 Task: Get directions from Jamestown Settlement, Virginia, United States to Petrified Forest National Park, Arizona, United States  and reverse  starting point and destination and check the transit options
Action: Mouse moved to (237, 230)
Screenshot: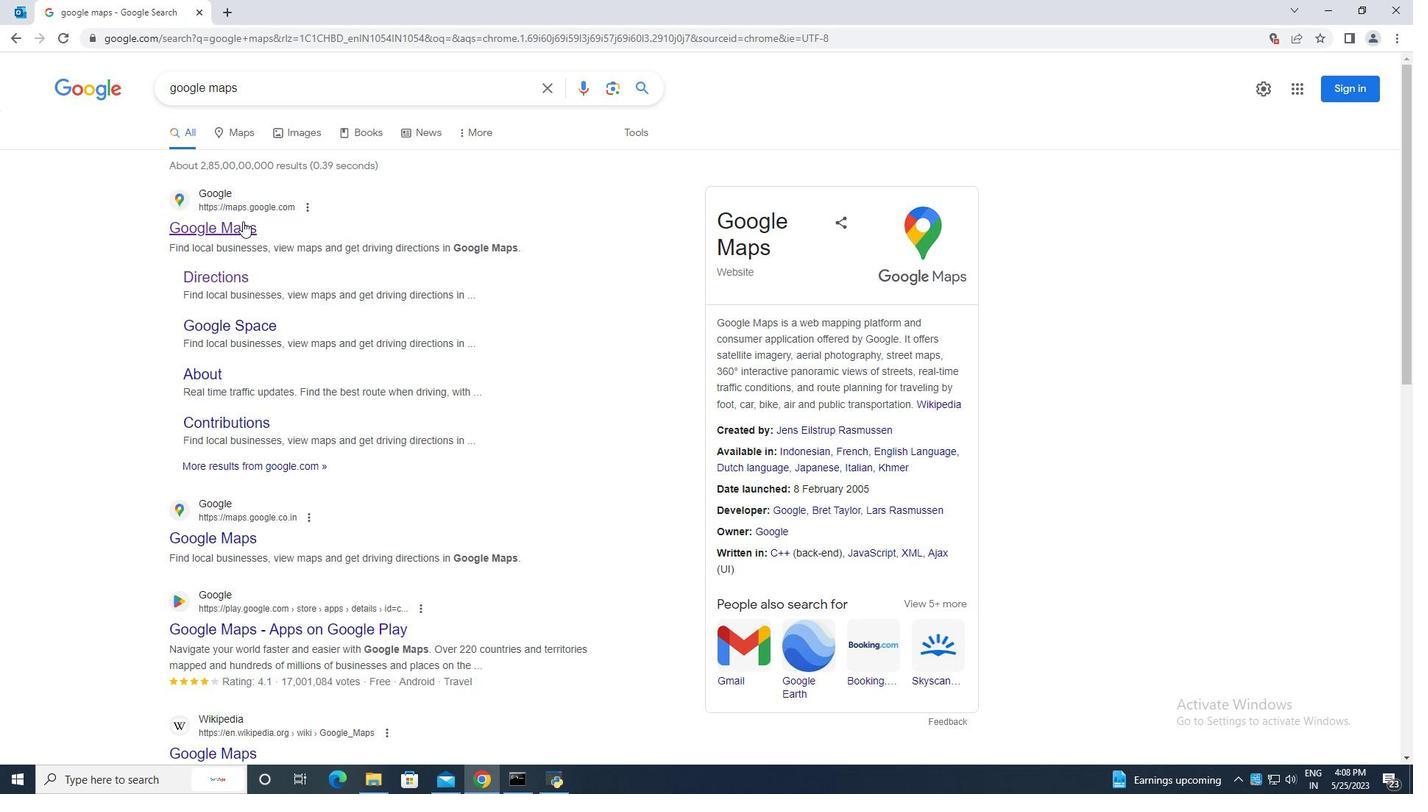 
Action: Mouse pressed left at (237, 230)
Screenshot: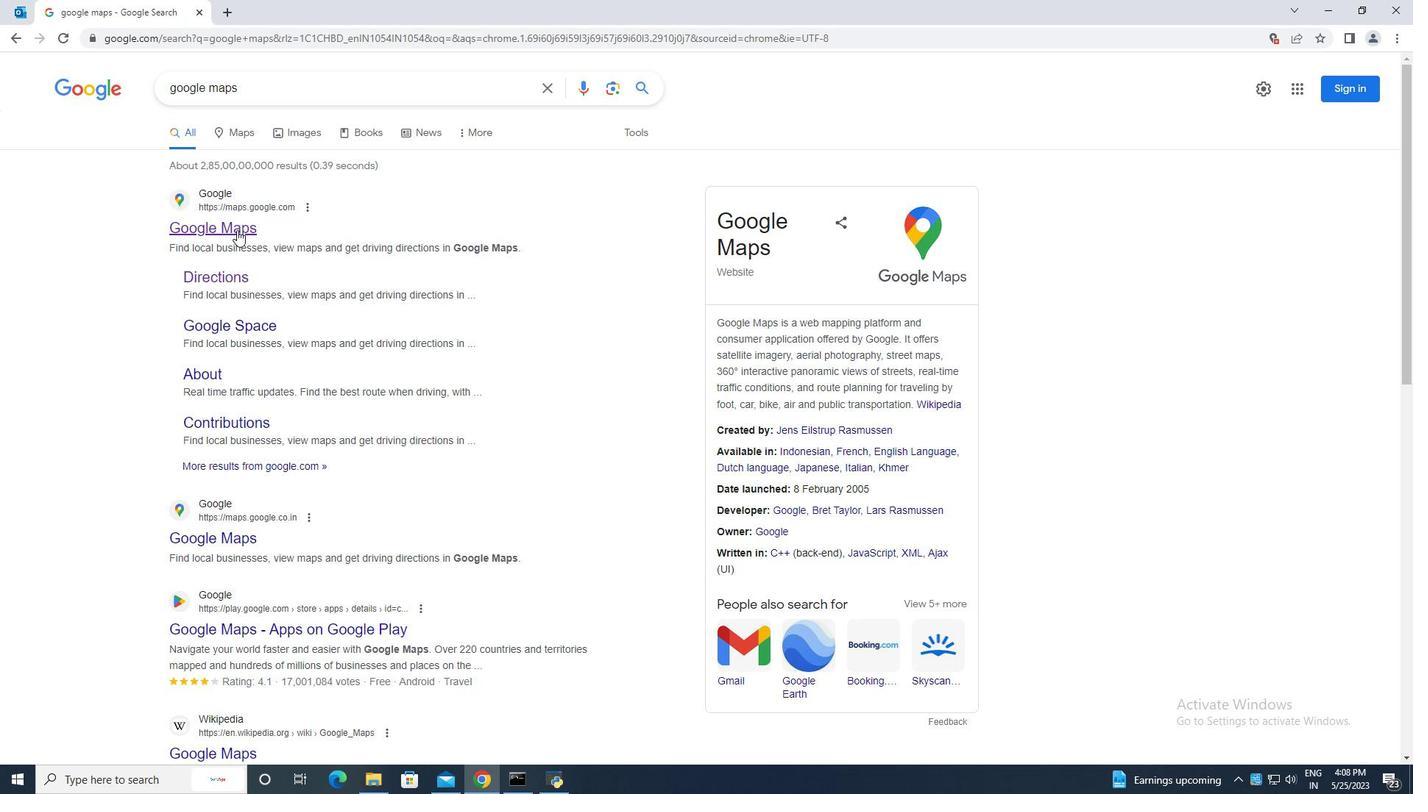 
Action: Mouse moved to (179, 75)
Screenshot: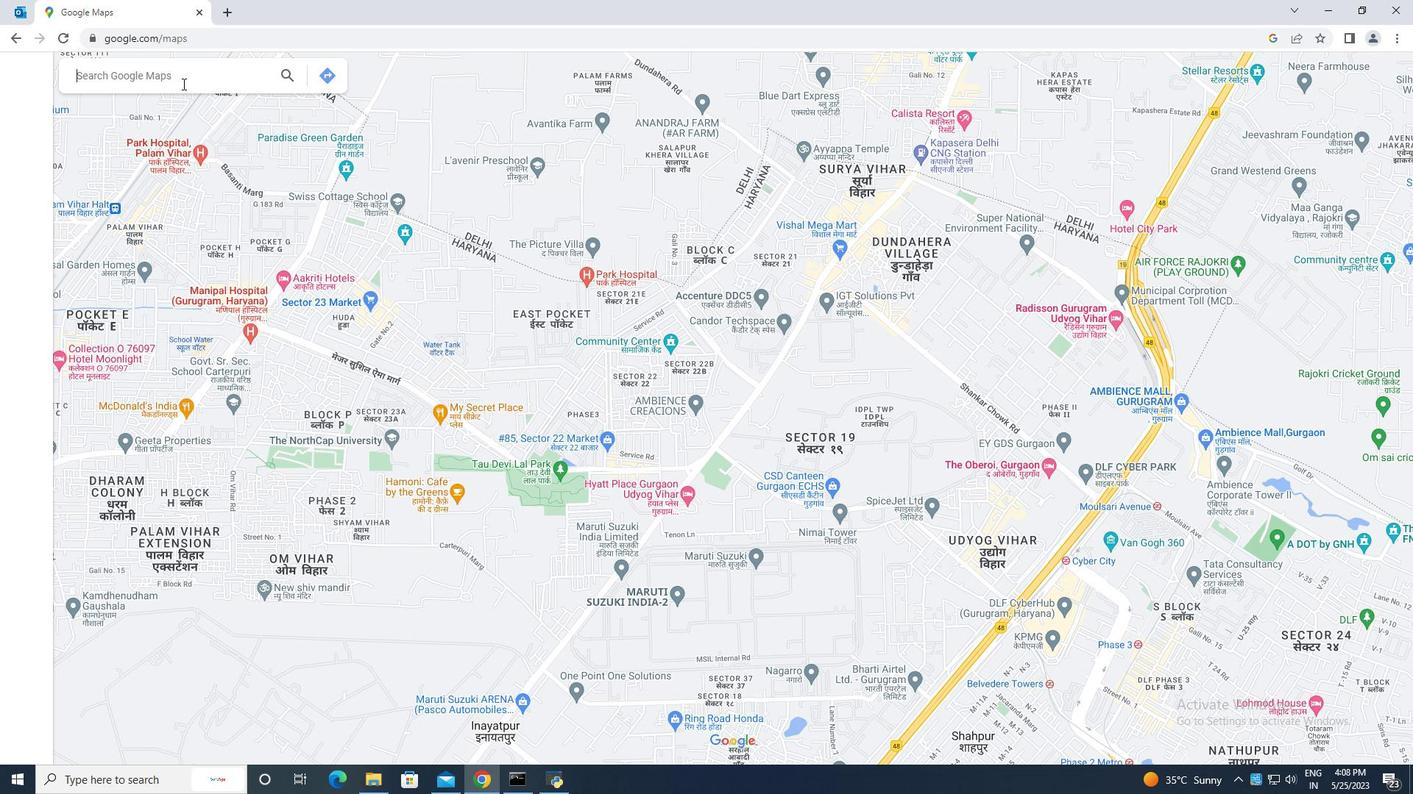 
Action: Mouse pressed left at (179, 75)
Screenshot: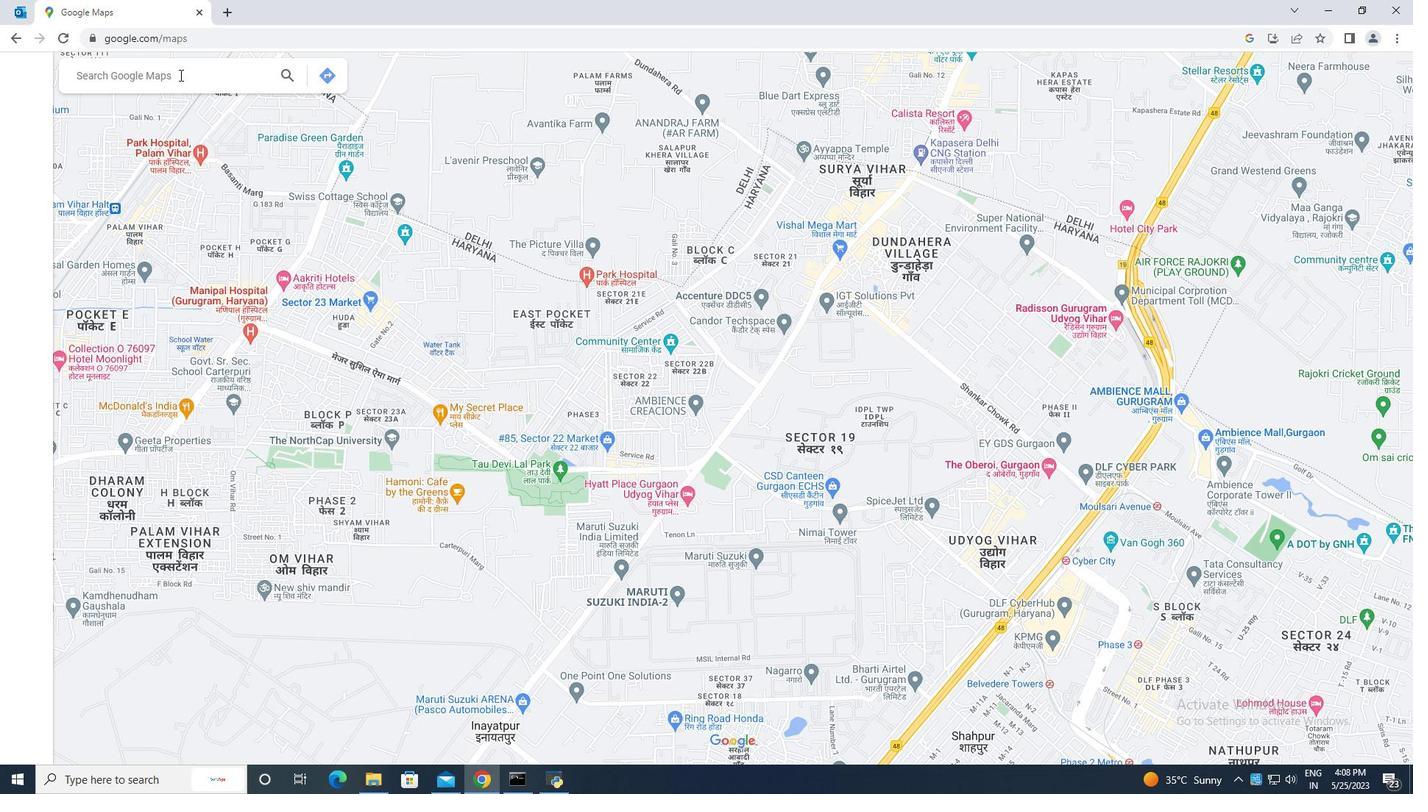 
Action: Key pressed jamestown<Key.space>settlement<Key.space>virginia<Key.space>usa<Key.enter>
Screenshot: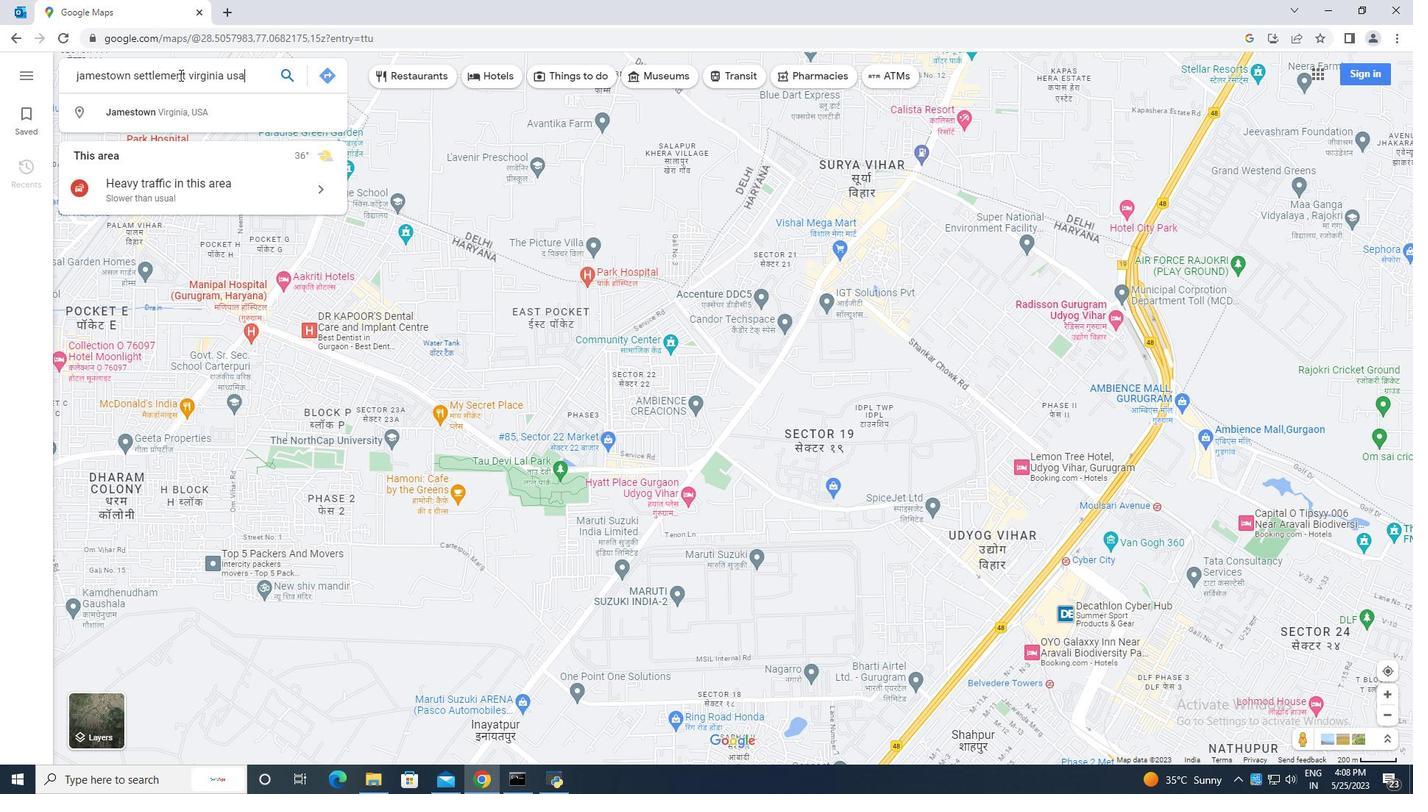 
Action: Mouse moved to (104, 337)
Screenshot: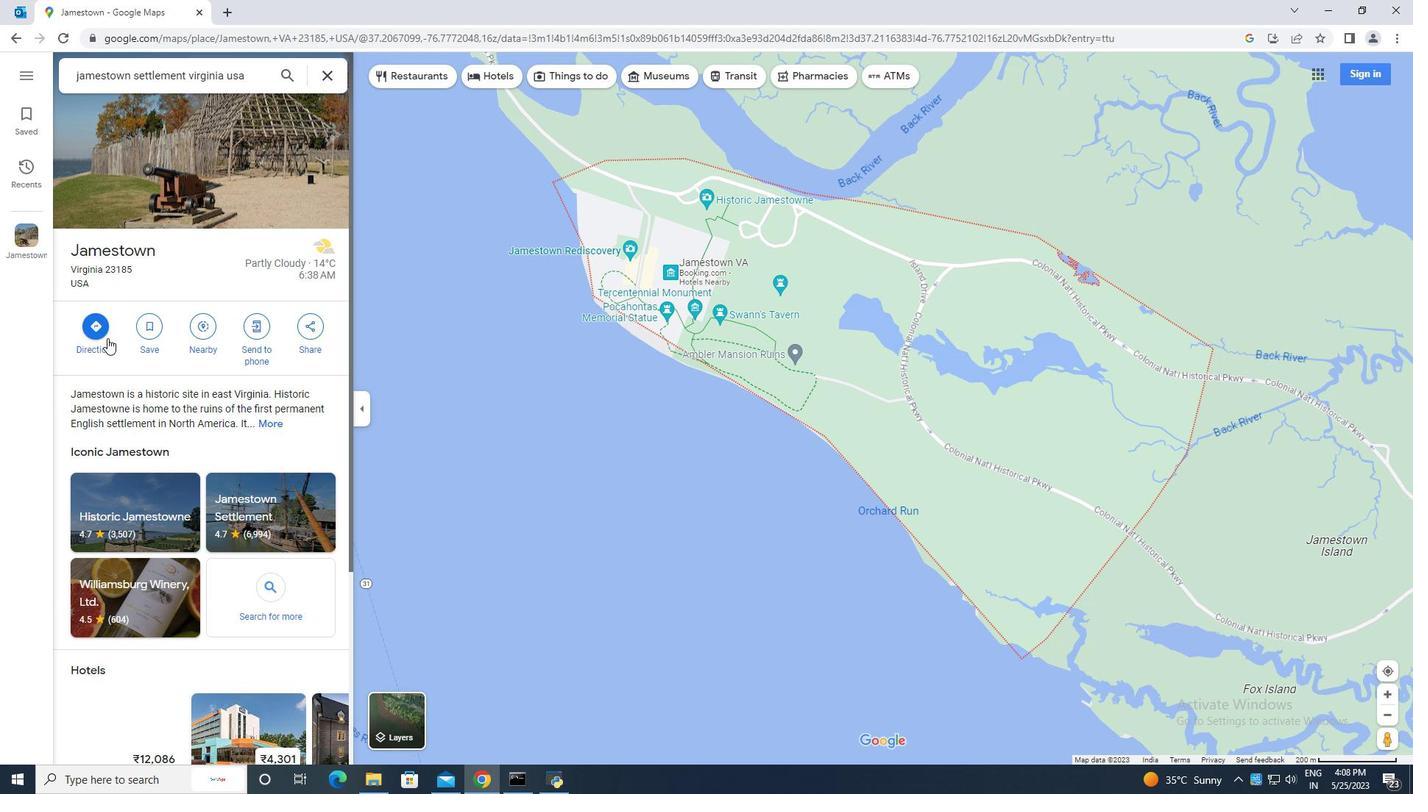 
Action: Mouse pressed left at (104, 337)
Screenshot: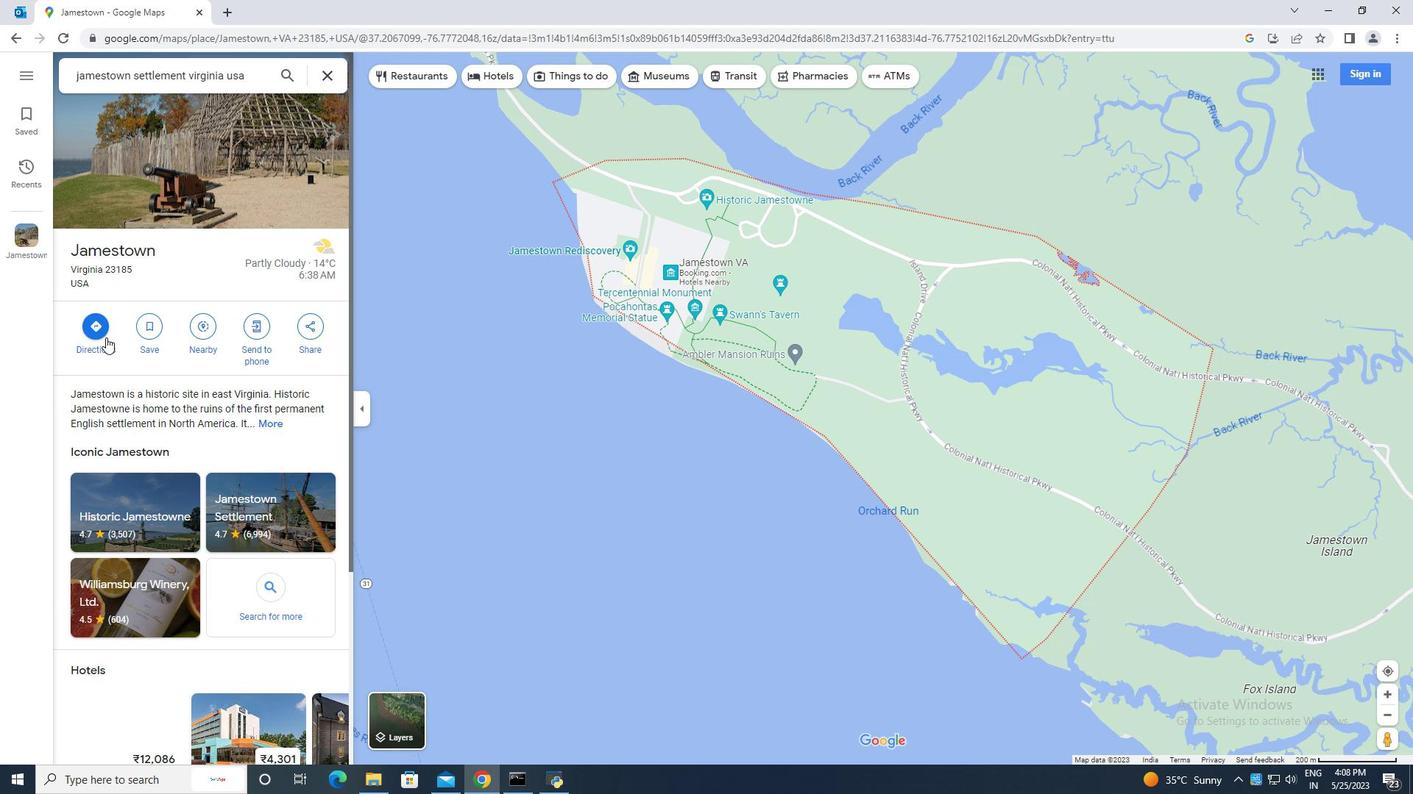 
Action: Mouse moved to (186, 118)
Screenshot: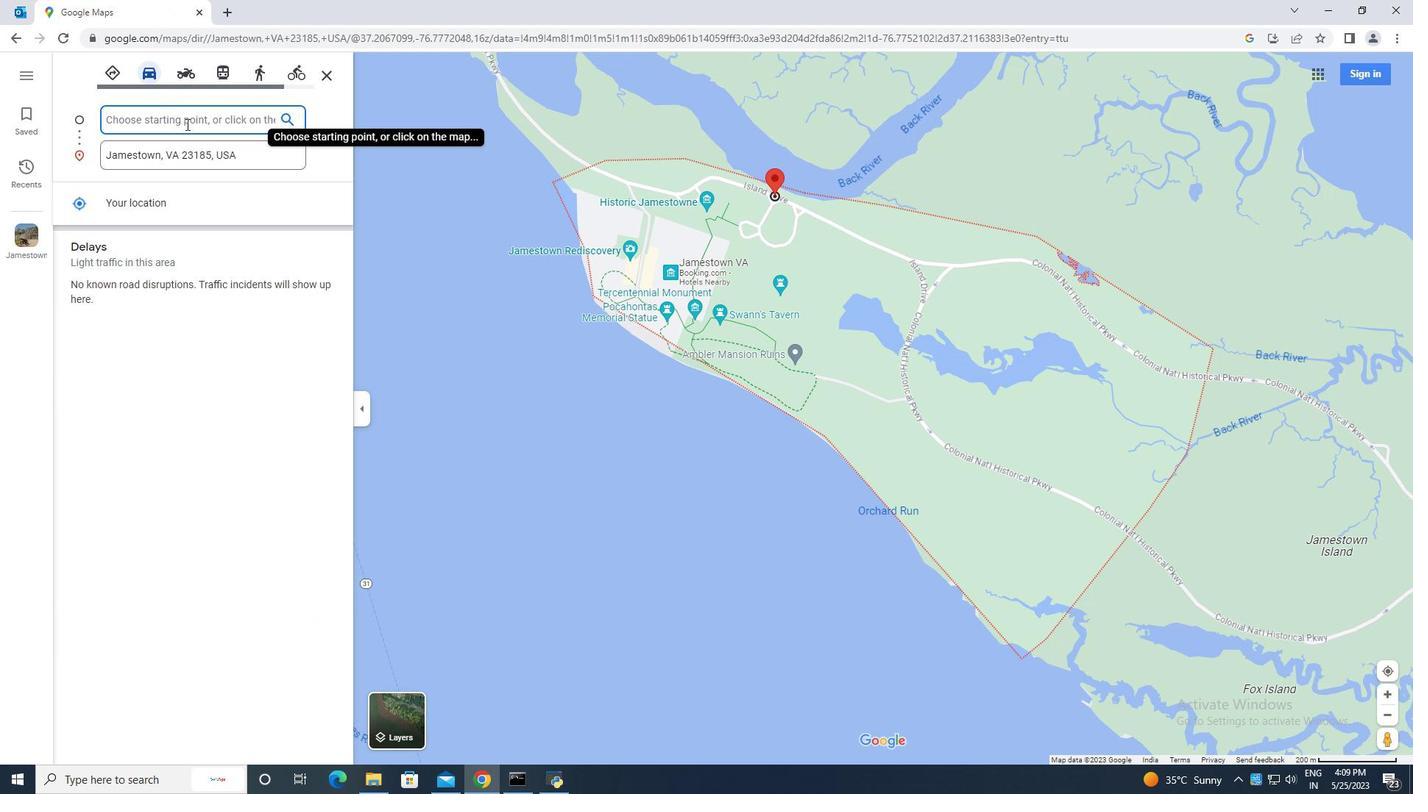 
Action: Mouse pressed left at (186, 118)
Screenshot: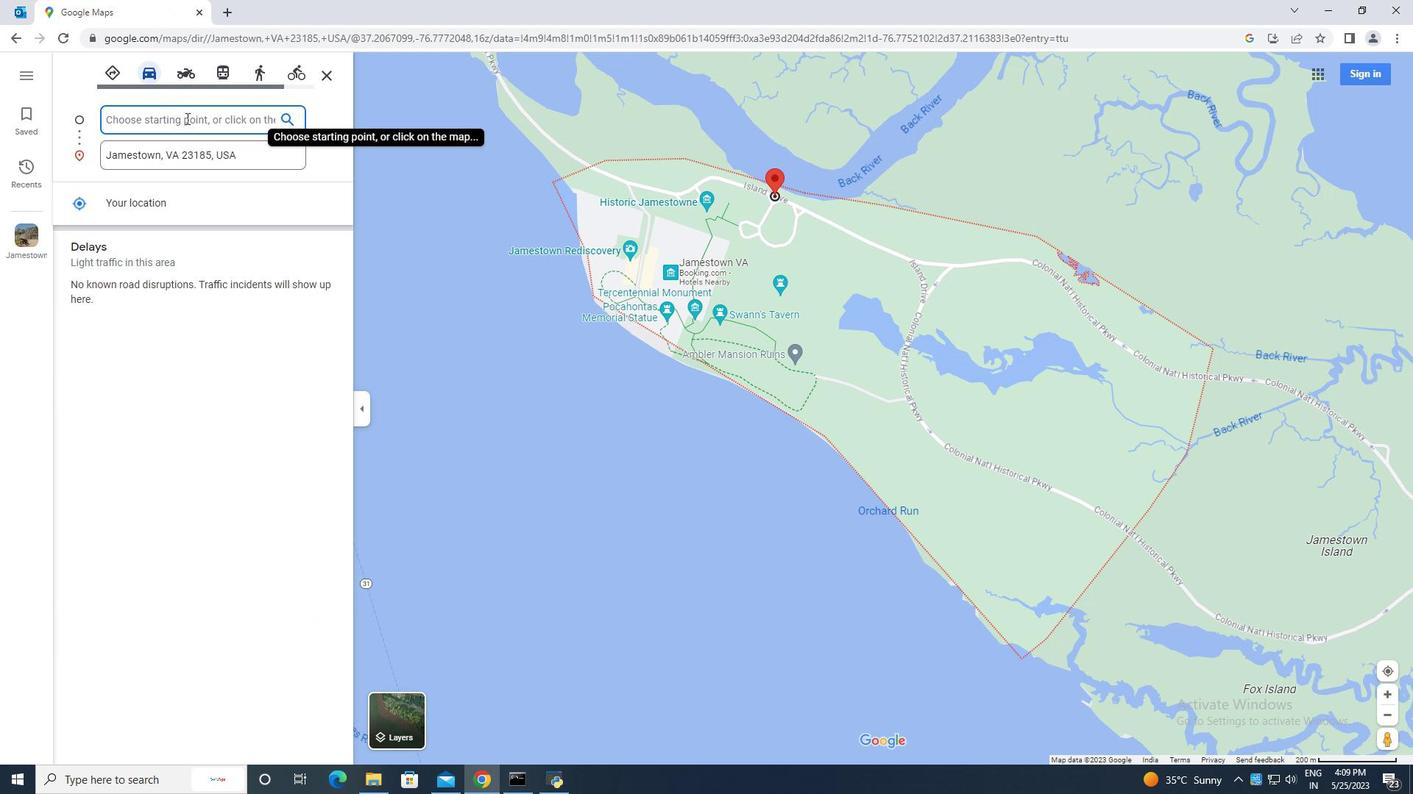 
Action: Mouse moved to (185, 124)
Screenshot: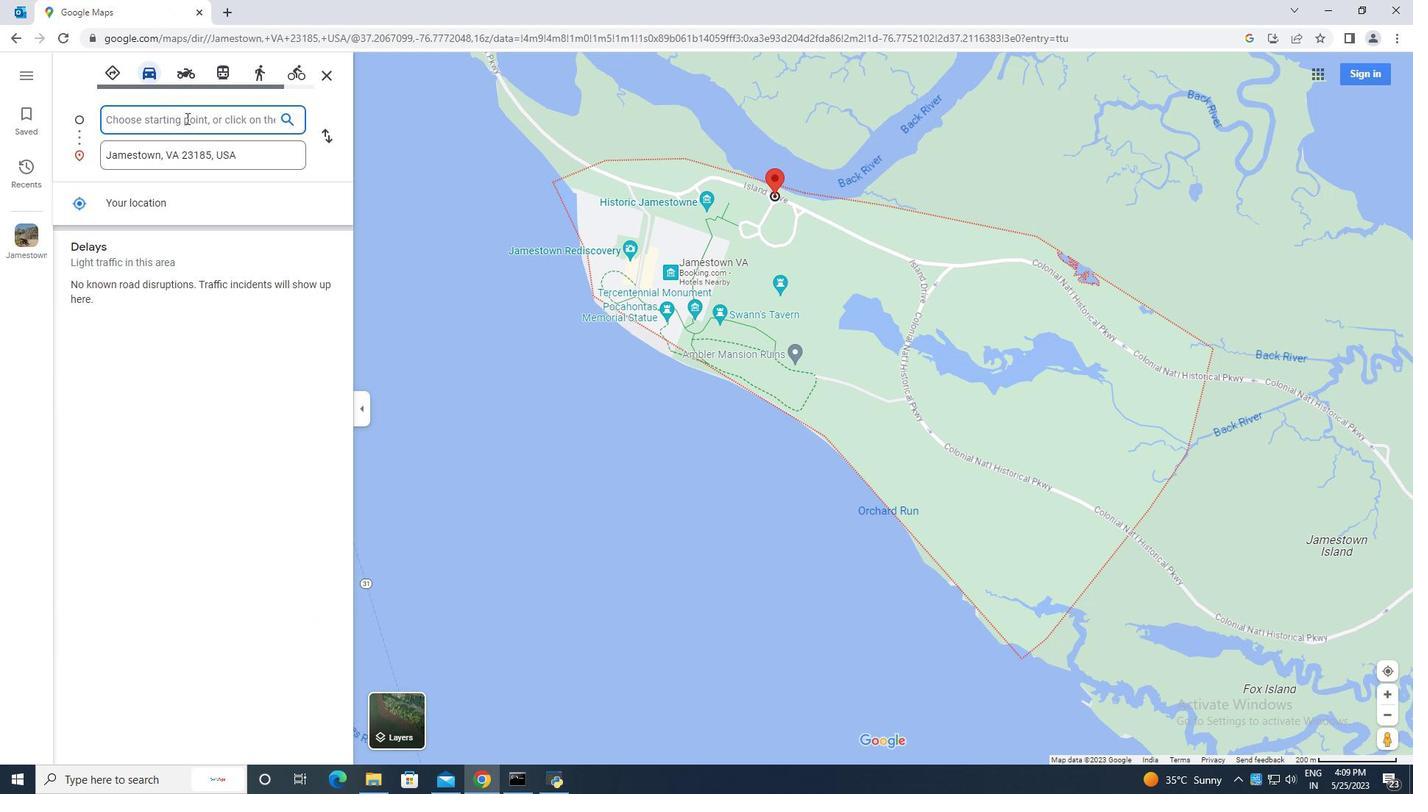 
Action: Key pressed jamestown<Key.space>settlement<Key.space>virjiinia<Key.space>usa
Screenshot: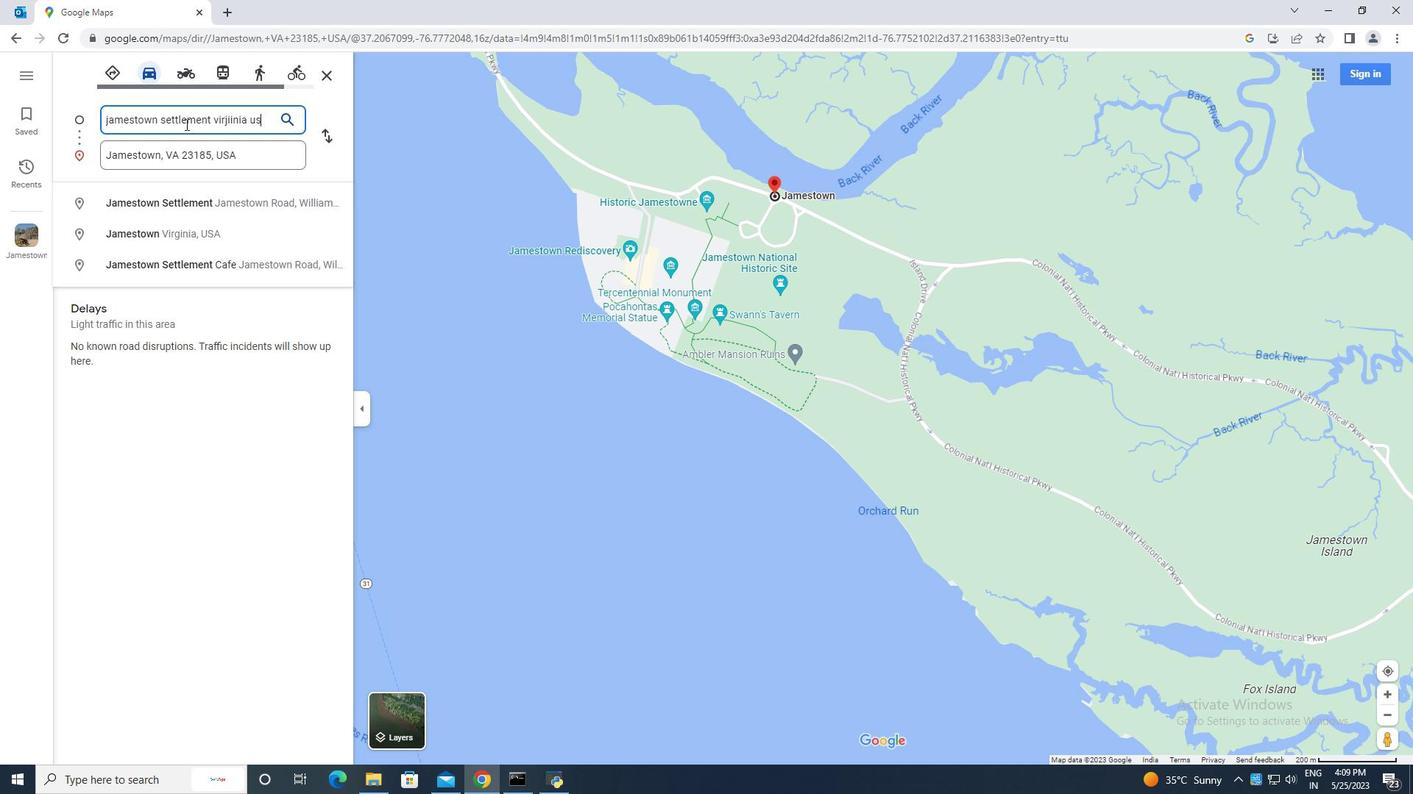 
Action: Mouse moved to (189, 158)
Screenshot: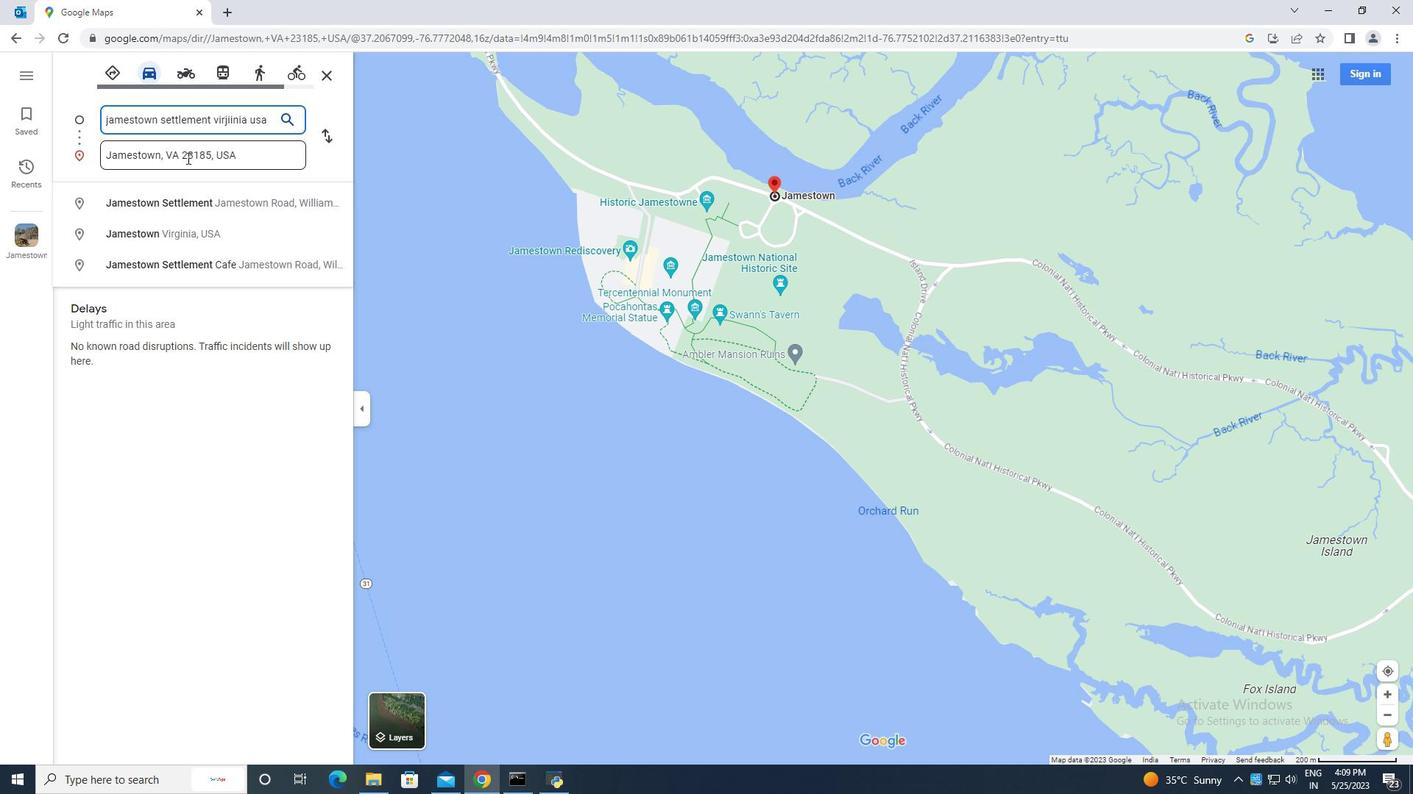 
Action: Mouse pressed left at (189, 158)
Screenshot: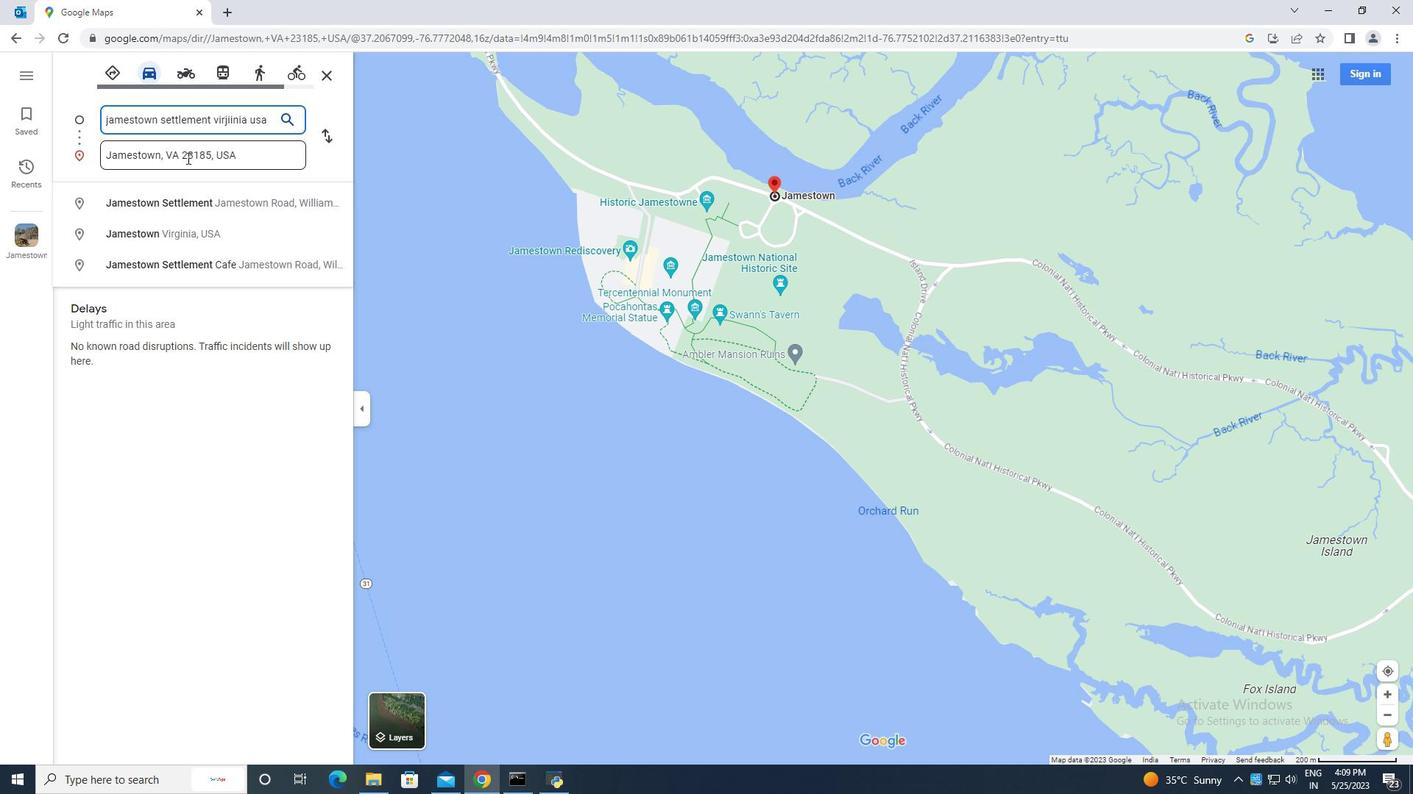 
Action: Mouse moved to (192, 158)
Screenshot: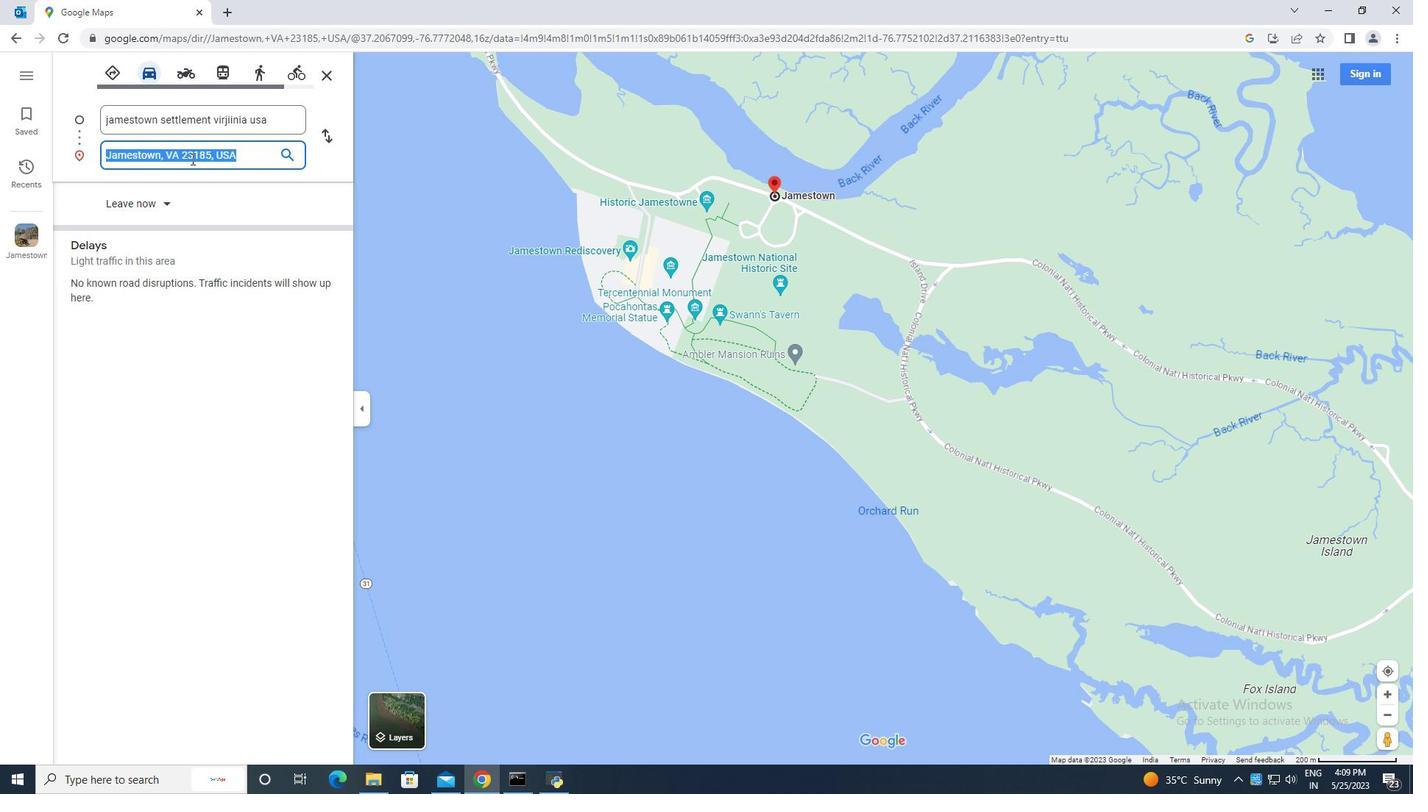 
Action: Key pressed pettrified<Key.space><Key.space>forest<Key.space>national<Key.space>park<Key.space>usa<Key.enter>
Screenshot: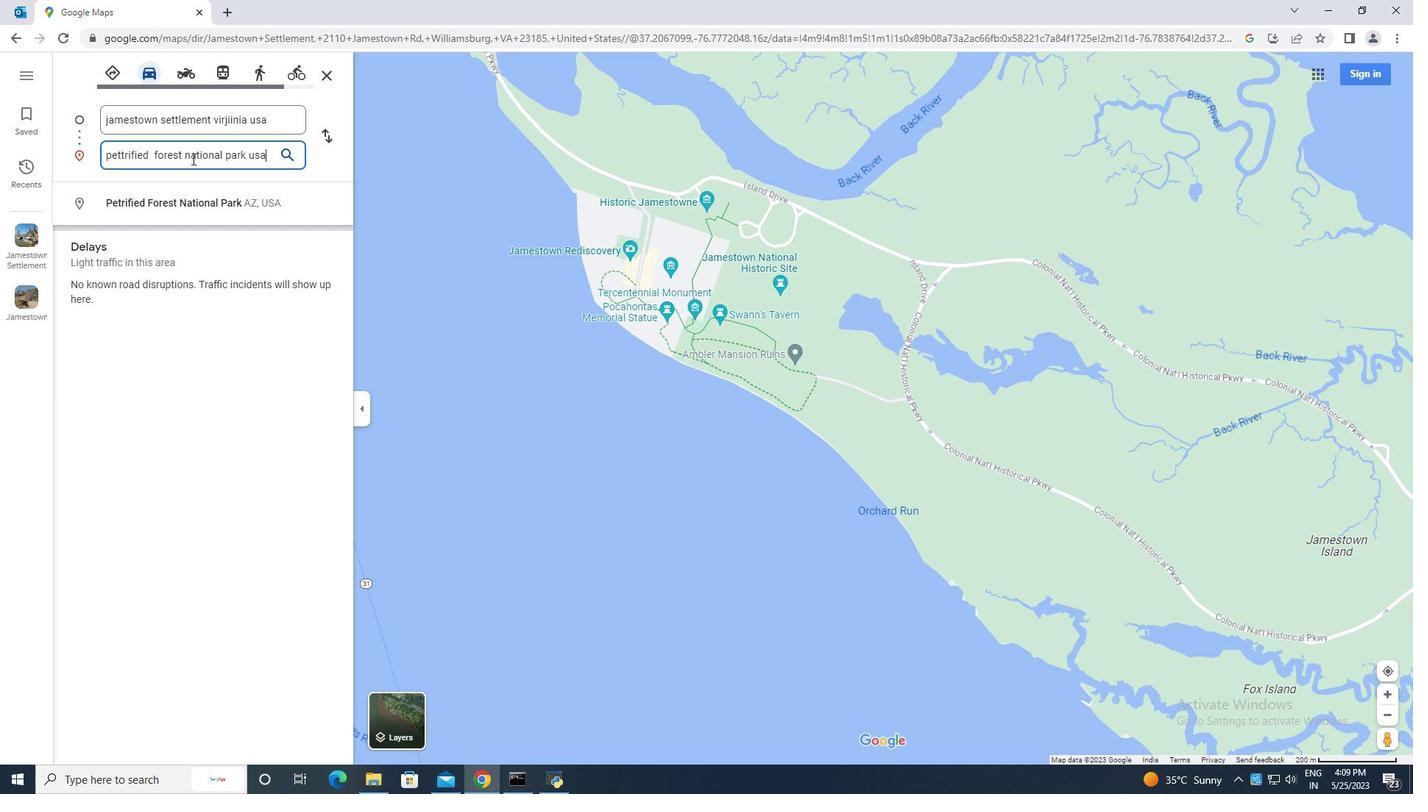 
Action: Mouse moved to (326, 139)
Screenshot: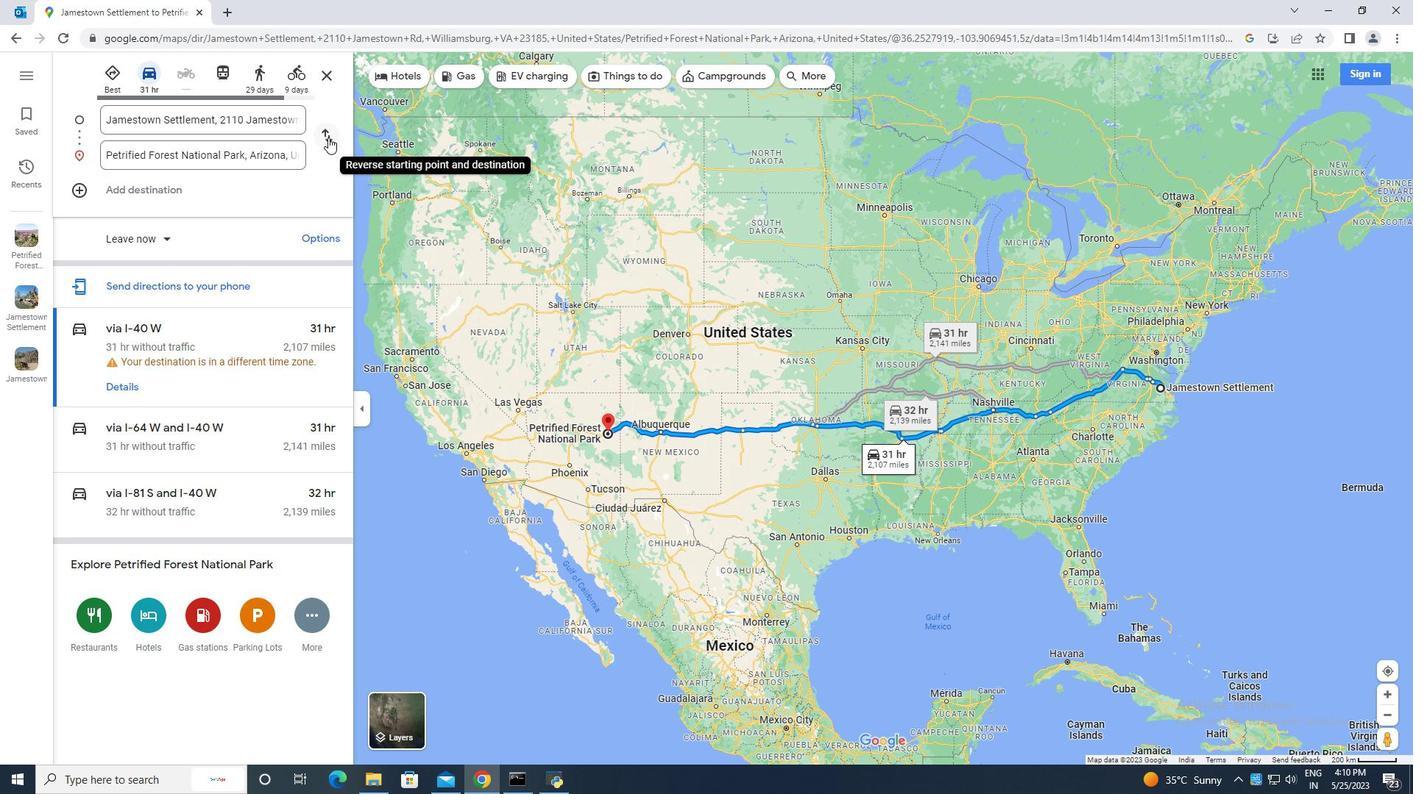 
Action: Mouse pressed left at (326, 139)
Screenshot: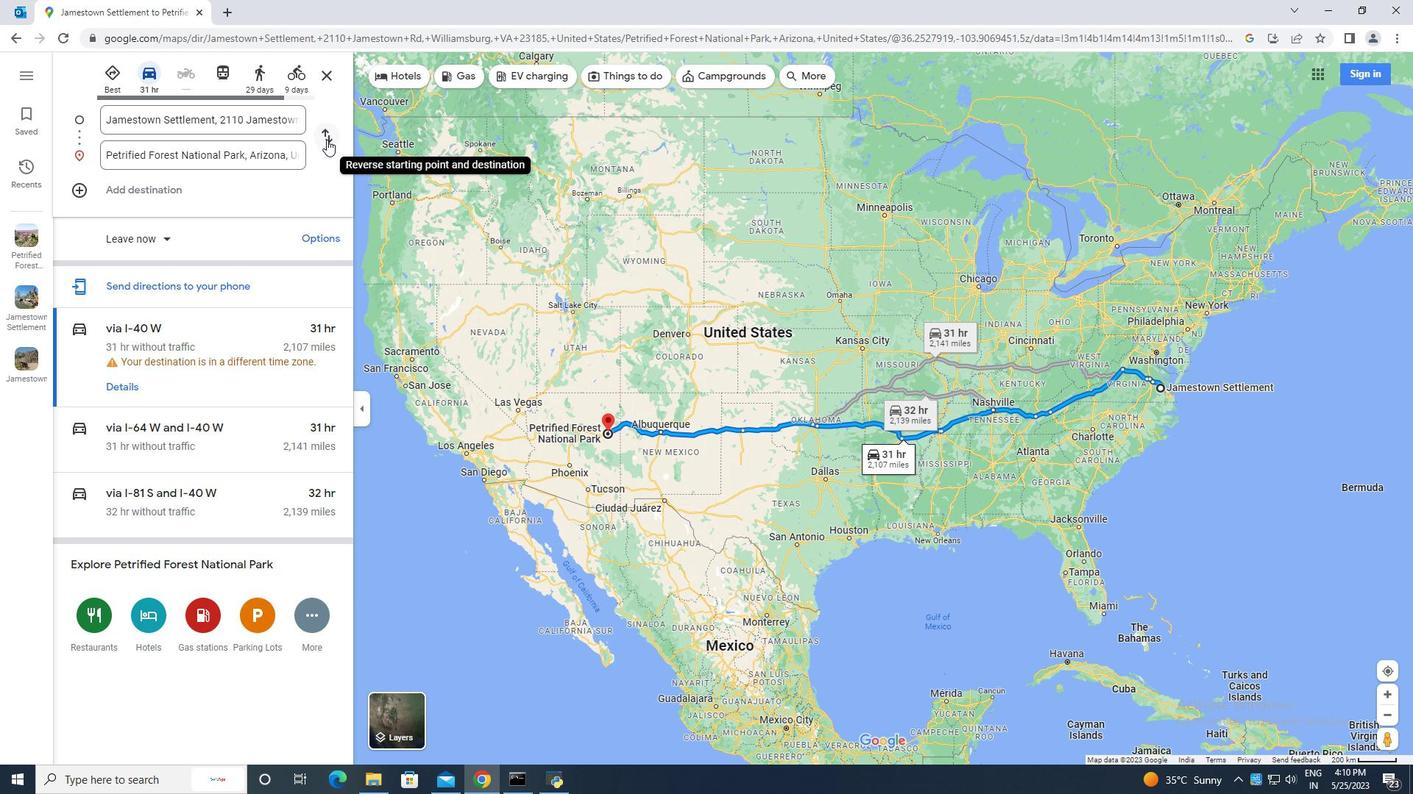 
Action: Mouse moved to (816, 75)
Screenshot: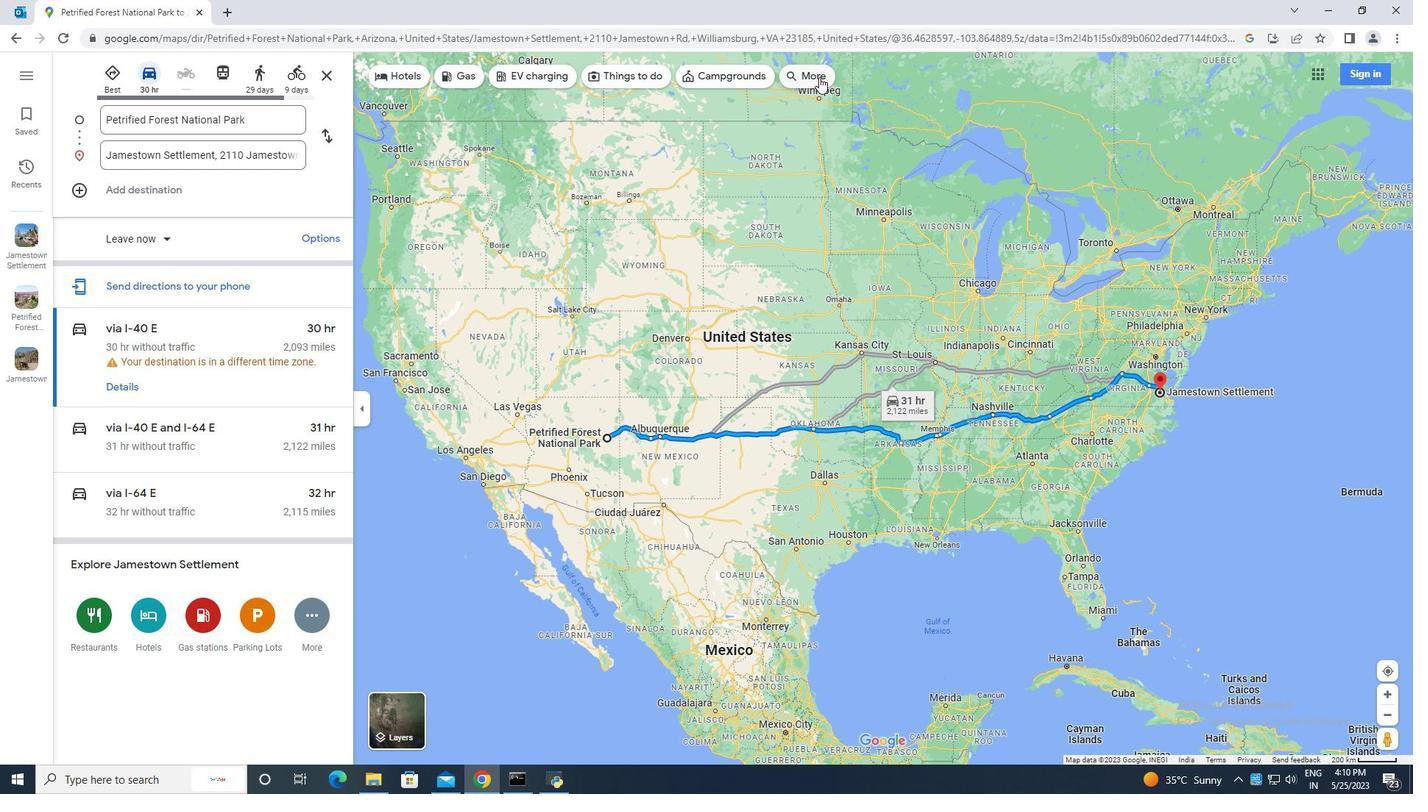 
Action: Mouse pressed left at (816, 75)
Screenshot: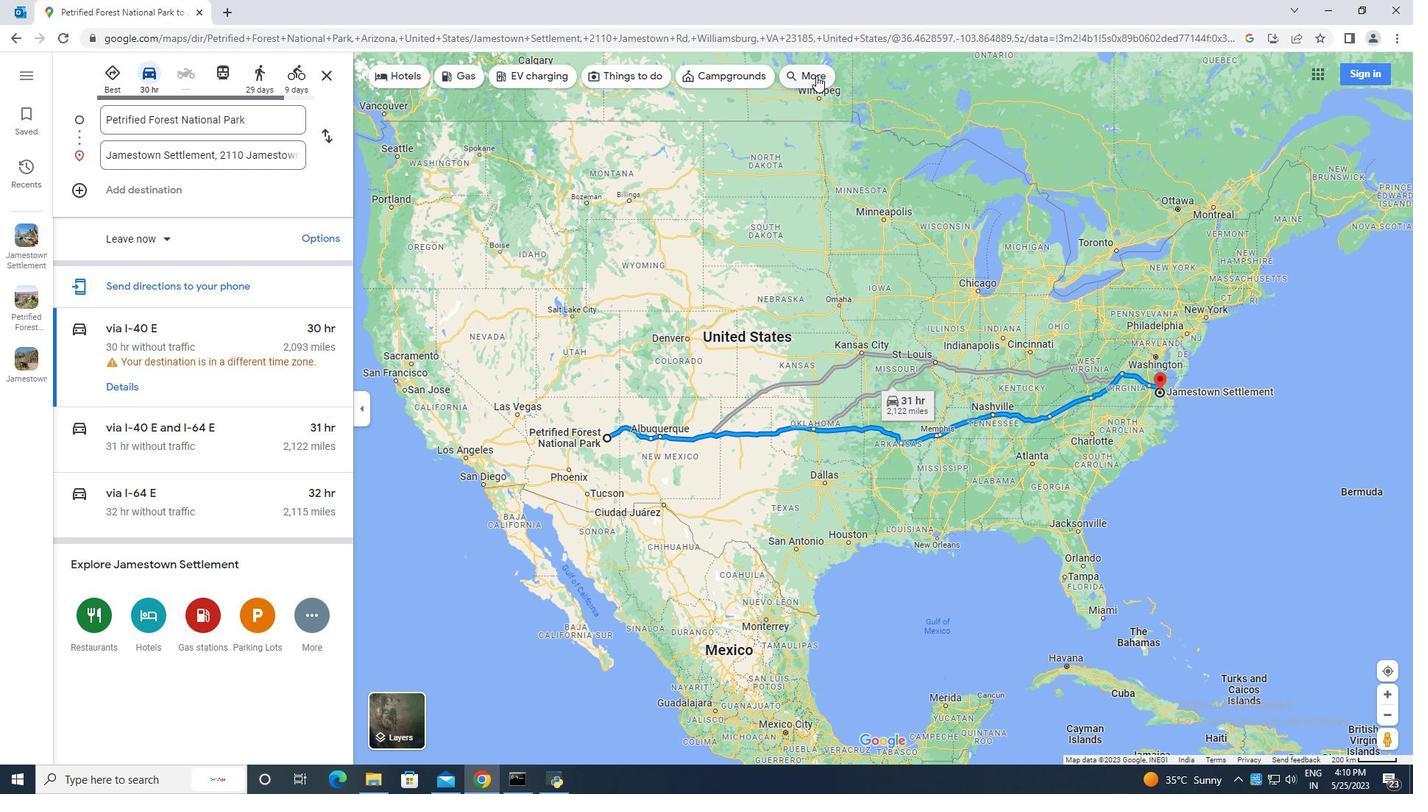 
Action: Mouse moved to (83, 76)
Screenshot: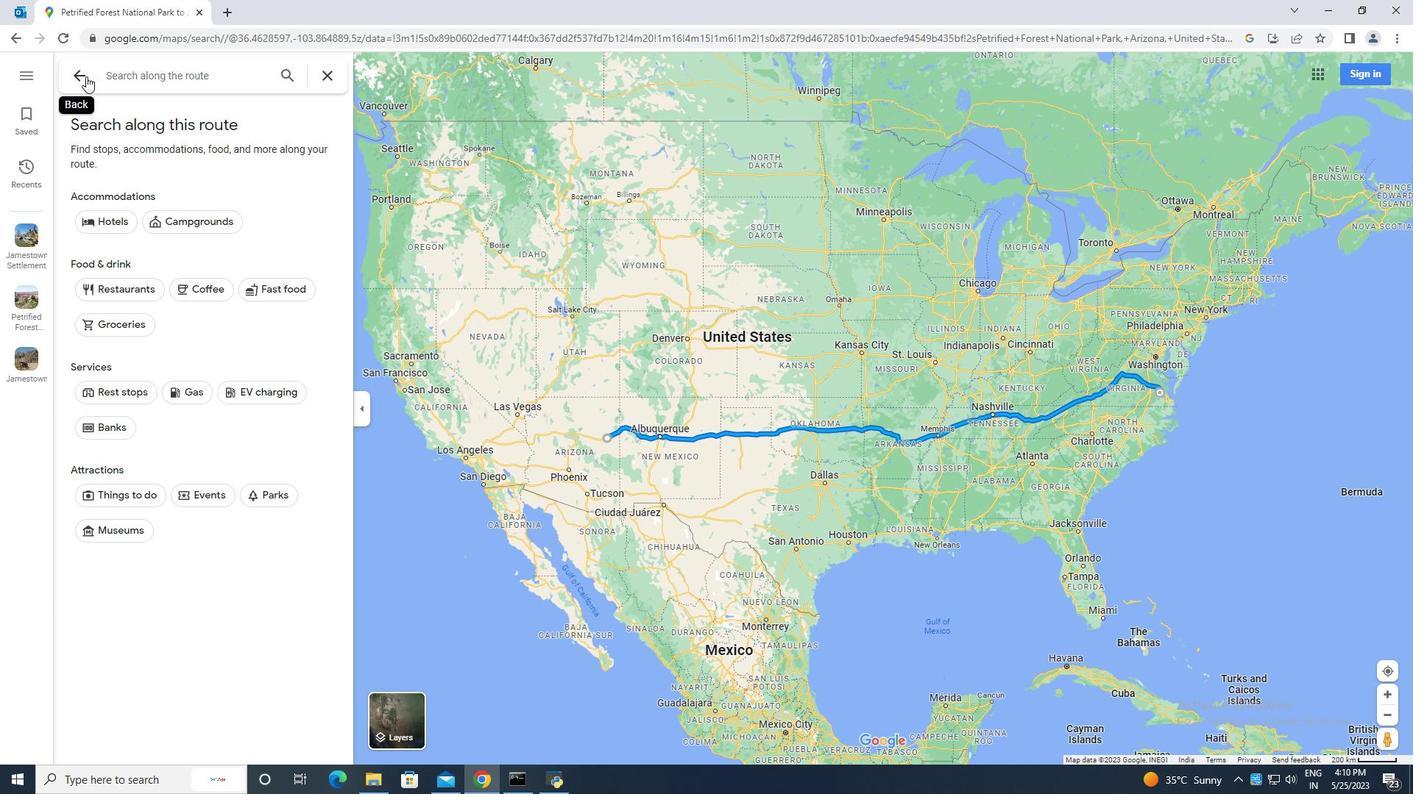 
Action: Mouse pressed left at (83, 76)
Screenshot: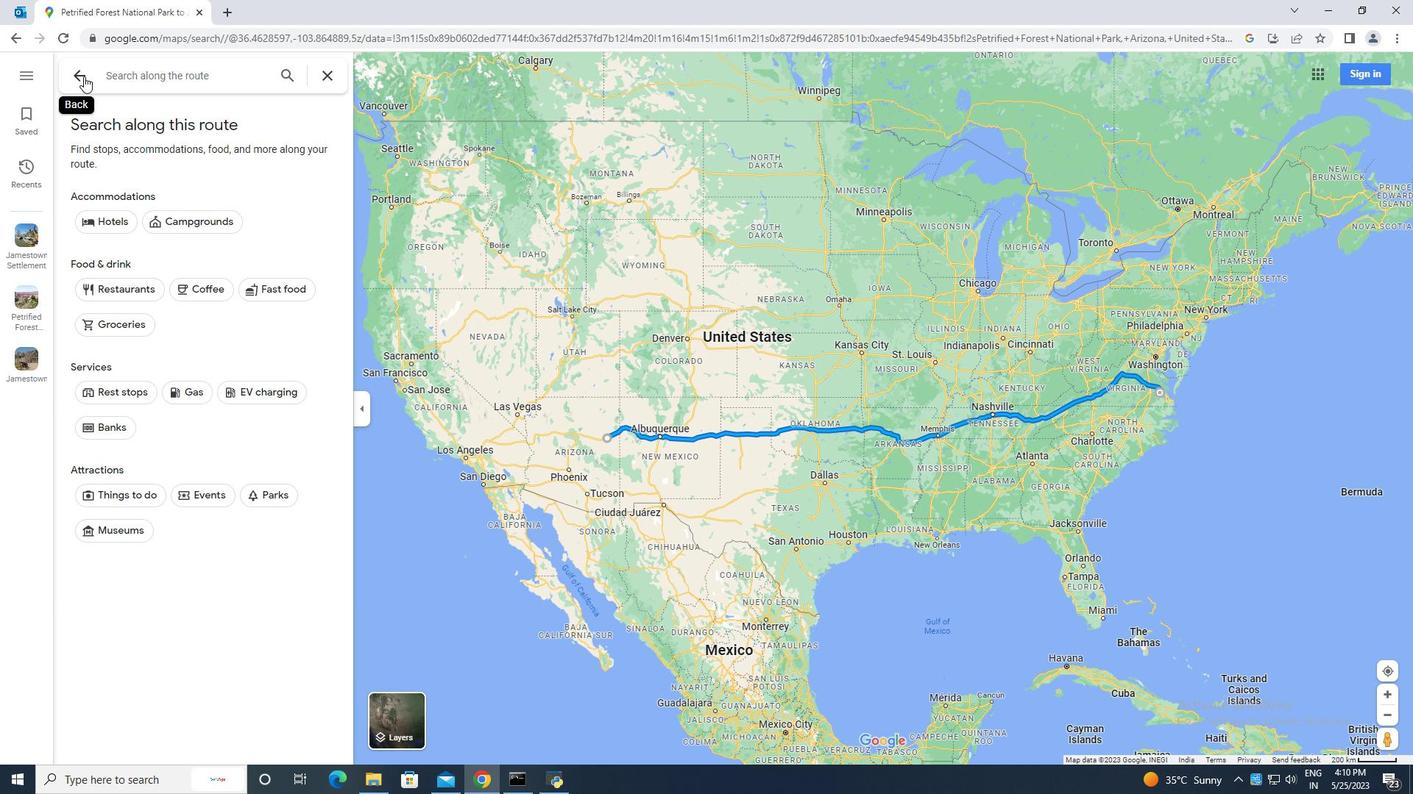 
Action: Mouse moved to (220, 74)
Screenshot: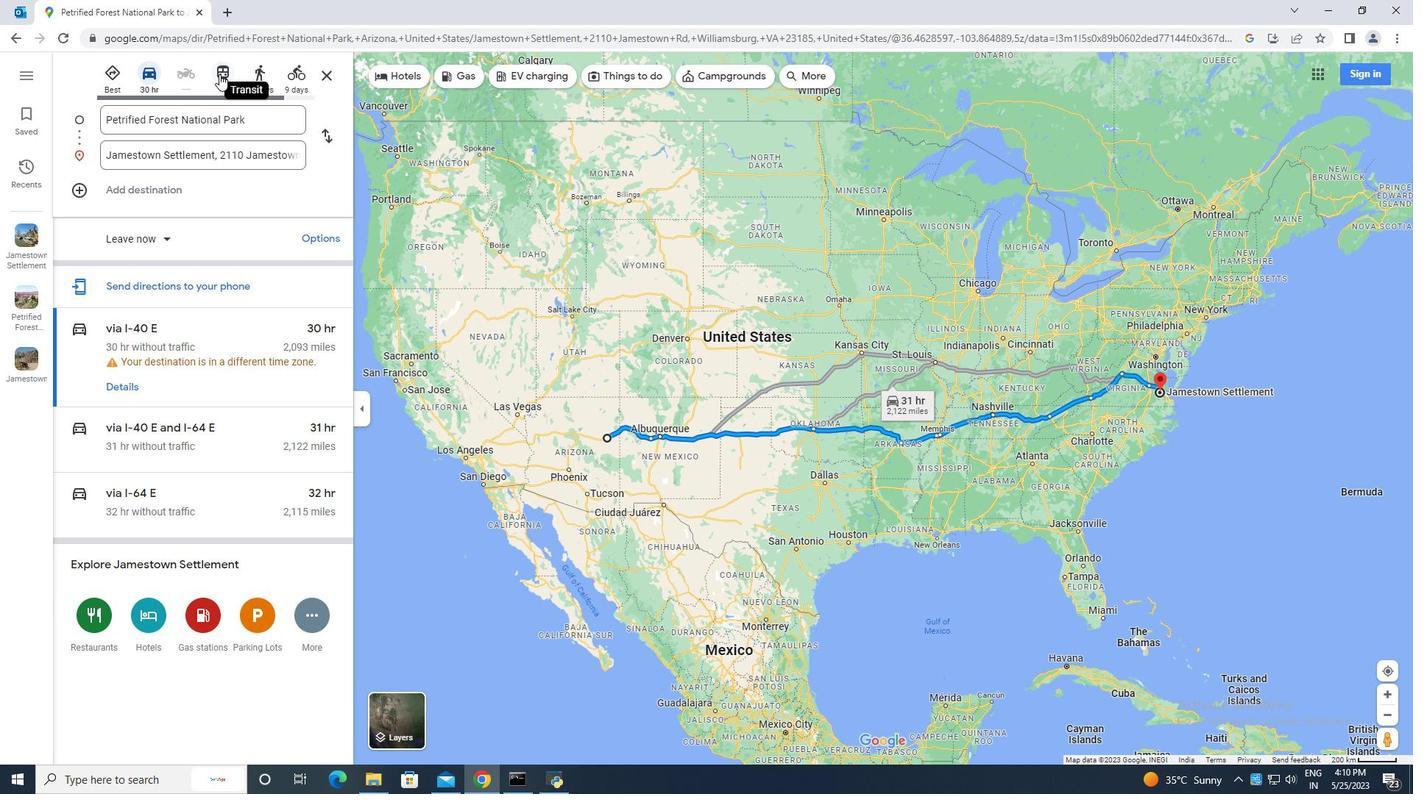 
Action: Mouse pressed left at (220, 74)
Screenshot: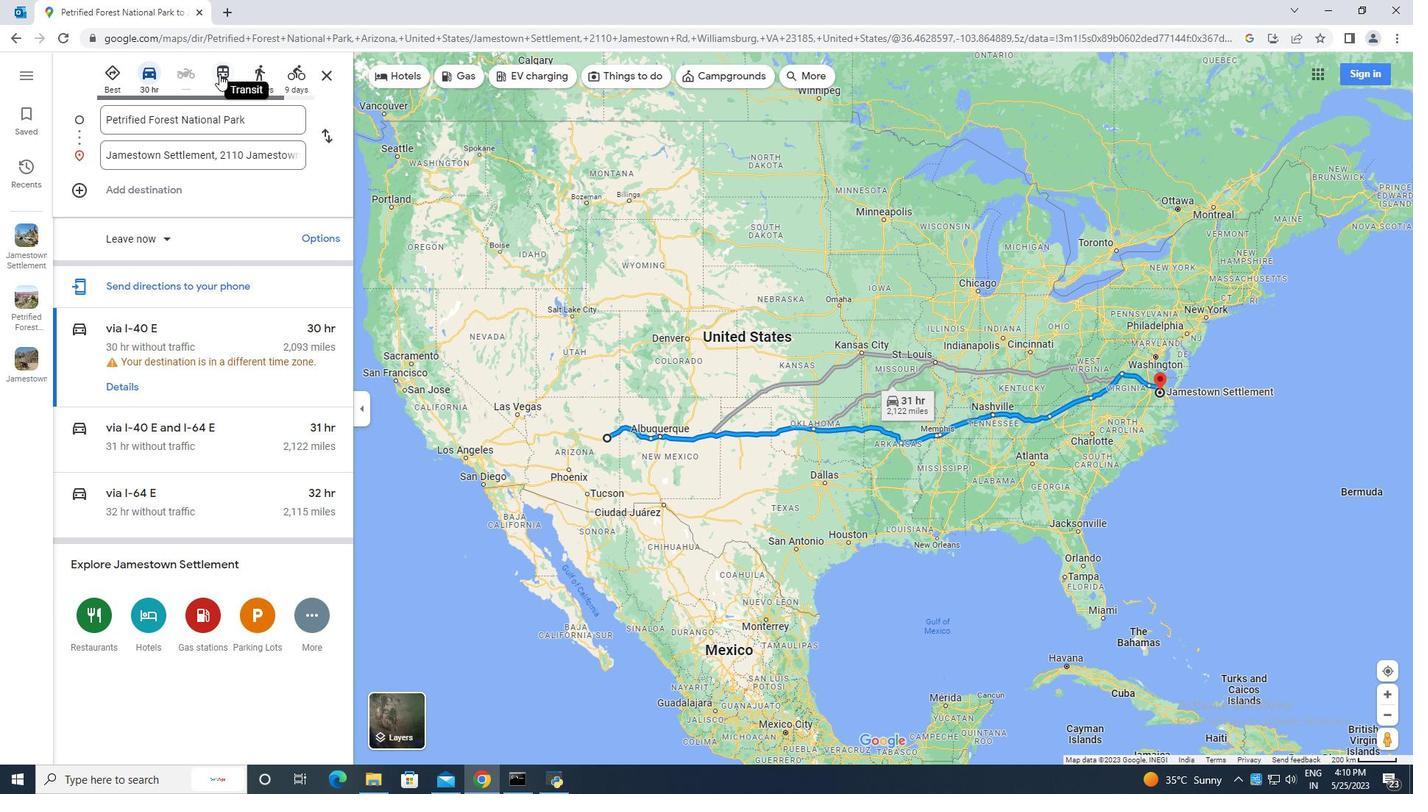 
Action: Mouse moved to (644, 278)
Screenshot: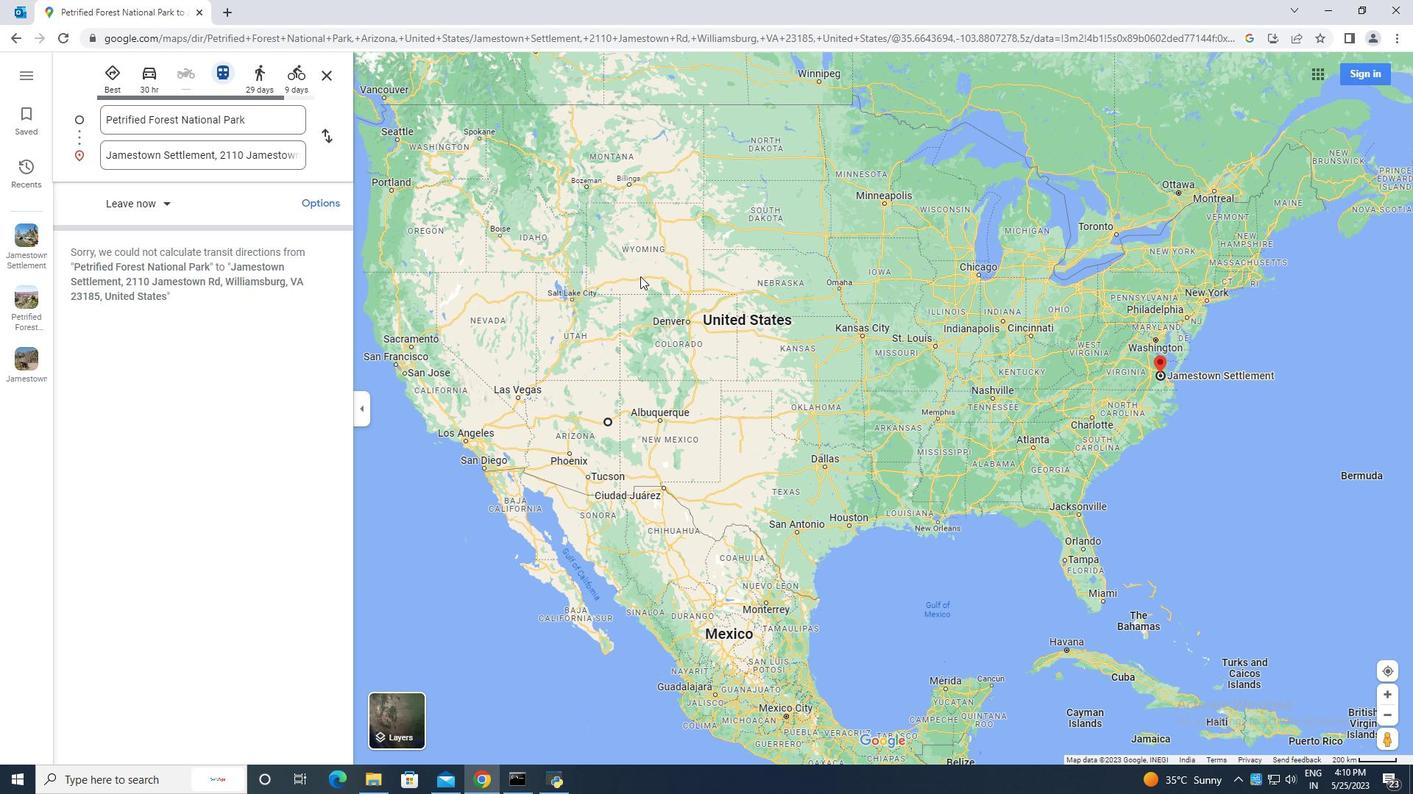 
Action: Mouse scrolled (644, 279) with delta (0, 0)
Screenshot: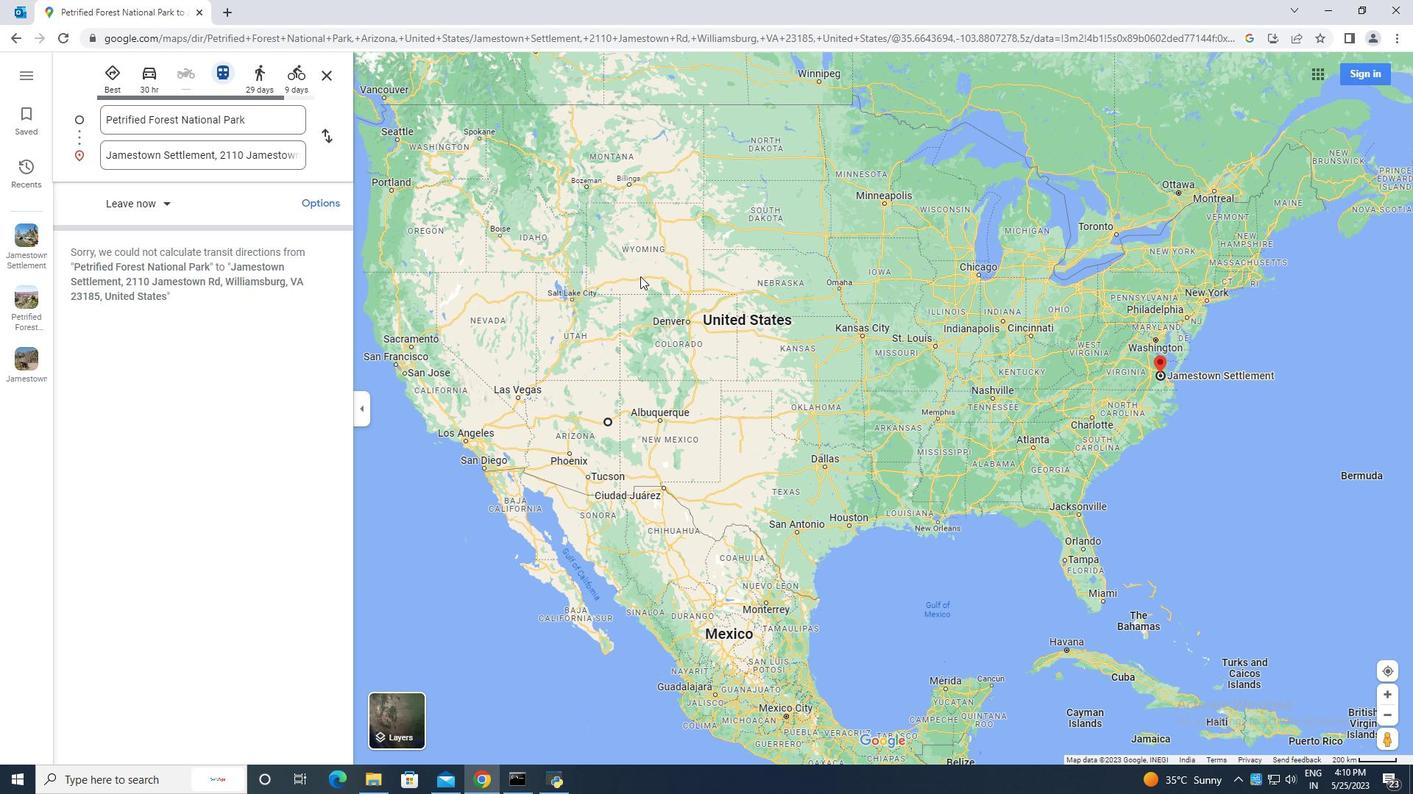 
Action: Mouse moved to (644, 279)
Screenshot: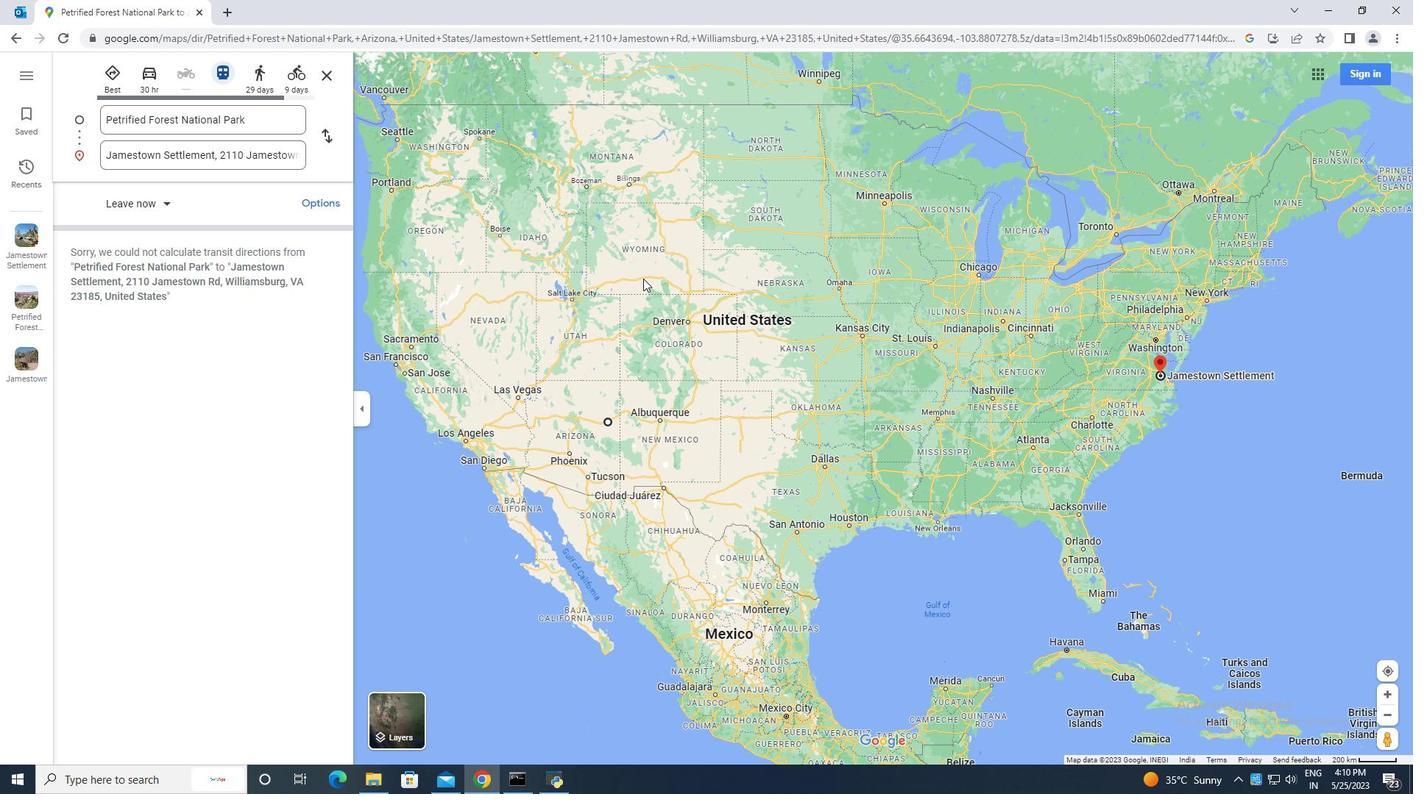 
Action: Mouse scrolled (644, 280) with delta (0, 0)
Screenshot: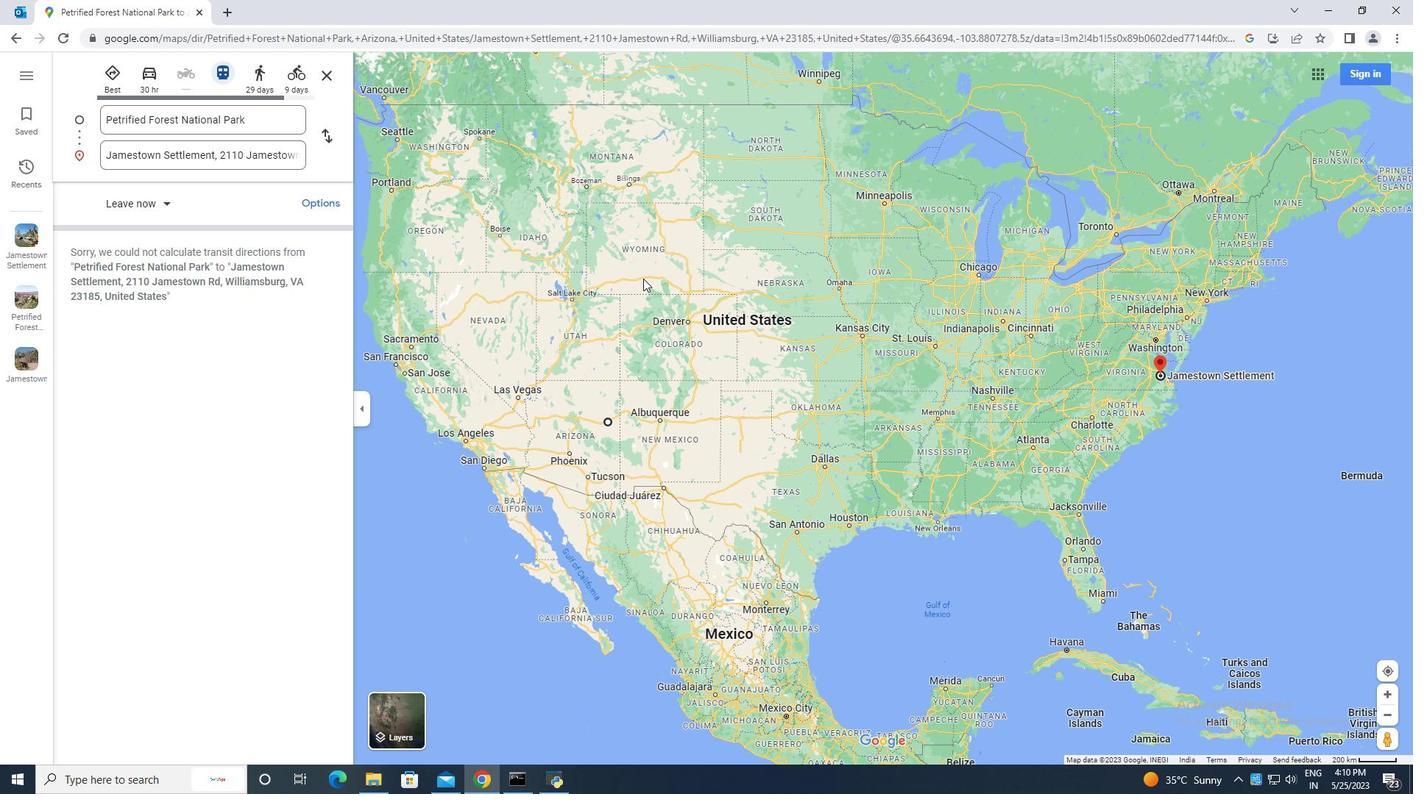 
Action: Mouse moved to (645, 279)
Screenshot: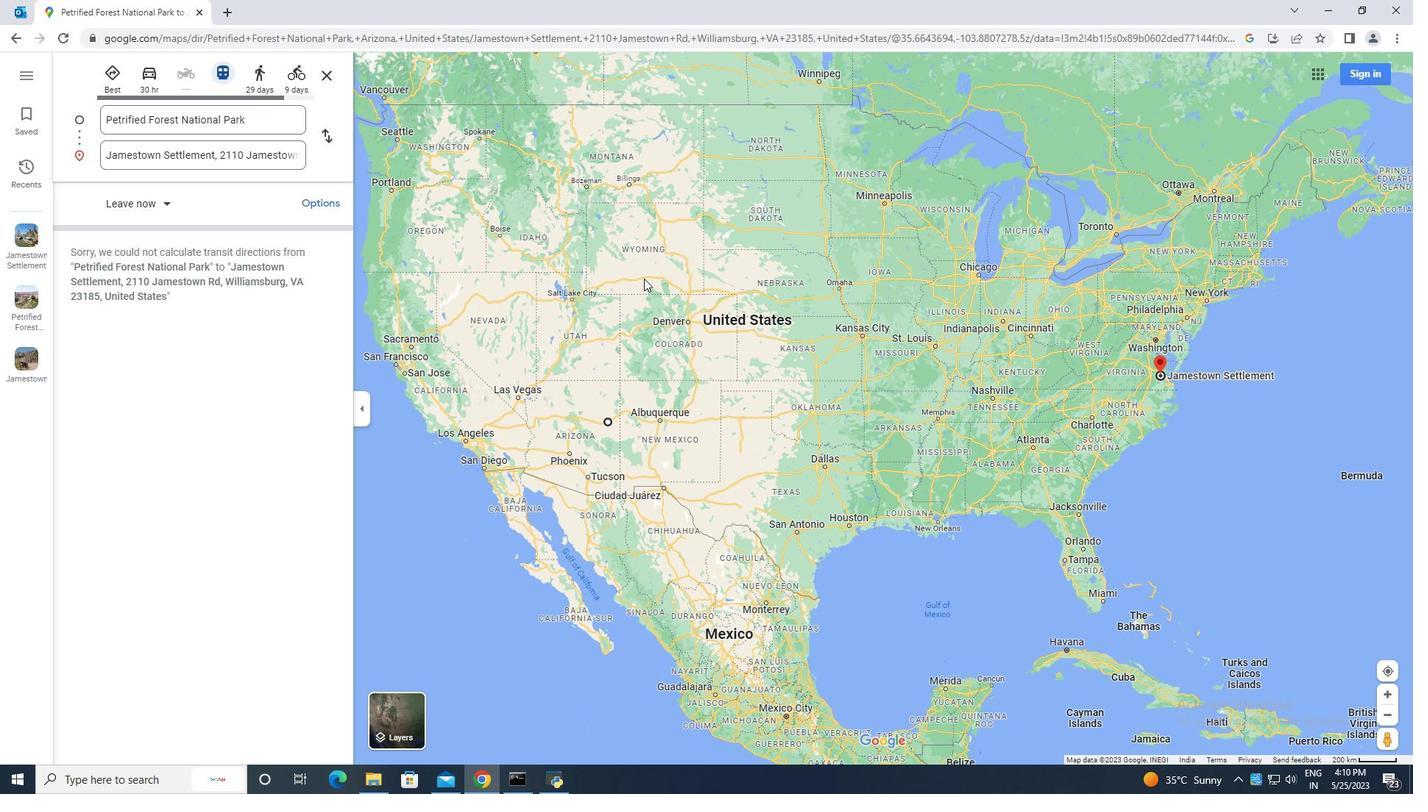 
Action: Mouse scrolled (645, 280) with delta (0, 0)
Screenshot: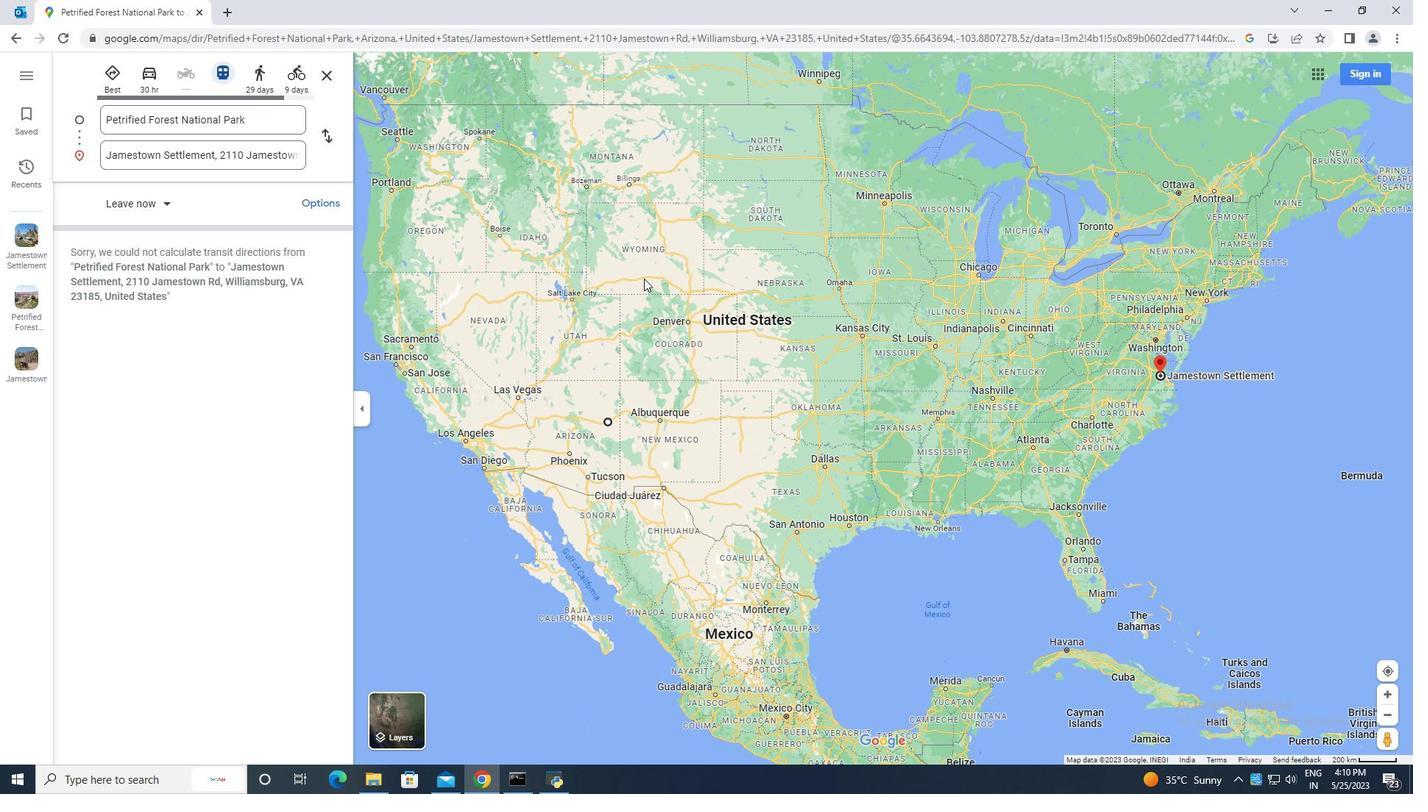 
Action: Mouse moved to (645, 279)
Screenshot: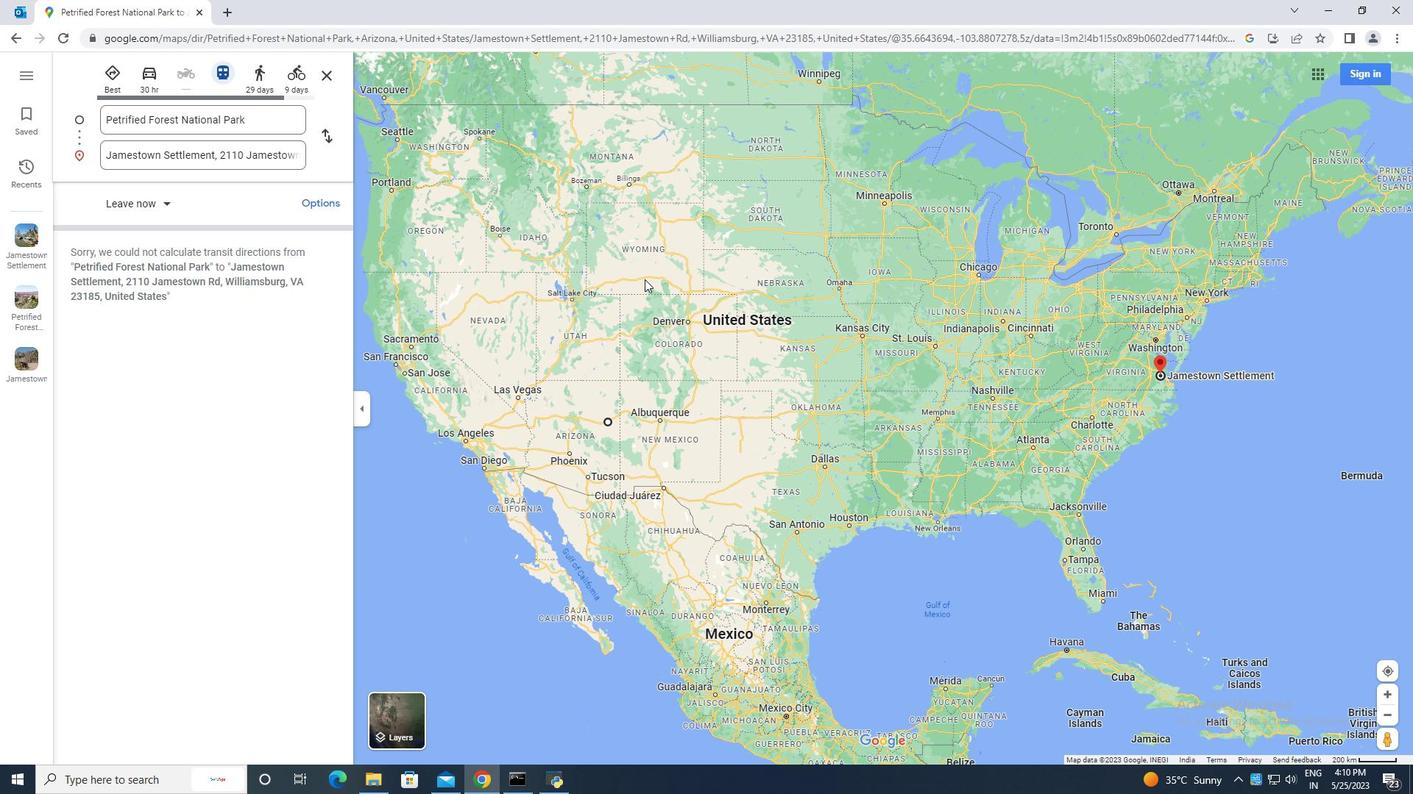
Action: Mouse scrolled (645, 280) with delta (0, 0)
Screenshot: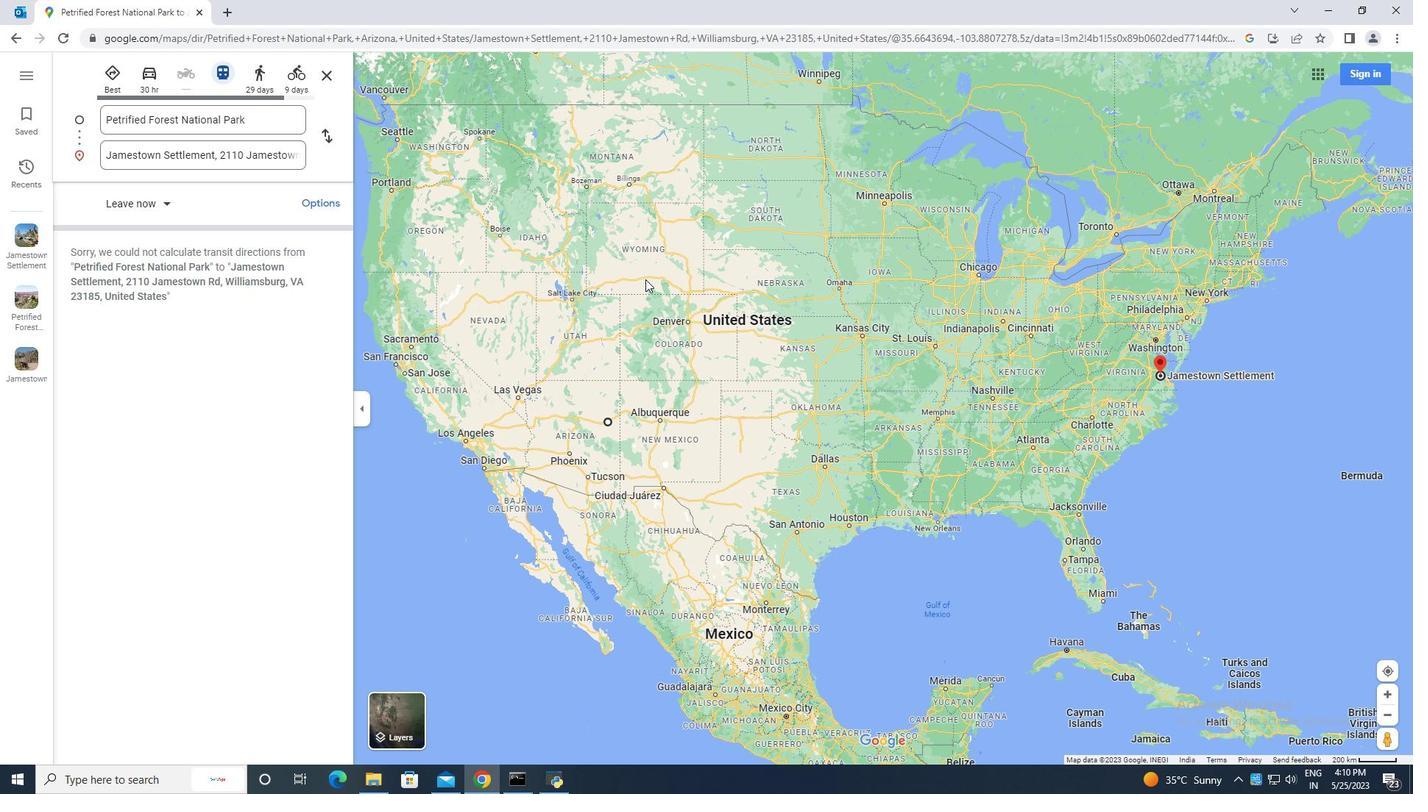 
Action: Mouse moved to (649, 277)
Screenshot: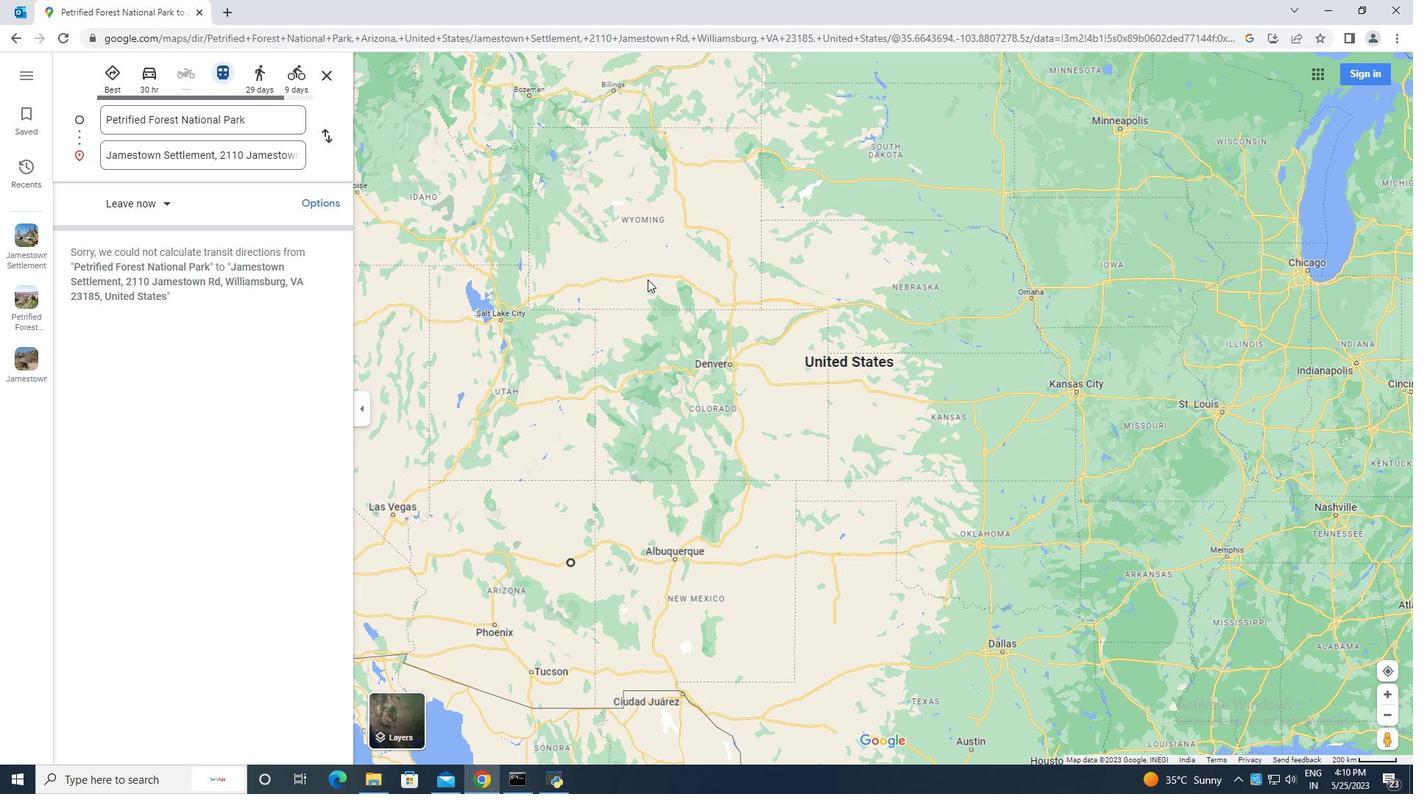 
Action: Mouse scrolled (649, 276) with delta (0, 0)
Screenshot: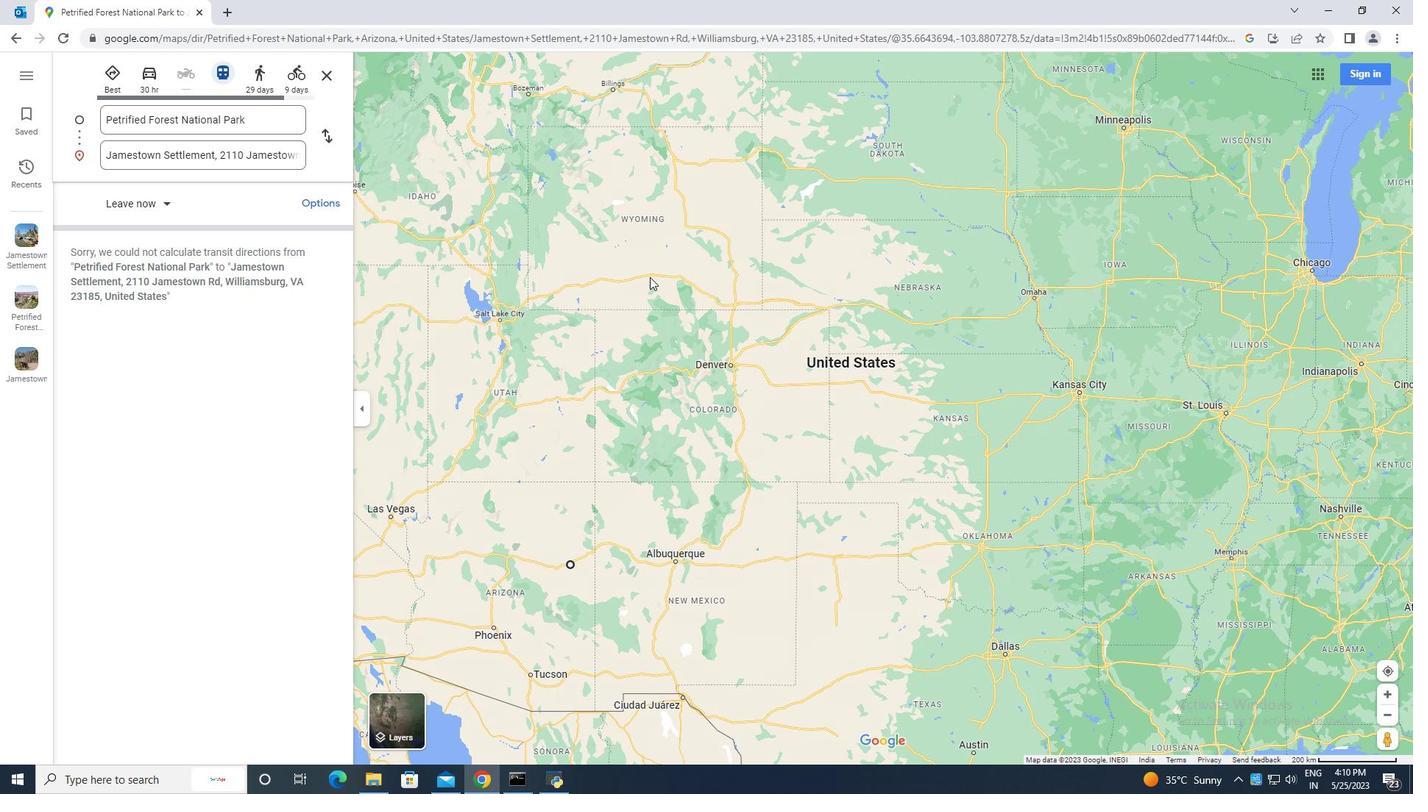 
Action: Mouse moved to (650, 276)
Screenshot: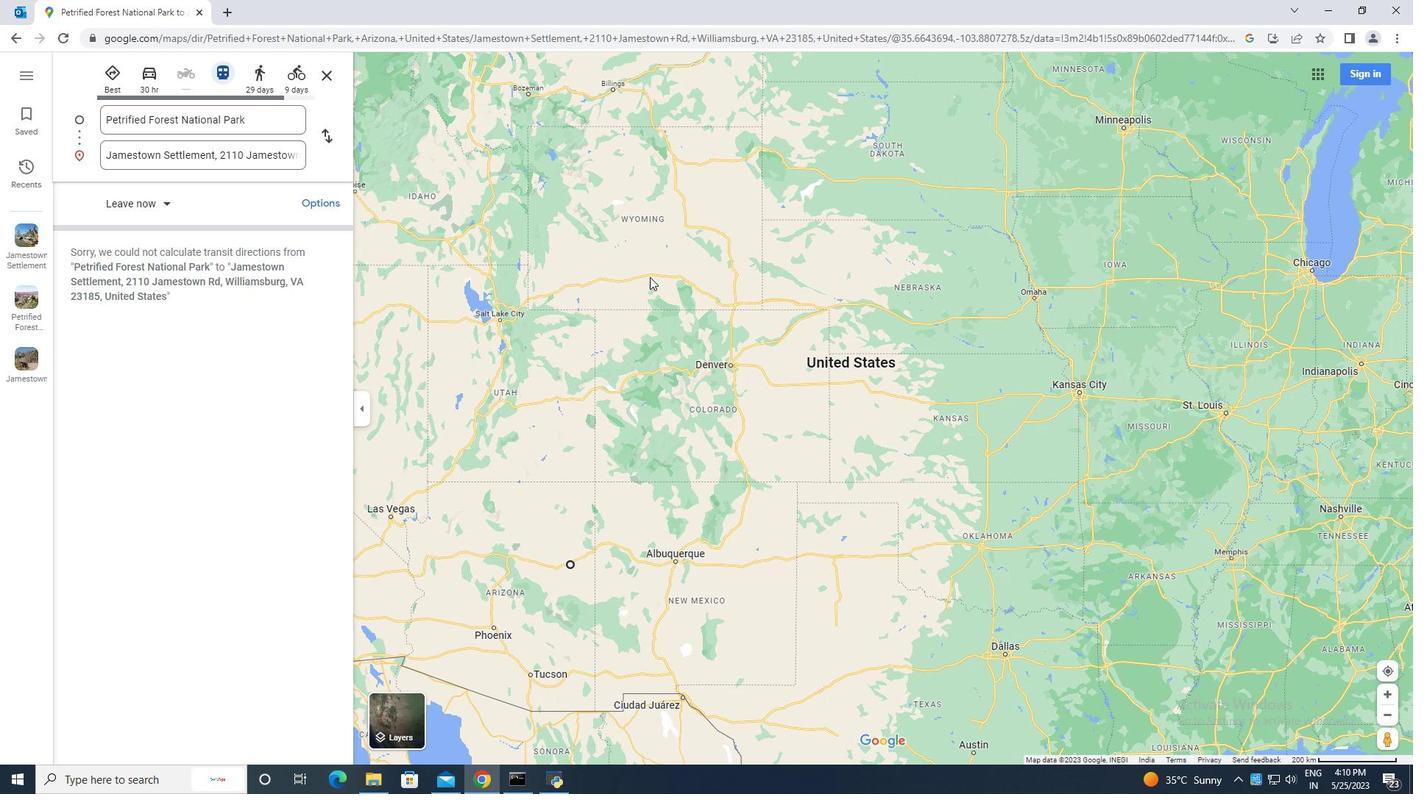 
Action: Mouse scrolled (650, 276) with delta (0, 0)
Screenshot: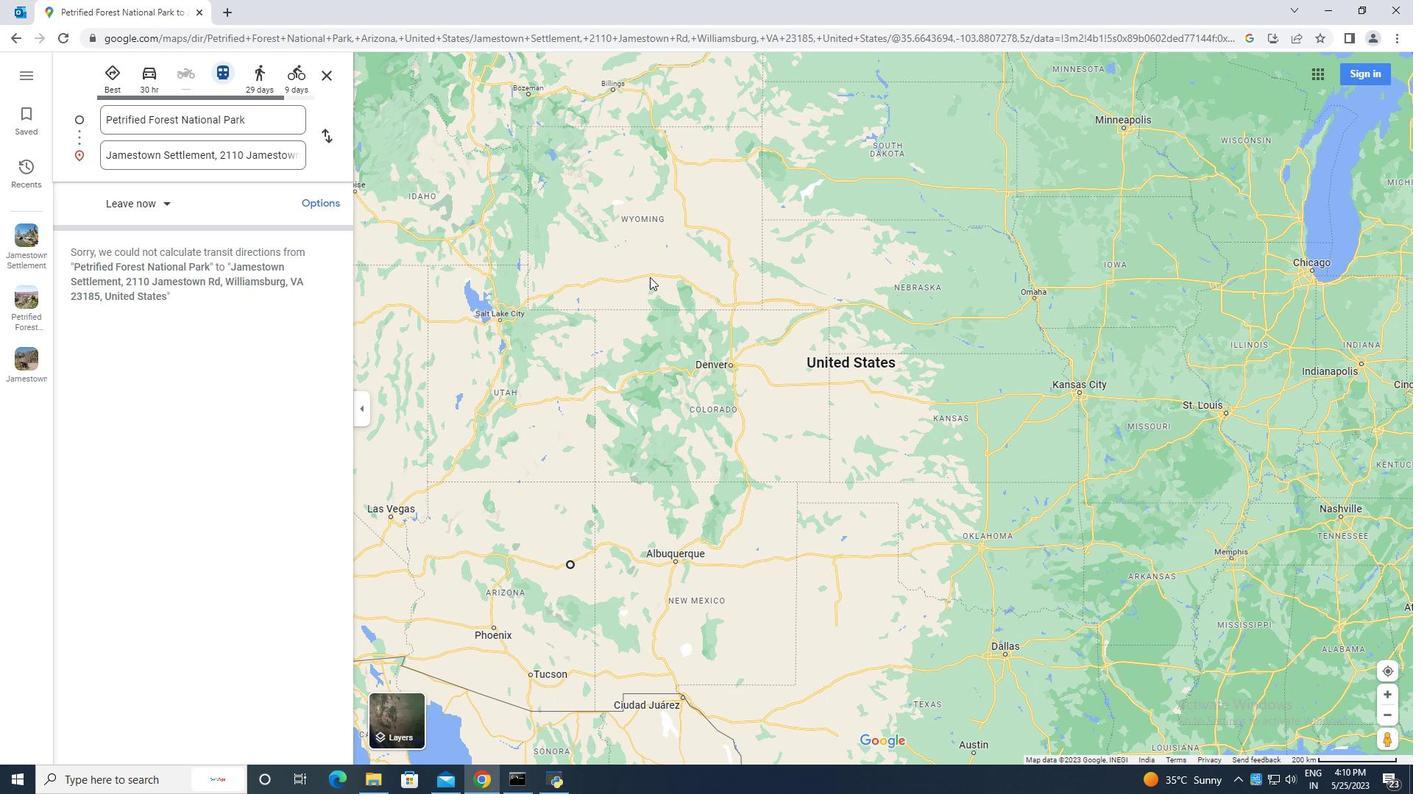 
Action: Mouse scrolled (650, 276) with delta (0, 0)
Screenshot: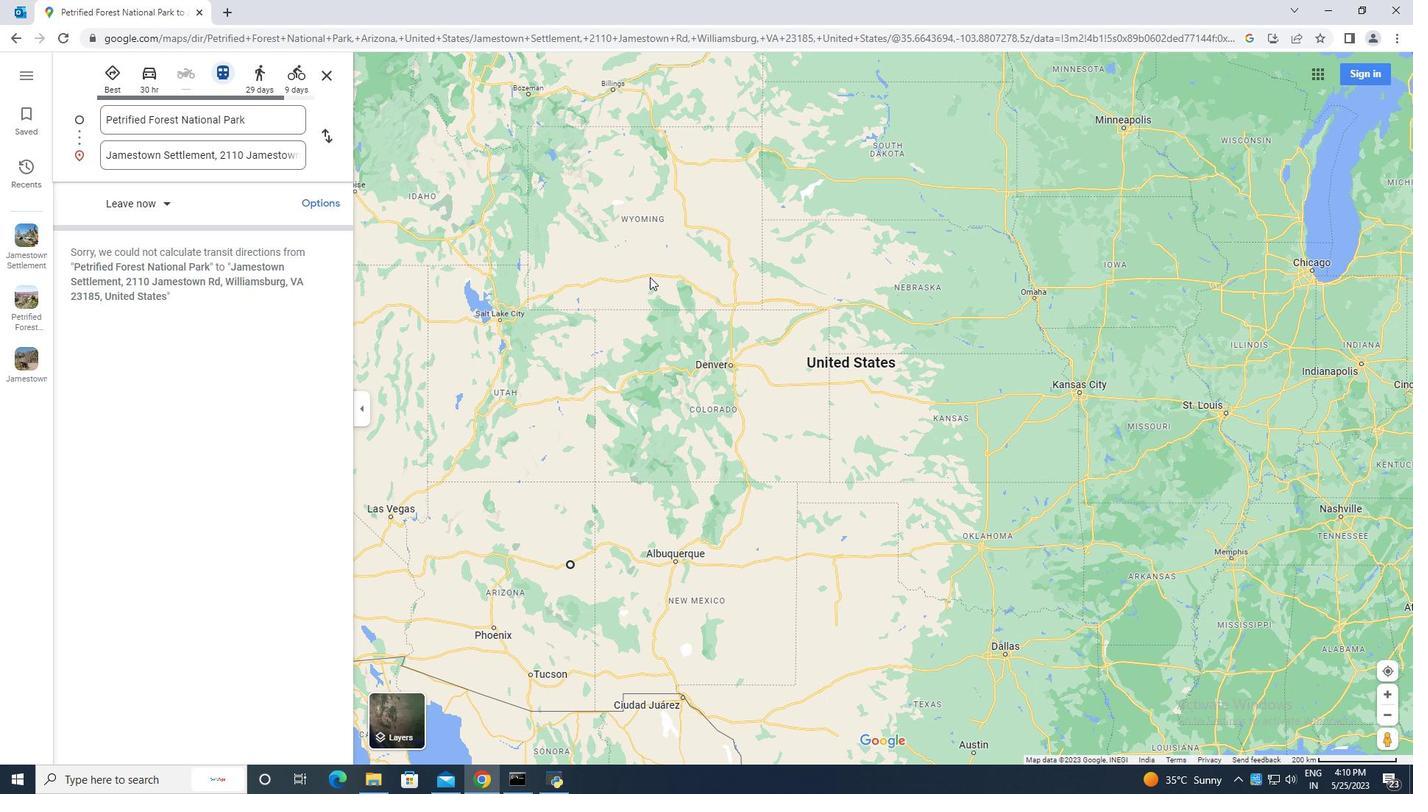 
Action: Mouse scrolled (650, 276) with delta (0, 0)
Screenshot: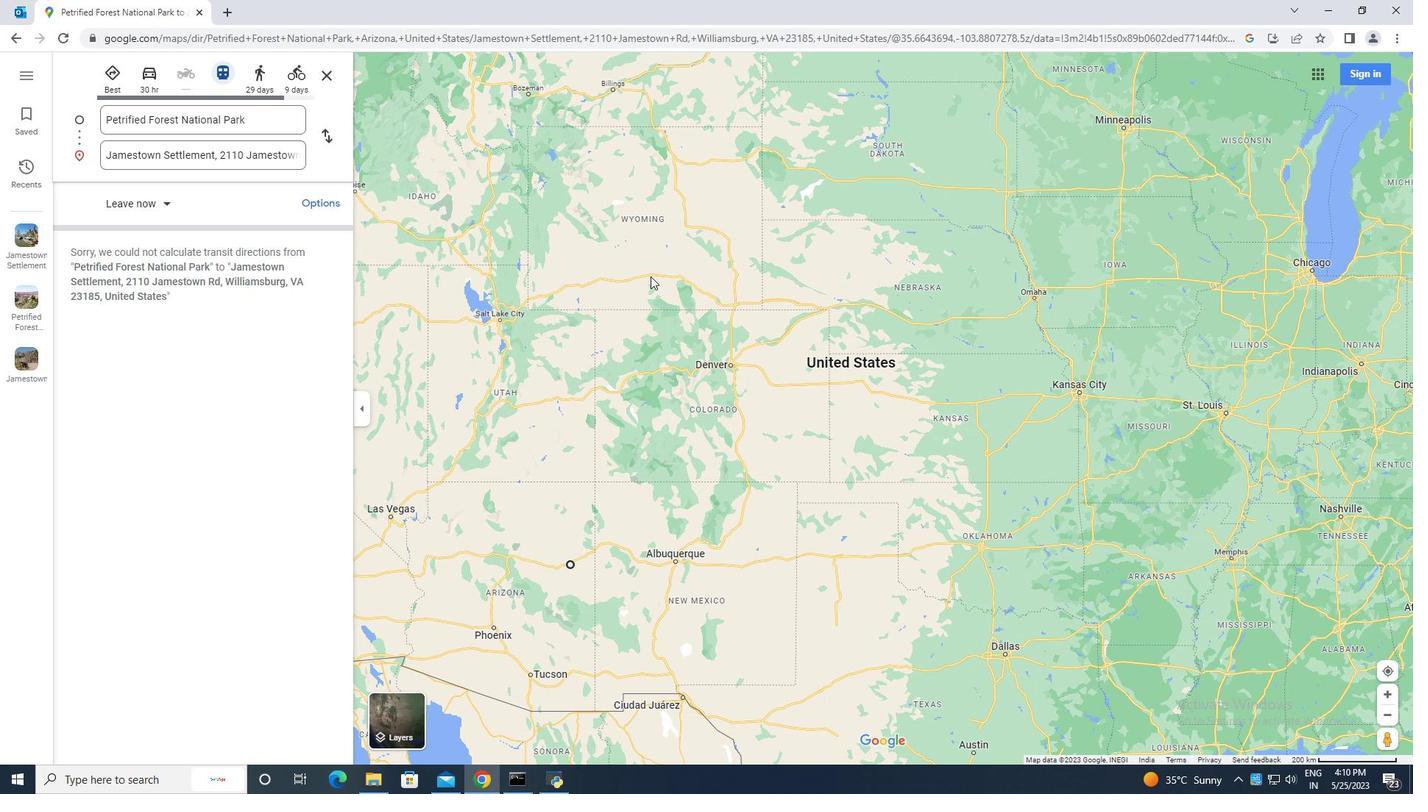 
Action: Mouse moved to (16, 38)
Screenshot: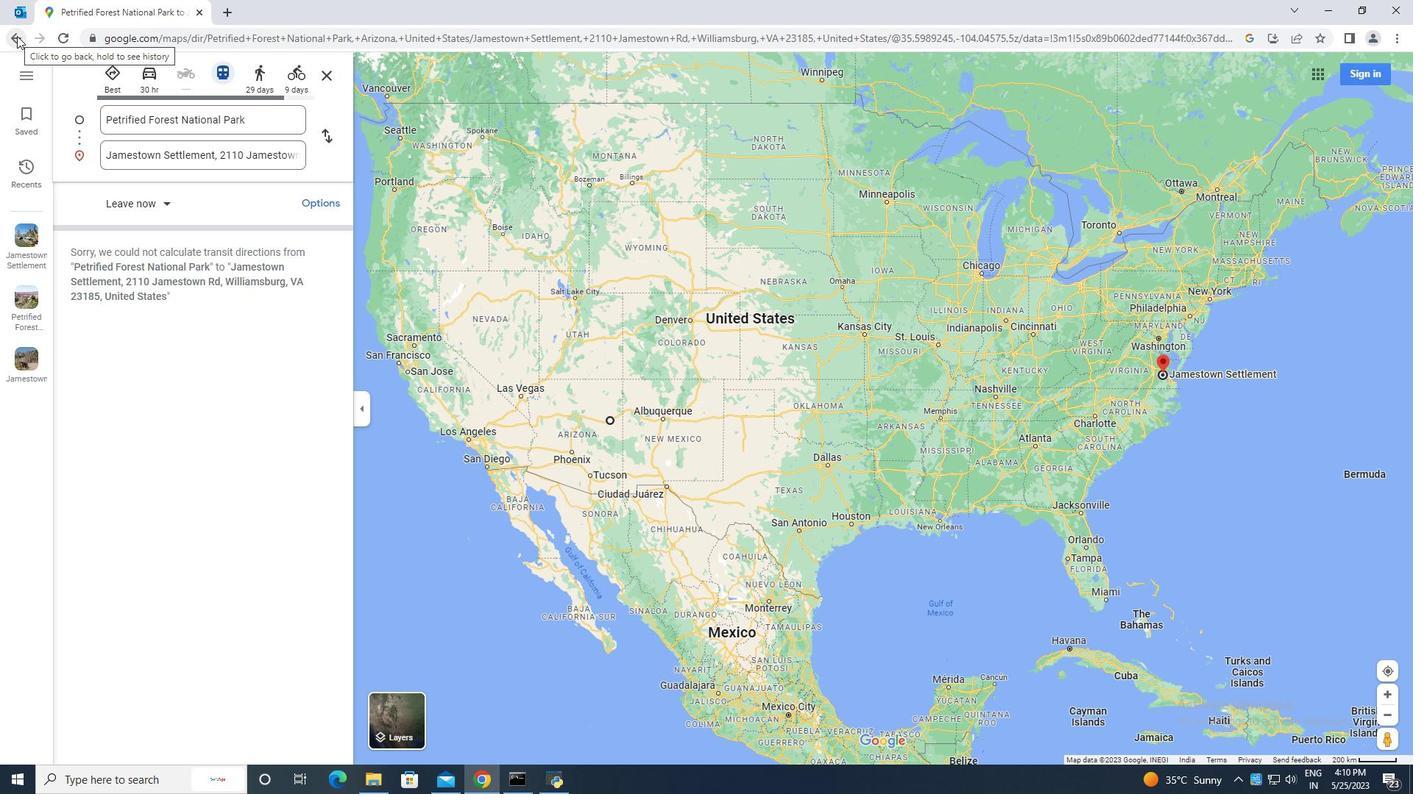 
Action: Mouse pressed left at (16, 38)
Screenshot: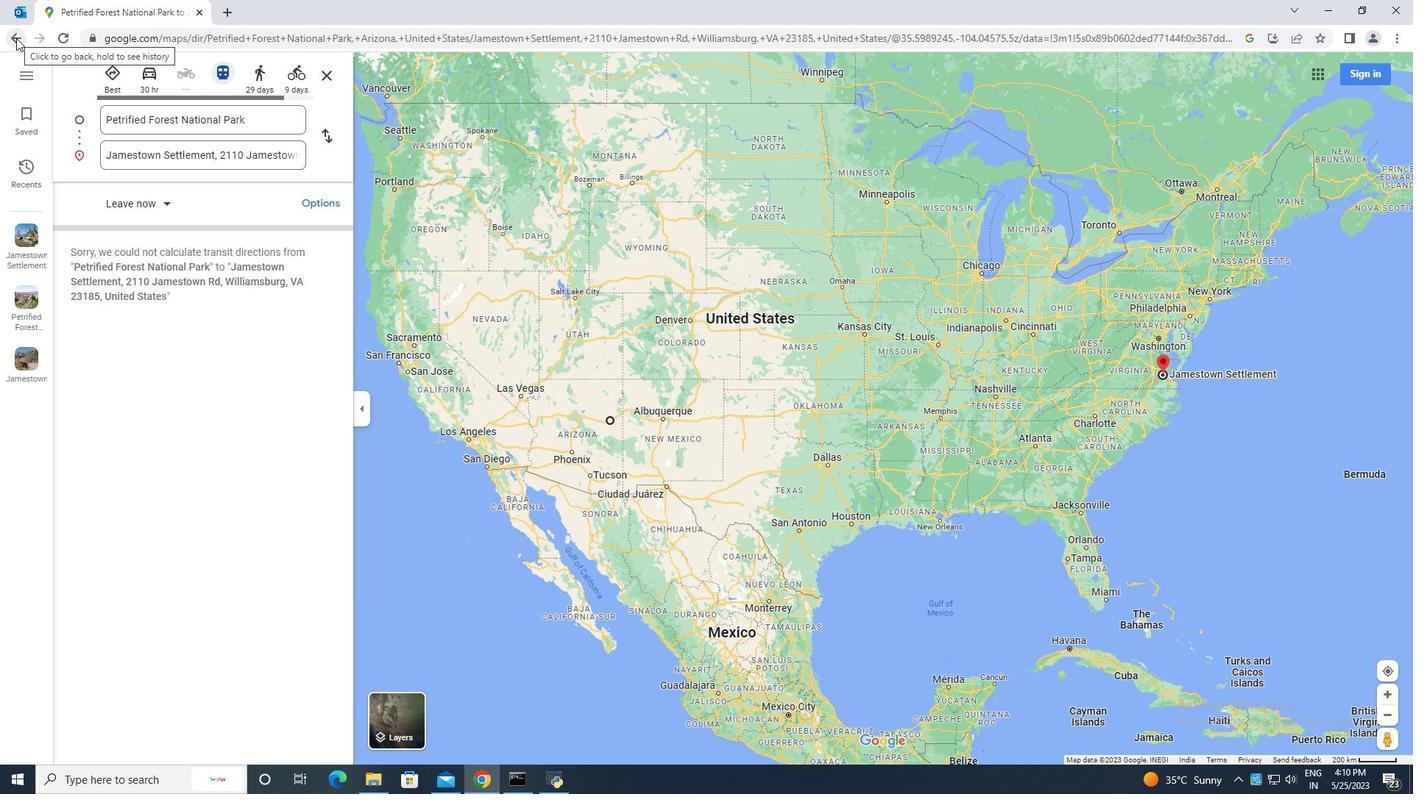 
Action: Mouse moved to (15, 41)
Screenshot: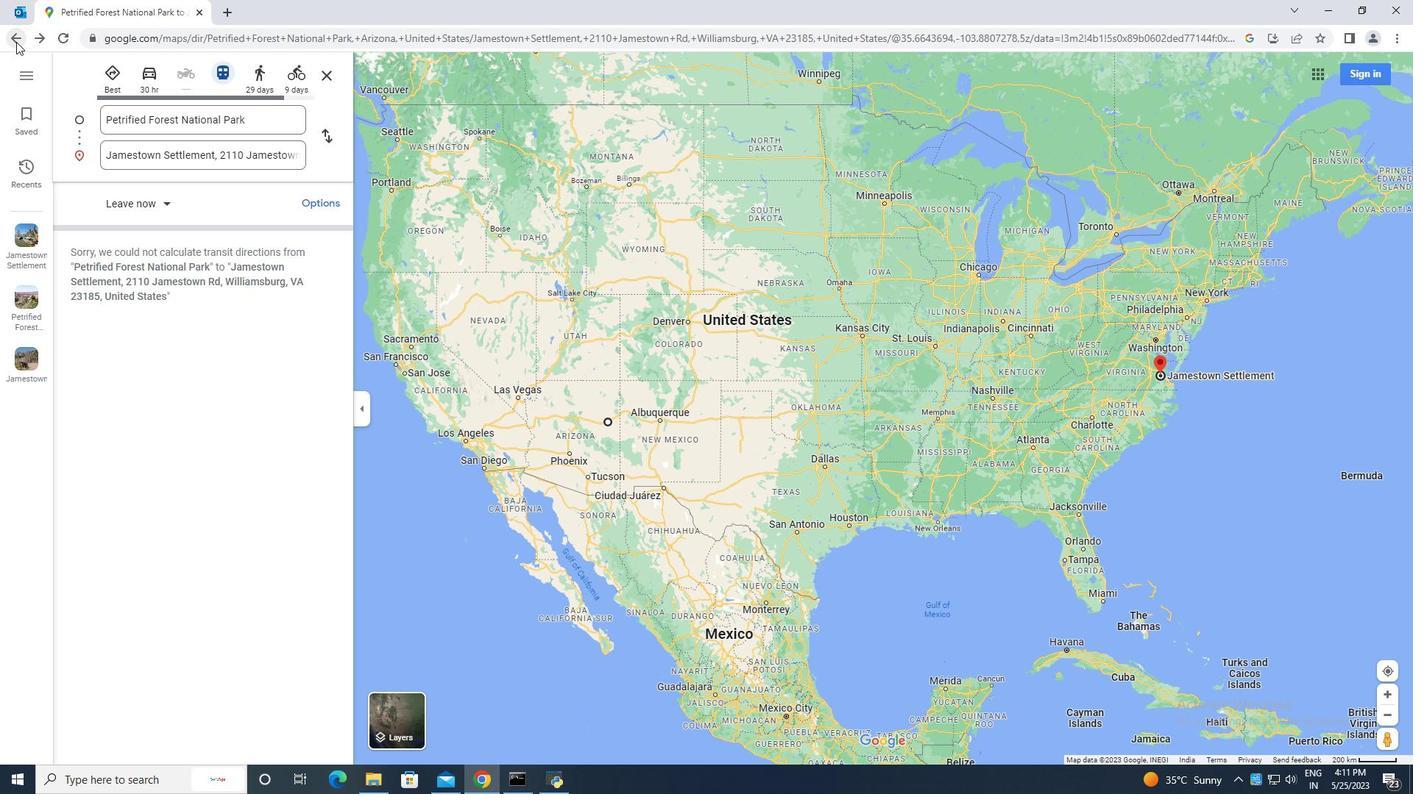 
Action: Mouse pressed left at (15, 41)
Screenshot: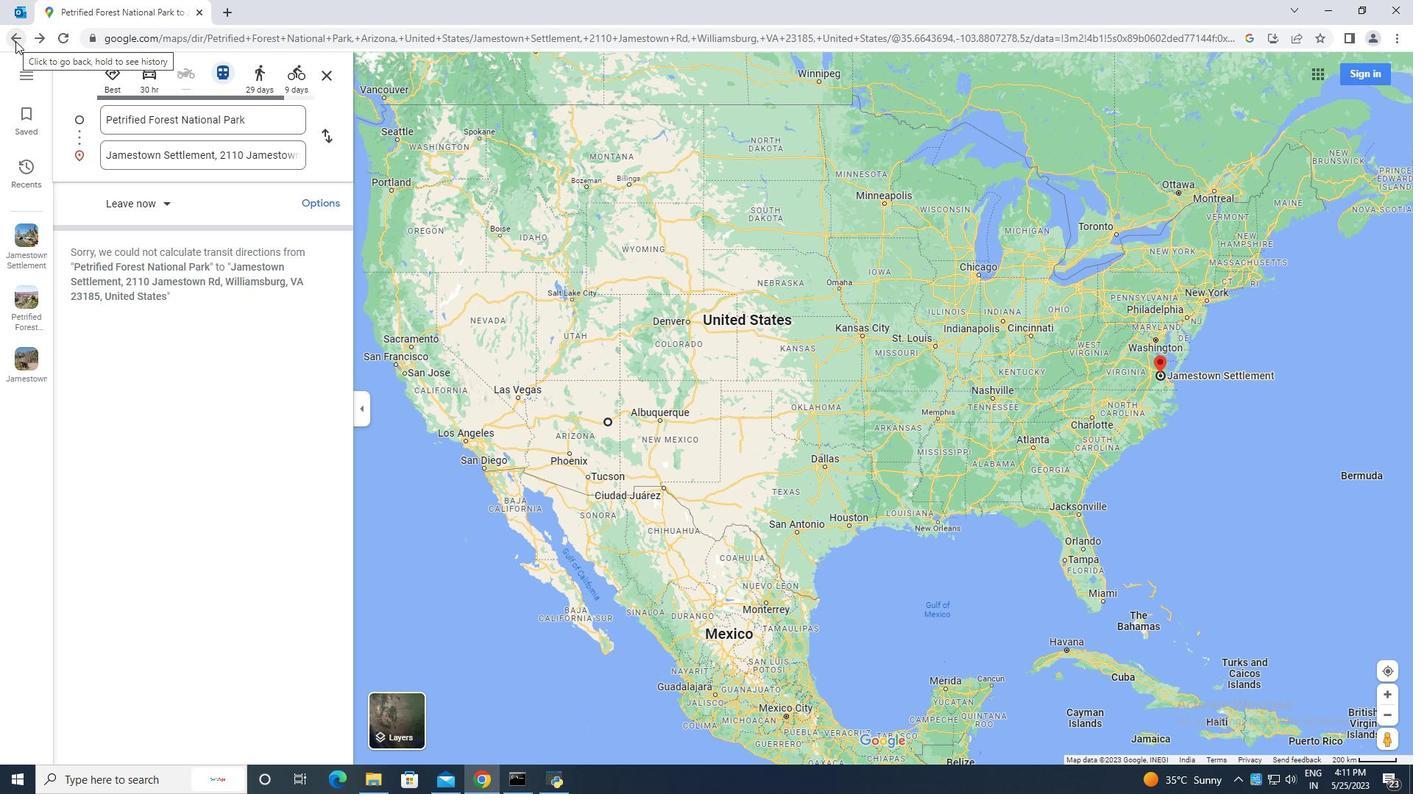 
Action: Mouse moved to (808, 76)
Screenshot: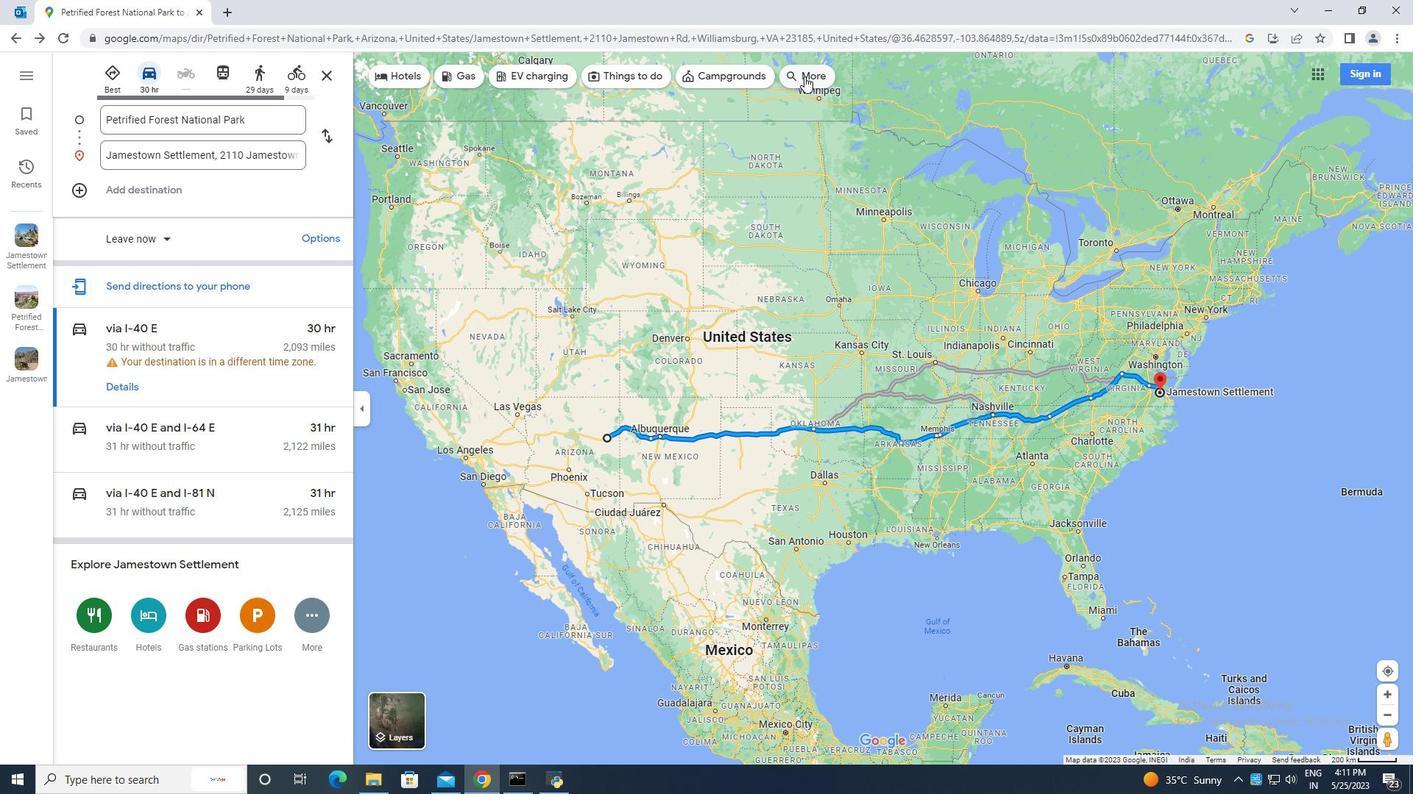 
Action: Mouse pressed left at (808, 76)
Screenshot: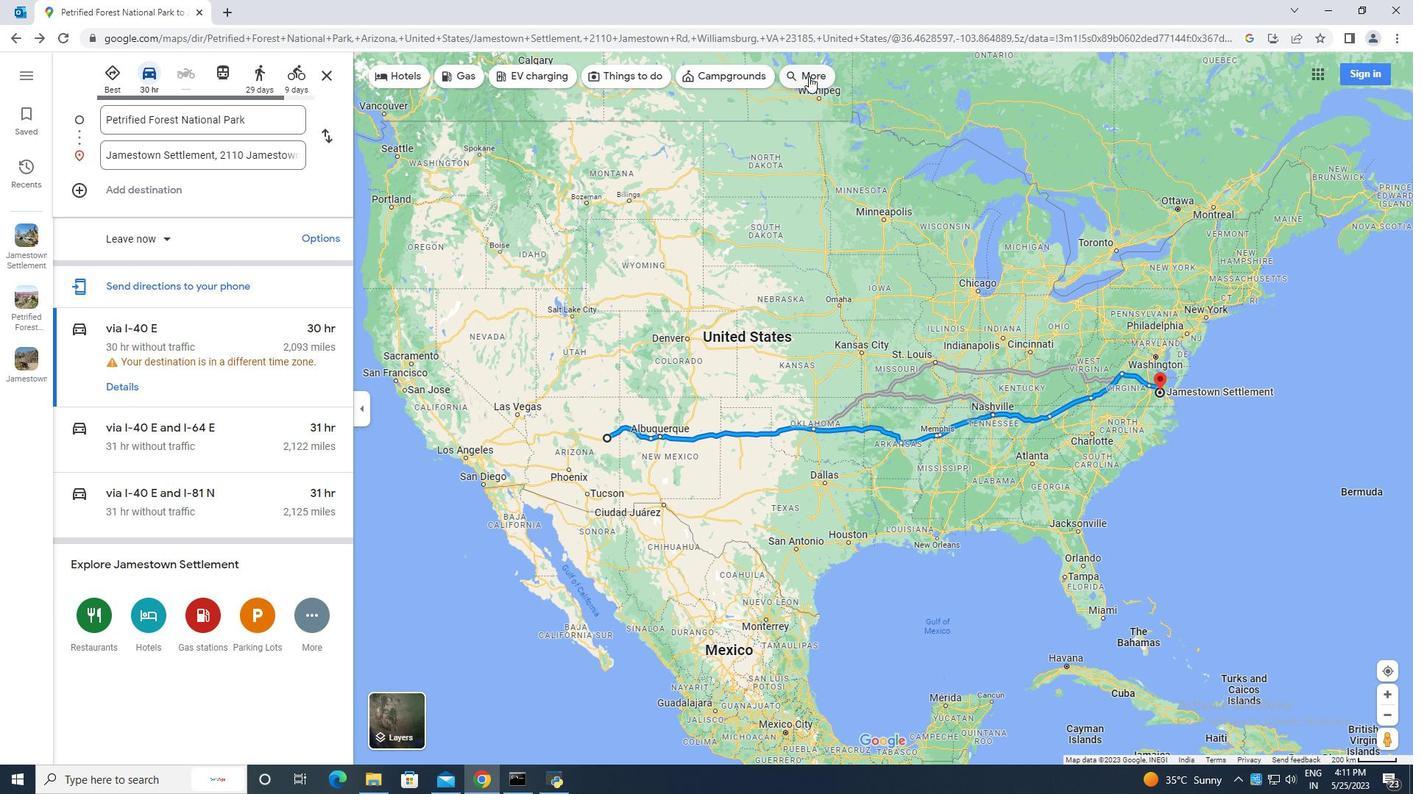 
Action: Mouse moved to (244, 592)
Screenshot: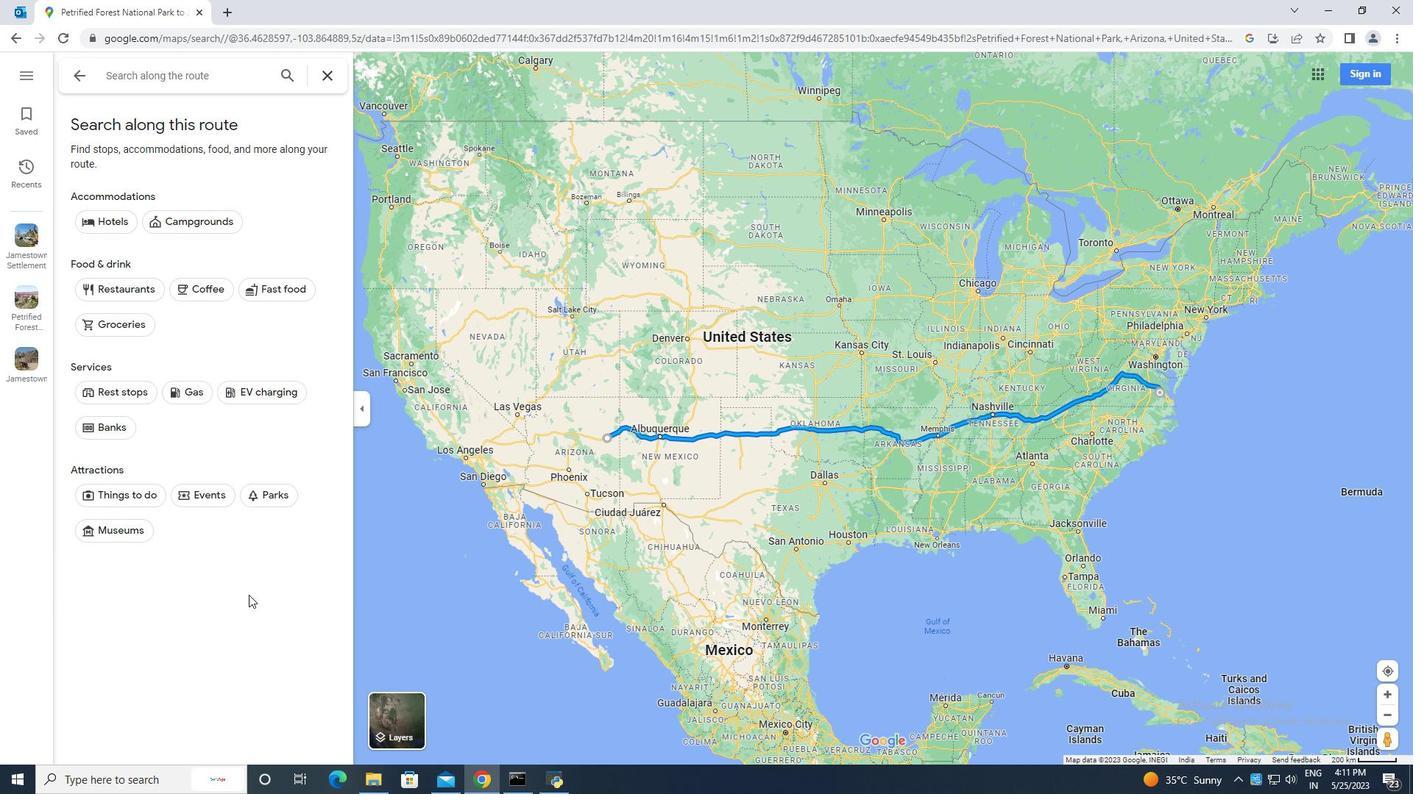 
Action: Mouse scrolled (244, 593) with delta (0, 0)
Screenshot: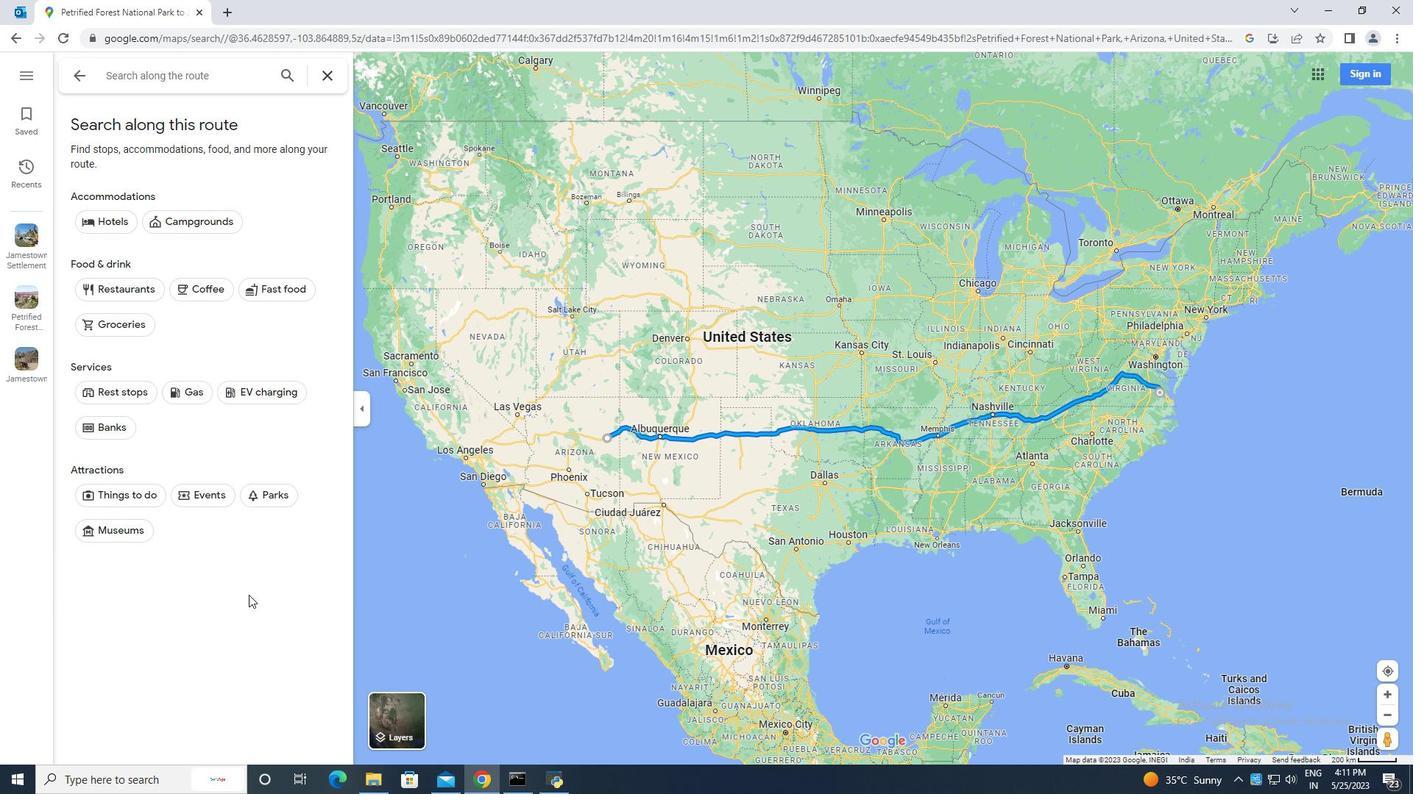 
Action: Mouse scrolled (244, 593) with delta (0, 0)
Screenshot: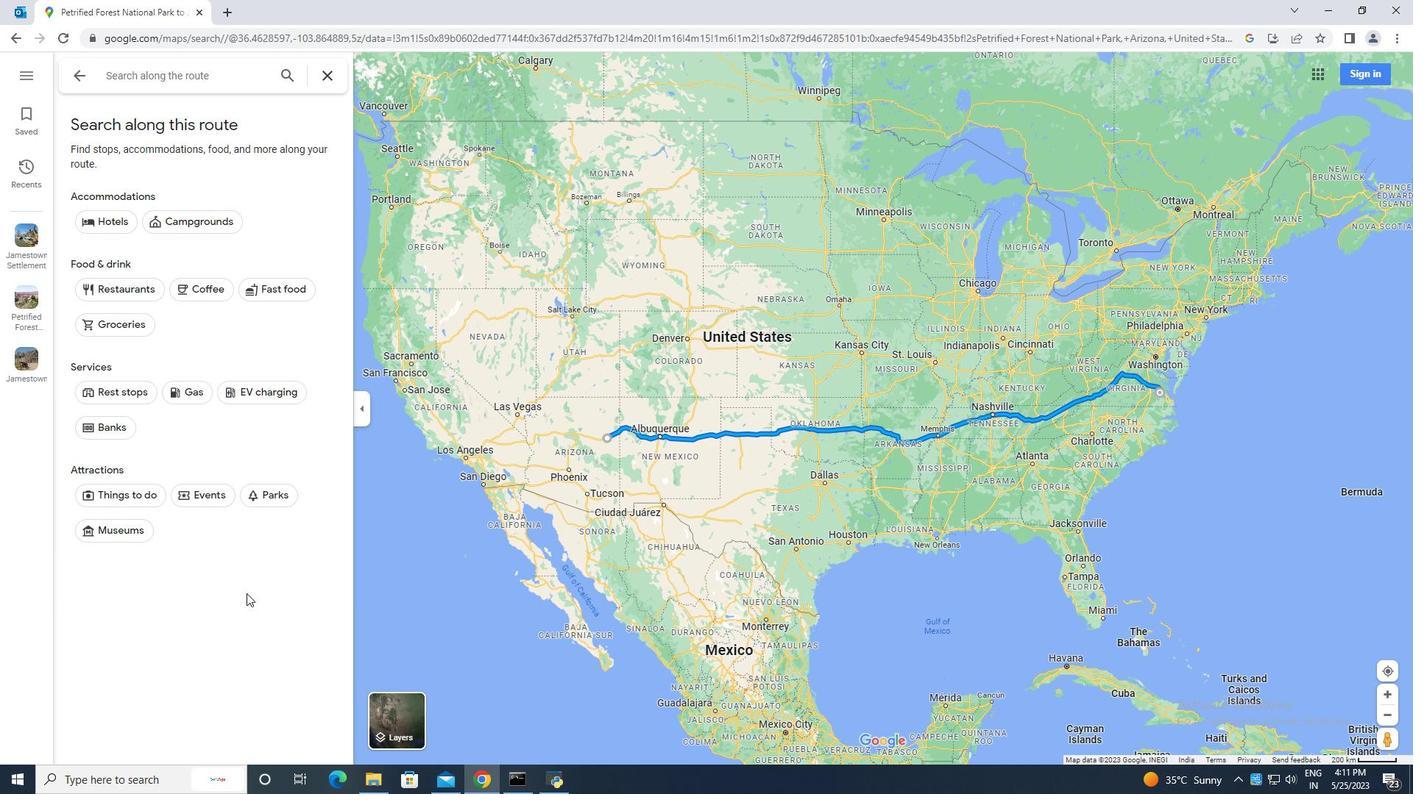 
Action: Mouse moved to (243, 591)
Screenshot: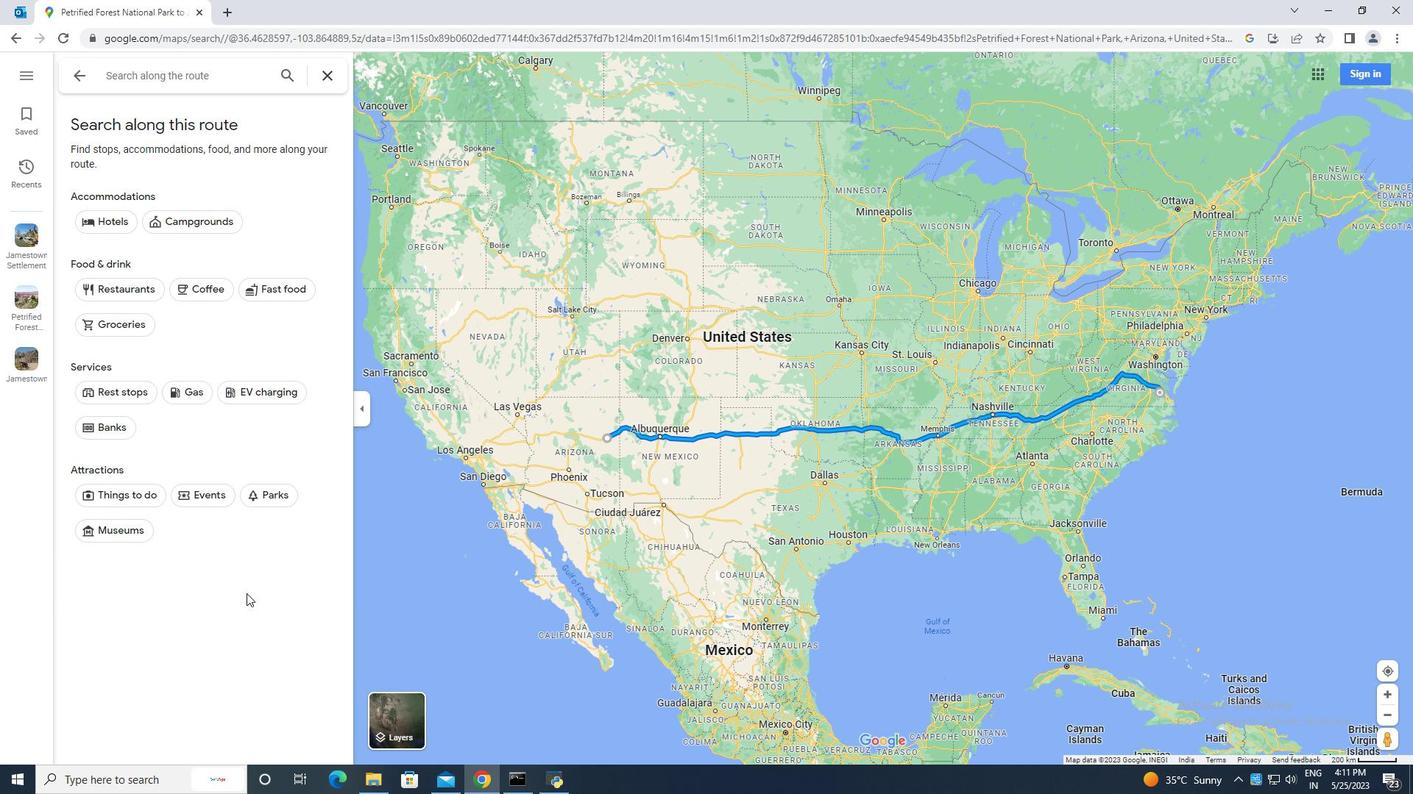 
Action: Mouse scrolled (243, 592) with delta (0, 0)
Screenshot: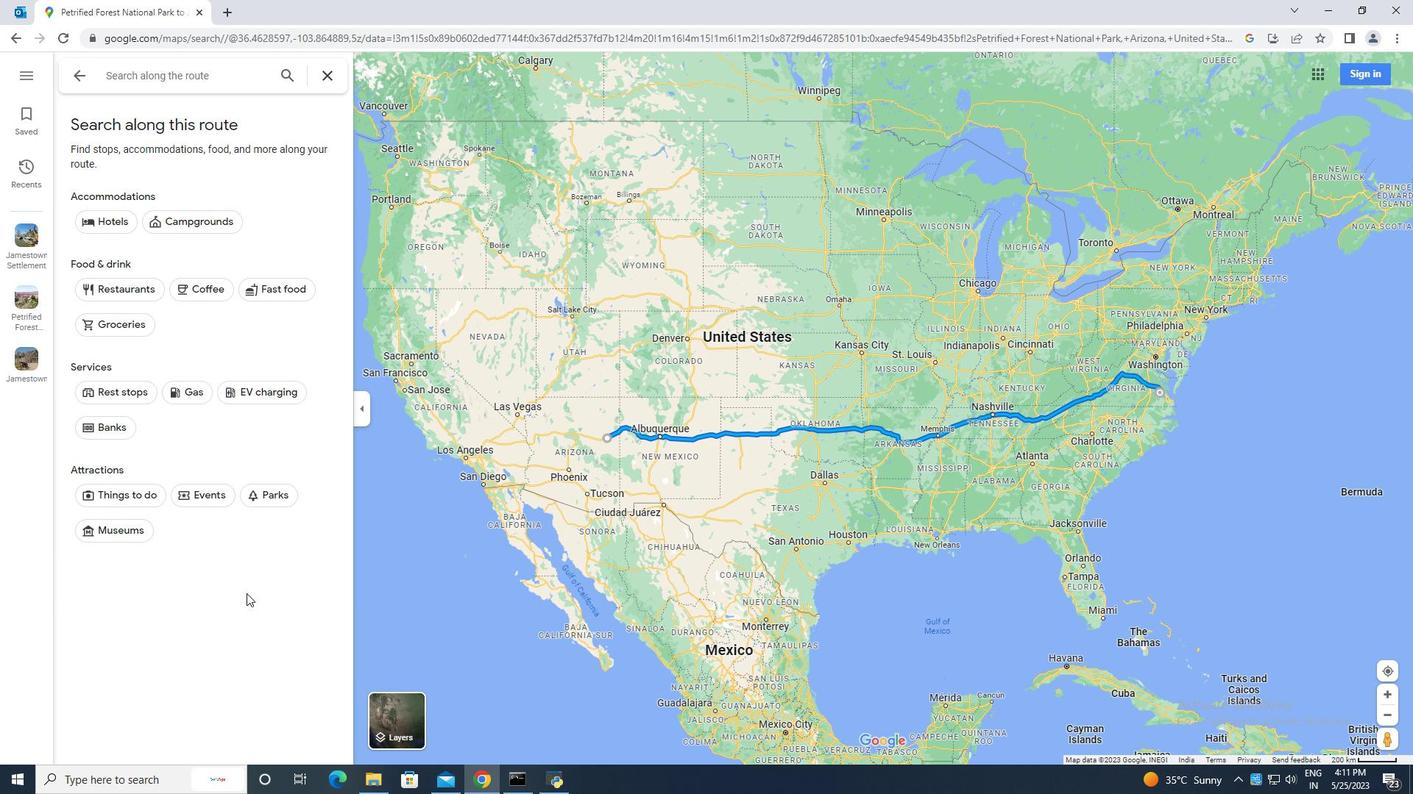 
Action: Mouse moved to (214, 538)
Screenshot: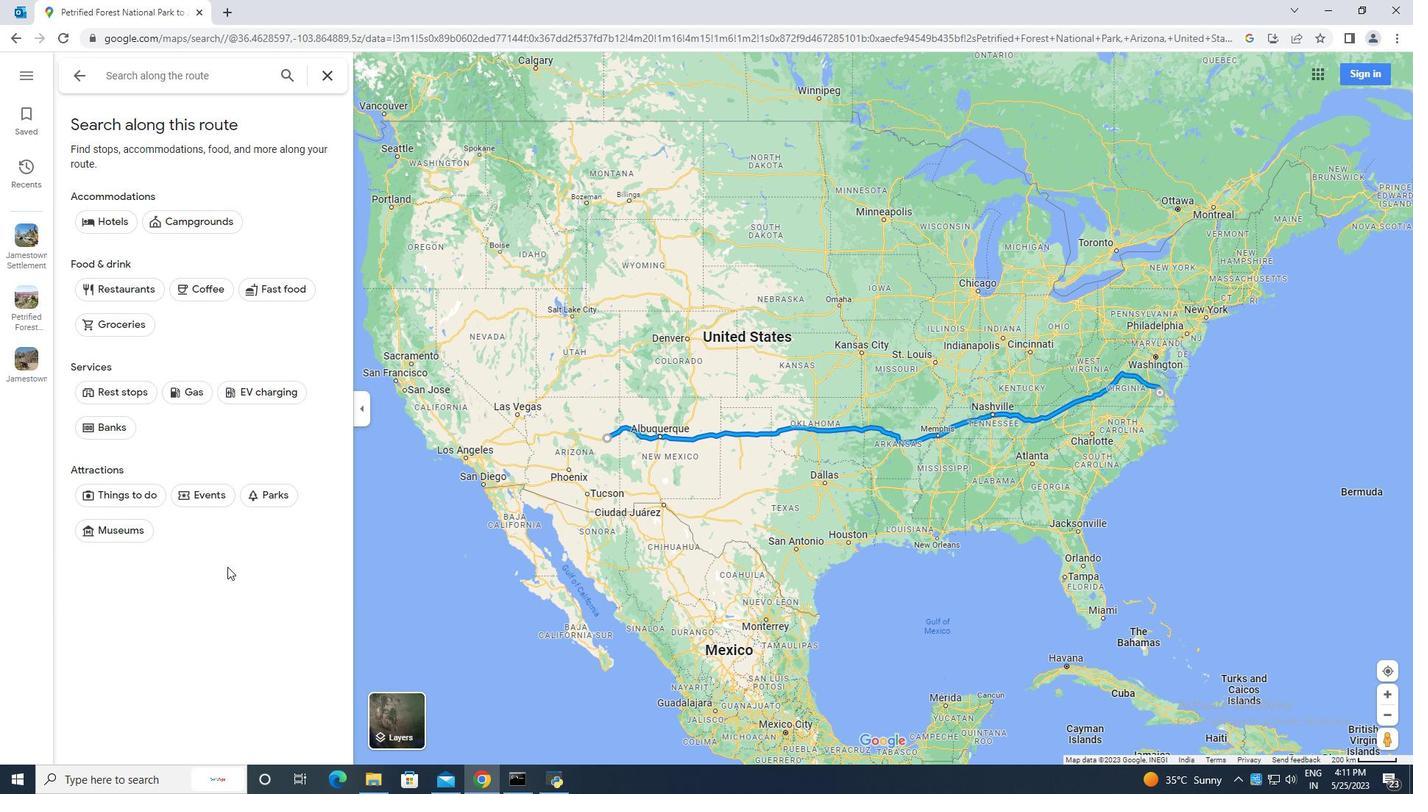 
Action: Mouse scrolled (214, 539) with delta (0, 0)
Screenshot: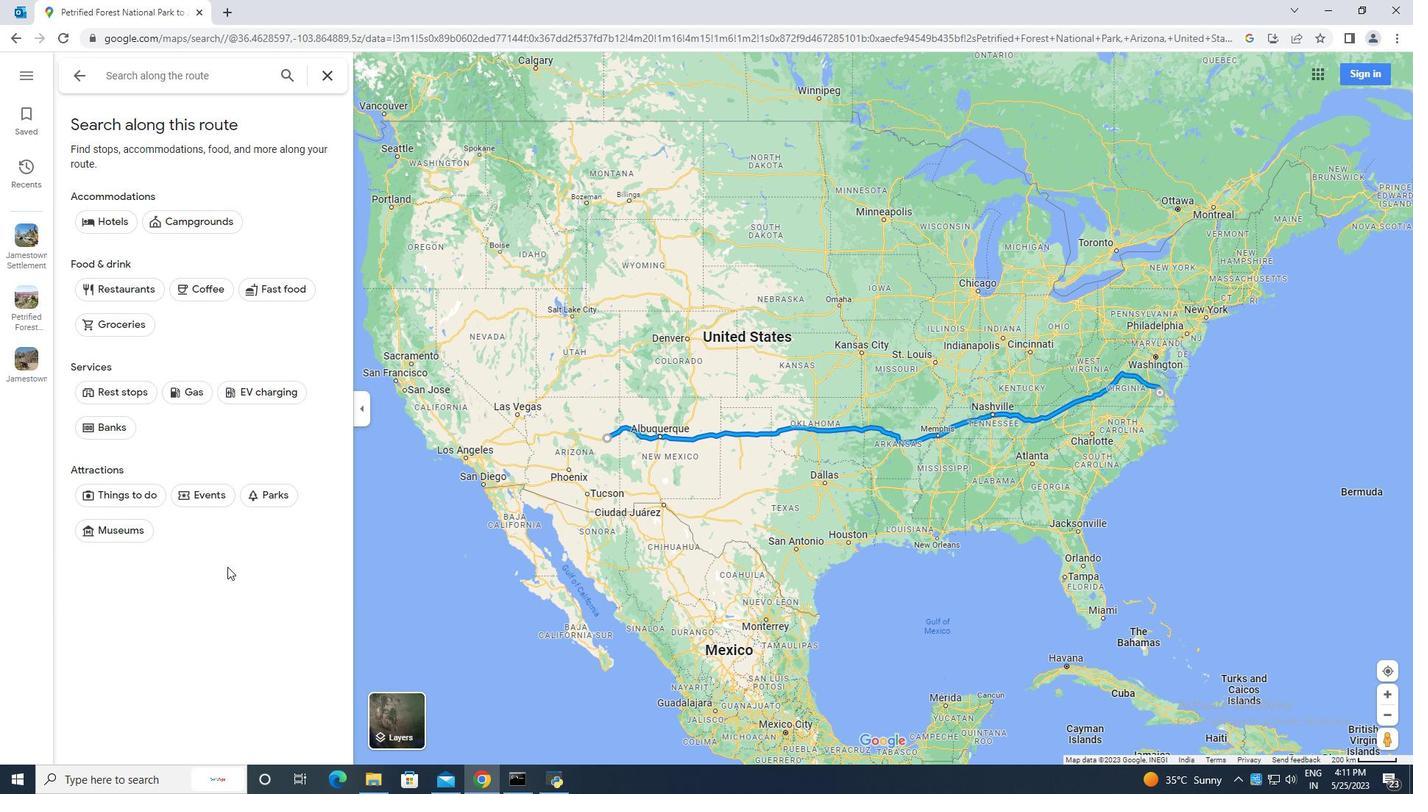 
Action: Mouse moved to (212, 536)
Screenshot: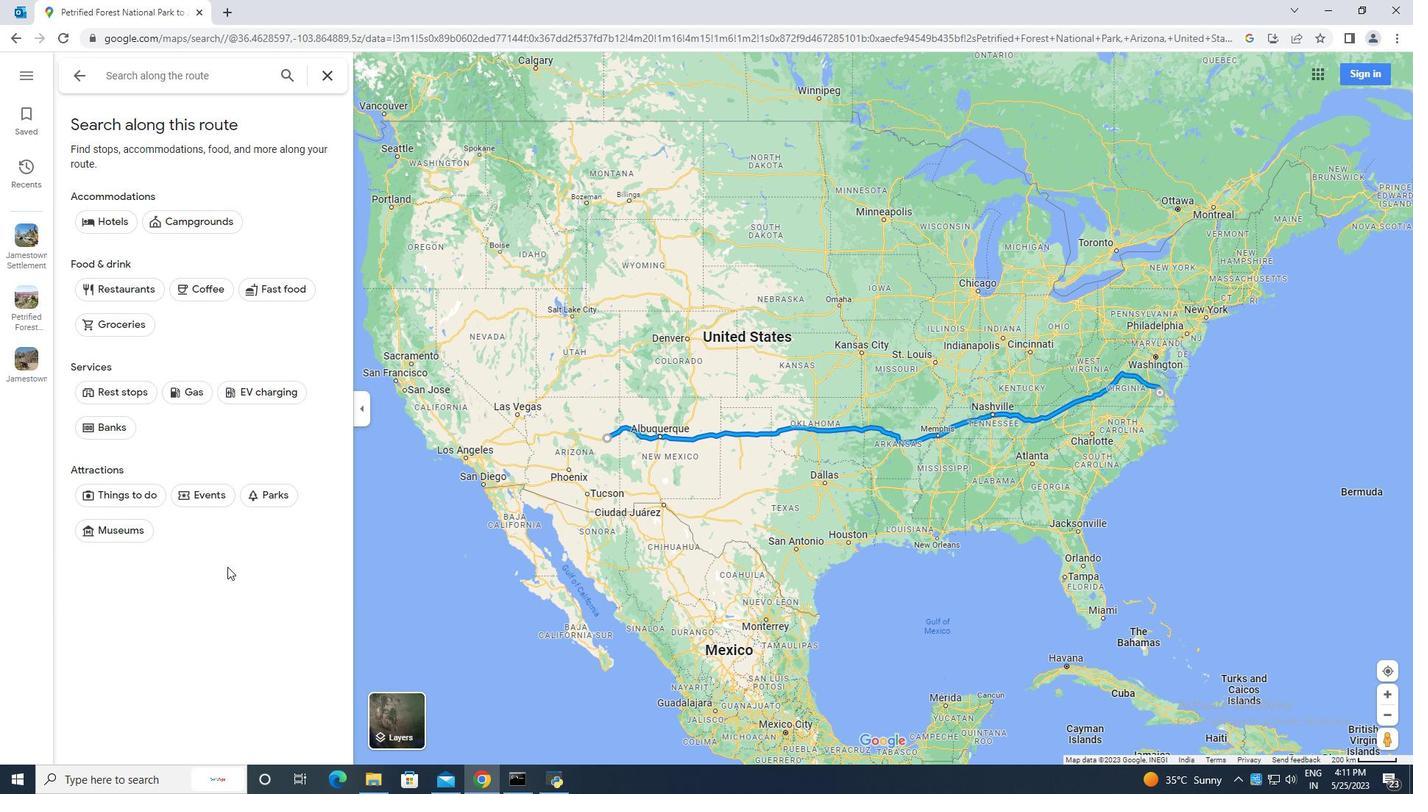 
Action: Mouse scrolled (212, 537) with delta (0, 0)
Screenshot: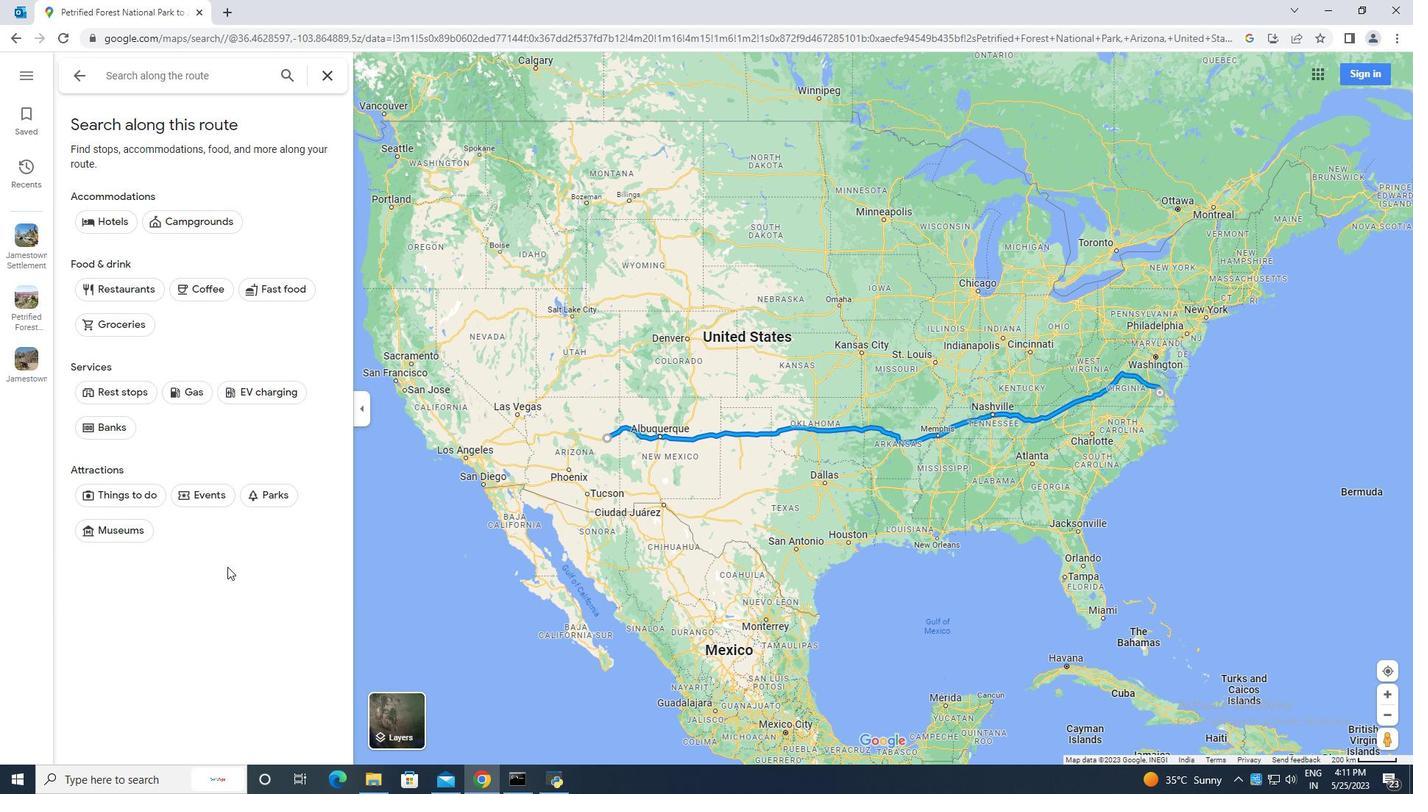 
Action: Mouse moved to (210, 529)
Screenshot: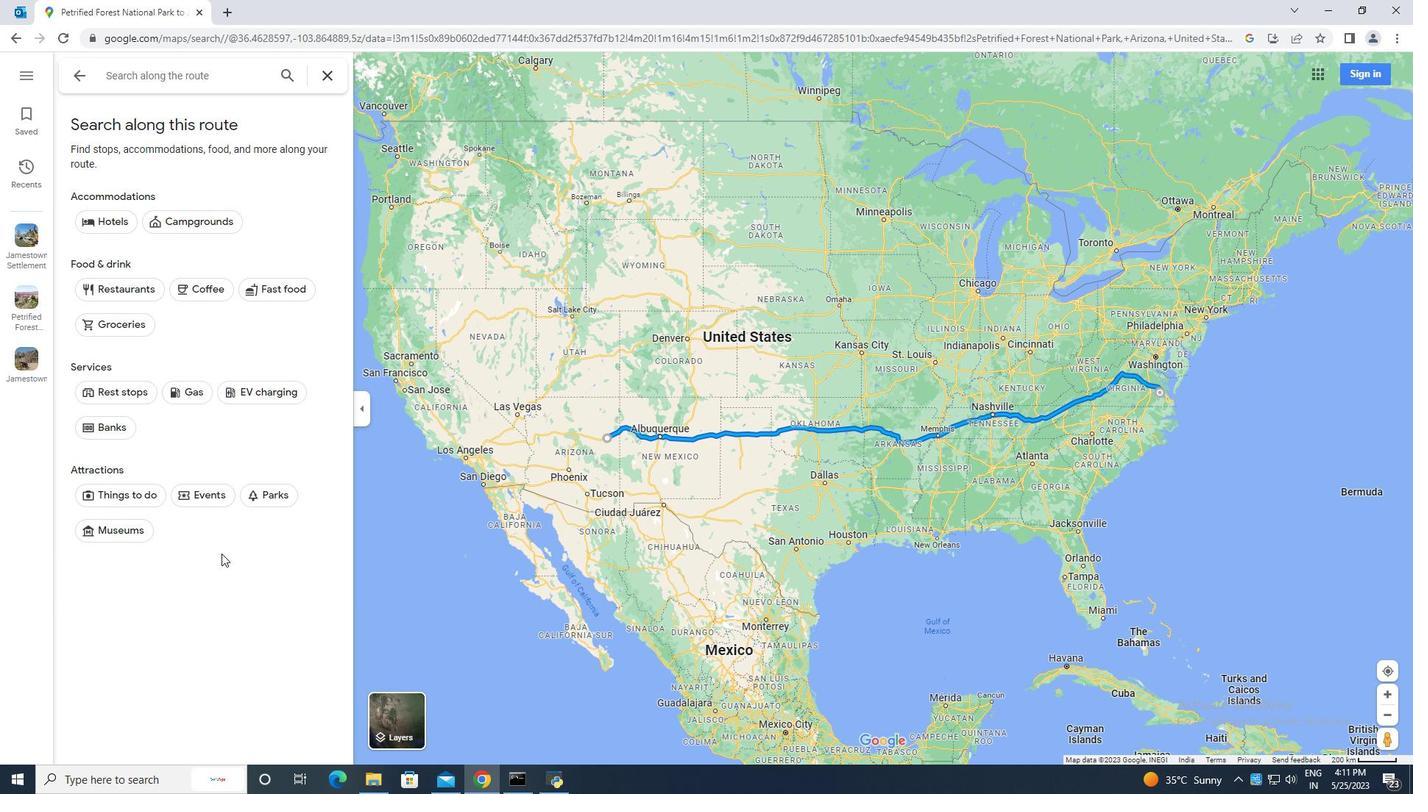 
Action: Mouse scrolled (210, 530) with delta (0, 0)
Screenshot: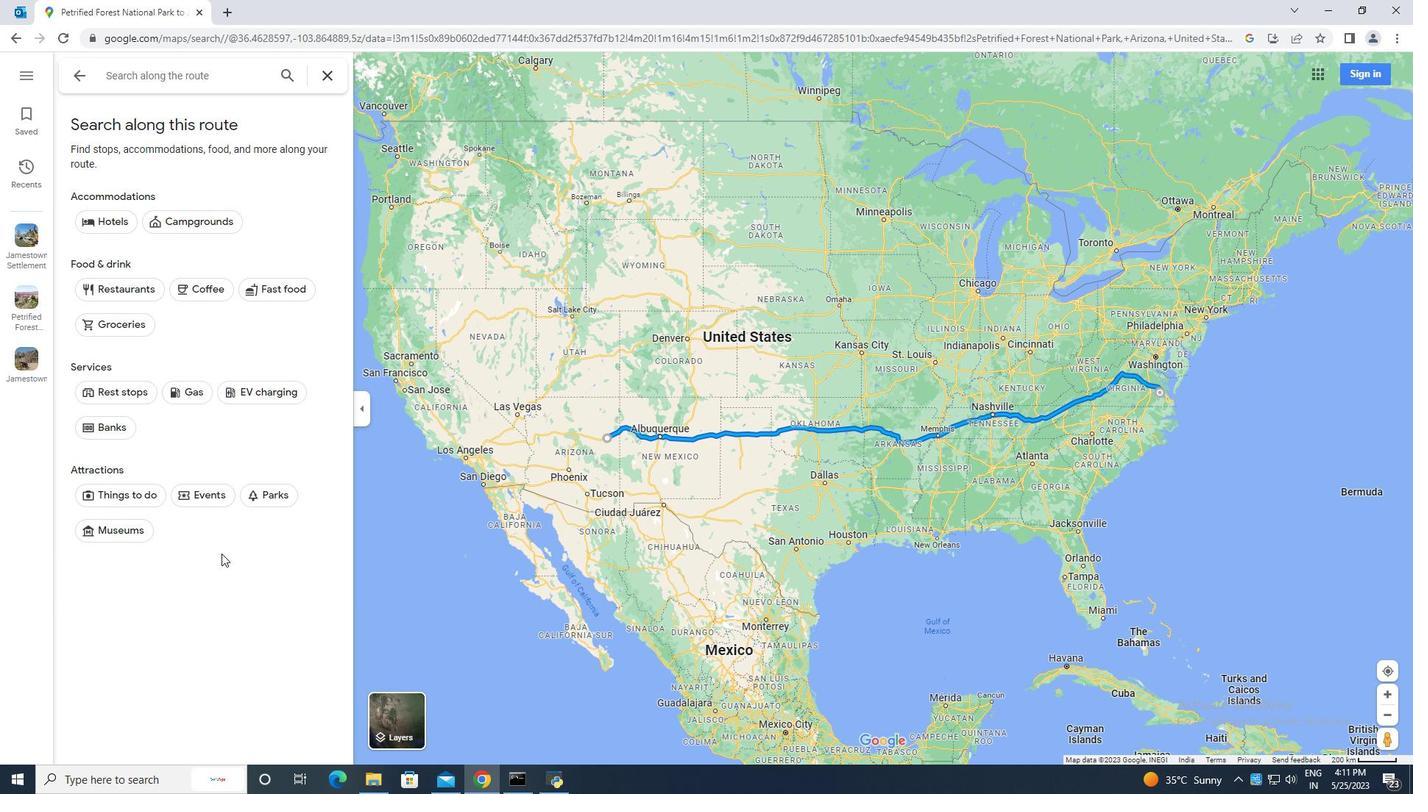 
Action: Mouse moved to (76, 77)
Screenshot: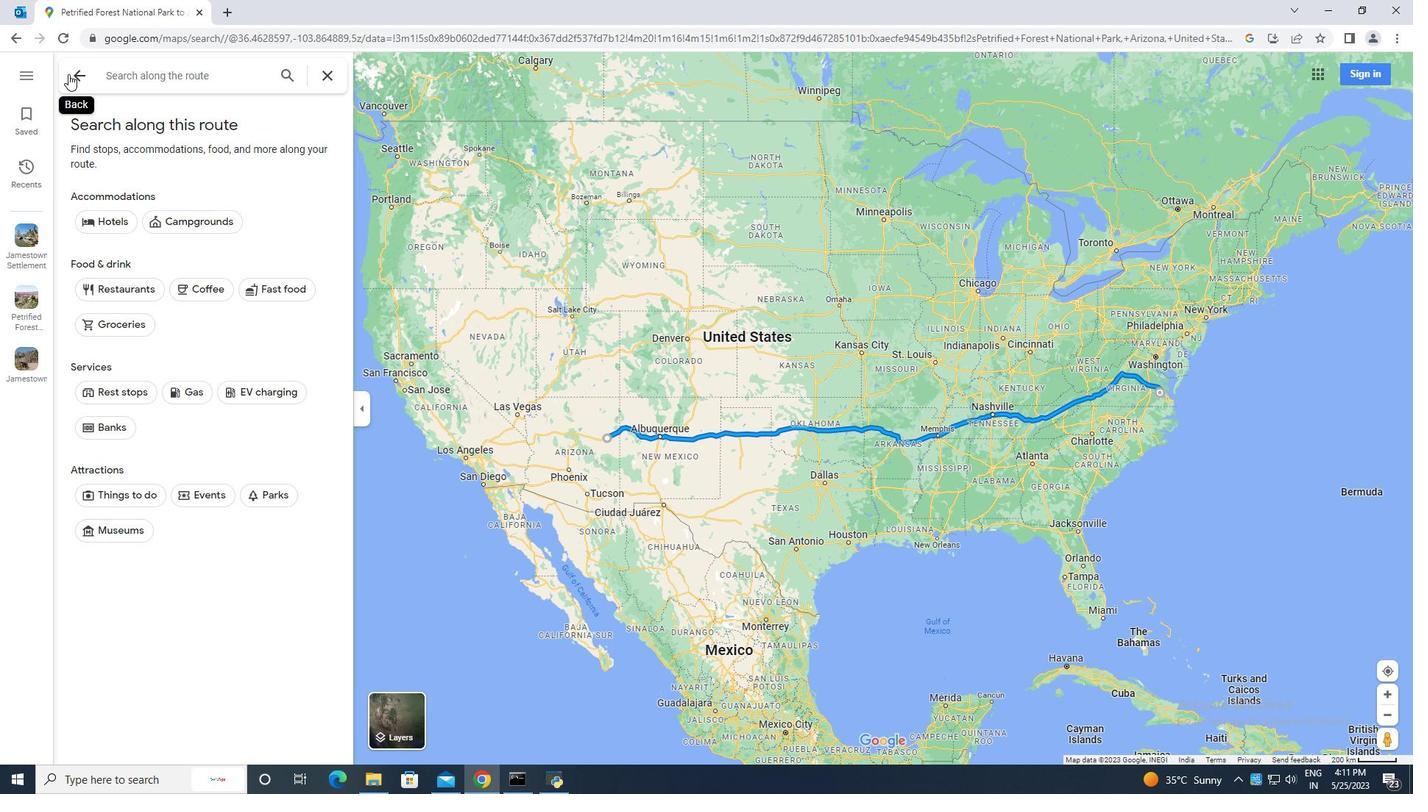 
Action: Mouse pressed left at (76, 77)
Screenshot: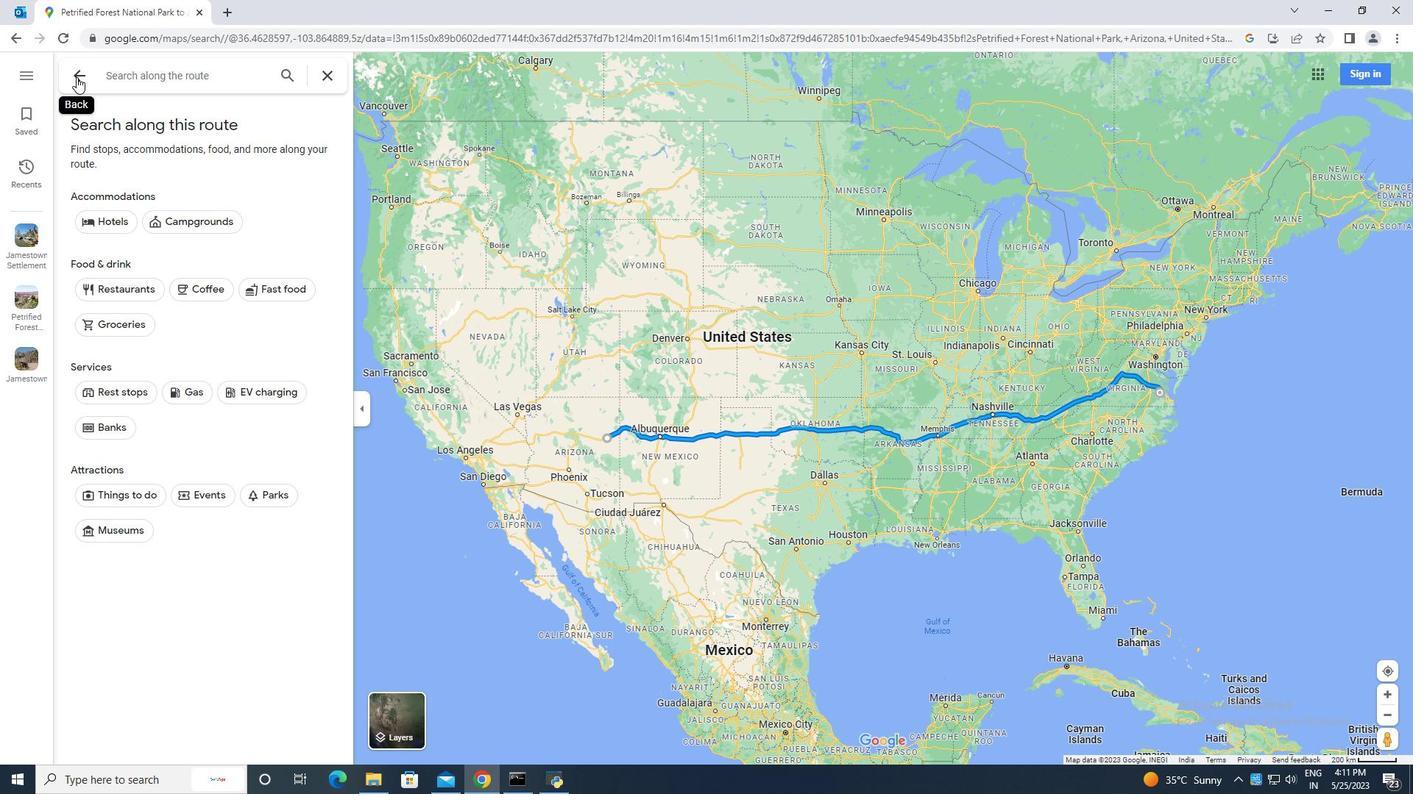 
Action: Mouse moved to (276, 470)
Screenshot: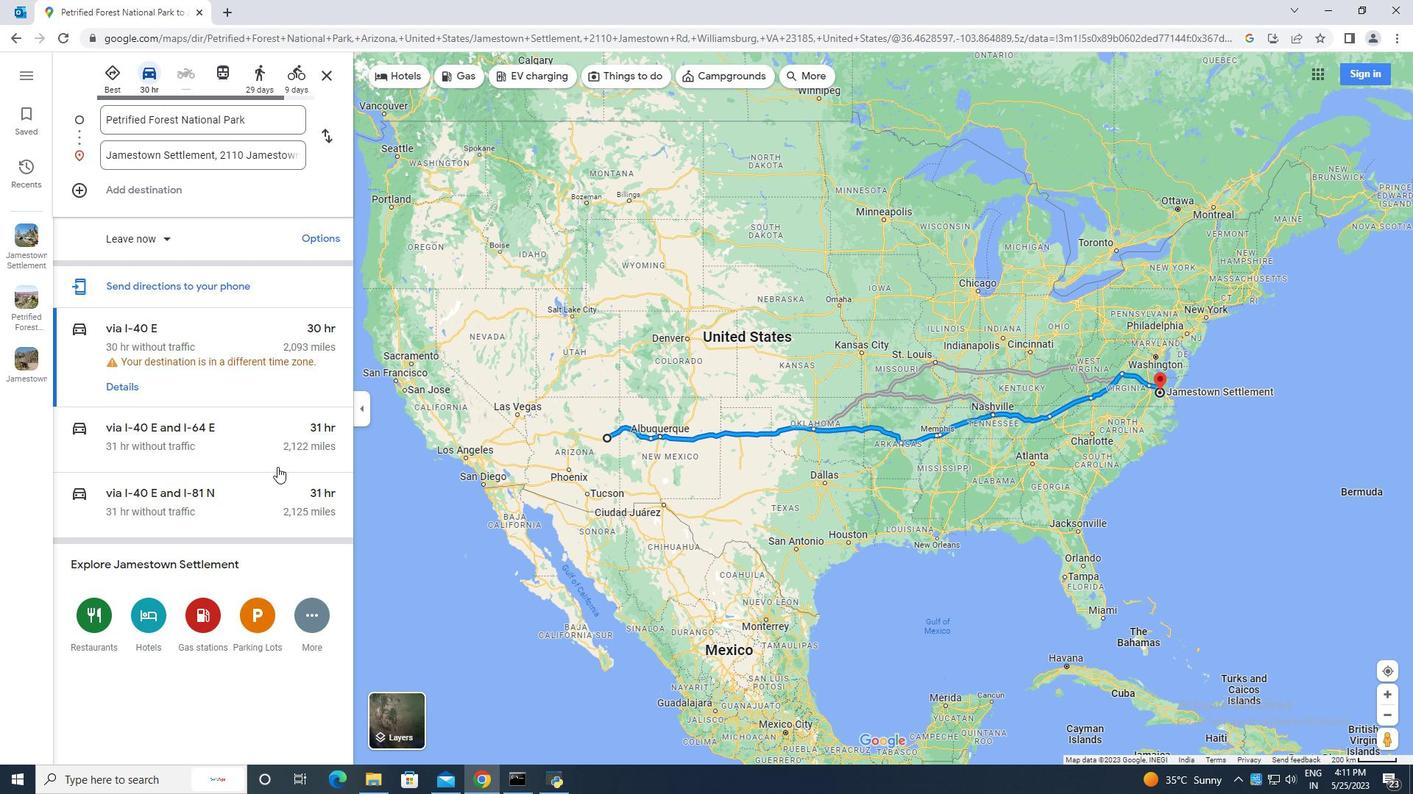 
Action: Mouse scrolled (276, 469) with delta (0, 0)
Screenshot: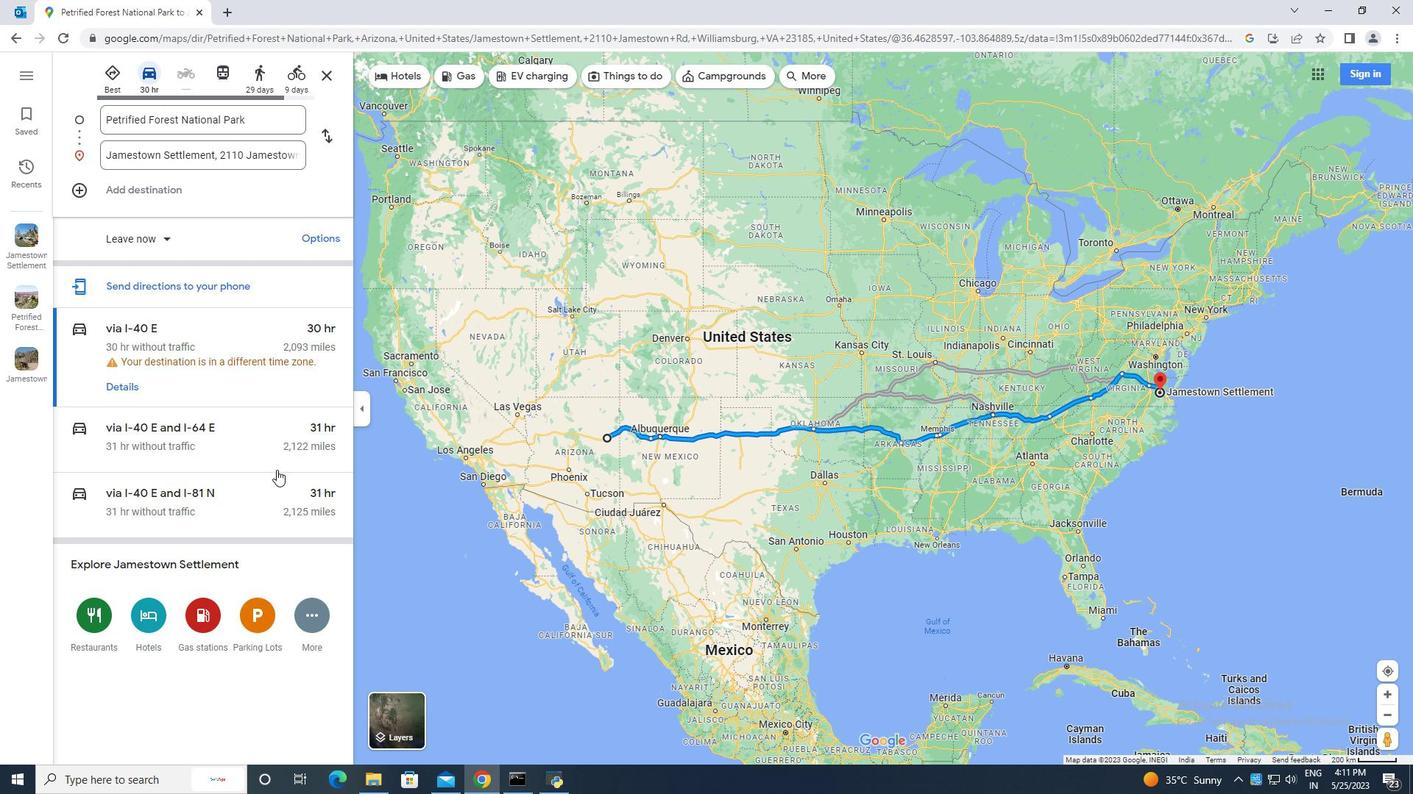 
Action: Mouse scrolled (276, 469) with delta (0, 0)
Screenshot: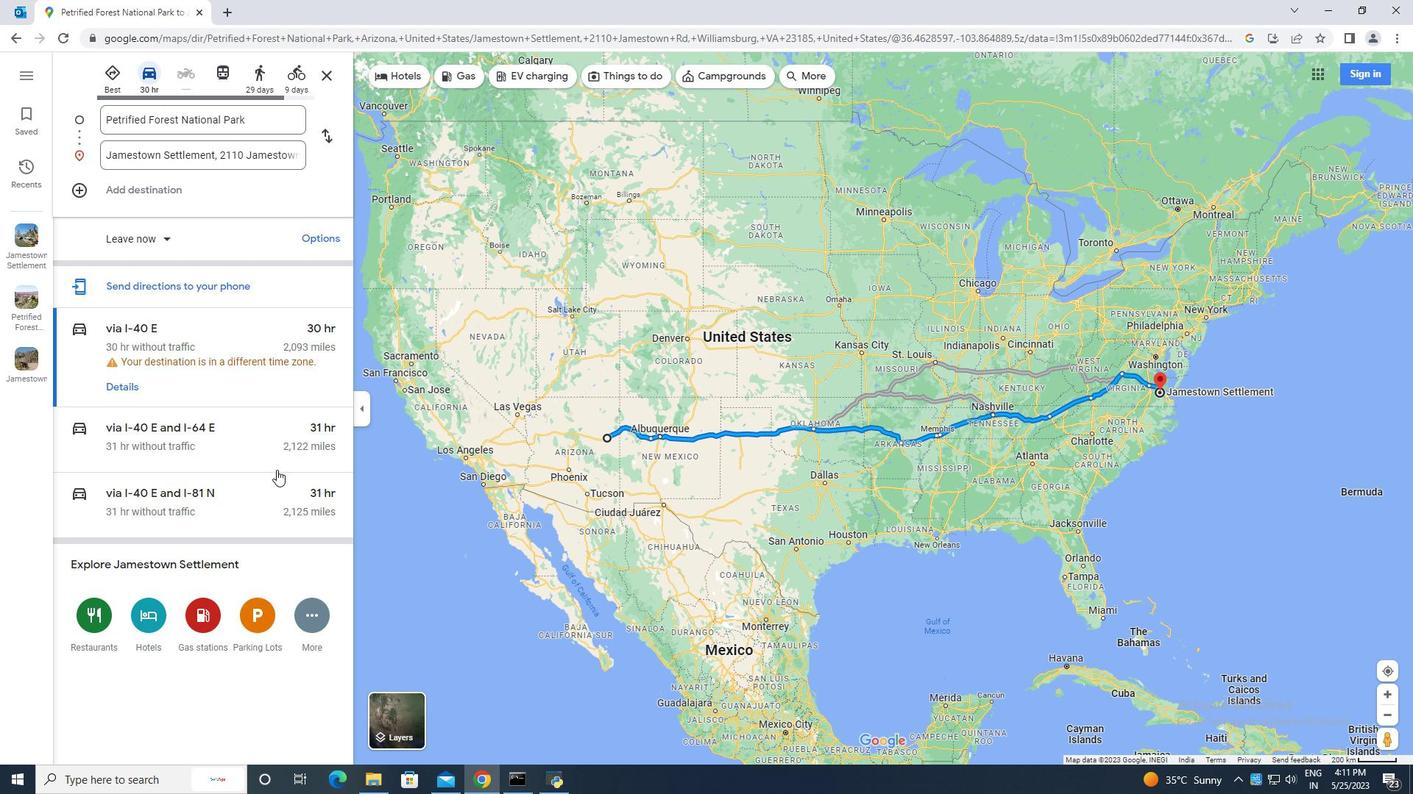 
Action: Mouse moved to (276, 470)
Screenshot: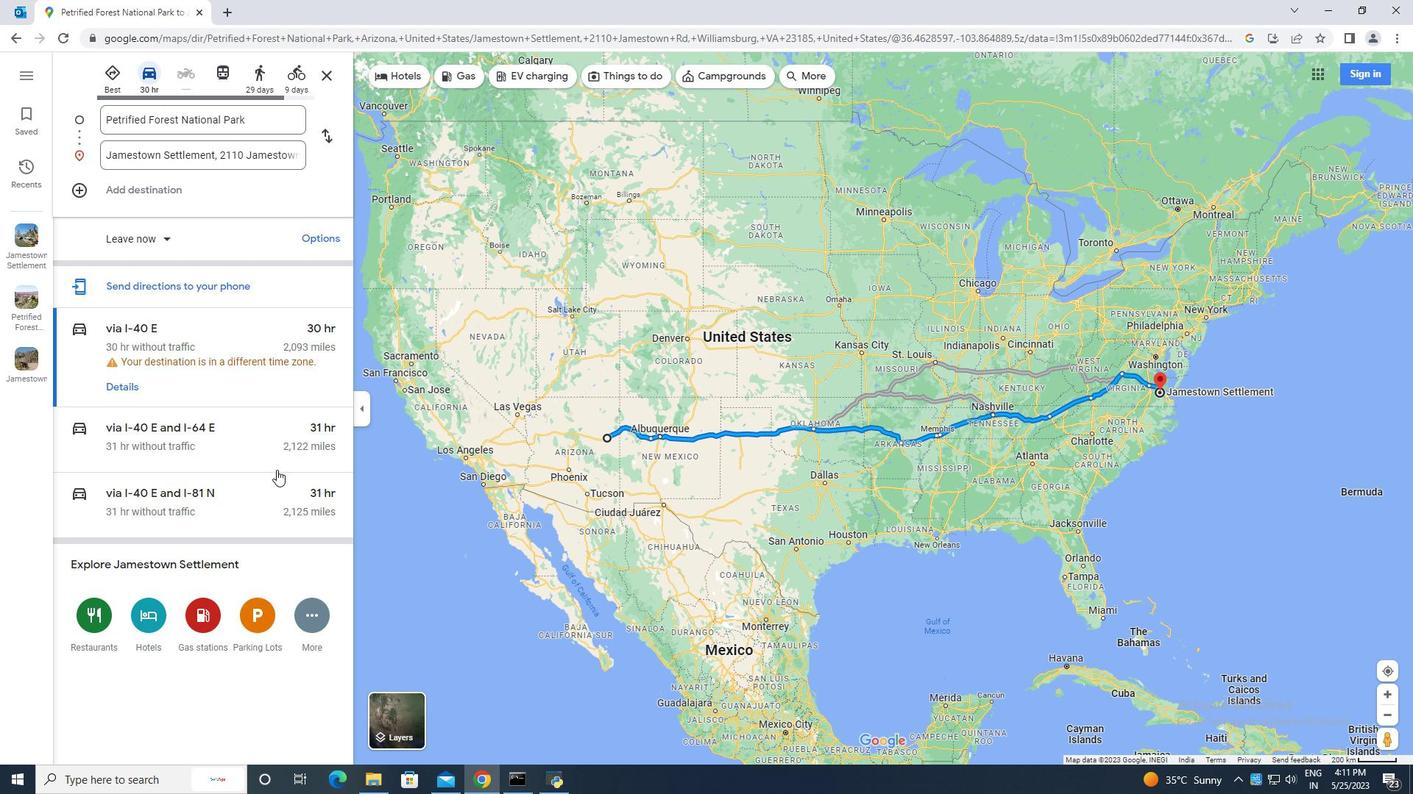 
Action: Mouse scrolled (276, 469) with delta (0, 0)
Screenshot: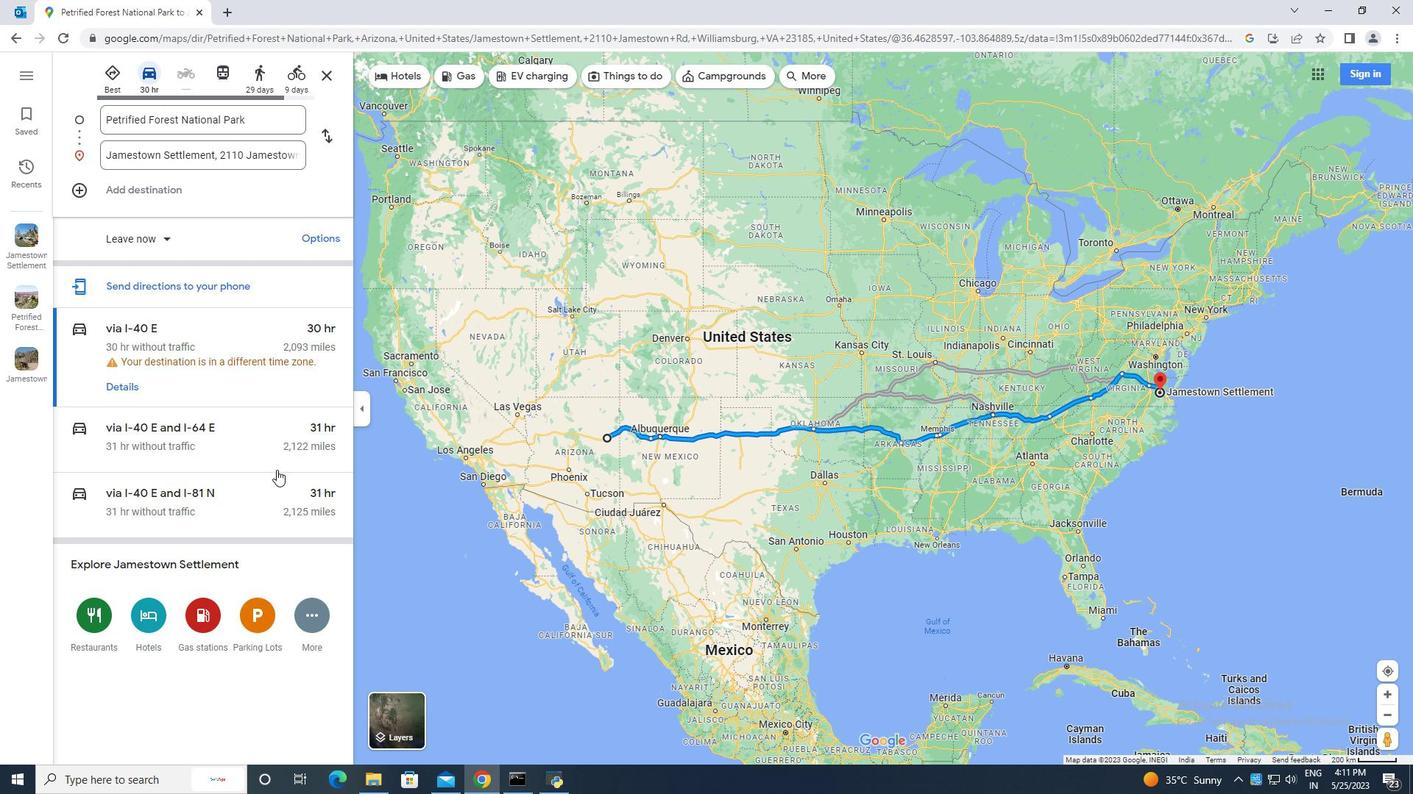 
Action: Mouse moved to (277, 471)
Screenshot: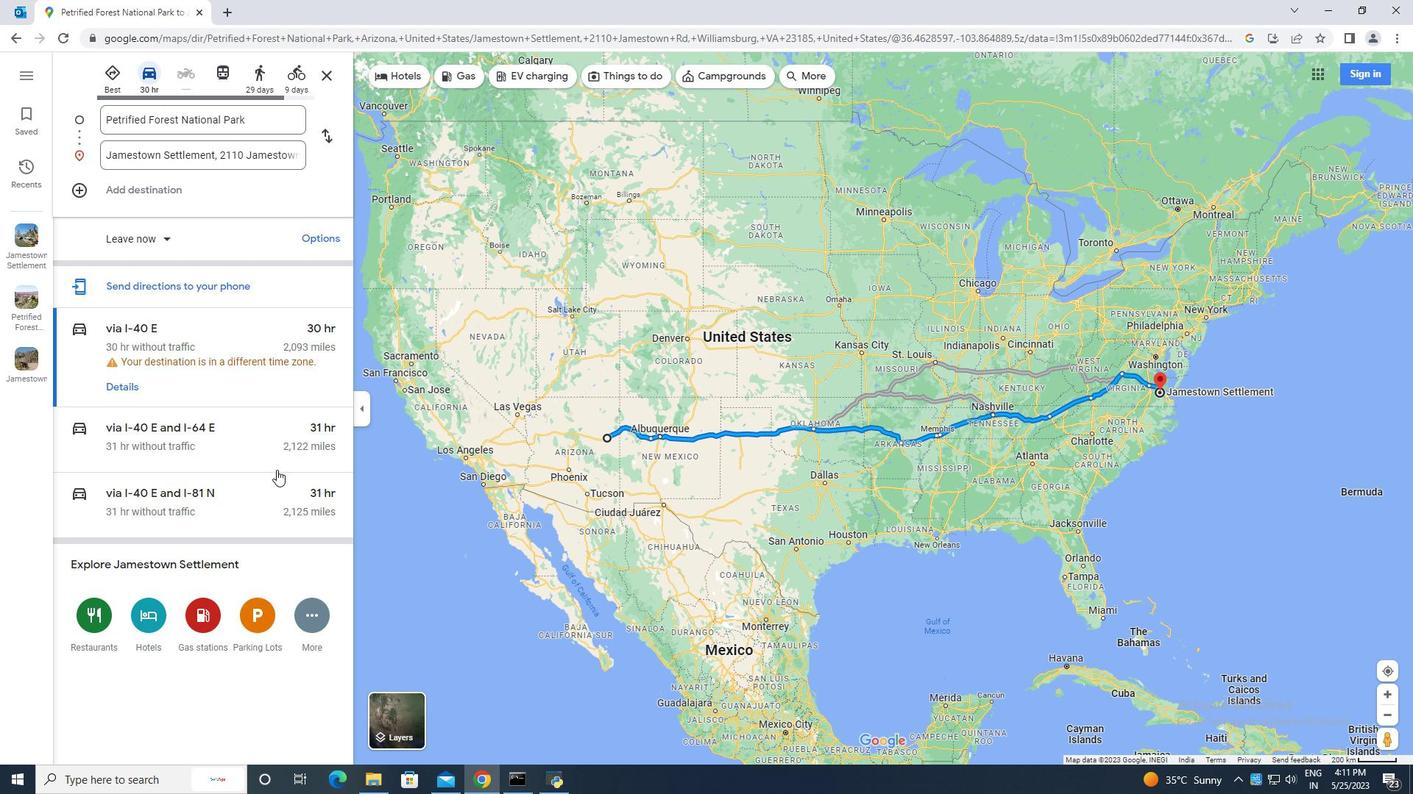 
Action: Mouse scrolled (277, 471) with delta (0, 0)
Screenshot: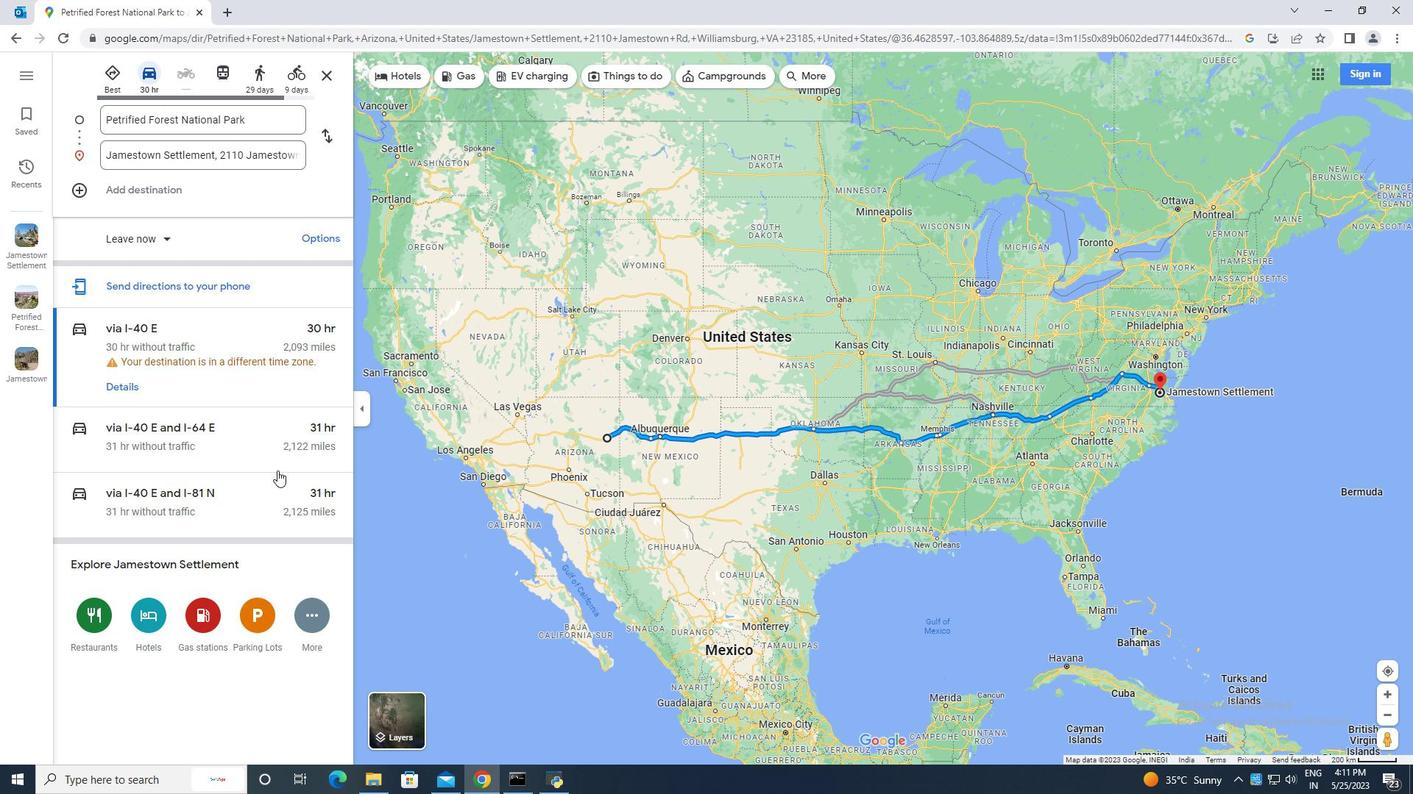
Action: Mouse scrolled (277, 471) with delta (0, 0)
Screenshot: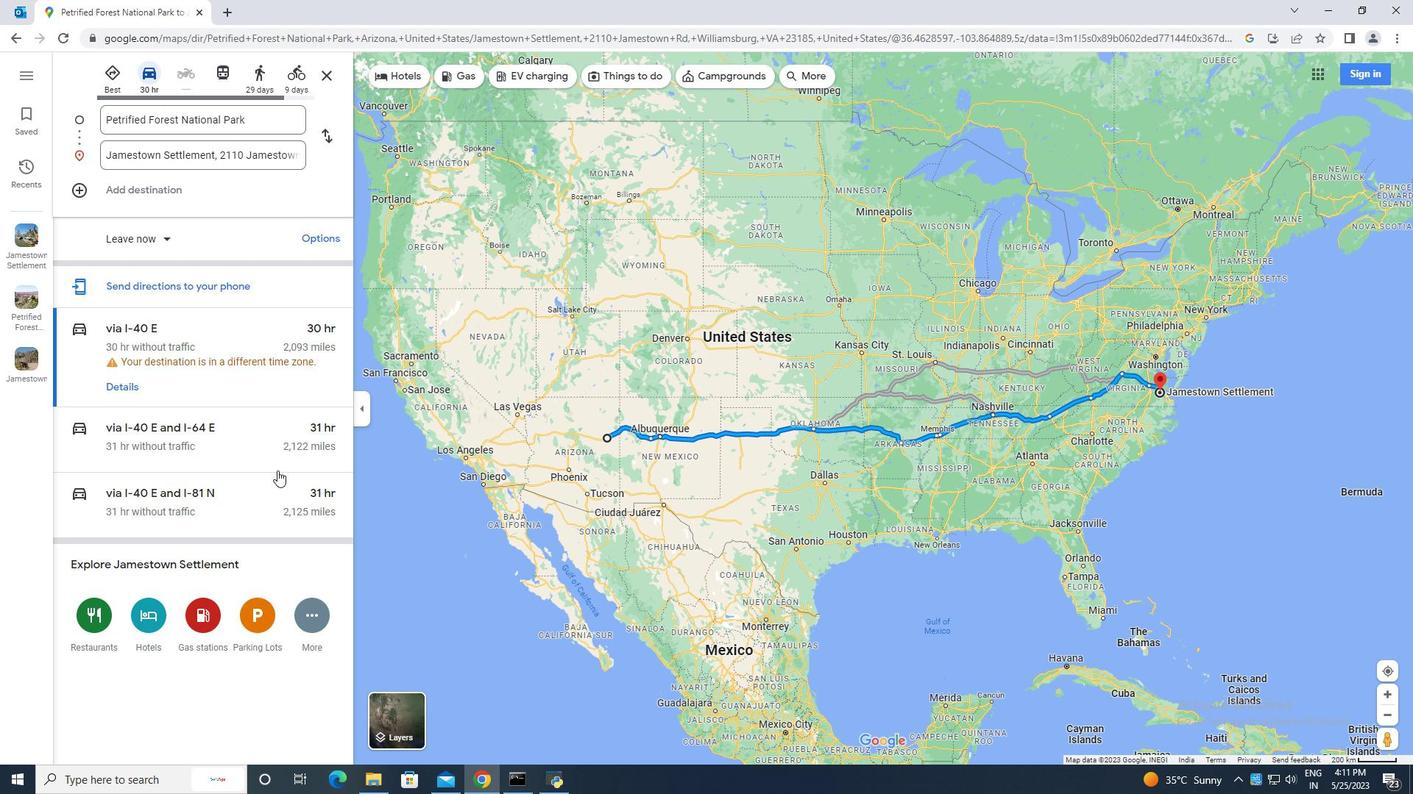 
Action: Mouse scrolled (277, 471) with delta (0, 0)
Screenshot: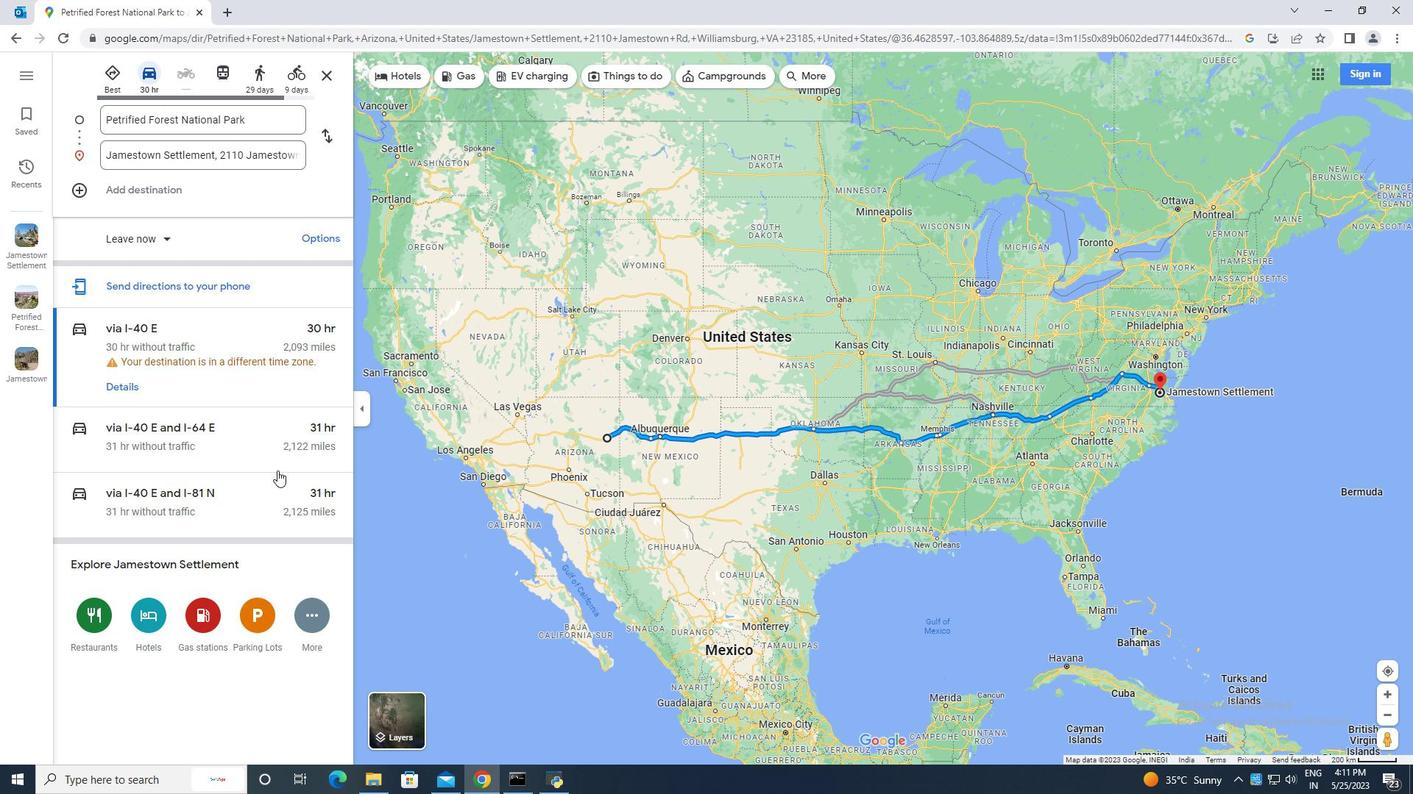 
Action: Mouse scrolled (277, 471) with delta (0, 0)
Screenshot: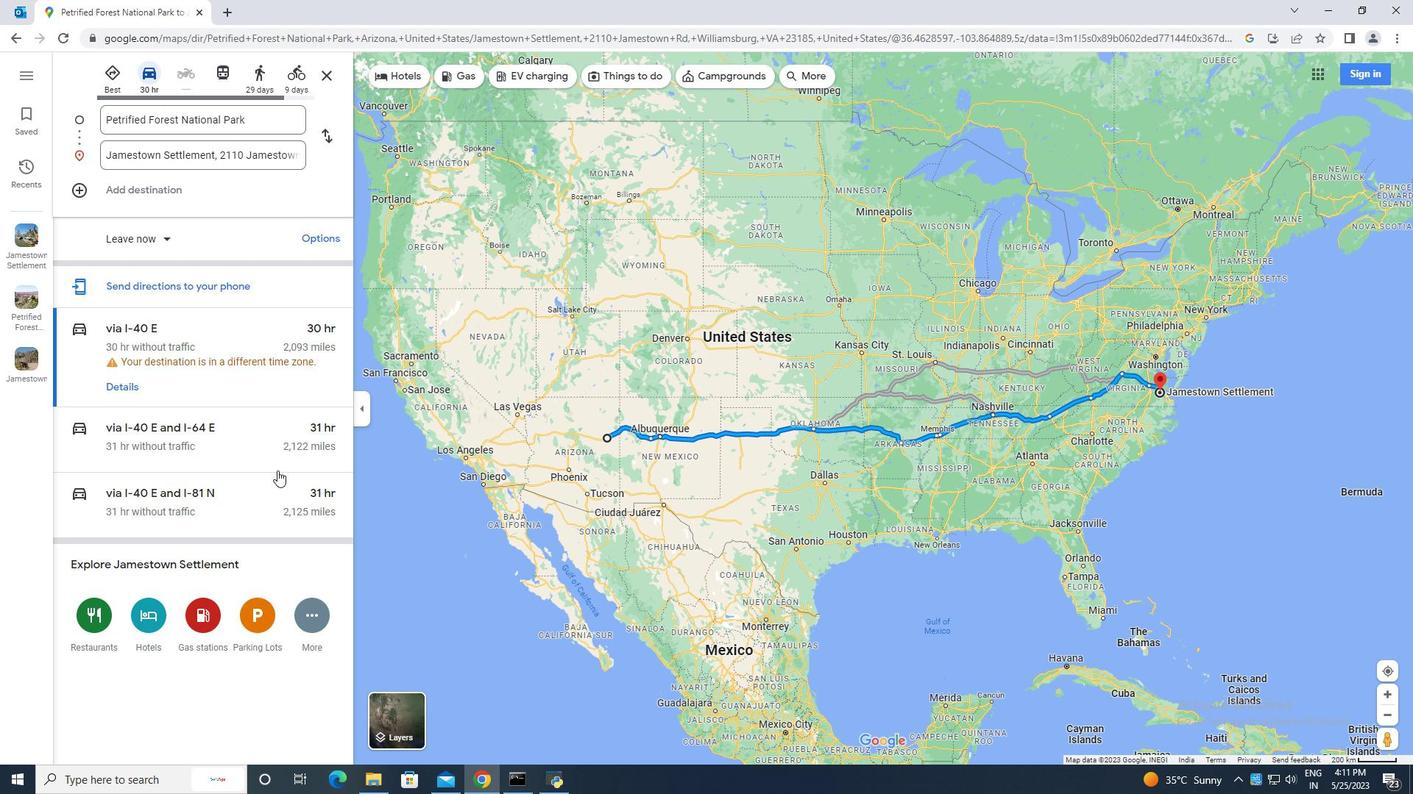 
Action: Mouse scrolled (277, 470) with delta (0, 0)
Screenshot: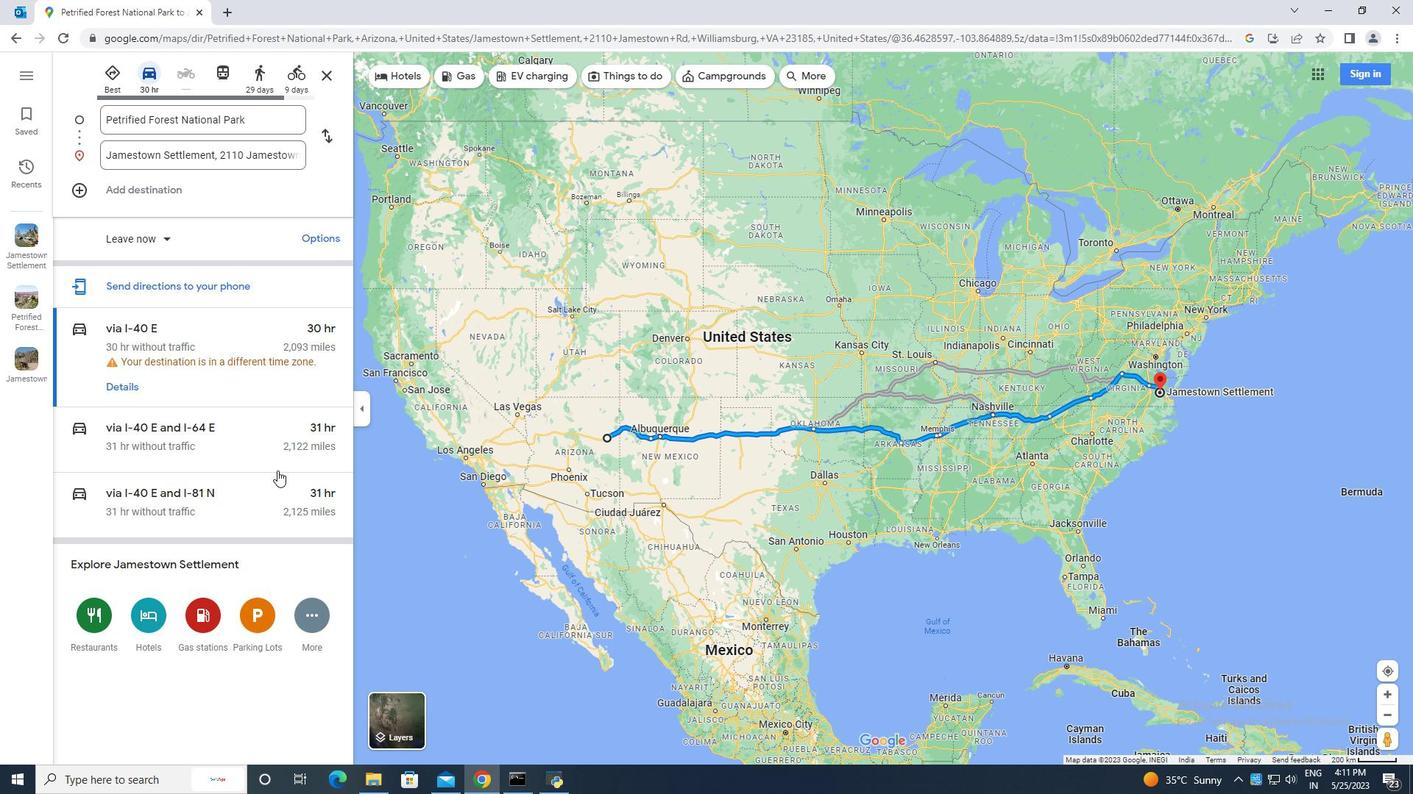 
Action: Mouse moved to (313, 618)
Screenshot: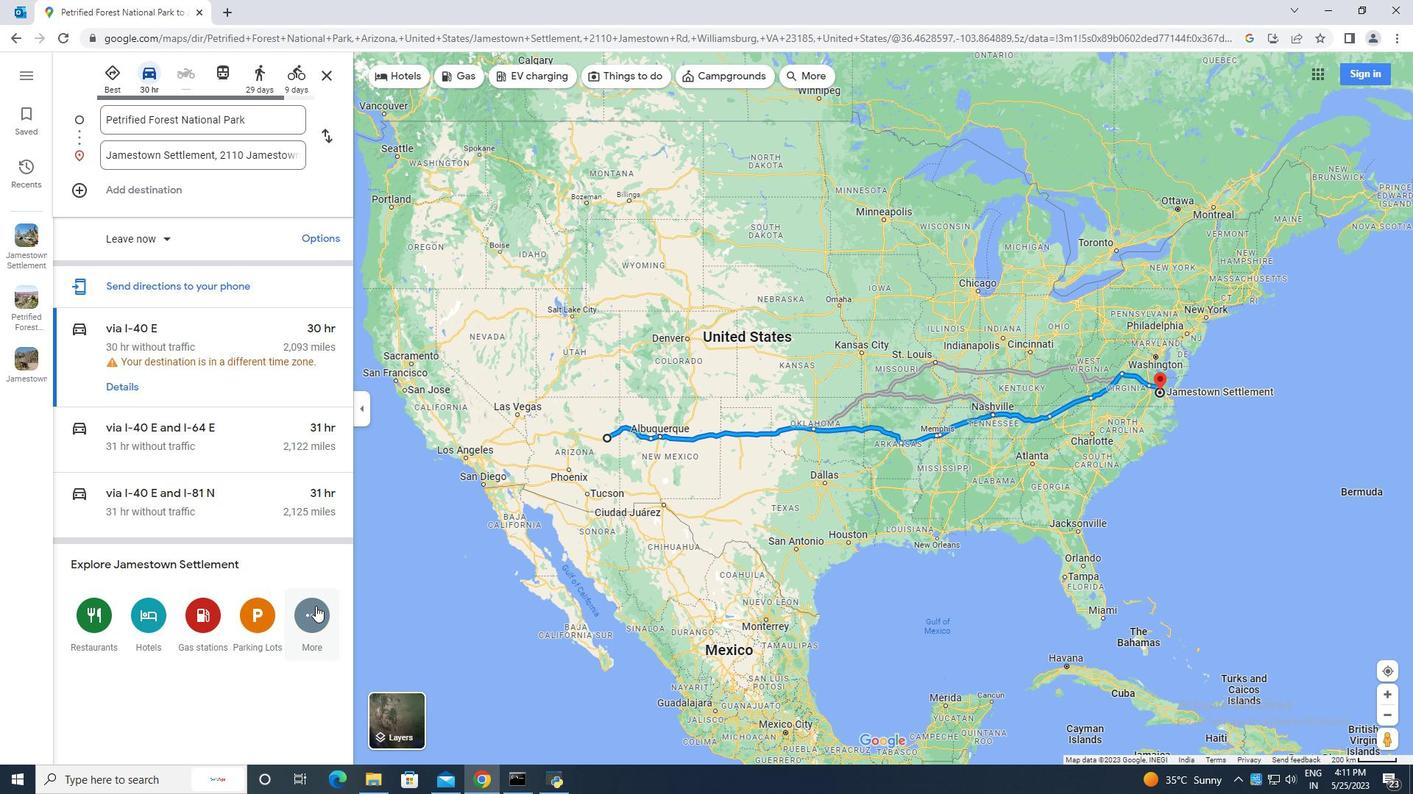 
Action: Mouse pressed left at (313, 618)
Screenshot: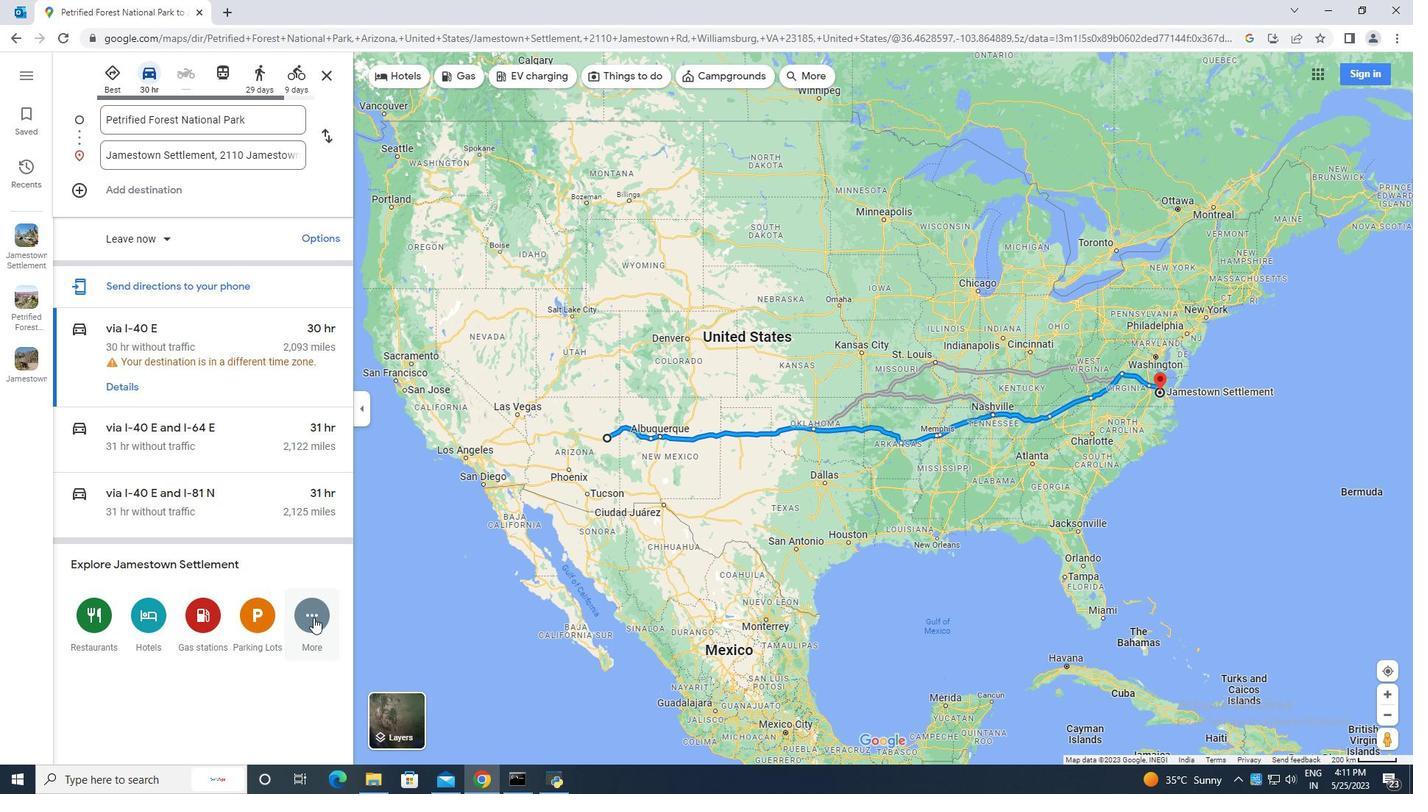 
Action: Mouse moved to (265, 594)
Screenshot: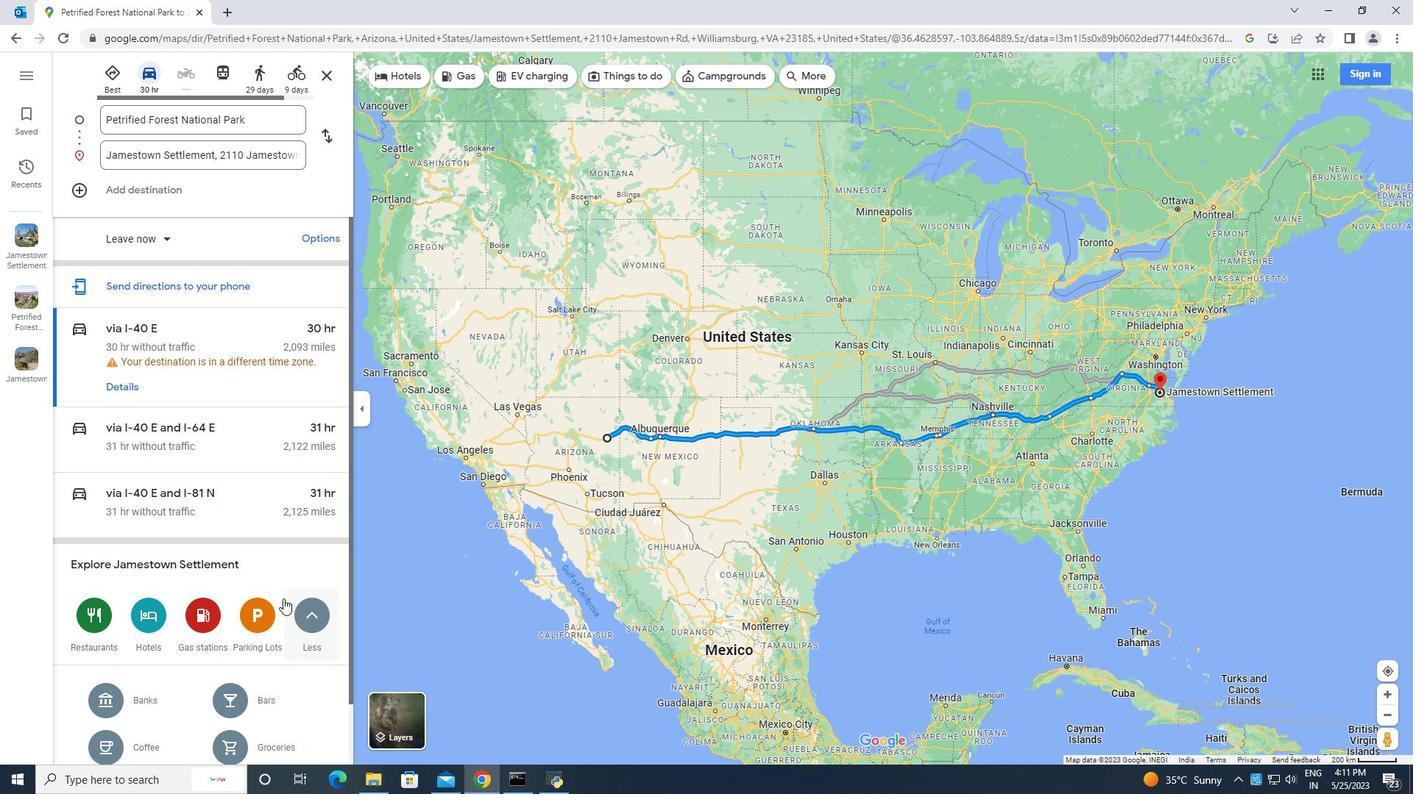 
Action: Mouse scrolled (265, 593) with delta (0, 0)
Screenshot: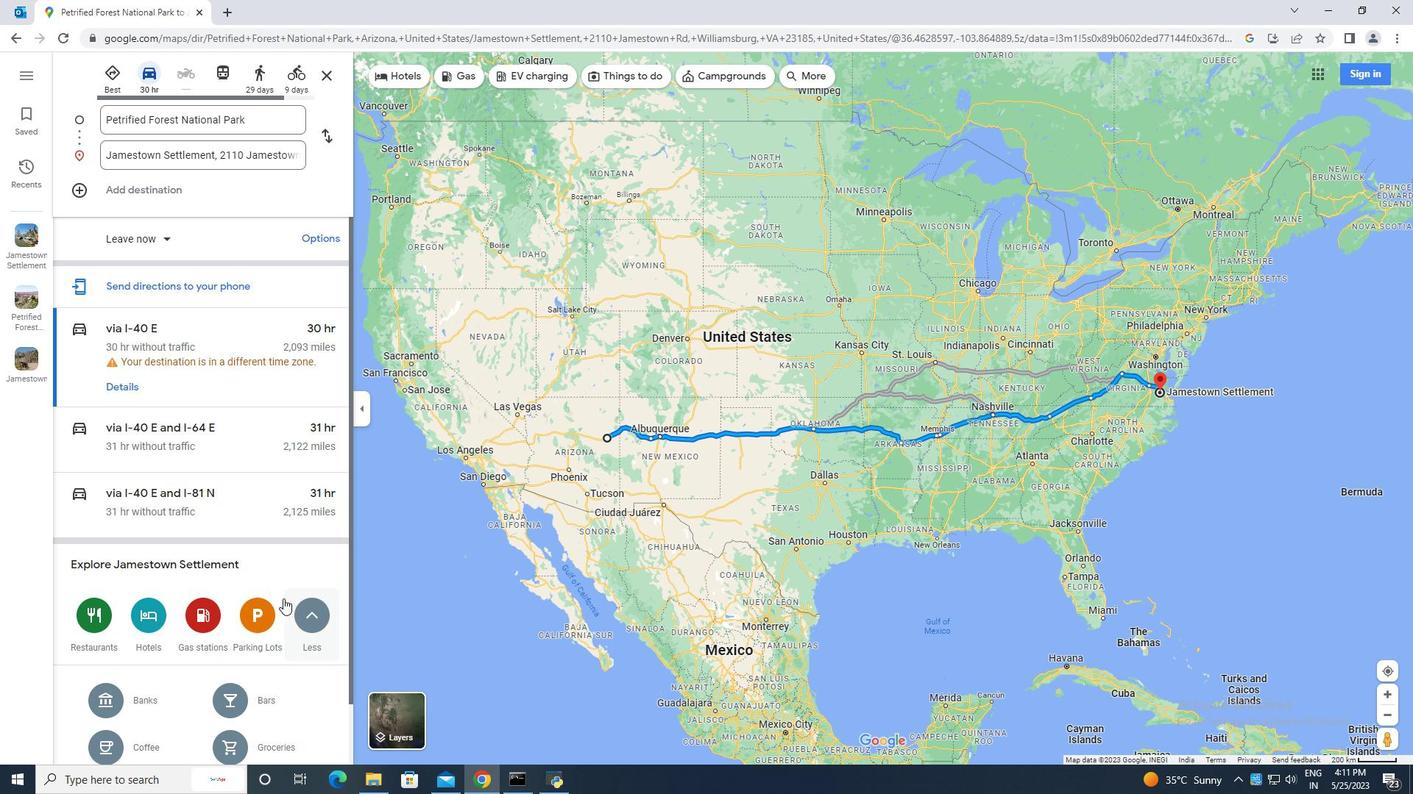 
Action: Mouse scrolled (265, 593) with delta (0, 0)
Screenshot: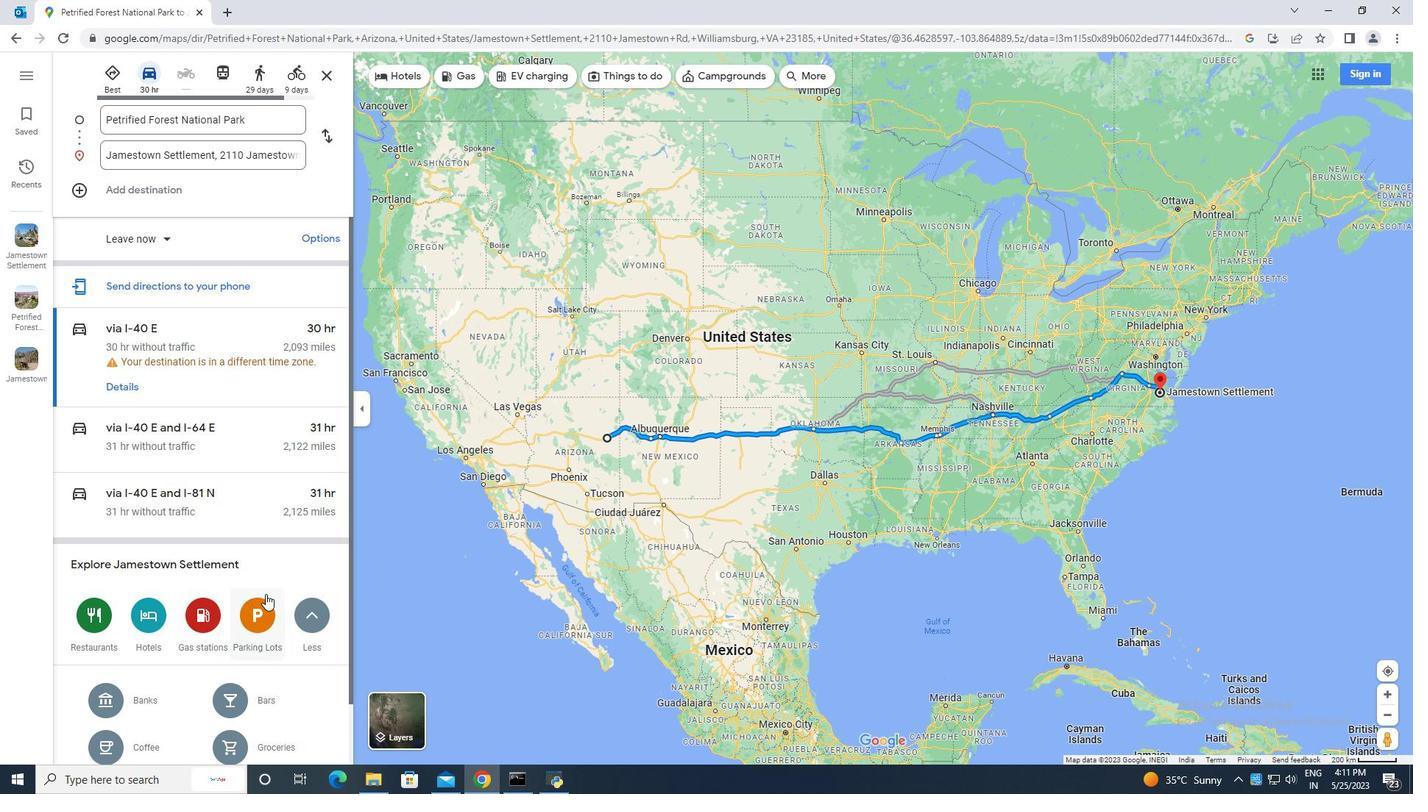
Action: Mouse scrolled (265, 593) with delta (0, 0)
Screenshot: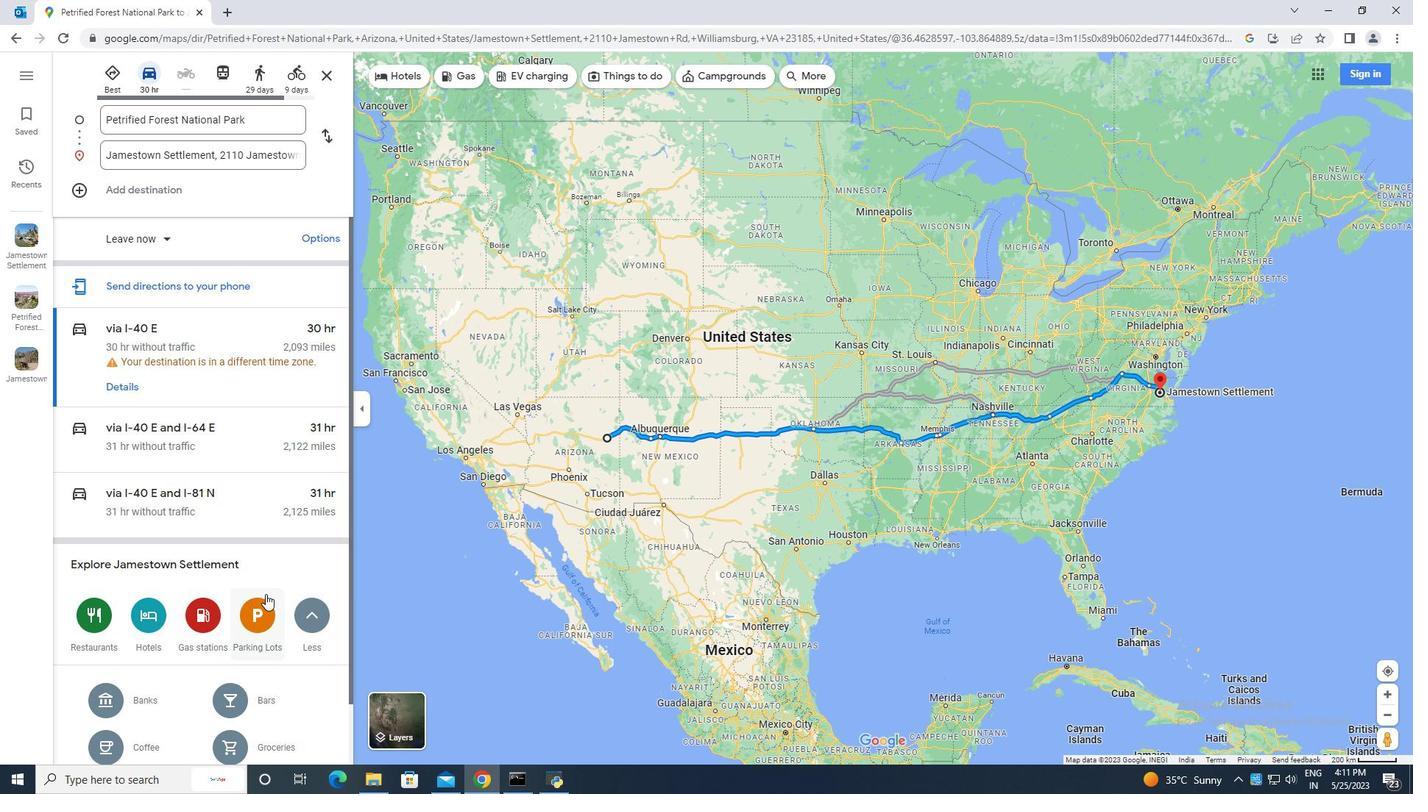 
Action: Mouse scrolled (265, 593) with delta (0, 0)
Screenshot: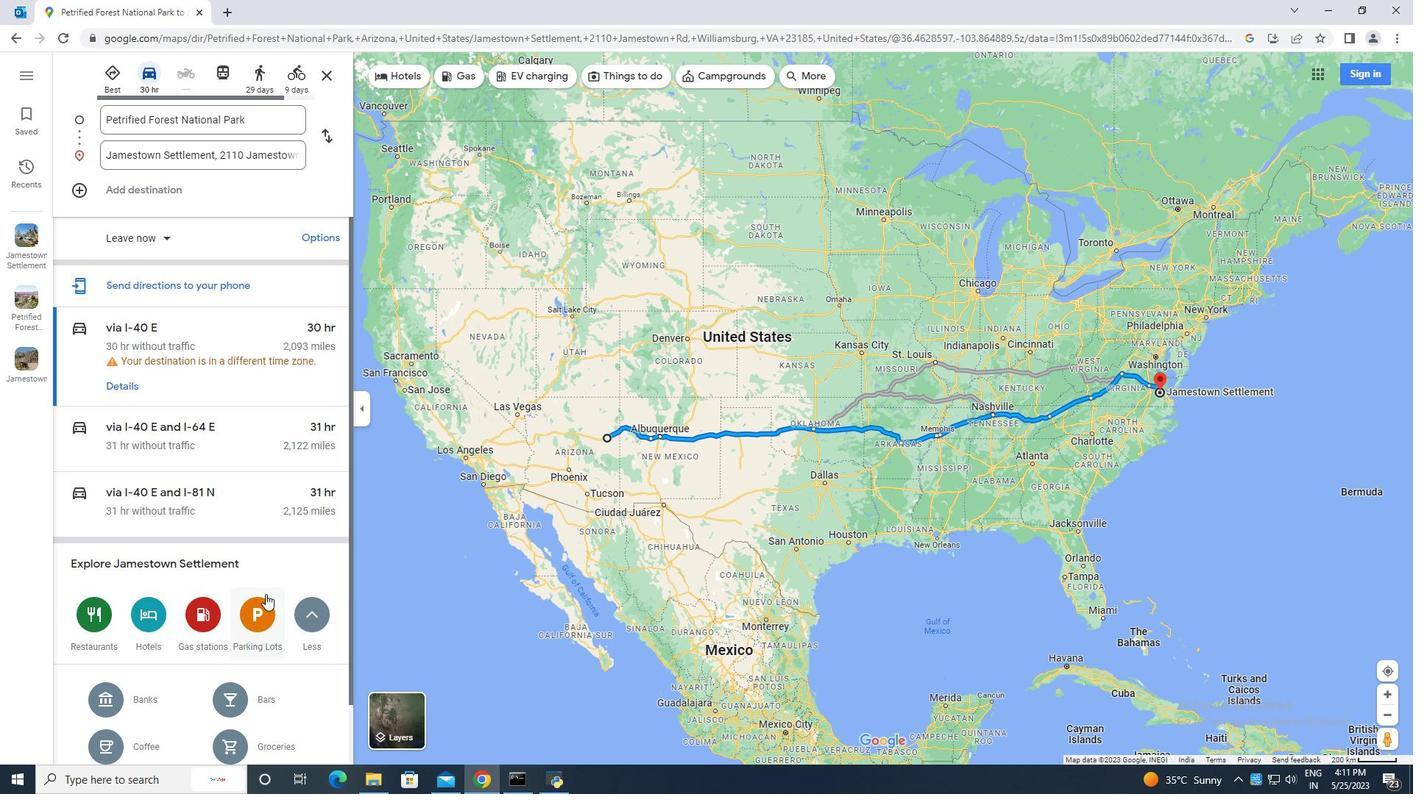 
Action: Mouse scrolled (265, 593) with delta (0, 0)
Screenshot: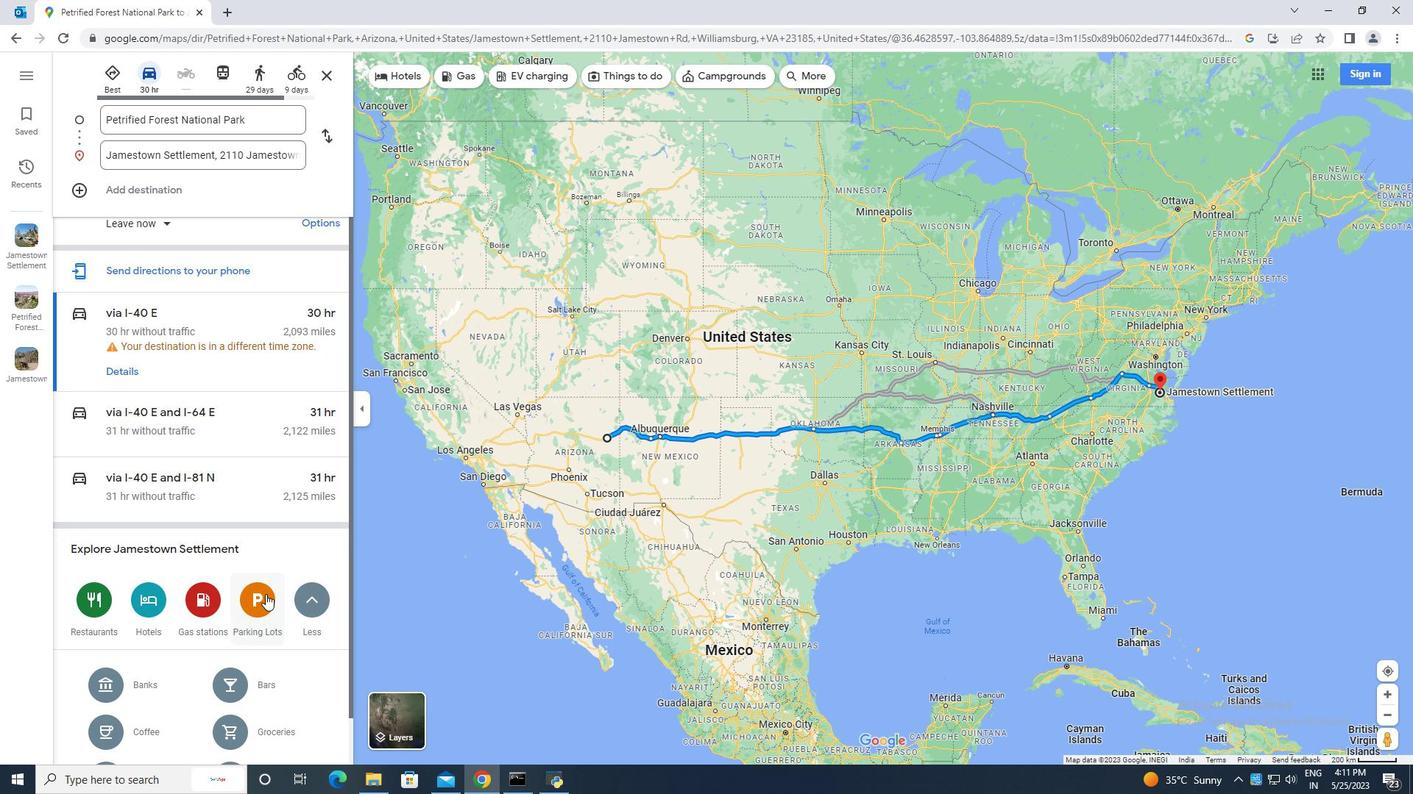 
Action: Mouse moved to (264, 594)
Screenshot: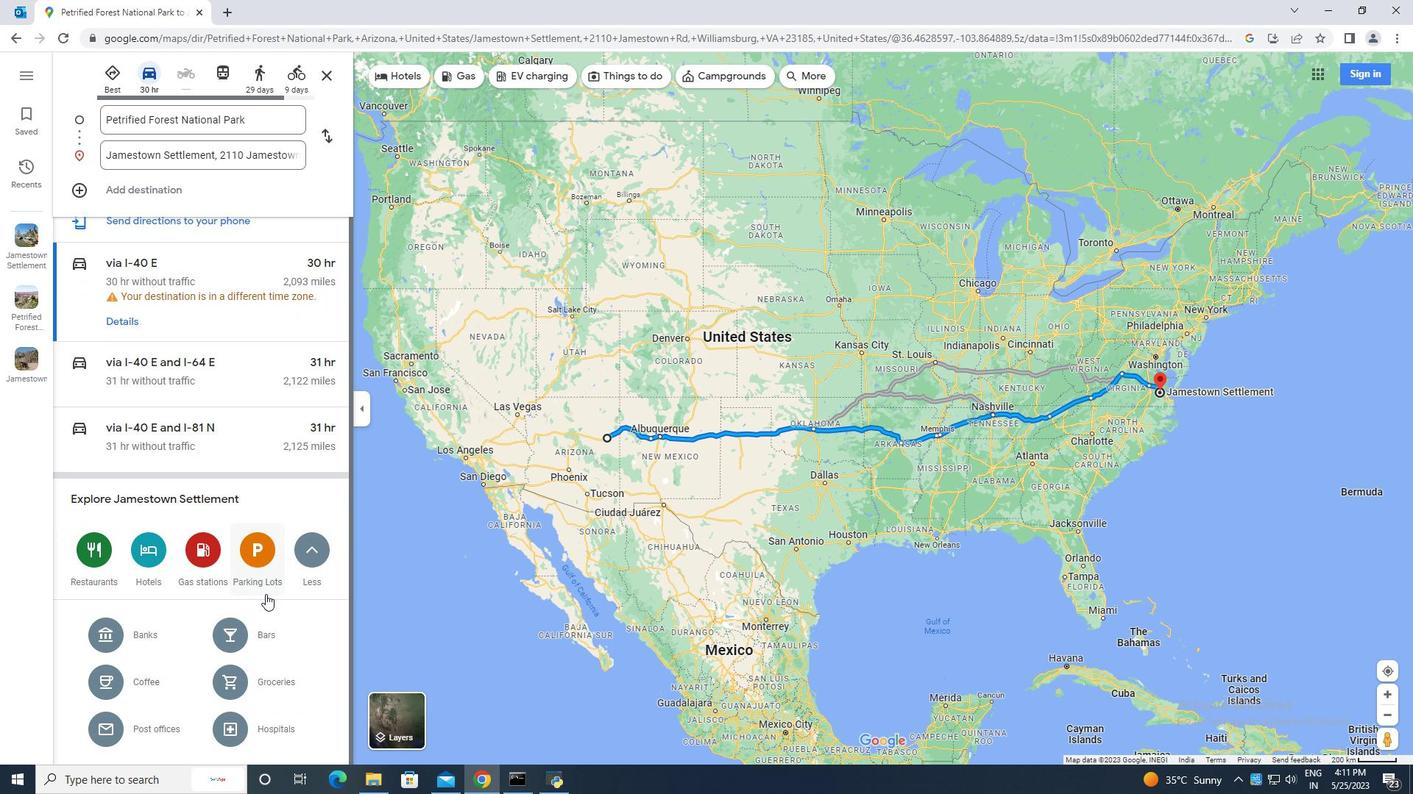
Action: Mouse scrolled (264, 593) with delta (0, 0)
Screenshot: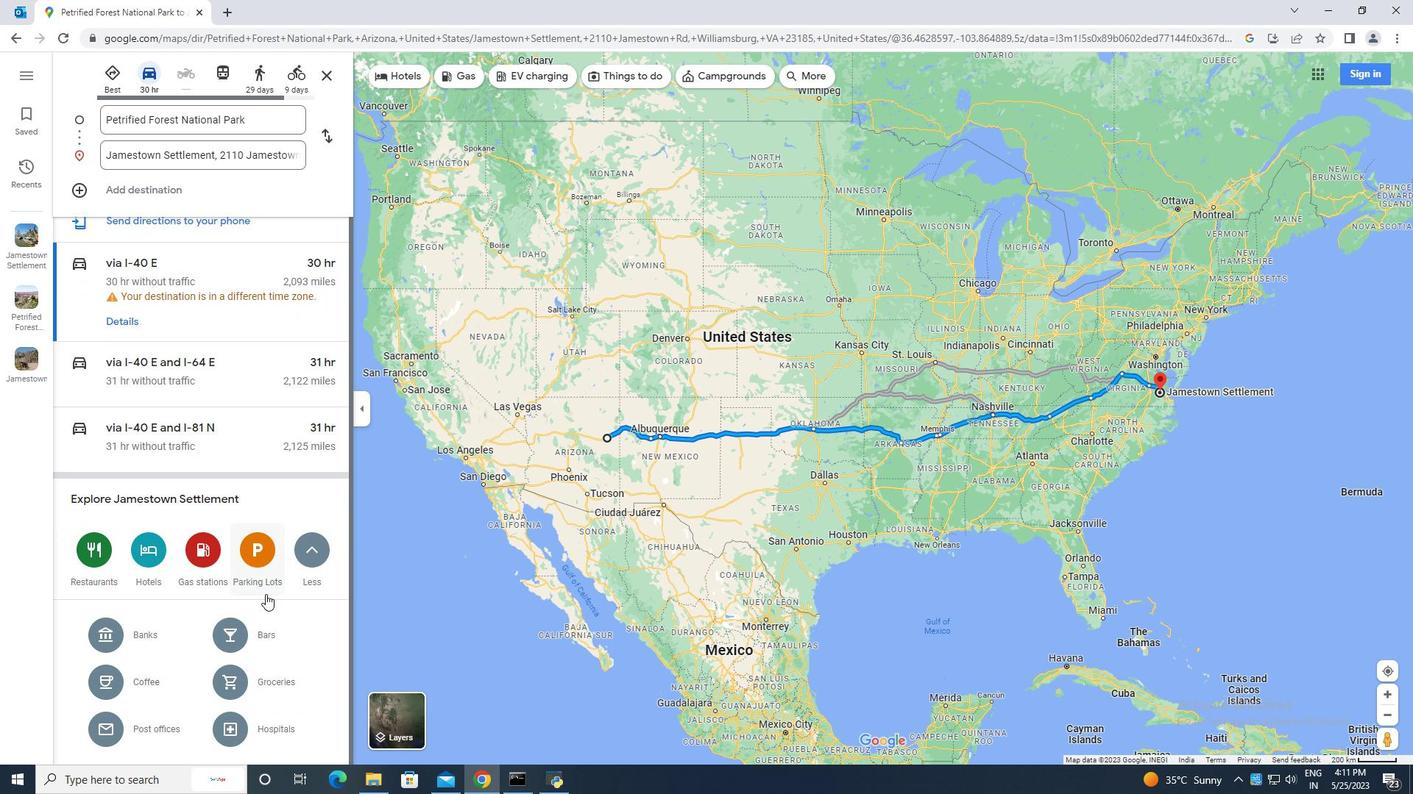 
Action: Mouse moved to (264, 593)
Screenshot: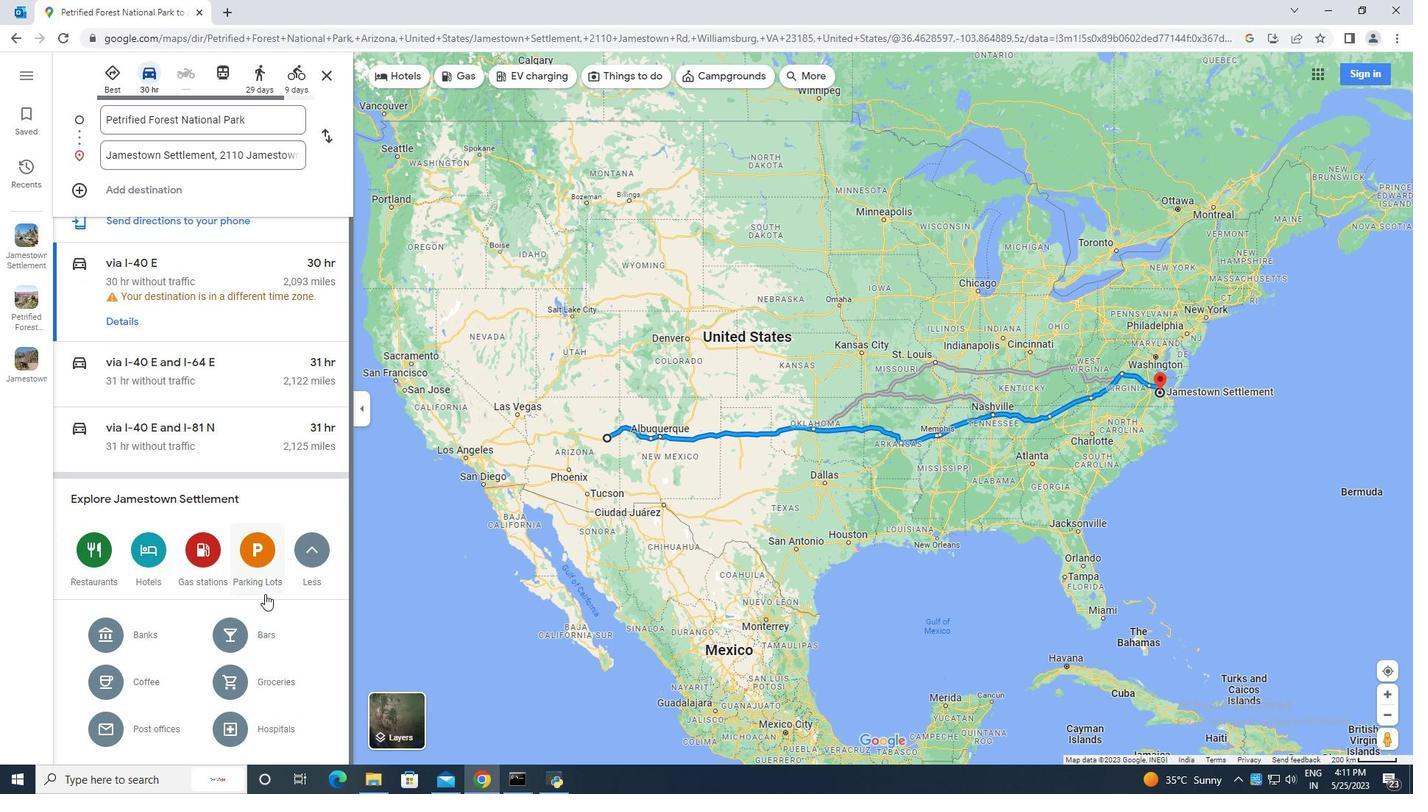 
Action: Mouse scrolled (264, 594) with delta (0, 0)
Screenshot: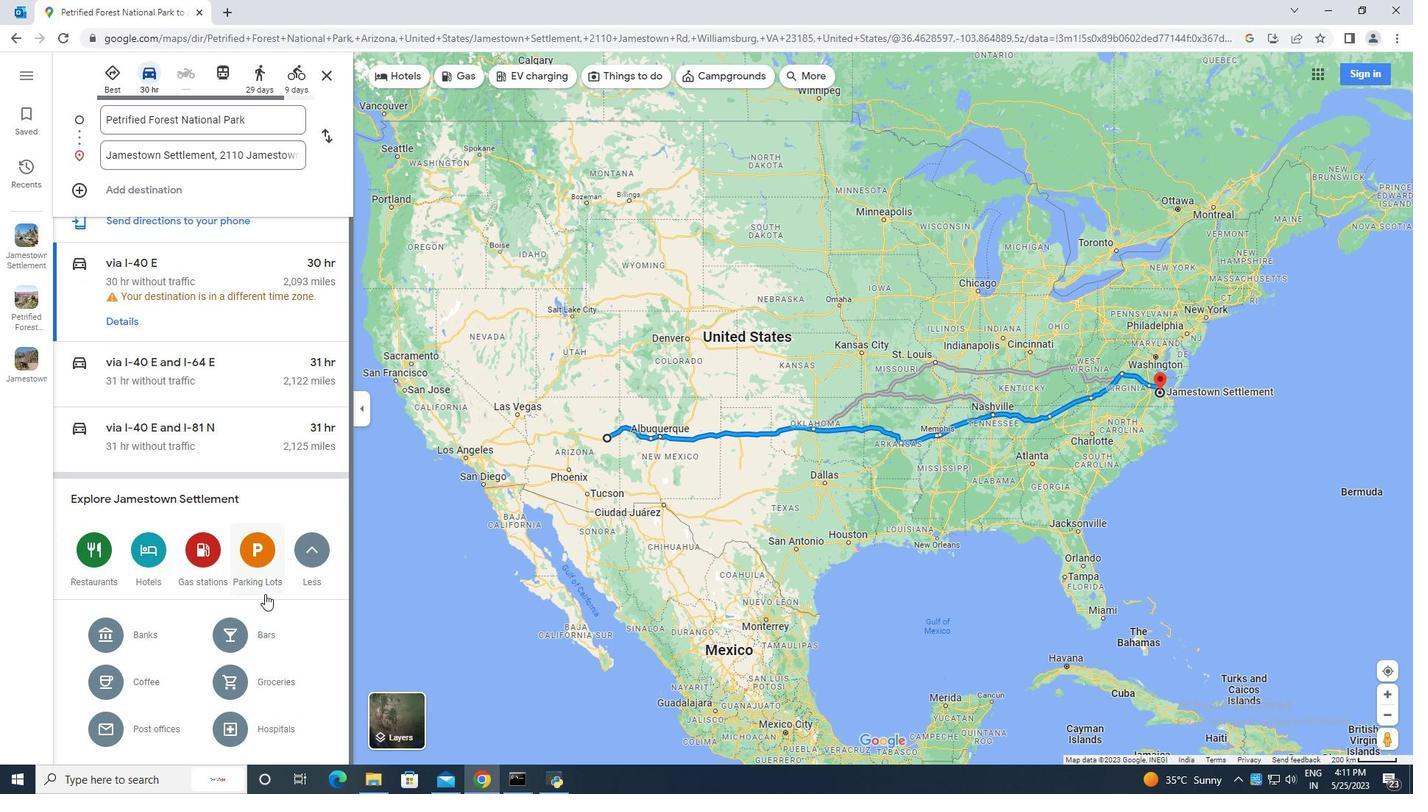 
Action: Mouse moved to (264, 593)
Screenshot: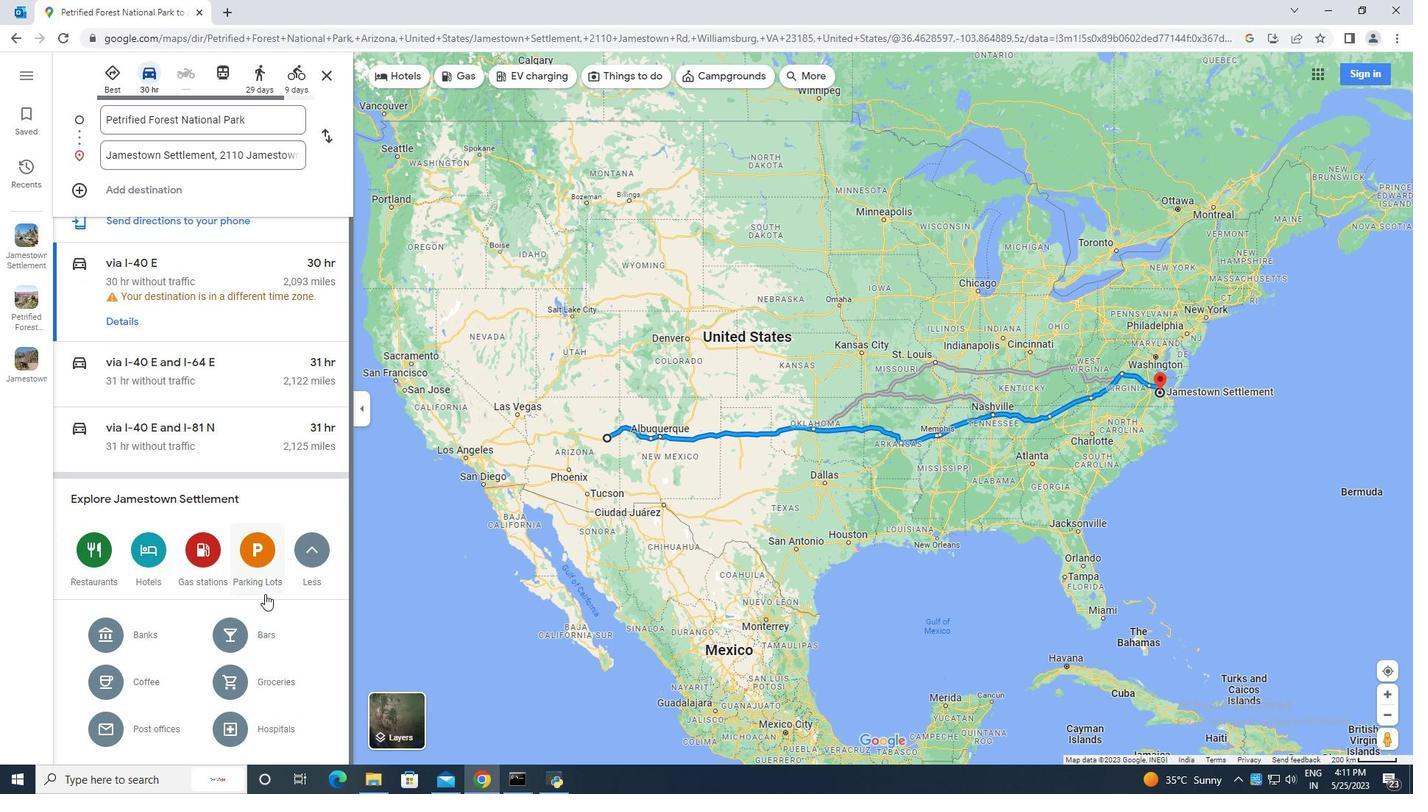 
Action: Mouse scrolled (264, 594) with delta (0, 0)
Screenshot: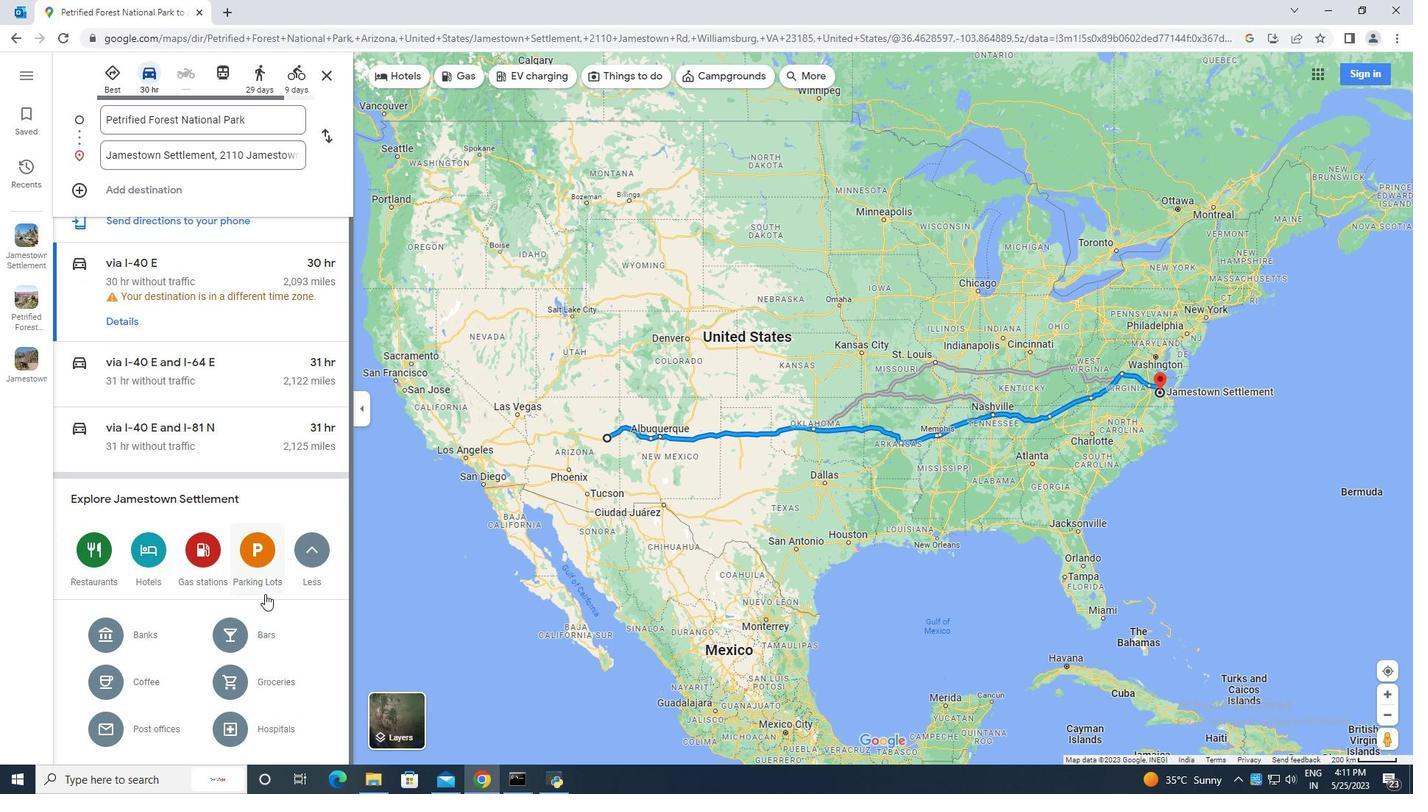 
Action: Mouse scrolled (264, 594) with delta (0, 0)
Screenshot: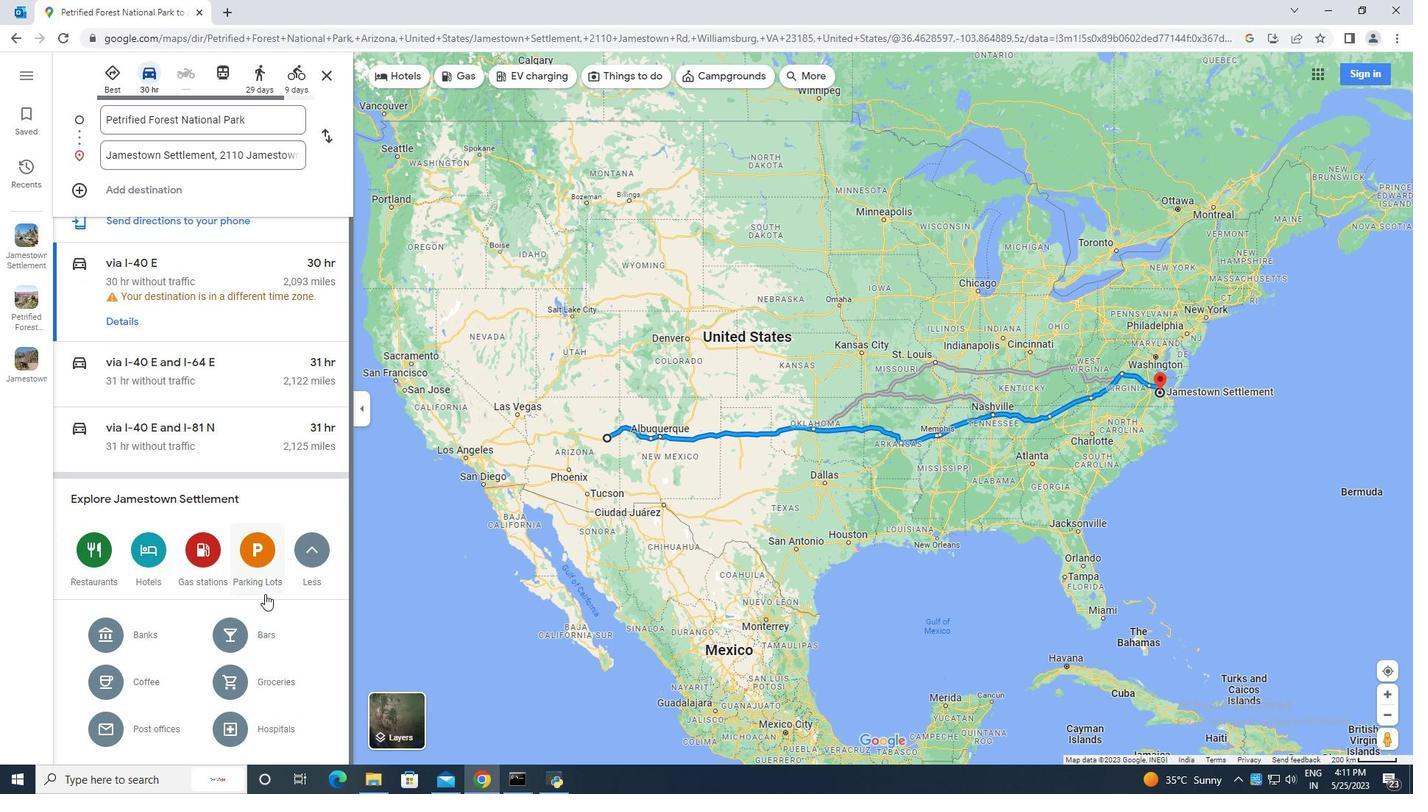 
Action: Mouse scrolled (264, 594) with delta (0, 0)
Screenshot: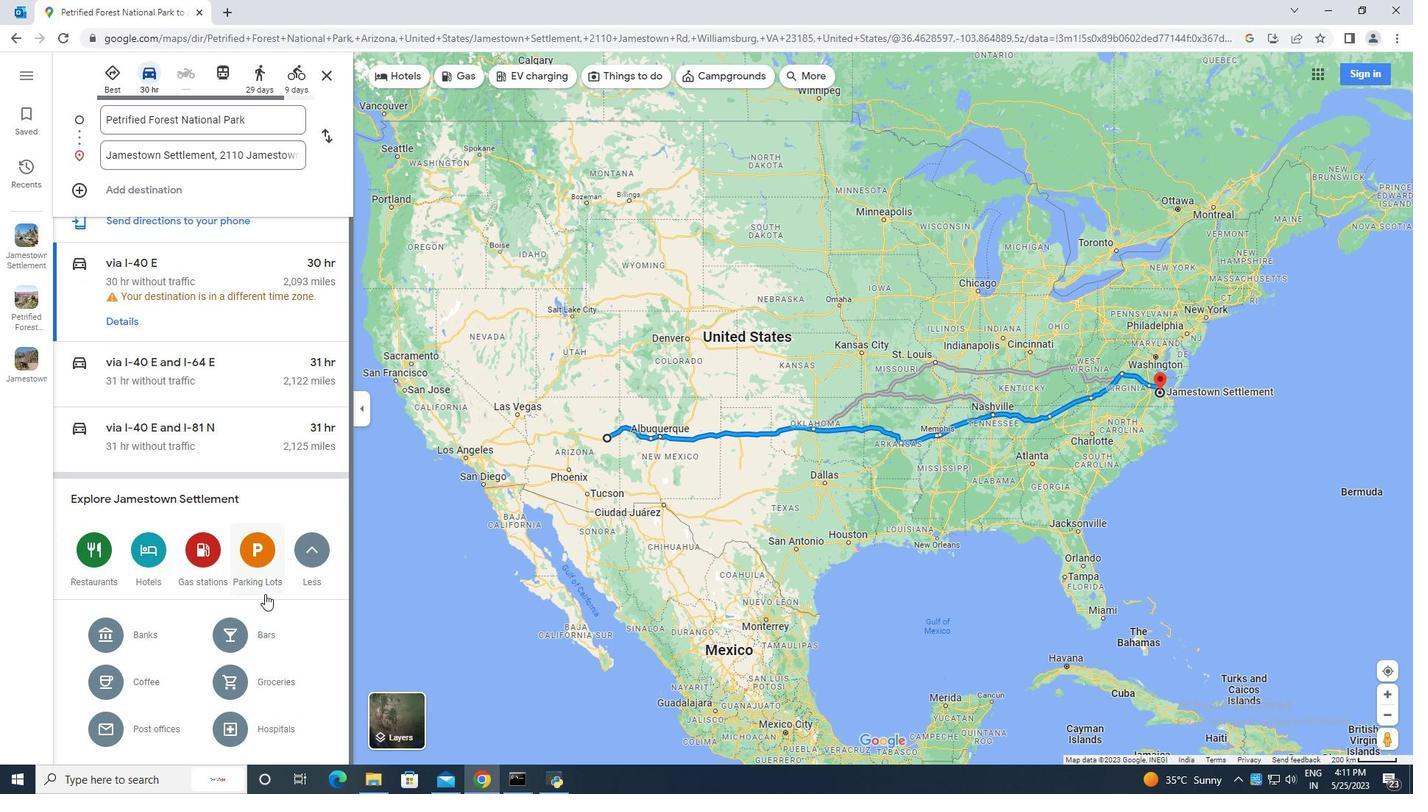 
Action: Mouse scrolled (264, 594) with delta (0, 0)
Screenshot: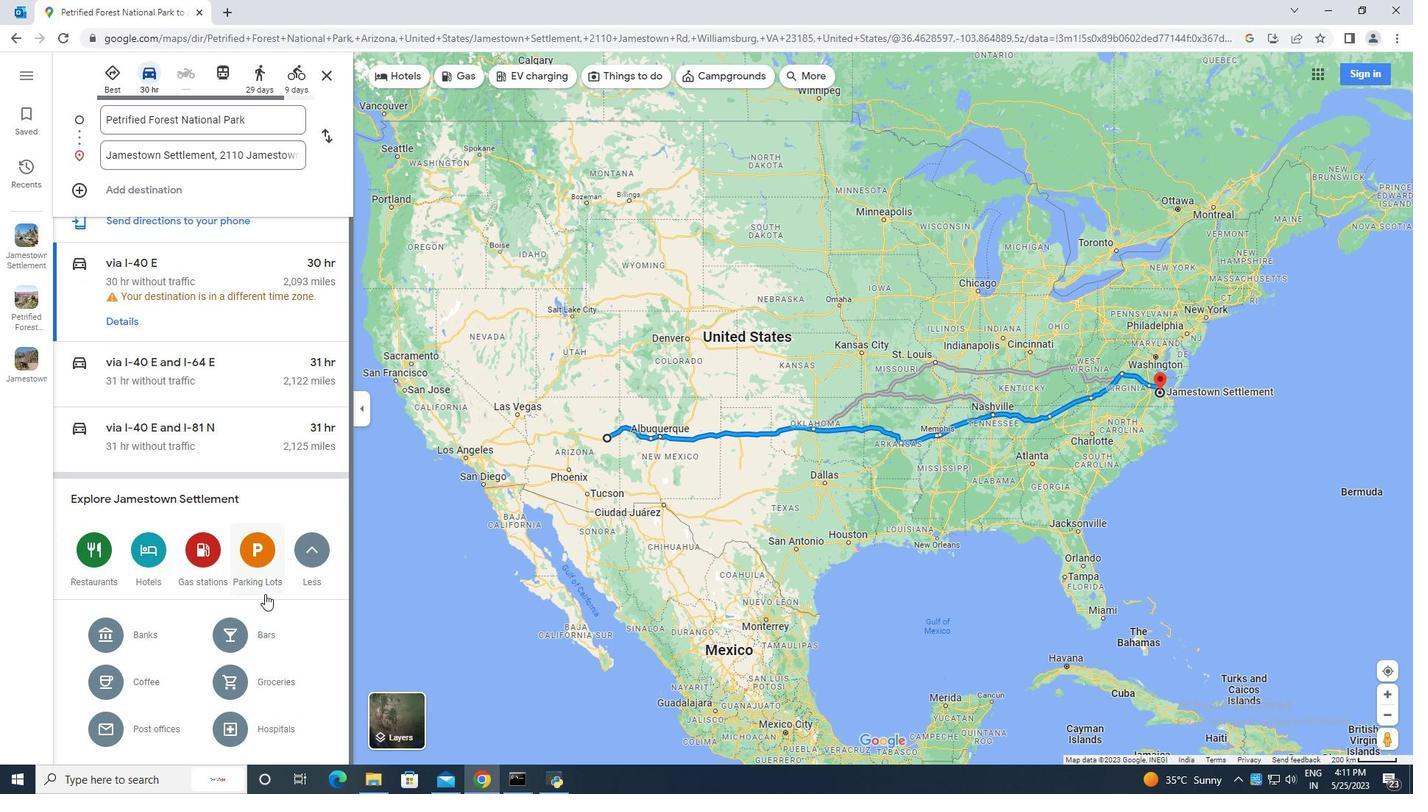 
Action: Mouse moved to (277, 398)
Screenshot: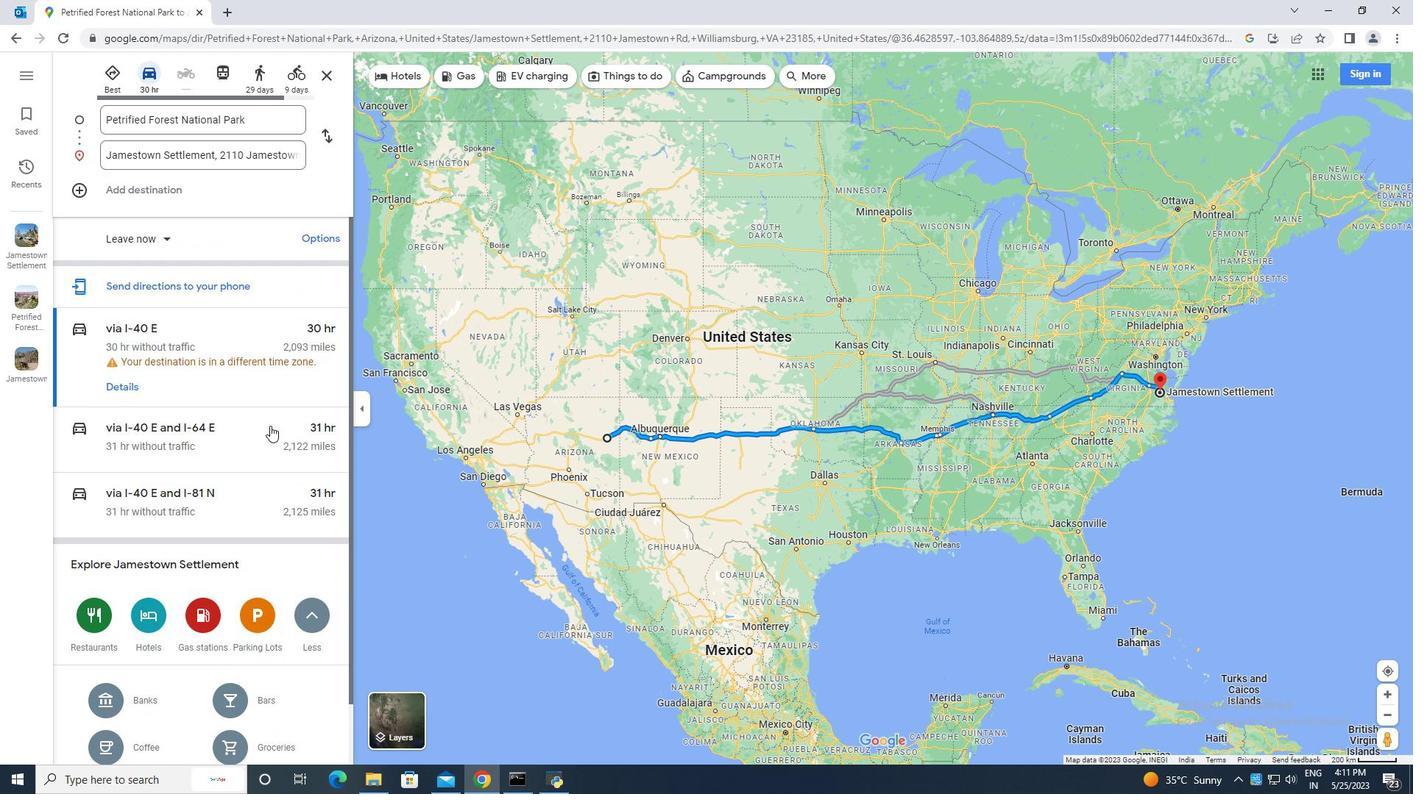 
Action: Mouse scrolled (277, 399) with delta (0, 0)
Screenshot: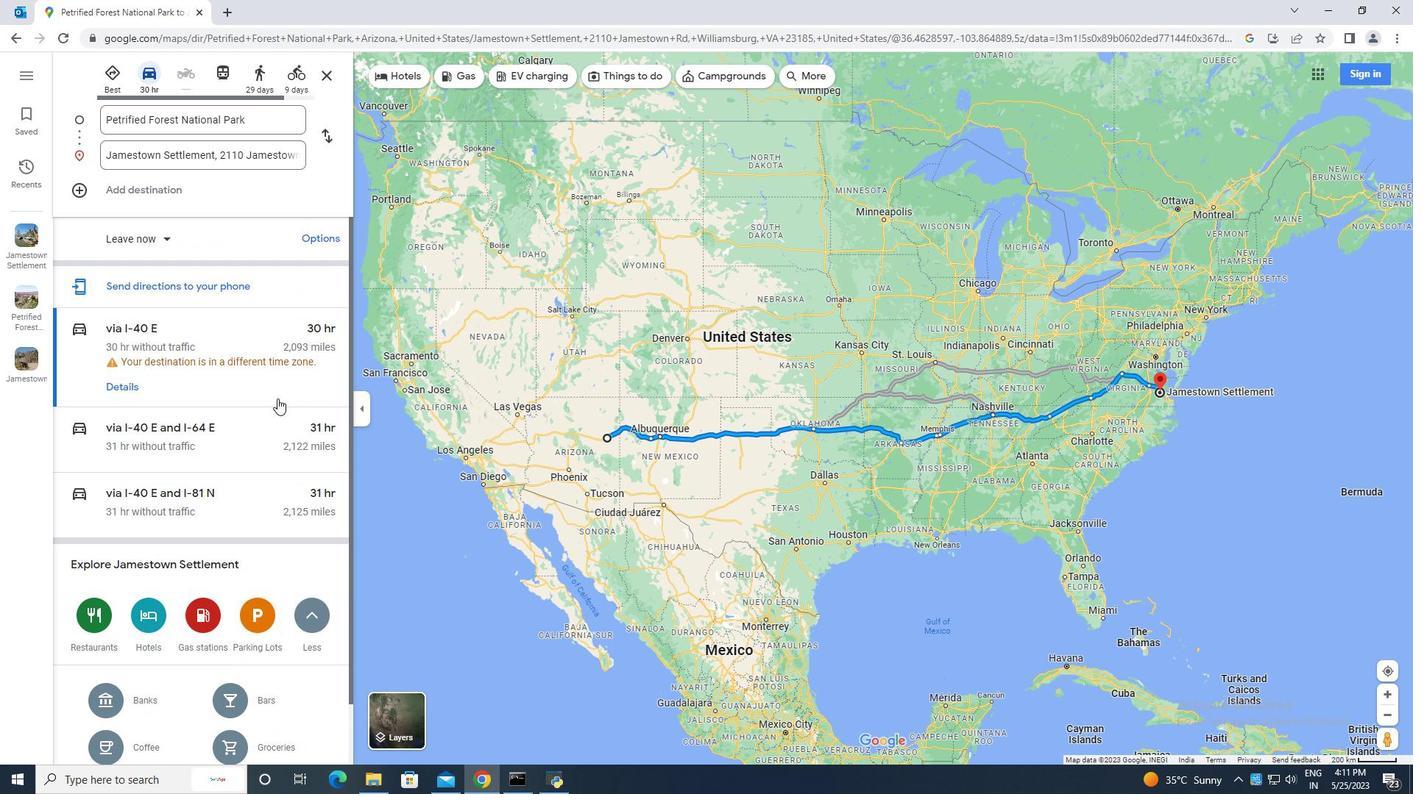 
Action: Mouse scrolled (277, 399) with delta (0, 0)
Screenshot: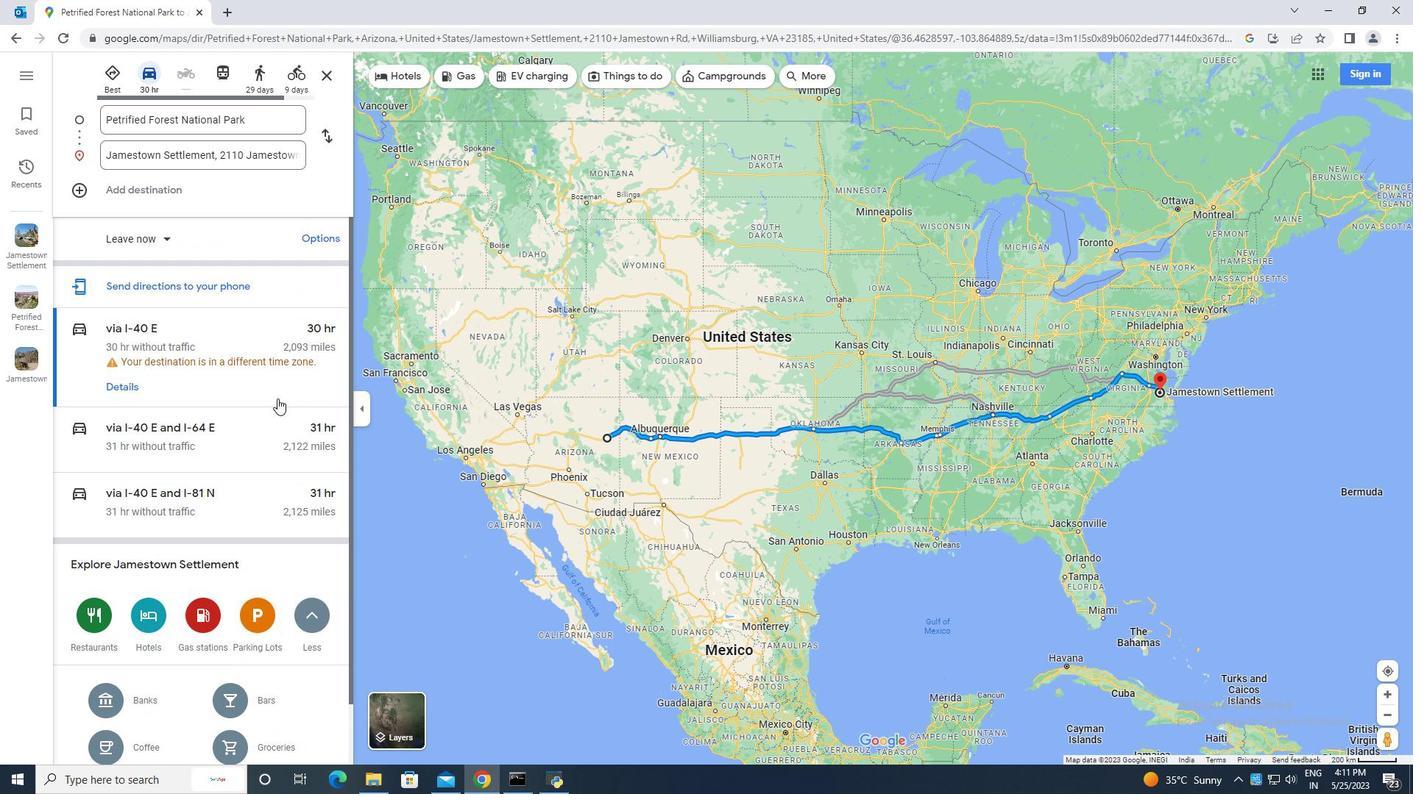 
Action: Mouse scrolled (277, 399) with delta (0, 0)
Screenshot: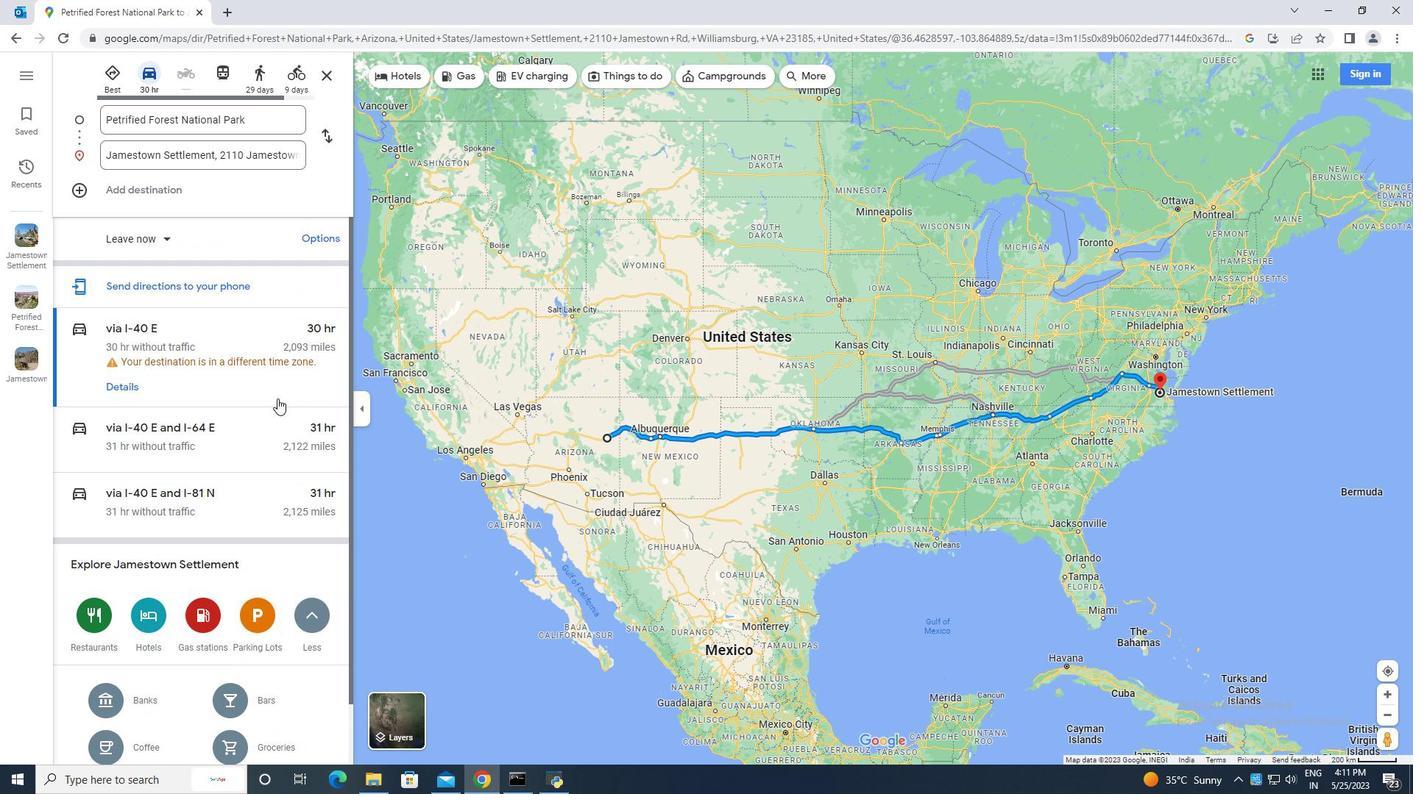 
Action: Mouse moved to (819, 75)
Screenshot: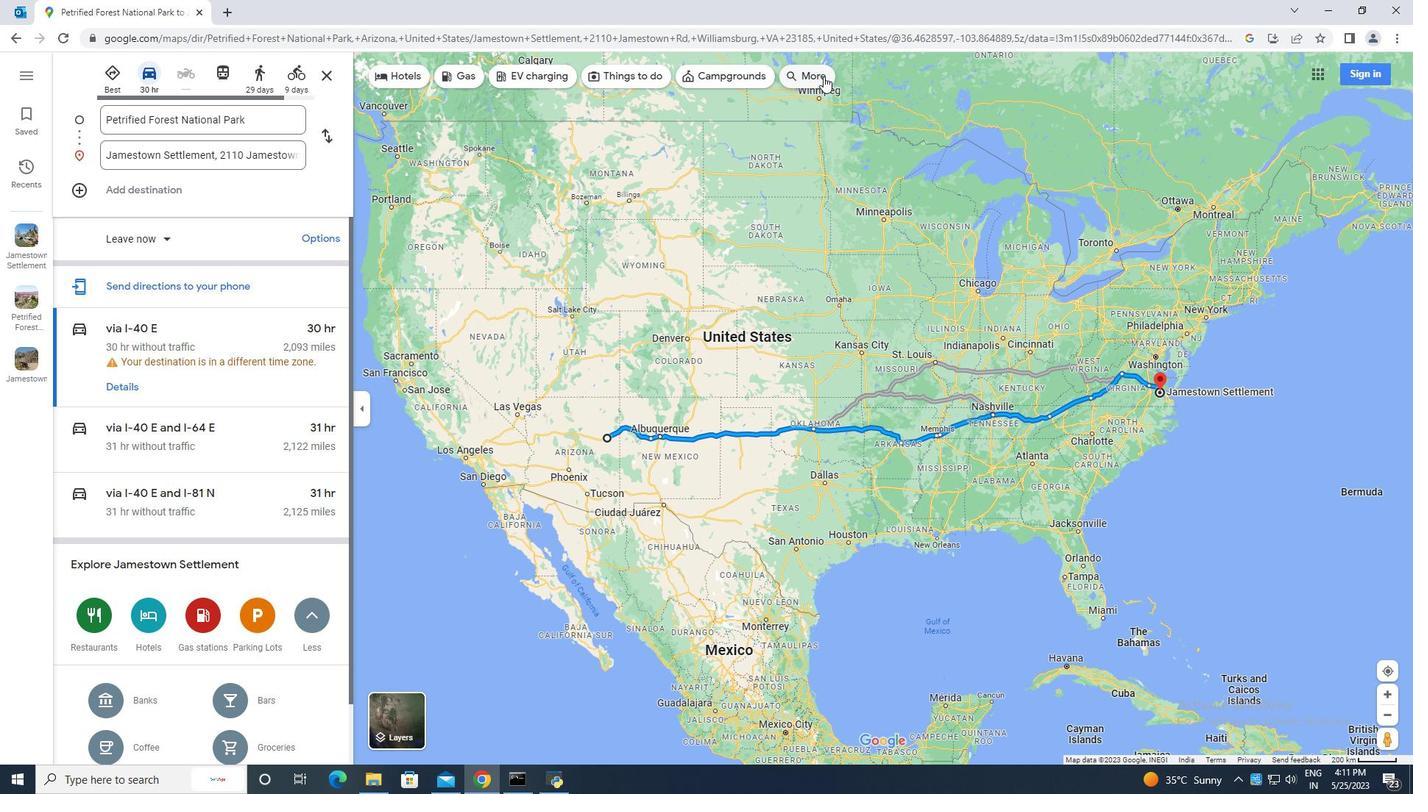 
Action: Mouse pressed left at (819, 75)
Screenshot: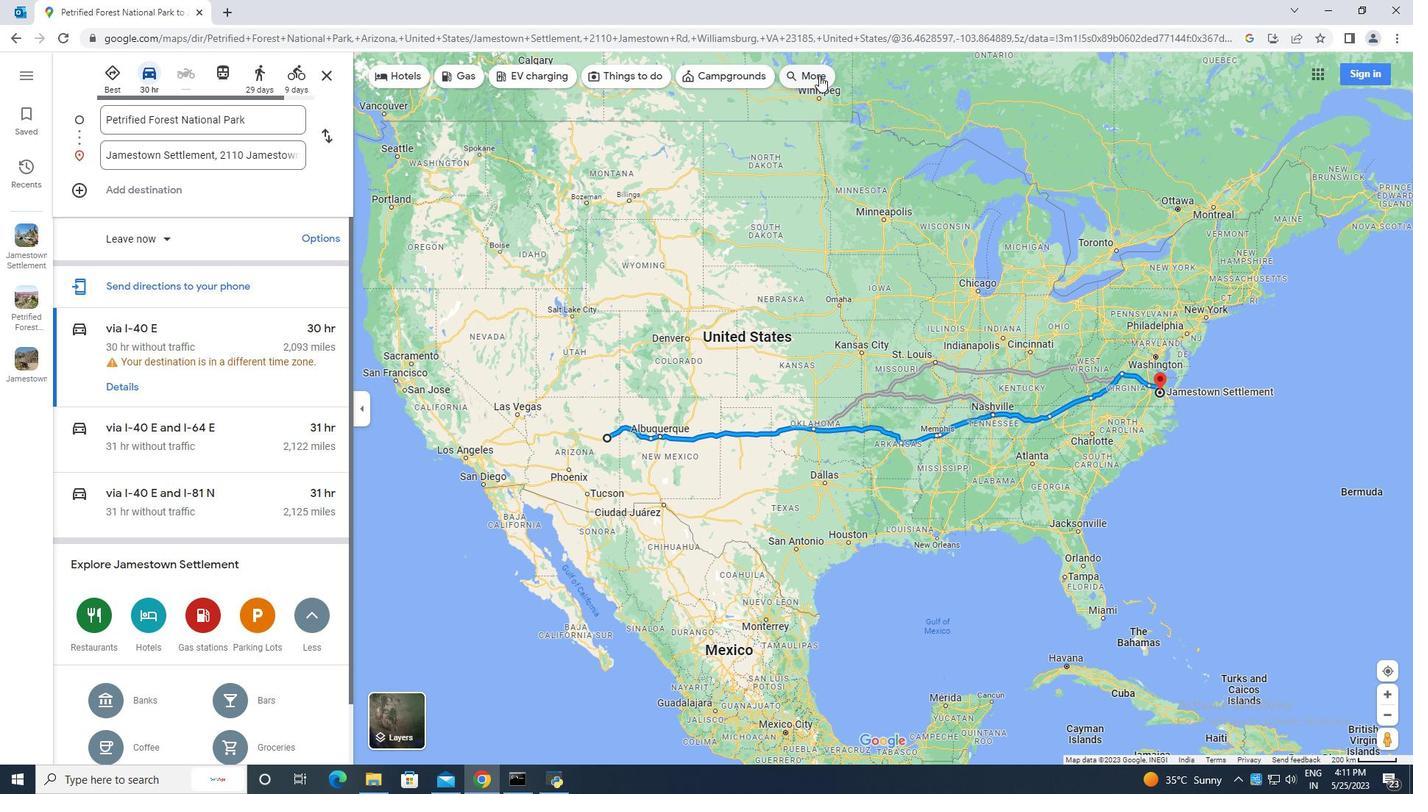 
Action: Mouse moved to (75, 72)
Screenshot: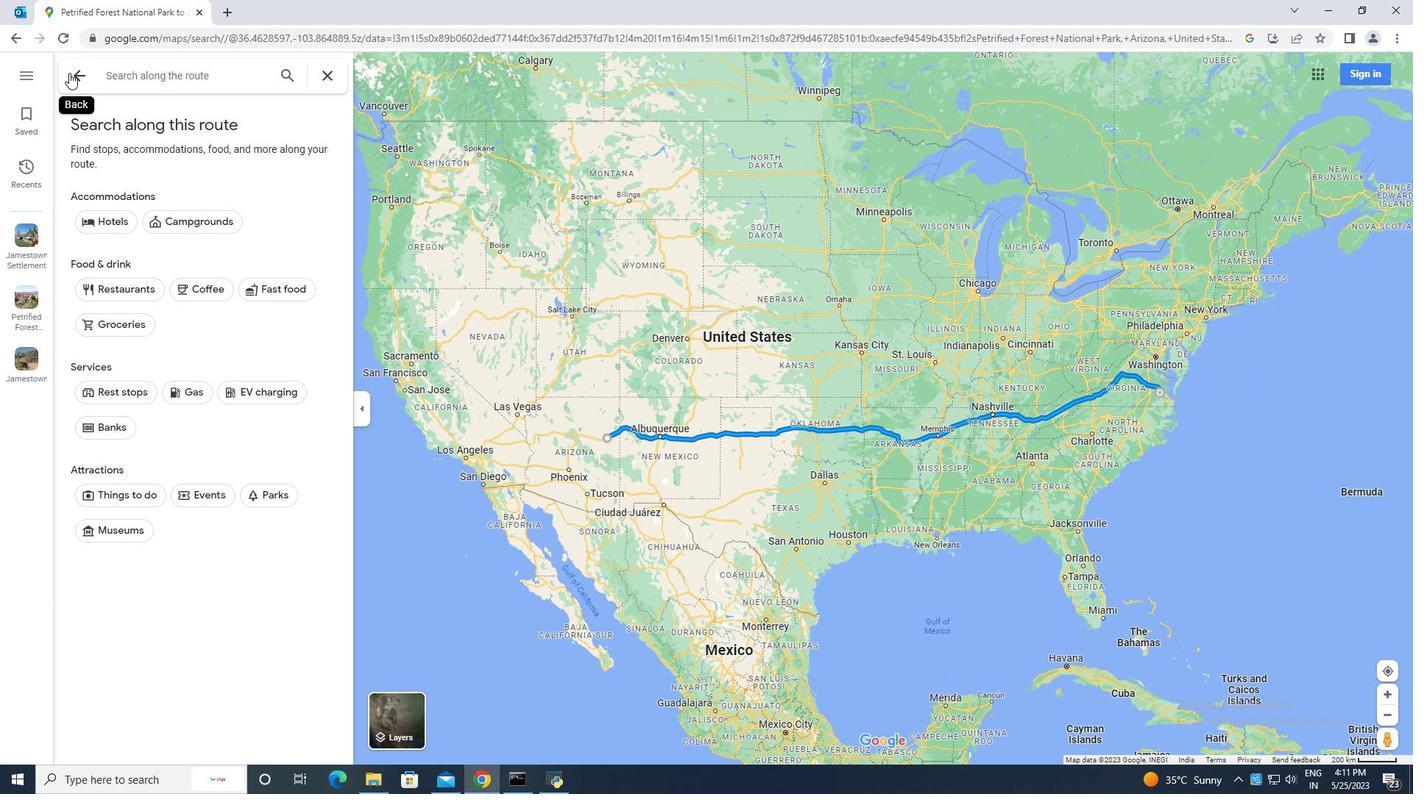 
Action: Mouse pressed left at (75, 72)
Screenshot: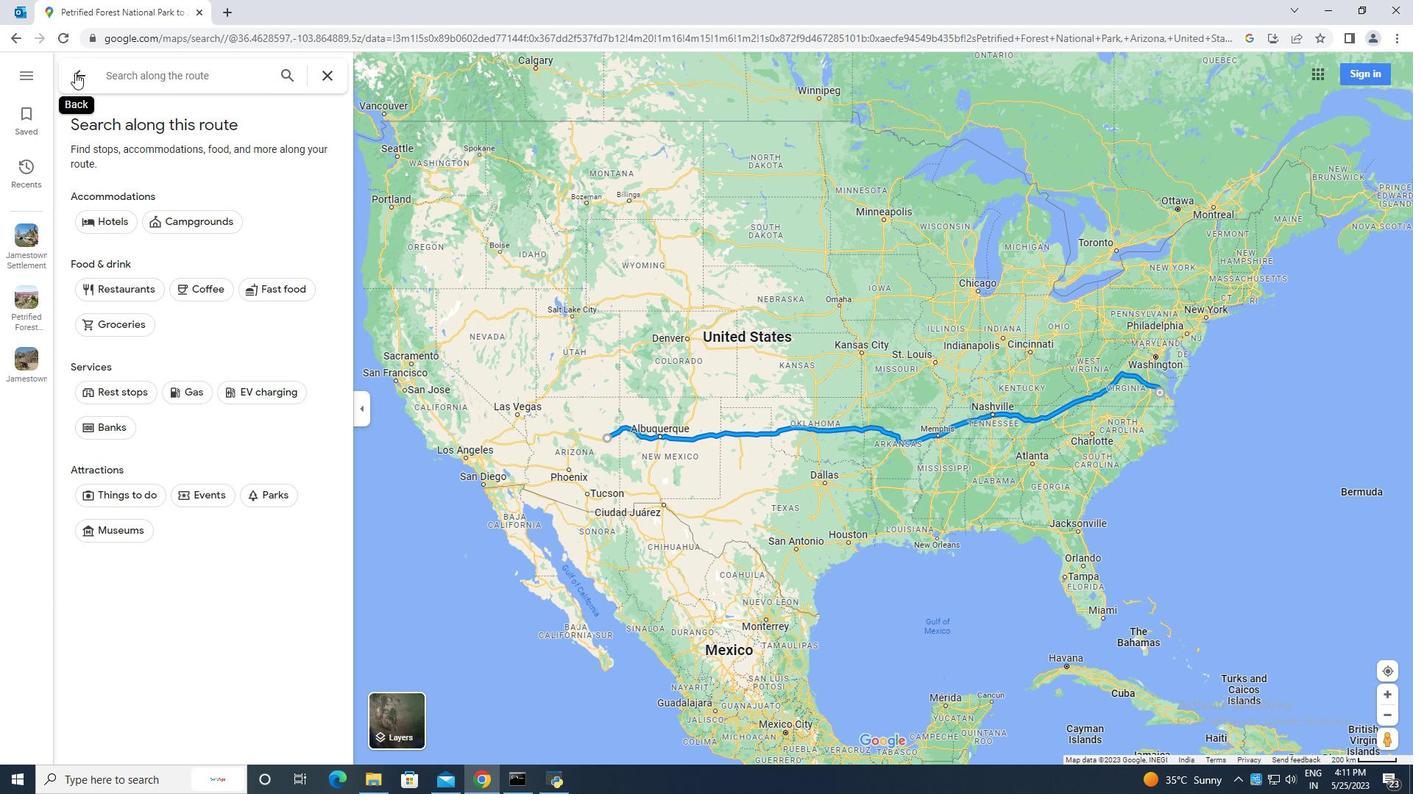 
Action: Mouse moved to (789, 335)
Screenshot: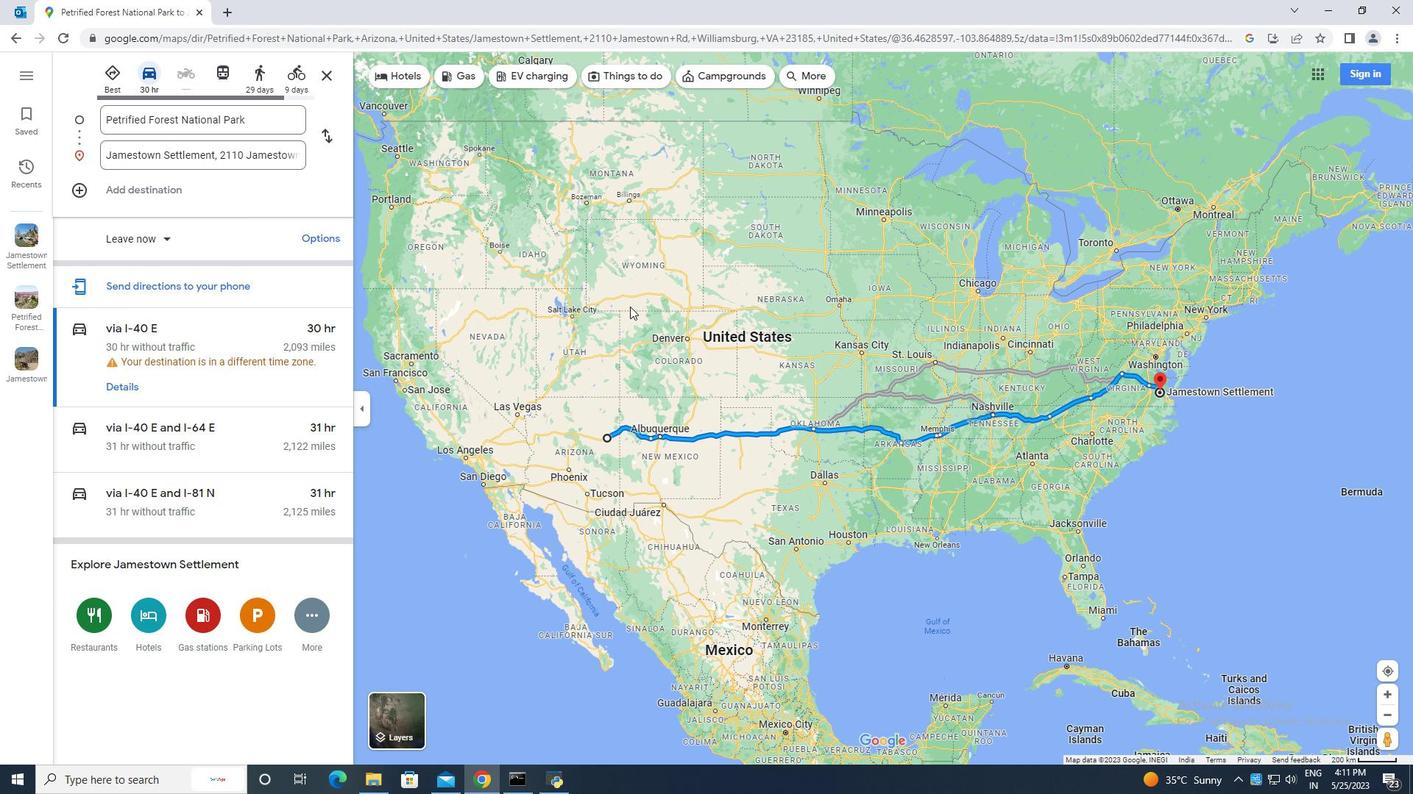 
Action: Mouse scrolled (789, 336) with delta (0, 0)
Screenshot: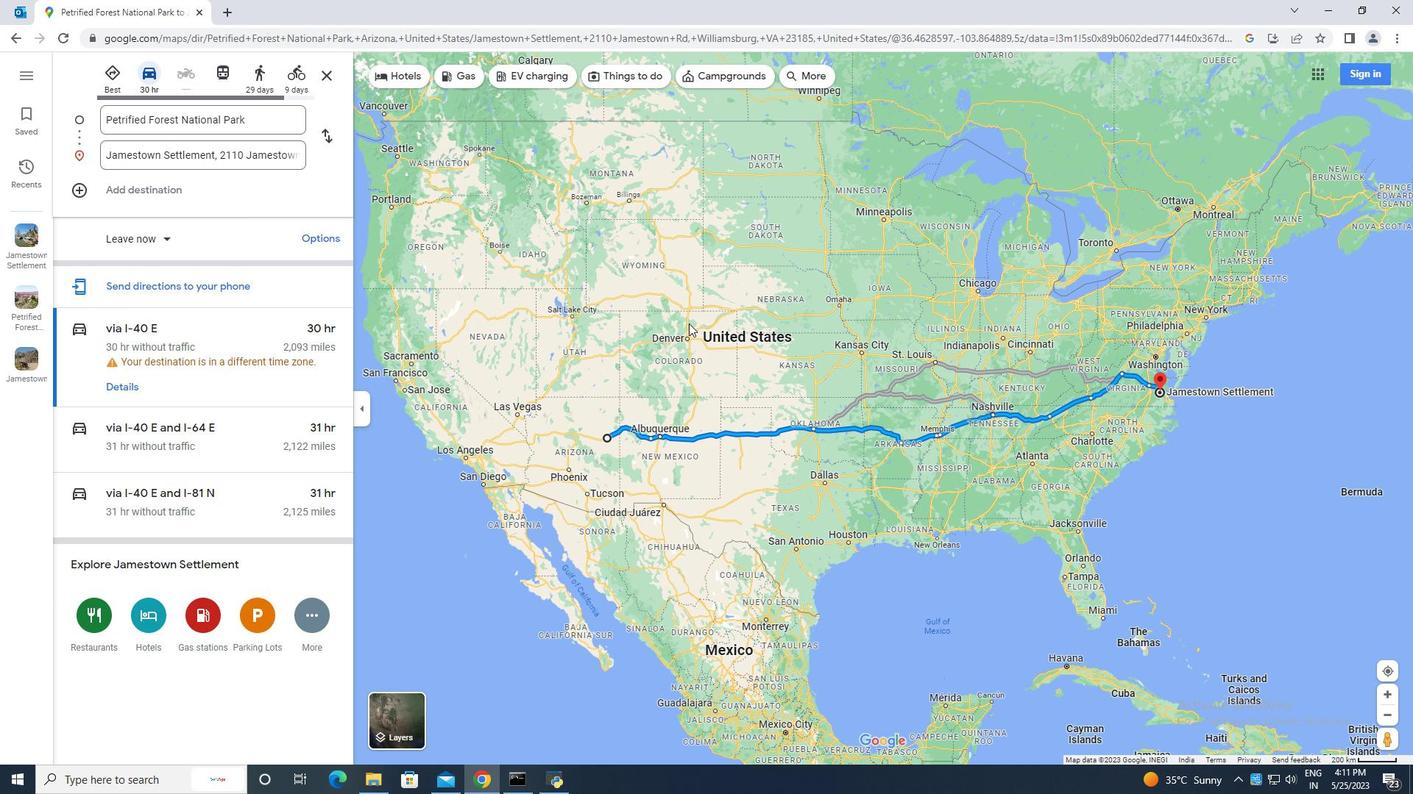 
Action: Mouse moved to (789, 335)
Screenshot: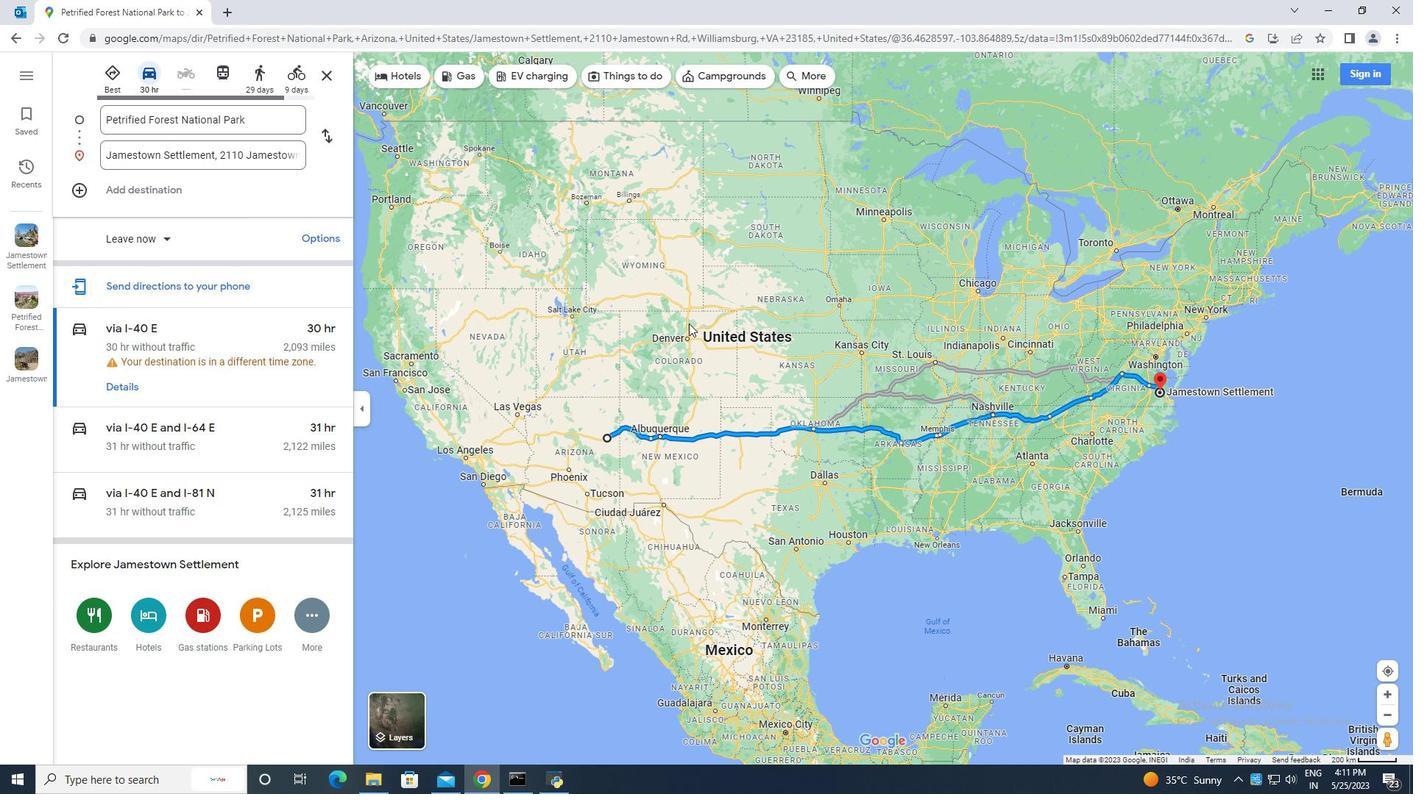 
Action: Mouse scrolled (789, 336) with delta (0, 0)
Screenshot: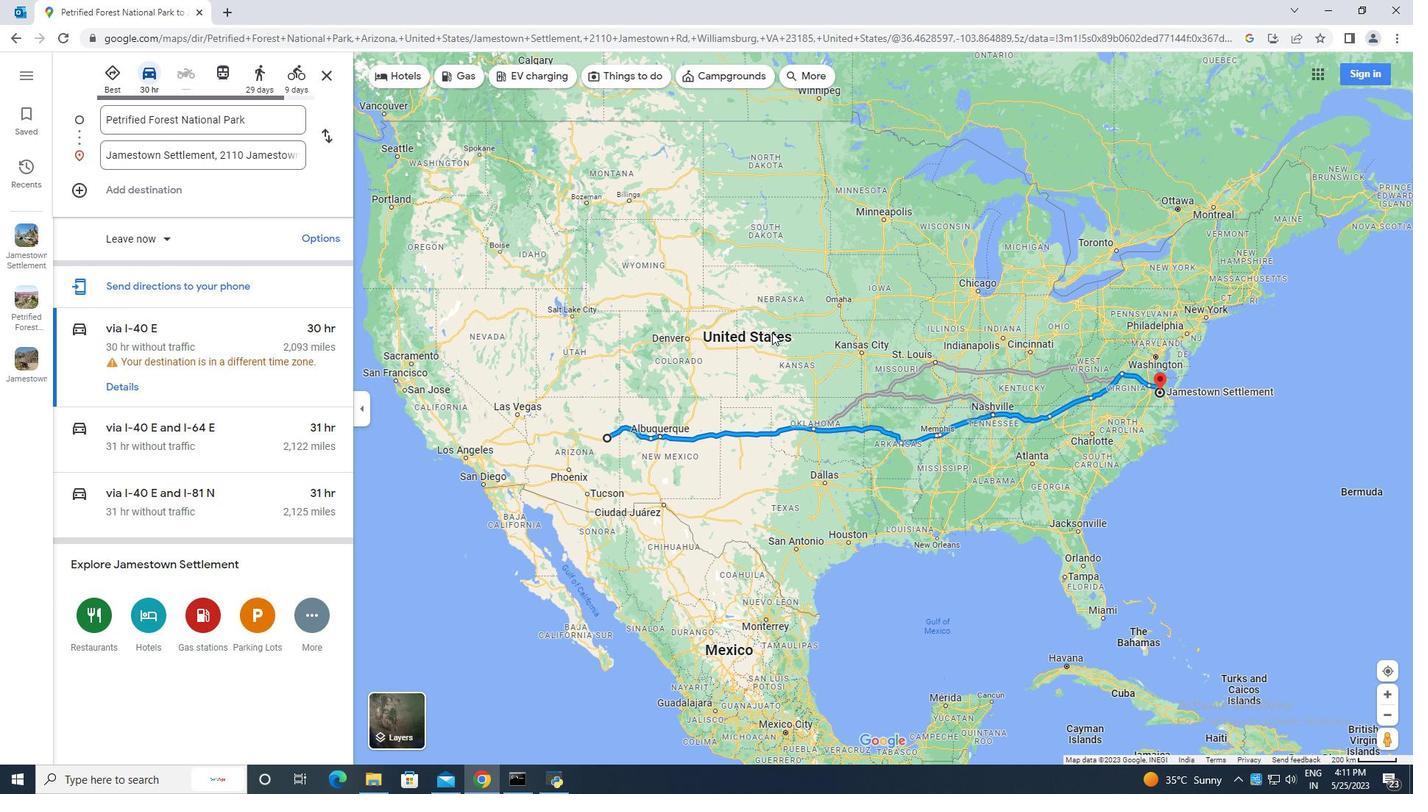 
Action: Mouse scrolled (789, 336) with delta (0, 0)
Screenshot: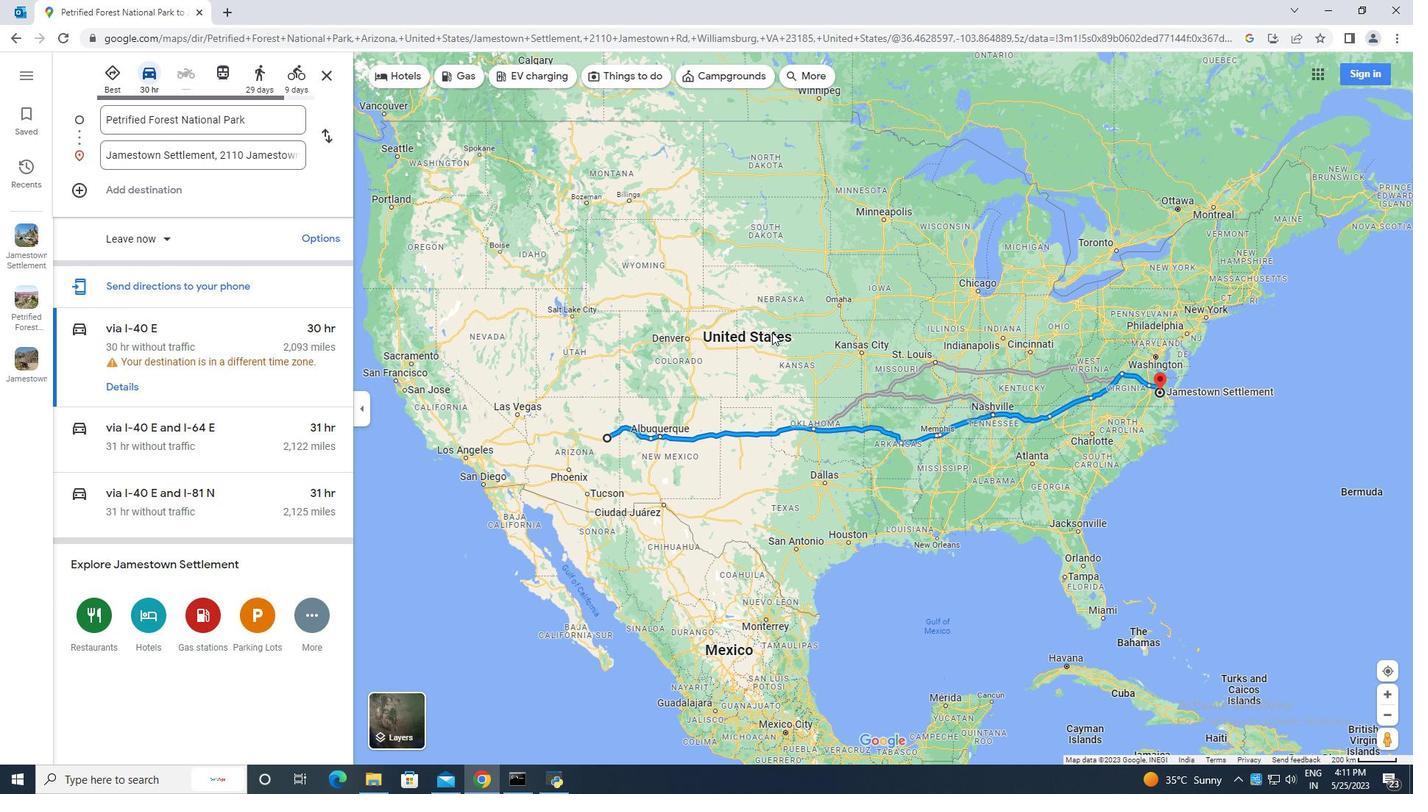 
Action: Mouse scrolled (789, 336) with delta (0, 0)
Screenshot: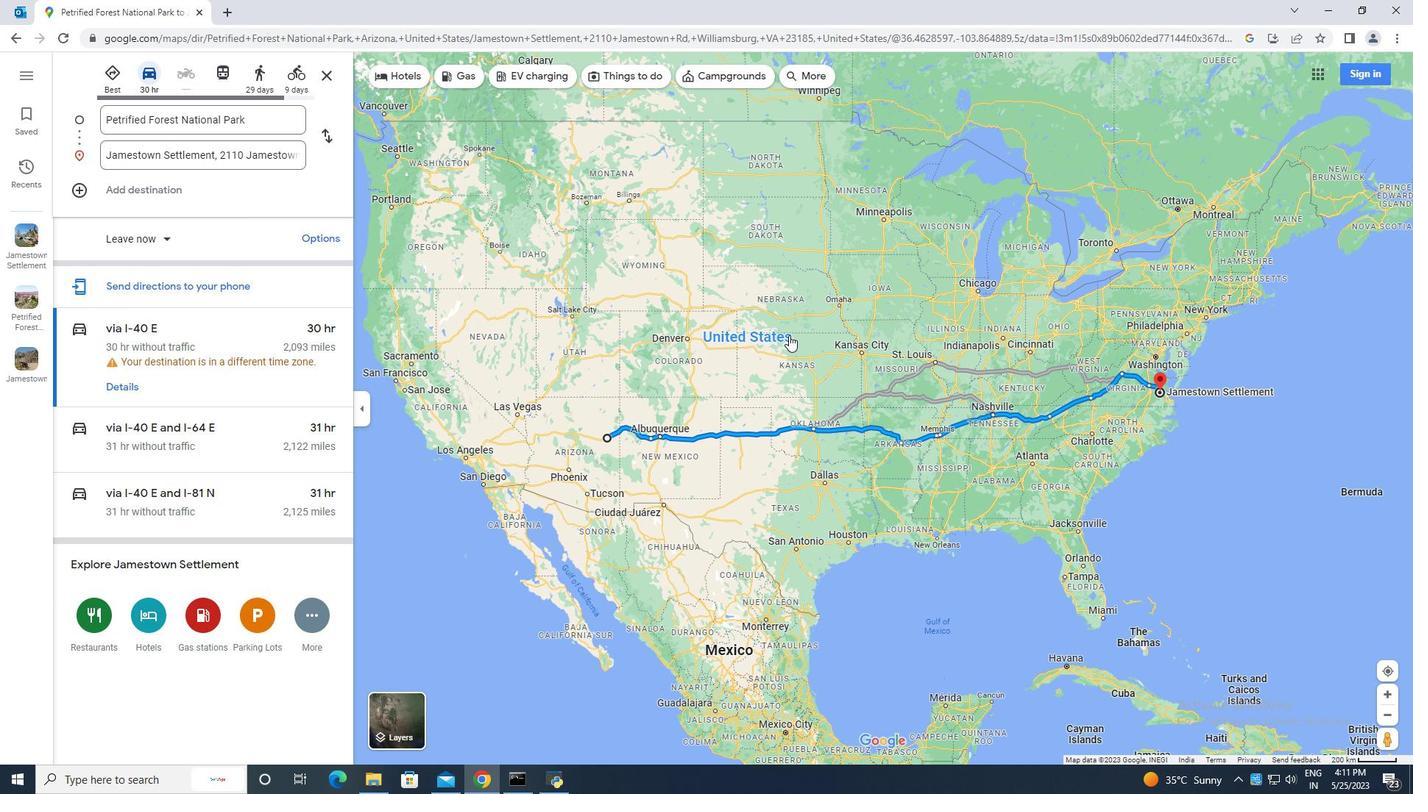
Action: Mouse moved to (740, 328)
Screenshot: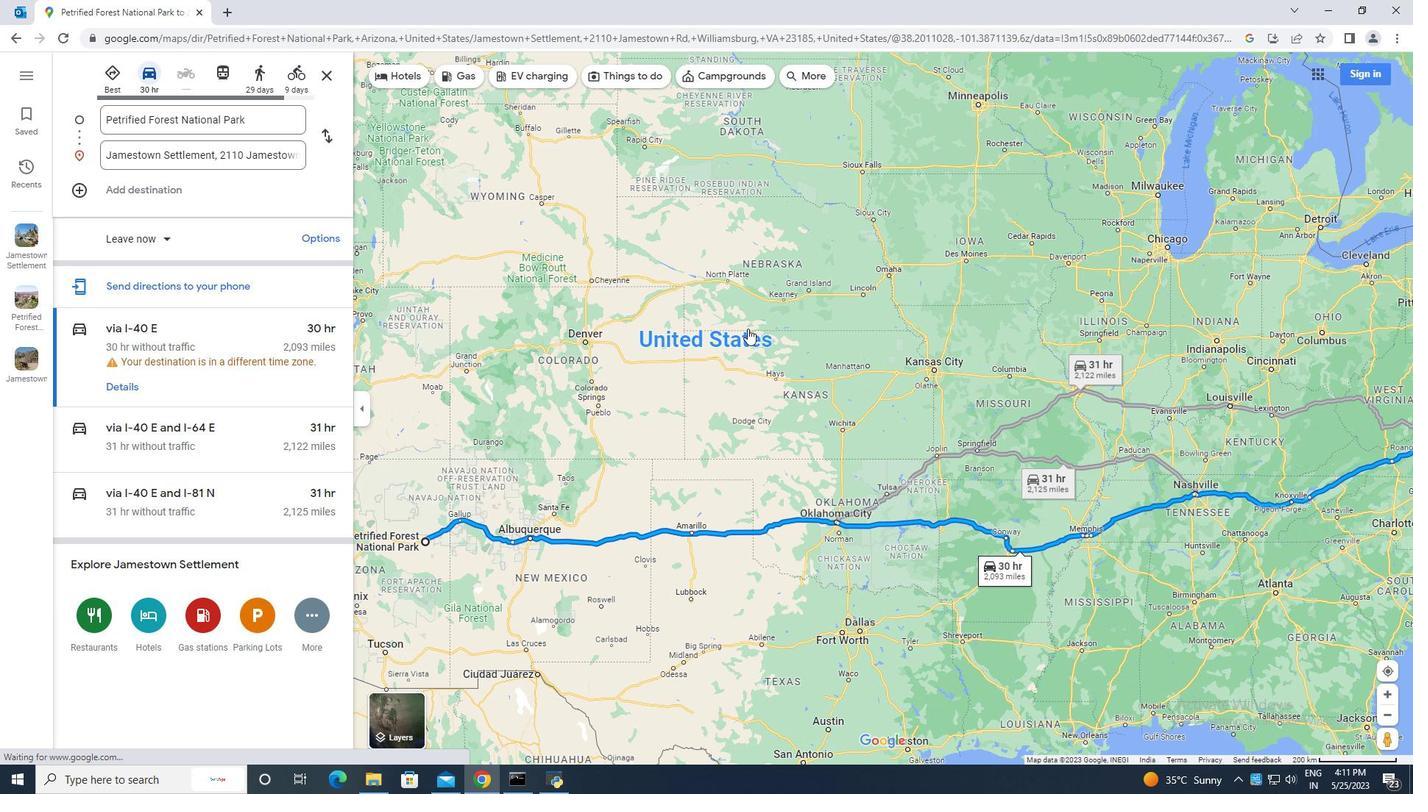
Action: Mouse scrolled (740, 329) with delta (0, 0)
Screenshot: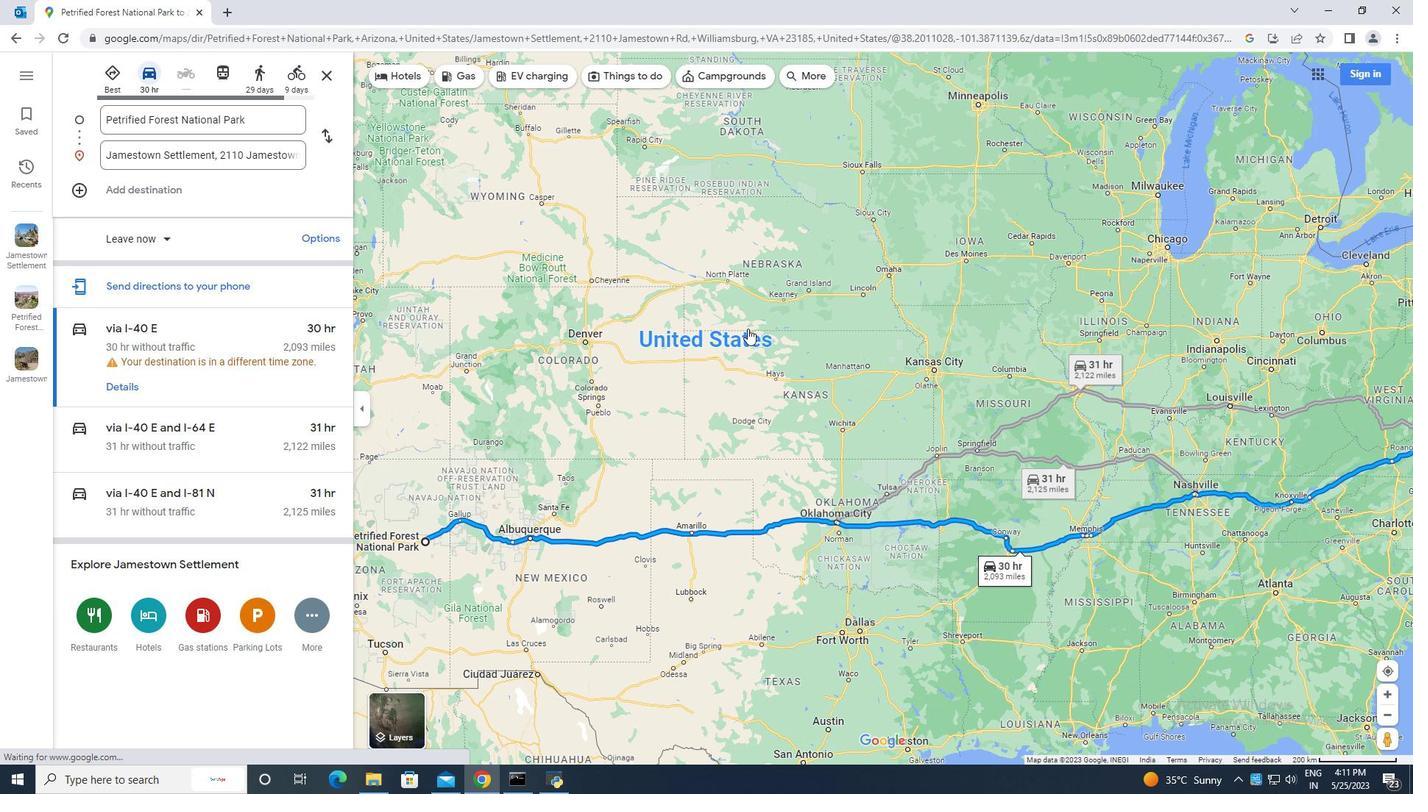 
Action: Mouse scrolled (740, 329) with delta (0, 0)
Screenshot: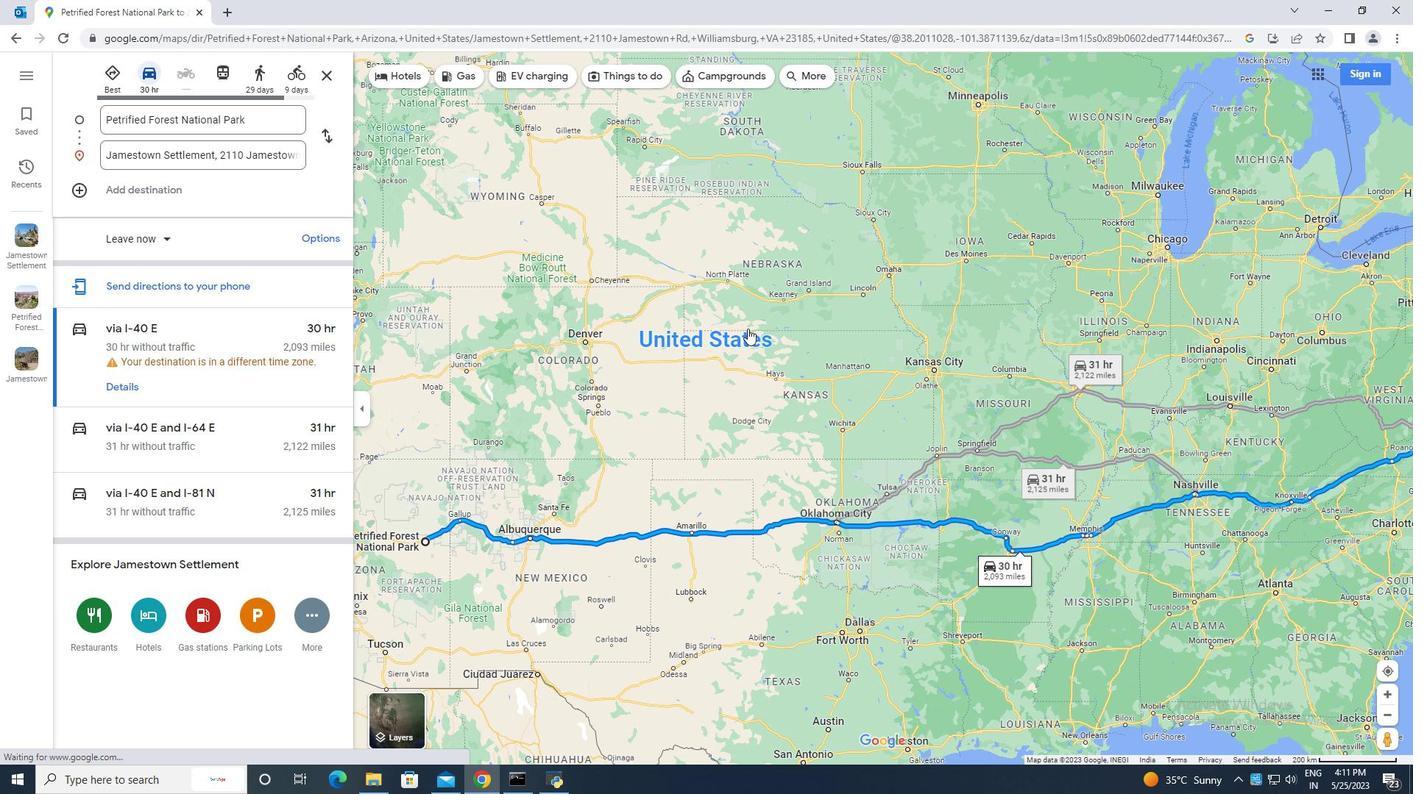 
Action: Mouse moved to (722, 324)
Screenshot: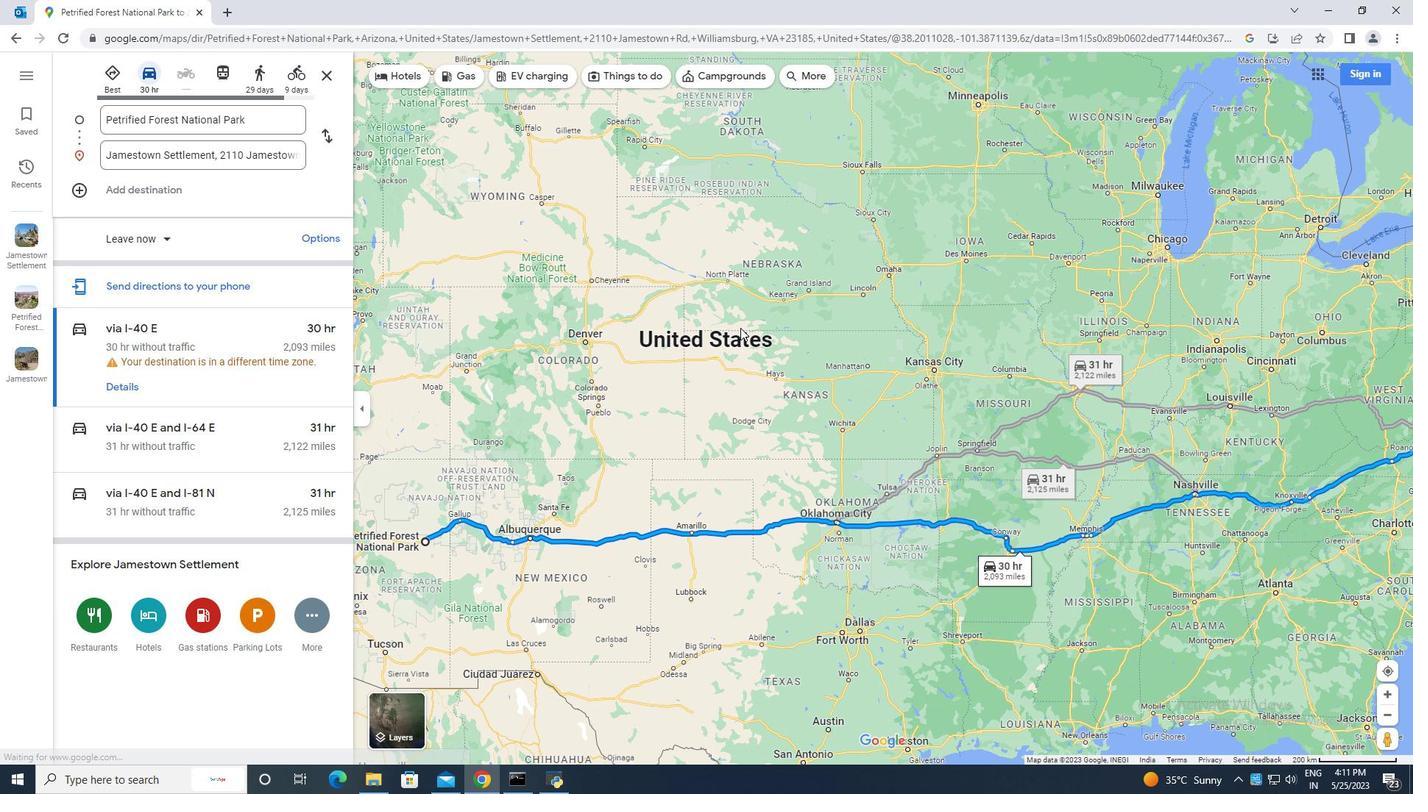 
Action: Mouse scrolled (722, 325) with delta (0, 0)
Screenshot: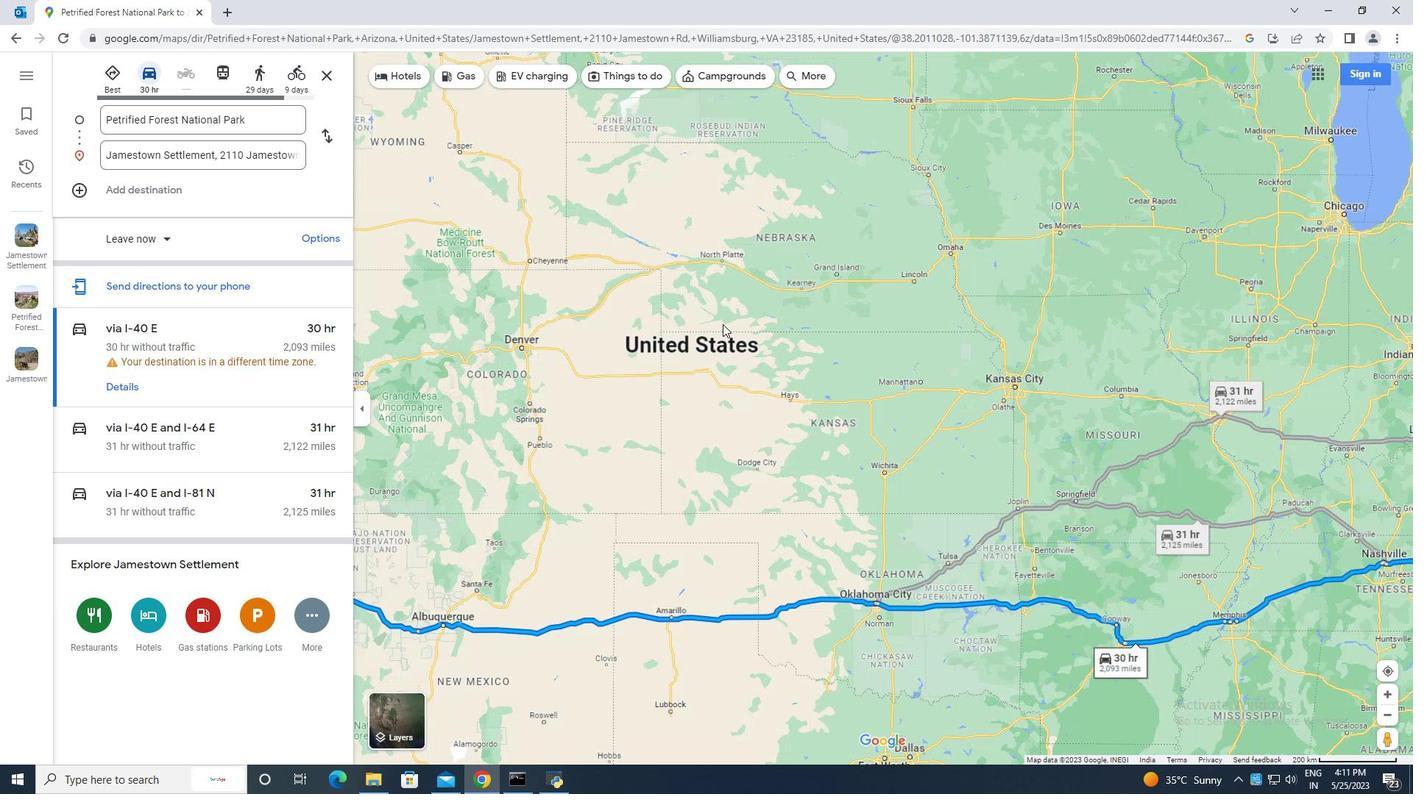 
Action: Mouse scrolled (722, 325) with delta (0, 0)
Screenshot: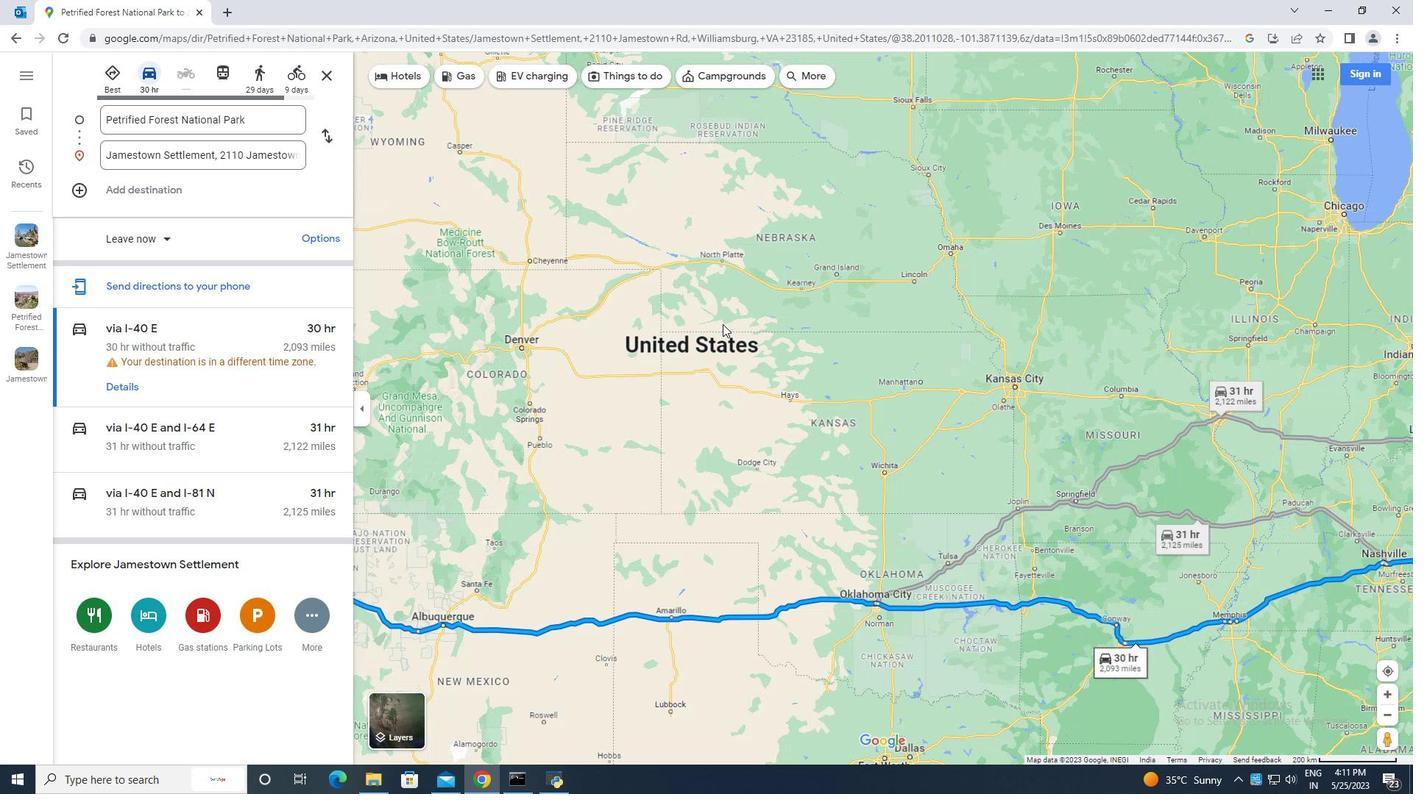
Action: Mouse scrolled (722, 325) with delta (0, 0)
Screenshot: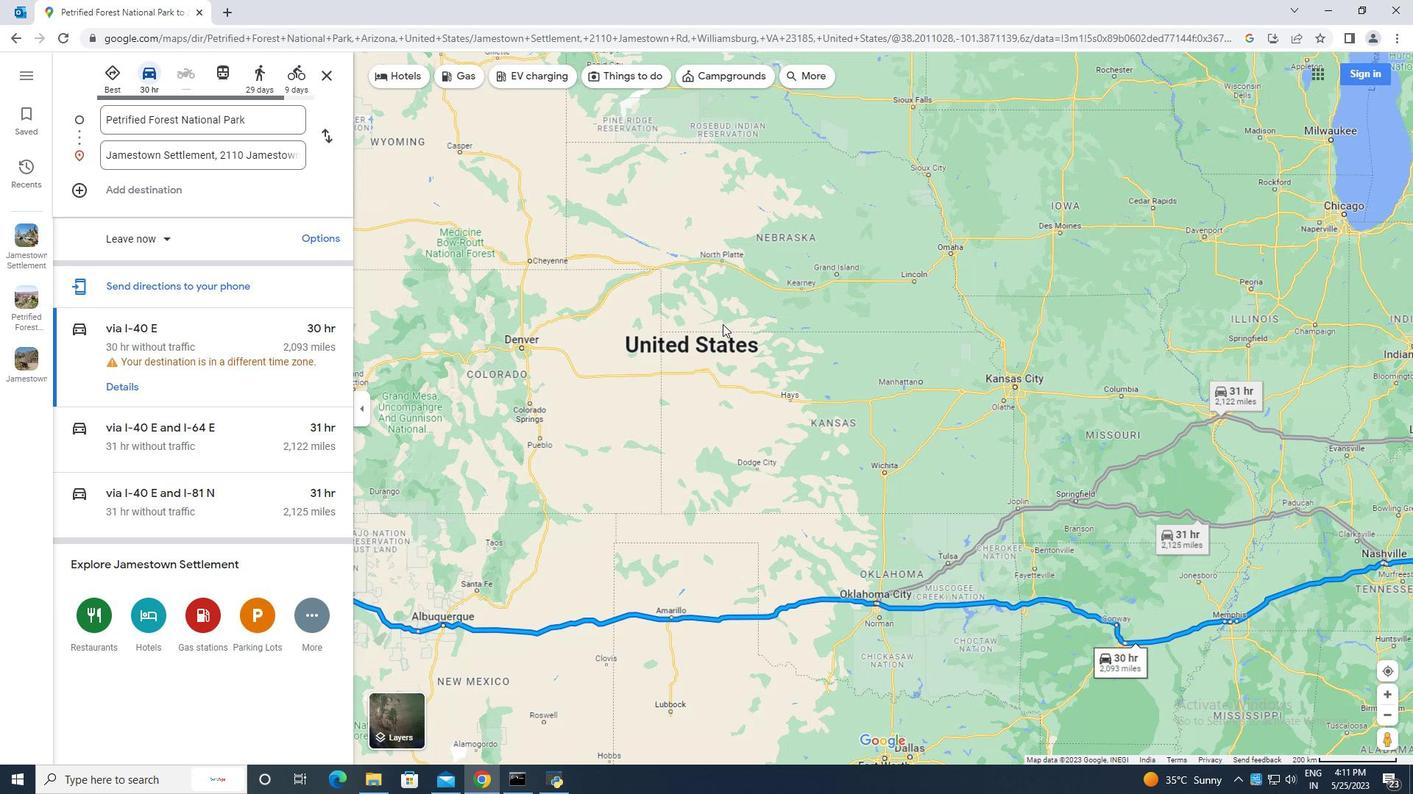 
Action: Mouse moved to (691, 323)
Screenshot: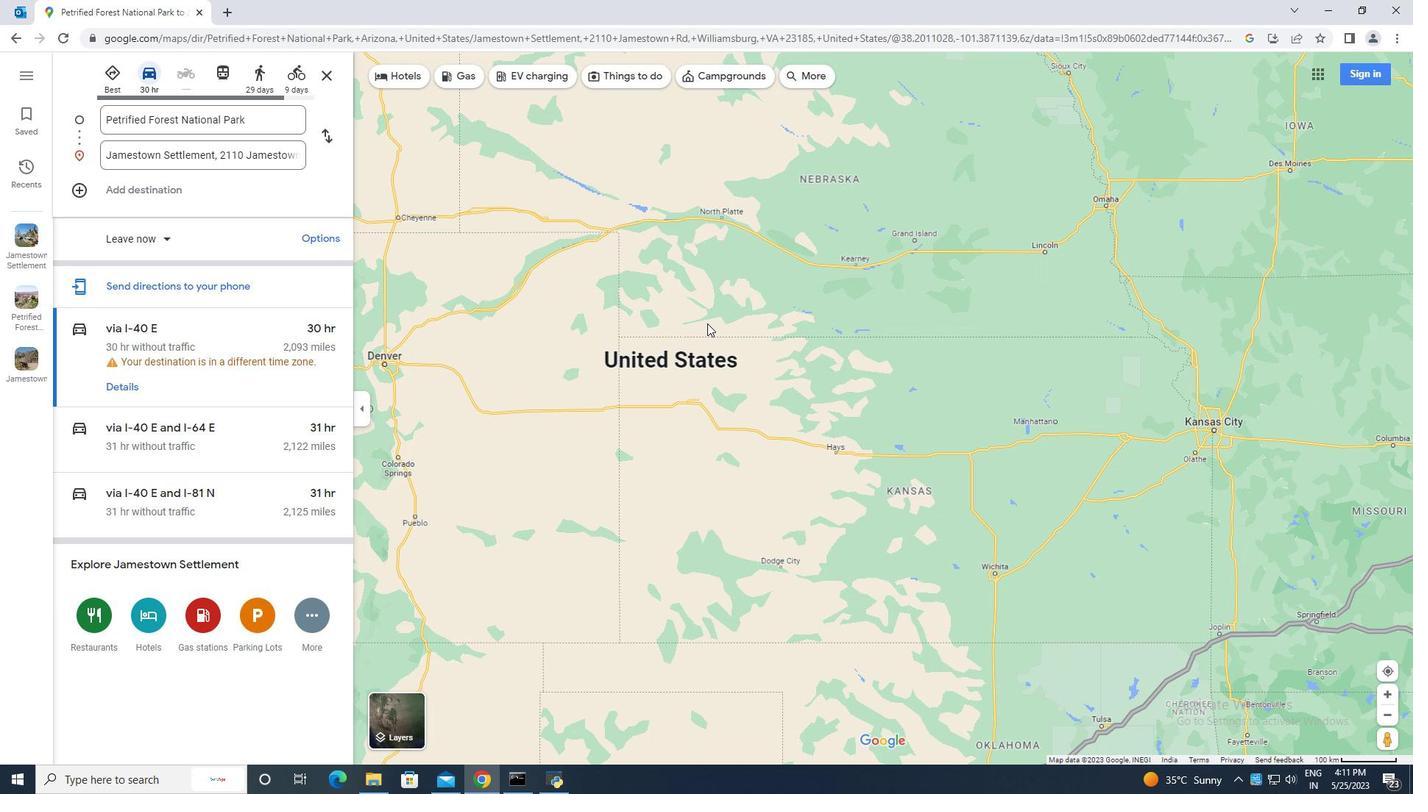 
Action: Mouse scrolled (691, 324) with delta (0, 0)
Screenshot: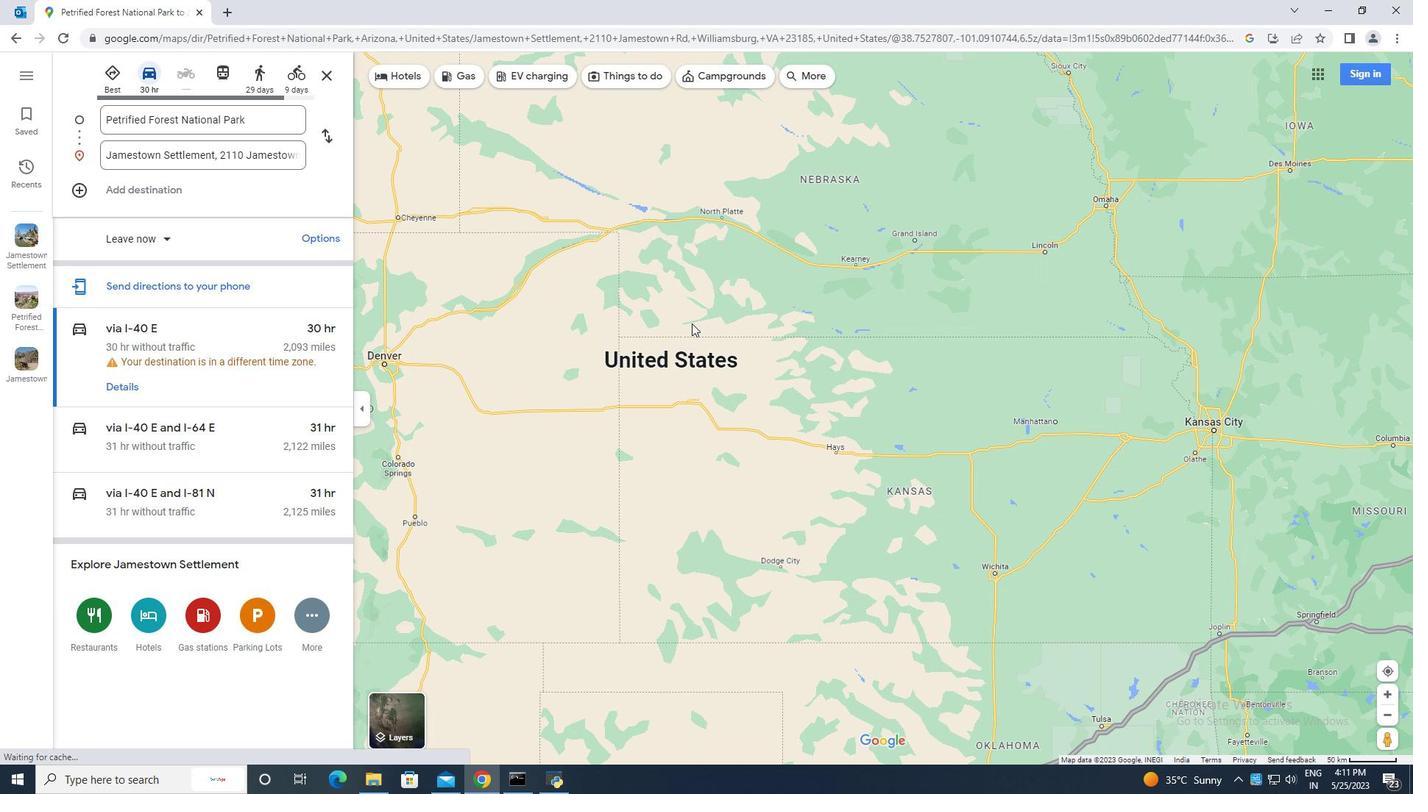 
Action: Mouse scrolled (691, 324) with delta (0, 0)
Screenshot: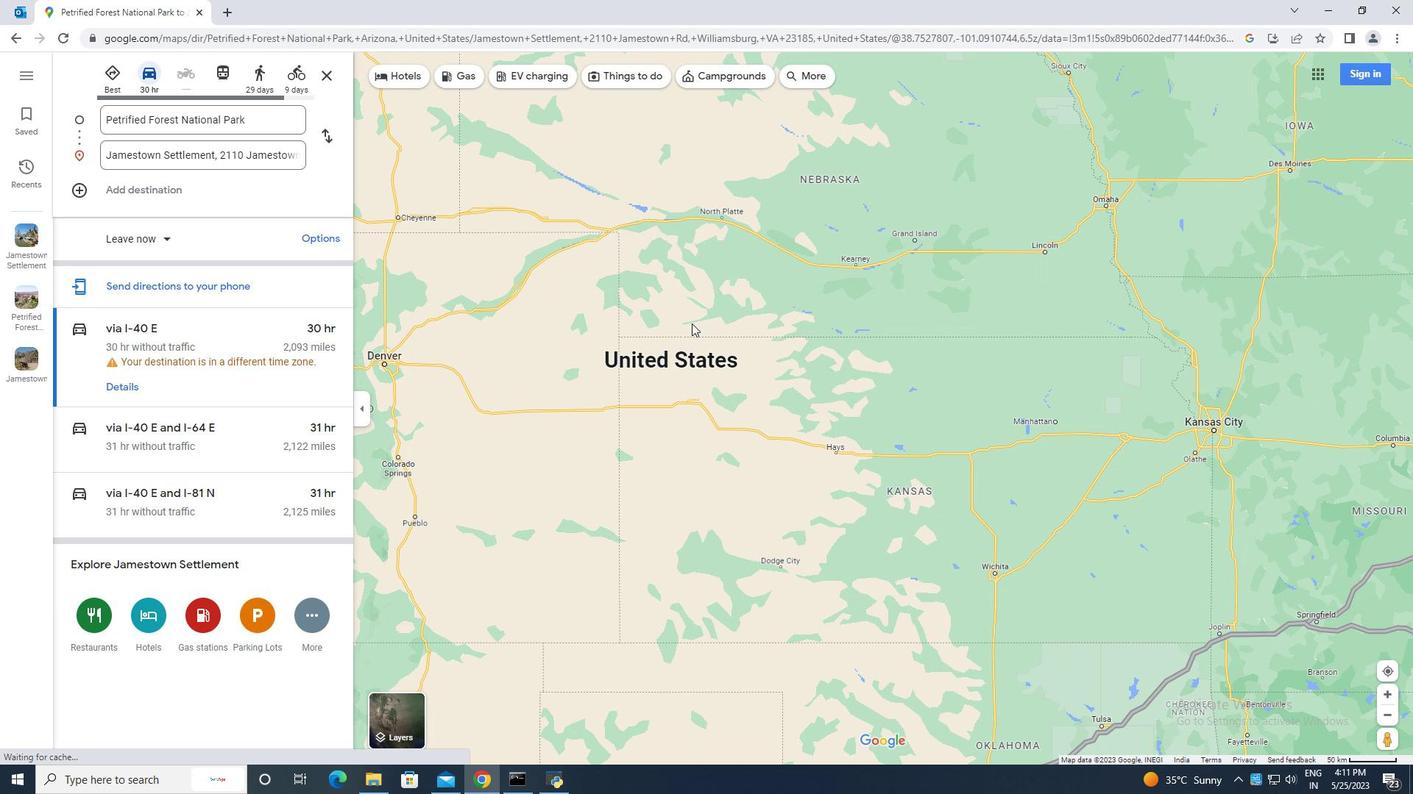 
Action: Mouse scrolled (691, 324) with delta (0, 0)
Screenshot: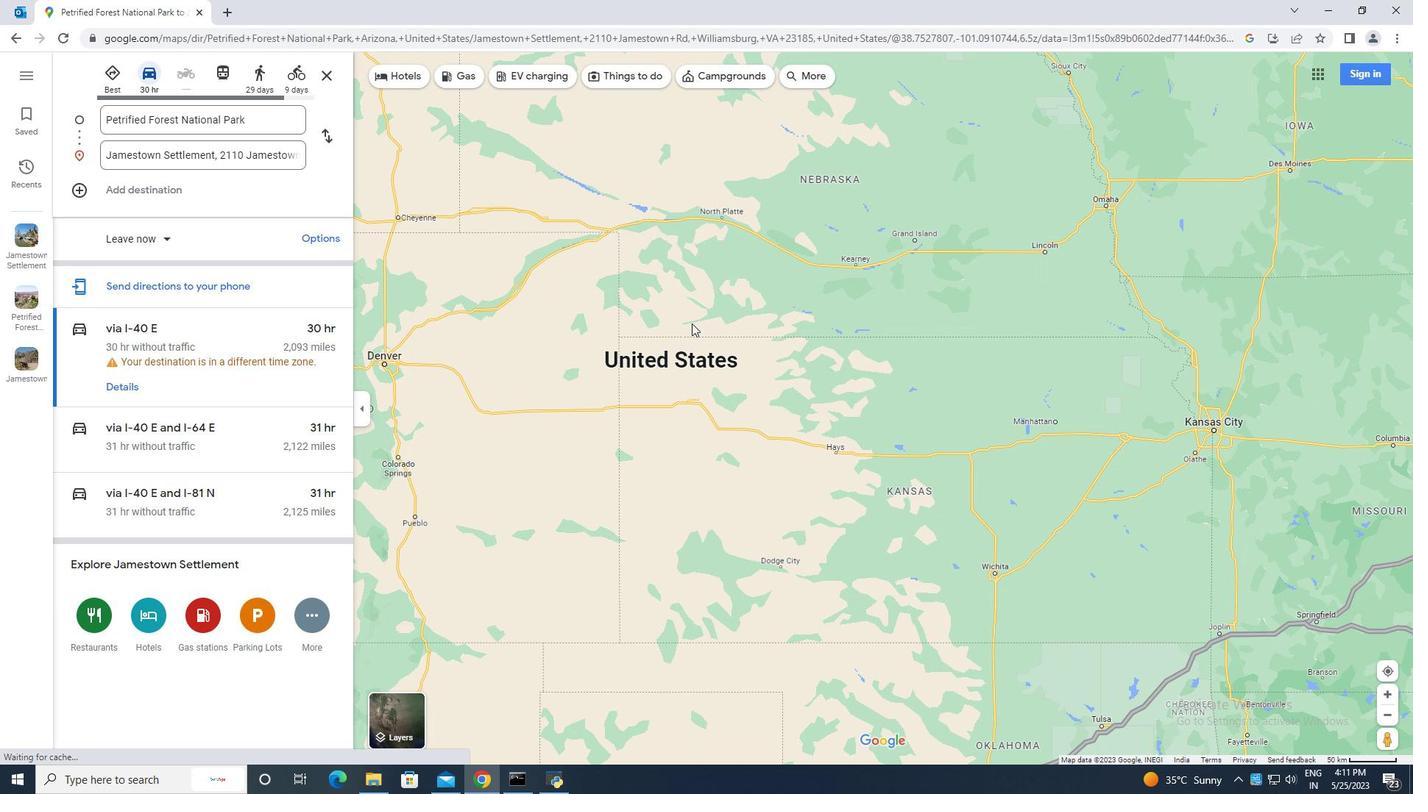 
Action: Mouse scrolled (691, 324) with delta (0, 0)
Screenshot: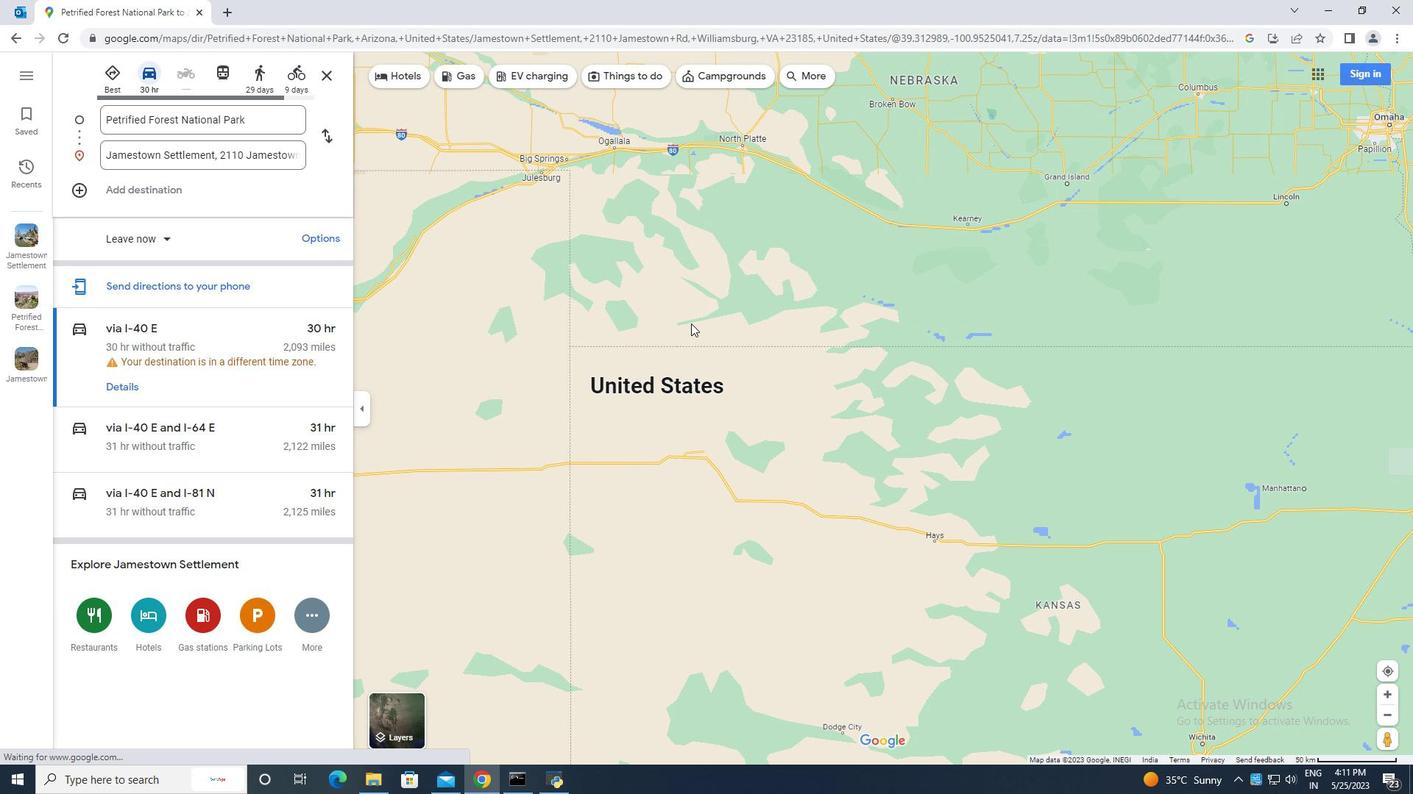 
Action: Mouse scrolled (691, 324) with delta (0, 0)
Screenshot: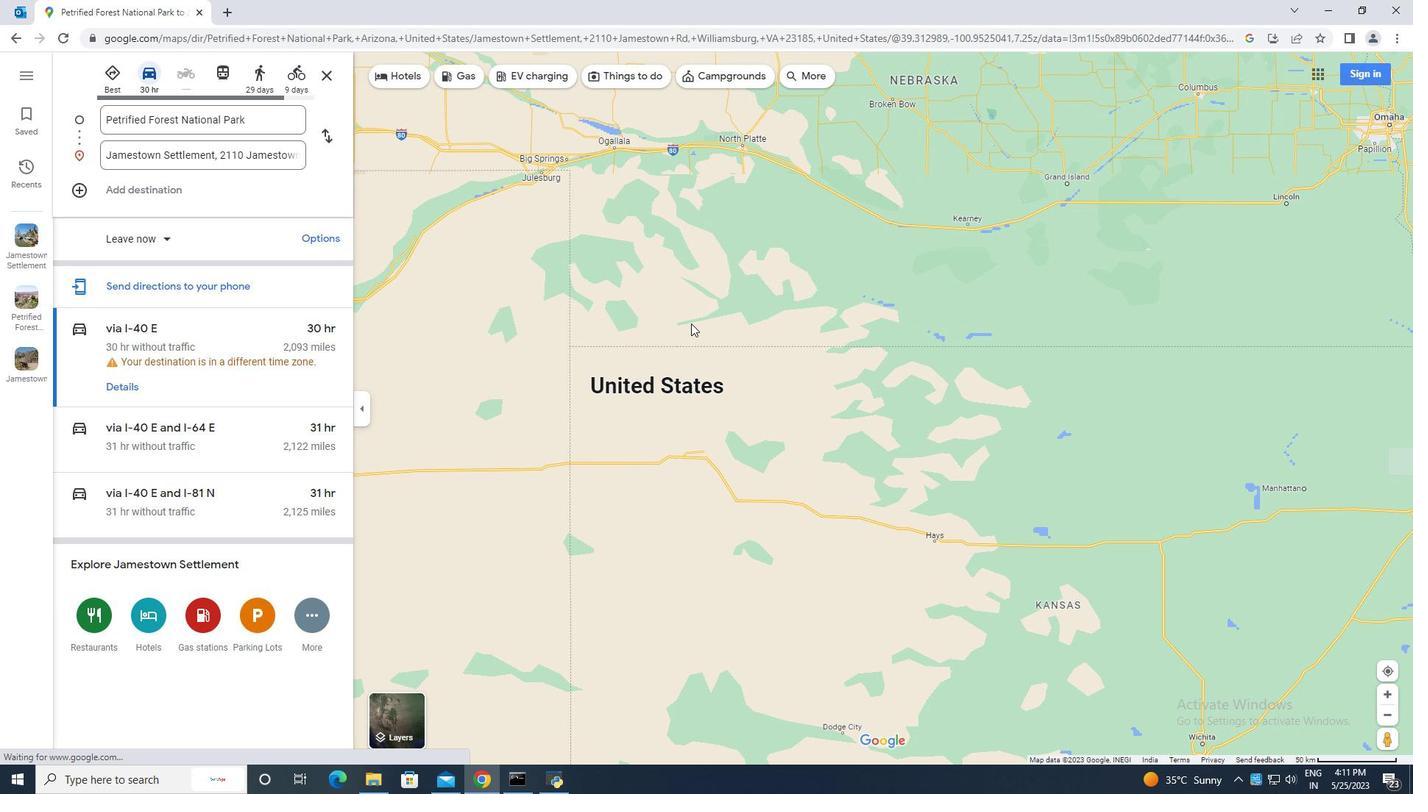
Action: Mouse scrolled (691, 324) with delta (0, 0)
Screenshot: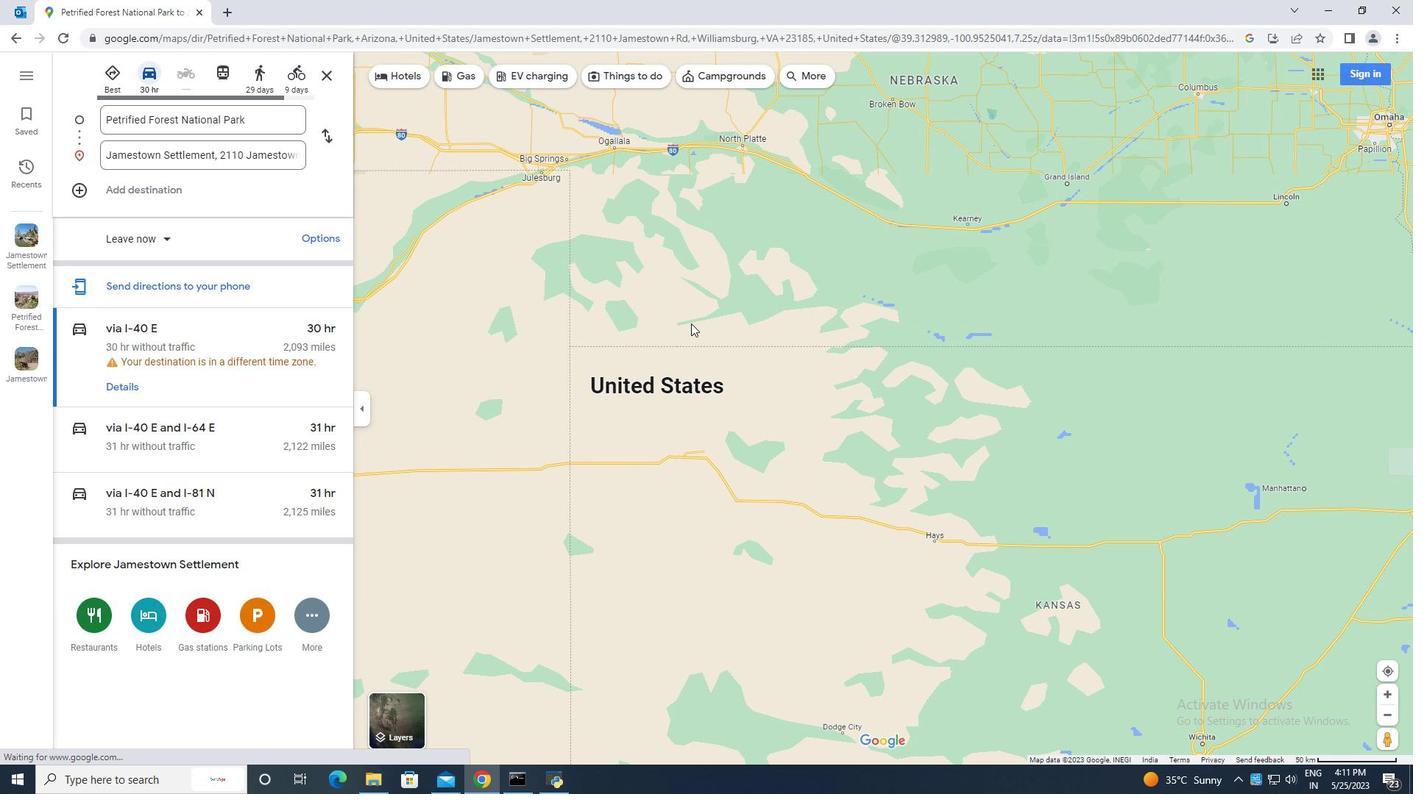 
Action: Mouse scrolled (691, 323) with delta (0, 0)
Screenshot: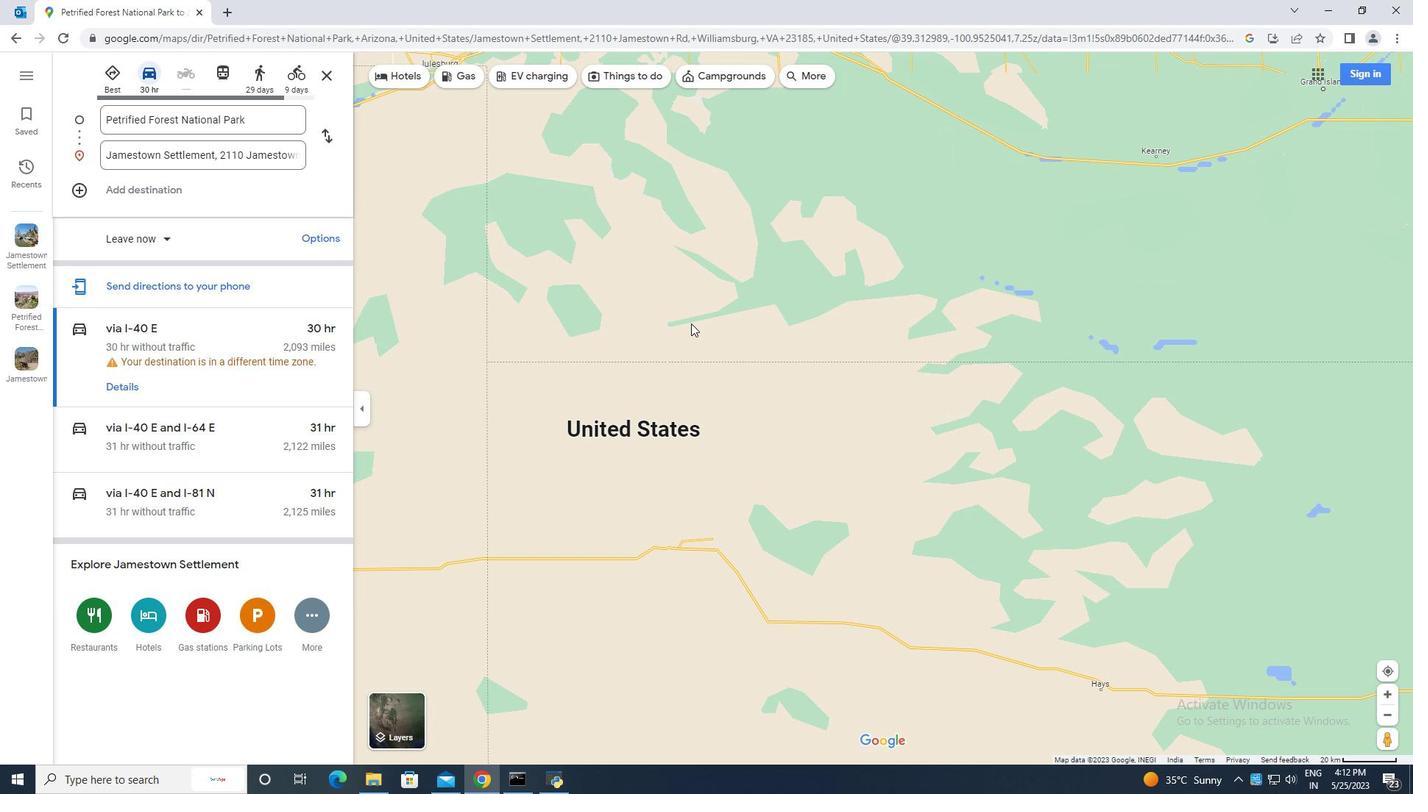 
Action: Mouse scrolled (691, 323) with delta (0, 0)
Screenshot: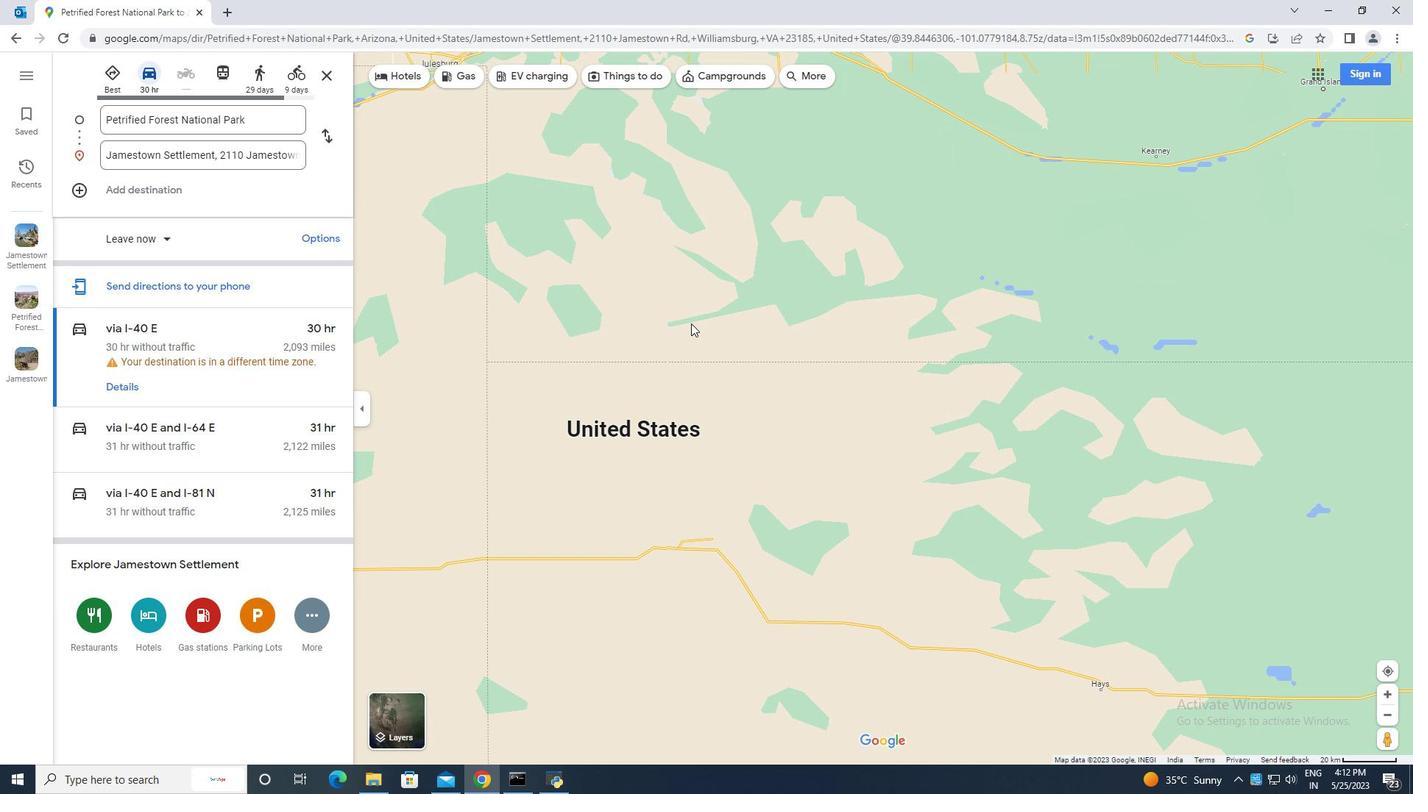
Action: Mouse scrolled (691, 323) with delta (0, 0)
Screenshot: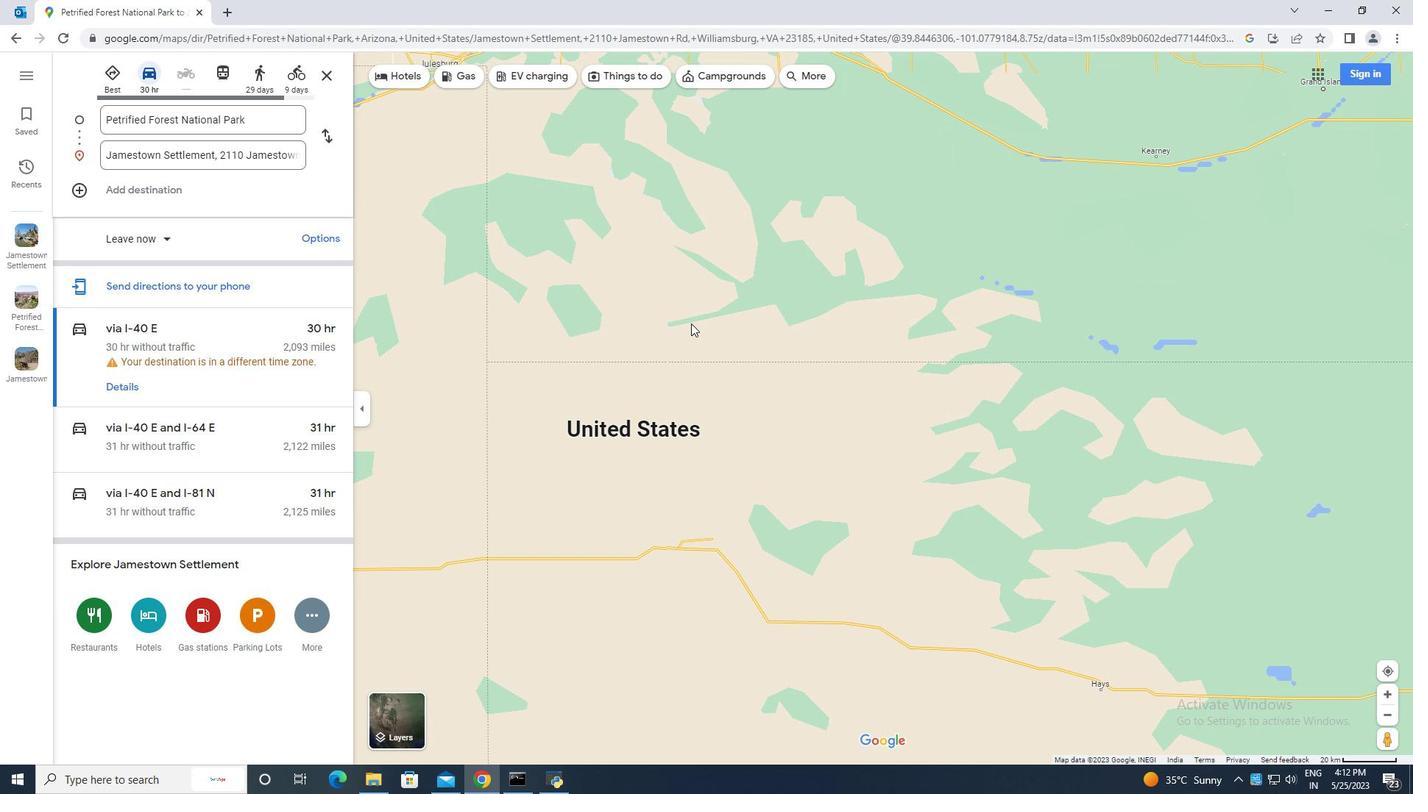 
Action: Mouse scrolled (691, 323) with delta (0, 0)
Screenshot: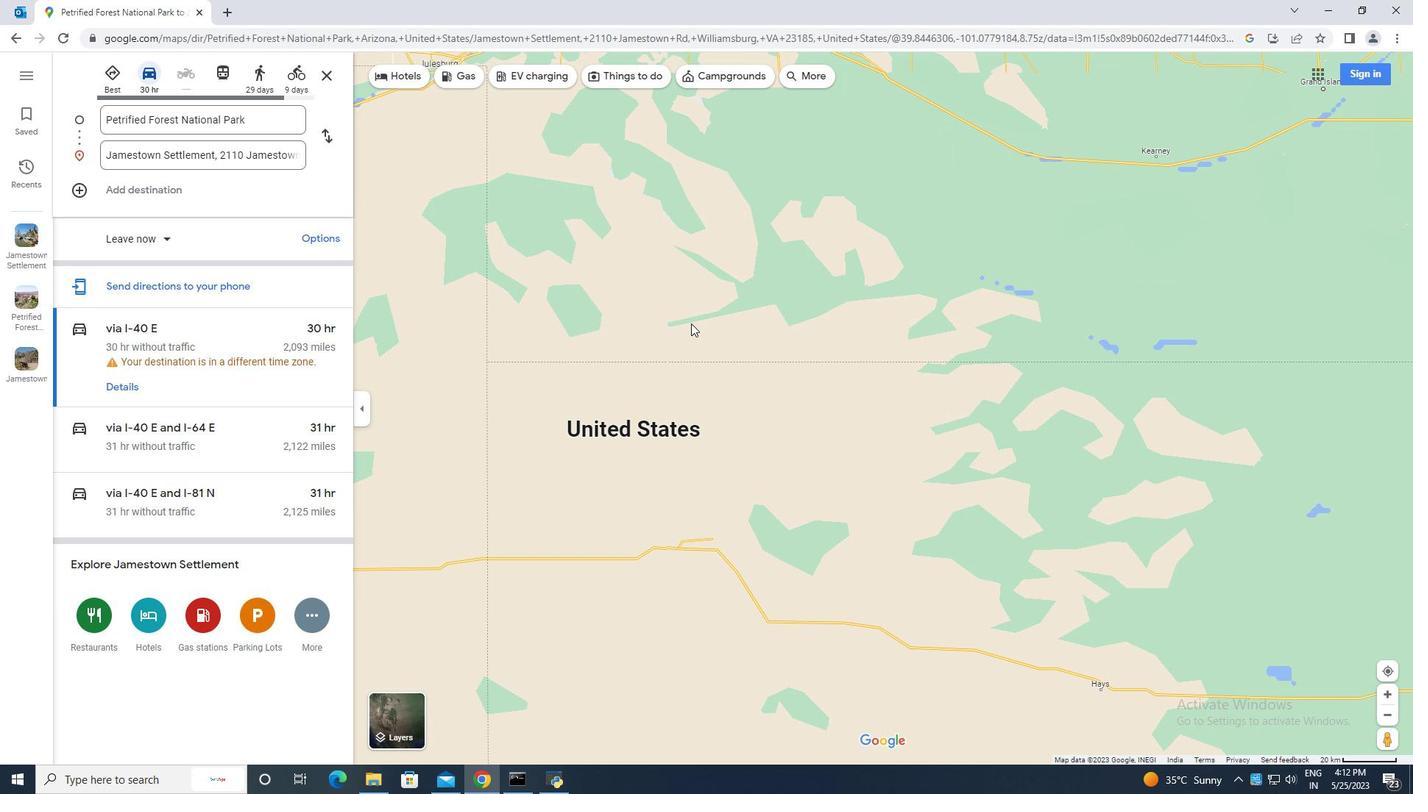 
Action: Mouse scrolled (691, 323) with delta (0, 0)
Screenshot: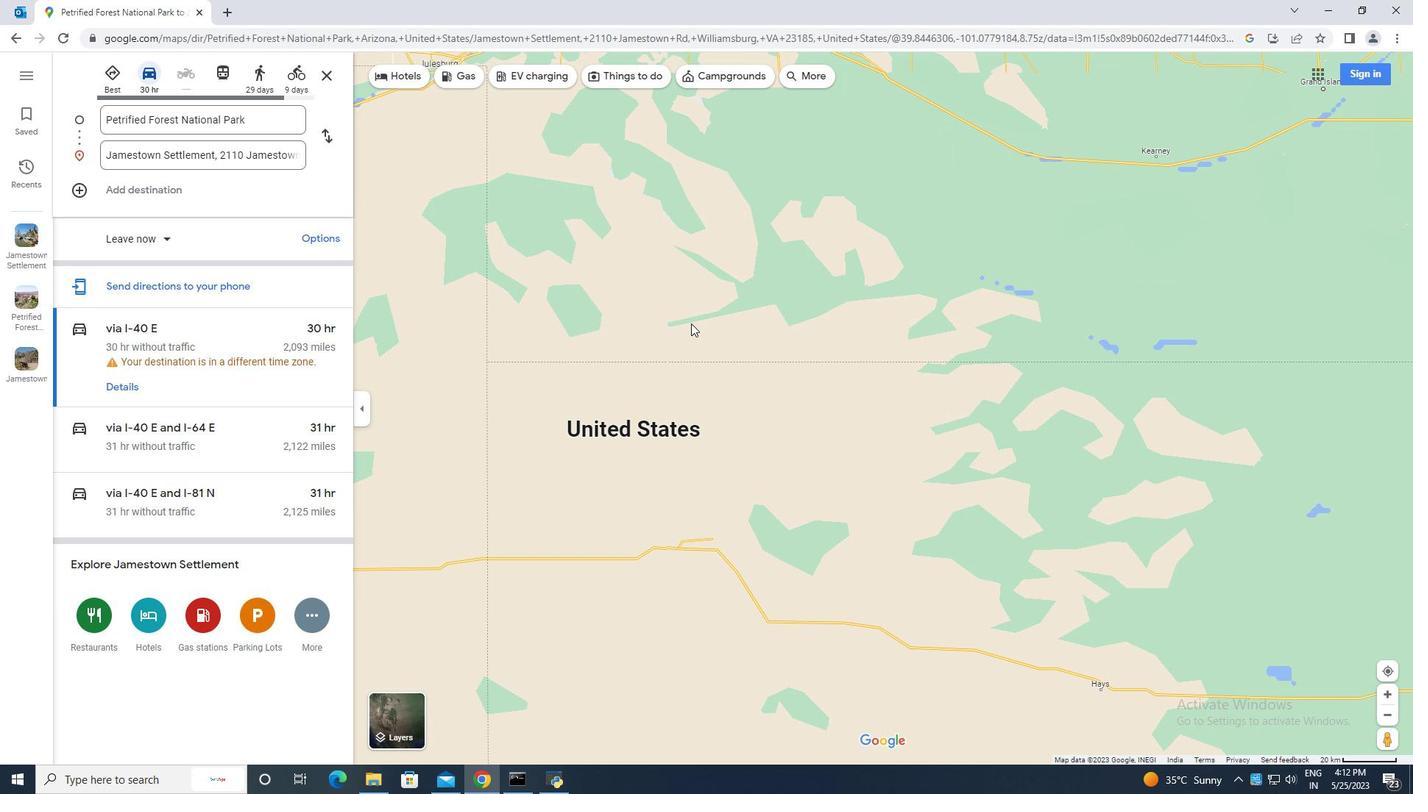 
Action: Mouse scrolled (691, 323) with delta (0, 0)
Screenshot: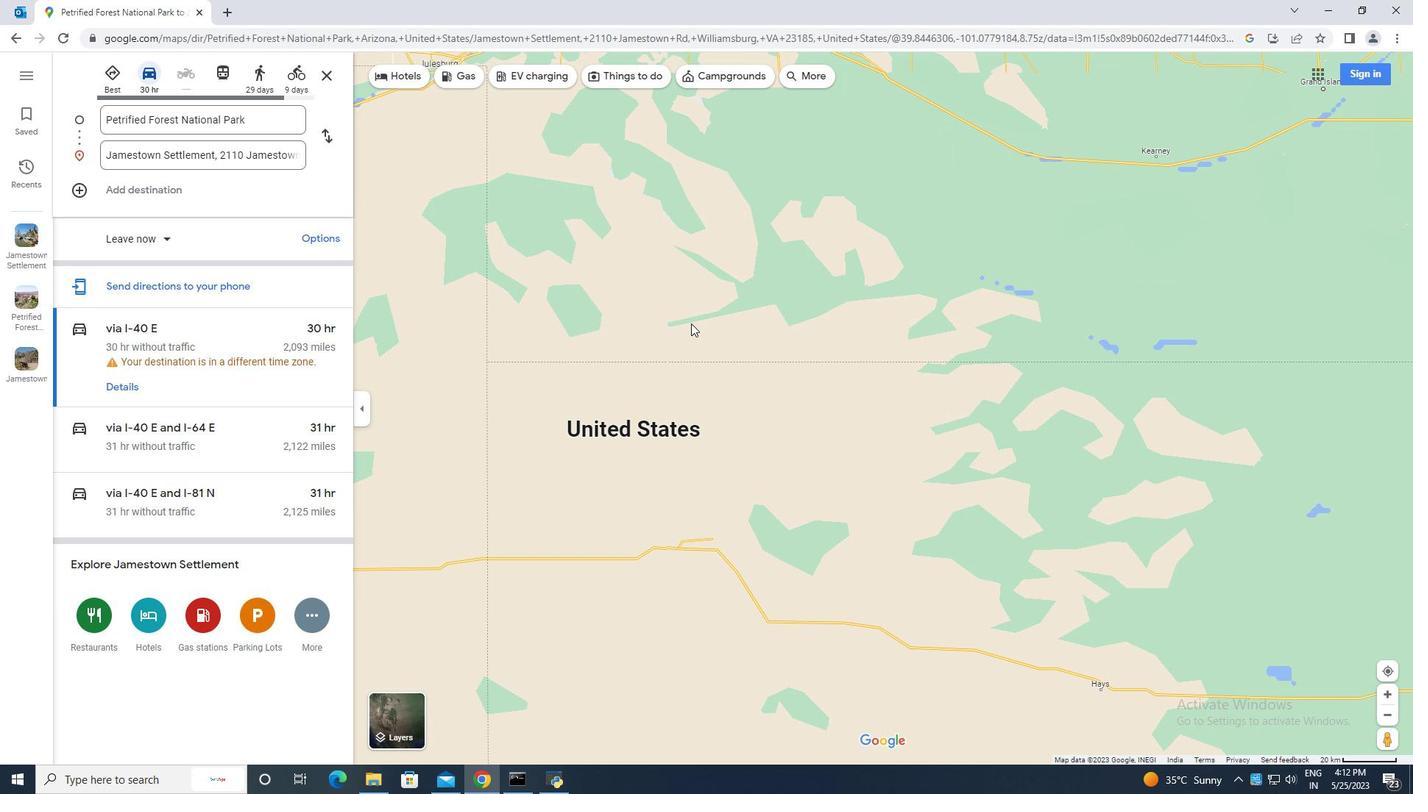 
Action: Mouse scrolled (691, 323) with delta (0, 0)
Screenshot: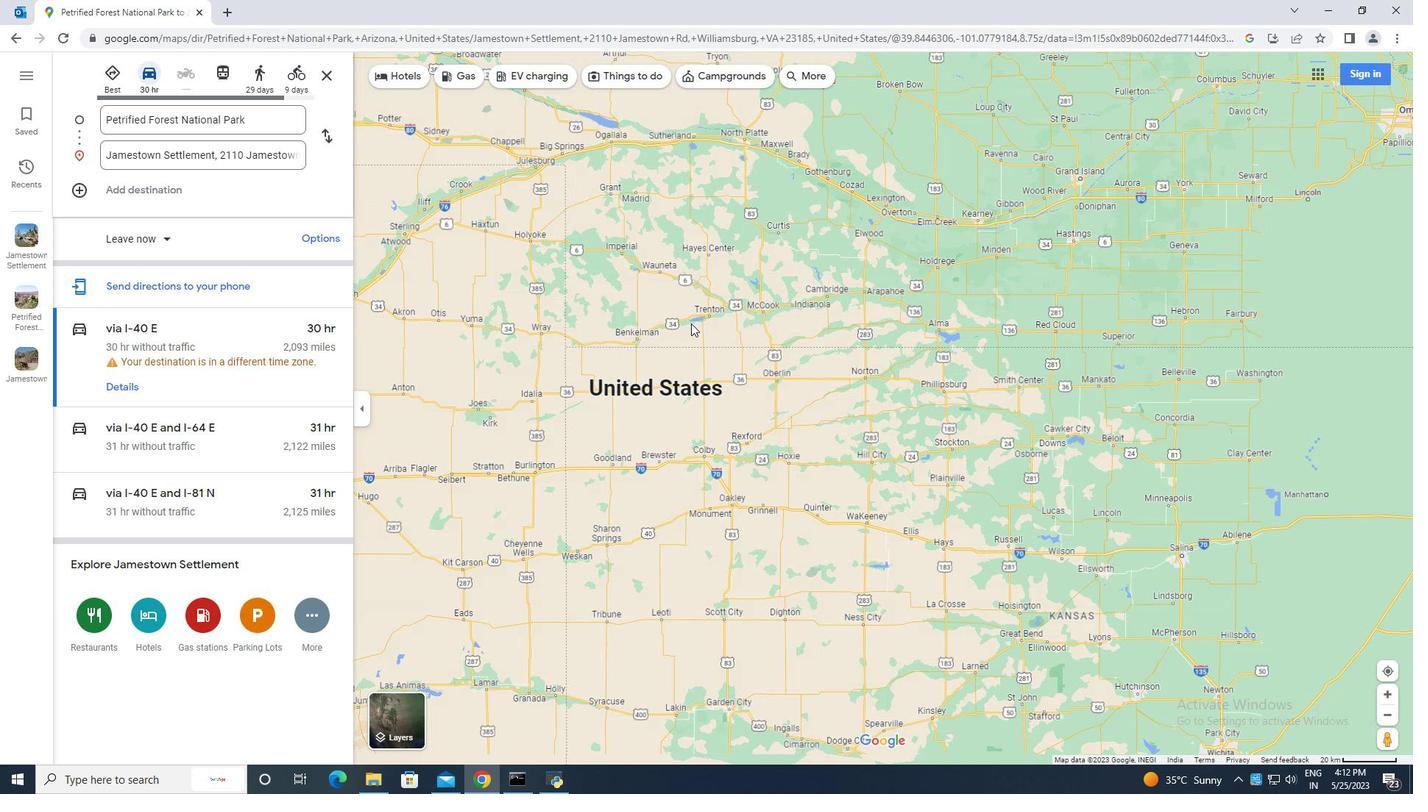 
Action: Mouse scrolled (691, 323) with delta (0, 0)
Screenshot: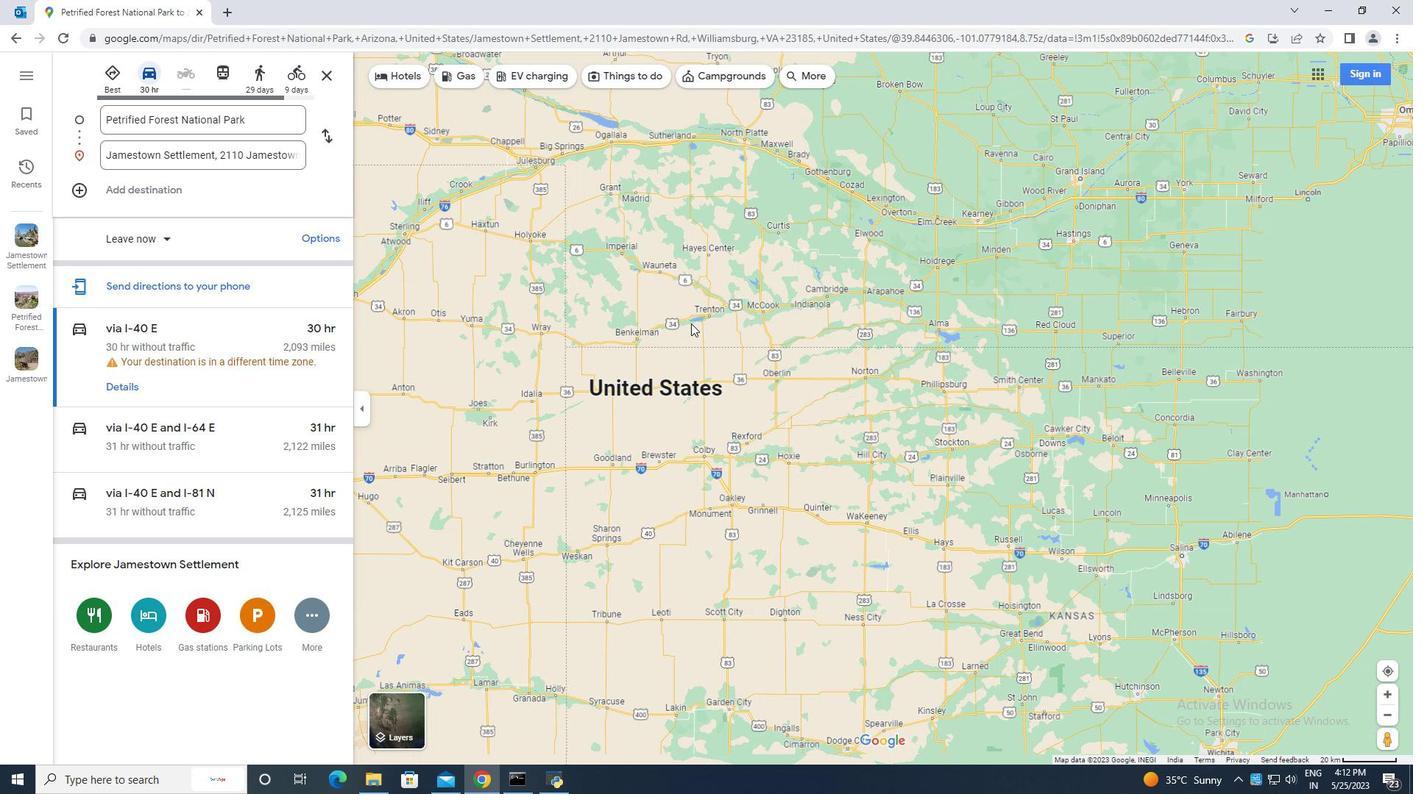 
Action: Mouse scrolled (691, 323) with delta (0, 0)
Screenshot: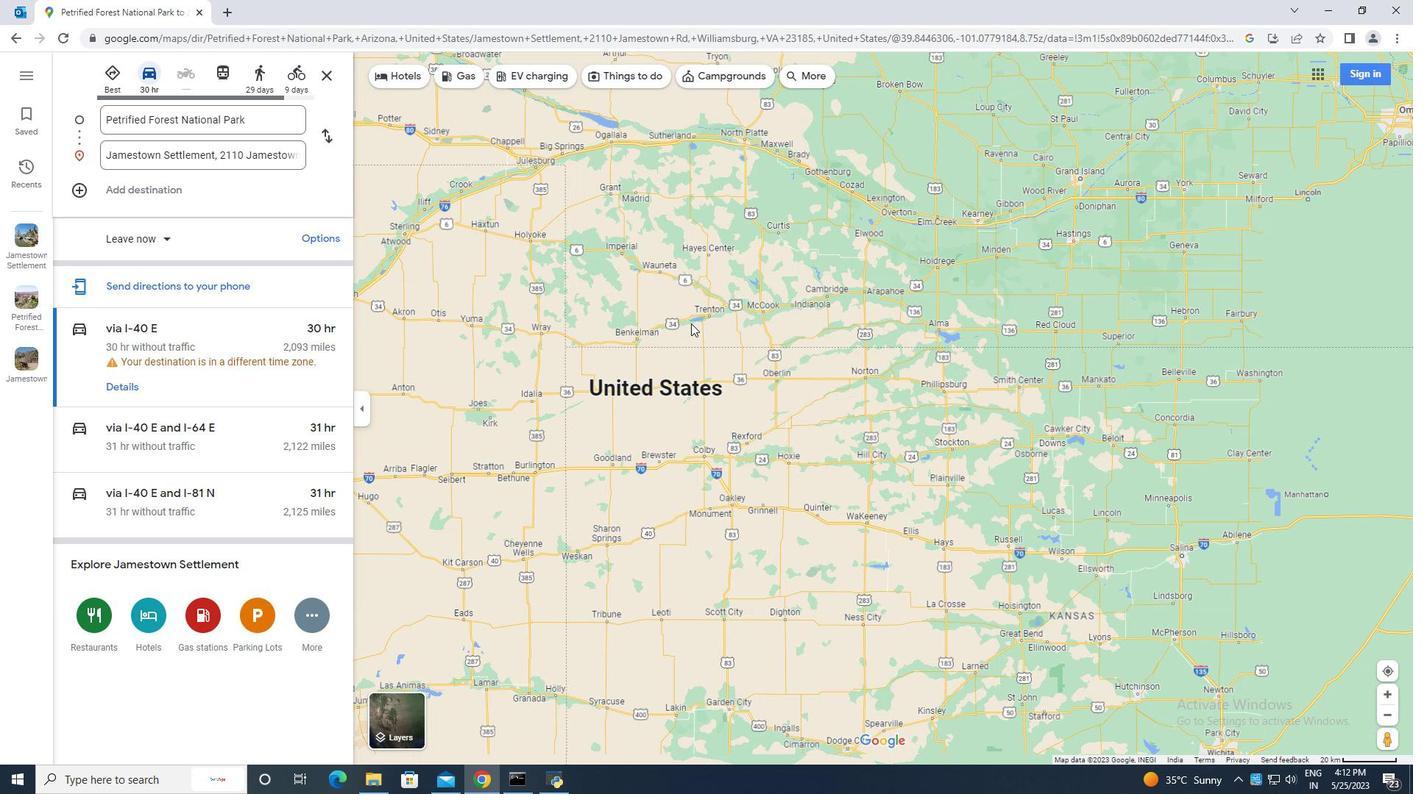 
Action: Mouse scrolled (691, 323) with delta (0, 0)
Screenshot: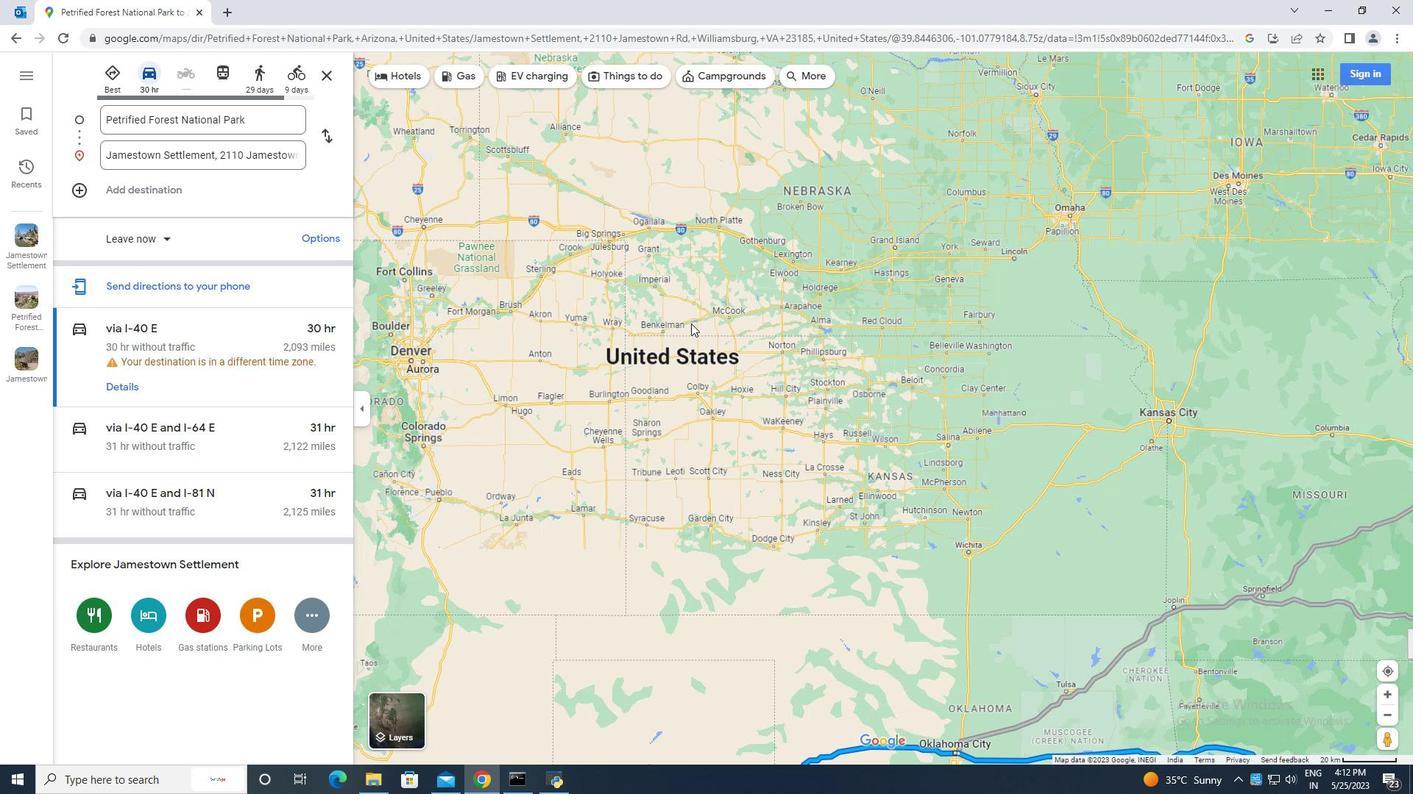 
Action: Mouse scrolled (691, 323) with delta (0, 0)
Screenshot: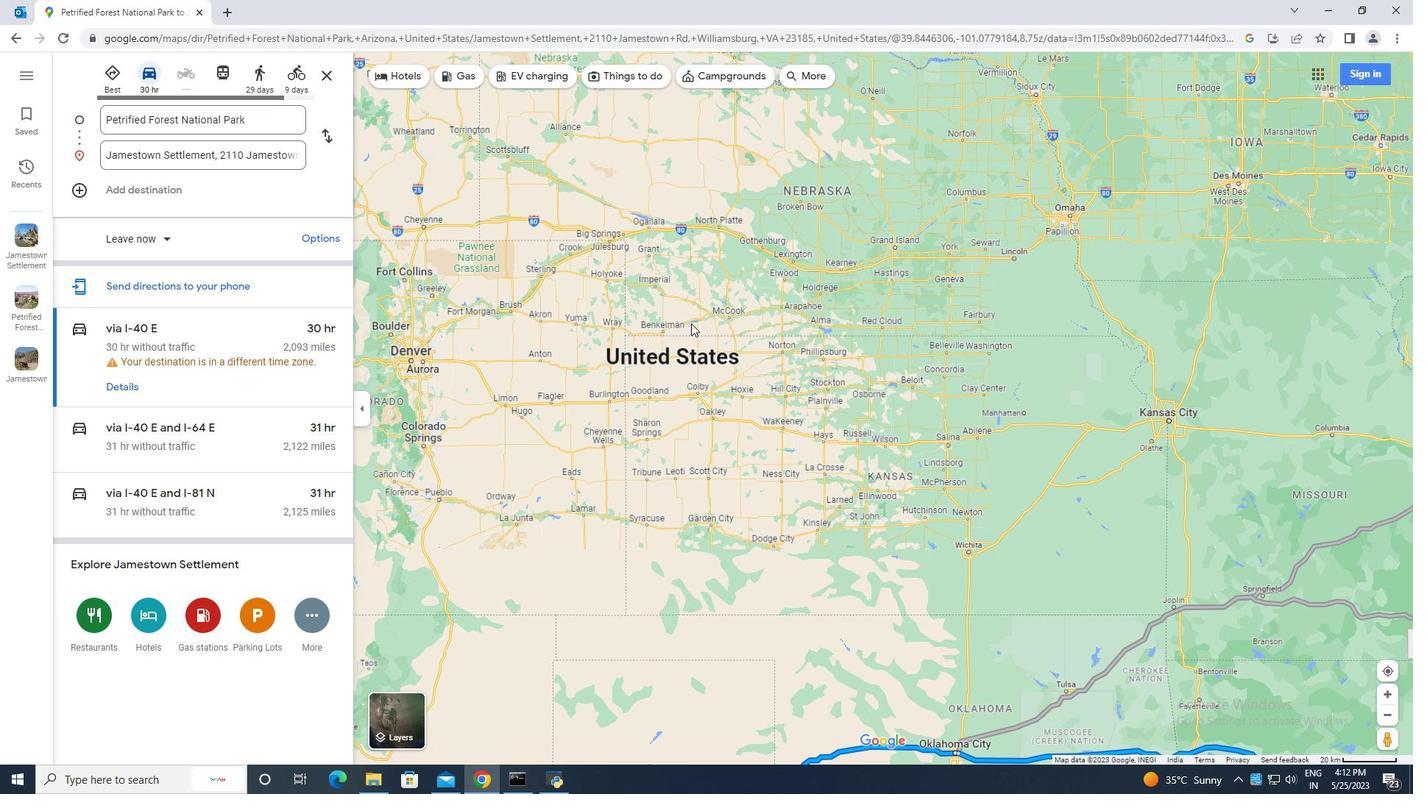 
Action: Mouse scrolled (691, 323) with delta (0, 0)
Screenshot: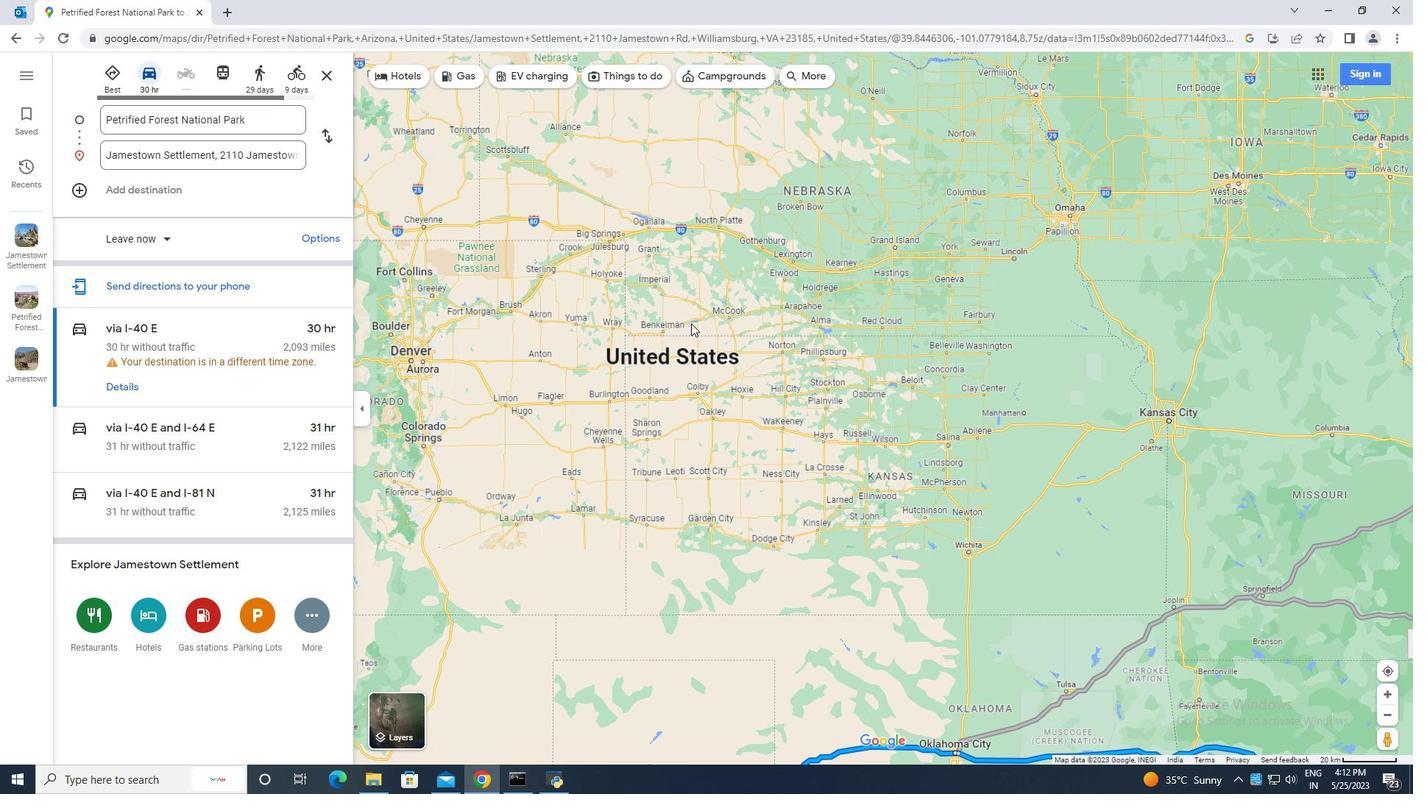 
Action: Mouse scrolled (691, 323) with delta (0, 0)
Screenshot: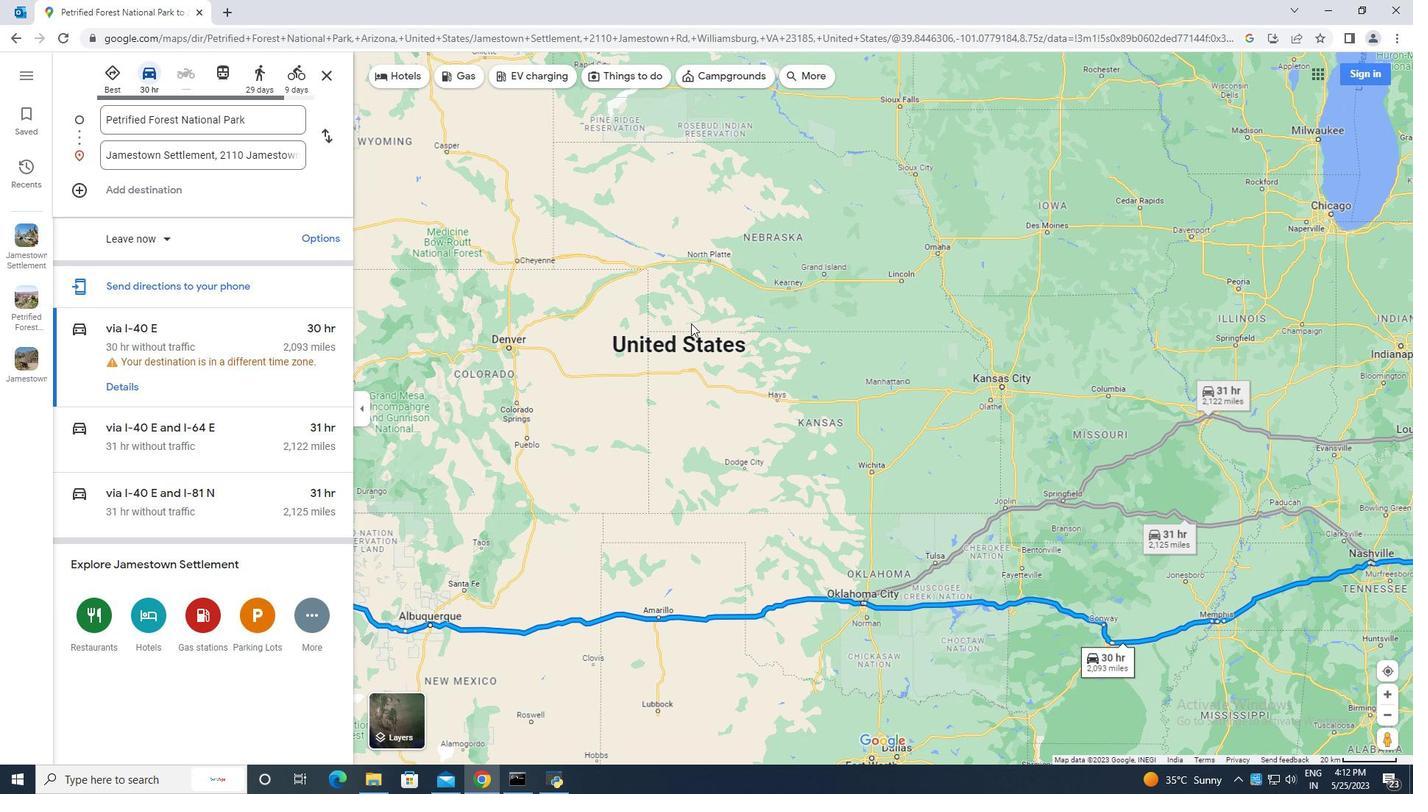 
Action: Mouse scrolled (691, 323) with delta (0, 0)
Screenshot: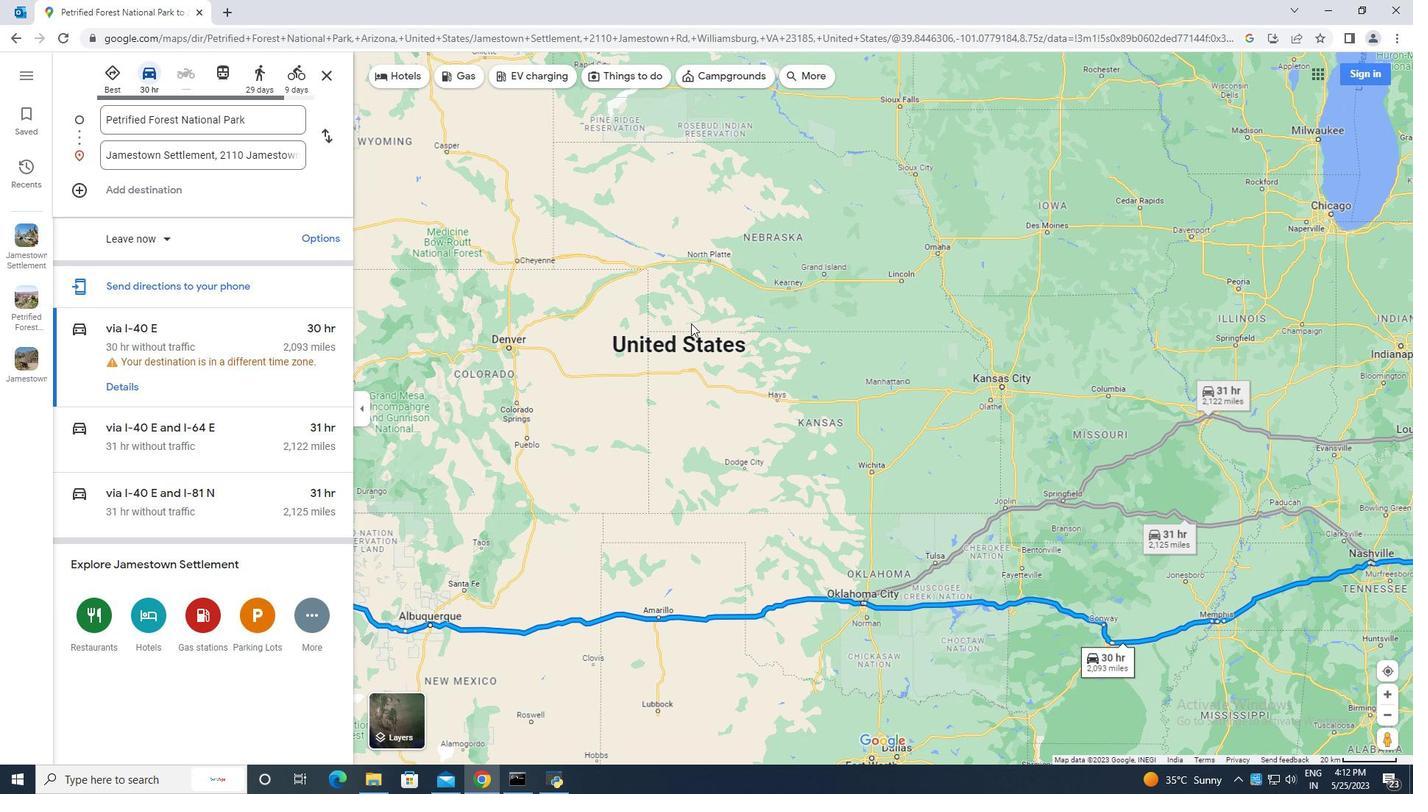 
Action: Mouse moved to (555, 527)
Screenshot: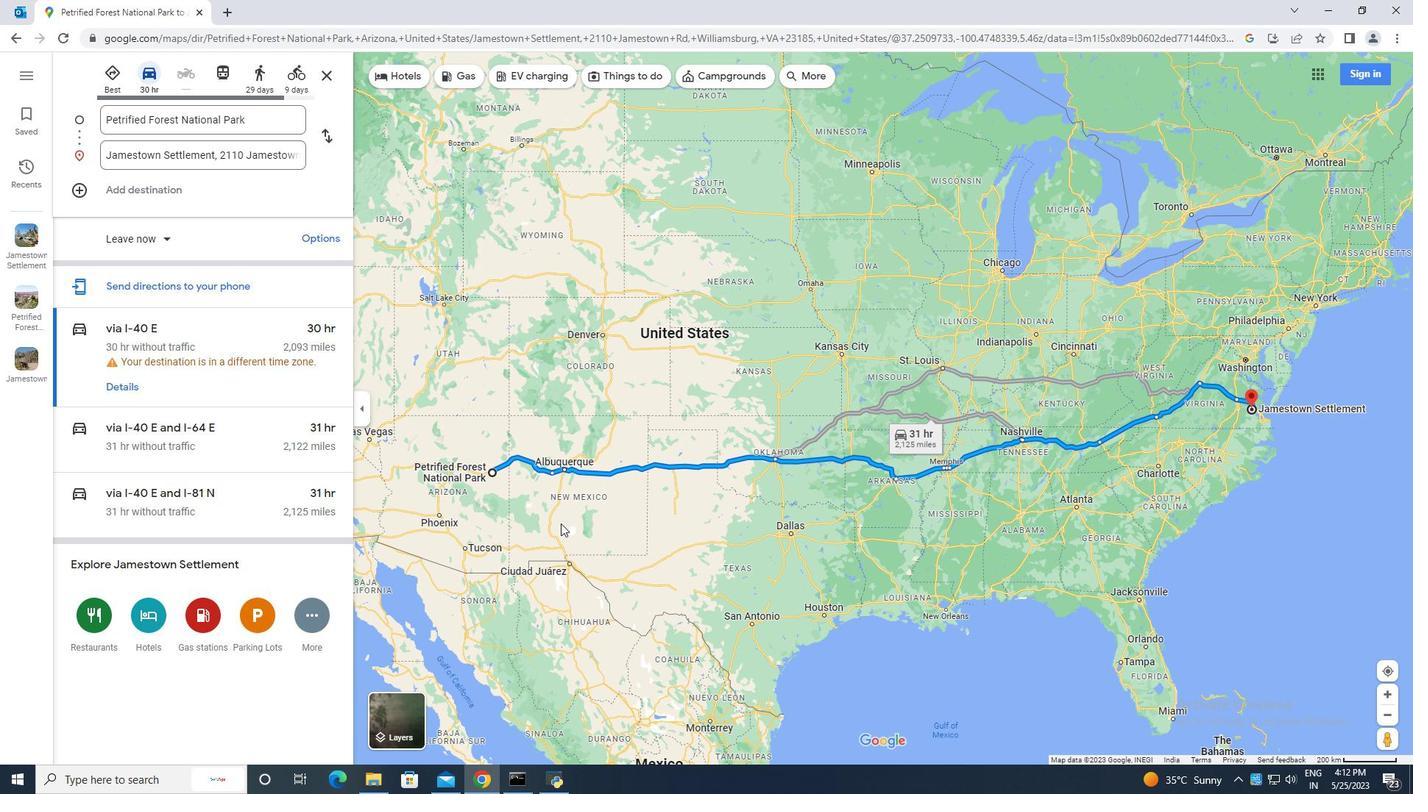 
Action: Mouse scrolled (555, 527) with delta (0, 0)
Screenshot: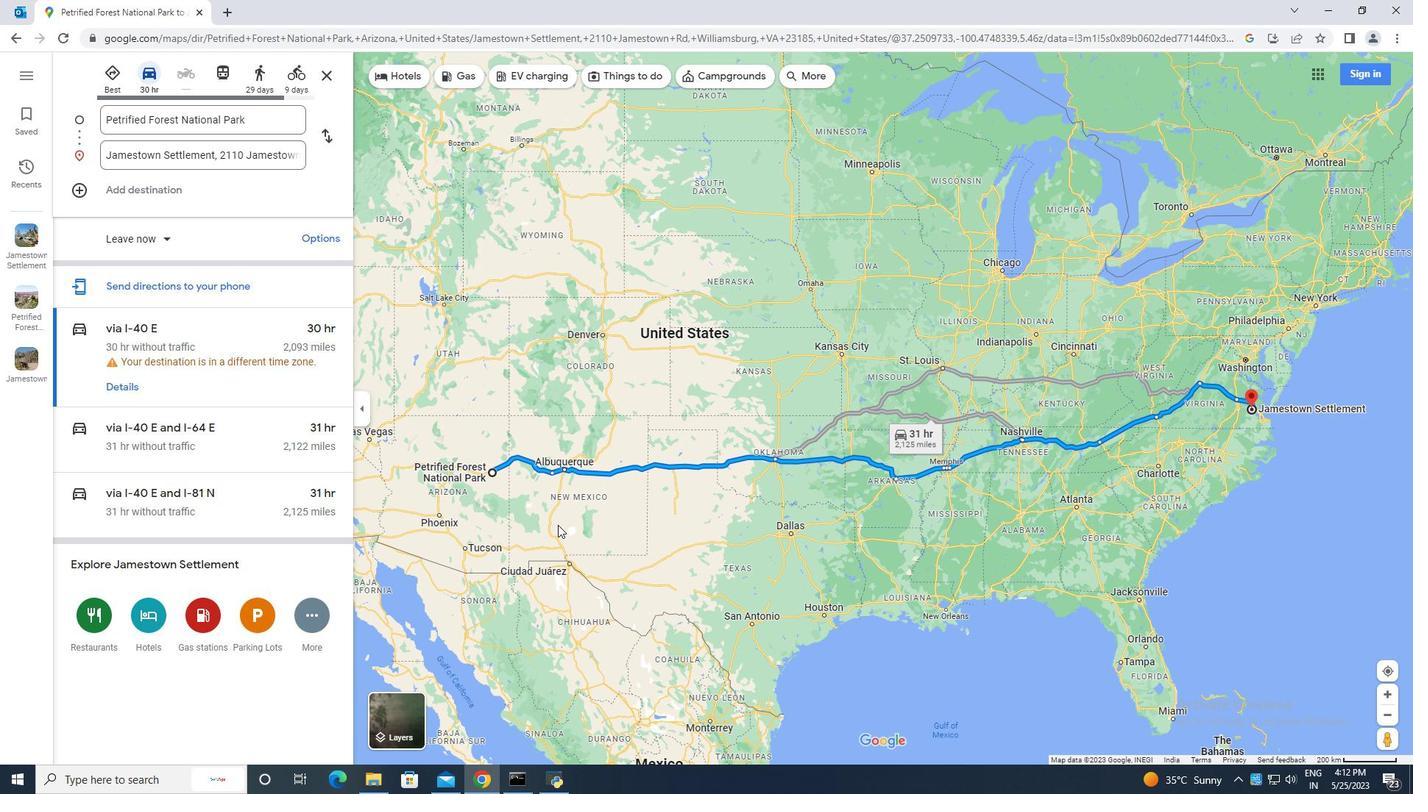 
Action: Mouse moved to (553, 531)
Screenshot: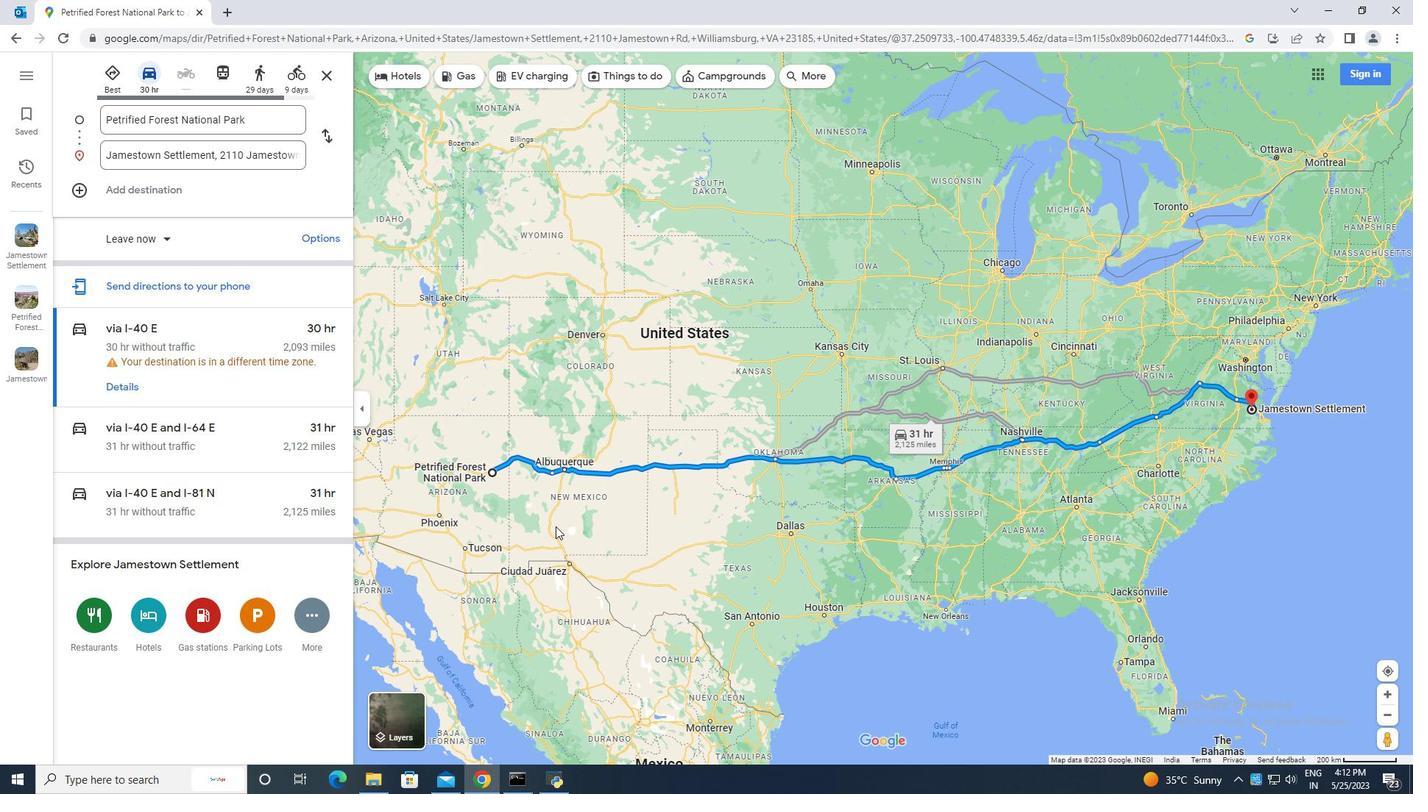 
Action: Mouse scrolled (553, 530) with delta (0, 0)
Screenshot: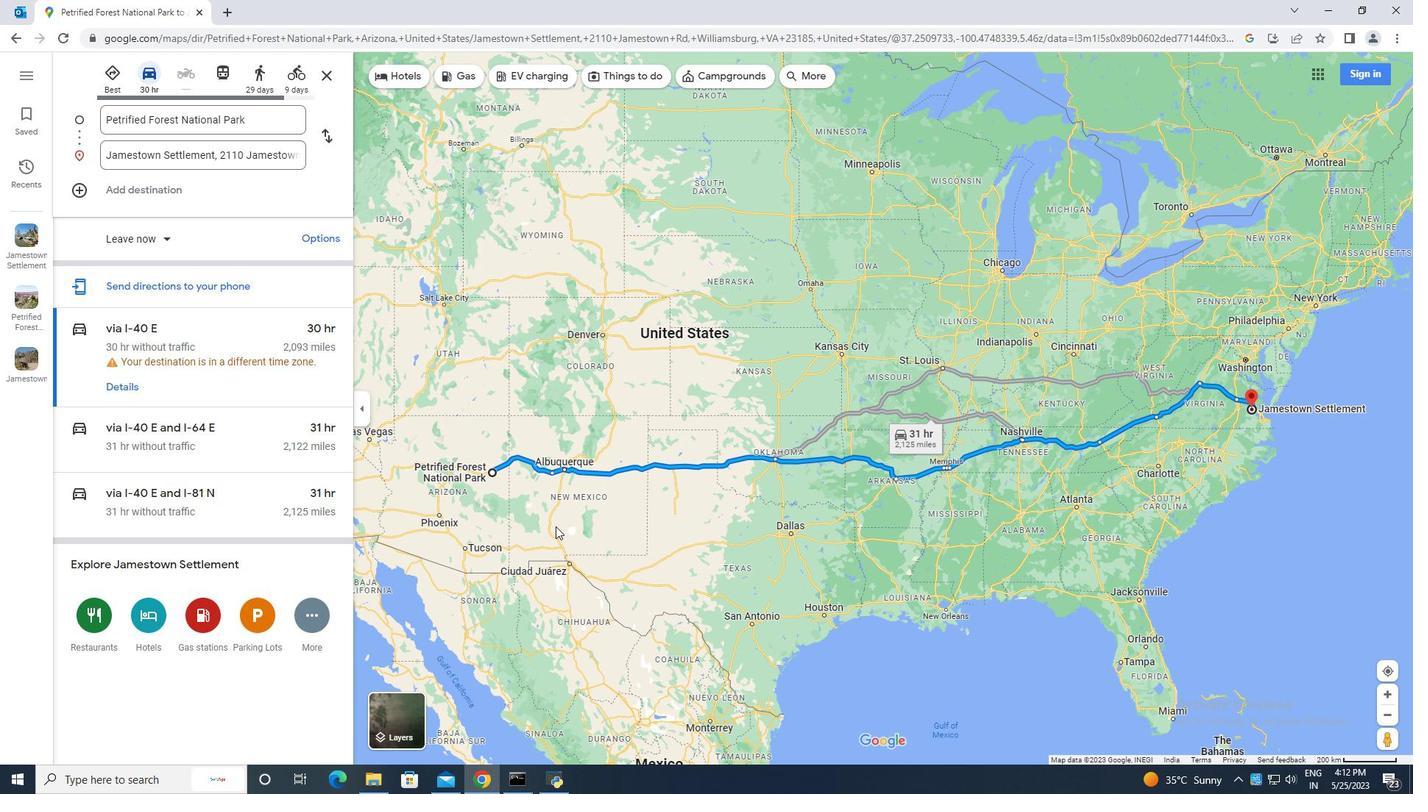 
Action: Mouse moved to (554, 539)
Screenshot: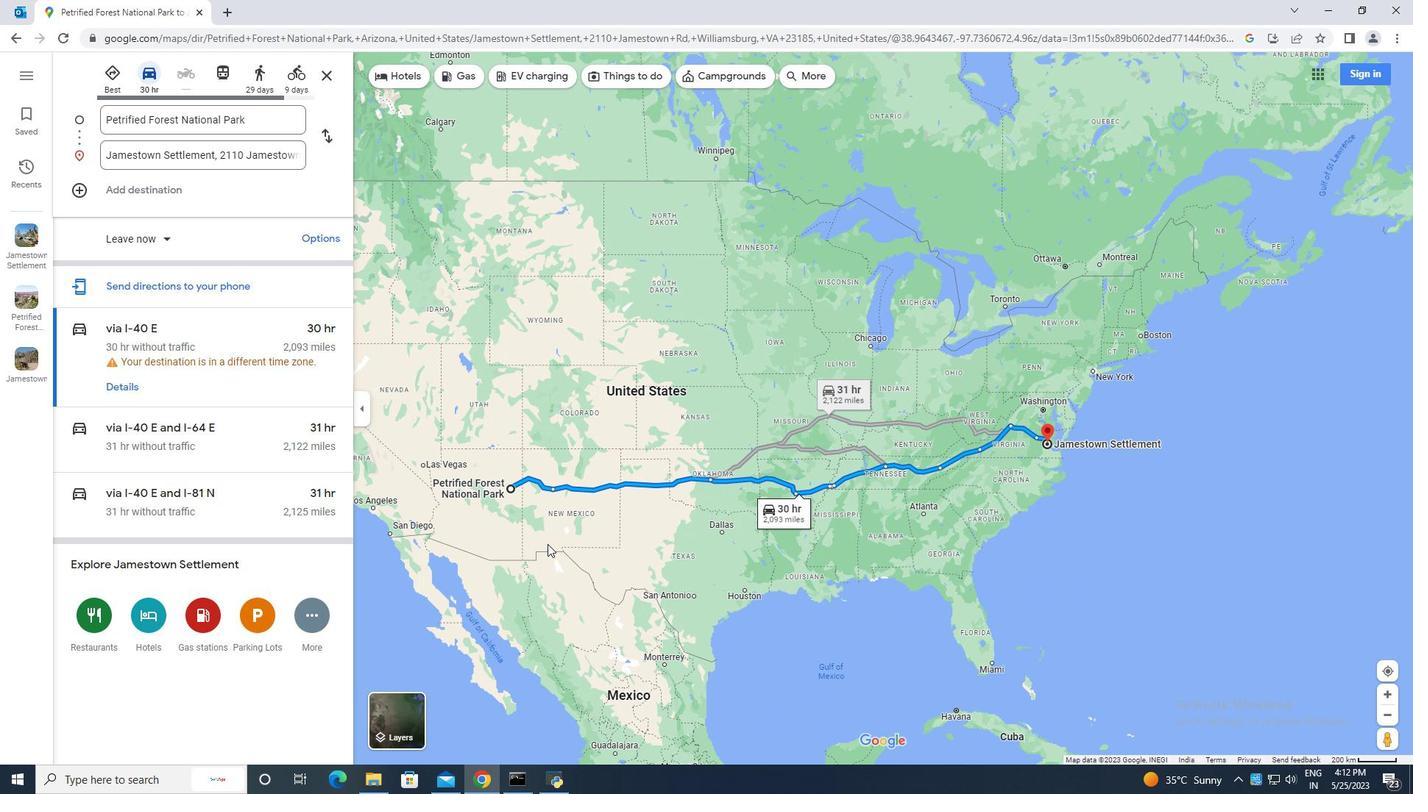 
Action: Mouse scrolled (554, 538) with delta (0, 0)
Screenshot: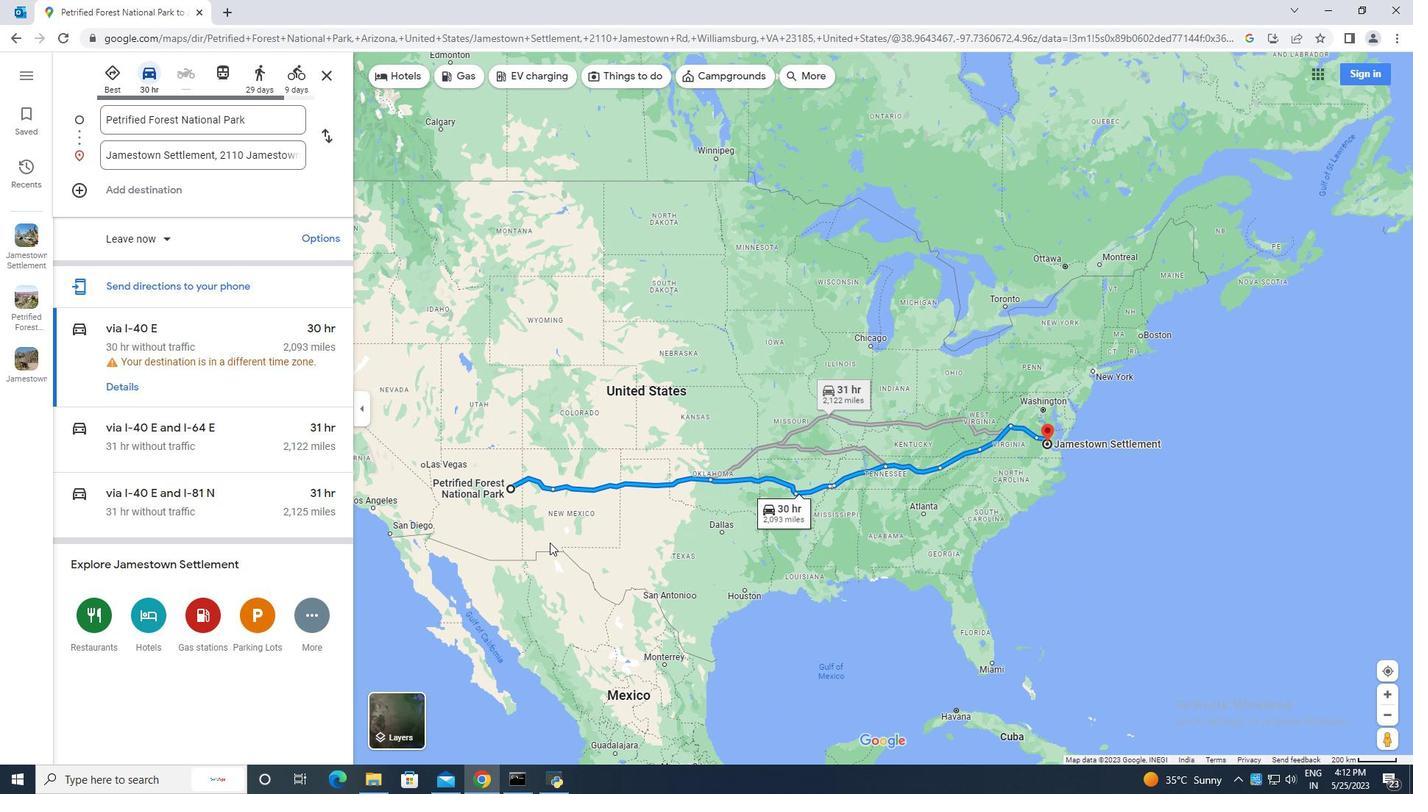 
Action: Mouse scrolled (554, 538) with delta (0, 0)
Screenshot: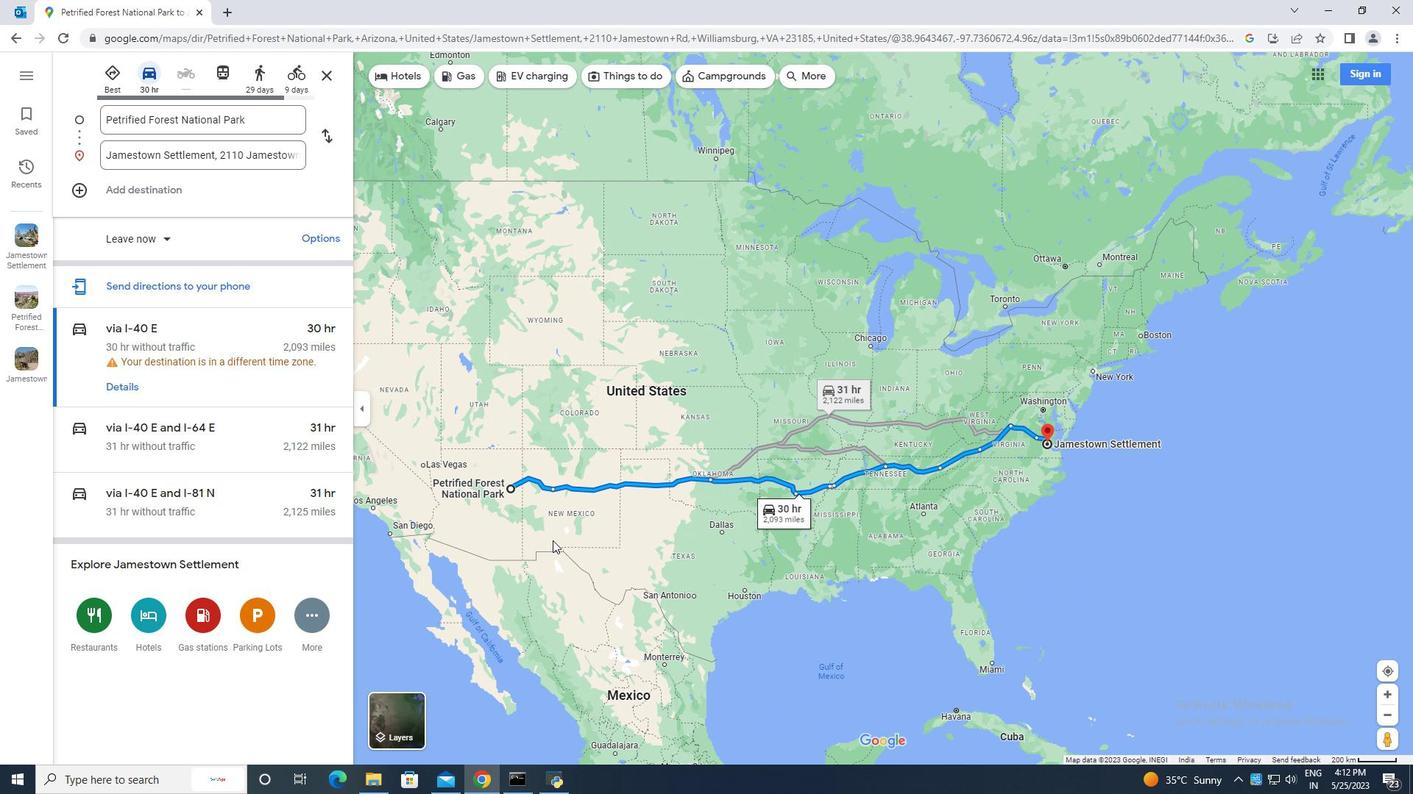 
Action: Mouse moved to (554, 542)
Screenshot: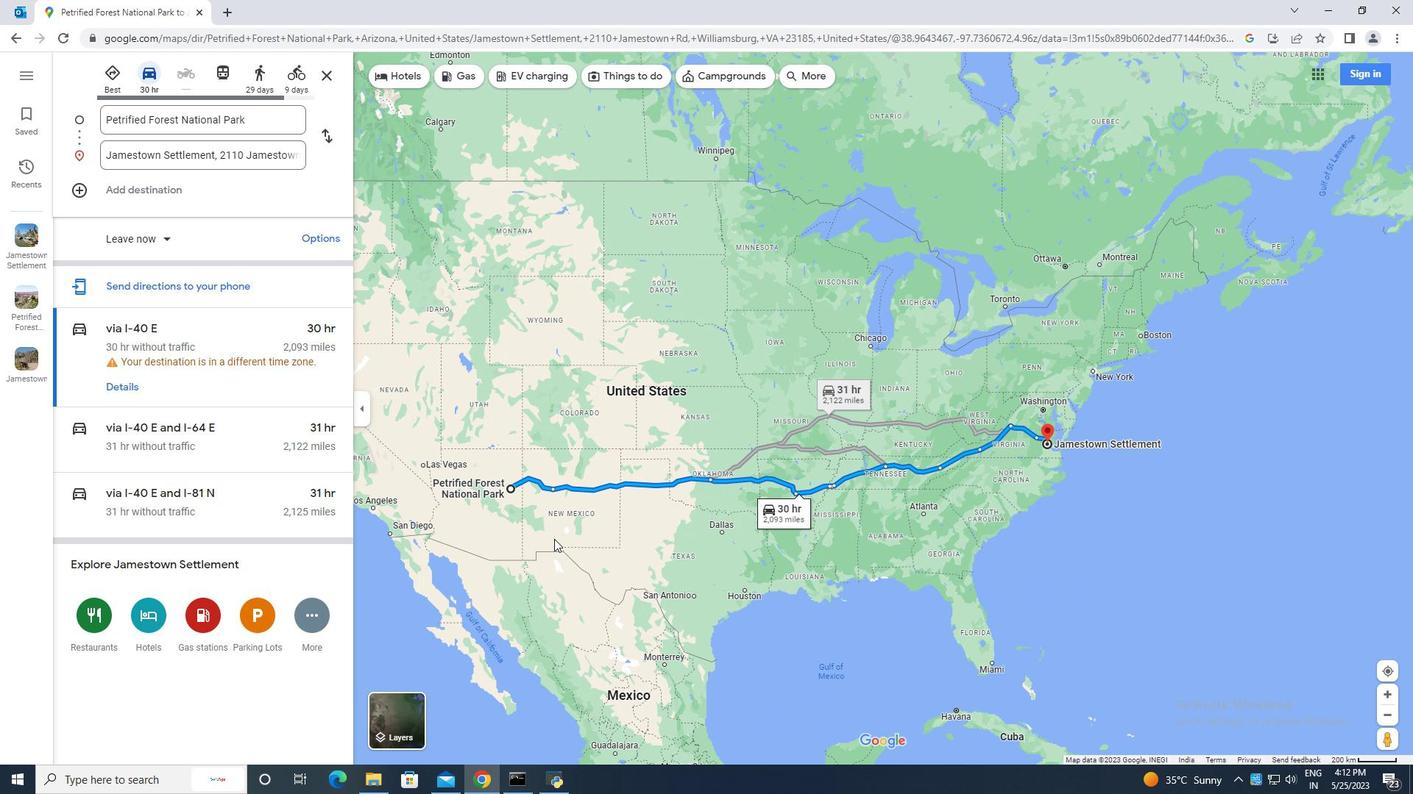 
Action: Mouse scrolled (554, 541) with delta (0, 0)
Screenshot: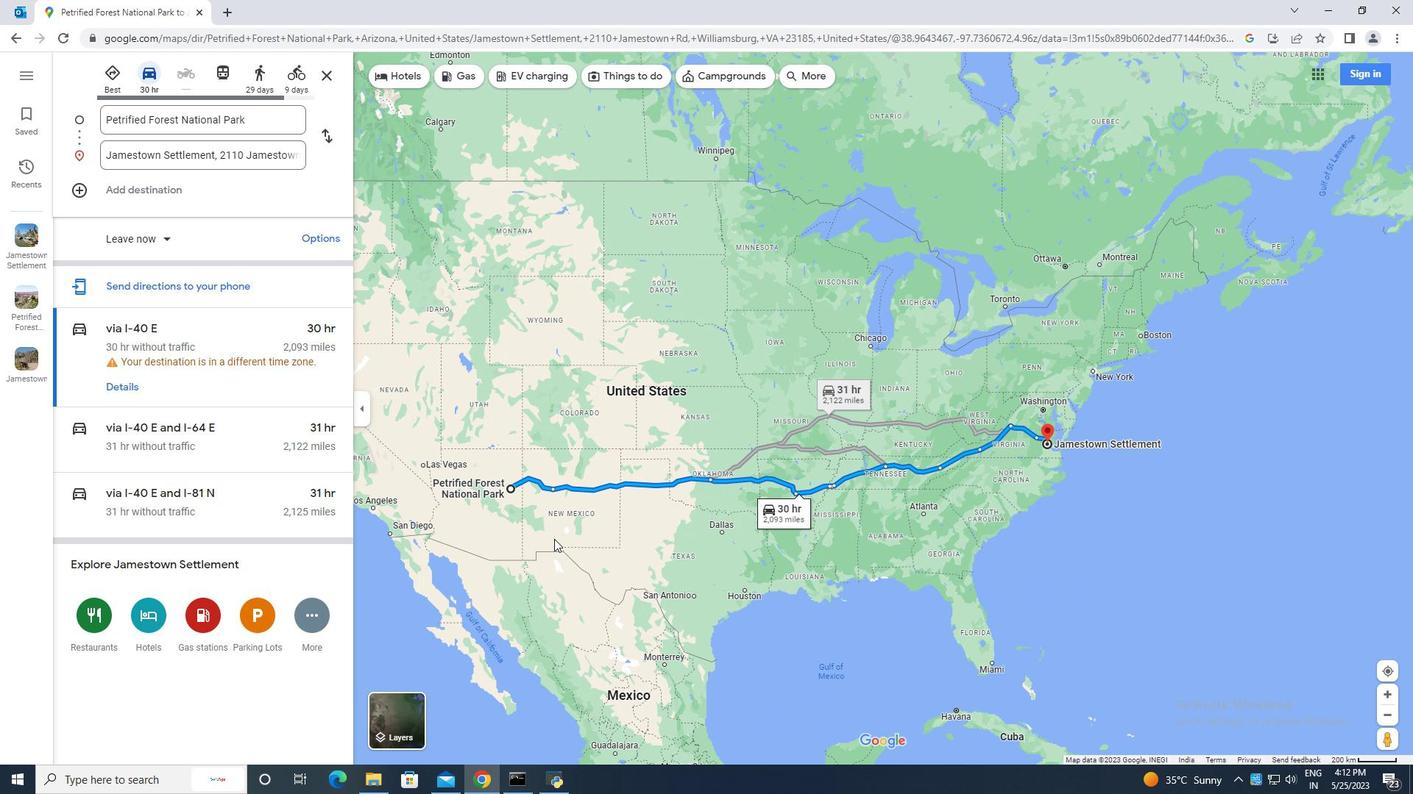 
Action: Mouse moved to (554, 550)
Screenshot: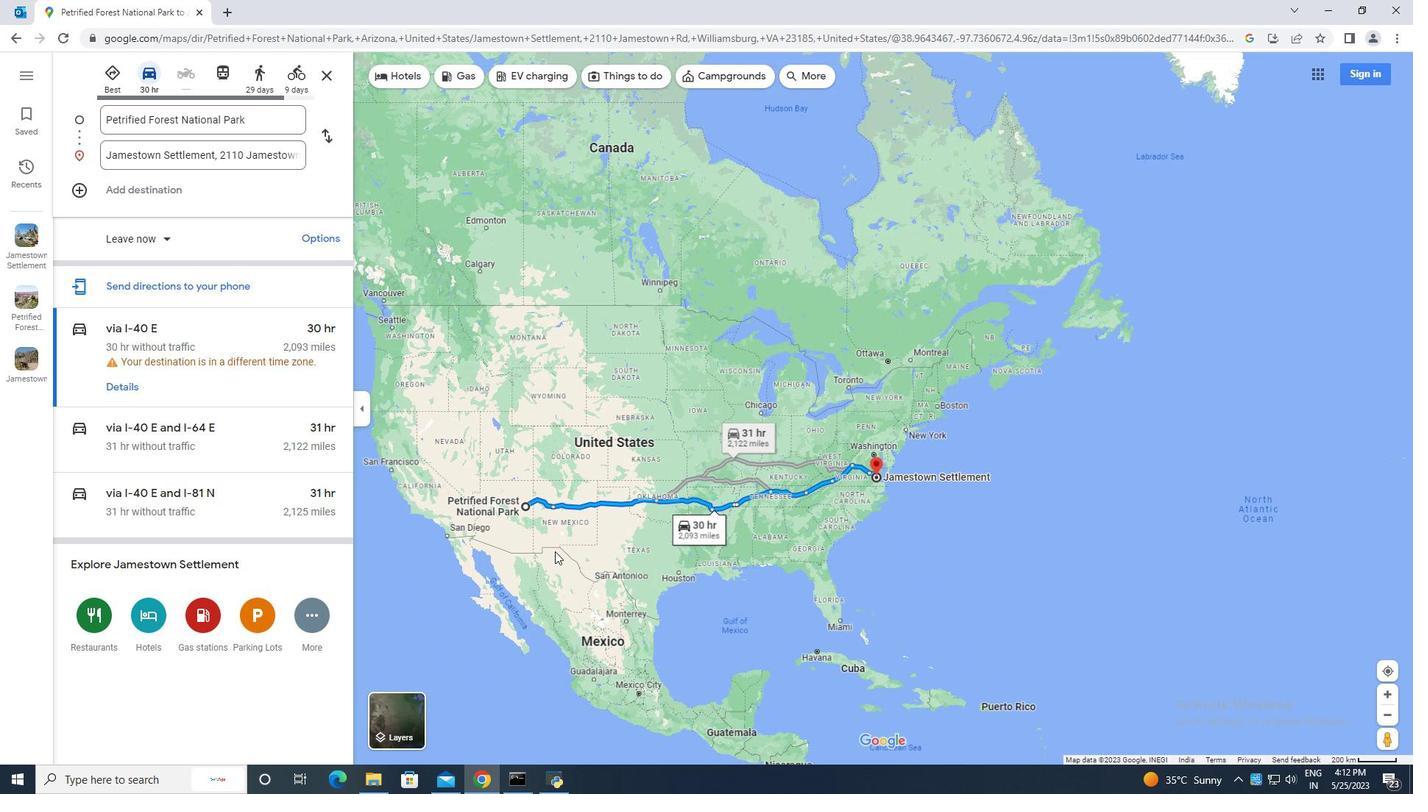 
Action: Mouse scrolled (554, 549) with delta (0, 0)
Screenshot: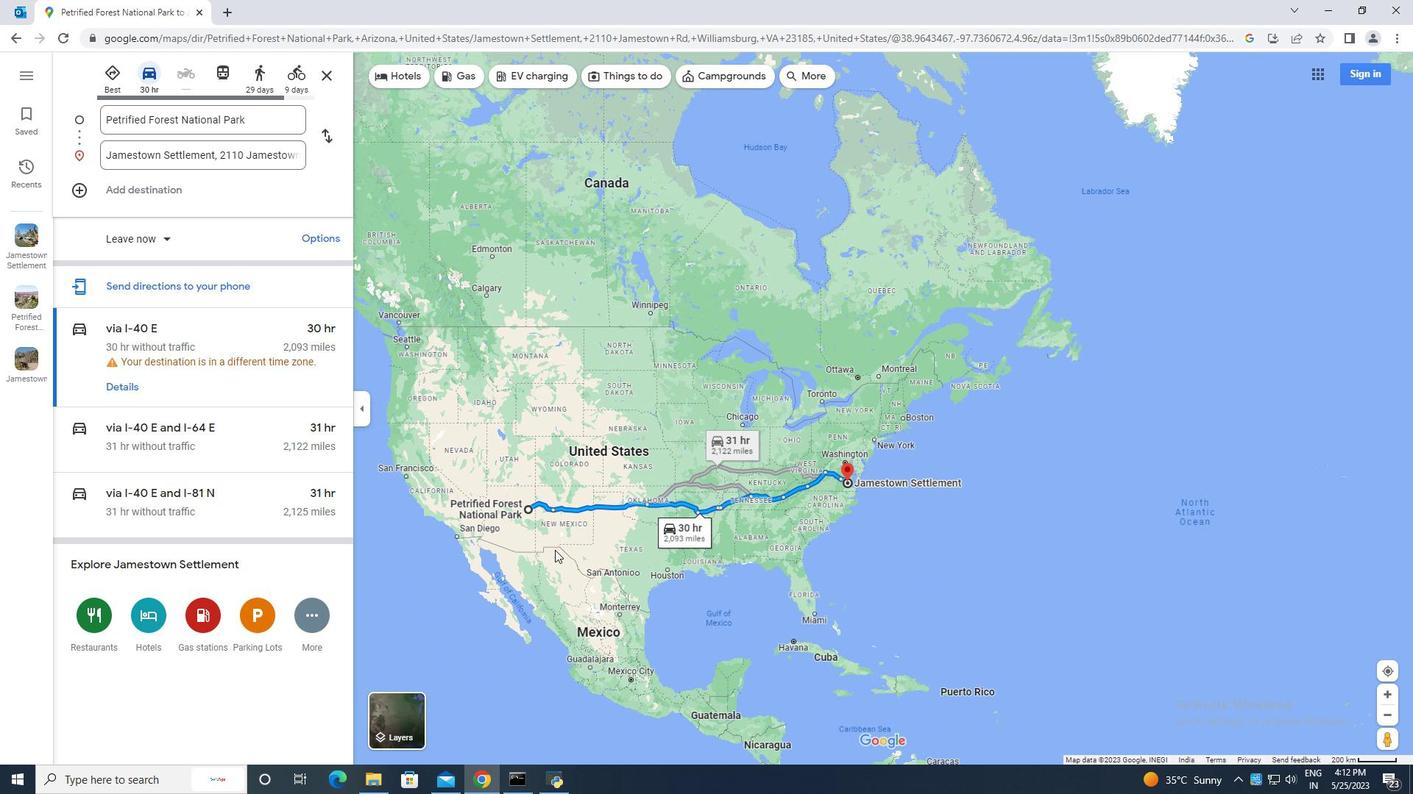
Action: Mouse moved to (557, 560)
Screenshot: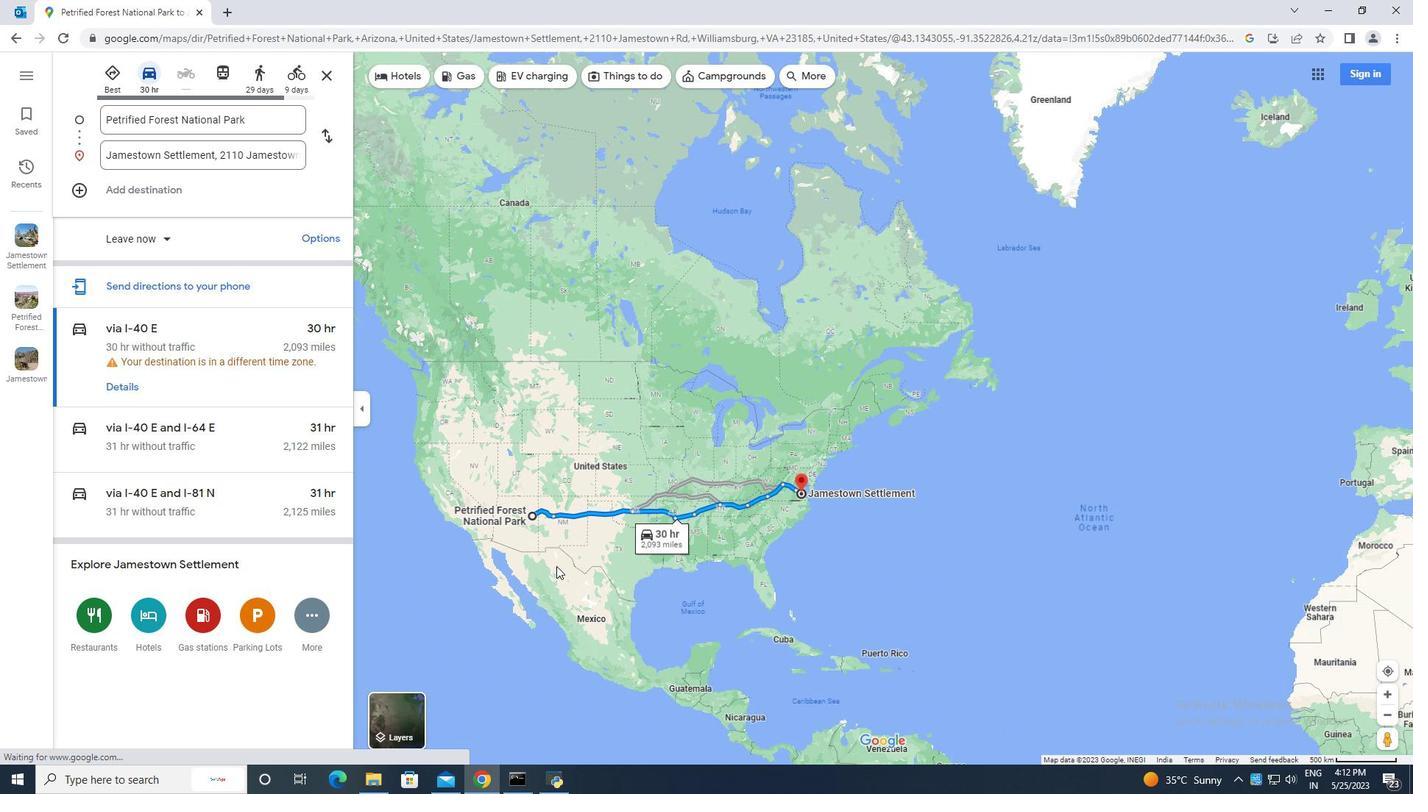 
Action: Mouse scrolled (557, 559) with delta (0, 0)
Screenshot: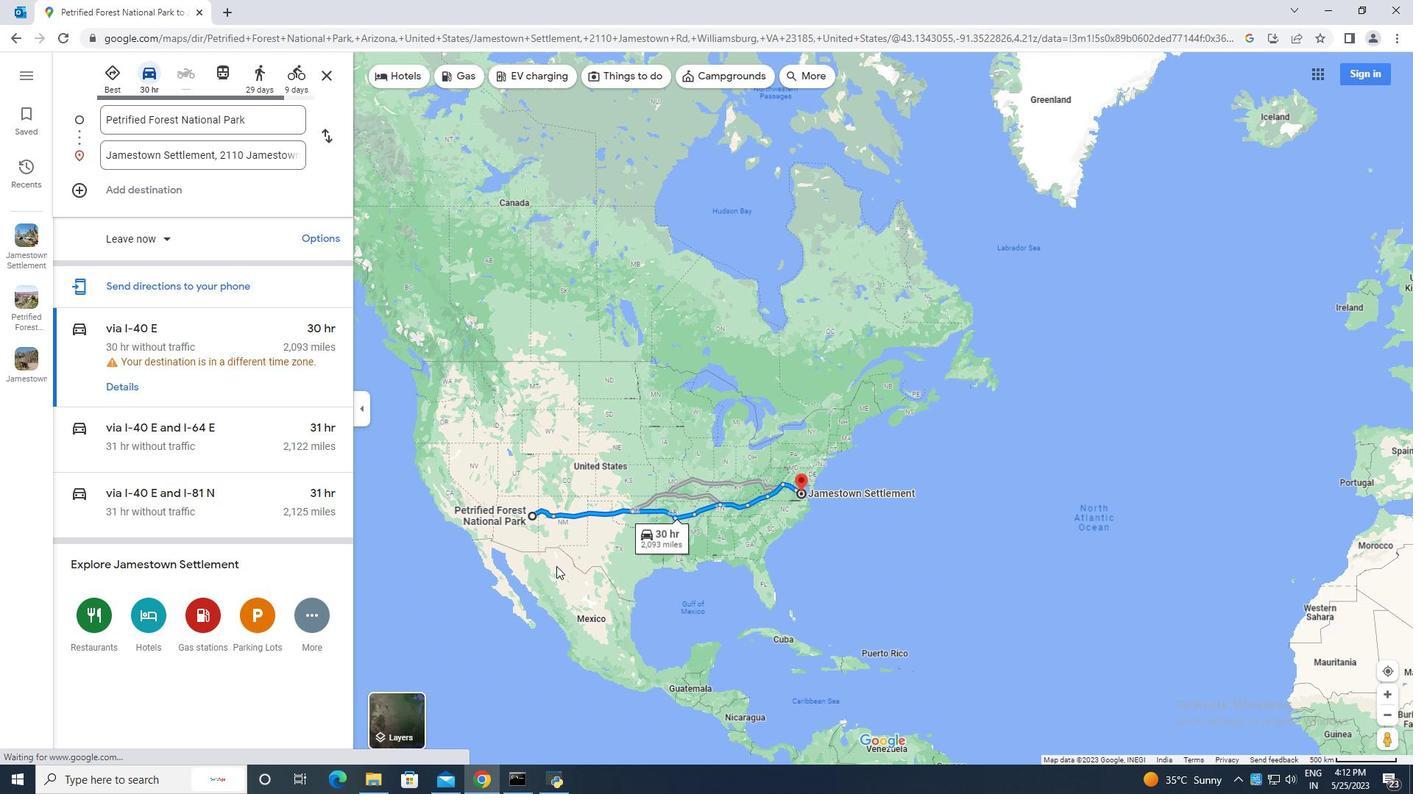 
Action: Mouse scrolled (557, 559) with delta (0, 0)
Screenshot: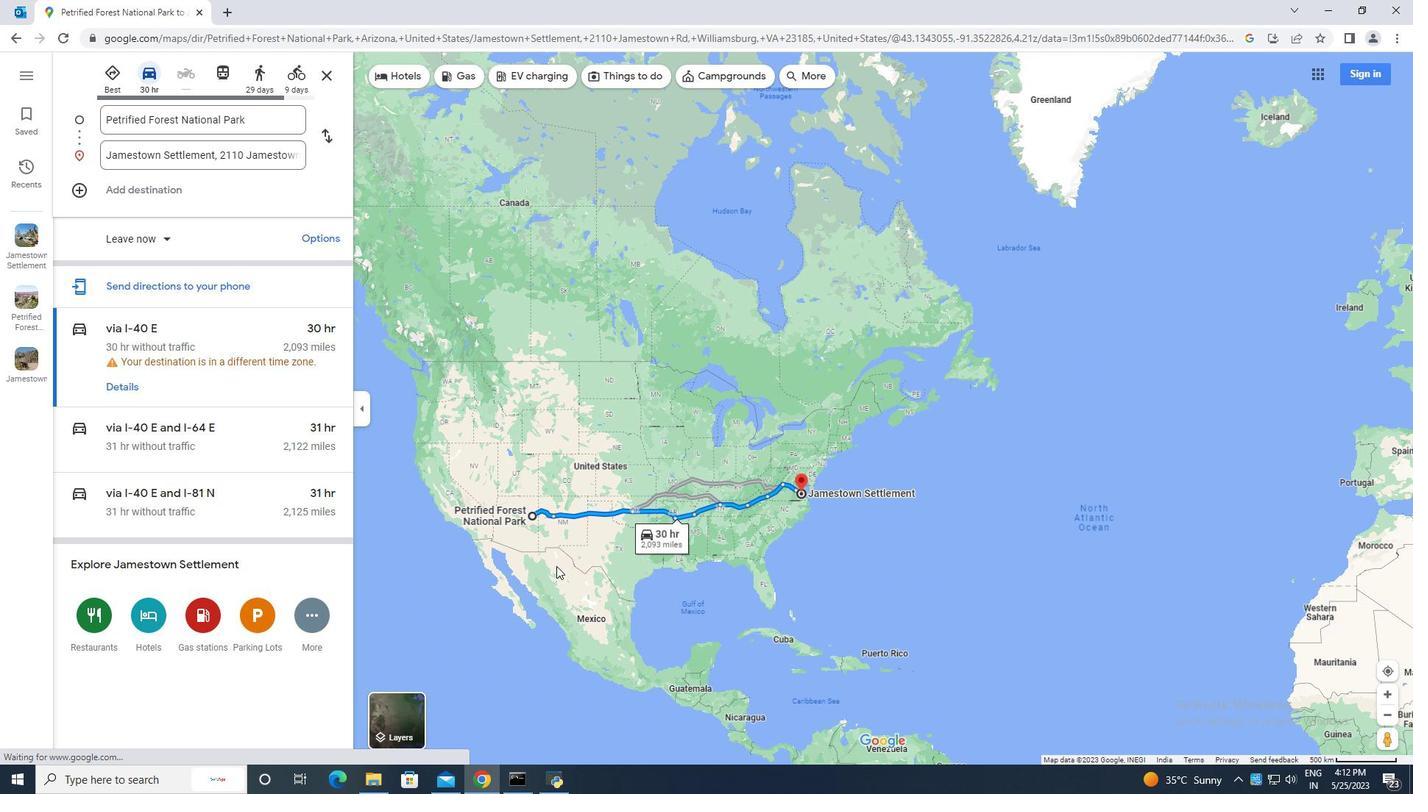 
Action: Mouse moved to (863, 640)
Screenshot: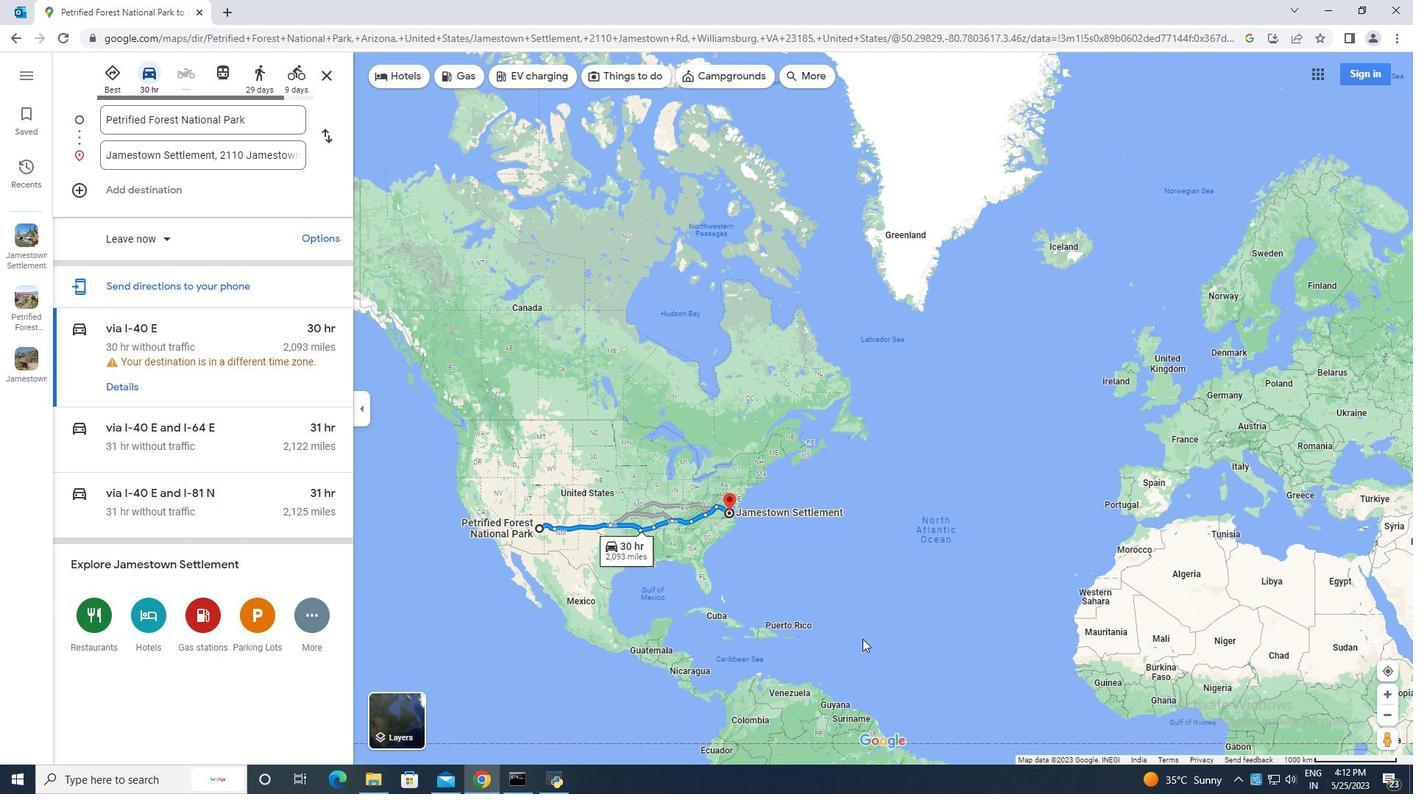 
Action: Mouse scrolled (863, 641) with delta (0, 0)
Screenshot: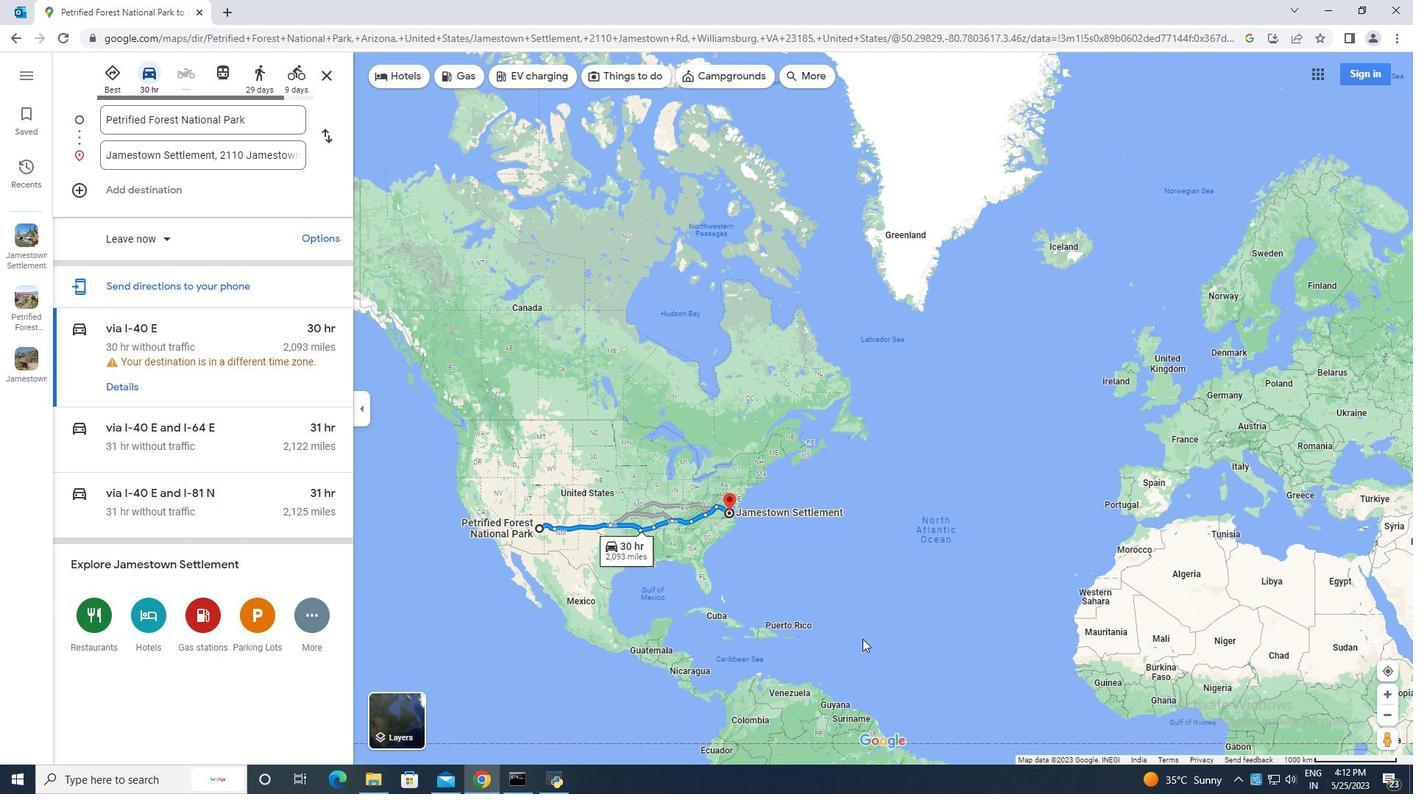 
Action: Mouse scrolled (863, 641) with delta (0, 0)
Screenshot: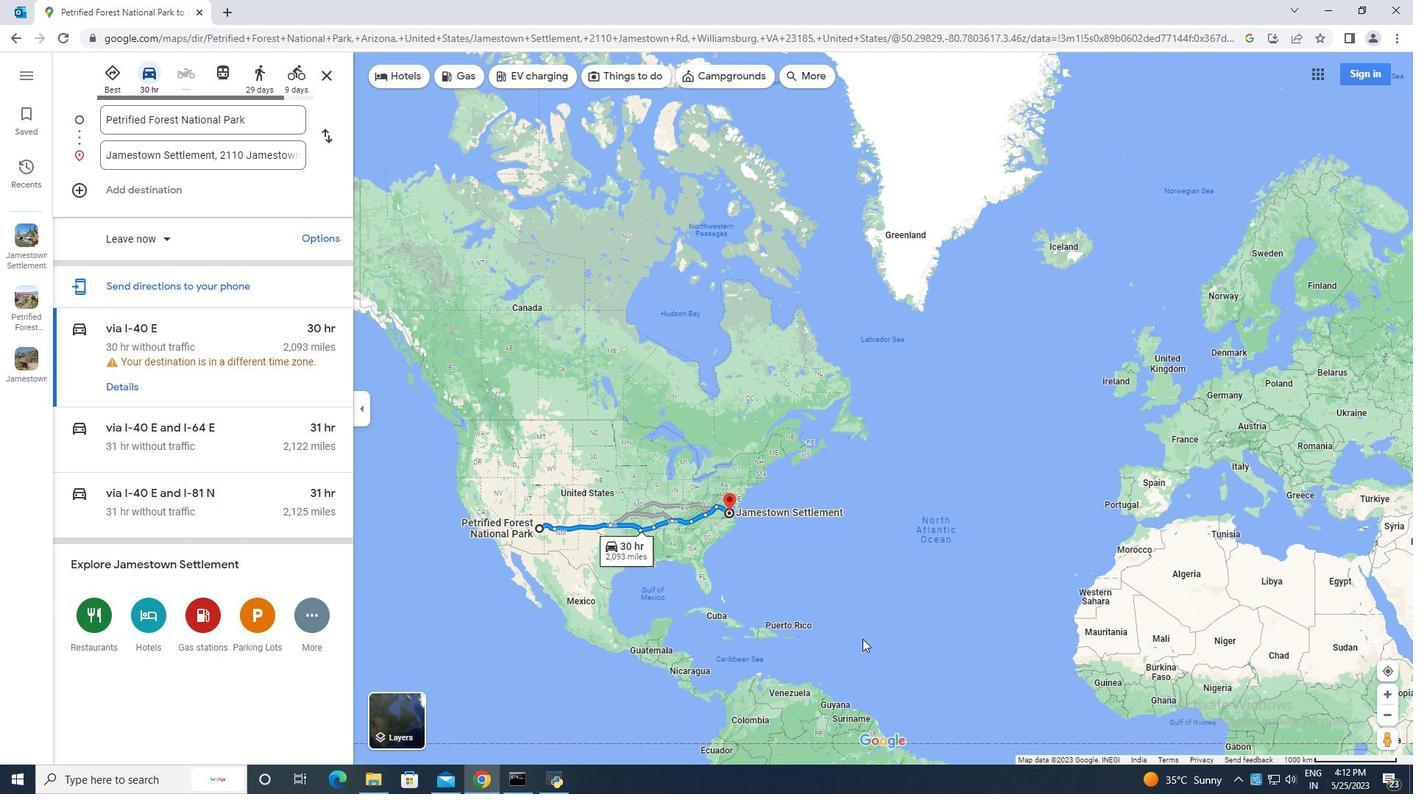 
Action: Mouse scrolled (863, 641) with delta (0, 0)
Screenshot: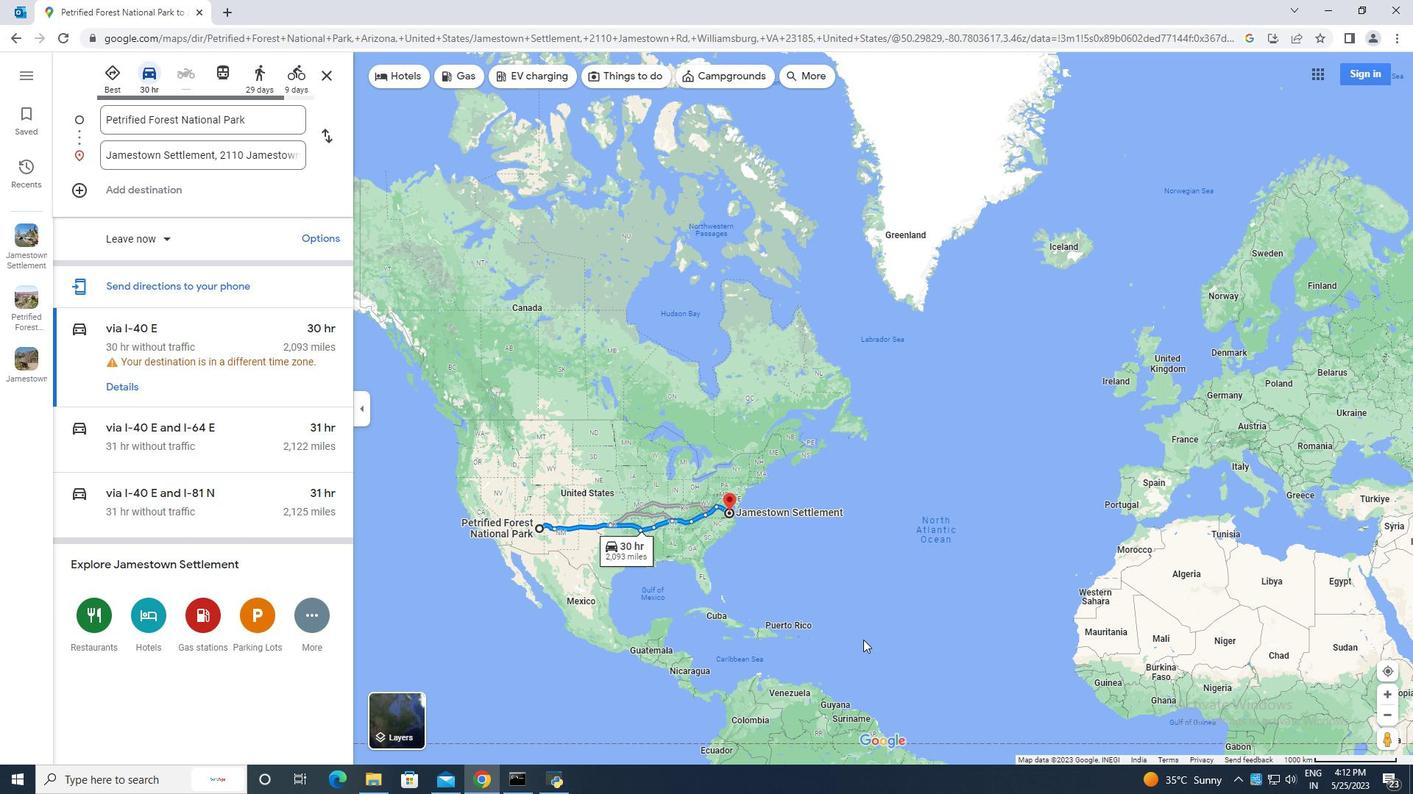 
Action: Mouse moved to (644, 554)
Screenshot: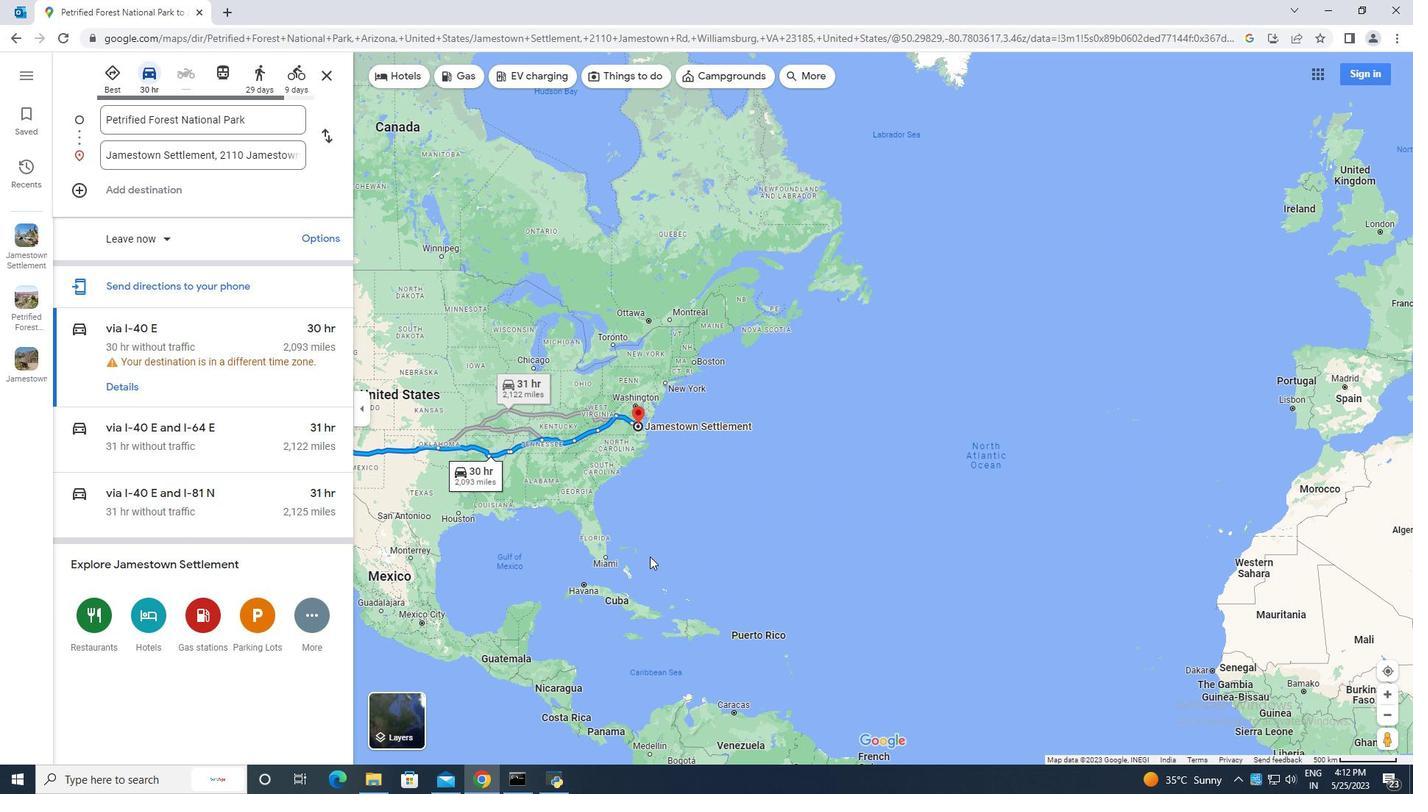 
Action: Mouse scrolled (644, 555) with delta (0, 0)
Screenshot: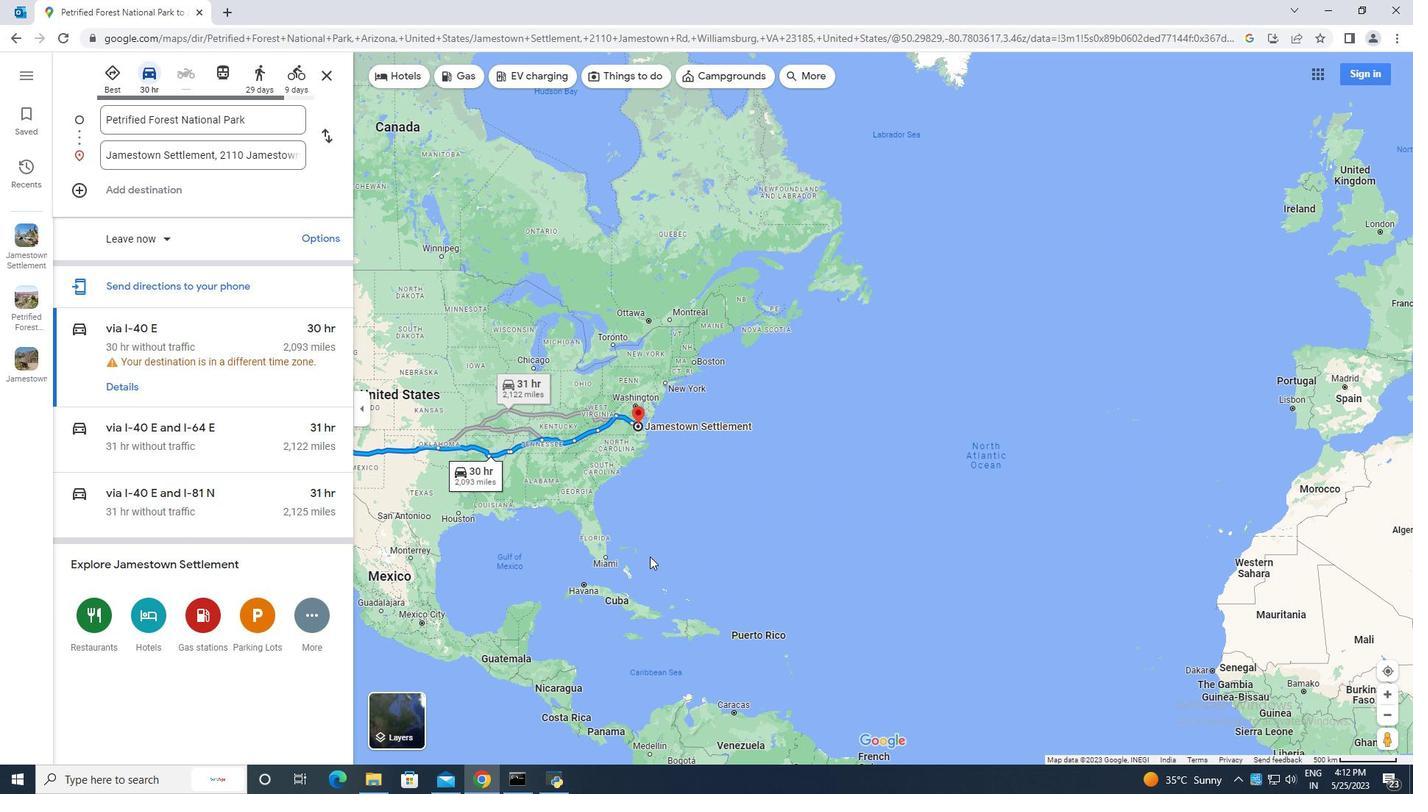 
Action: Mouse scrolled (644, 555) with delta (0, 0)
Screenshot: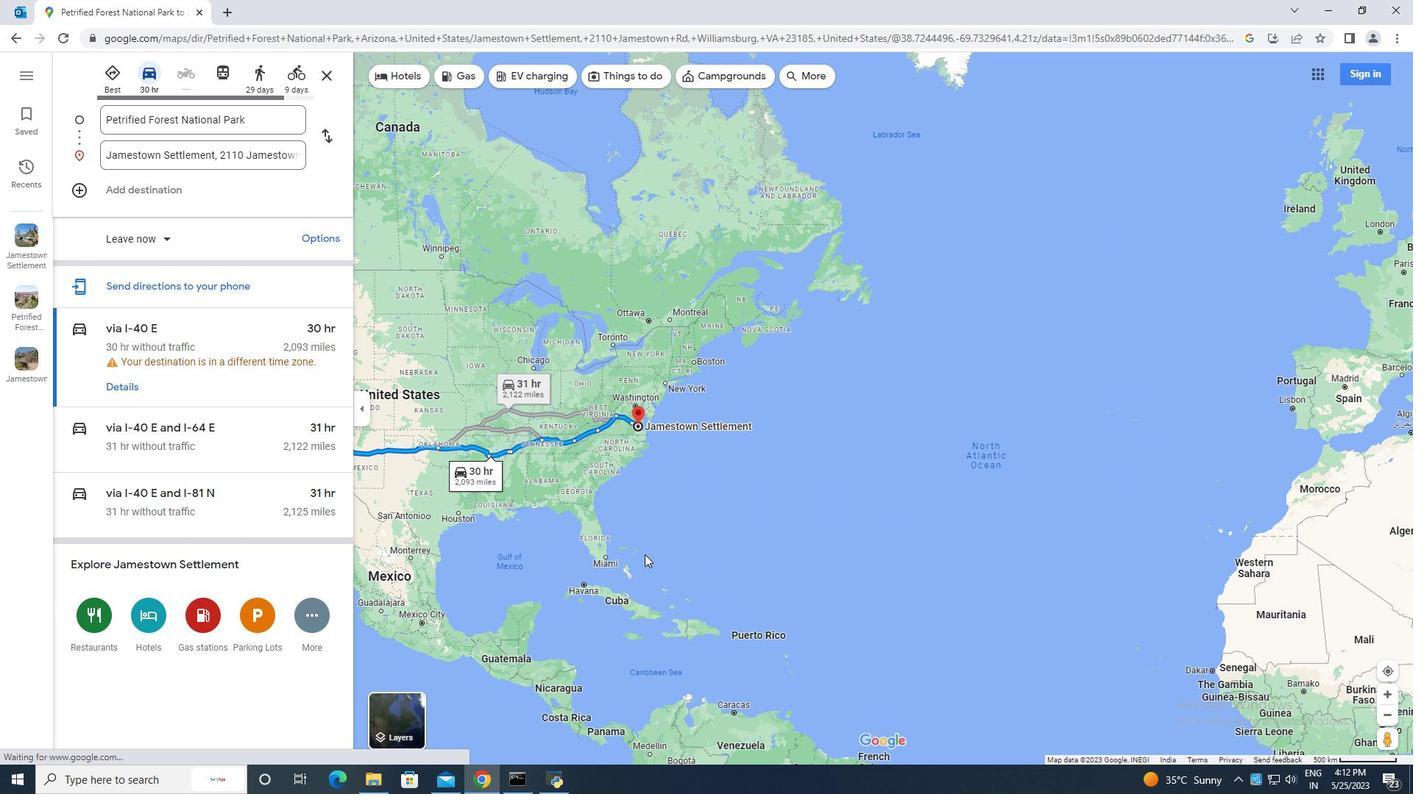 
Action: Mouse moved to (521, 557)
Screenshot: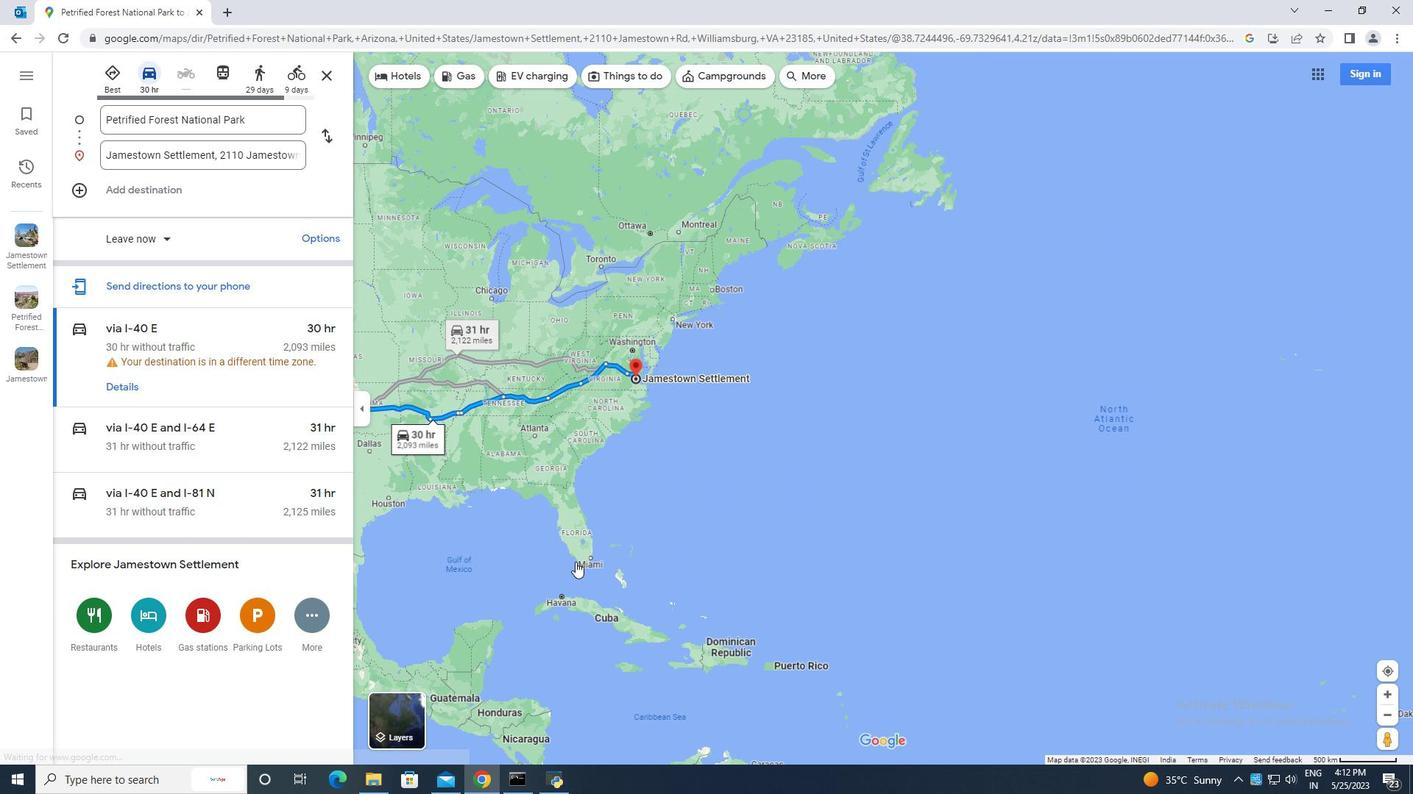 
Action: Mouse pressed left at (521, 557)
Screenshot: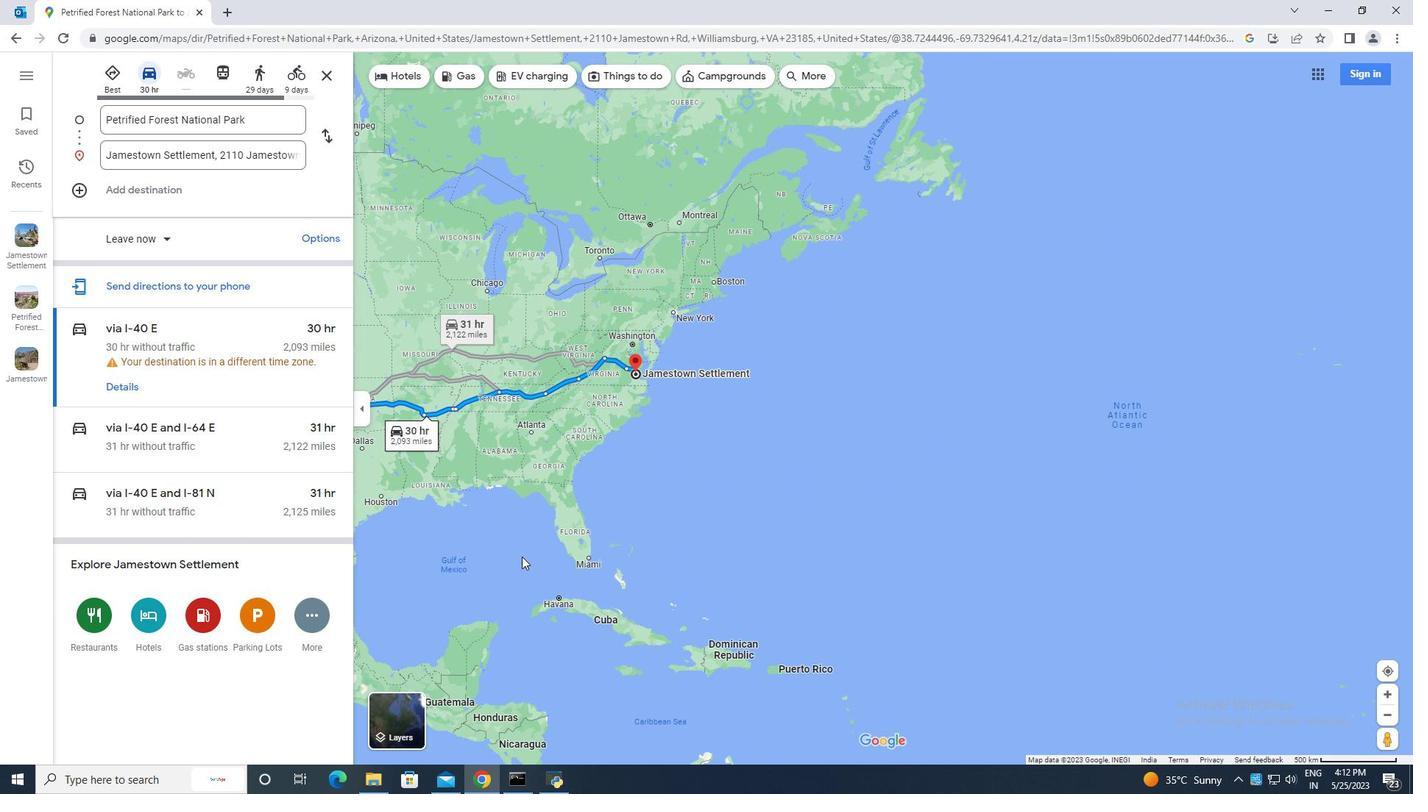 
Action: Mouse moved to (920, 546)
Screenshot: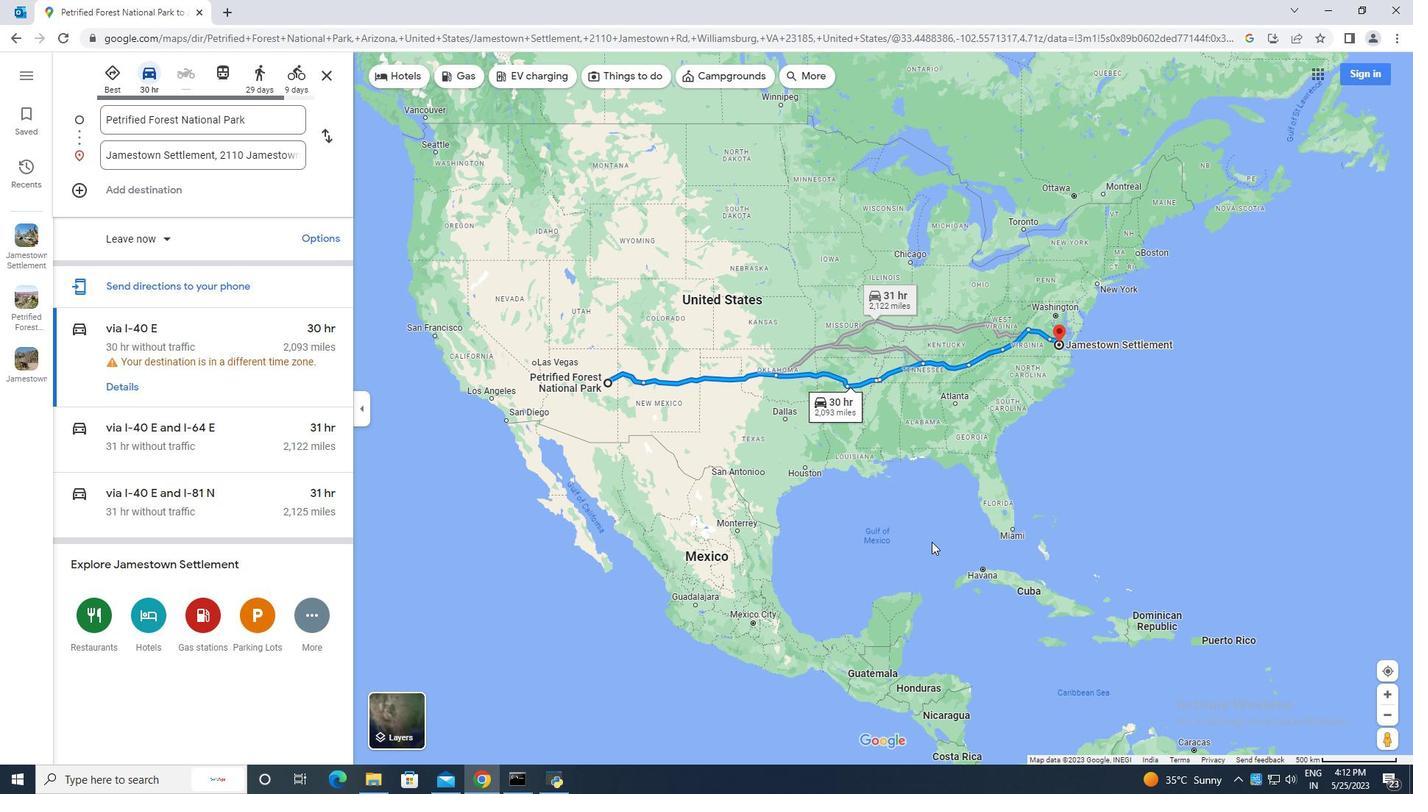 
Action: Mouse scrolled (920, 545) with delta (0, 0)
Screenshot: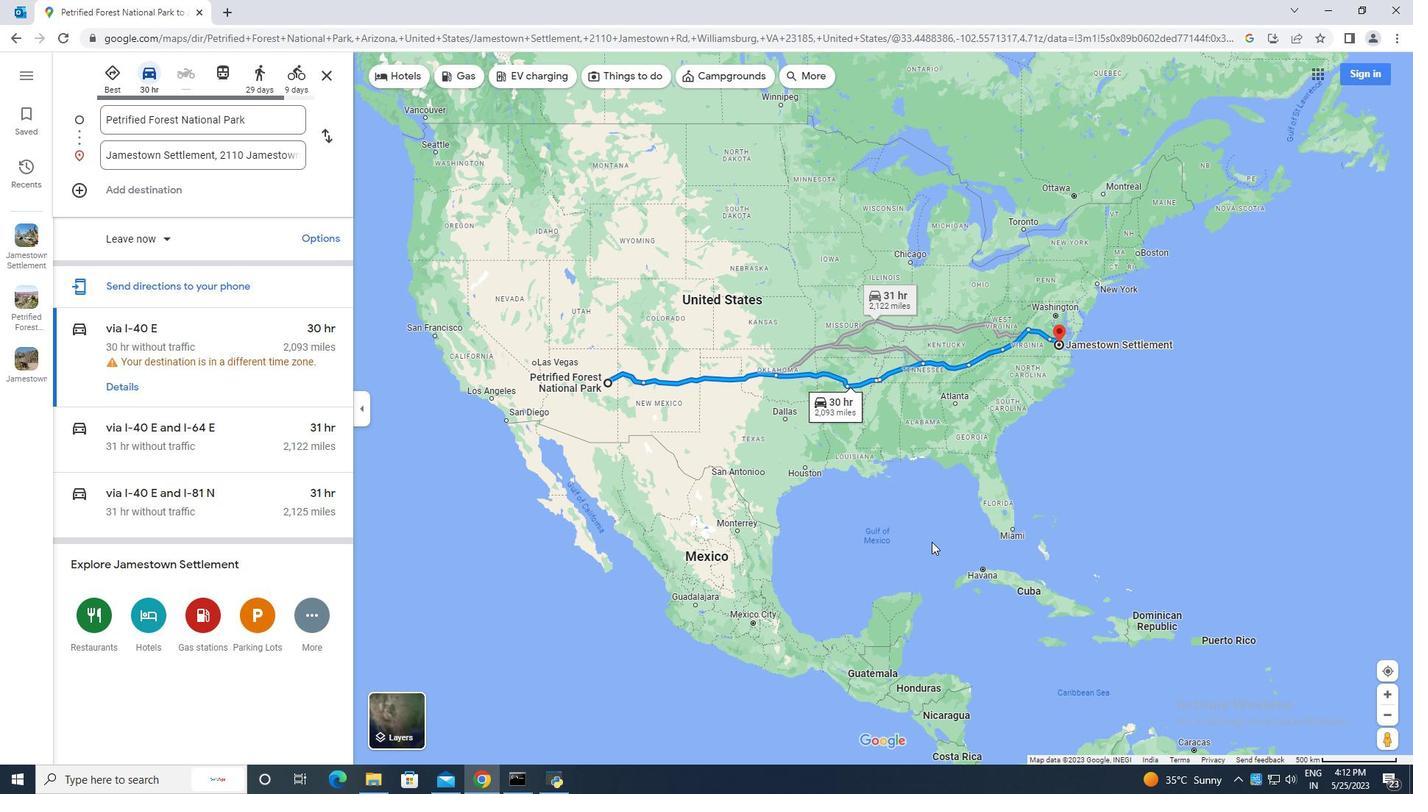 
Action: Mouse moved to (919, 546)
Screenshot: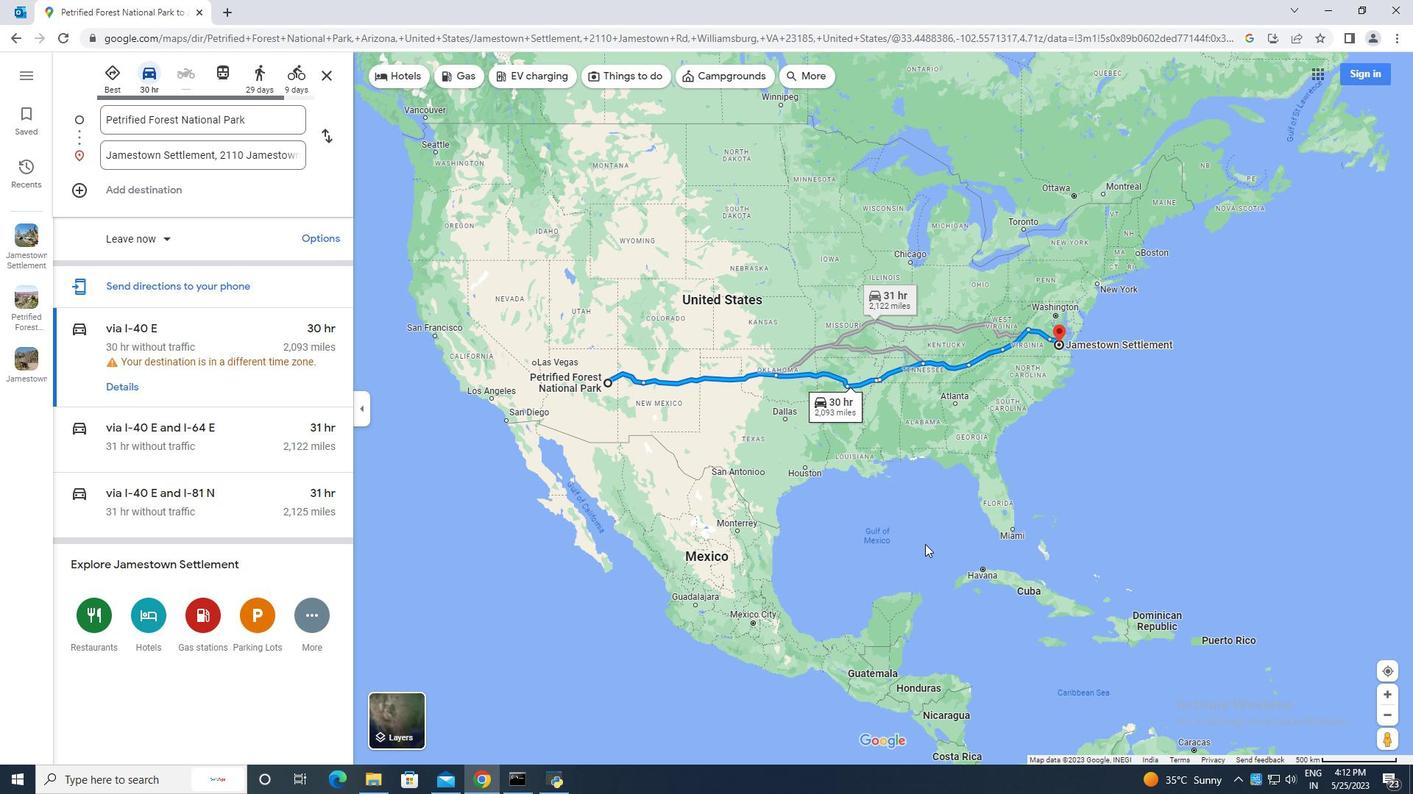 
Action: Mouse scrolled (919, 545) with delta (0, 0)
Screenshot: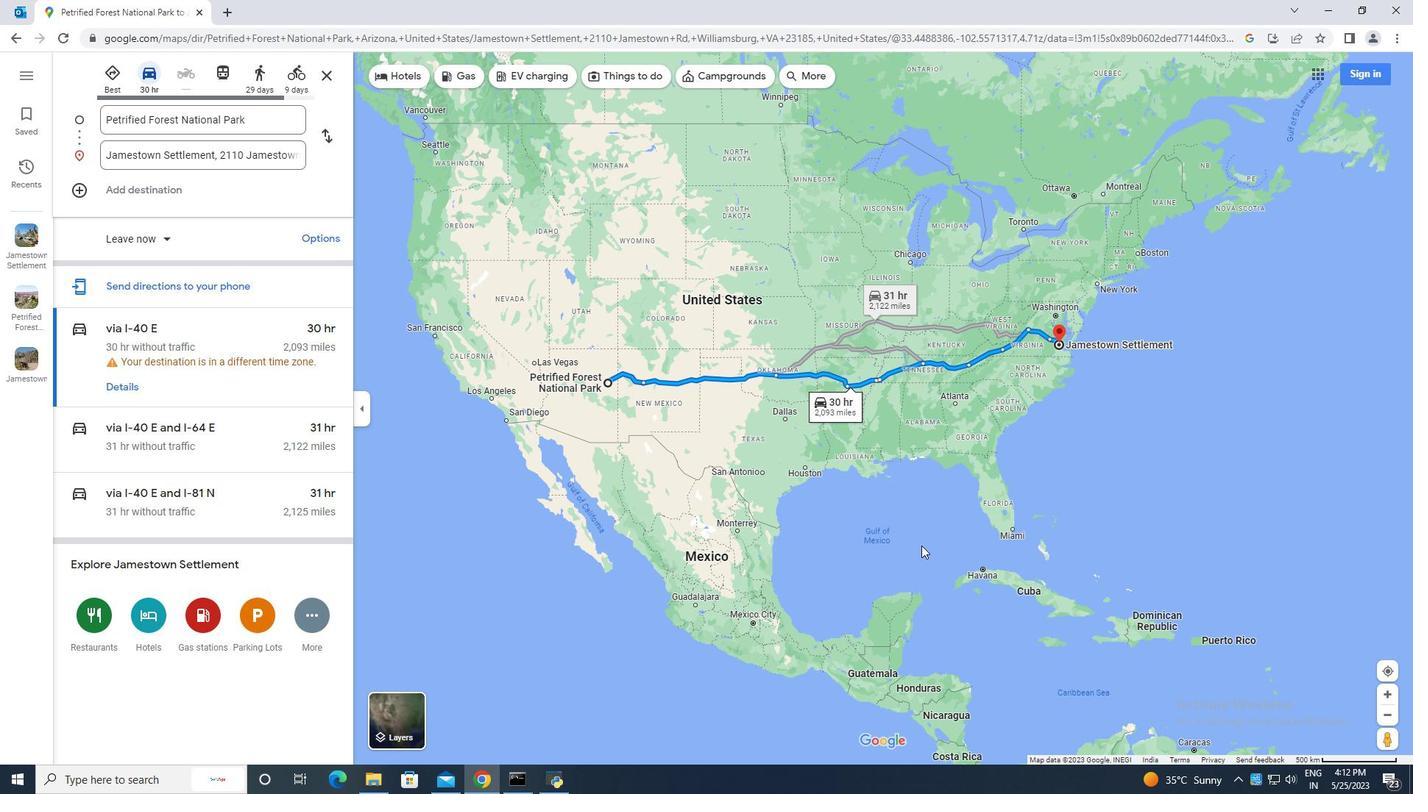 
Action: Mouse moved to (882, 527)
Screenshot: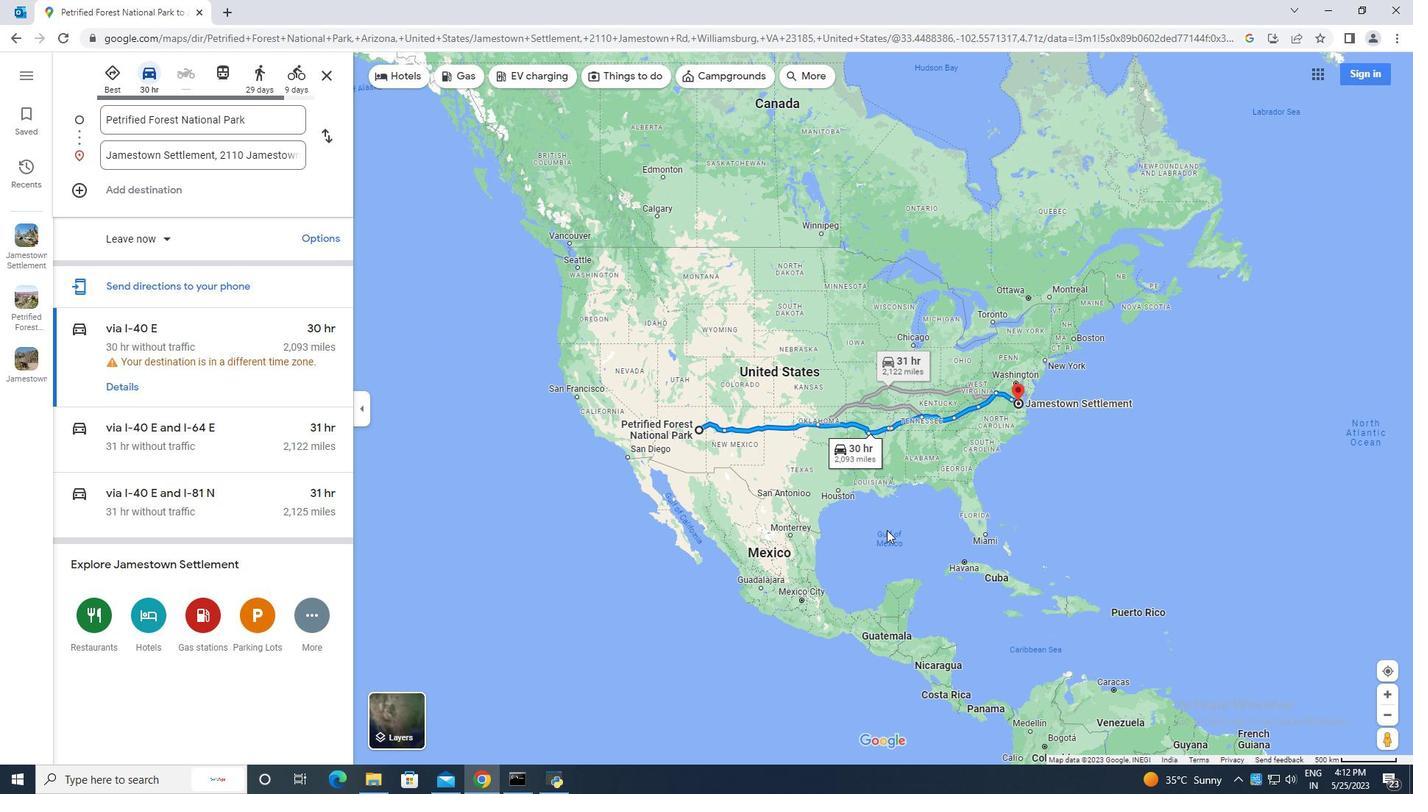 
Action: Mouse scrolled (882, 528) with delta (0, 0)
Screenshot: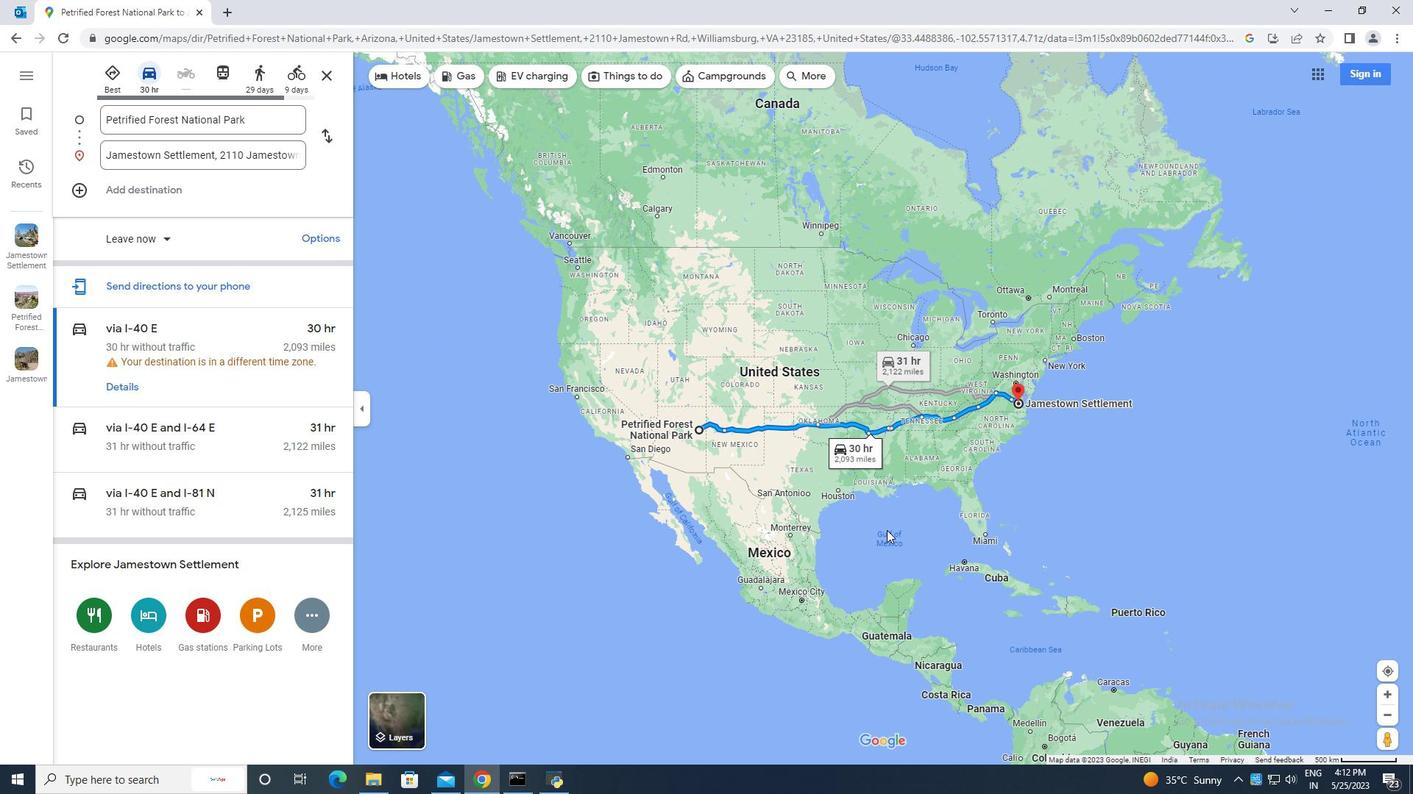
Action: Mouse scrolled (882, 528) with delta (0, 0)
Screenshot: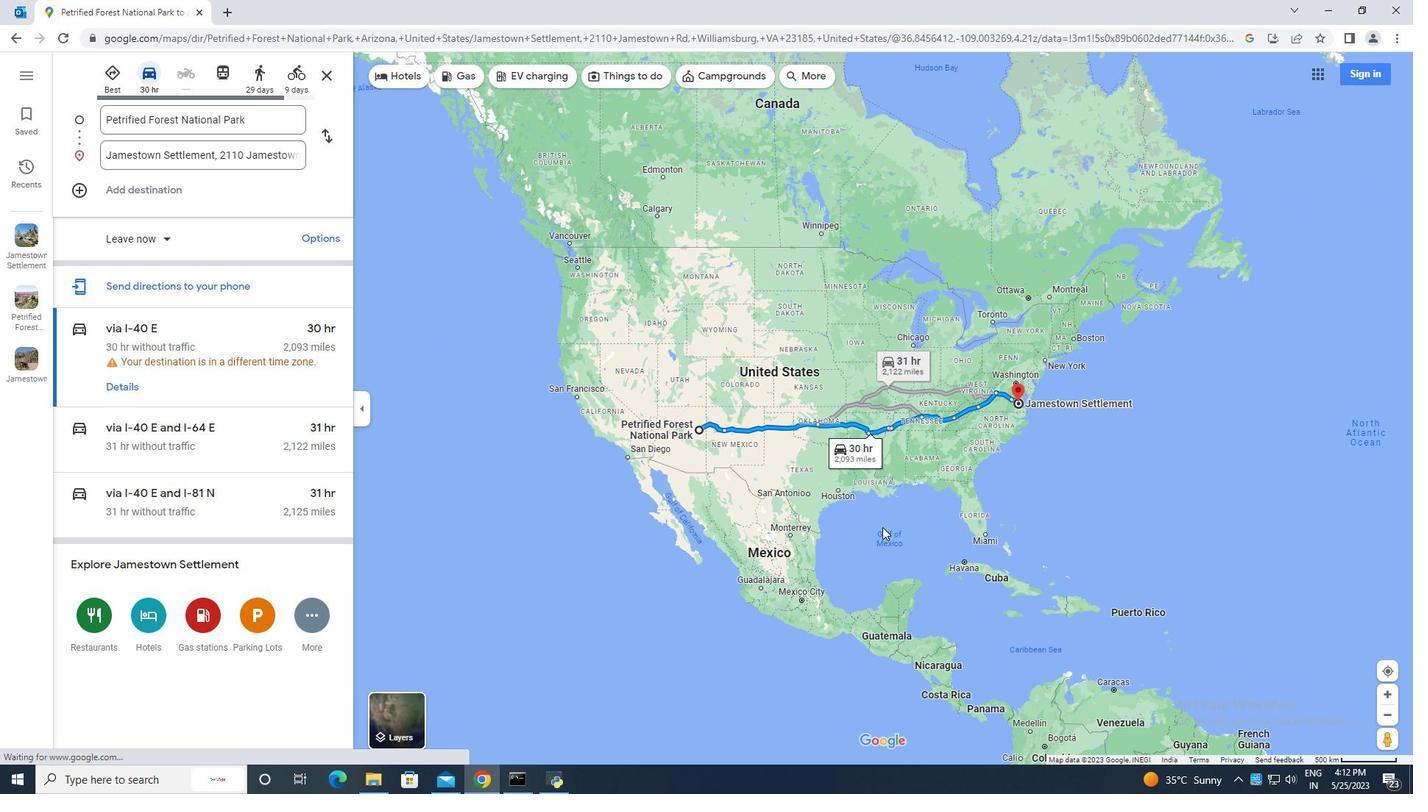 
Action: Mouse scrolled (882, 528) with delta (0, 0)
Screenshot: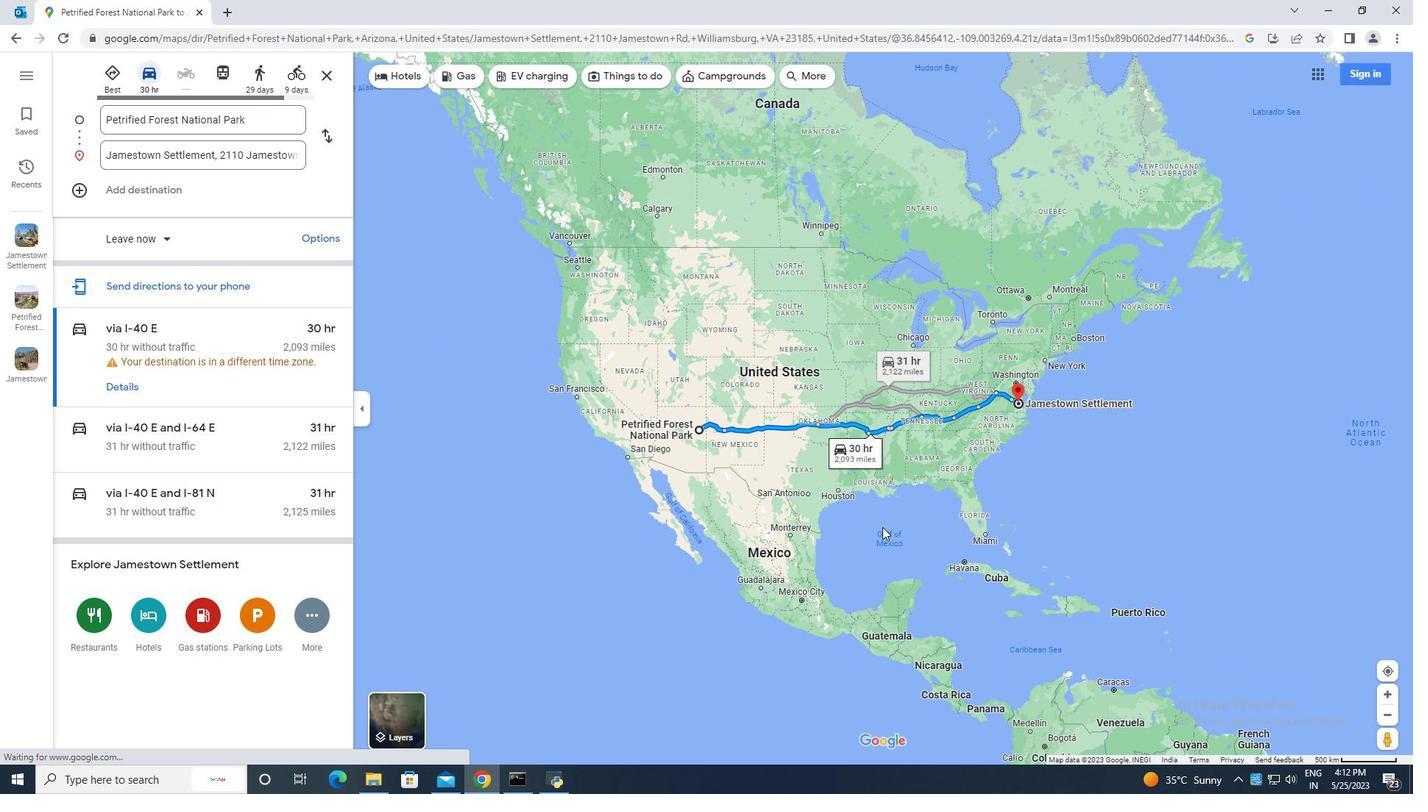 
Action: Mouse moved to (882, 523)
Screenshot: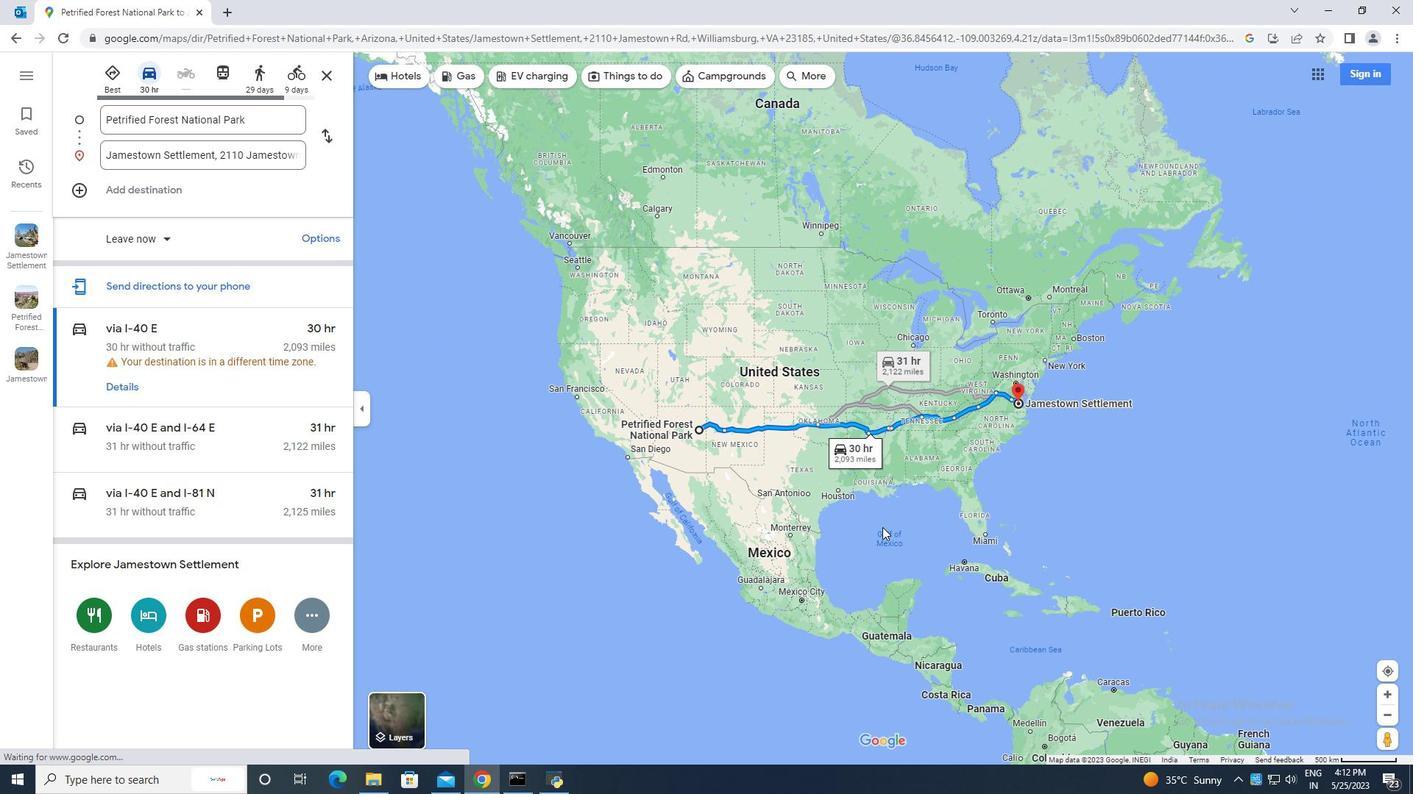 
Action: Mouse scrolled (882, 524) with delta (0, 0)
Screenshot: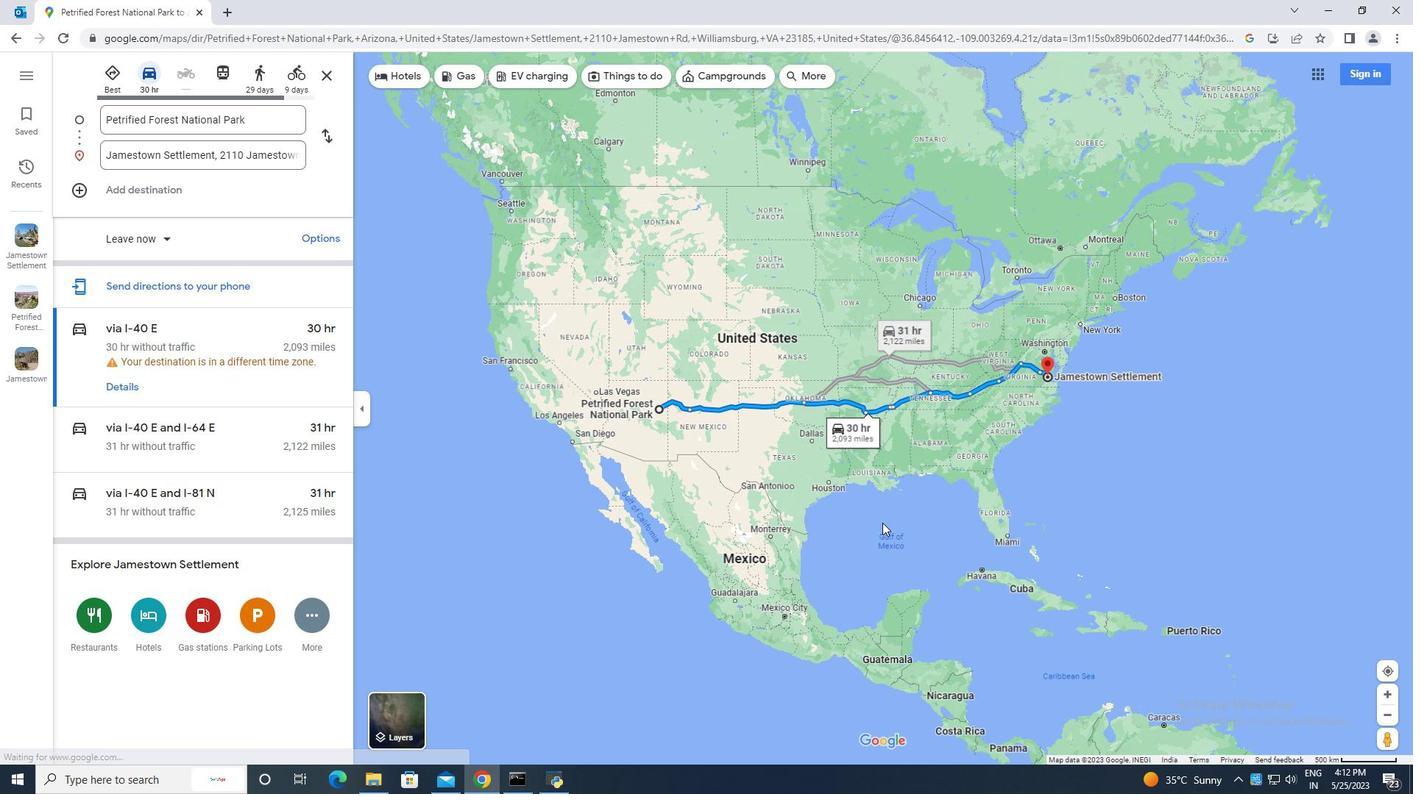 
Action: Mouse scrolled (882, 524) with delta (0, 0)
Screenshot: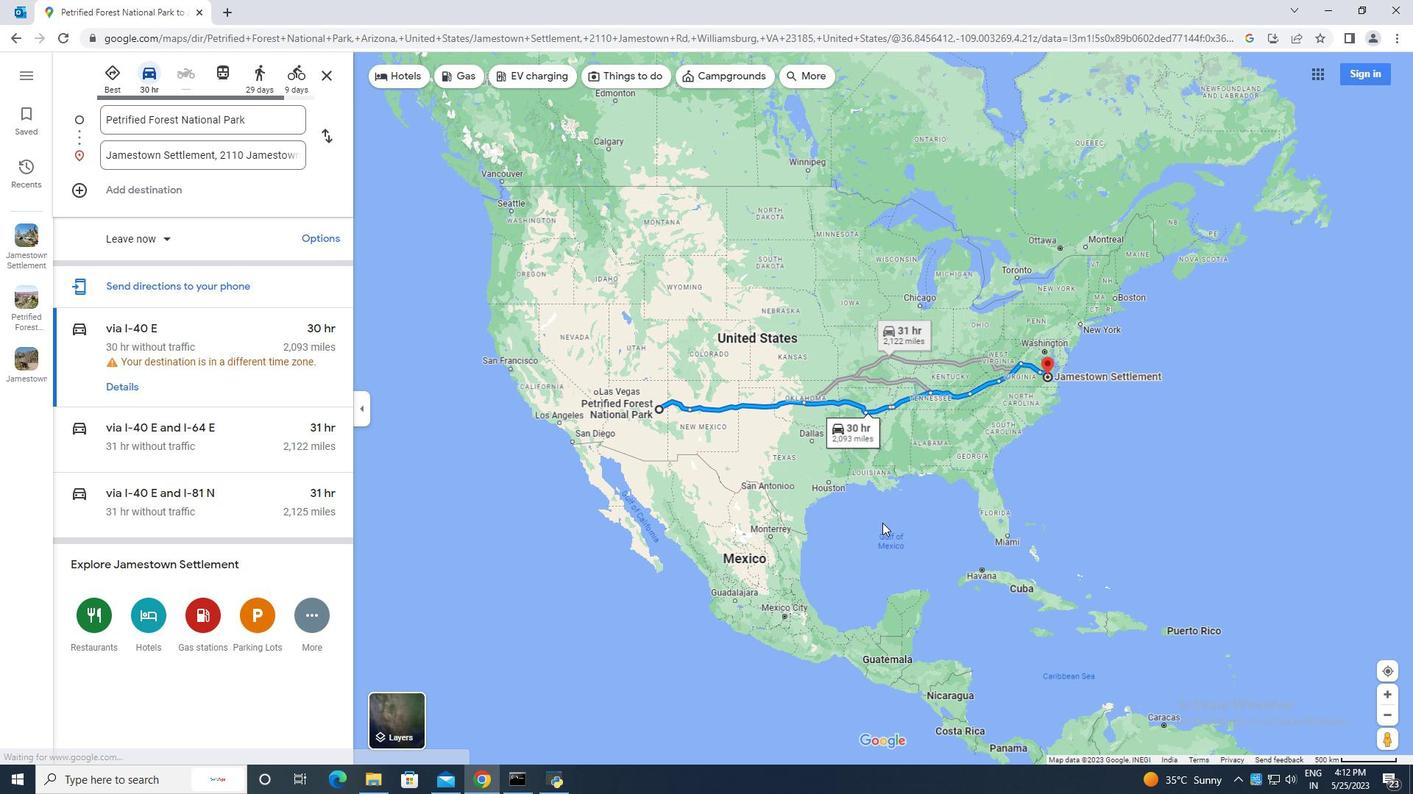 
Action: Mouse moved to (882, 511)
Screenshot: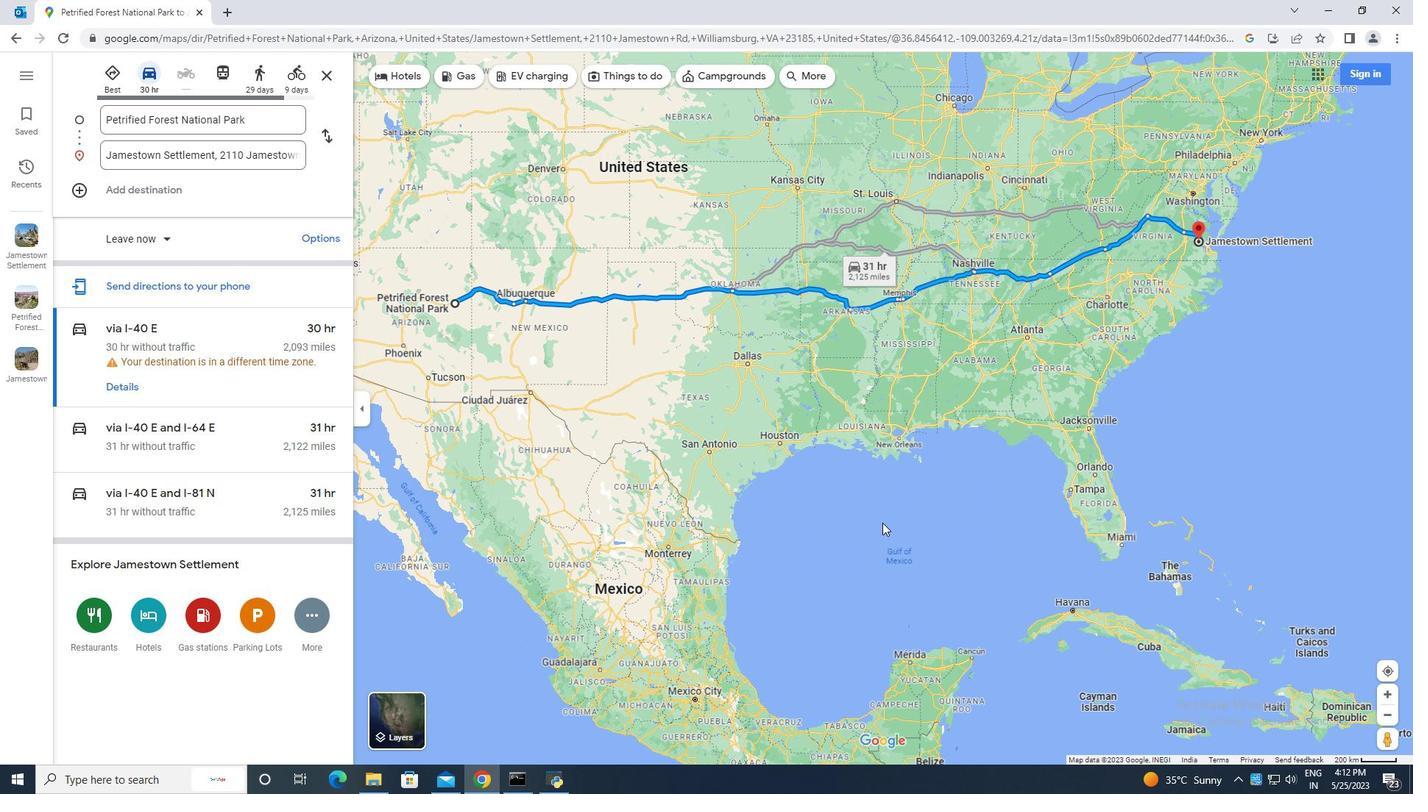 
Action: Mouse pressed left at (882, 511)
Screenshot: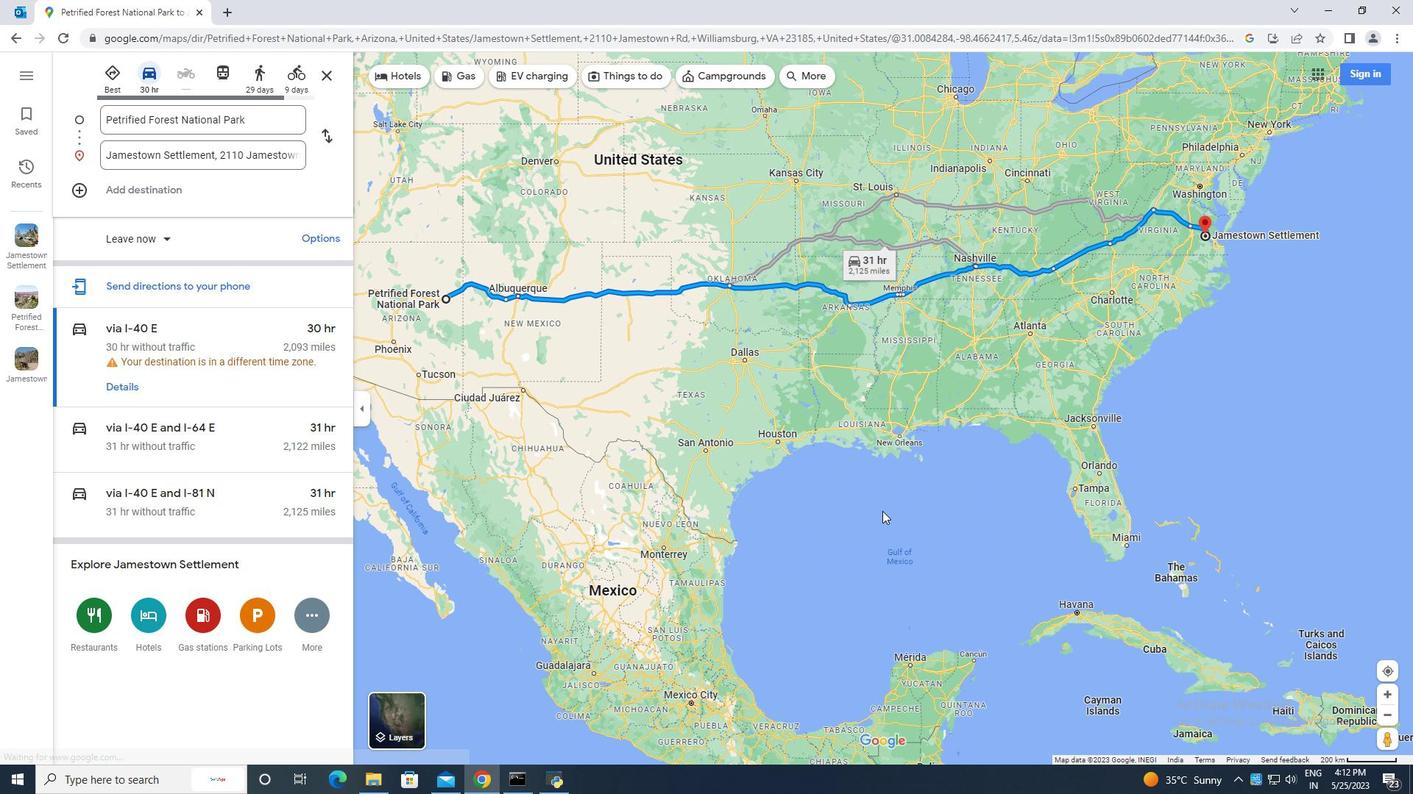 
Action: Mouse moved to (775, 193)
Screenshot: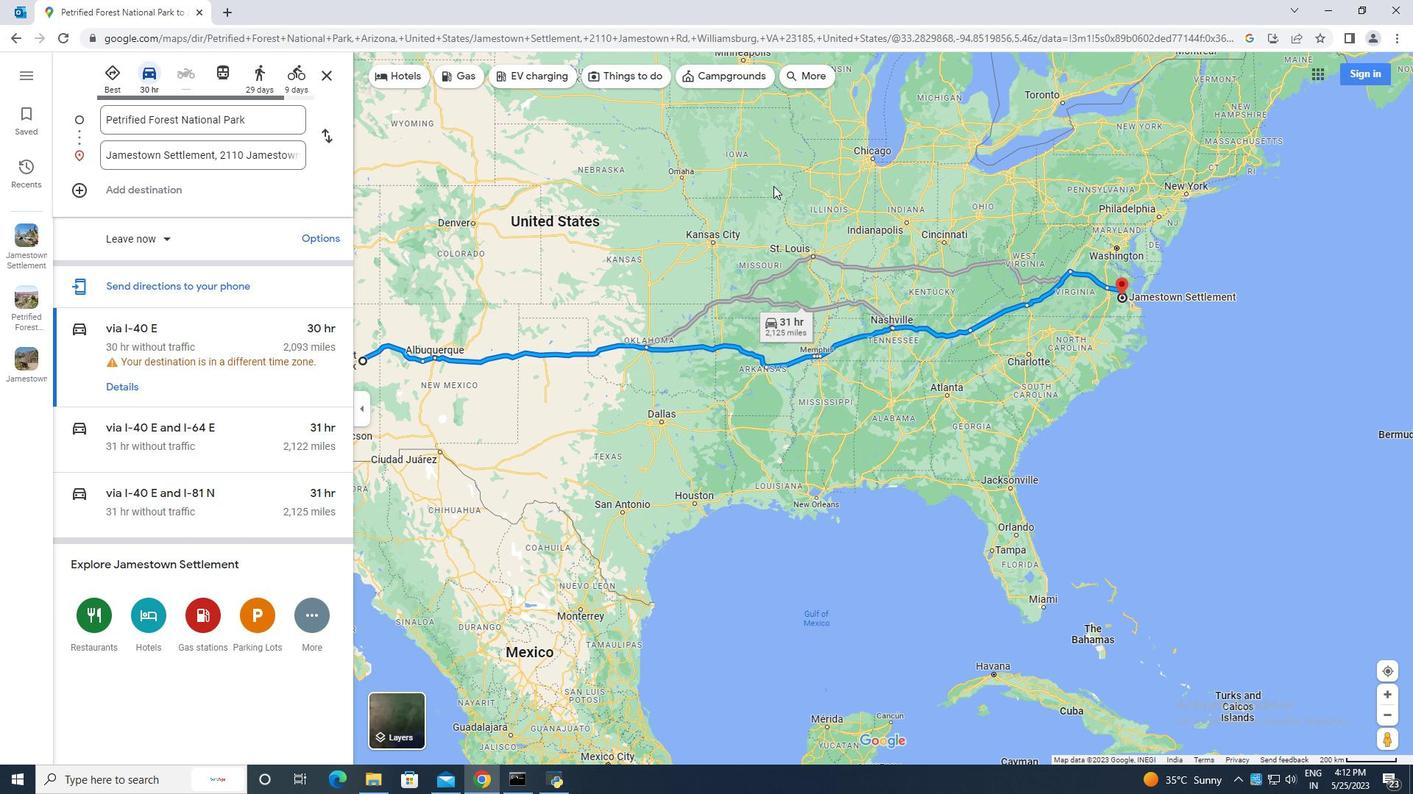 
Action: Mouse scrolled (775, 194) with delta (0, 0)
Screenshot: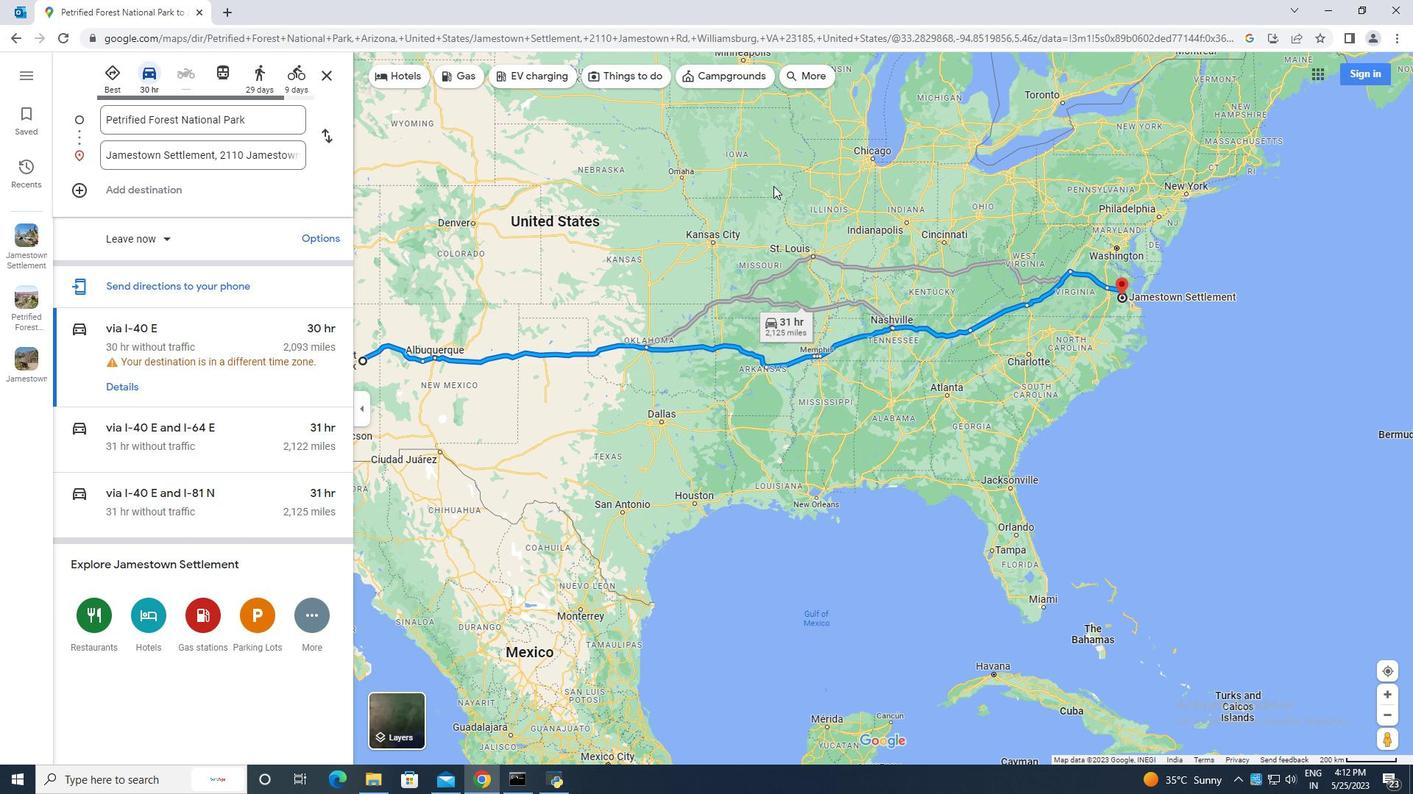 
Action: Mouse moved to (775, 193)
Screenshot: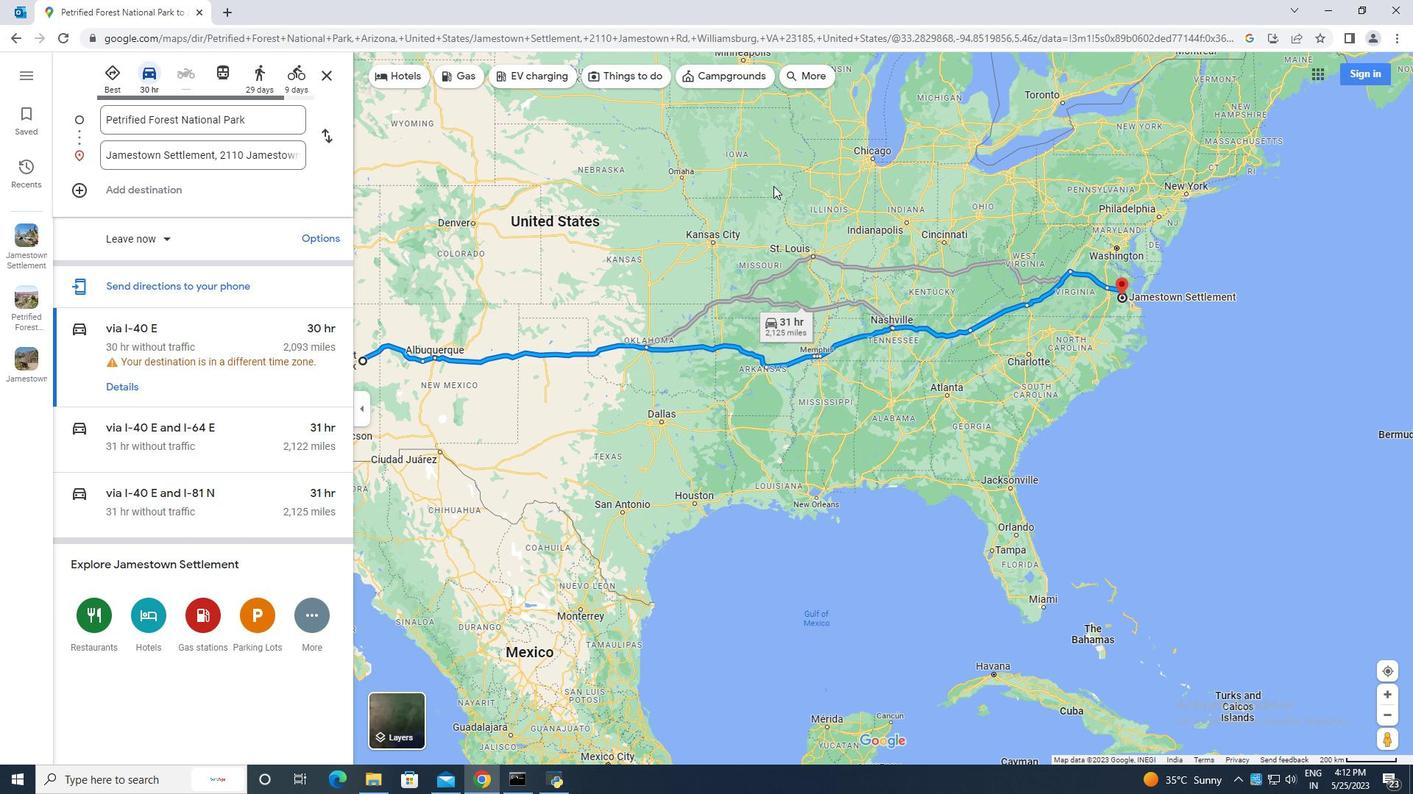 
Action: Mouse scrolled (775, 194) with delta (0, 0)
Screenshot: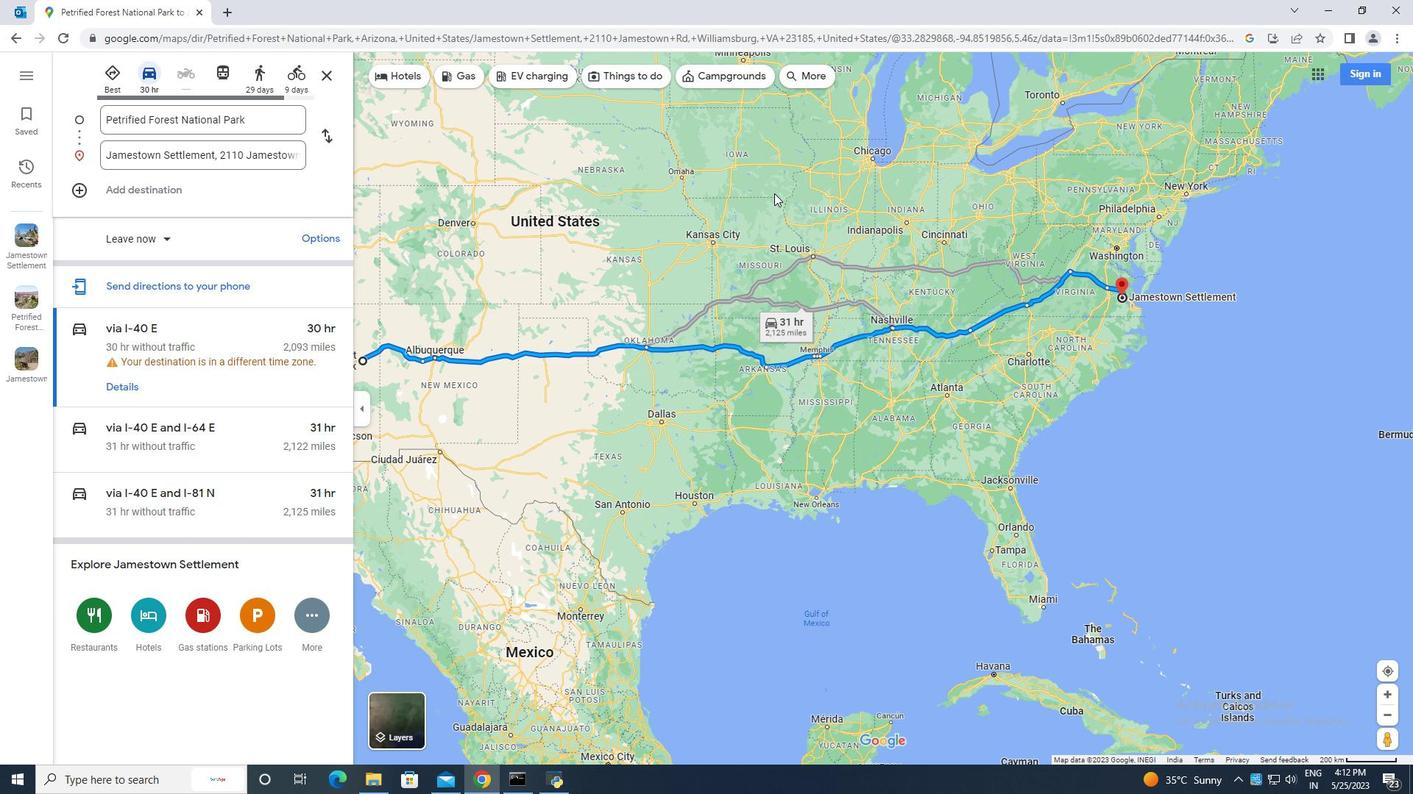 
Action: Mouse moved to (770, 191)
Screenshot: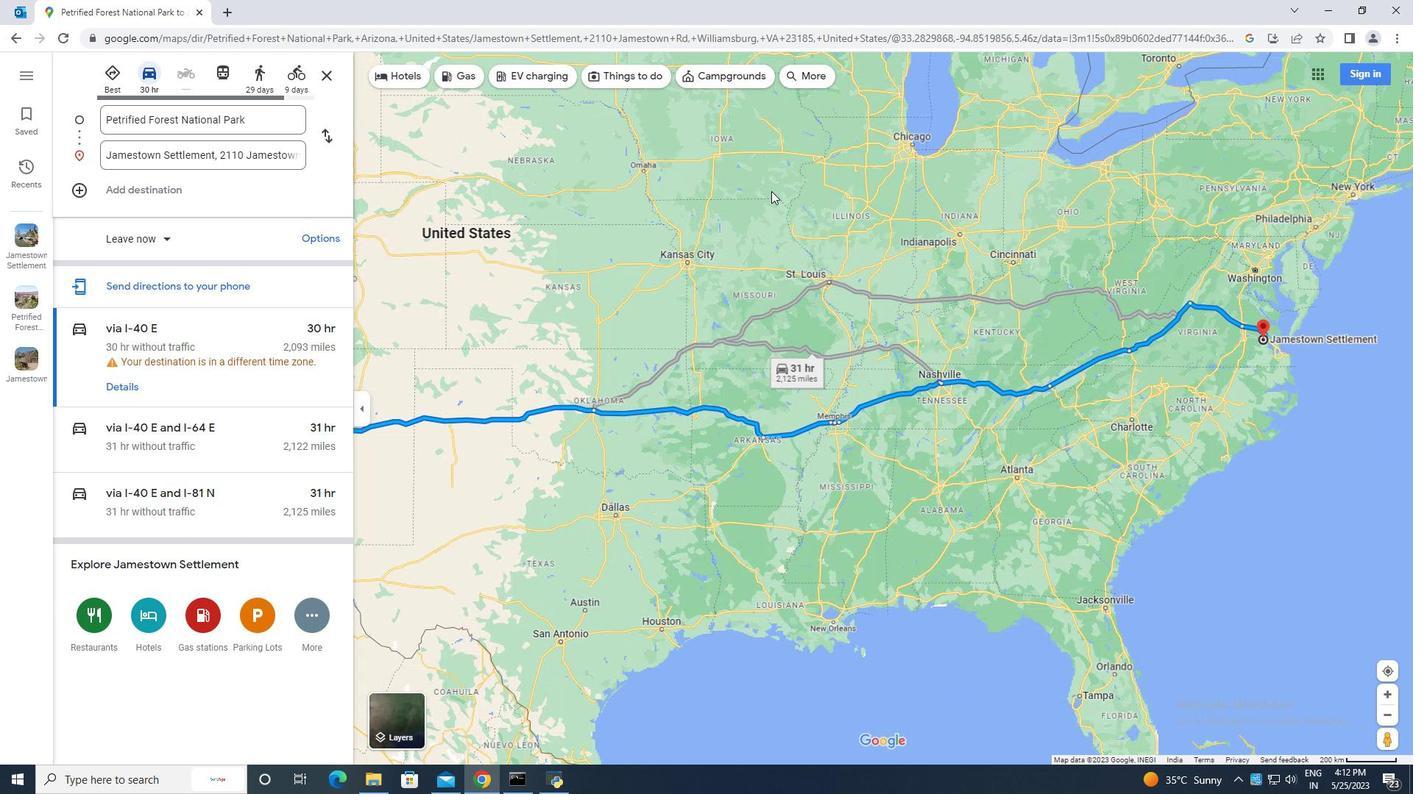 
Action: Mouse scrolled (770, 190) with delta (0, 0)
Screenshot: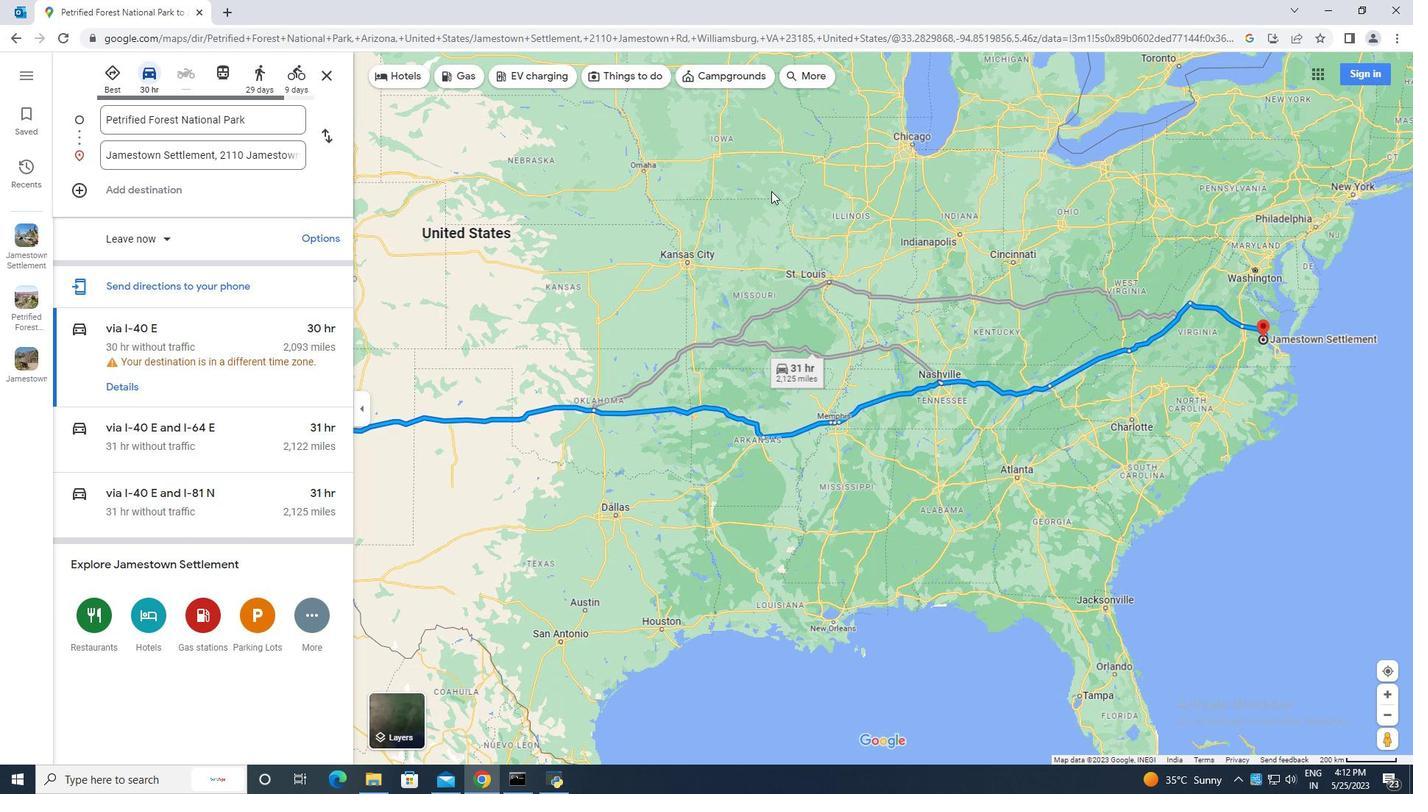 
Action: Mouse scrolled (770, 190) with delta (0, 0)
Screenshot: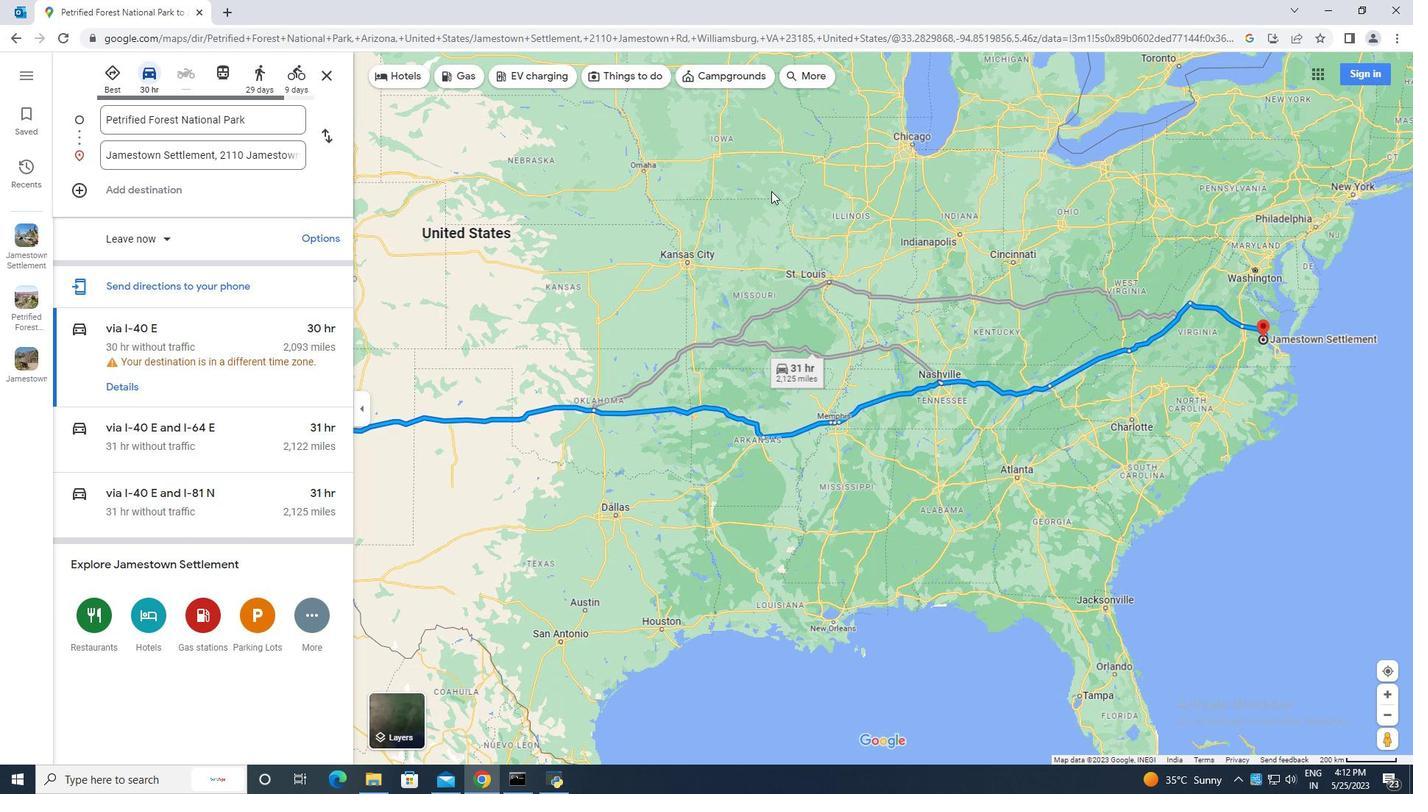 
Action: Mouse scrolled (770, 190) with delta (0, 0)
Screenshot: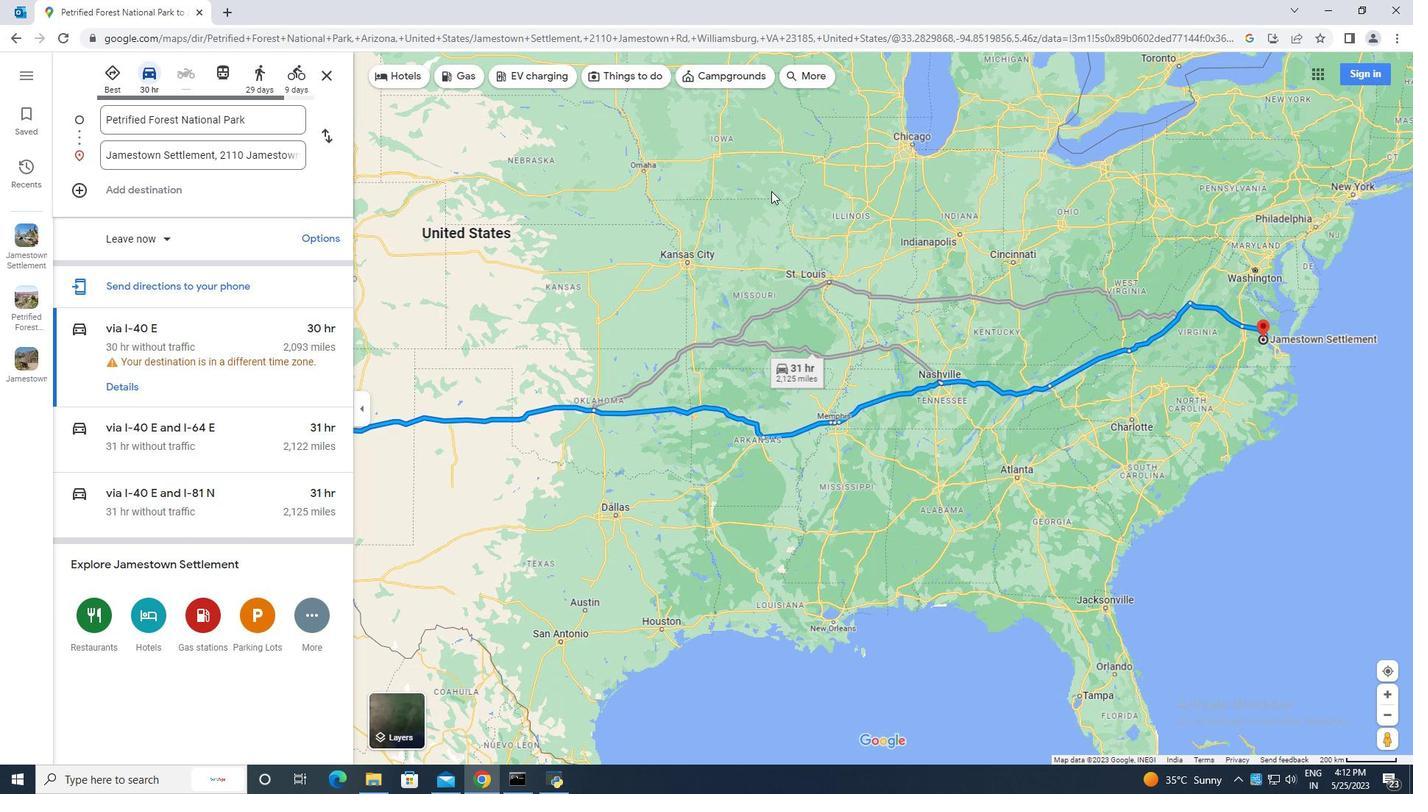 
Action: Mouse scrolled (770, 190) with delta (0, 0)
Screenshot: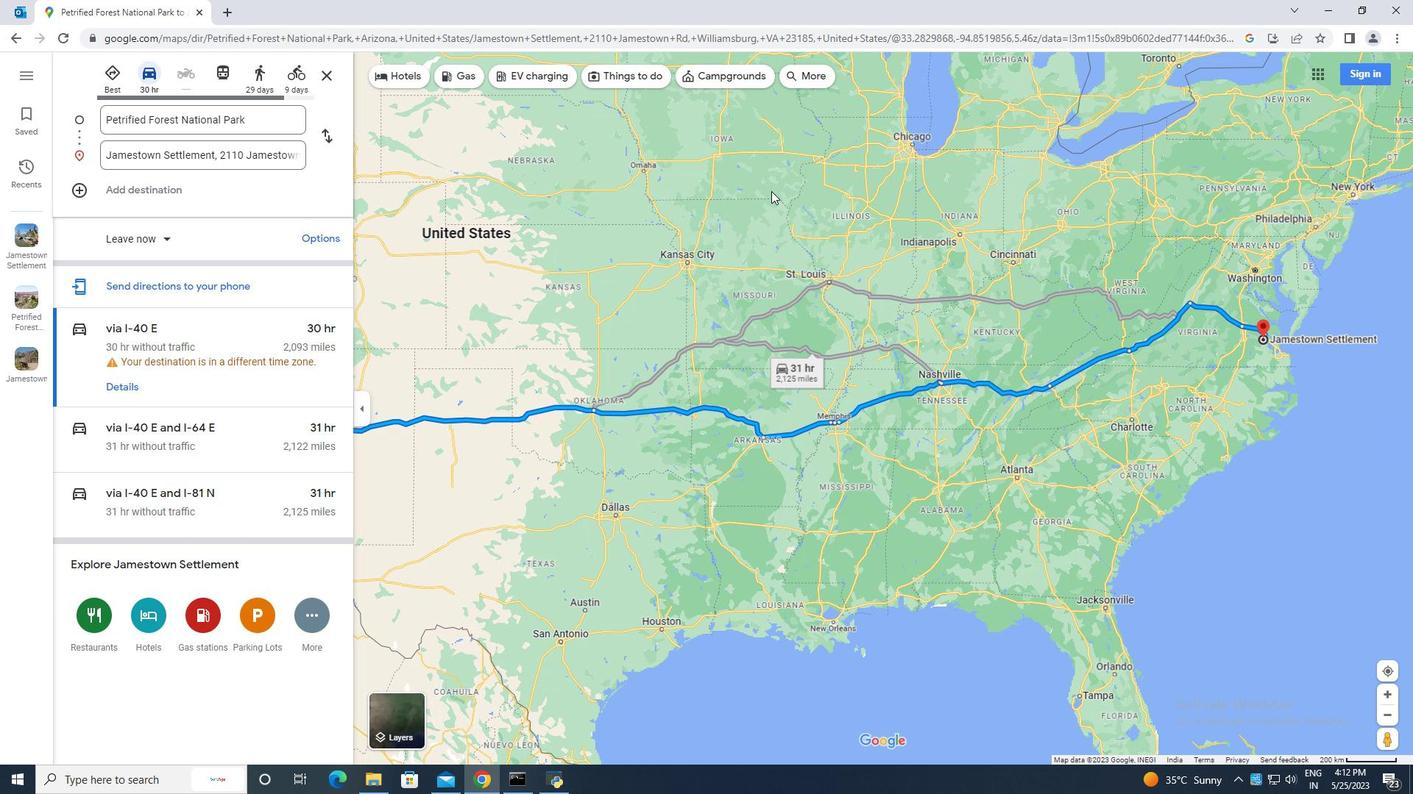 
Action: Mouse scrolled (770, 190) with delta (0, 0)
Screenshot: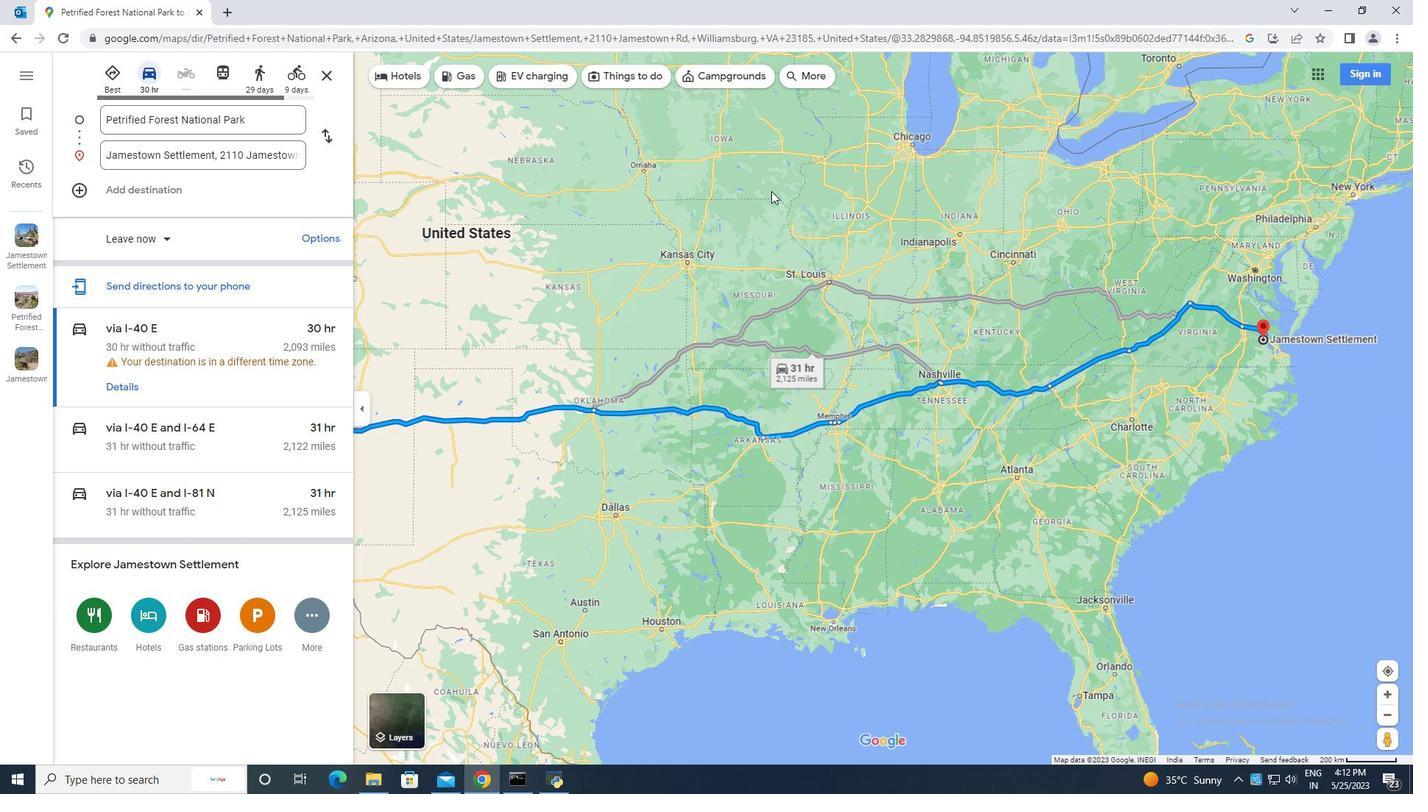 
Action: Mouse moved to (772, 178)
Screenshot: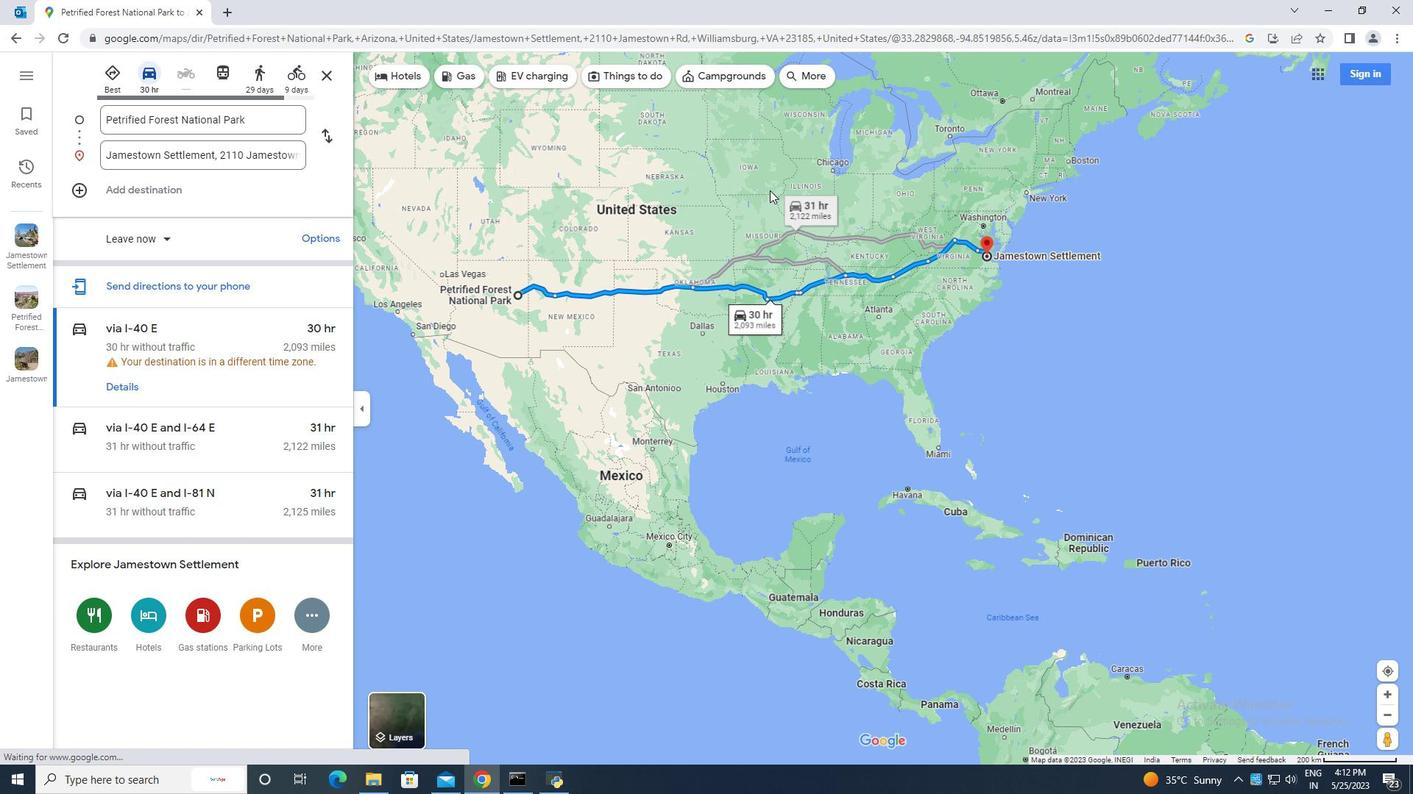 
Action: Mouse pressed left at (772, 178)
Screenshot: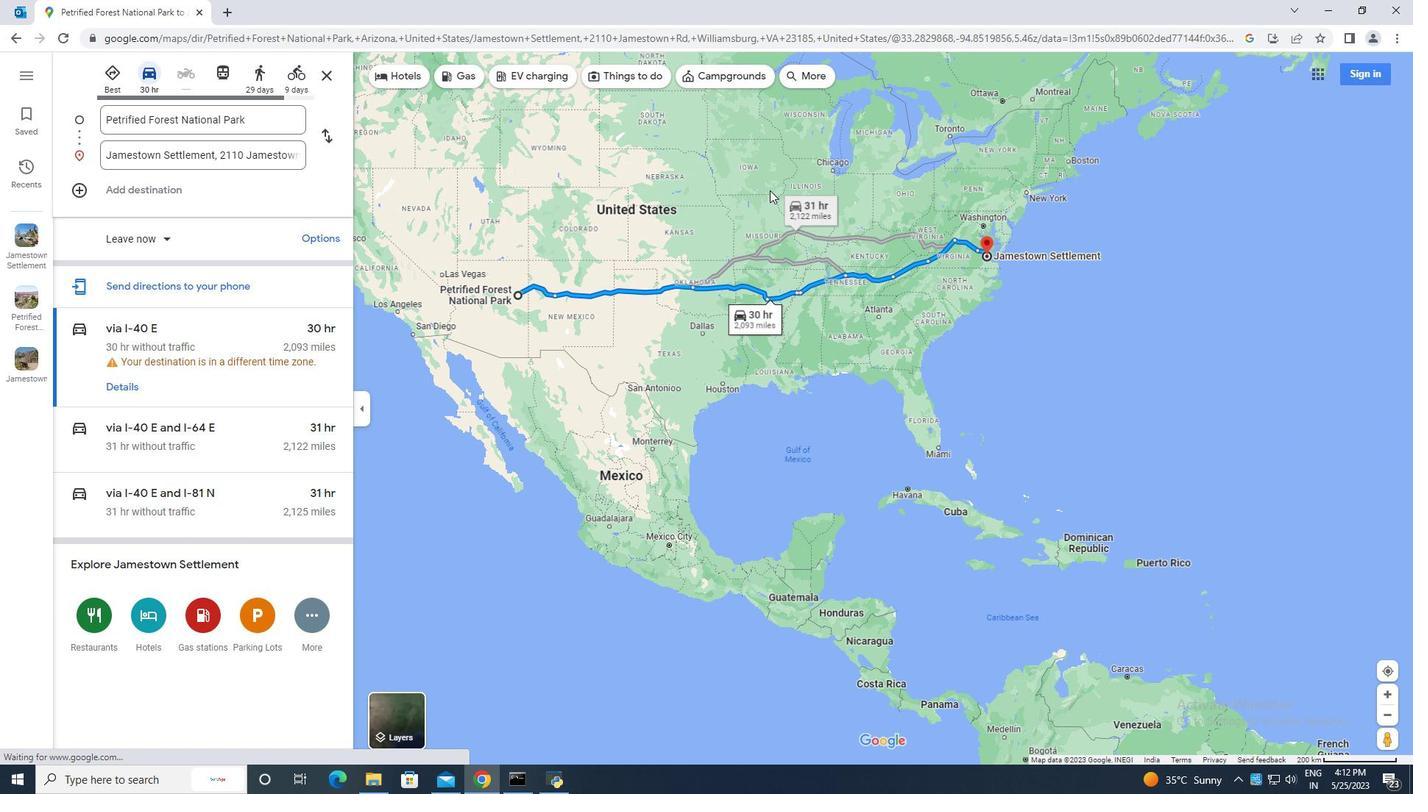 
Action: Mouse moved to (225, 71)
Screenshot: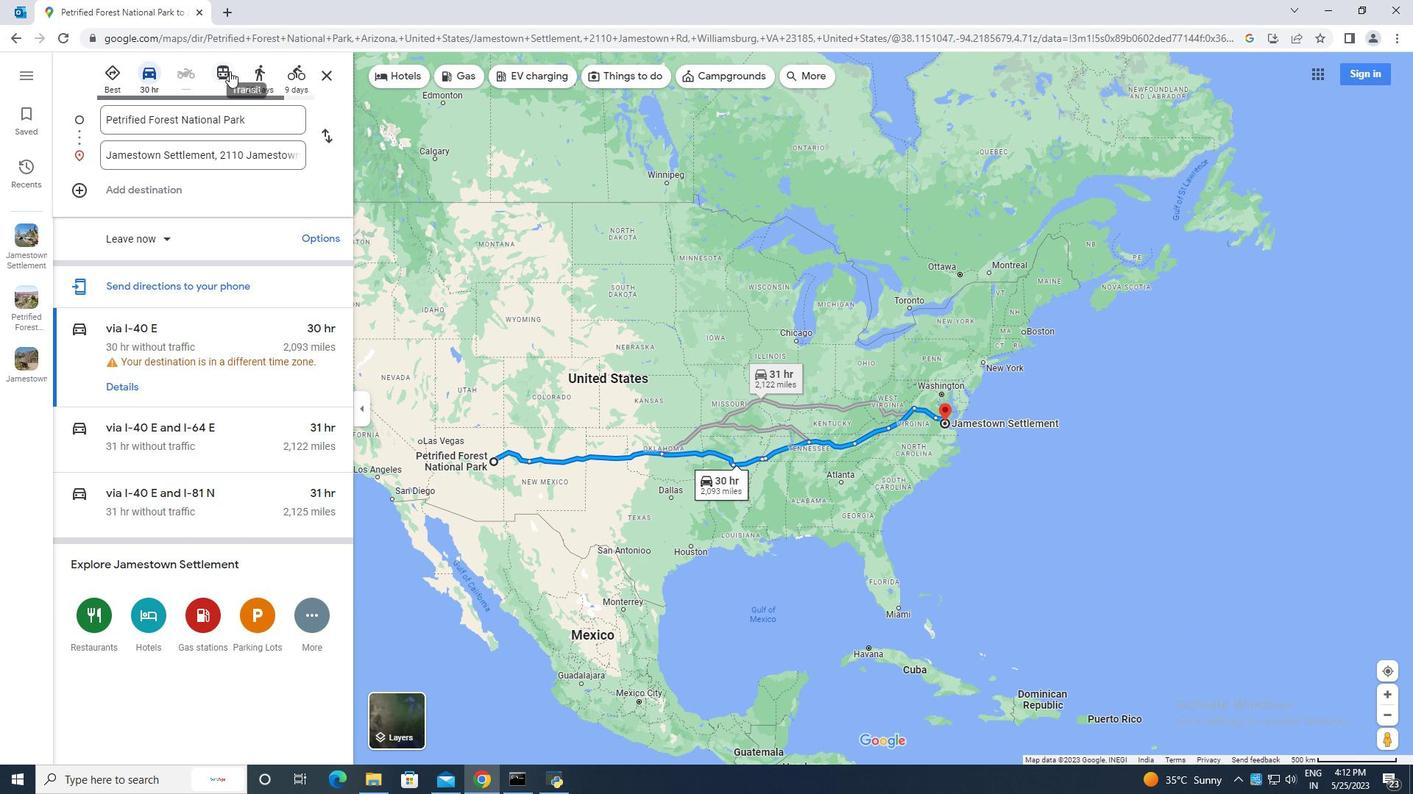 
Action: Mouse pressed left at (225, 71)
Screenshot: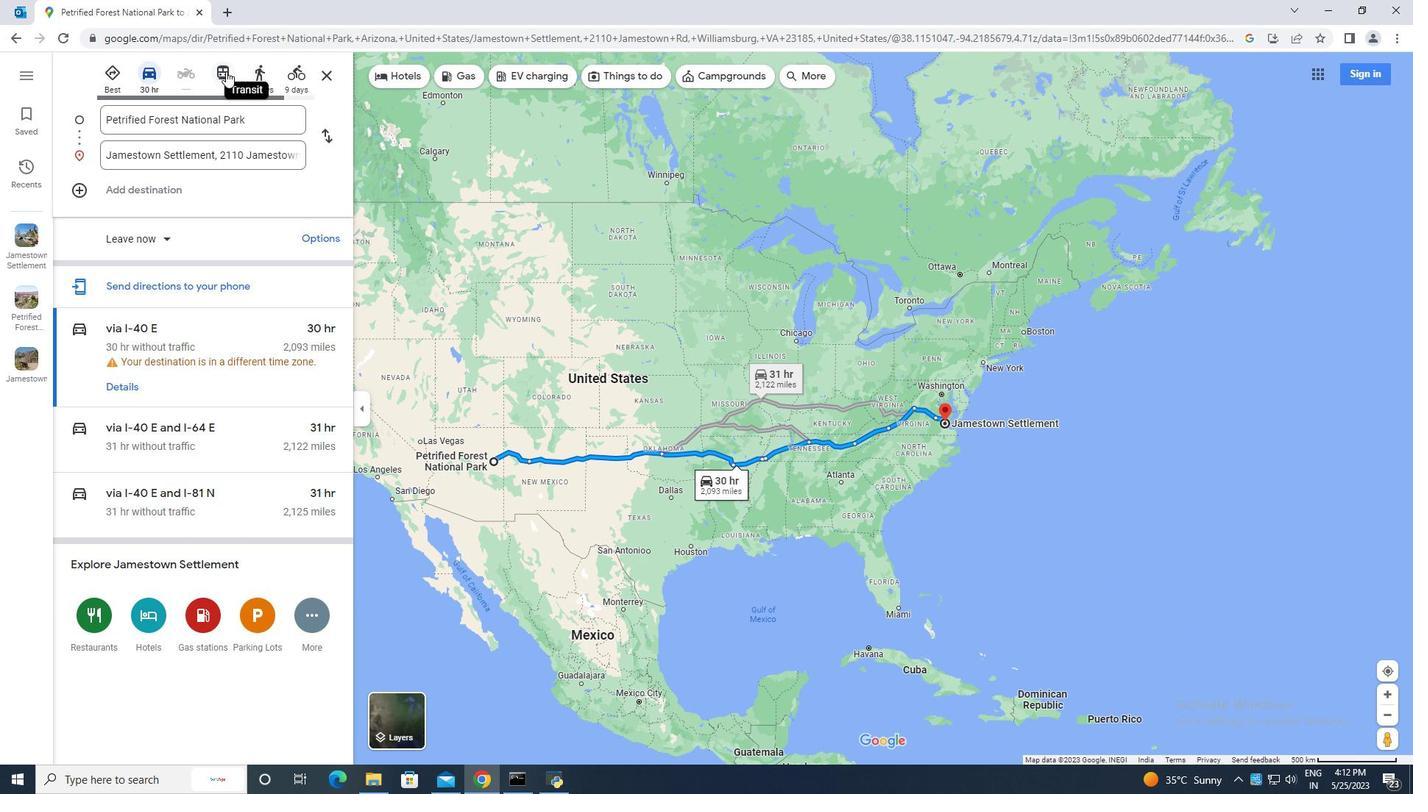 
Action: Mouse moved to (255, 378)
Screenshot: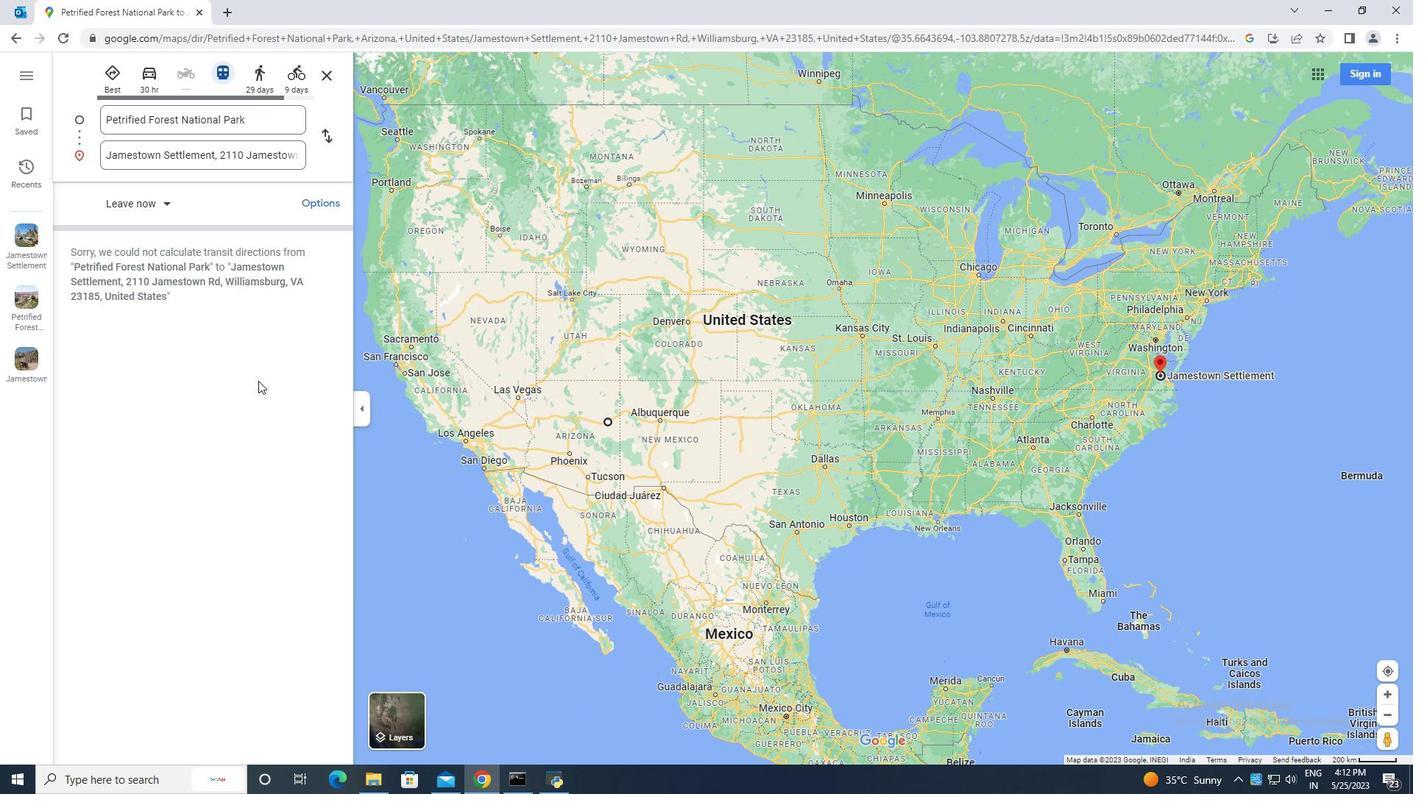 
Action: Mouse scrolled (255, 379) with delta (0, 0)
Screenshot: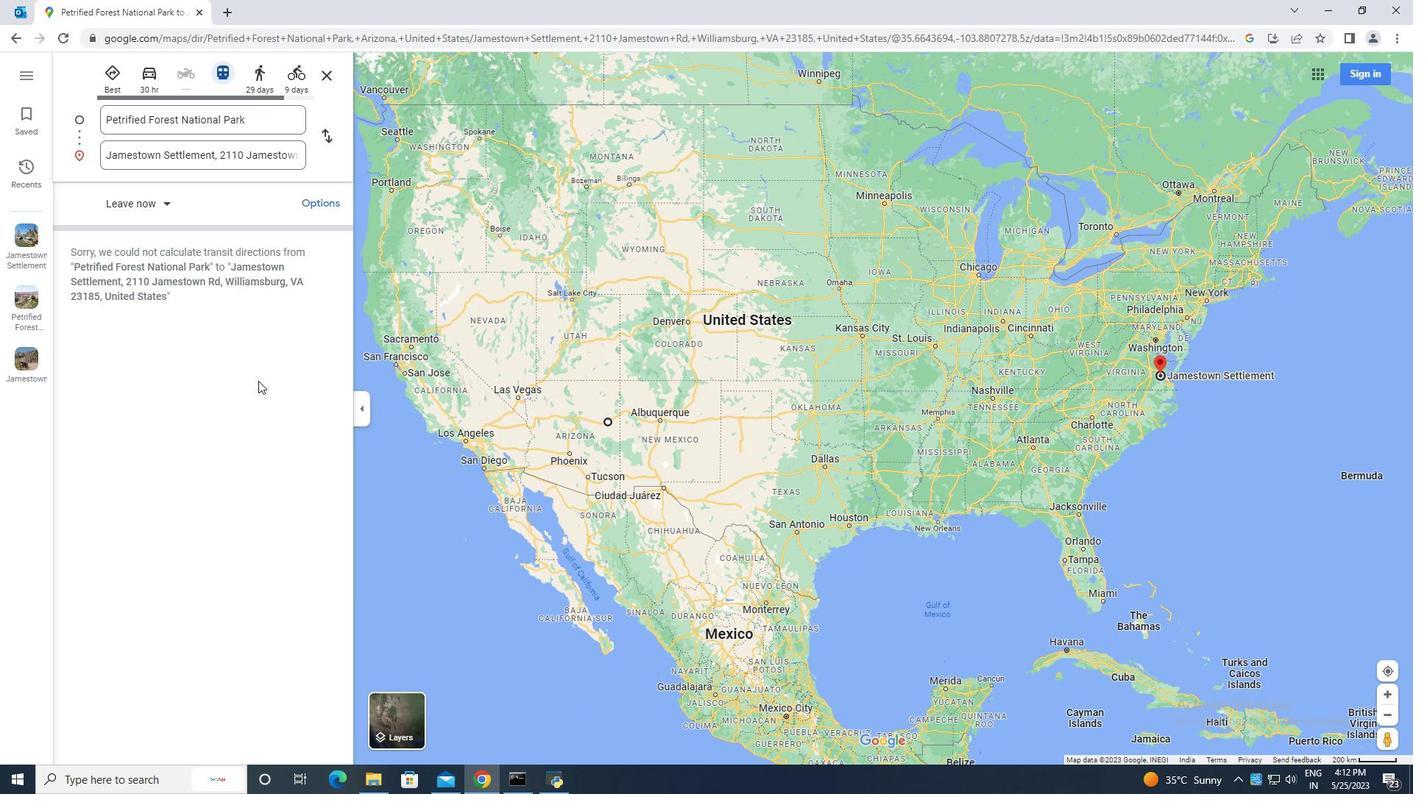 
Action: Mouse moved to (255, 377)
Screenshot: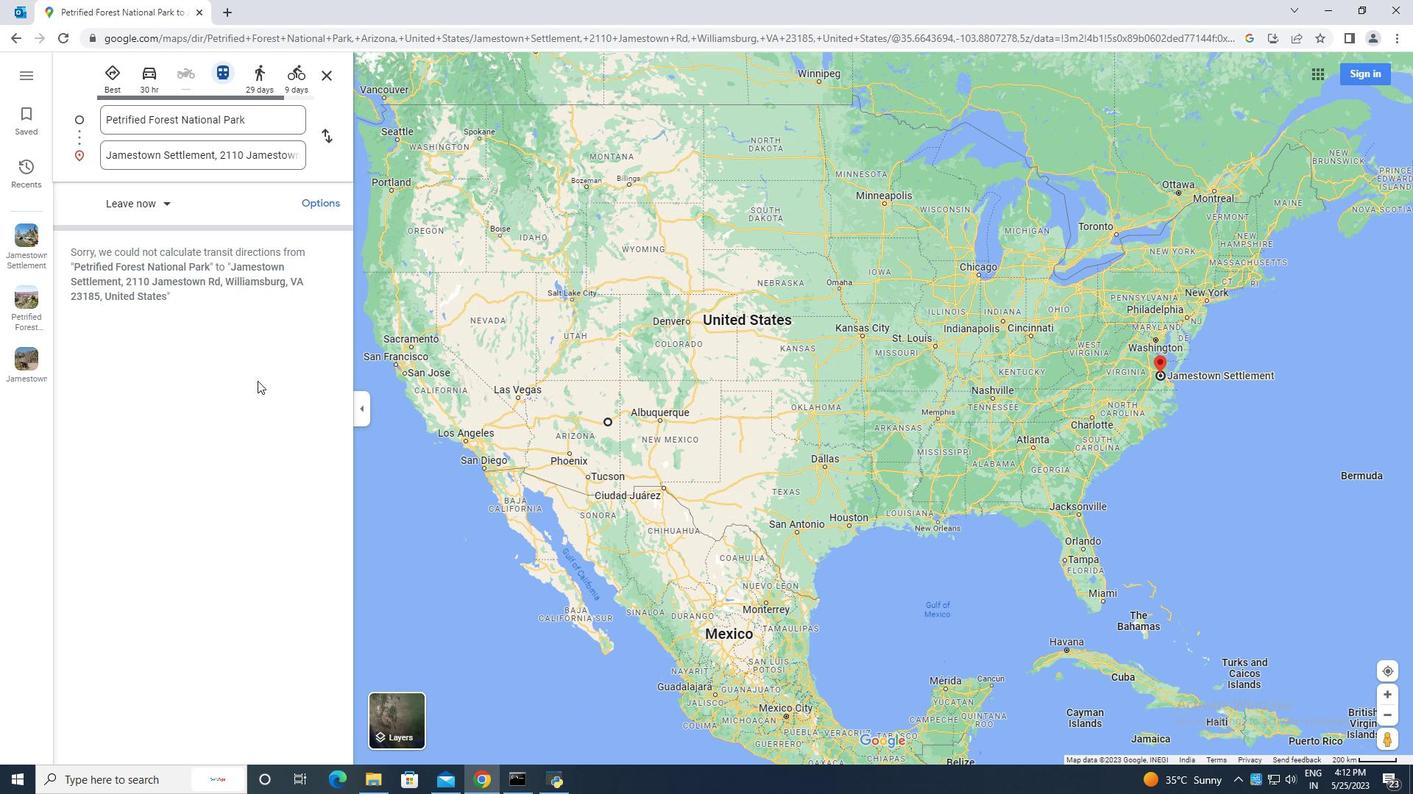 
Action: Mouse scrolled (255, 378) with delta (0, 0)
Screenshot: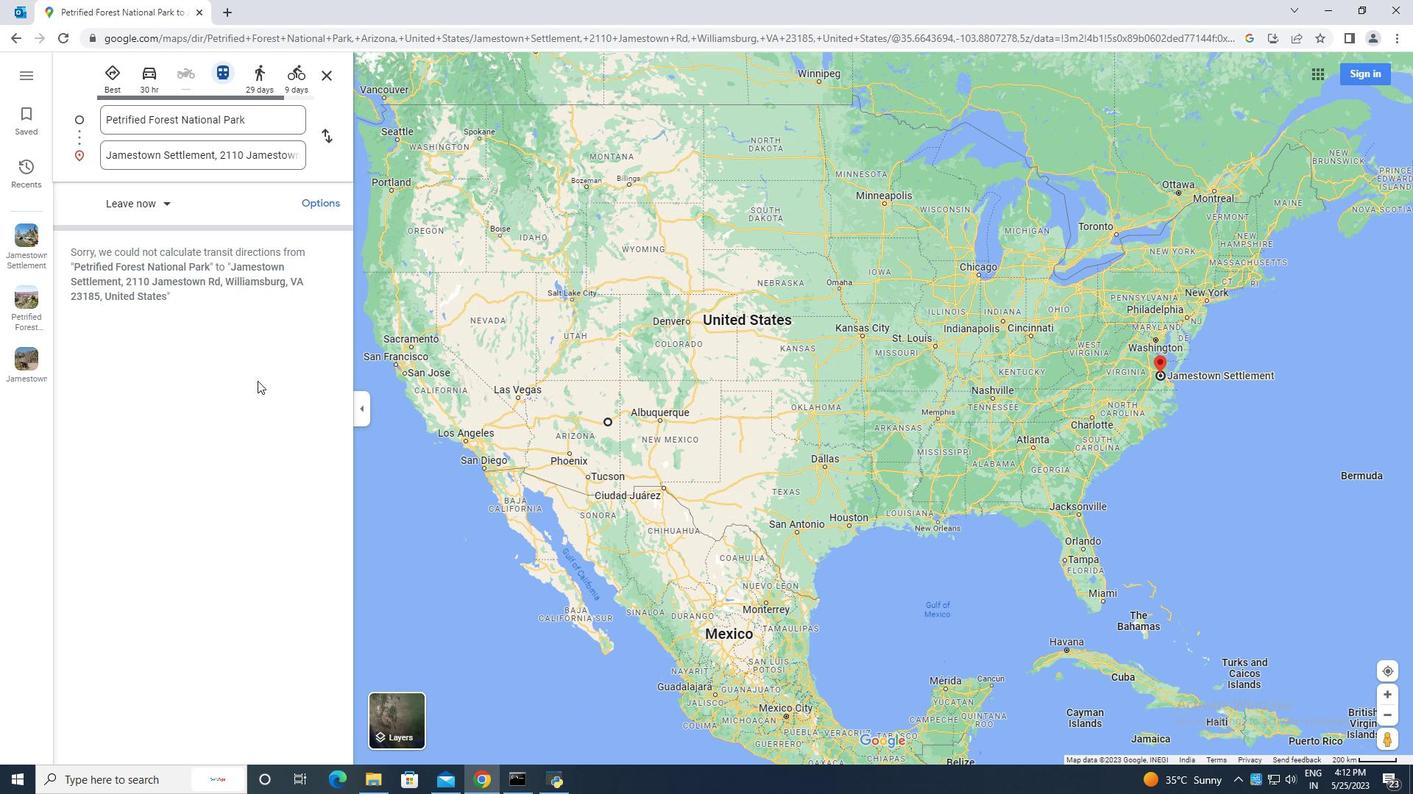 
Action: Mouse scrolled (255, 378) with delta (0, 0)
Screenshot: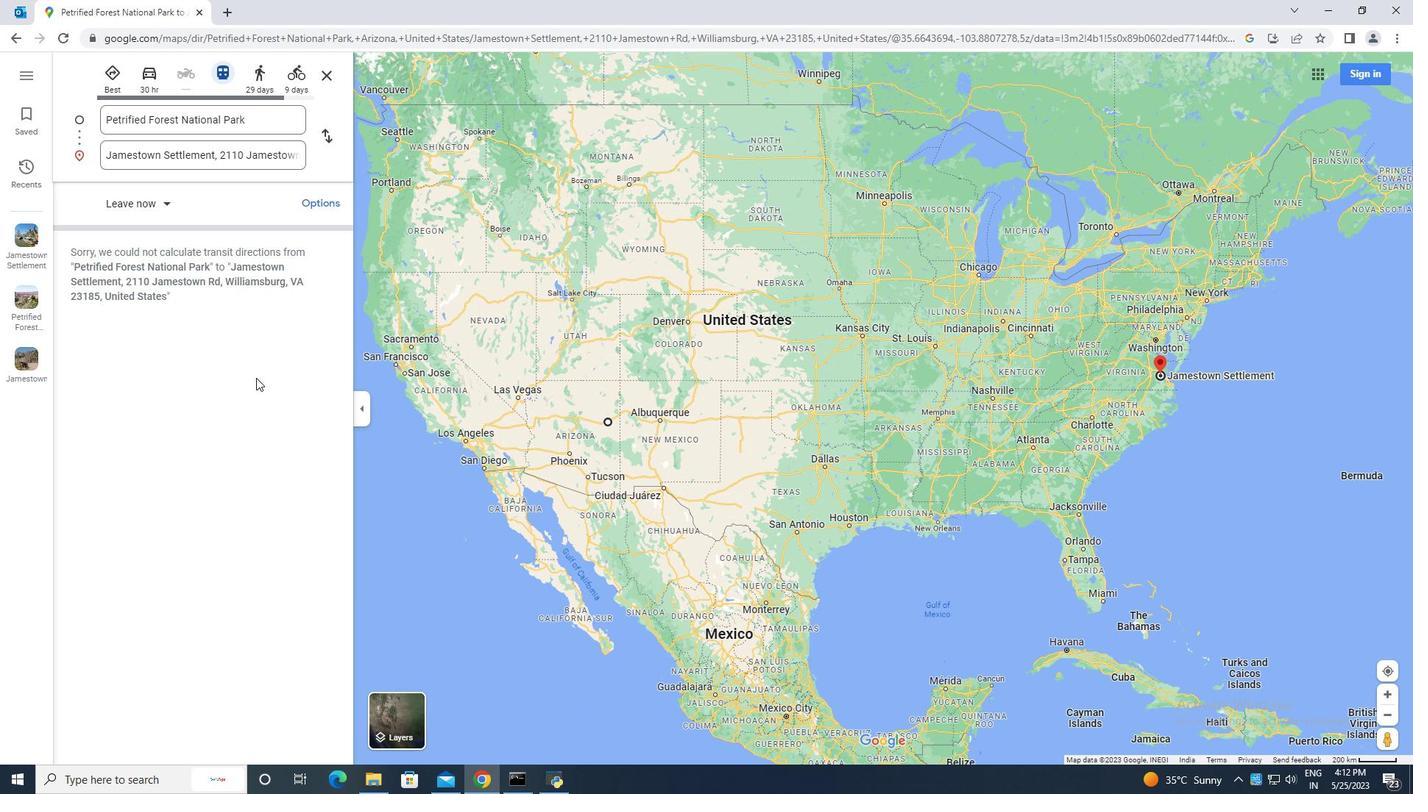 
Action: Mouse moved to (222, 338)
Screenshot: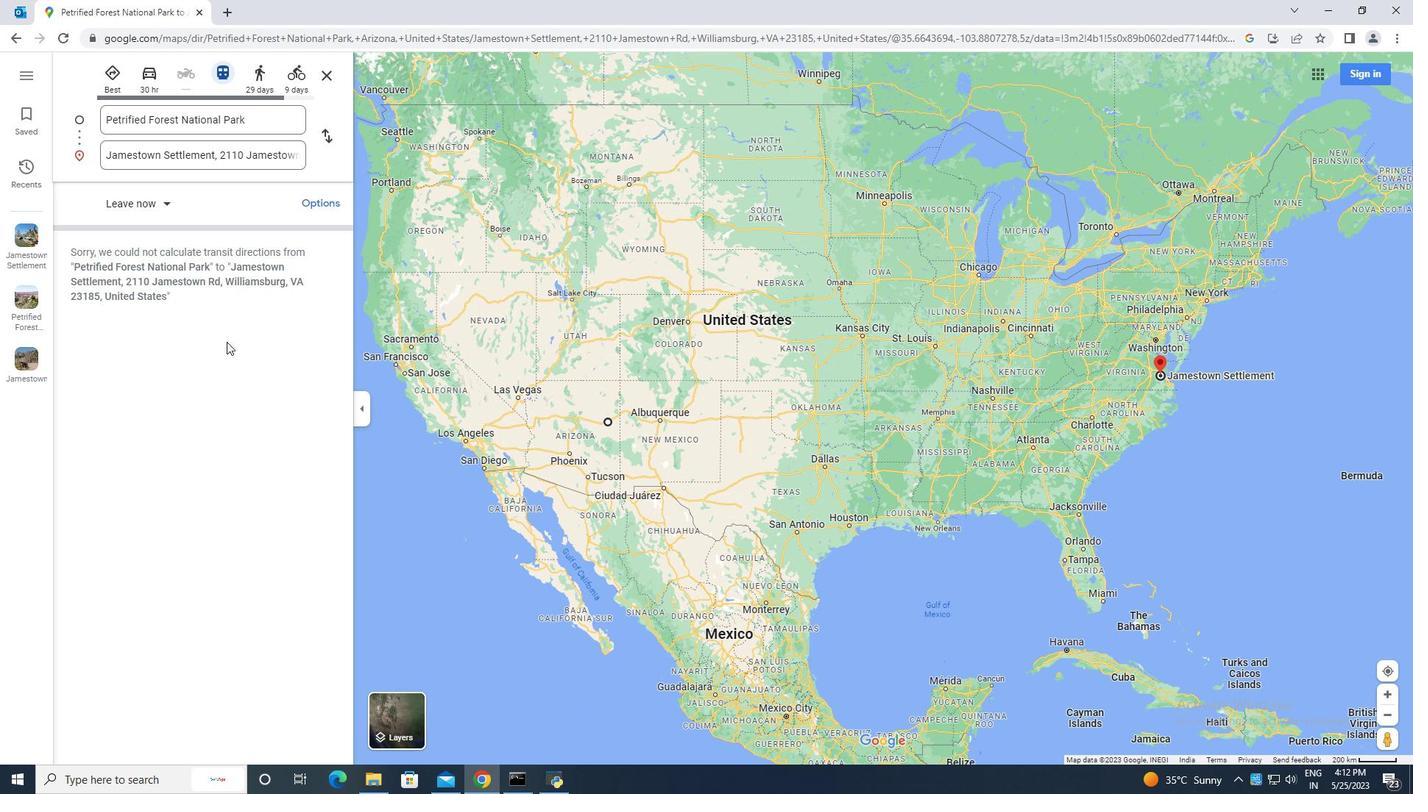 
Action: Mouse scrolled (222, 337) with delta (0, 0)
Screenshot: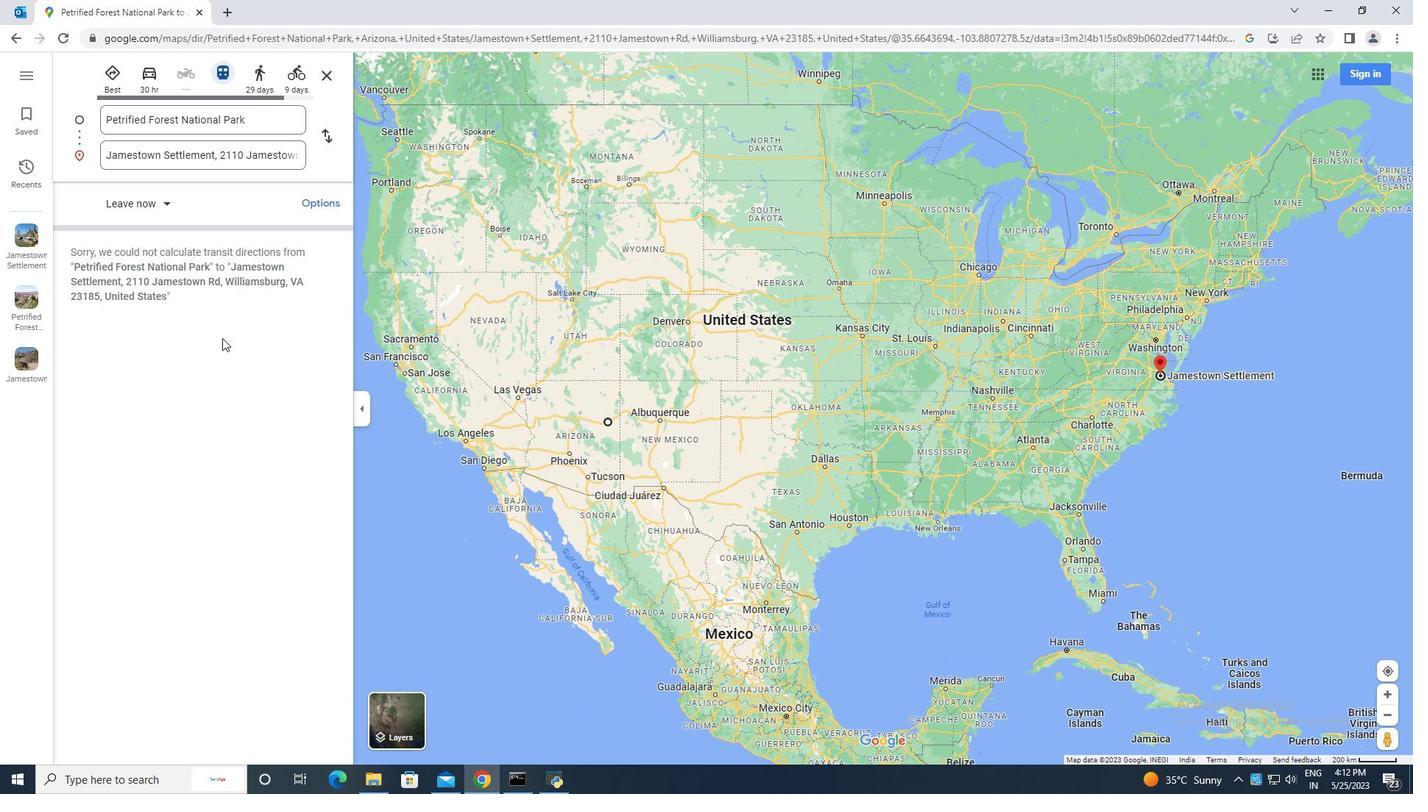 
Action: Mouse scrolled (222, 337) with delta (0, 0)
Screenshot: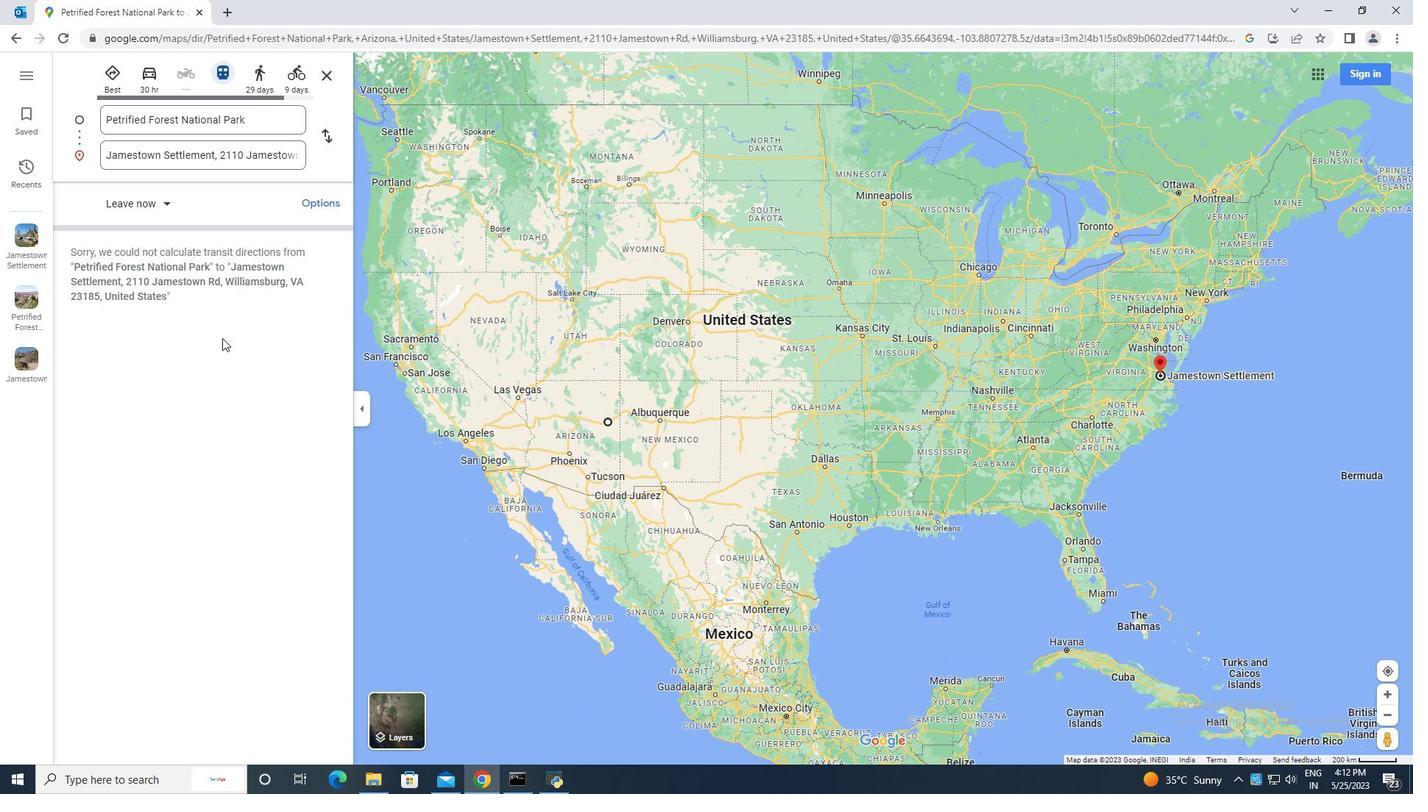 
Action: Mouse scrolled (222, 337) with delta (0, 0)
Screenshot: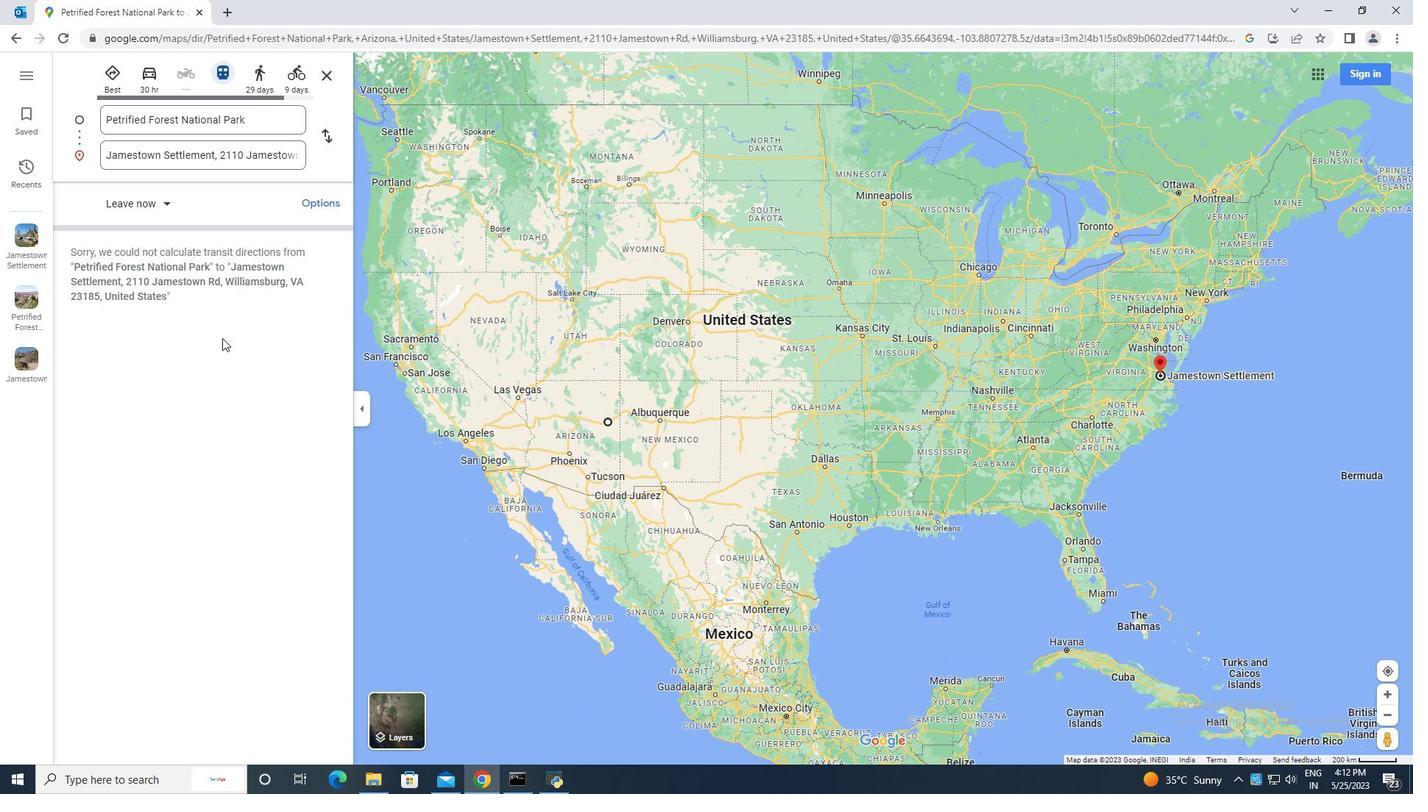 
Action: Mouse moved to (730, 337)
Screenshot: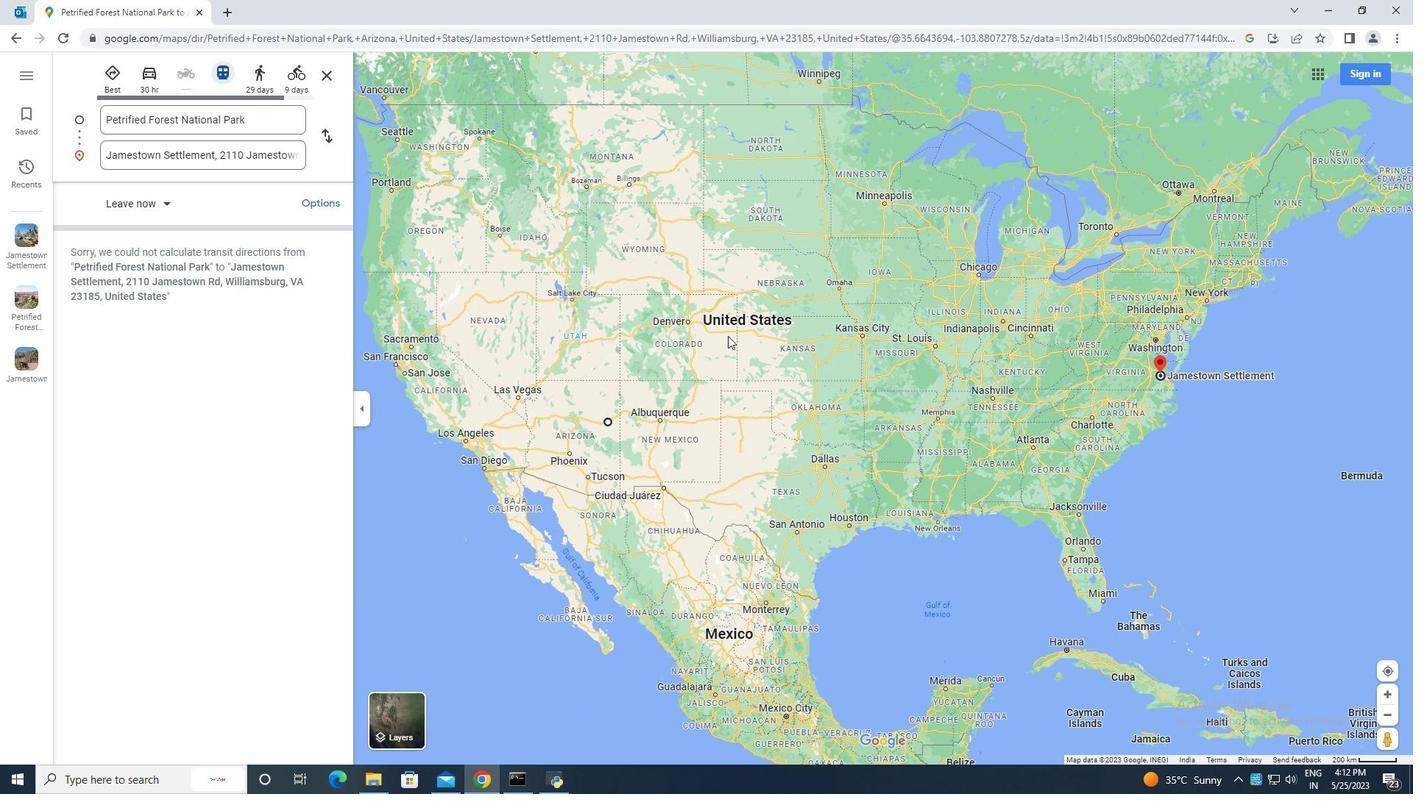 
Action: Mouse scrolled (730, 336) with delta (0, 0)
Screenshot: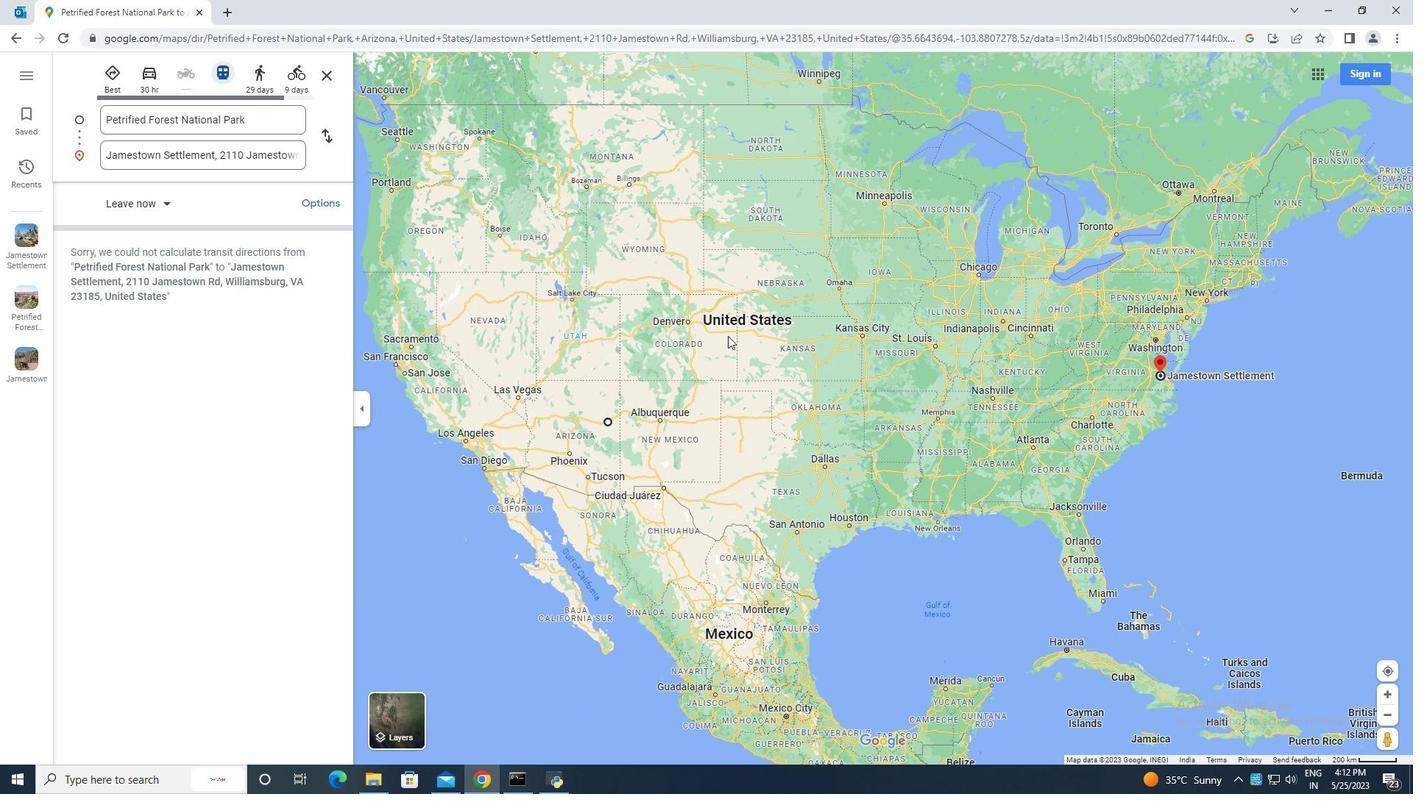 
Action: Mouse scrolled (730, 336) with delta (0, 0)
Screenshot: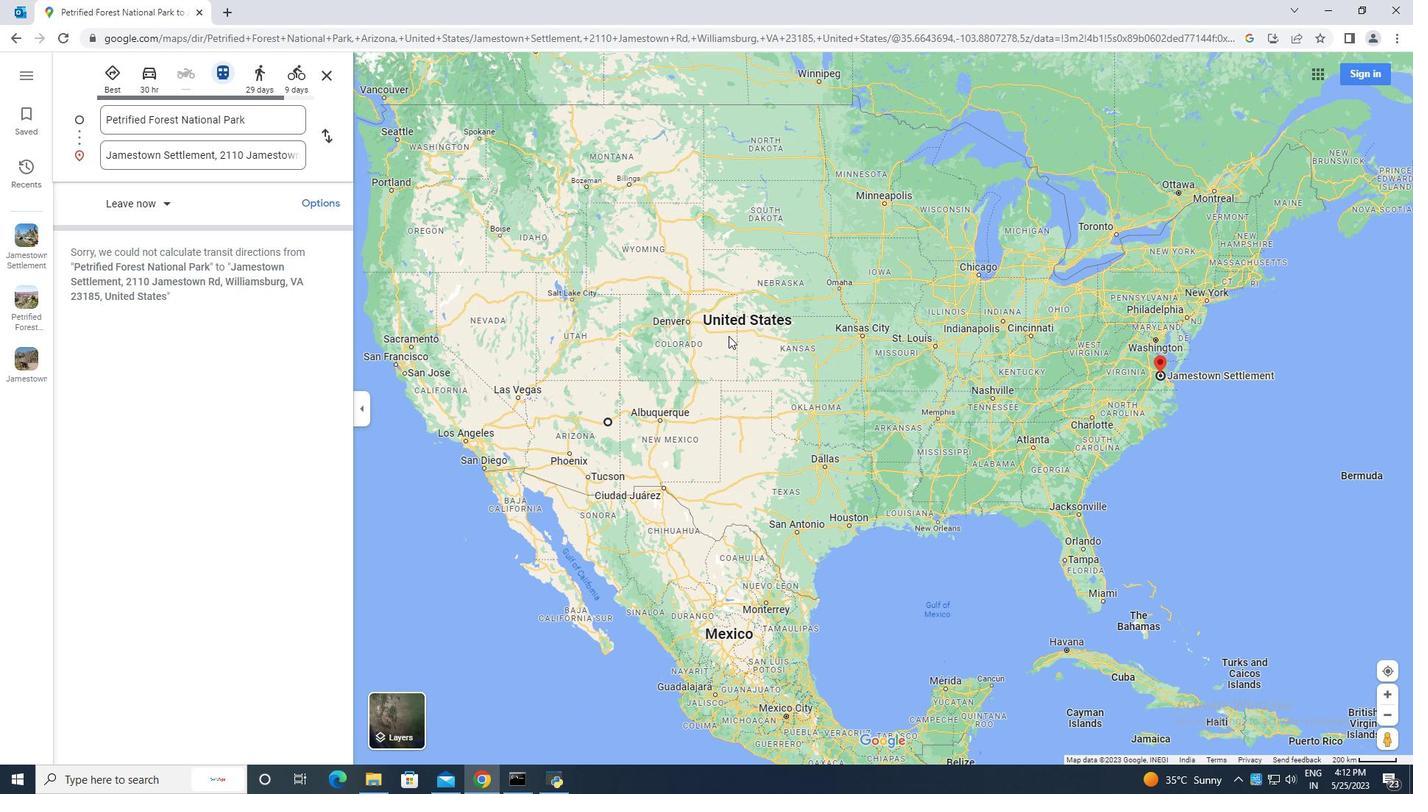 
Action: Mouse moved to (229, 323)
Screenshot: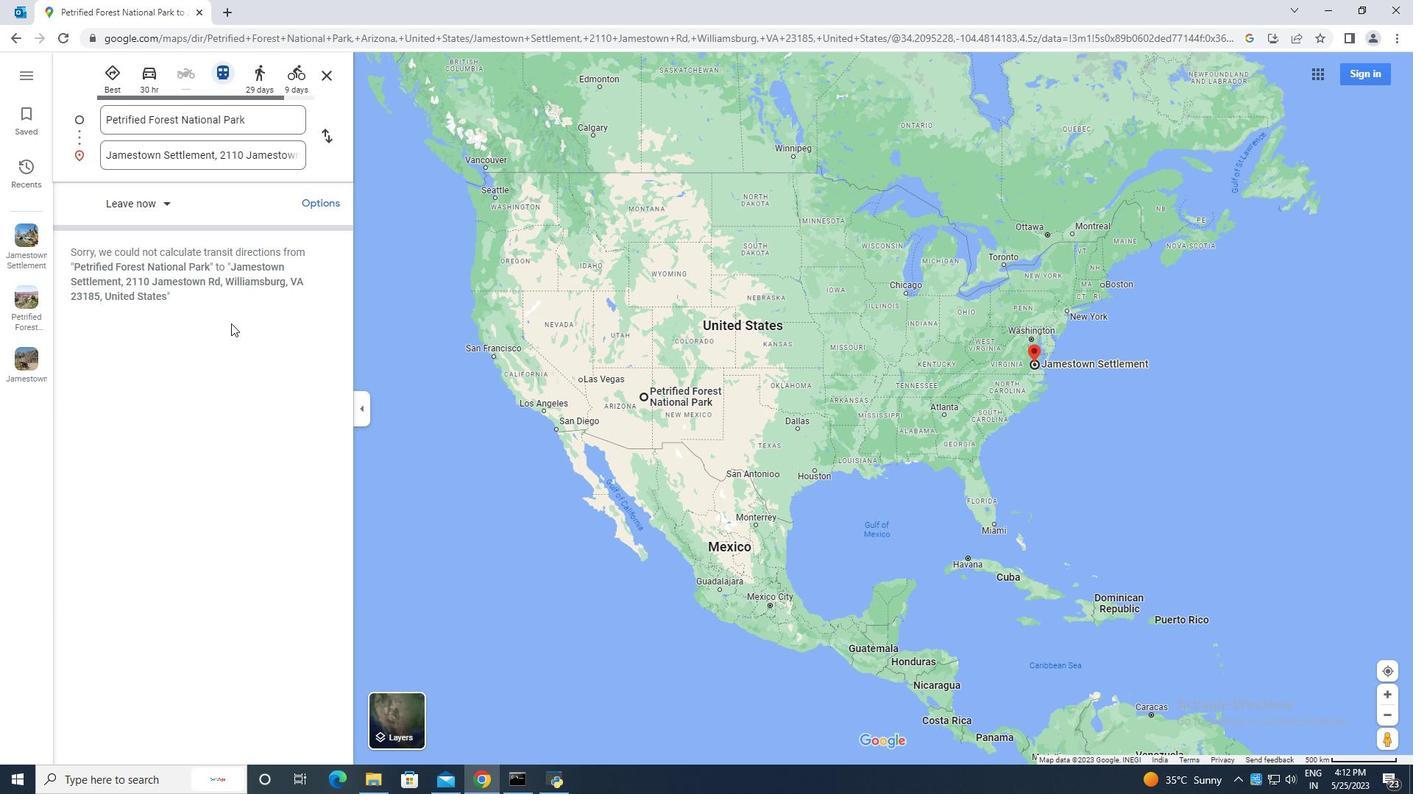 
Action: Mouse scrolled (229, 323) with delta (0, 0)
Screenshot: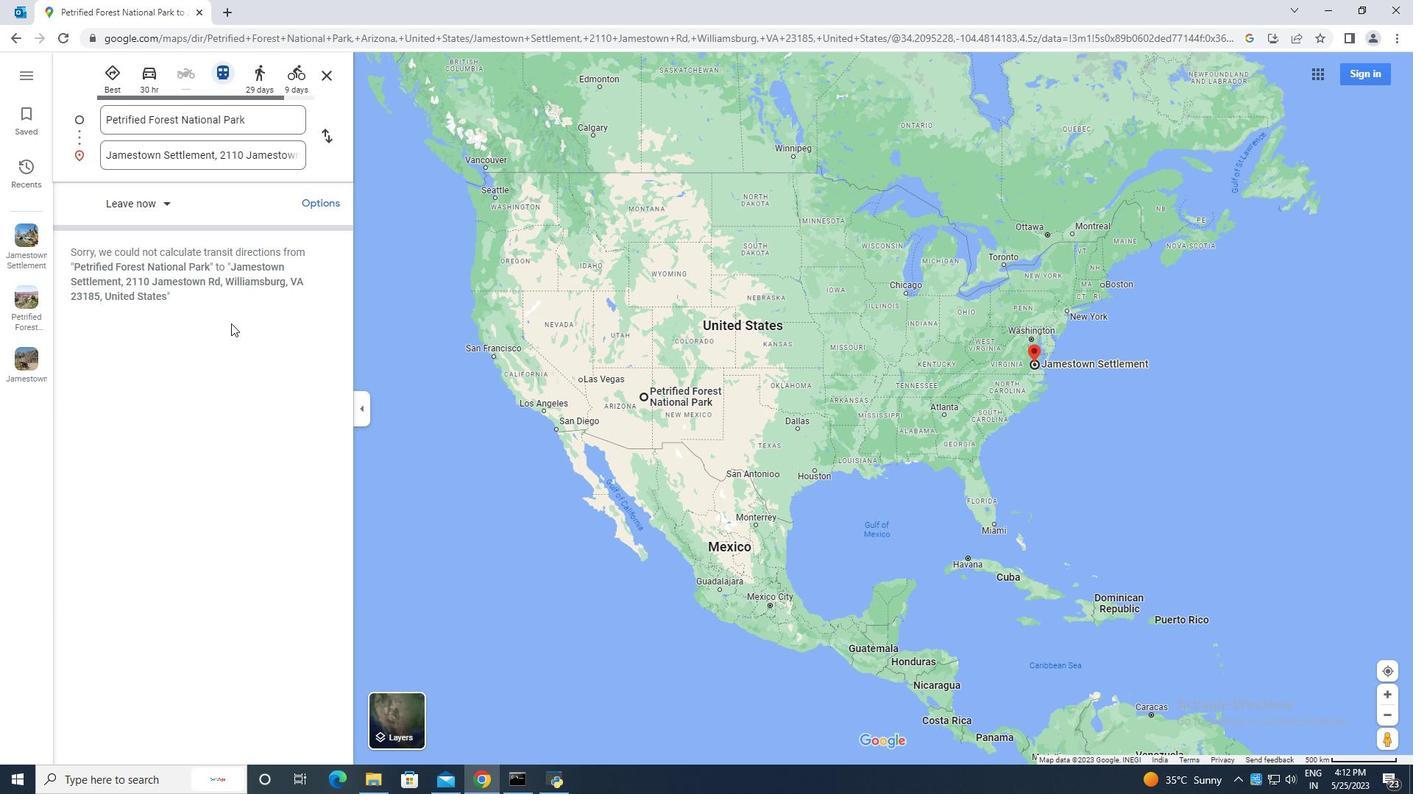 
Action: Mouse moved to (228, 322)
Screenshot: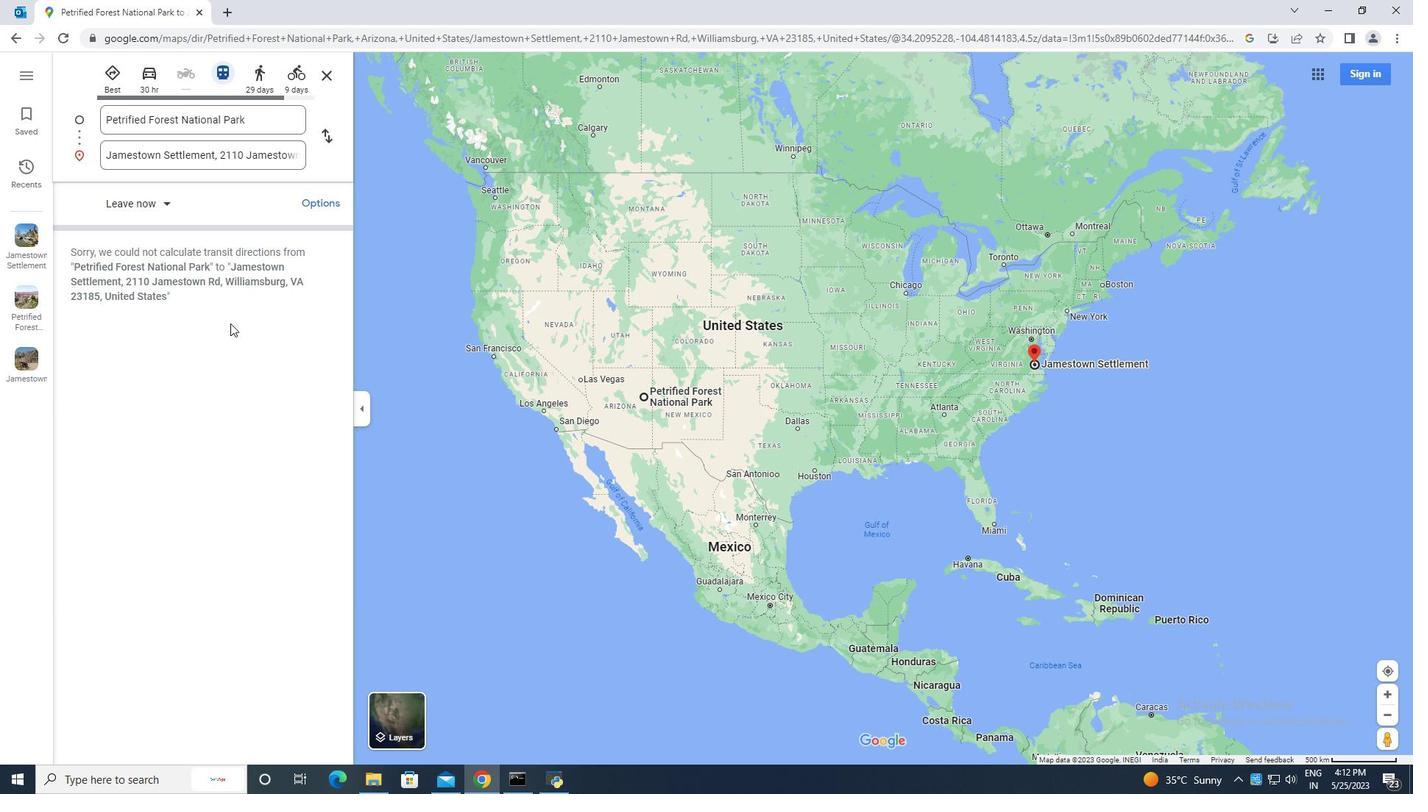 
Action: Mouse scrolled (228, 323) with delta (0, 0)
Screenshot: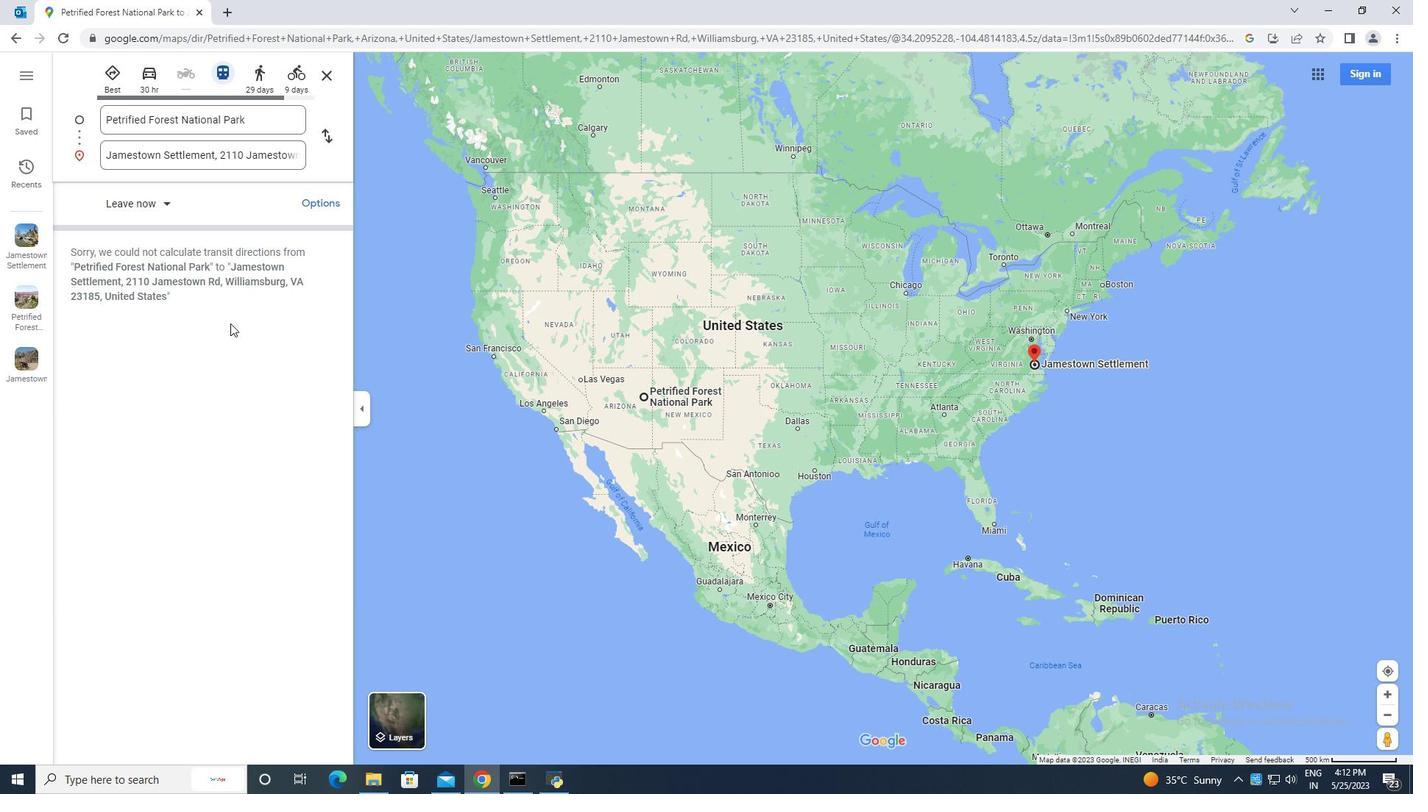 
Action: Mouse scrolled (228, 323) with delta (0, 0)
Screenshot: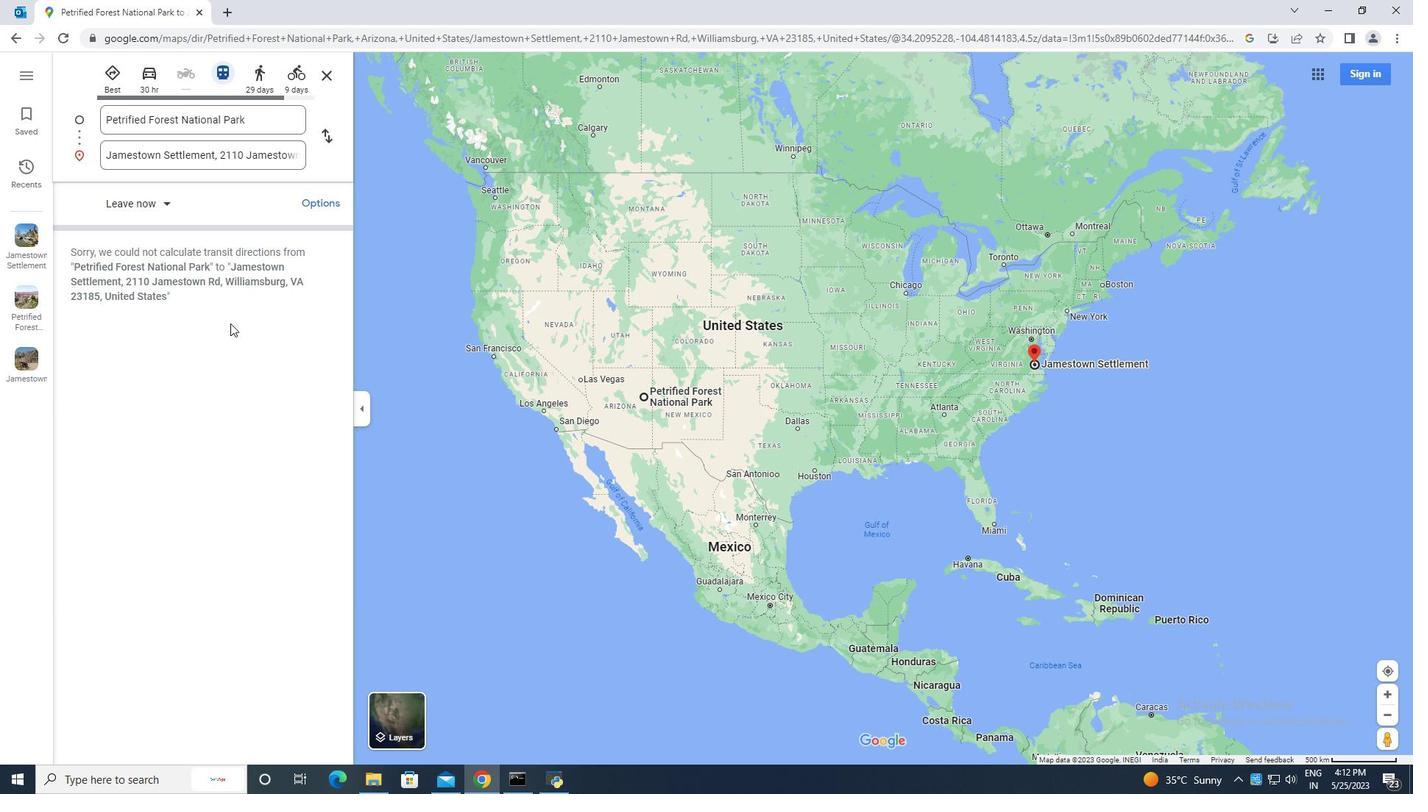 
Action: Mouse moved to (225, 317)
Screenshot: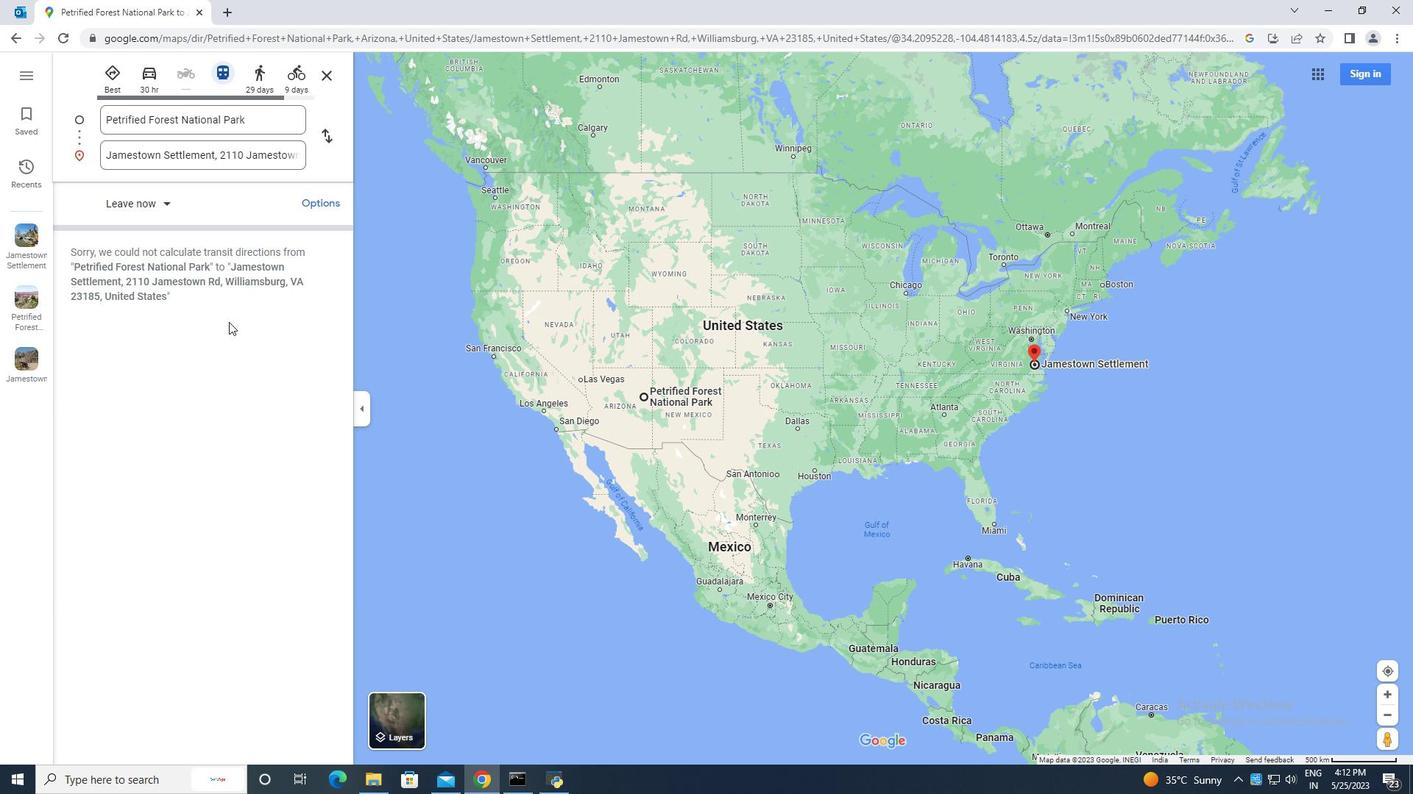 
Action: Mouse scrolled (225, 316) with delta (0, 0)
Screenshot: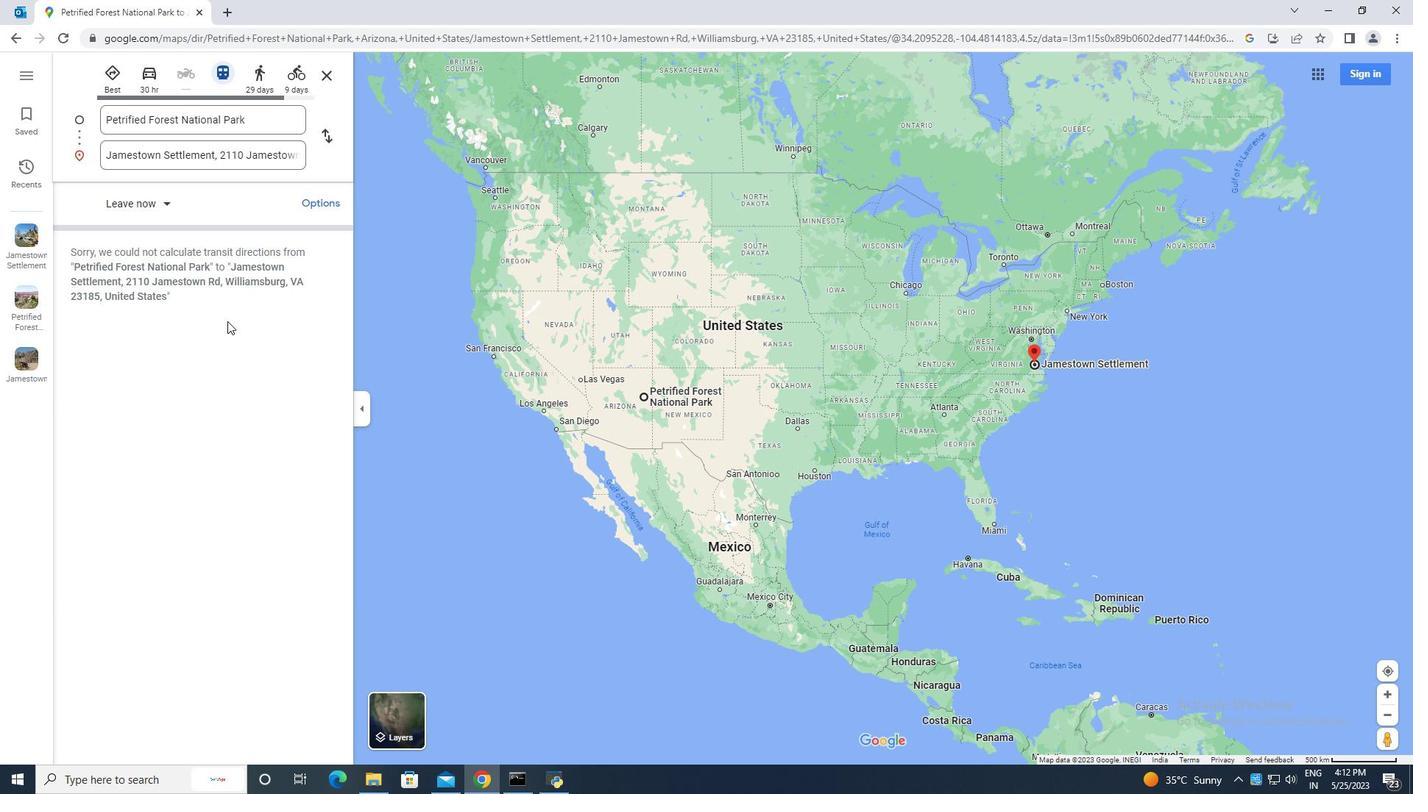 
Action: Mouse scrolled (225, 316) with delta (0, 0)
Screenshot: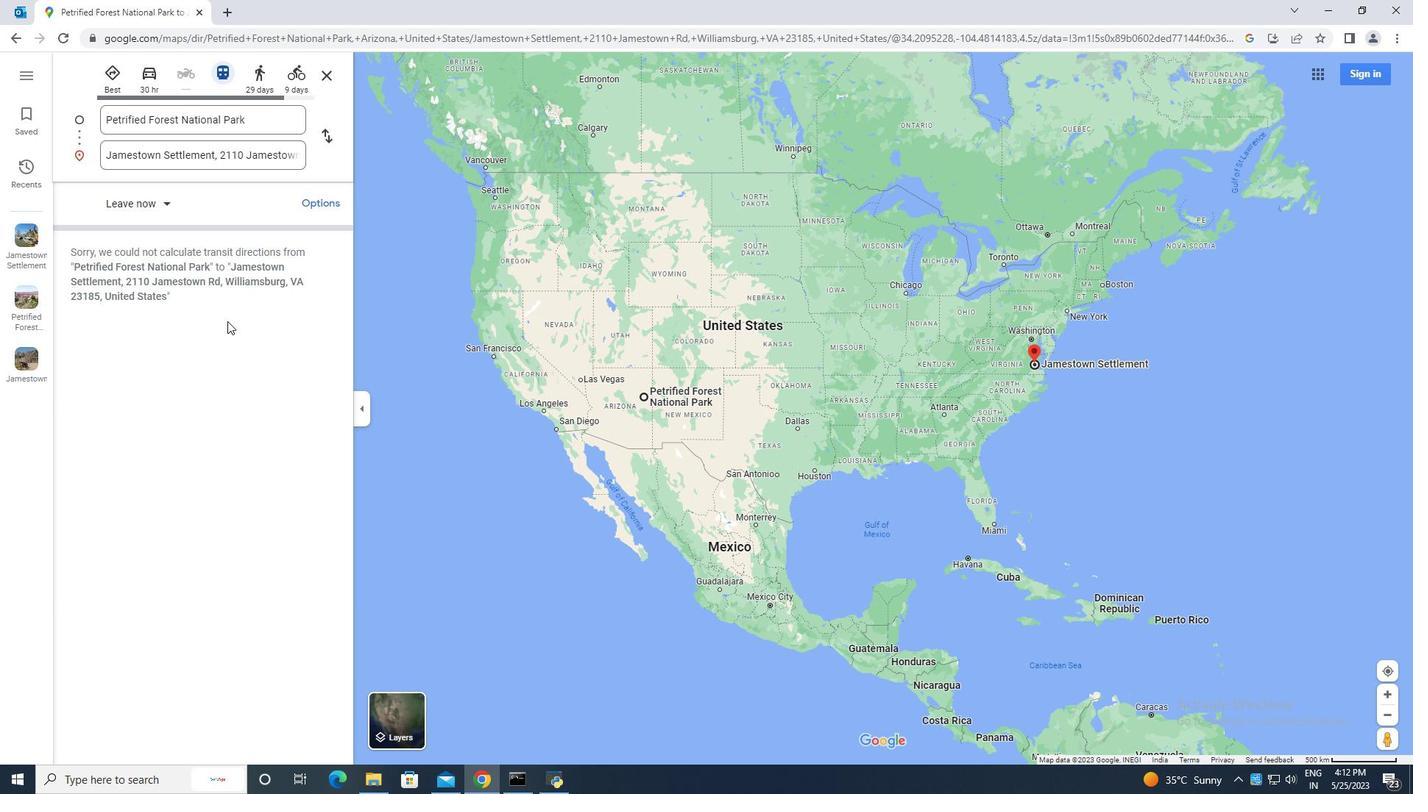 
Action: Mouse scrolled (225, 316) with delta (0, 0)
Screenshot: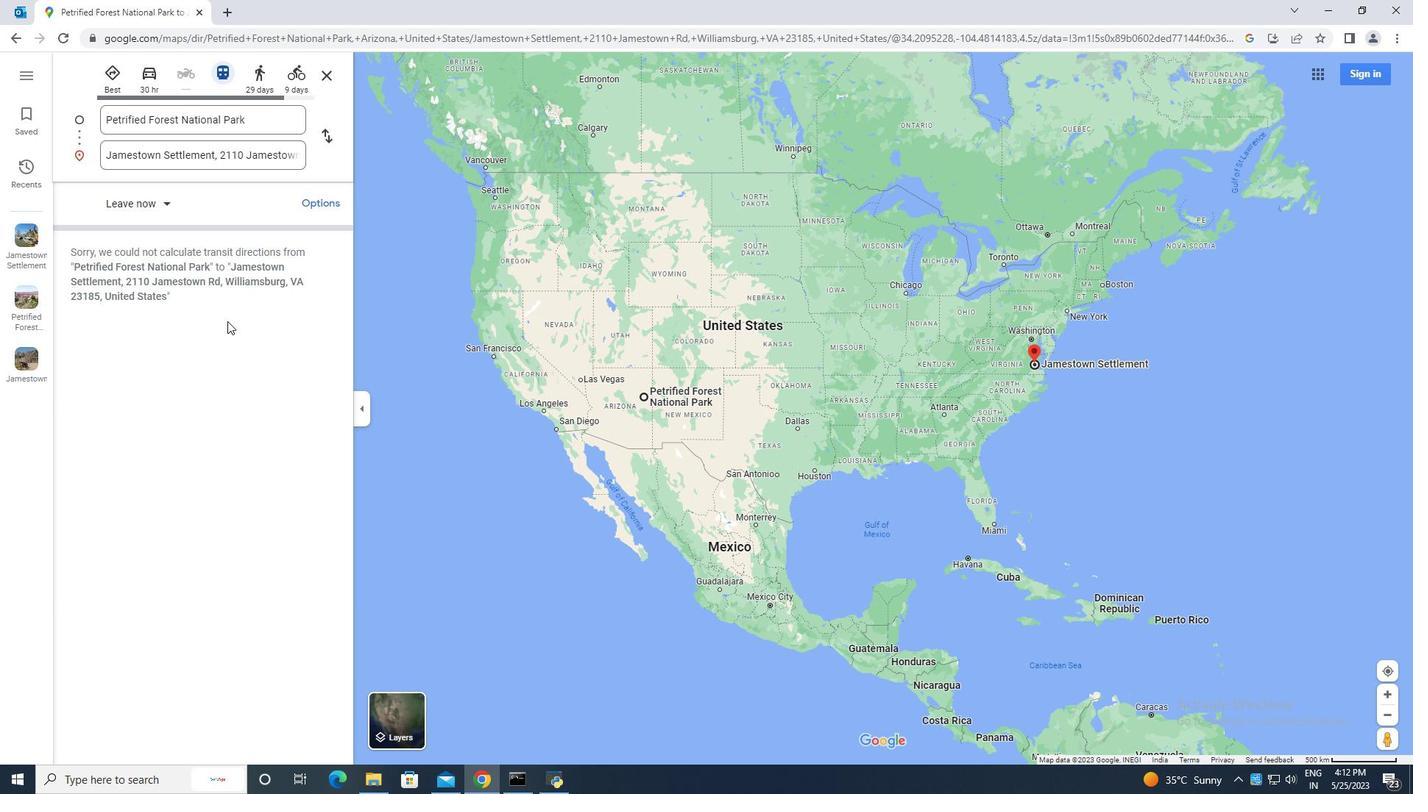 
Action: Mouse scrolled (225, 316) with delta (0, 0)
Screenshot: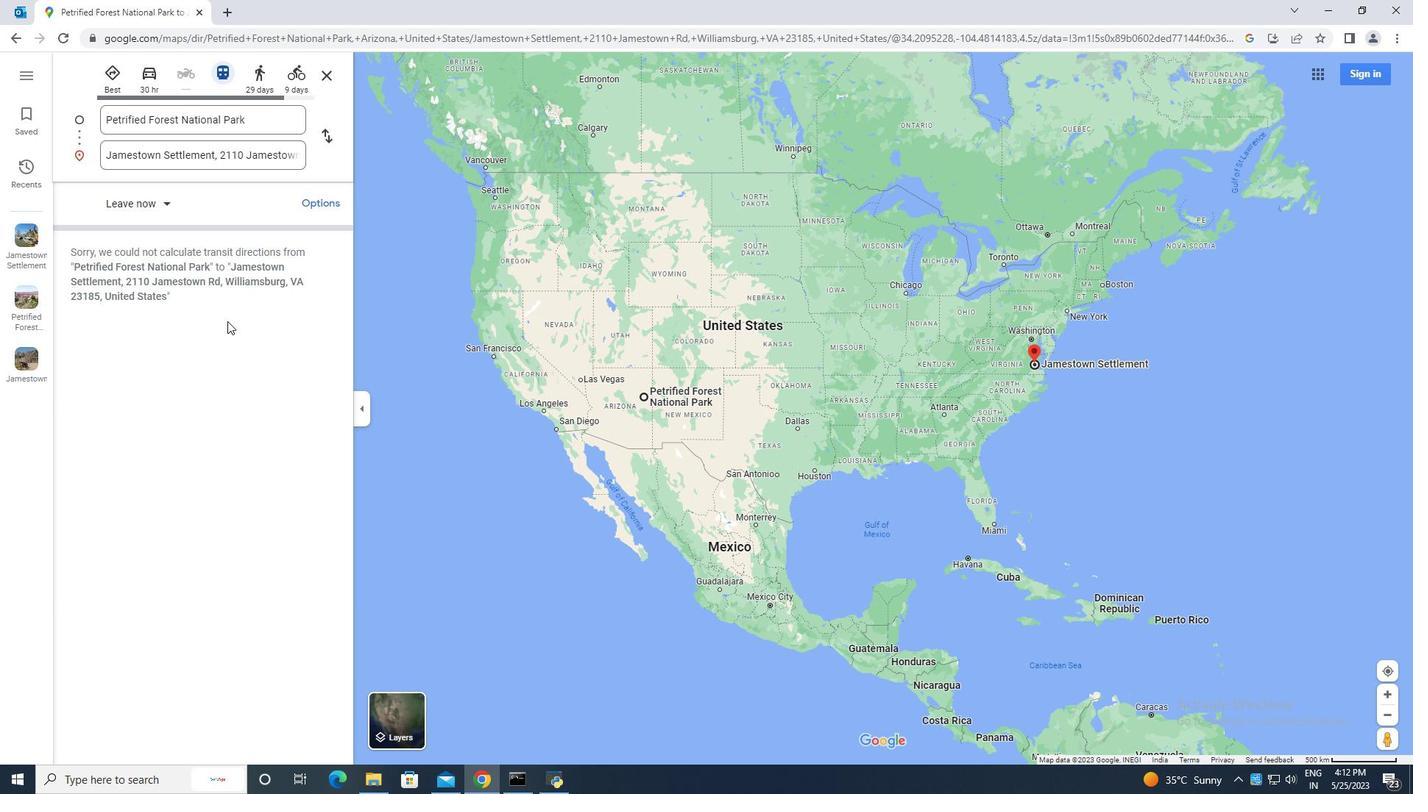 
Action: Mouse moved to (224, 309)
Screenshot: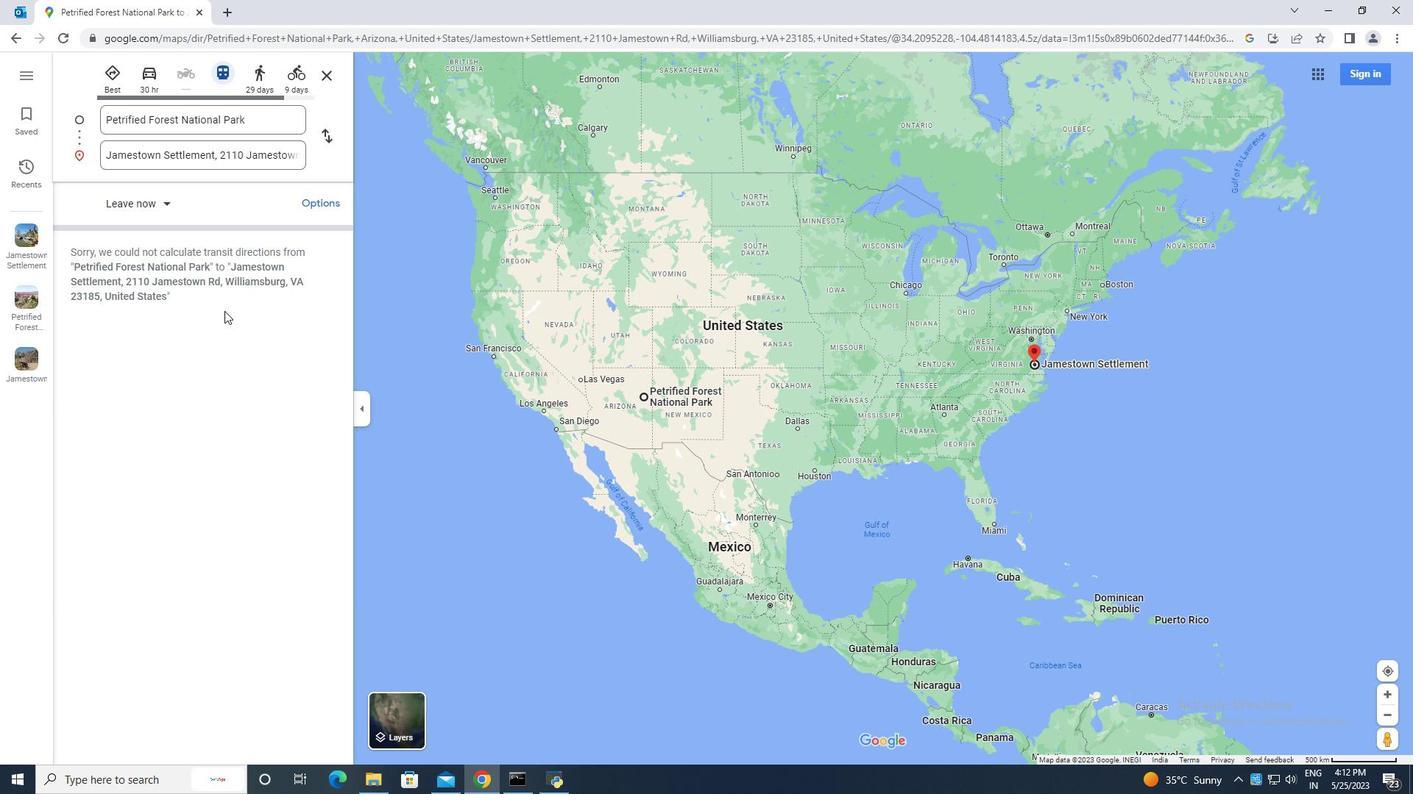 
Action: Mouse scrolled (224, 309) with delta (0, 0)
Screenshot: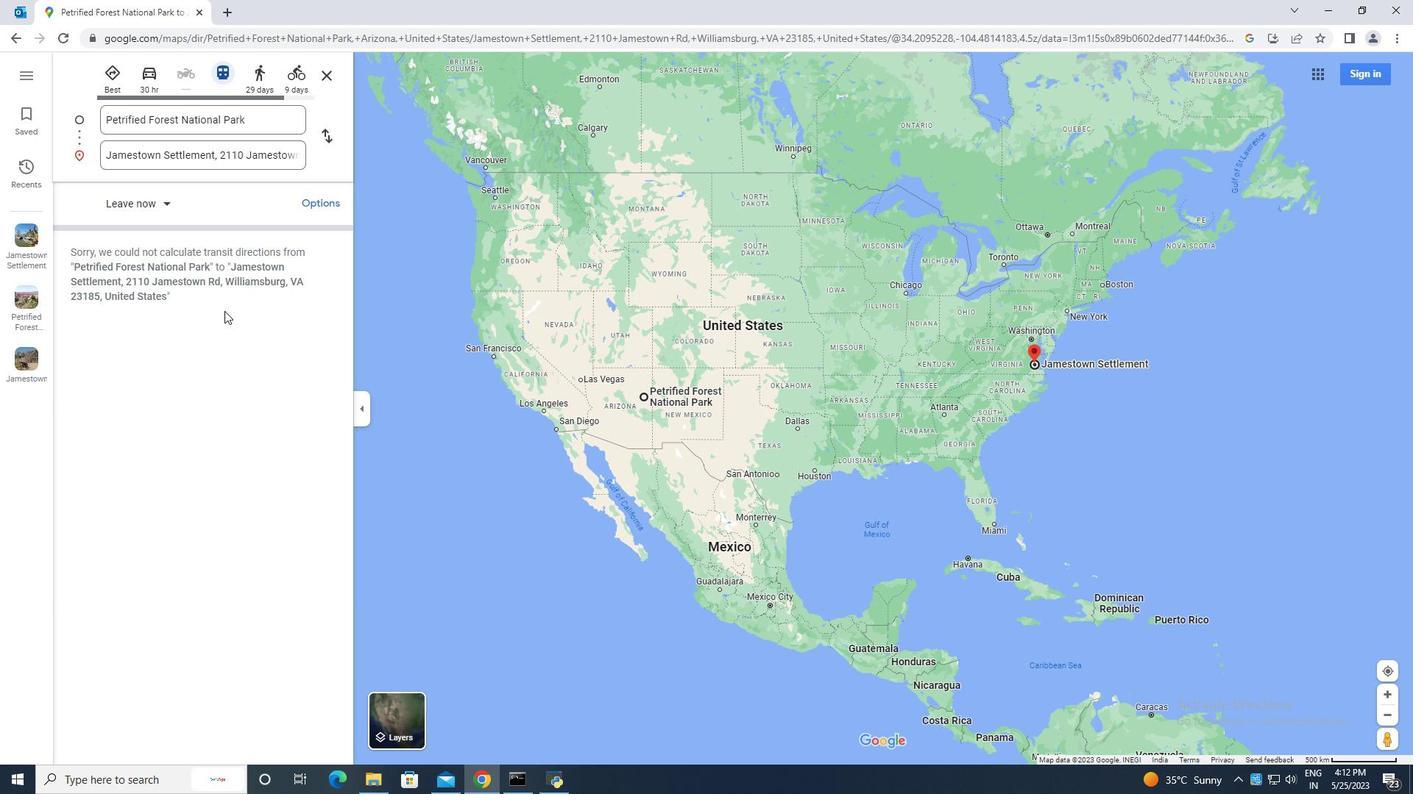 
Action: Mouse scrolled (224, 309) with delta (0, 0)
Screenshot: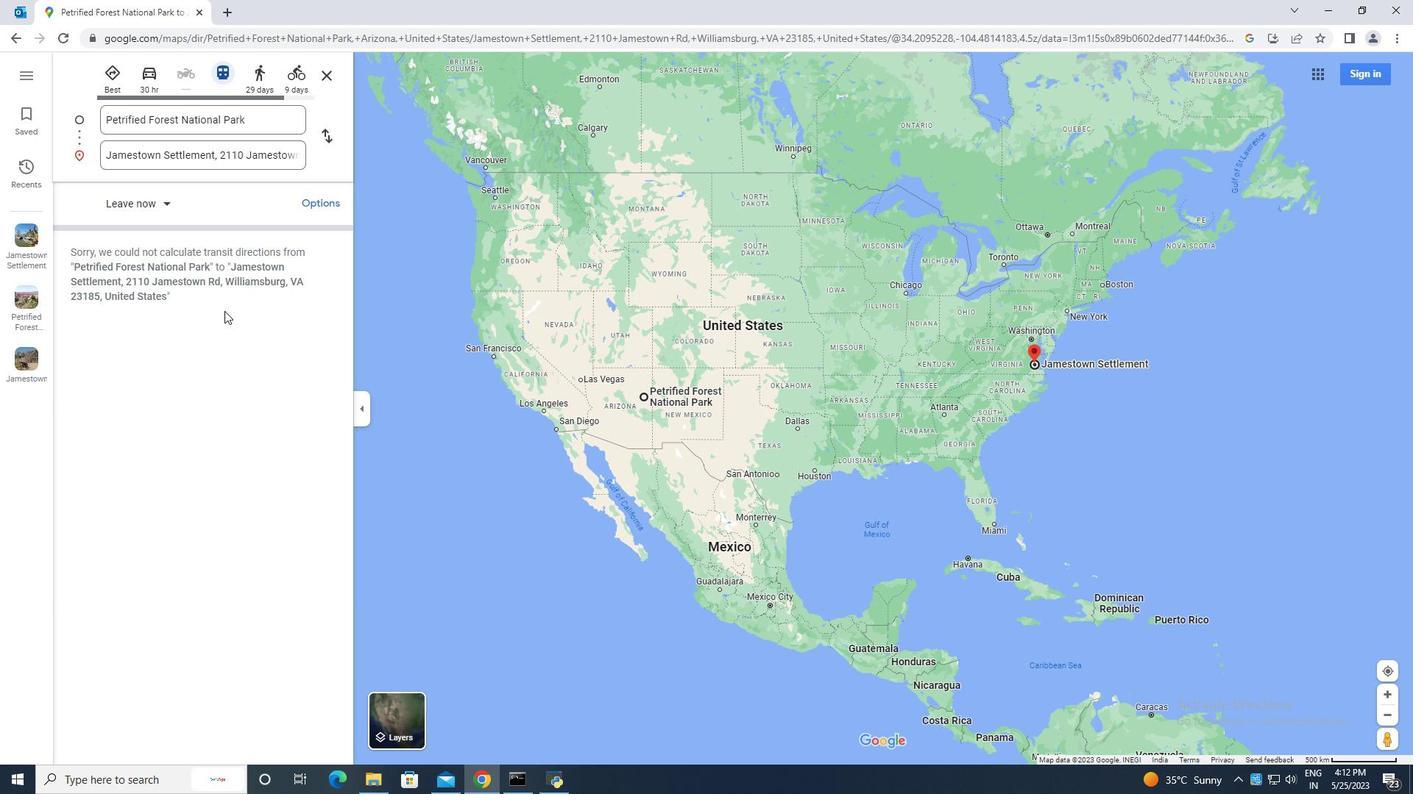 
Action: Mouse scrolled (224, 309) with delta (0, 0)
Screenshot: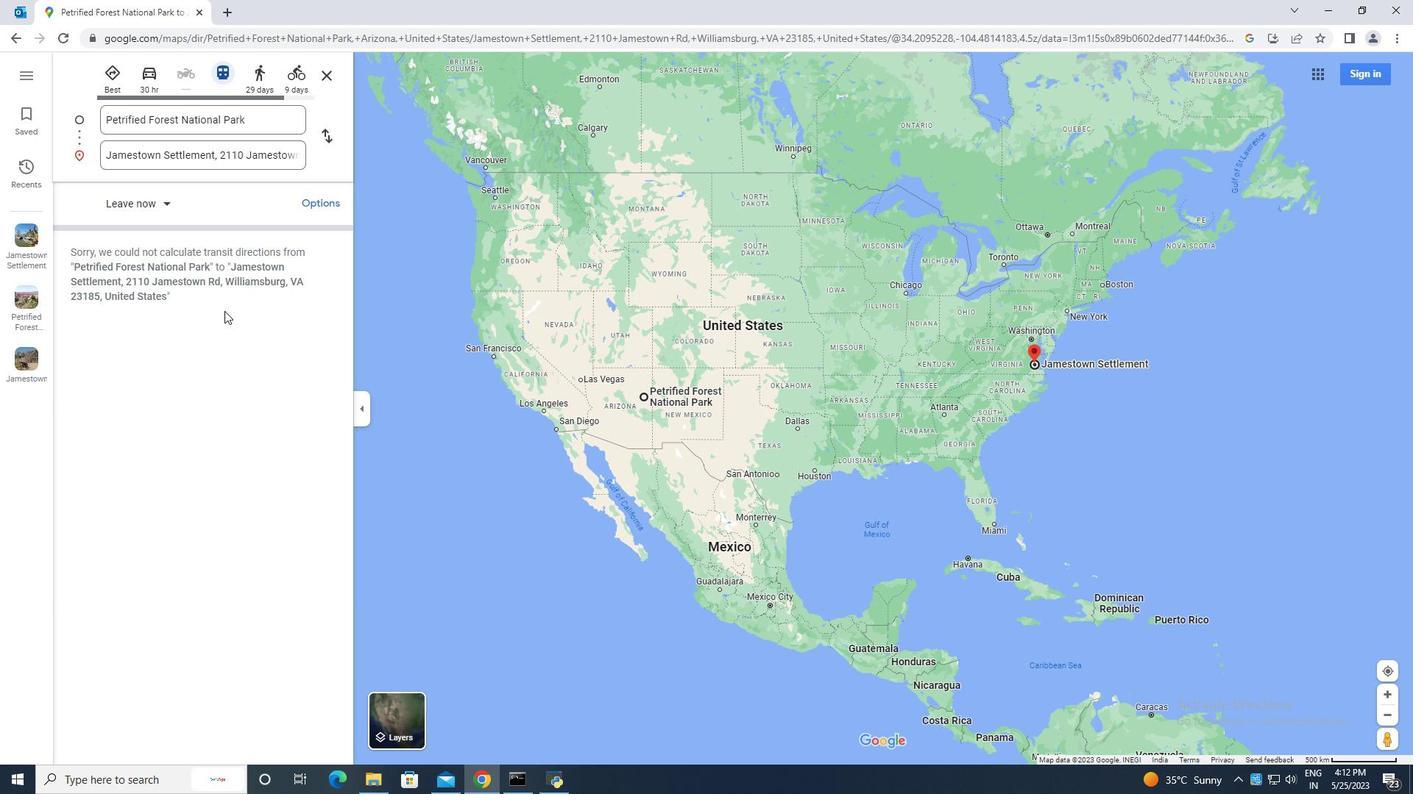 
Action: Mouse scrolled (224, 309) with delta (0, 0)
Screenshot: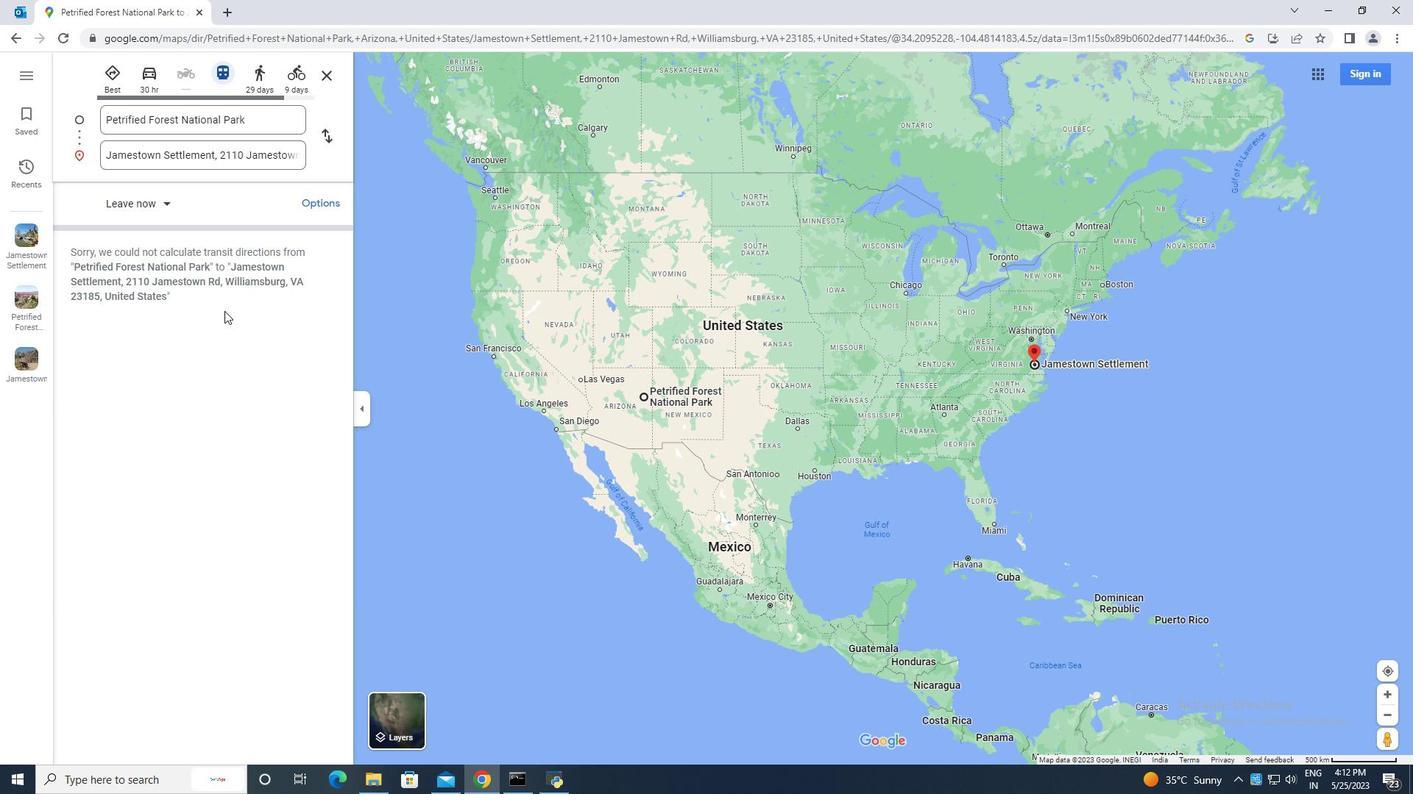 
Action: Mouse moved to (230, 287)
Screenshot: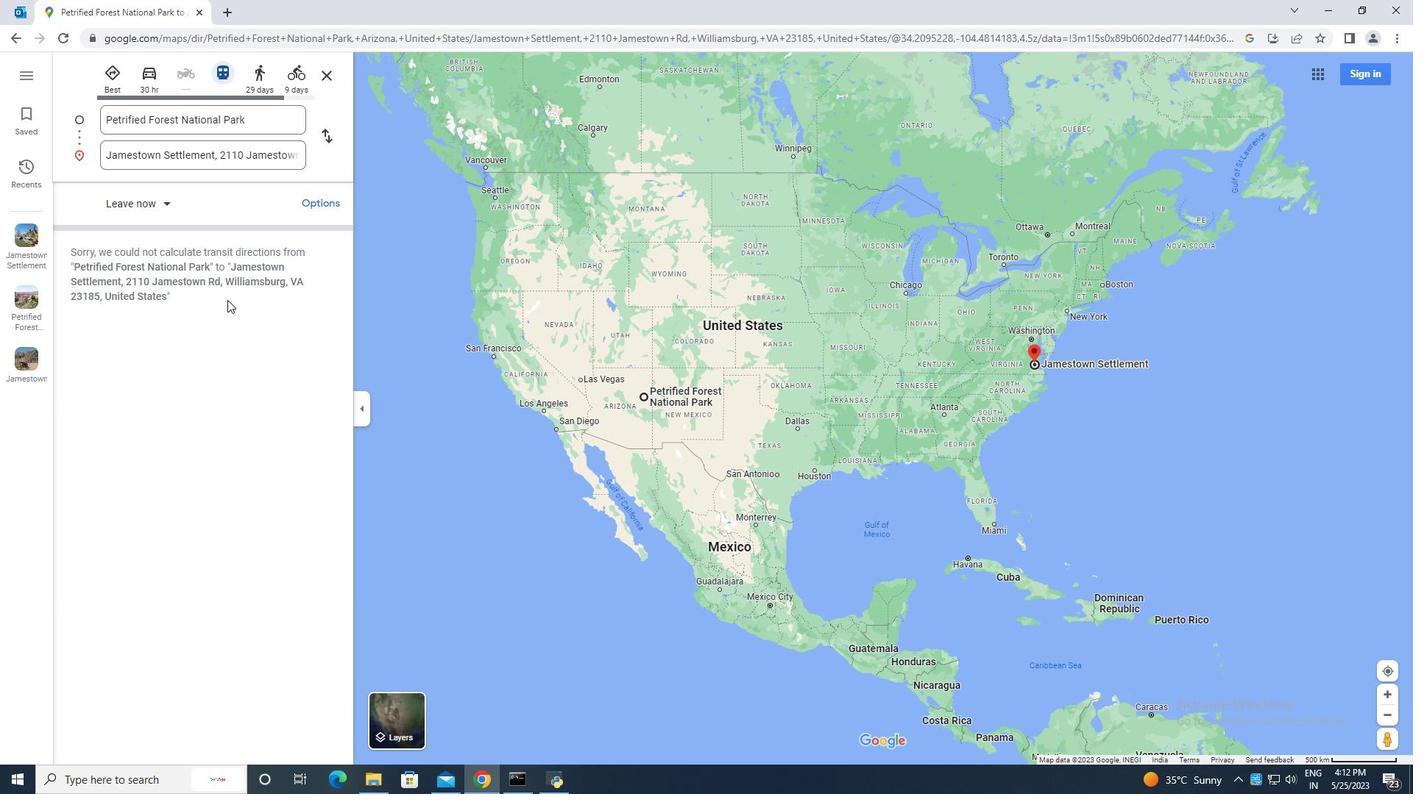 
Action: Mouse scrolled (230, 287) with delta (0, 0)
Screenshot: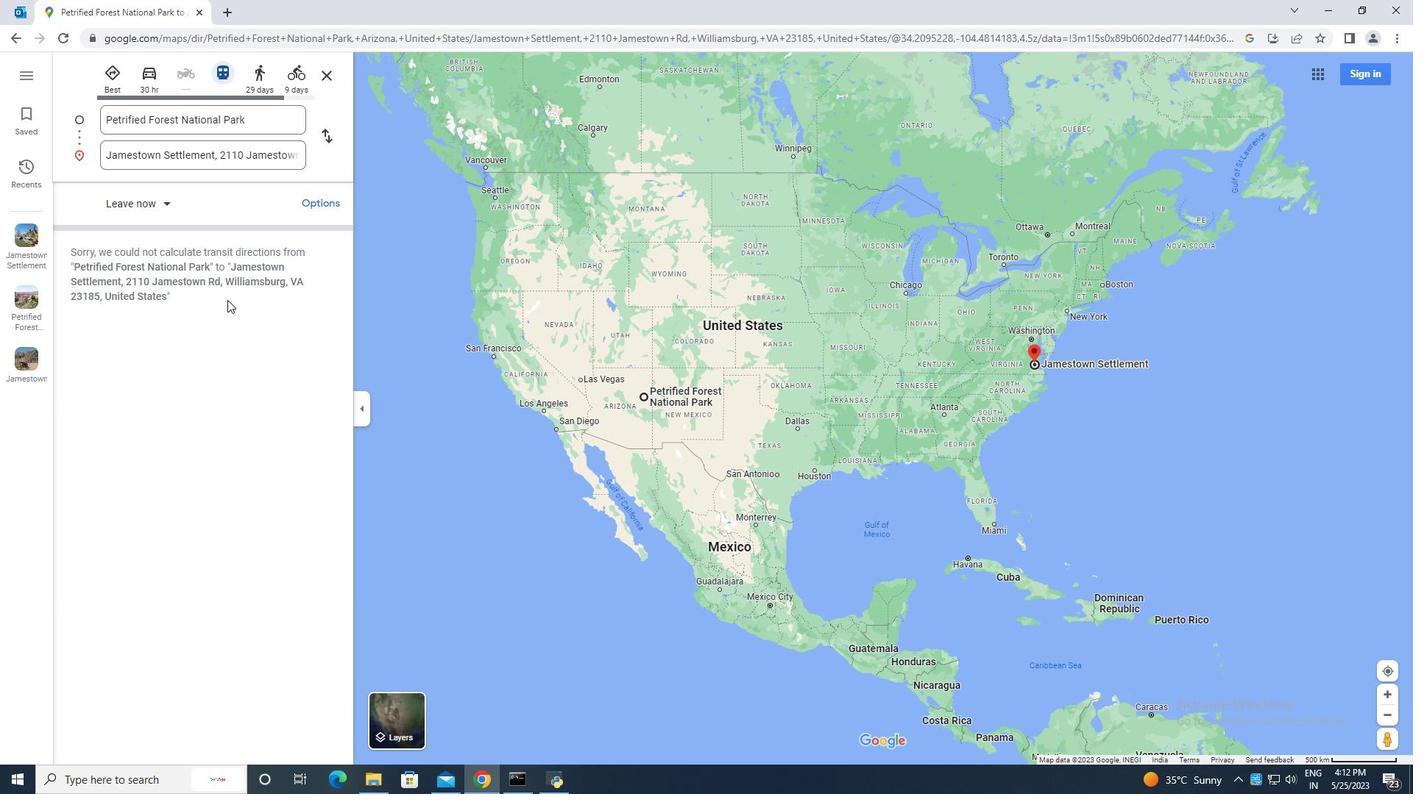 
Action: Mouse moved to (230, 287)
Screenshot: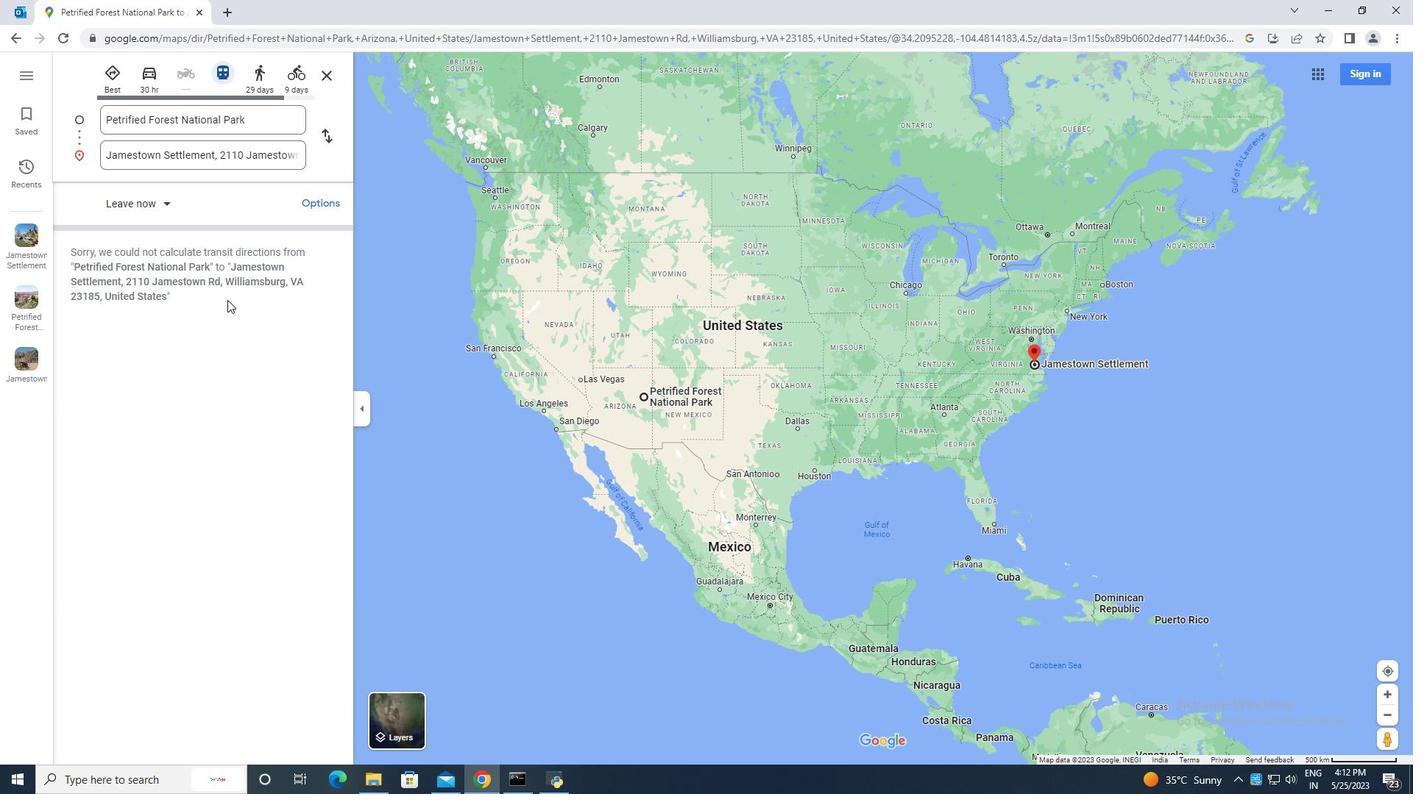 
Action: Mouse scrolled (230, 287) with delta (0, 0)
Screenshot: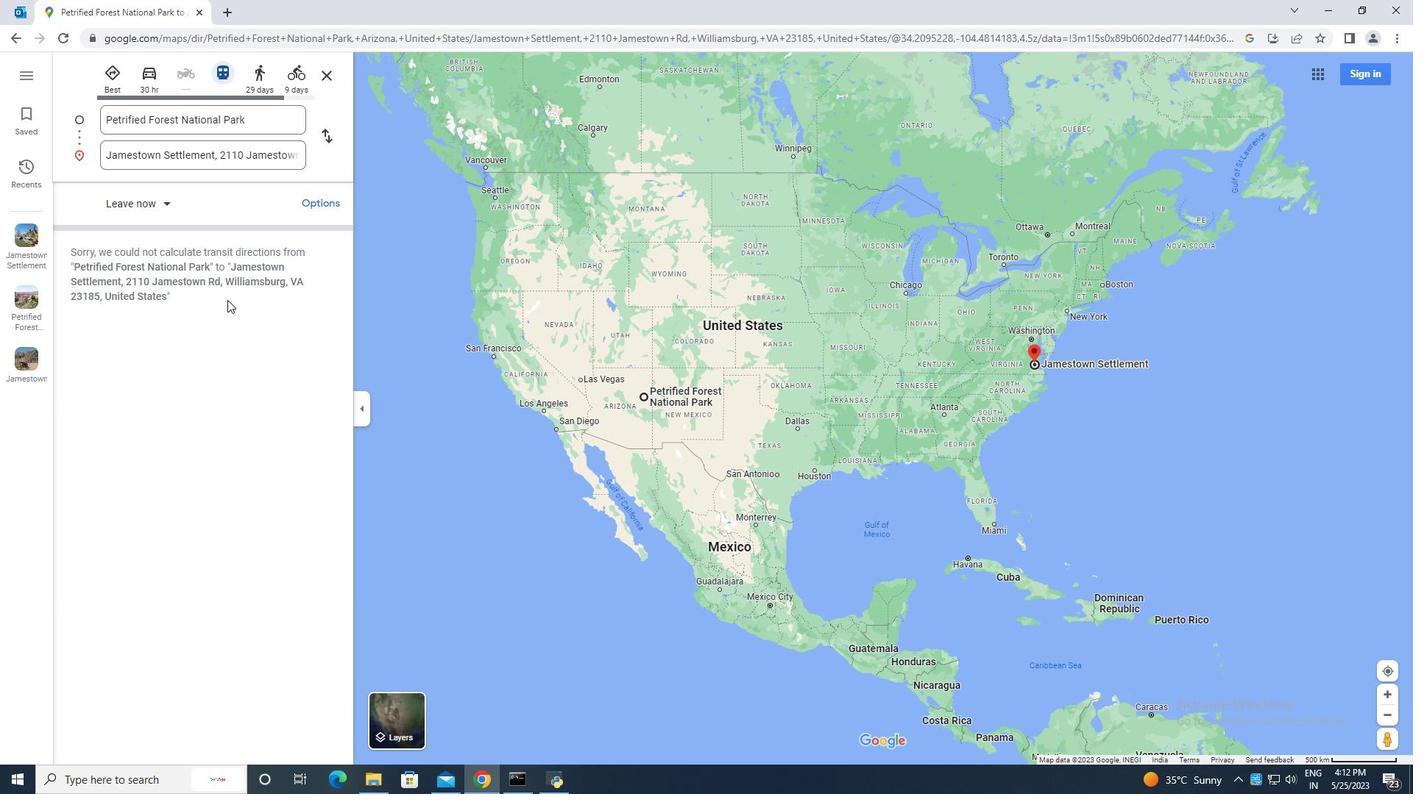 
Action: Mouse scrolled (230, 287) with delta (0, 0)
Screenshot: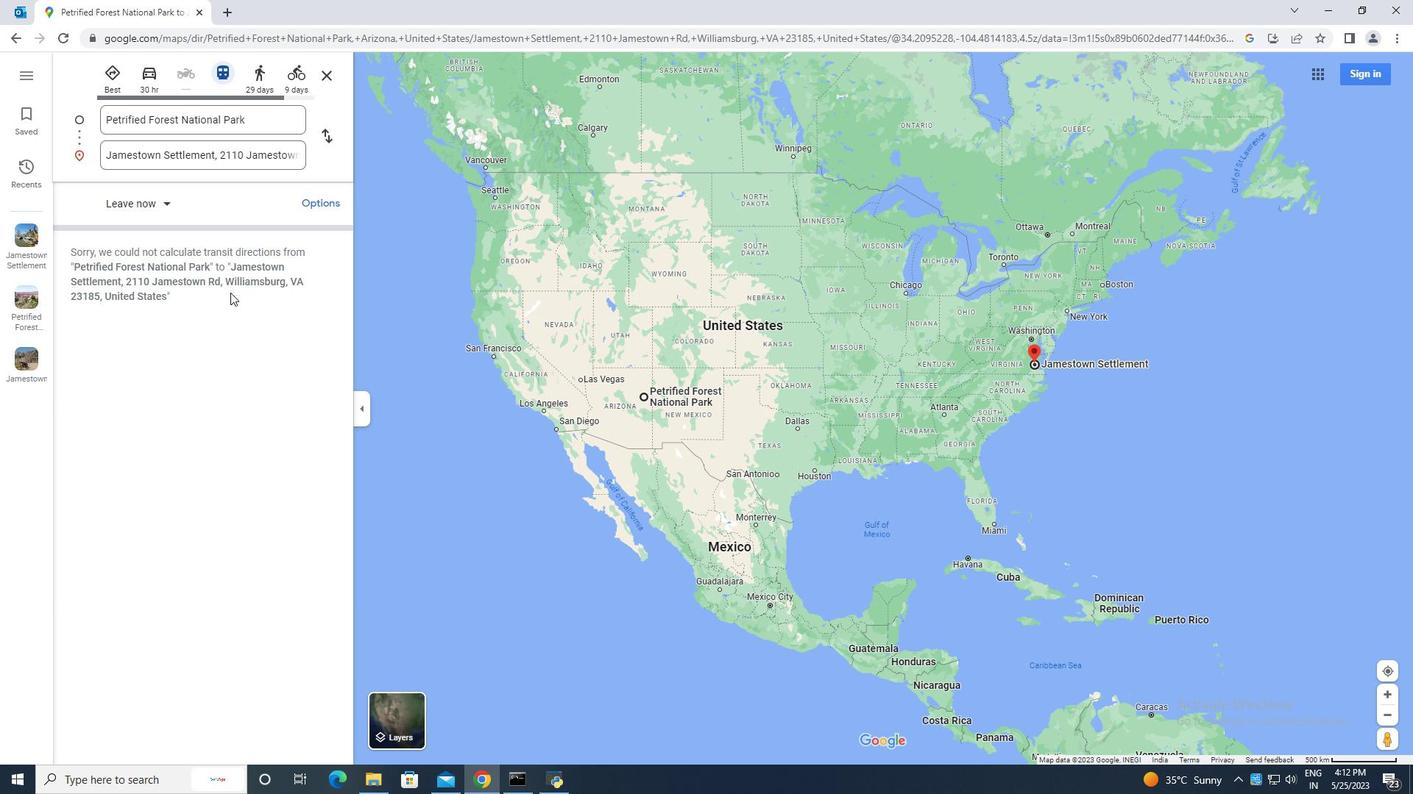 
Action: Mouse scrolled (230, 287) with delta (0, 0)
Screenshot: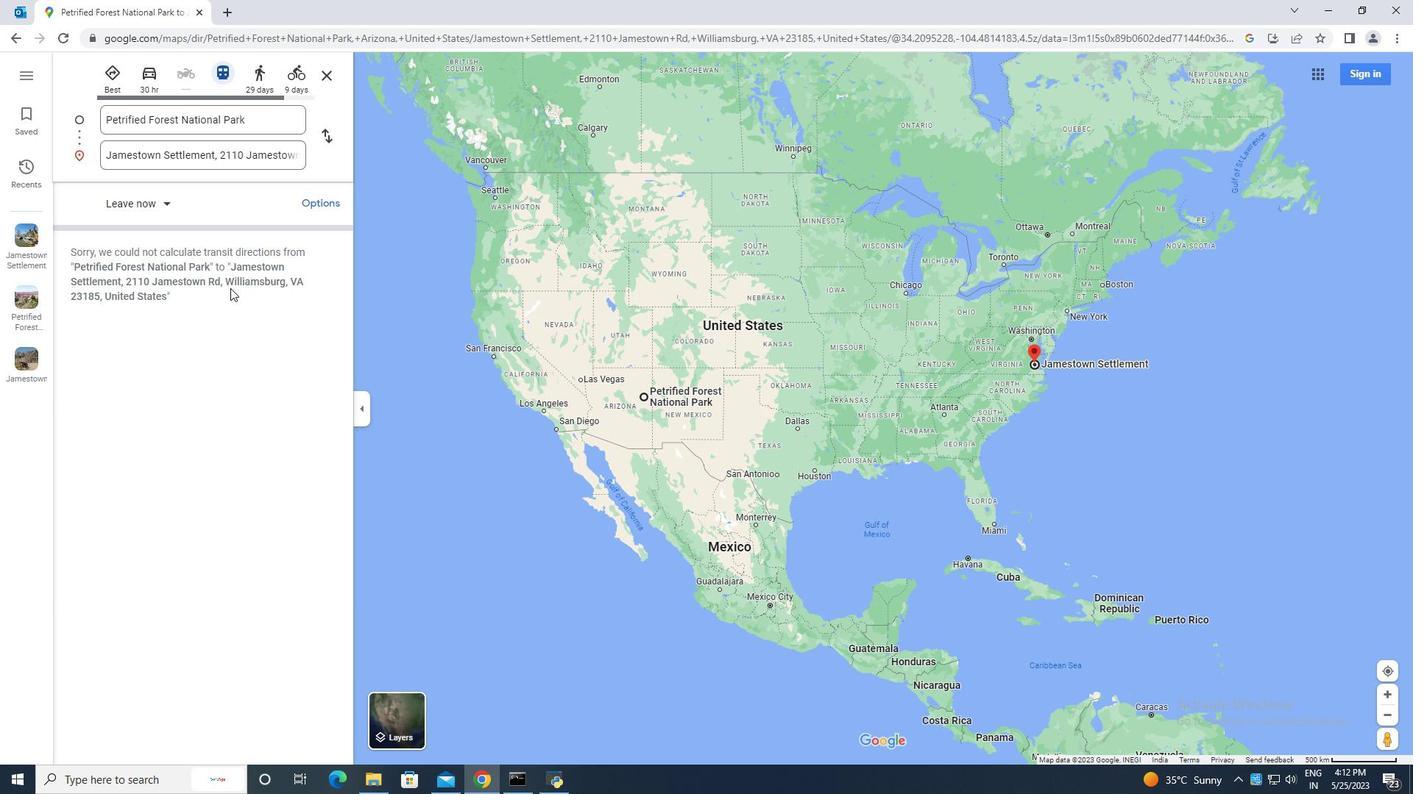 
Action: Mouse moved to (19, 42)
Screenshot: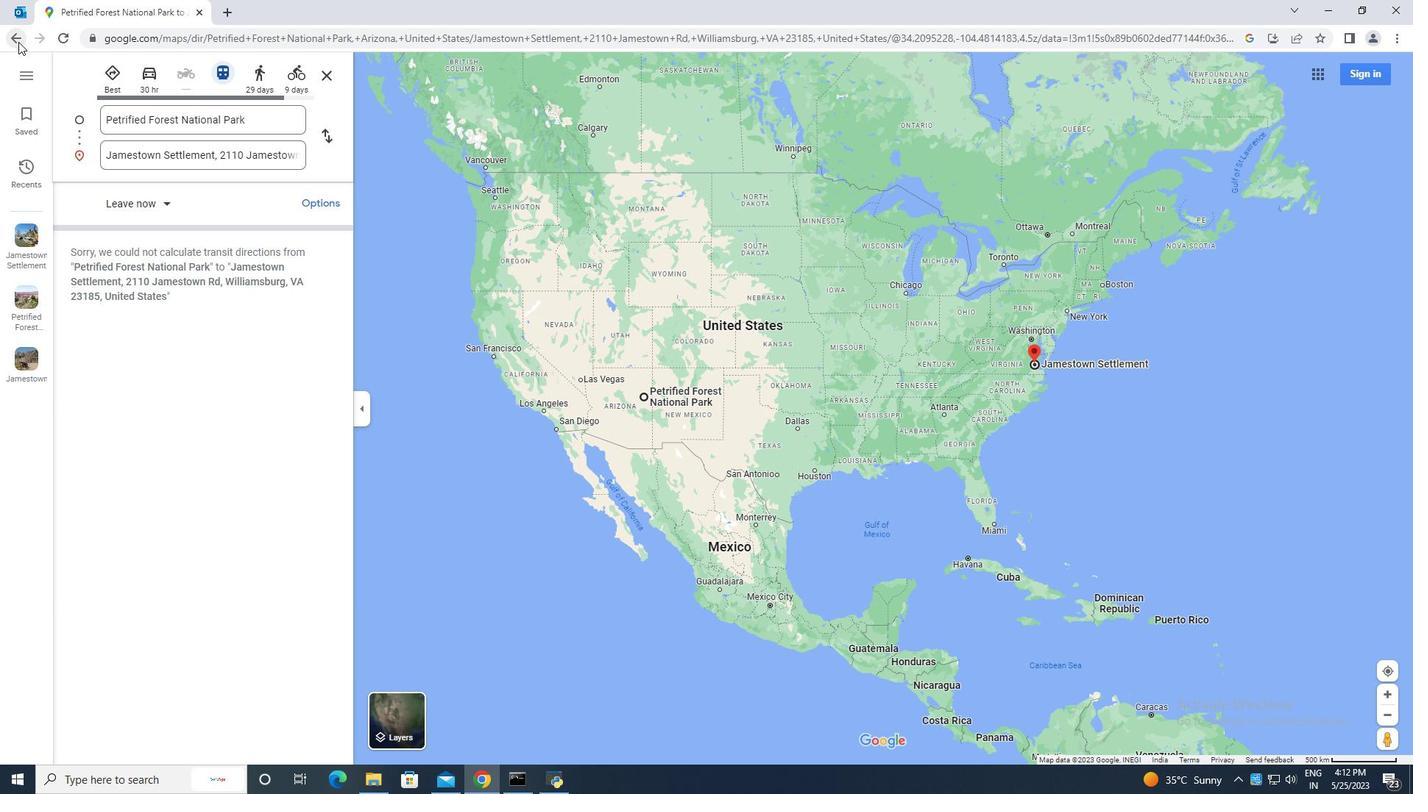 
Action: Mouse pressed left at (19, 42)
Screenshot: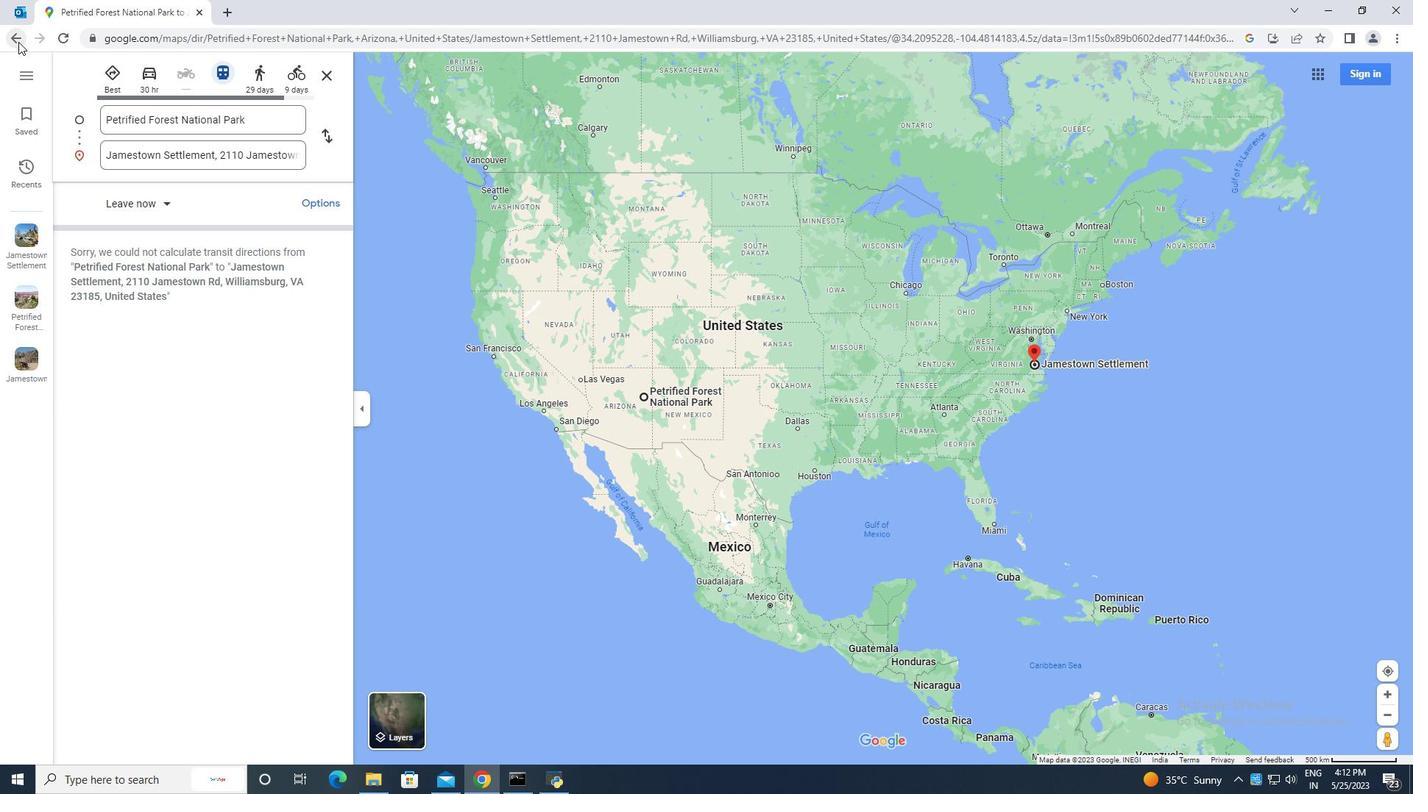 
Action: Mouse moved to (639, 395)
Screenshot: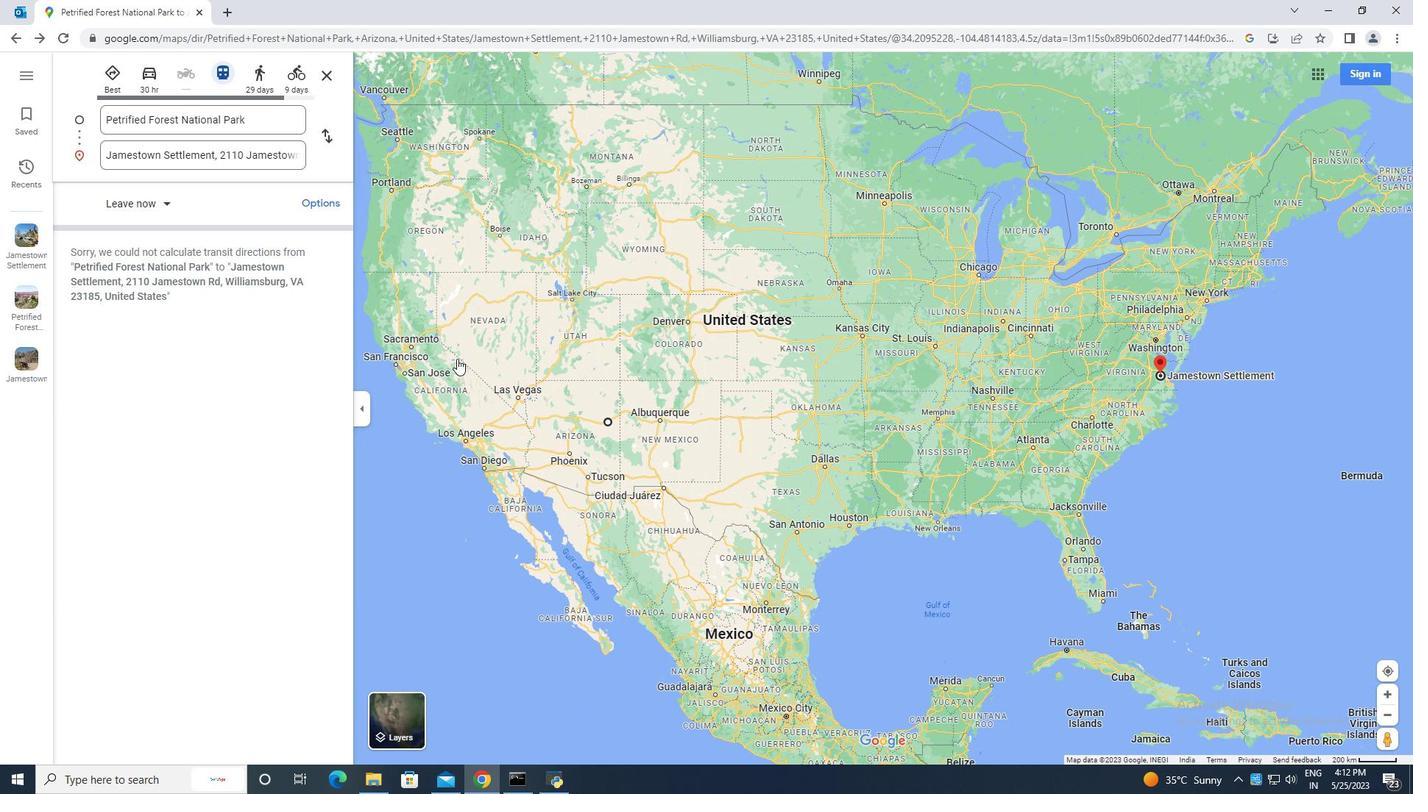 
Action: Mouse scrolled (639, 396) with delta (0, 0)
Screenshot: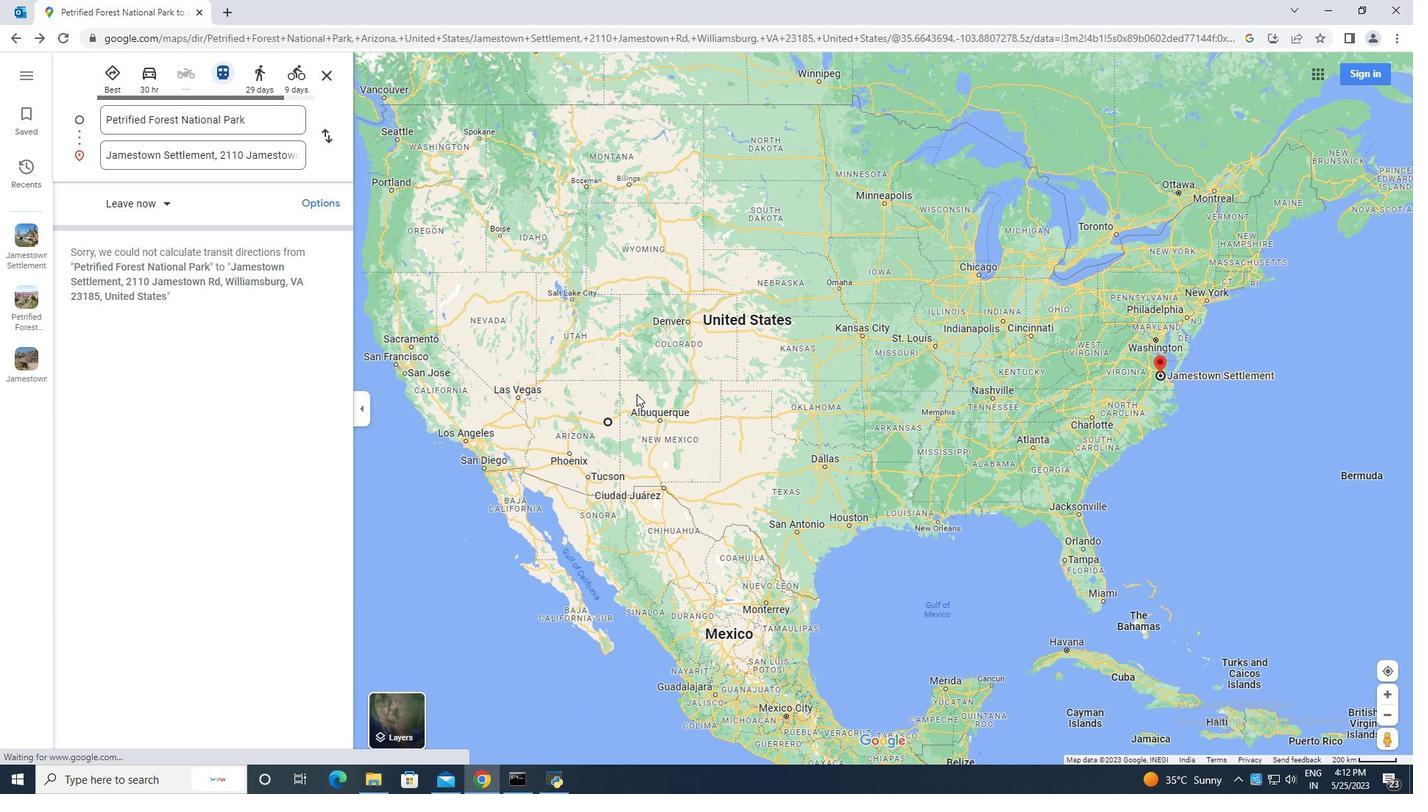 
Action: Mouse moved to (639, 395)
Screenshot: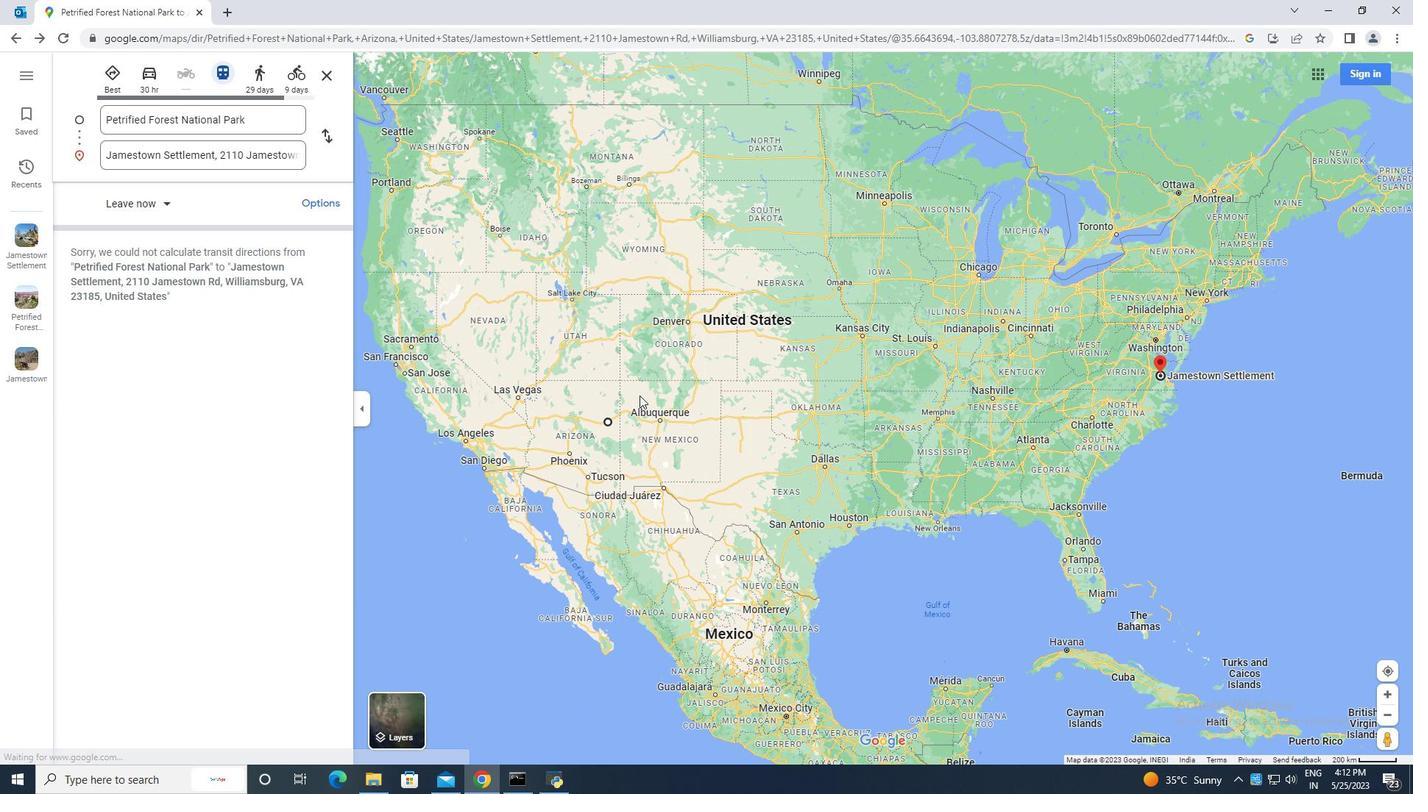 
Action: Mouse scrolled (639, 396) with delta (0, 0)
Screenshot: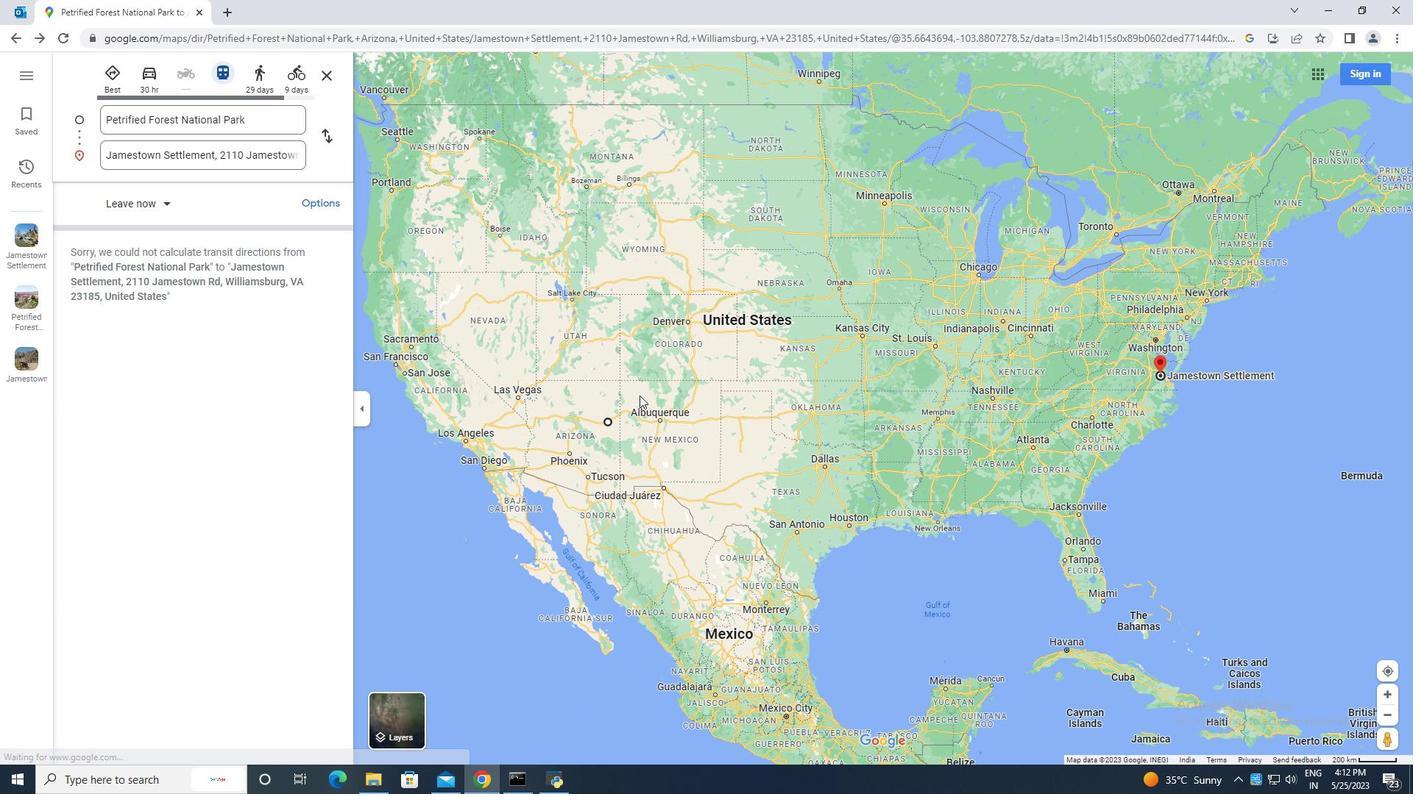 
Action: Mouse moved to (641, 398)
Screenshot: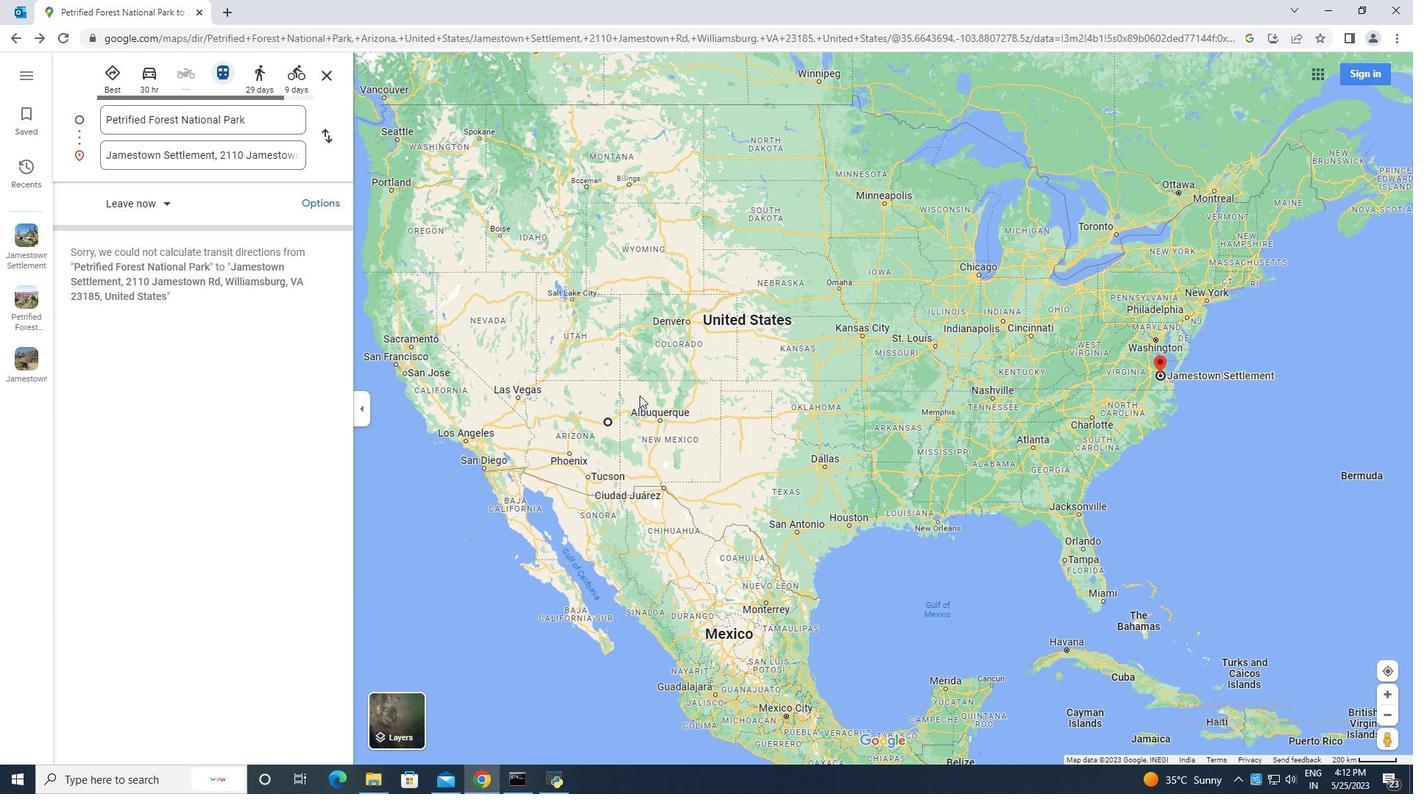 
Action: Mouse scrolled (638, 396) with delta (0, 0)
Screenshot: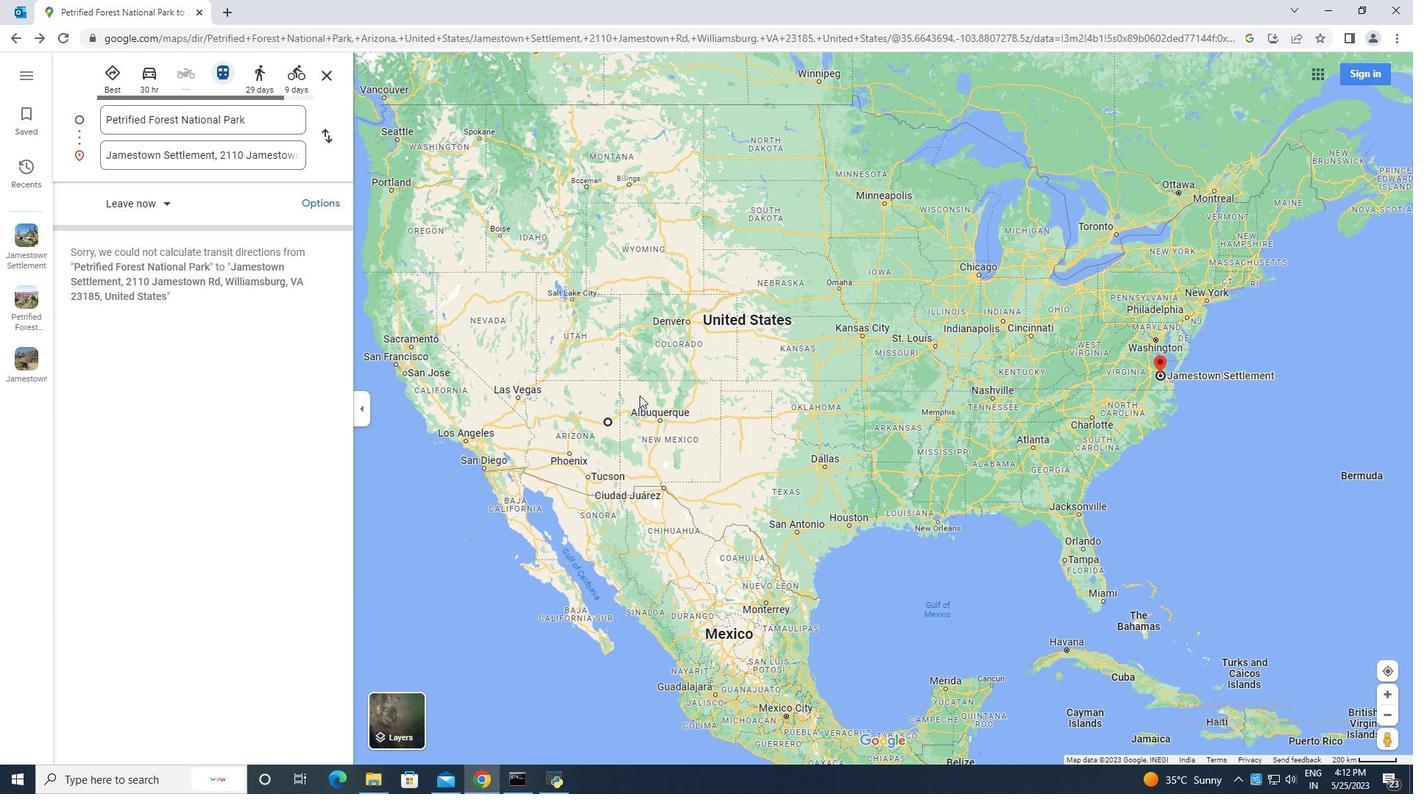
Action: Mouse scrolled (641, 397) with delta (0, 0)
Screenshot: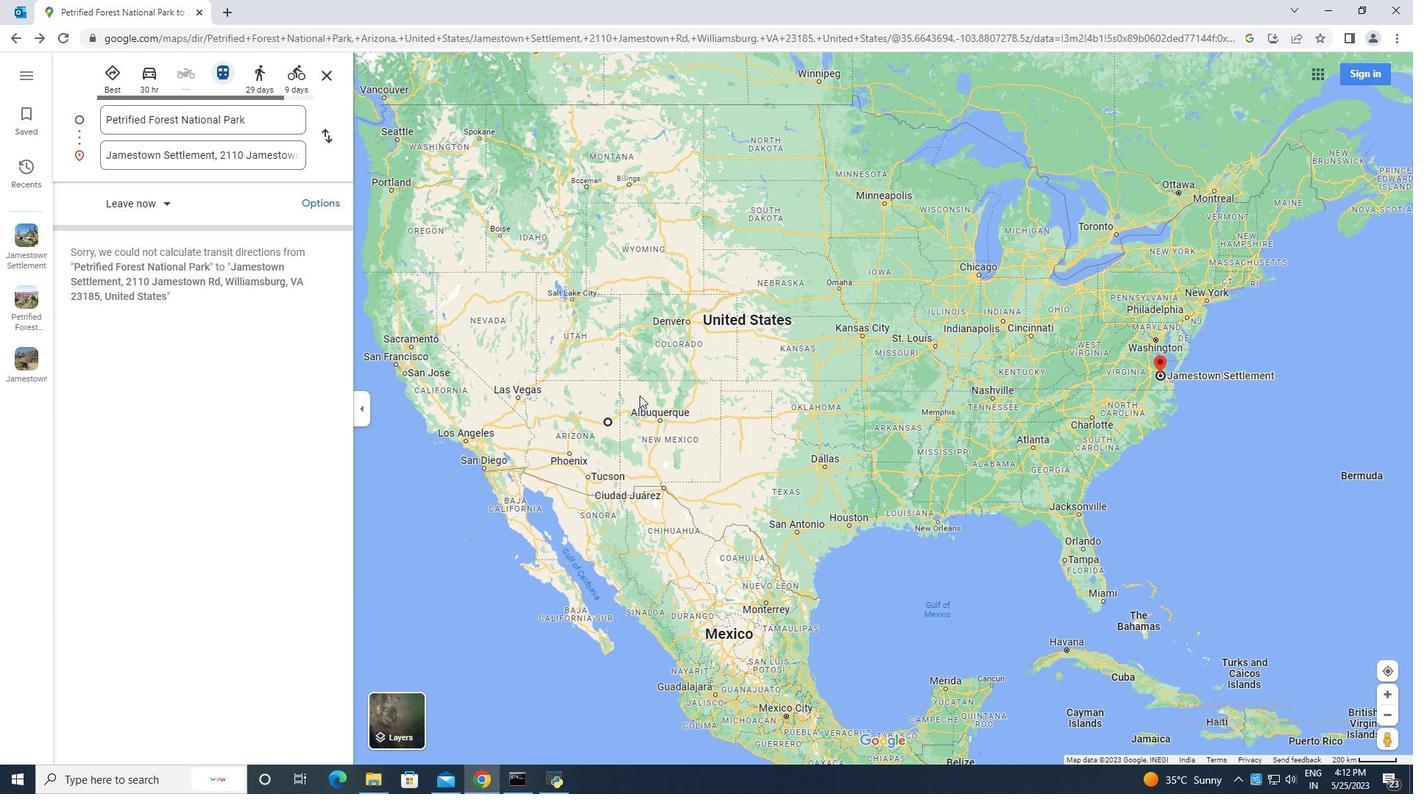 
Action: Mouse scrolled (641, 397) with delta (0, 0)
Screenshot: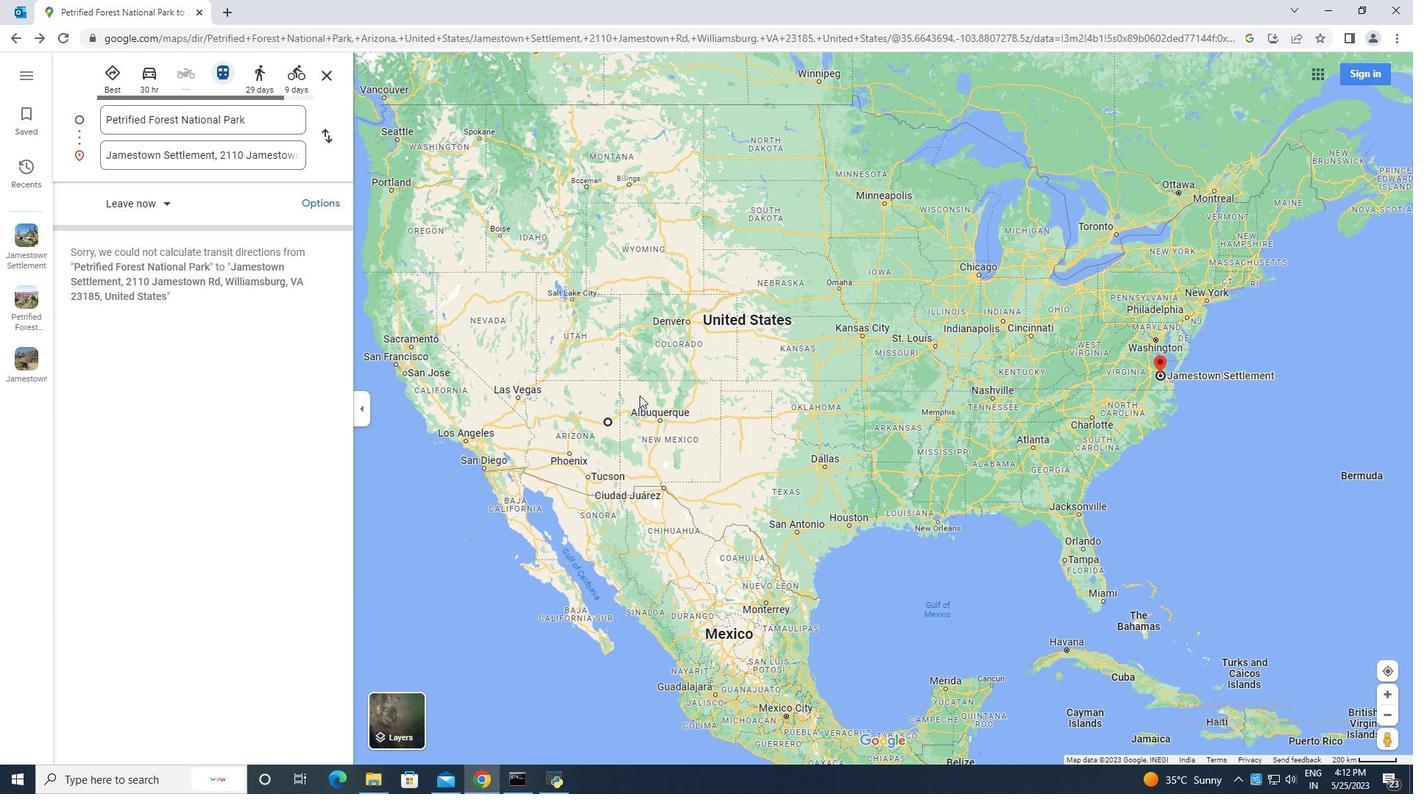 
Action: Mouse scrolled (641, 397) with delta (0, 0)
Screenshot: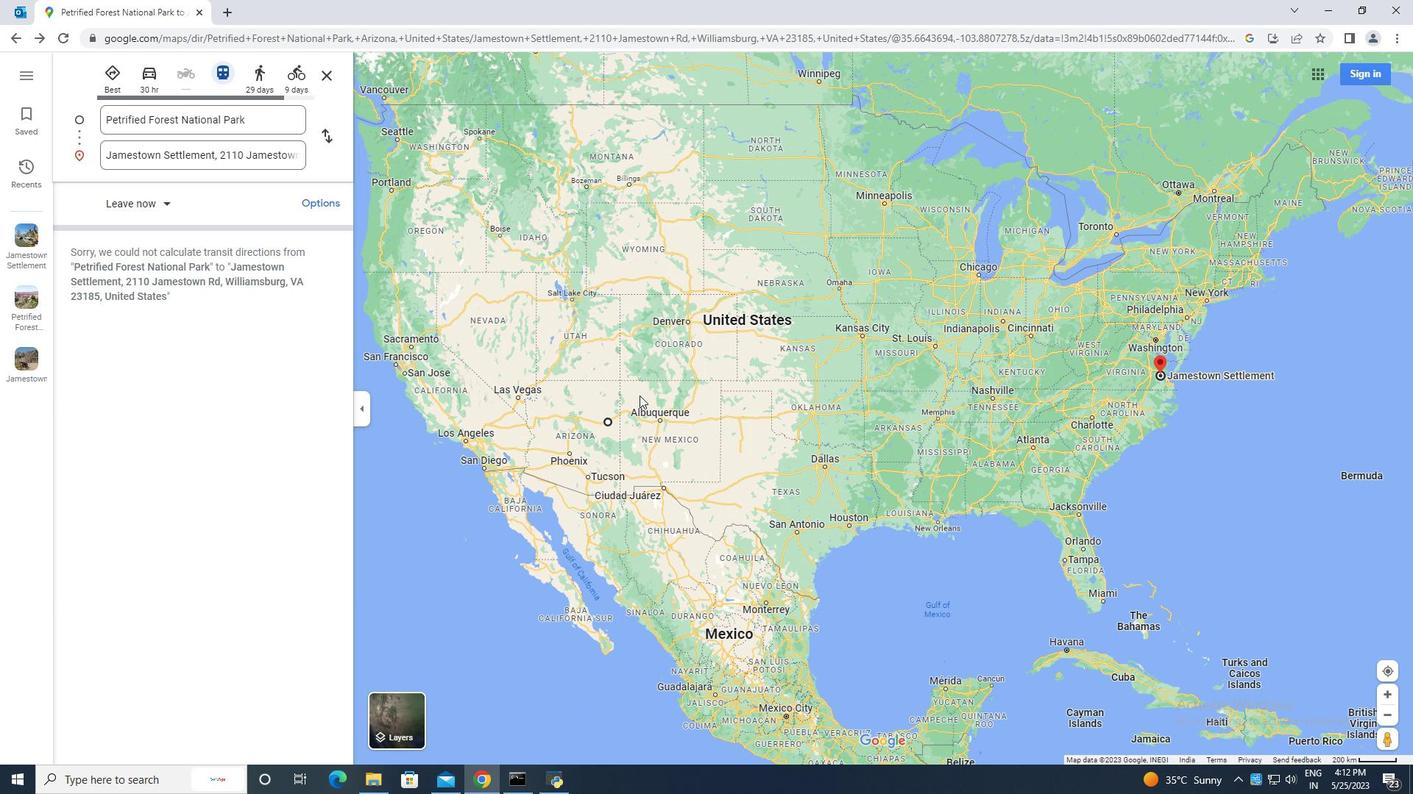 
Action: Mouse scrolled (641, 397) with delta (0, 0)
Screenshot: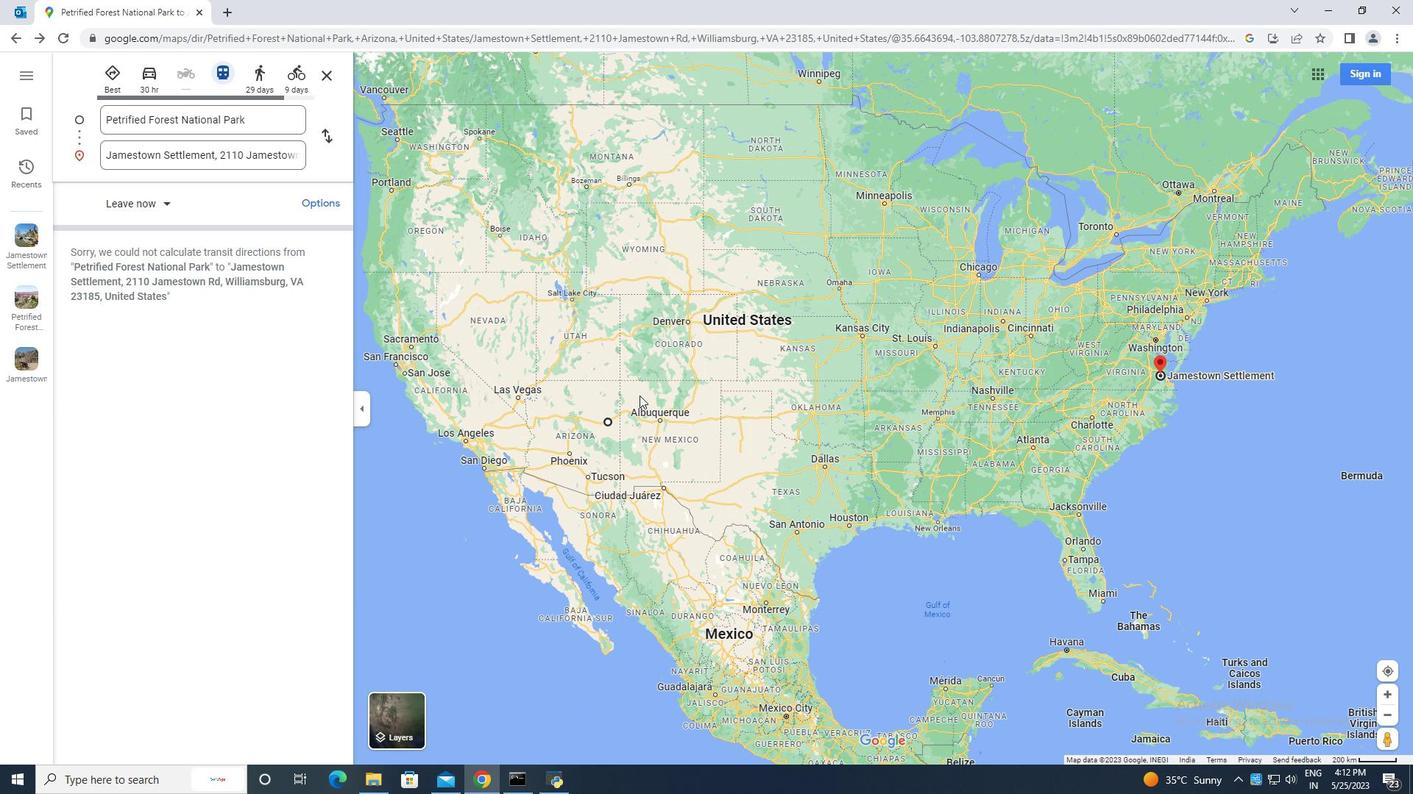 
Action: Mouse scrolled (641, 397) with delta (0, 0)
Screenshot: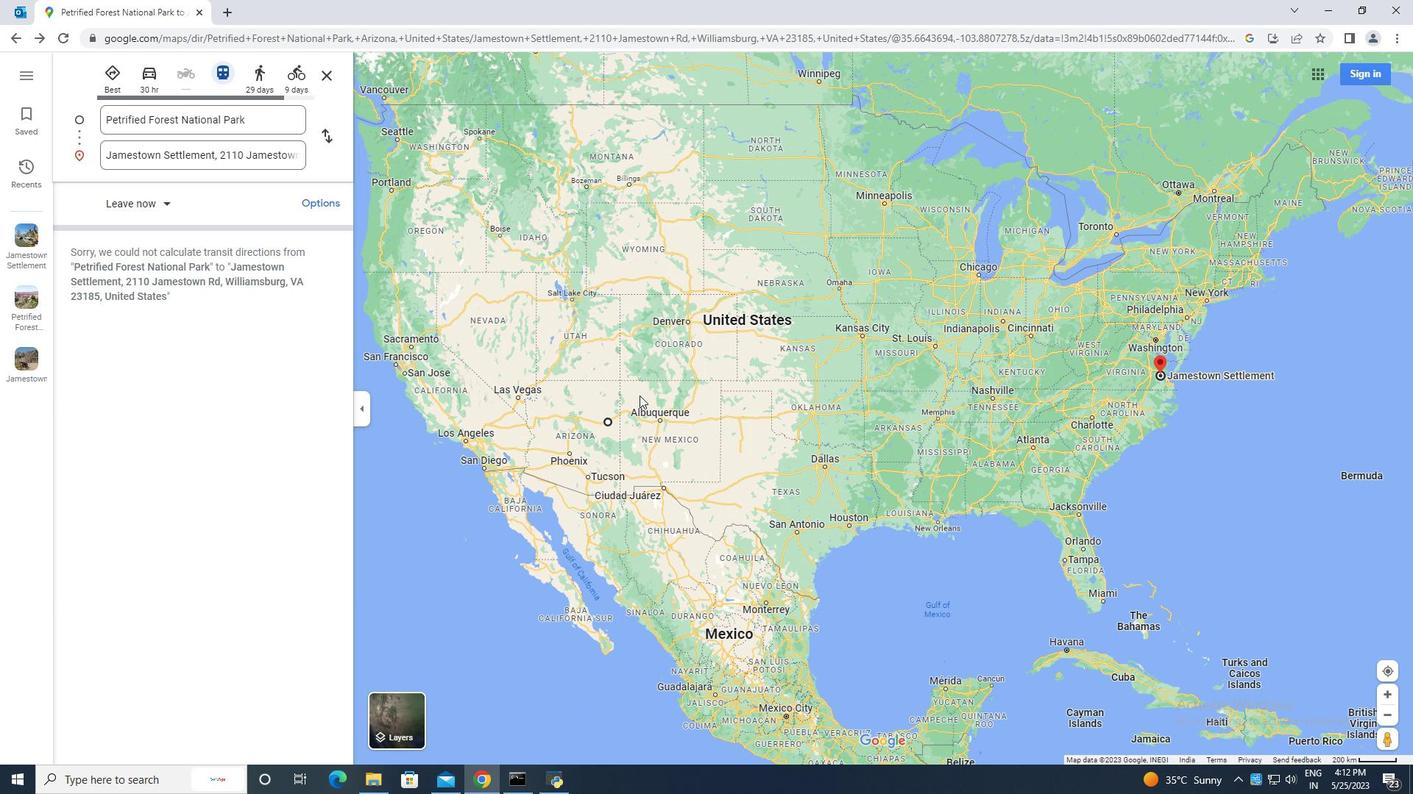 
Action: Mouse scrolled (641, 397) with delta (0, 0)
Screenshot: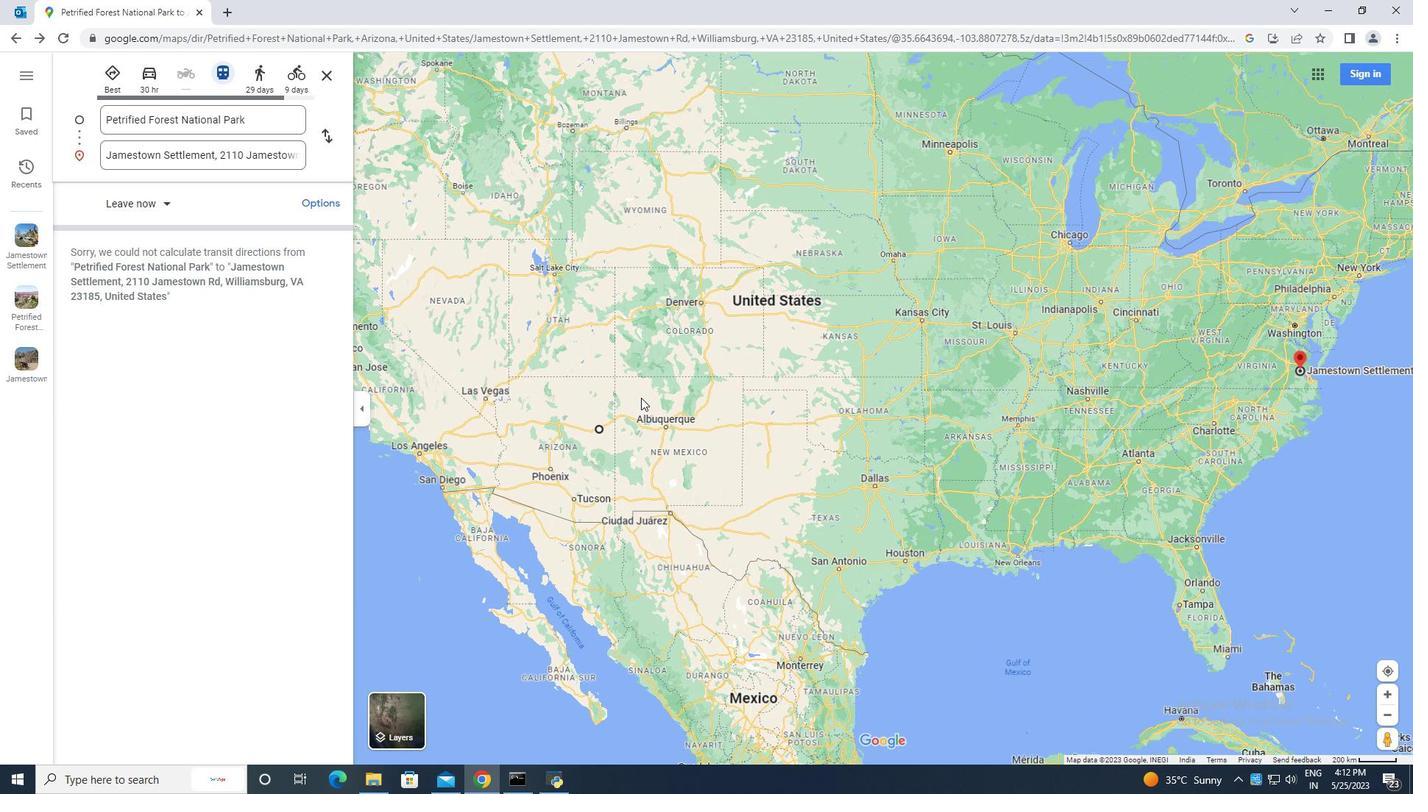 
Action: Mouse scrolled (641, 397) with delta (0, 0)
Screenshot: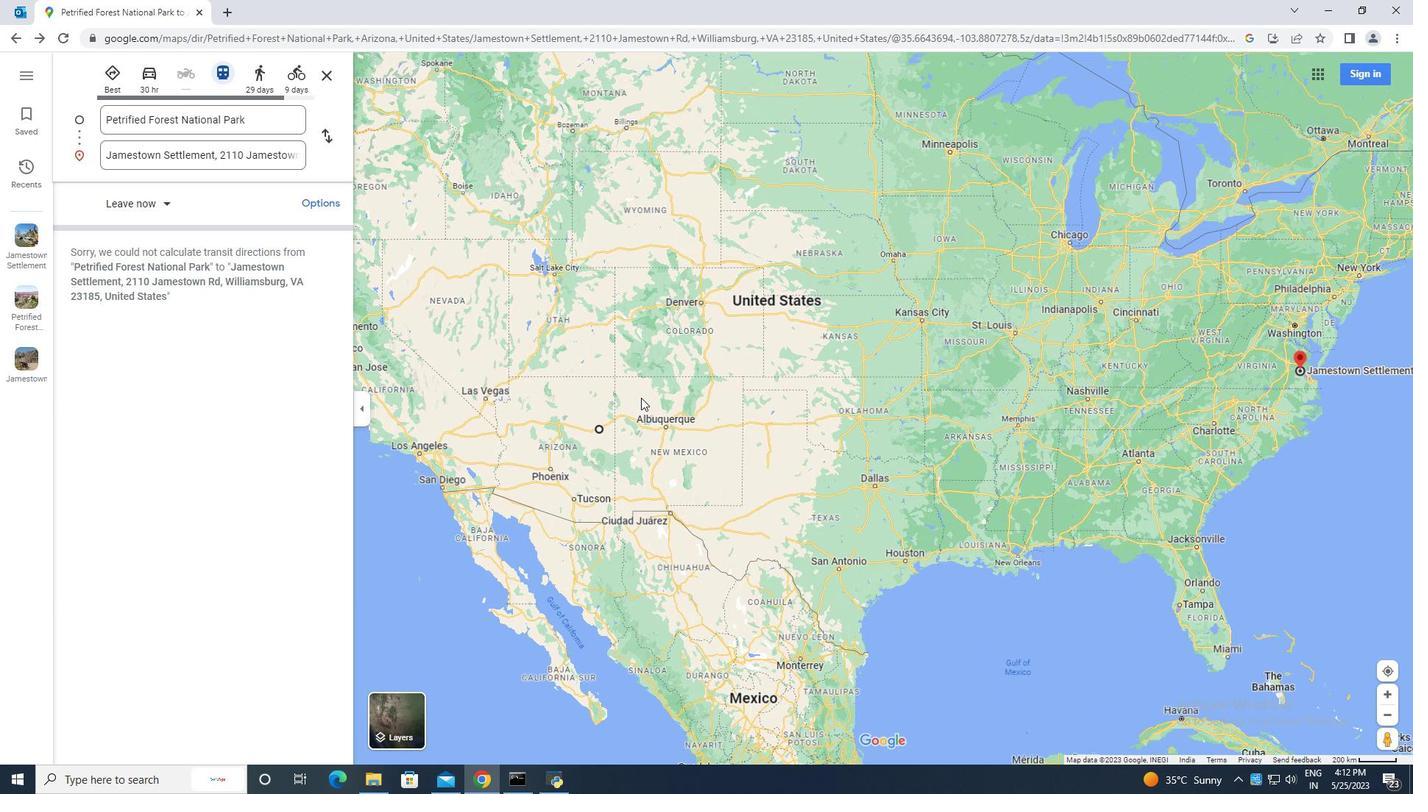 
Action: Mouse moved to (641, 398)
Screenshot: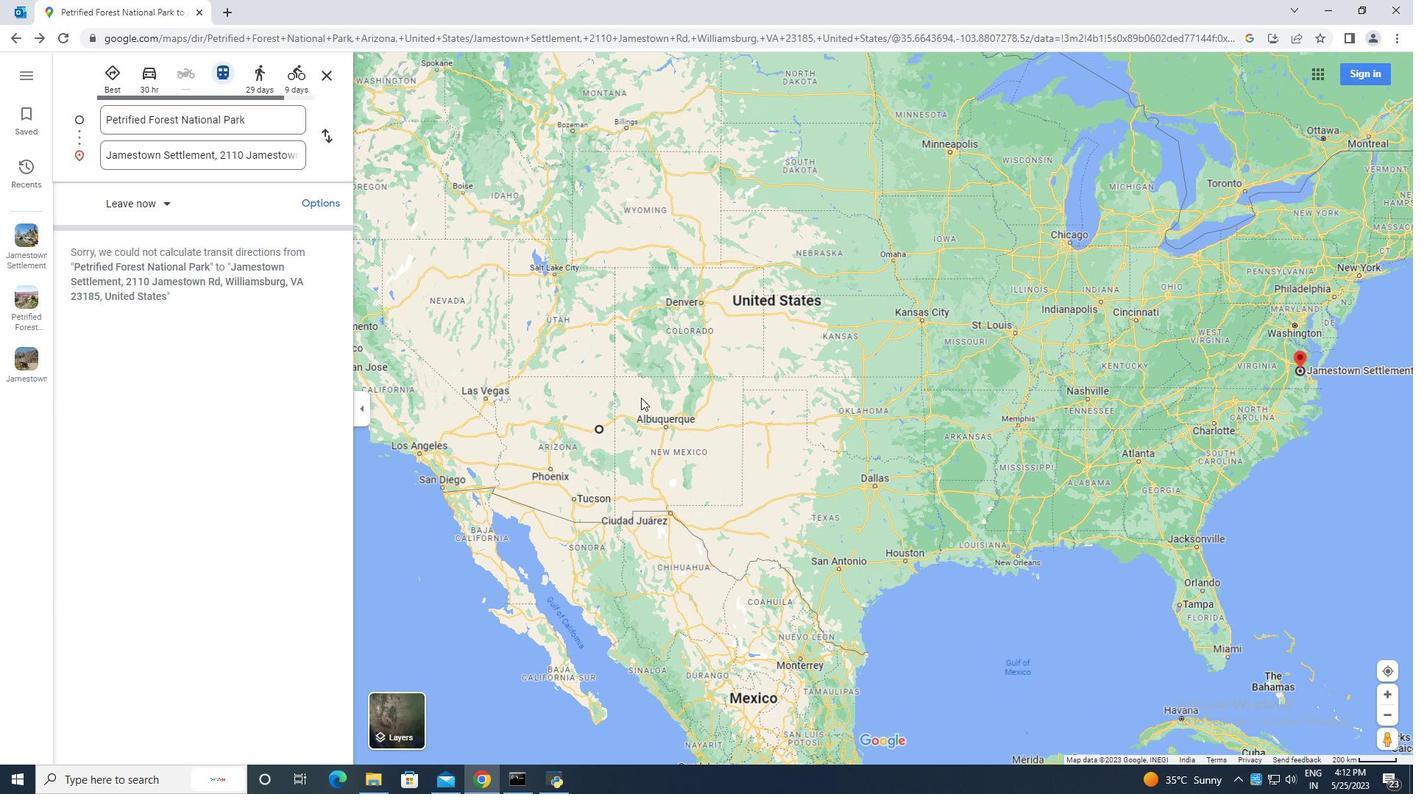 
Action: Mouse scrolled (641, 397) with delta (0, 0)
Screenshot: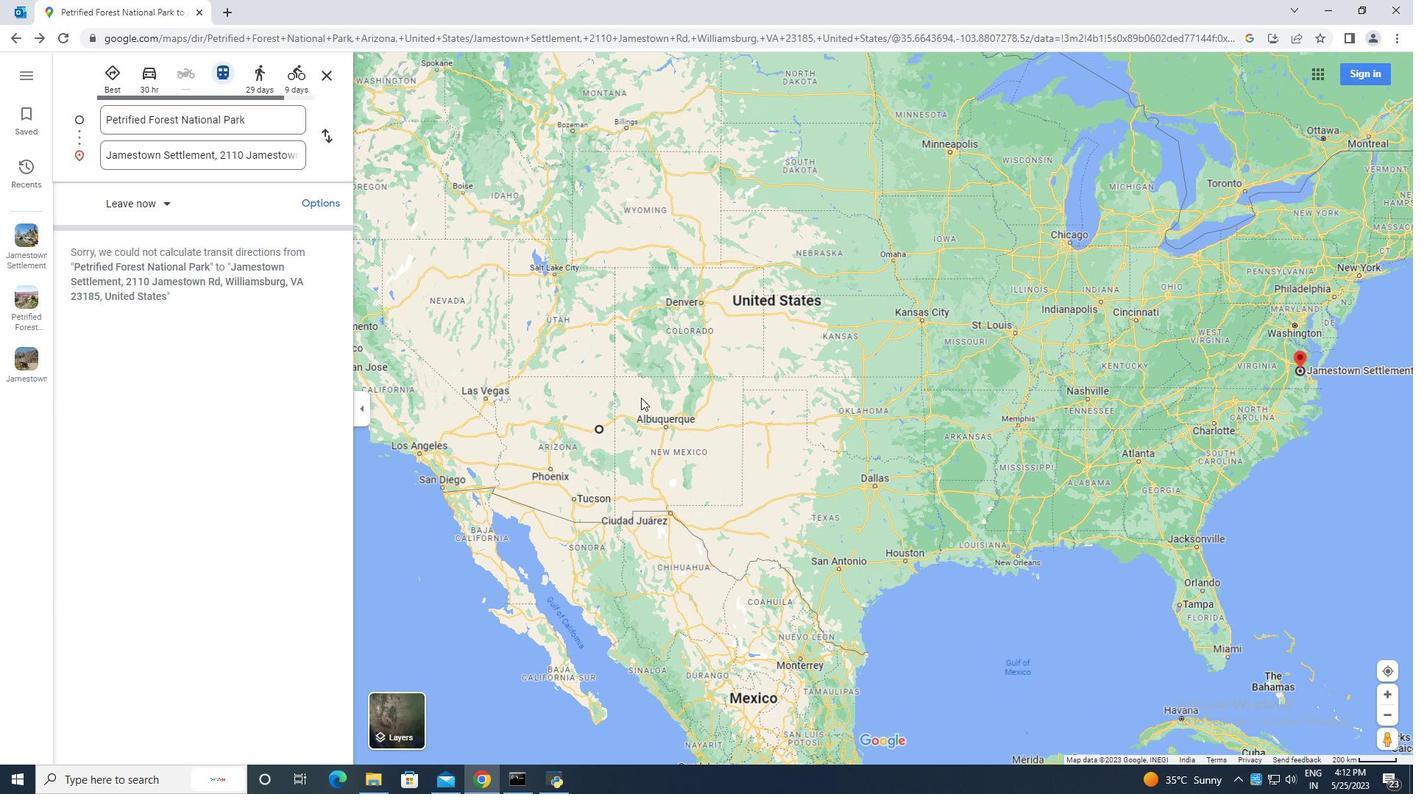 
Action: Mouse scrolled (641, 397) with delta (0, 0)
Screenshot: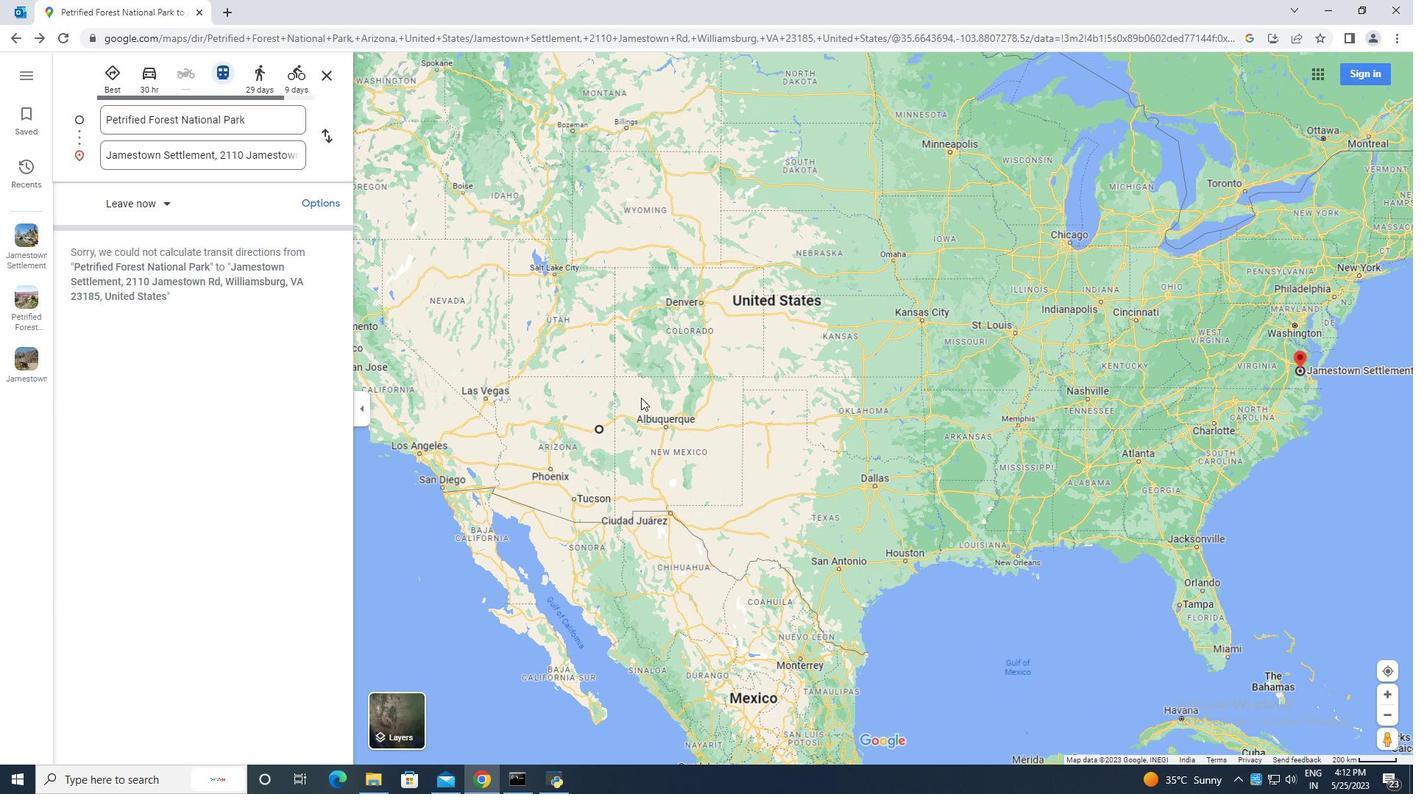 
Action: Mouse scrolled (641, 397) with delta (0, 0)
Screenshot: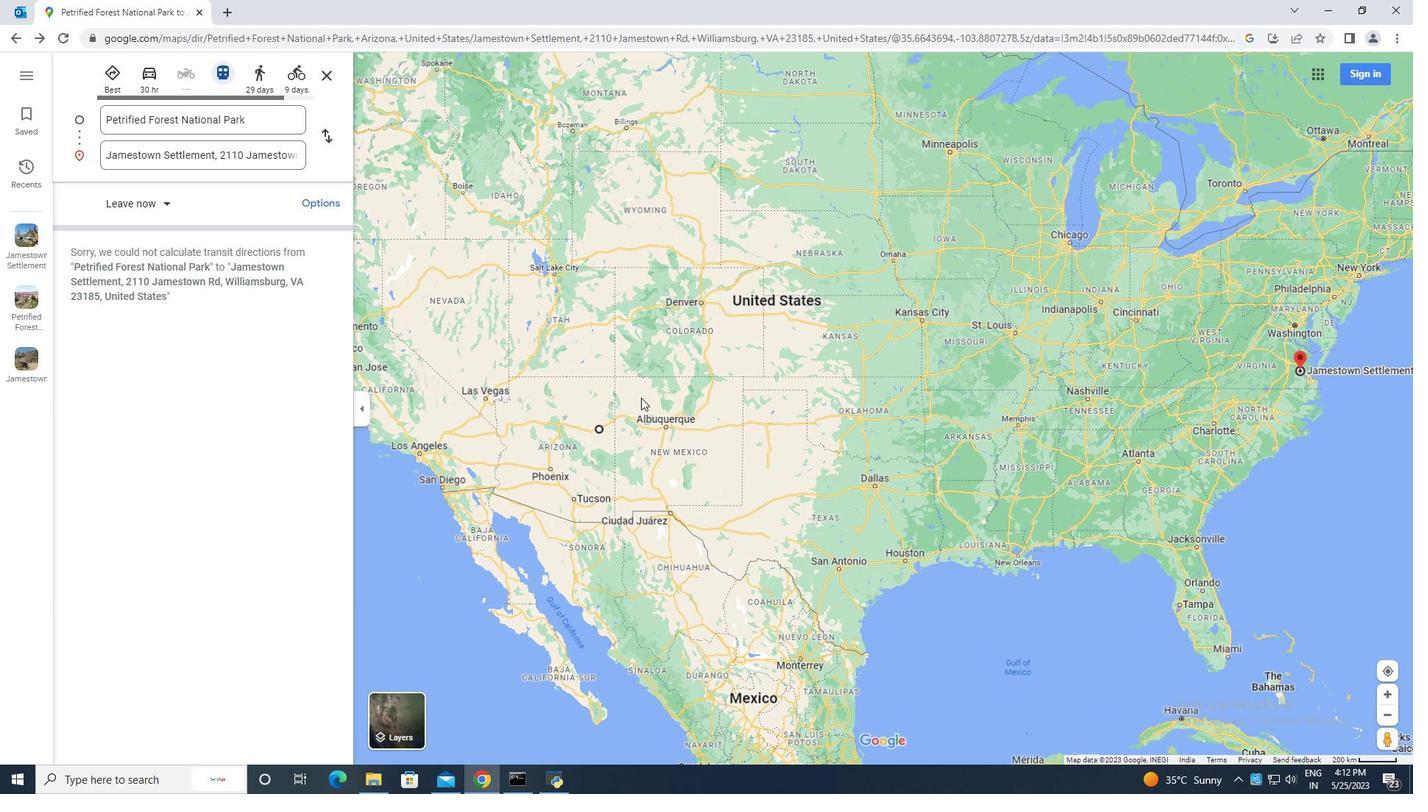 
Action: Mouse scrolled (641, 397) with delta (0, 0)
Screenshot: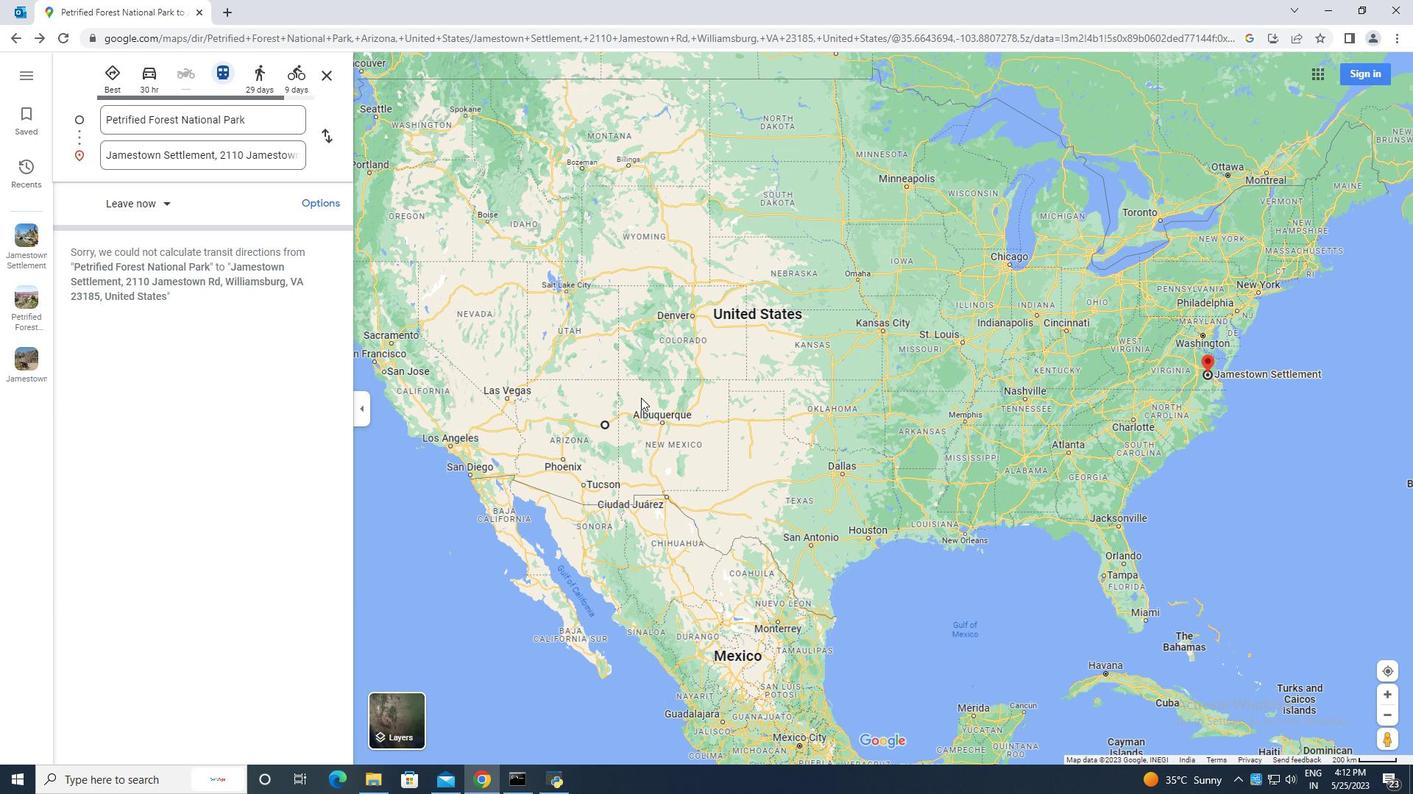 
Action: Mouse scrolled (641, 397) with delta (0, 0)
Screenshot: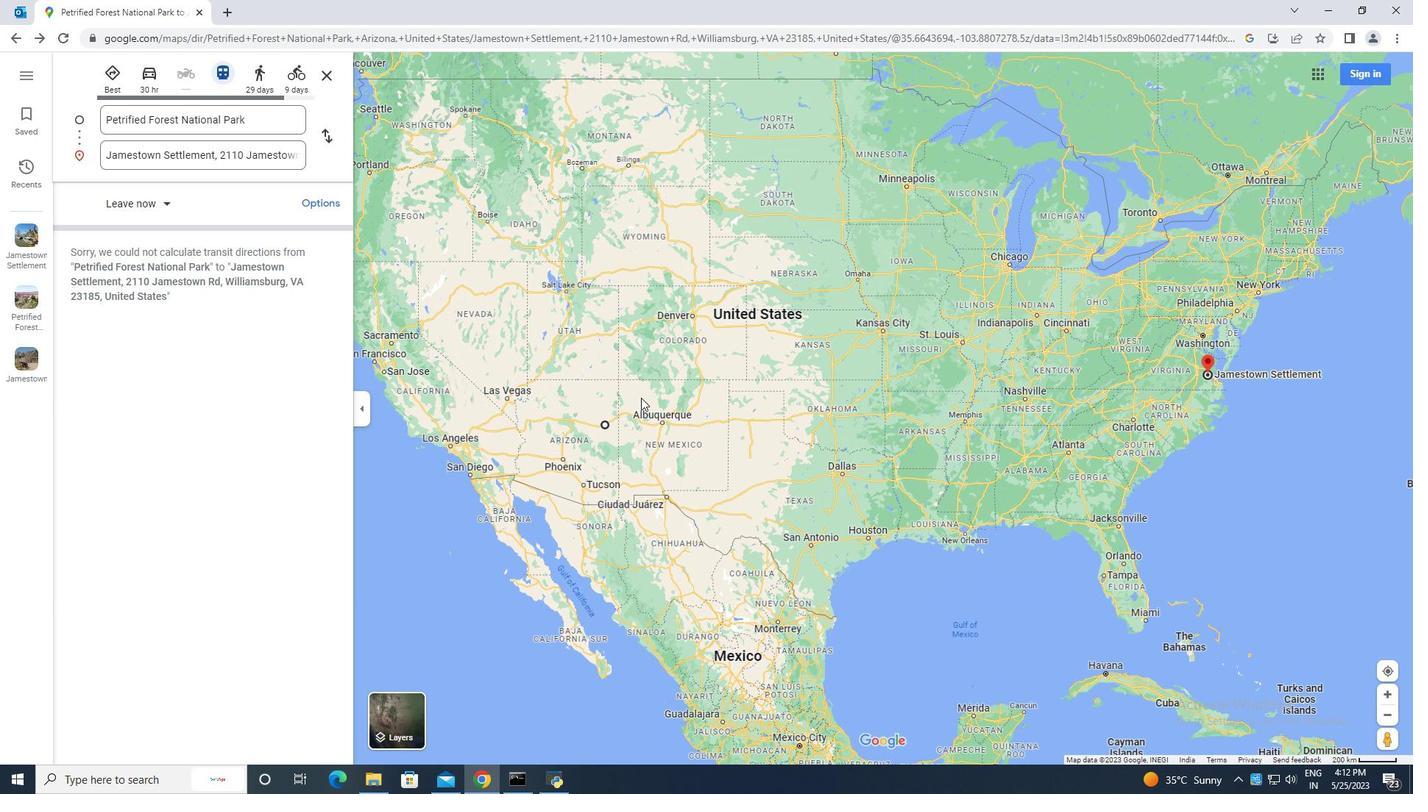 
Action: Mouse scrolled (641, 397) with delta (0, 0)
Screenshot: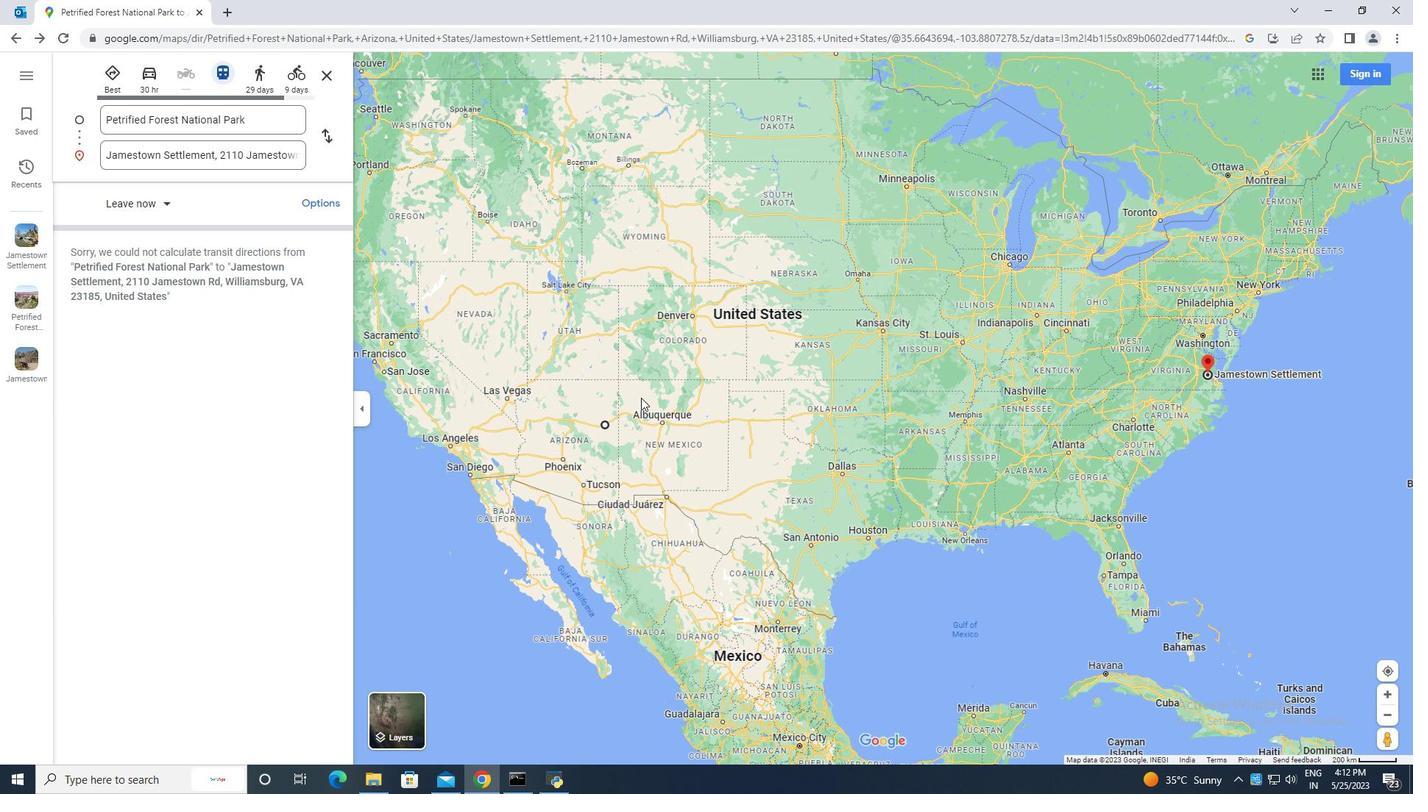 
Action: Mouse scrolled (641, 397) with delta (0, 0)
Screenshot: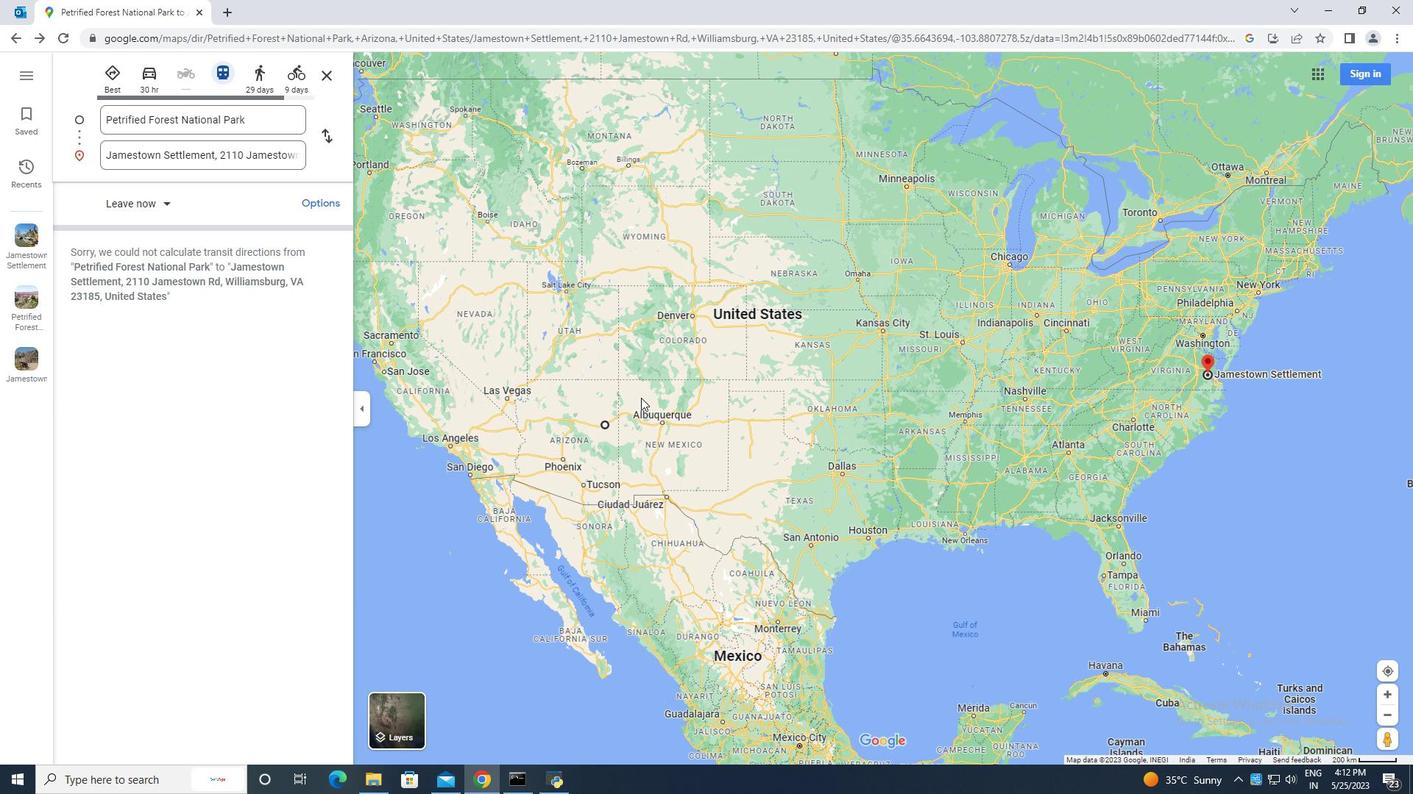 
Action: Mouse scrolled (641, 397) with delta (0, 0)
Screenshot: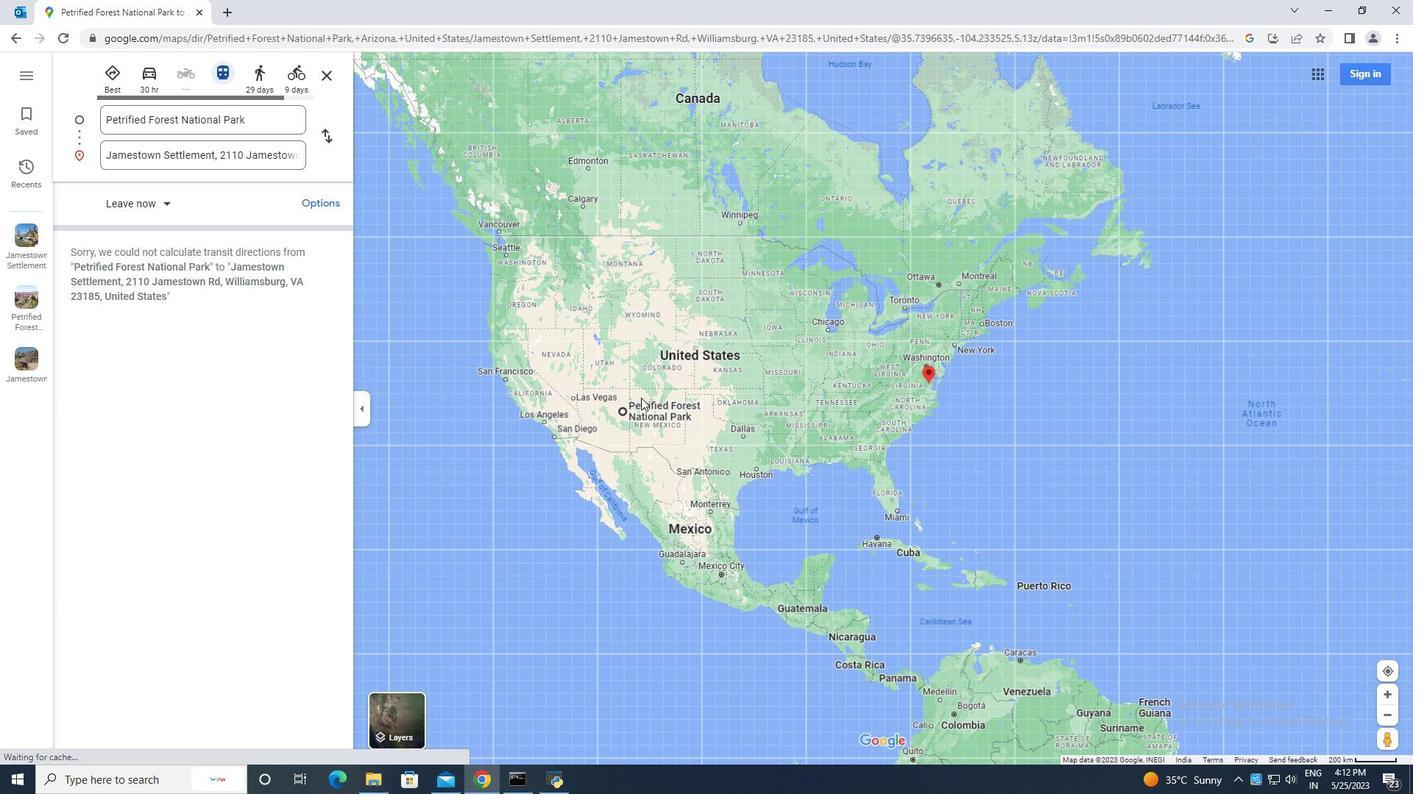 
Action: Mouse scrolled (641, 397) with delta (0, 0)
Screenshot: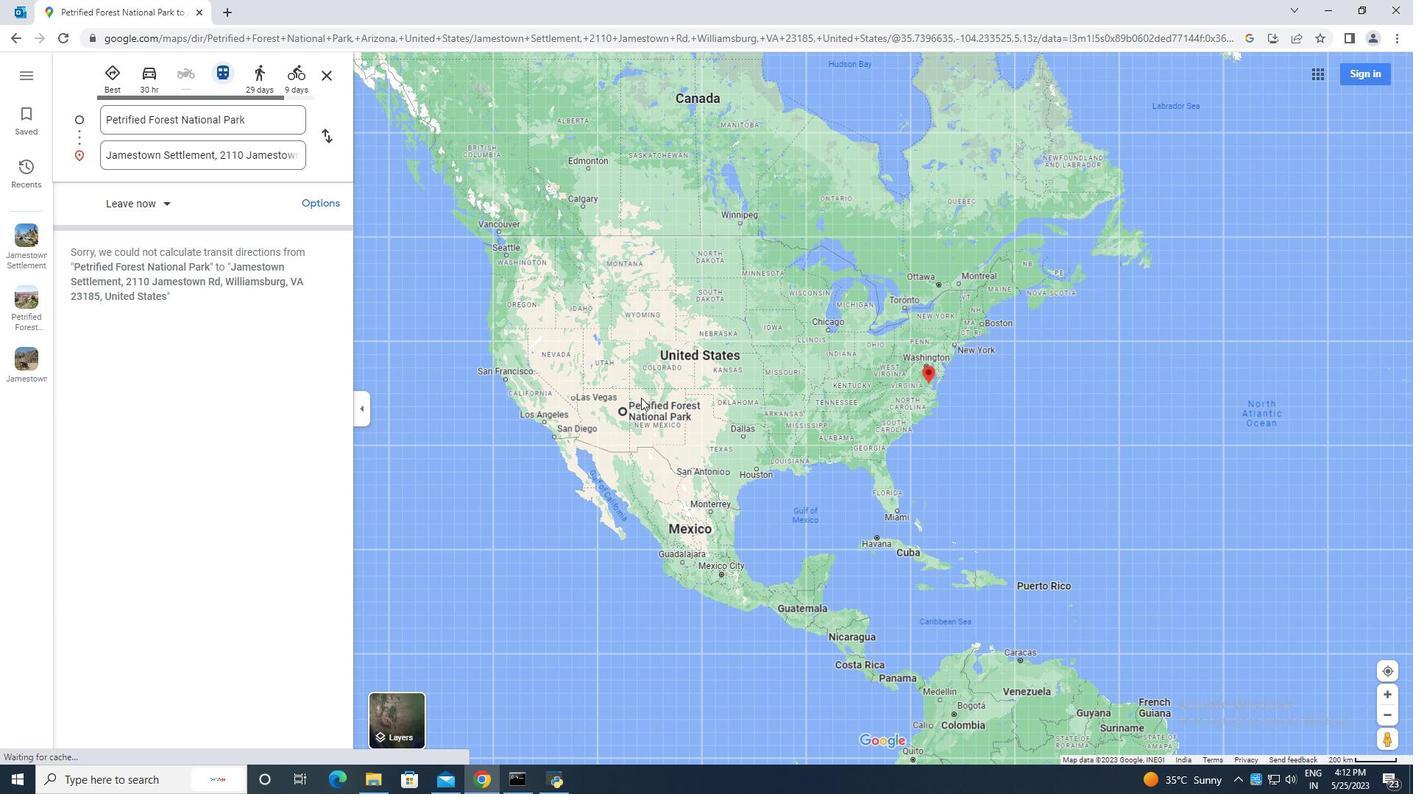 
Action: Mouse scrolled (641, 397) with delta (0, 0)
Screenshot: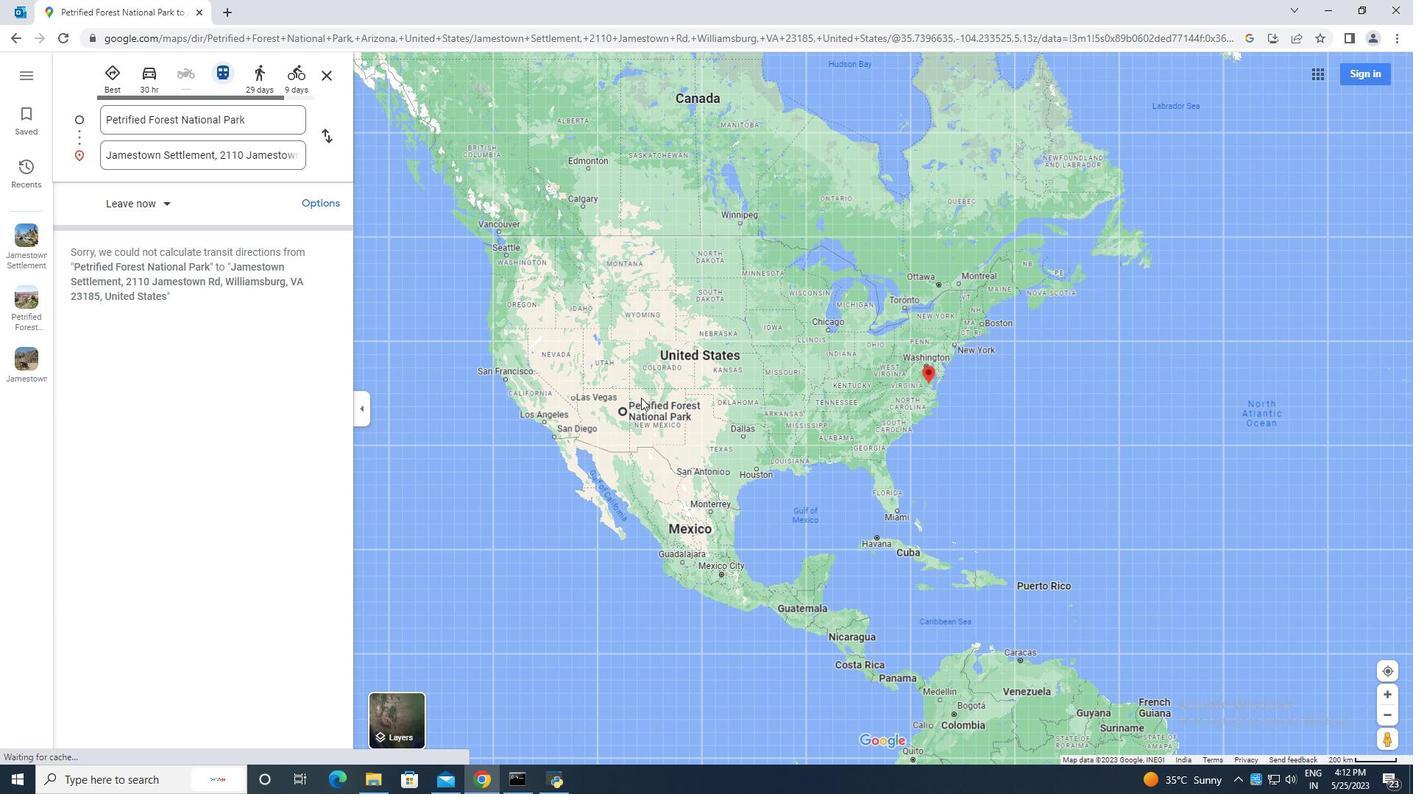 
Action: Mouse scrolled (641, 397) with delta (0, 0)
Screenshot: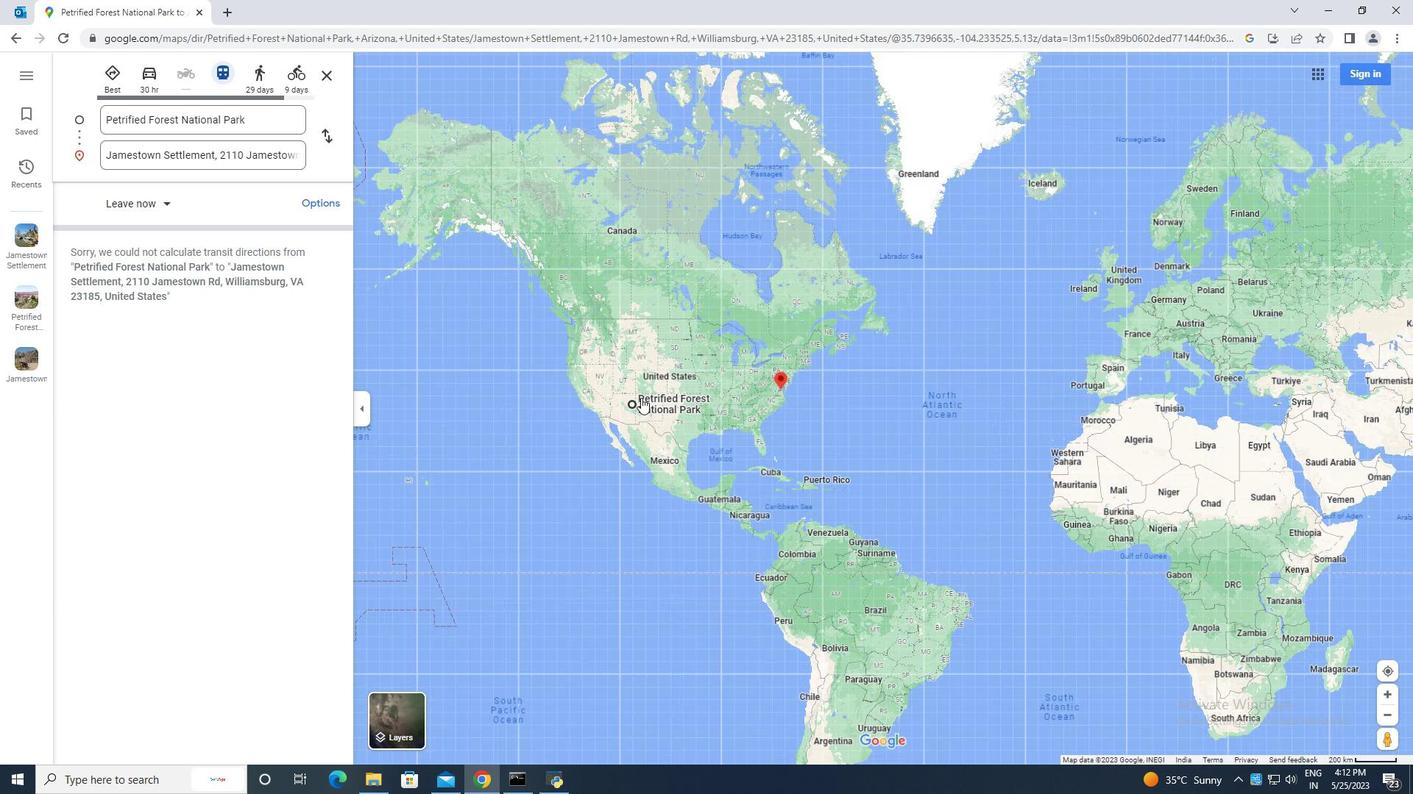
Action: Mouse scrolled (641, 397) with delta (0, 0)
Screenshot: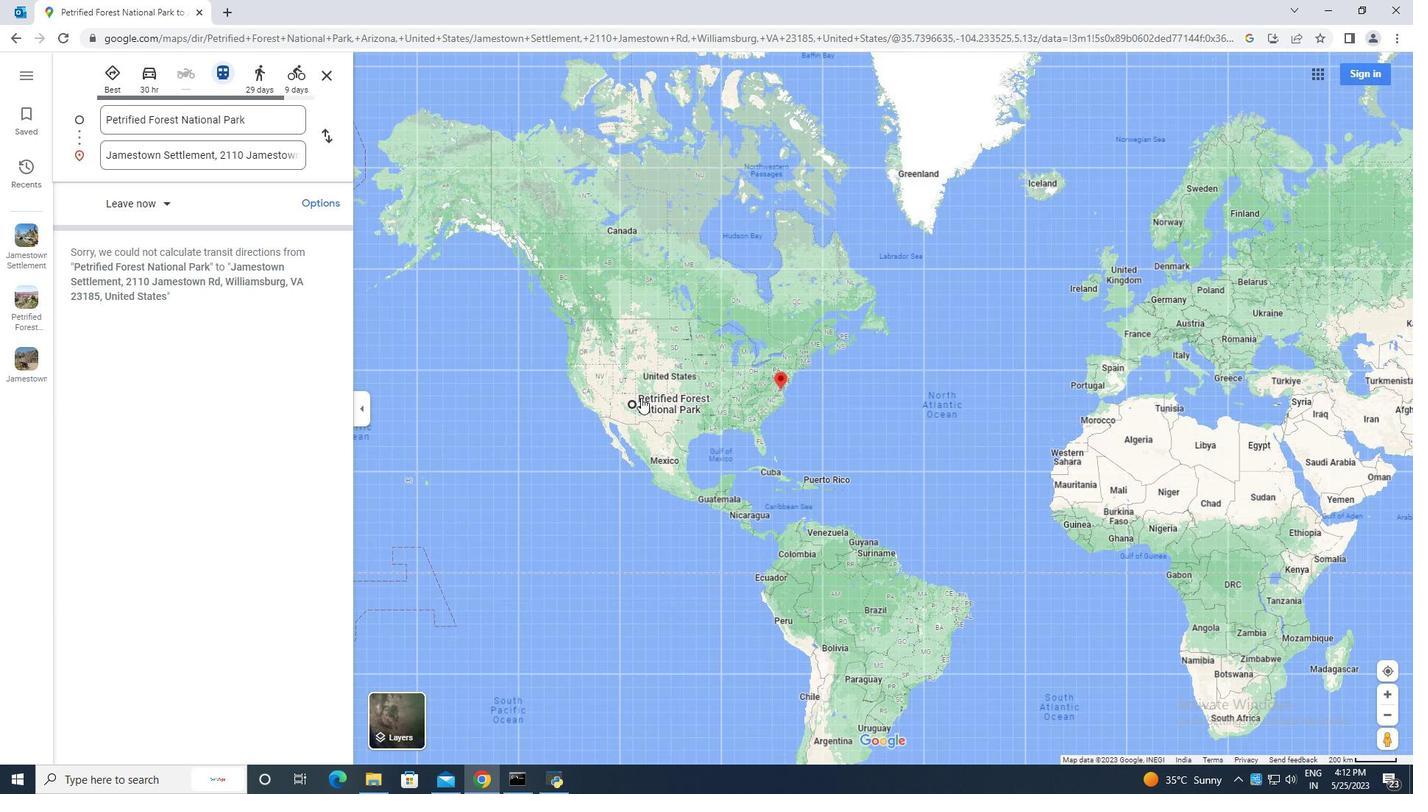 
Action: Mouse scrolled (641, 397) with delta (0, 0)
Screenshot: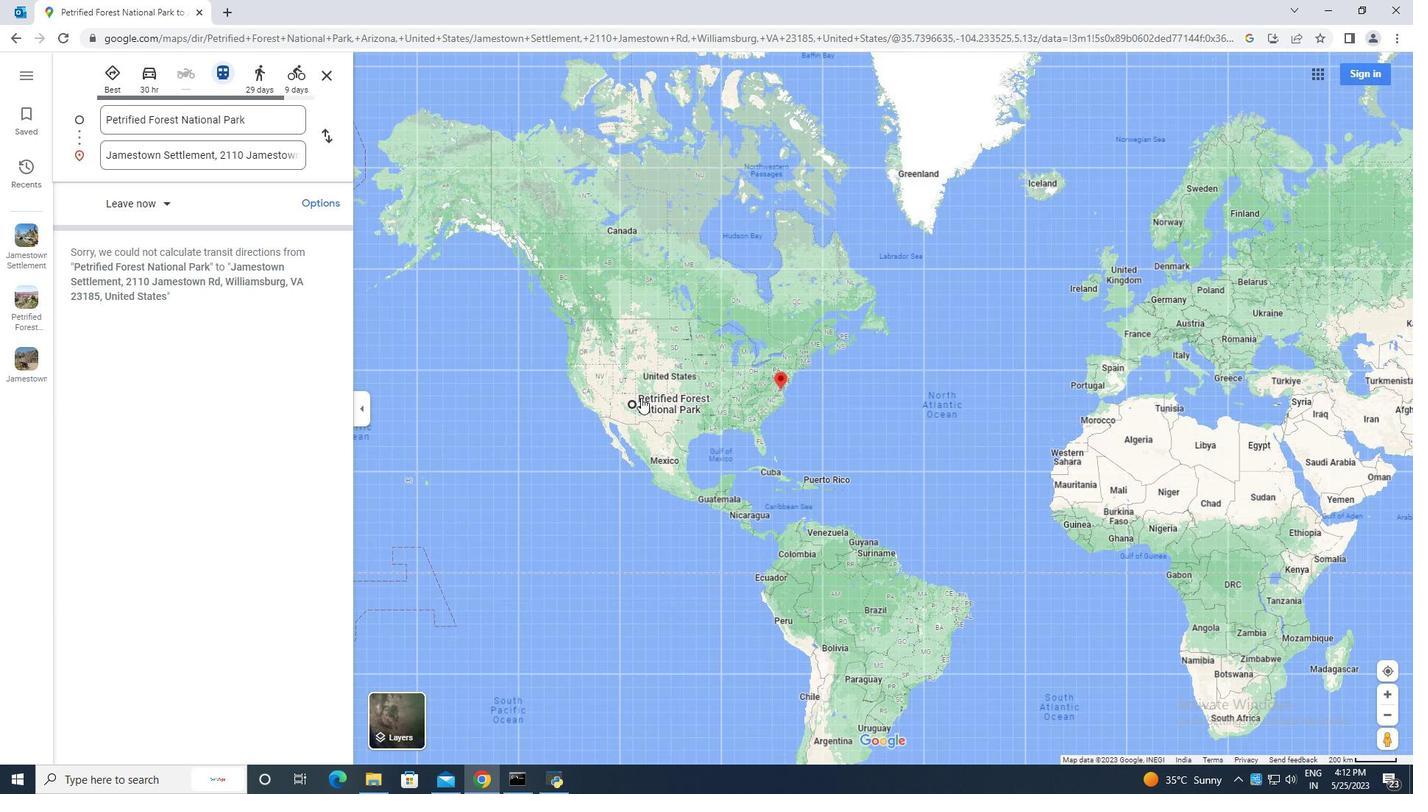 
Action: Mouse moved to (705, 362)
Screenshot: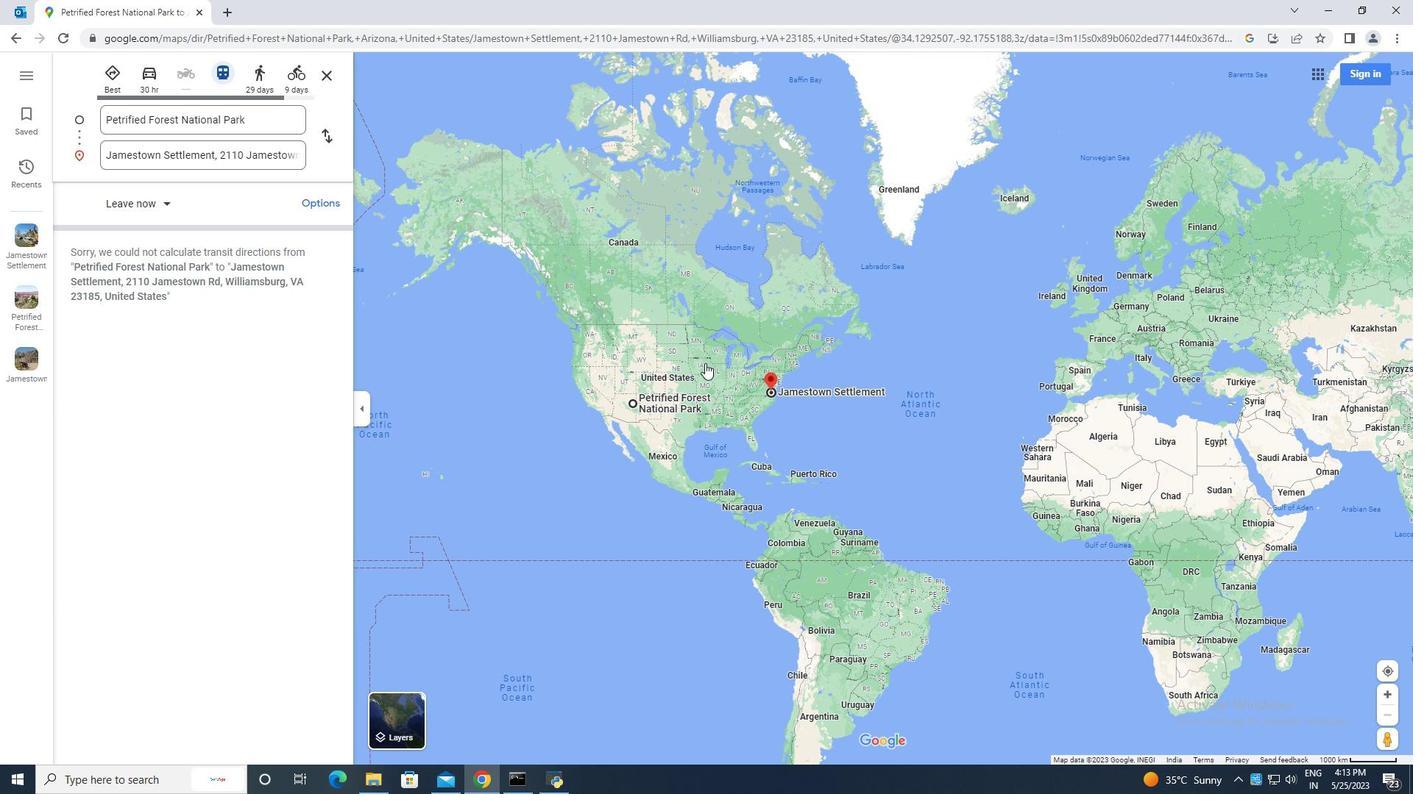 
Action: Mouse scrolled (705, 363) with delta (0, 0)
Screenshot: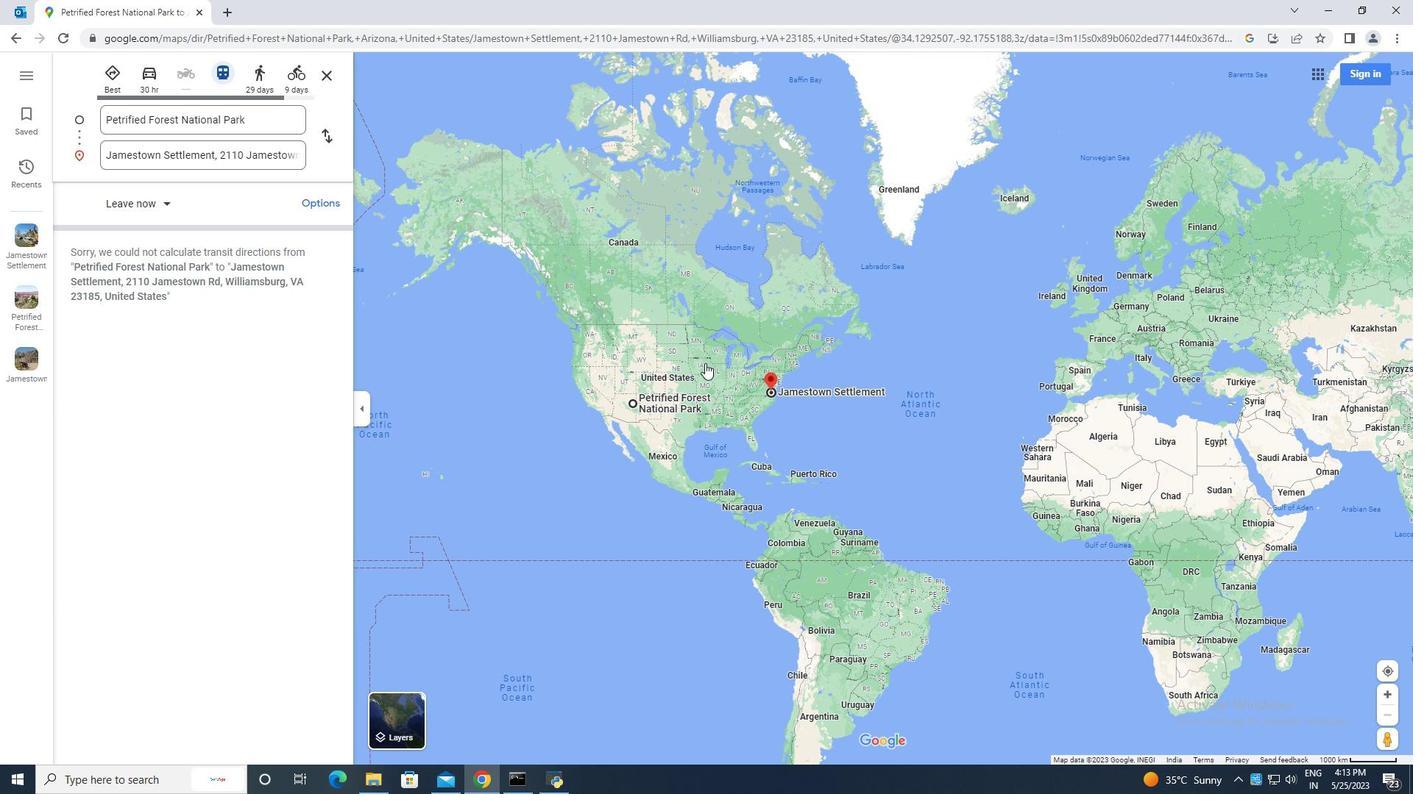 
Action: Mouse scrolled (705, 363) with delta (0, 0)
Screenshot: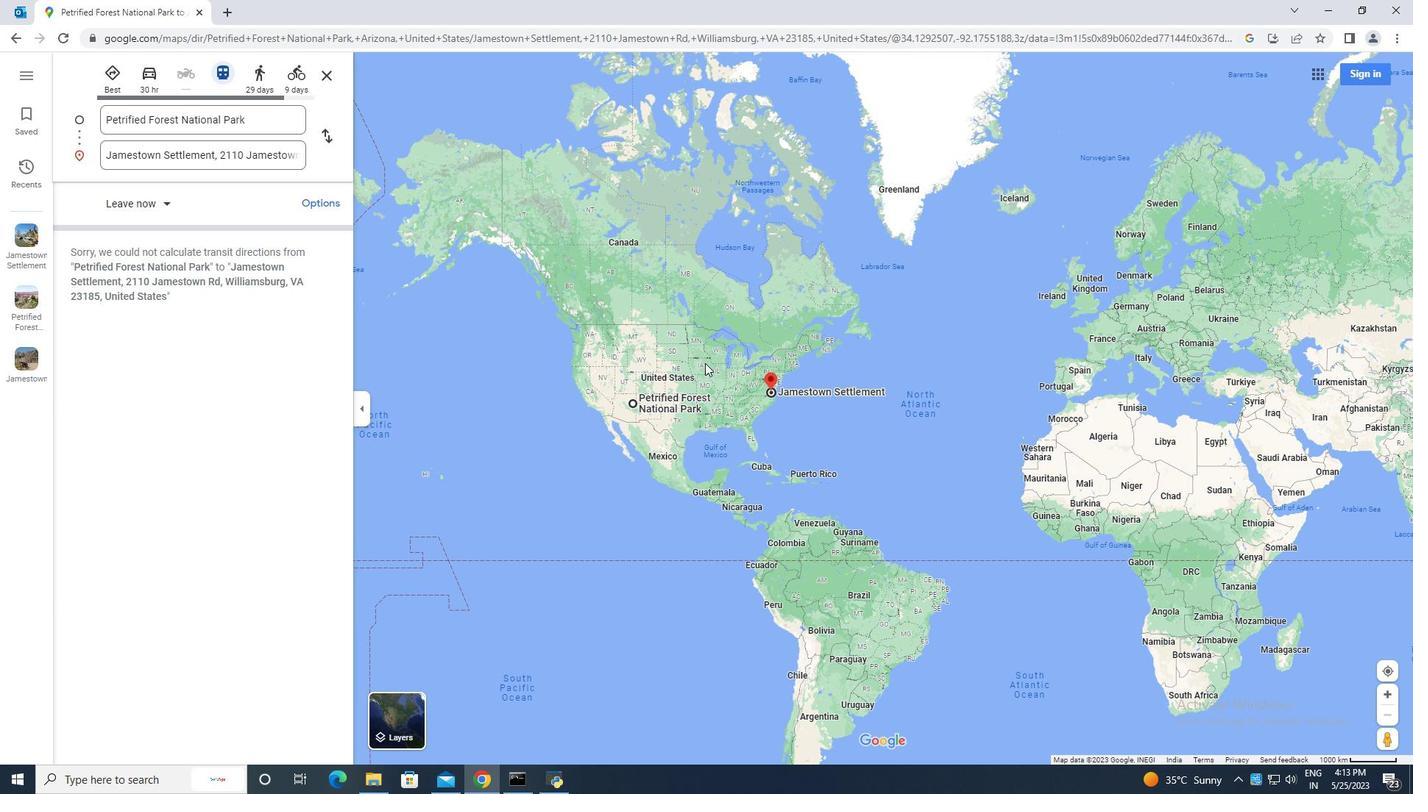 
Action: Mouse moved to (694, 350)
Screenshot: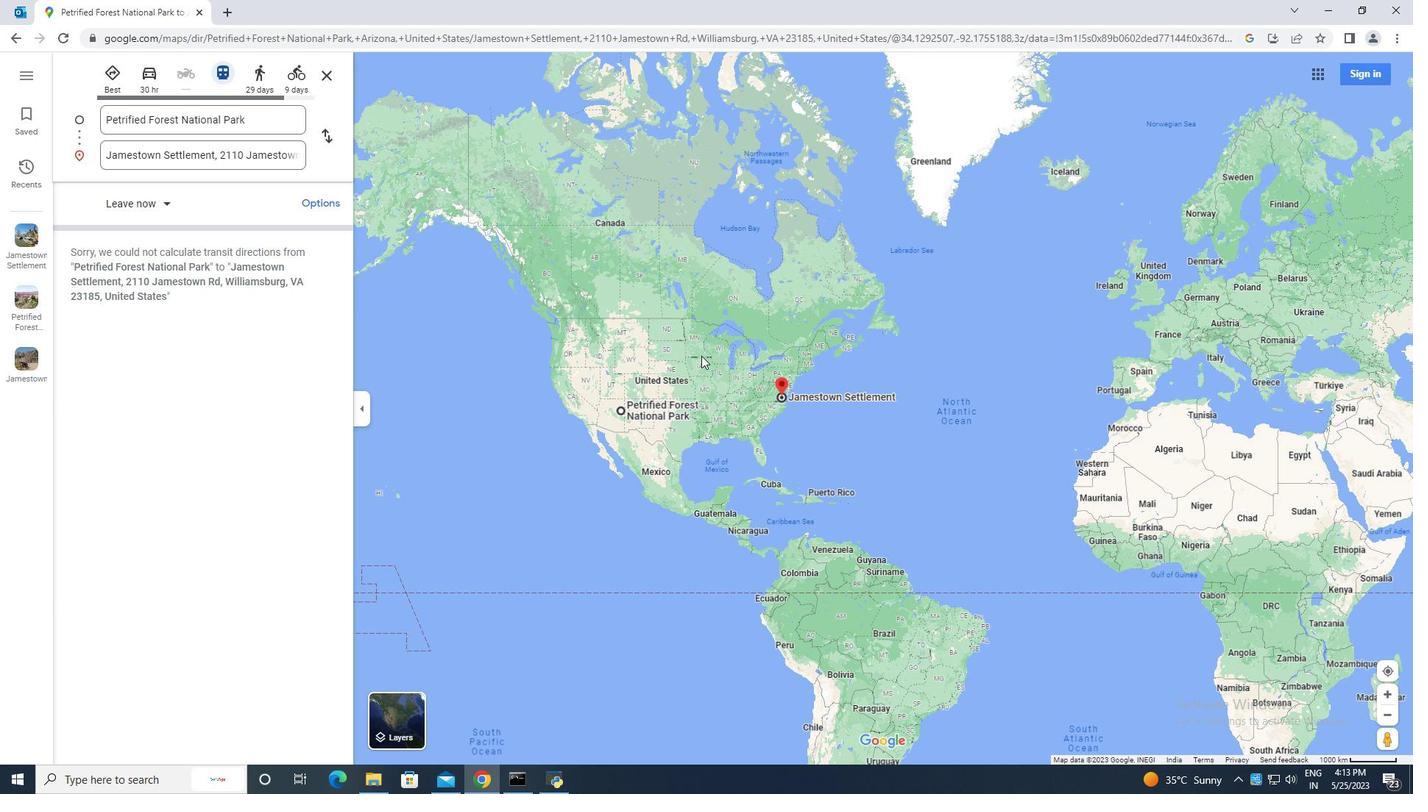 
Action: Mouse scrolled (694, 349) with delta (0, 0)
Screenshot: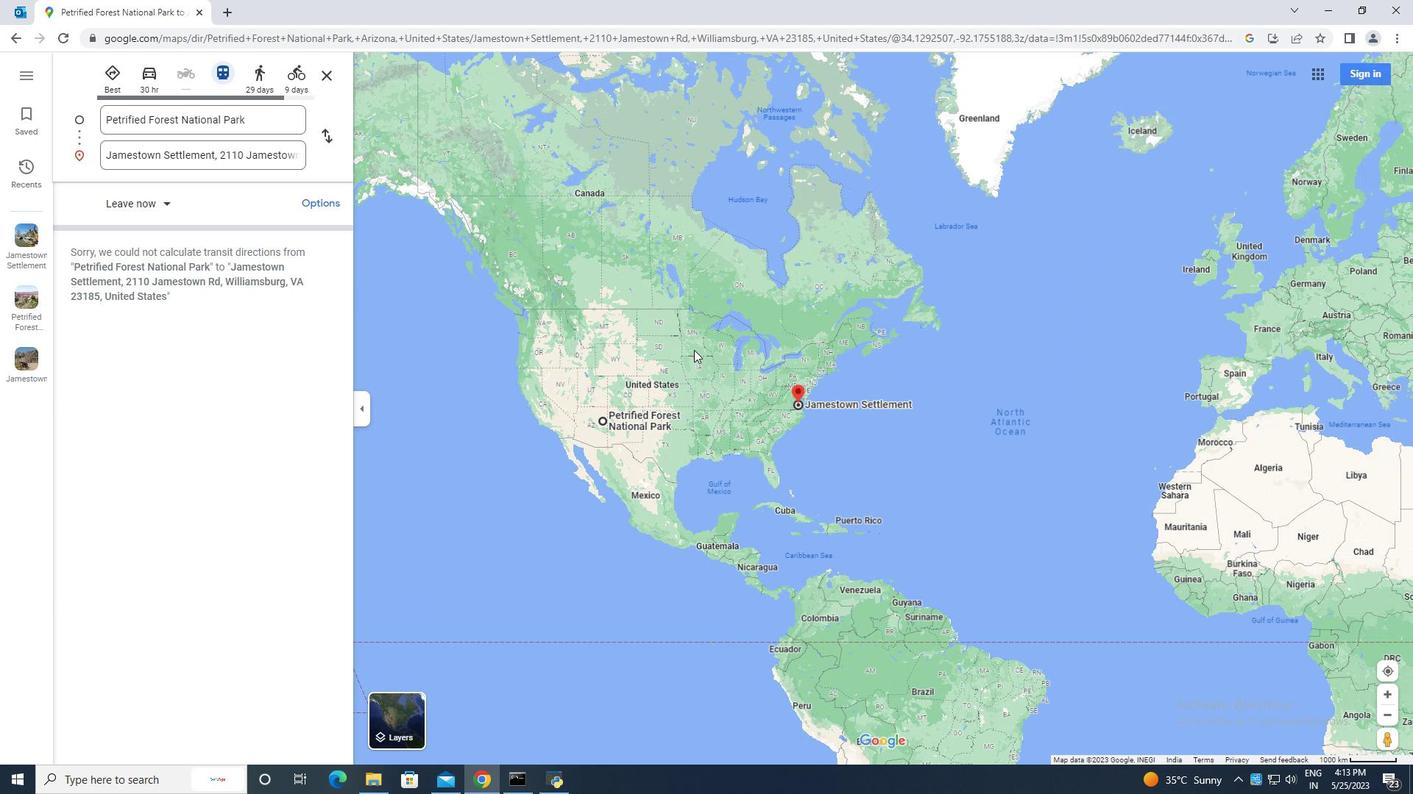 
Action: Mouse scrolled (694, 349) with delta (0, 0)
Screenshot: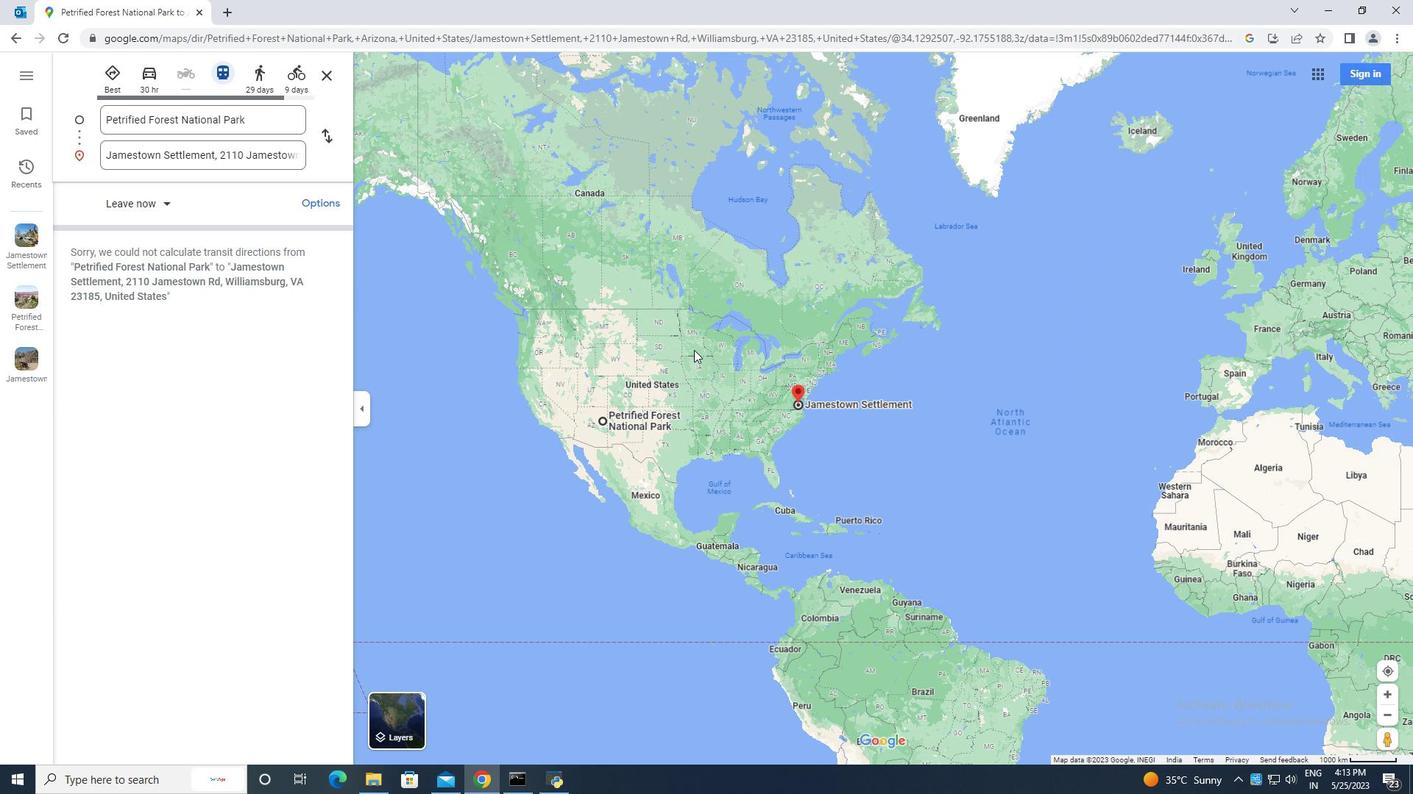 
Action: Mouse scrolled (694, 349) with delta (0, 0)
Screenshot: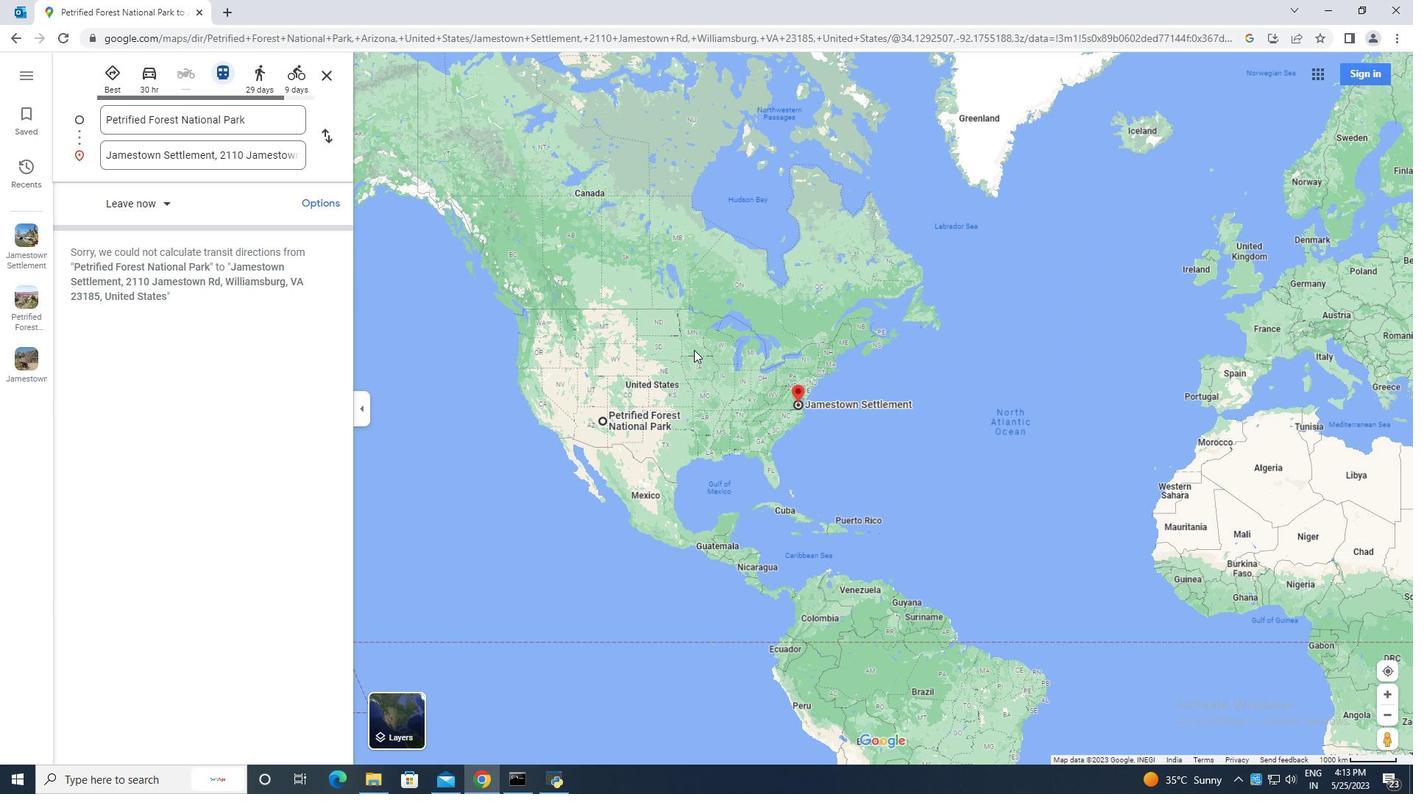 
Action: Mouse moved to (460, 415)
Screenshot: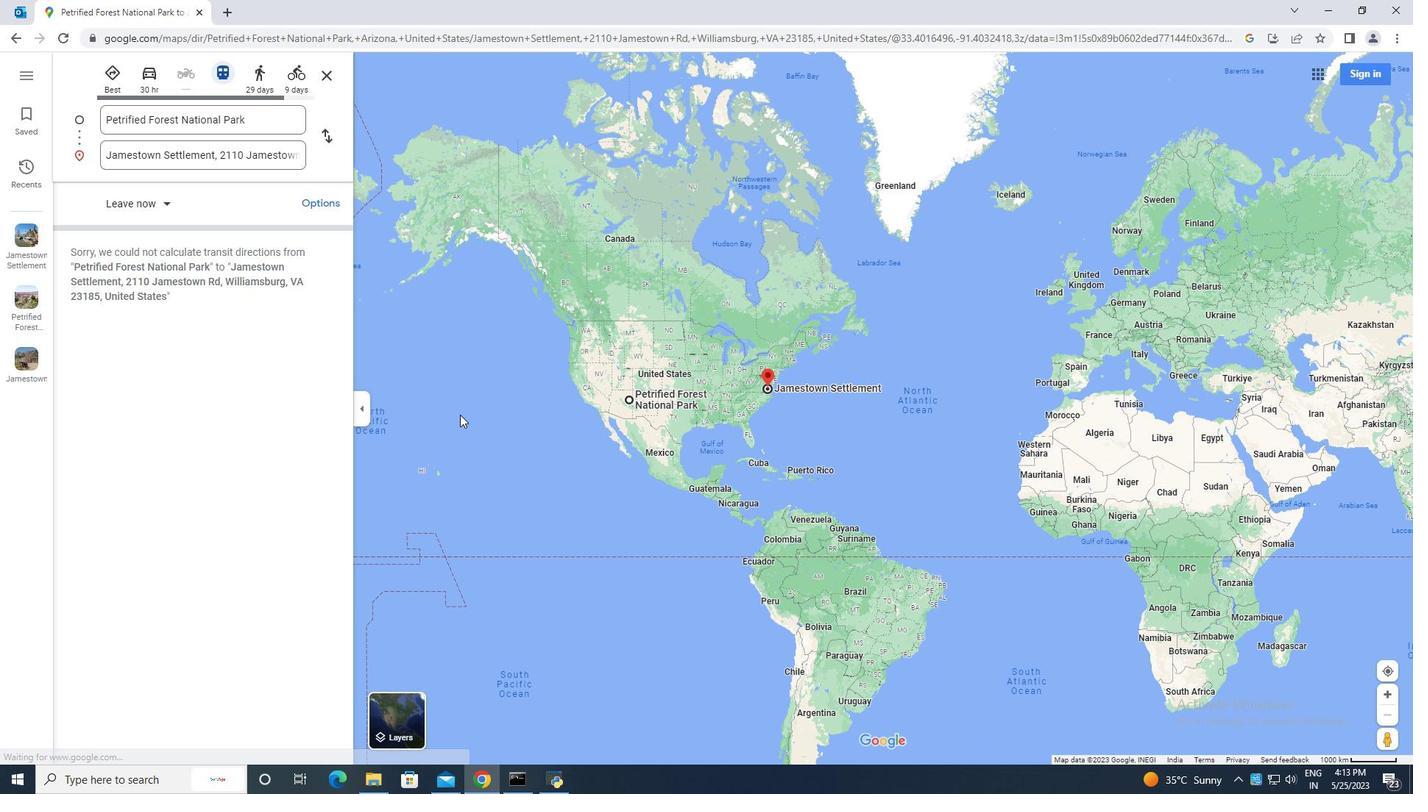 
Action: Mouse pressed left at (460, 415)
Screenshot: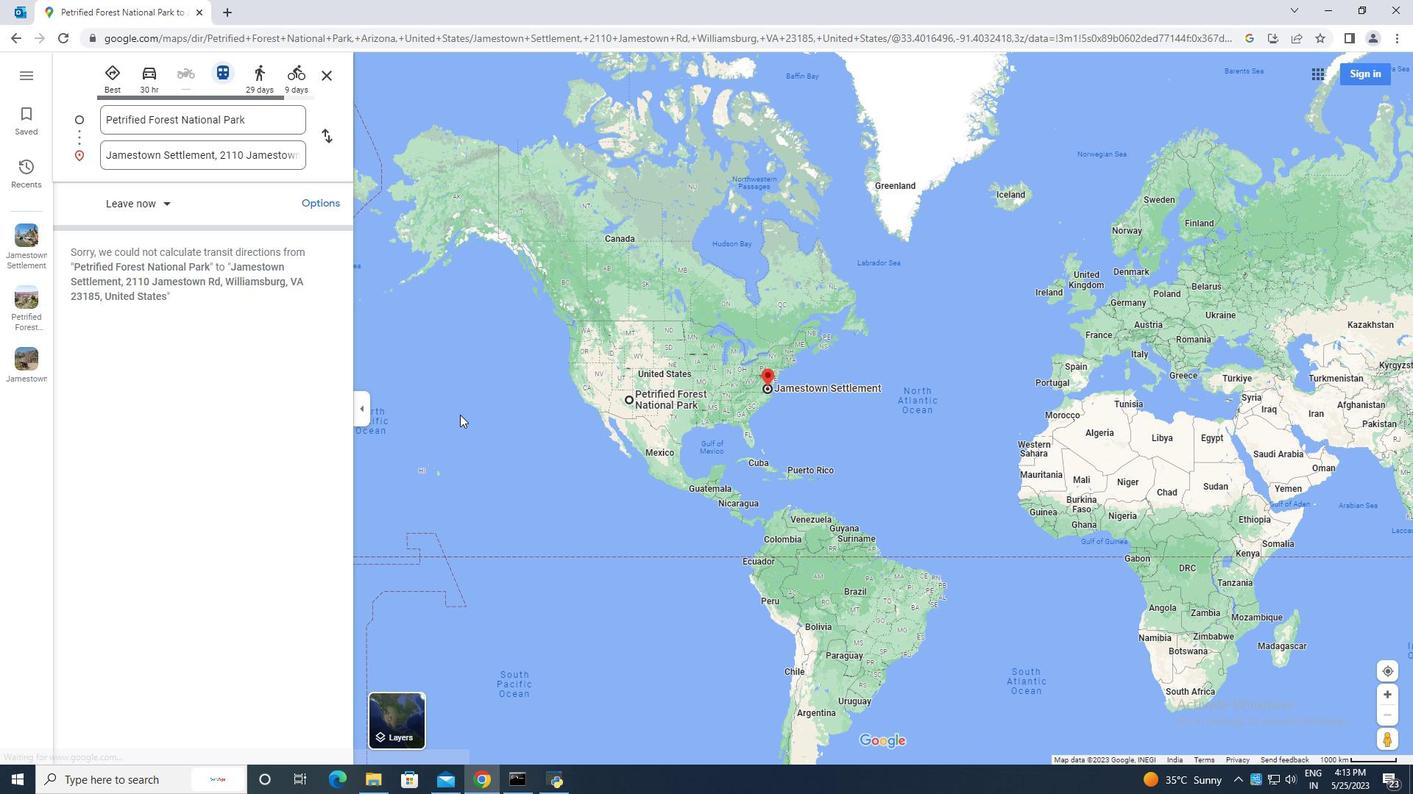 
Action: Mouse moved to (532, 231)
Screenshot: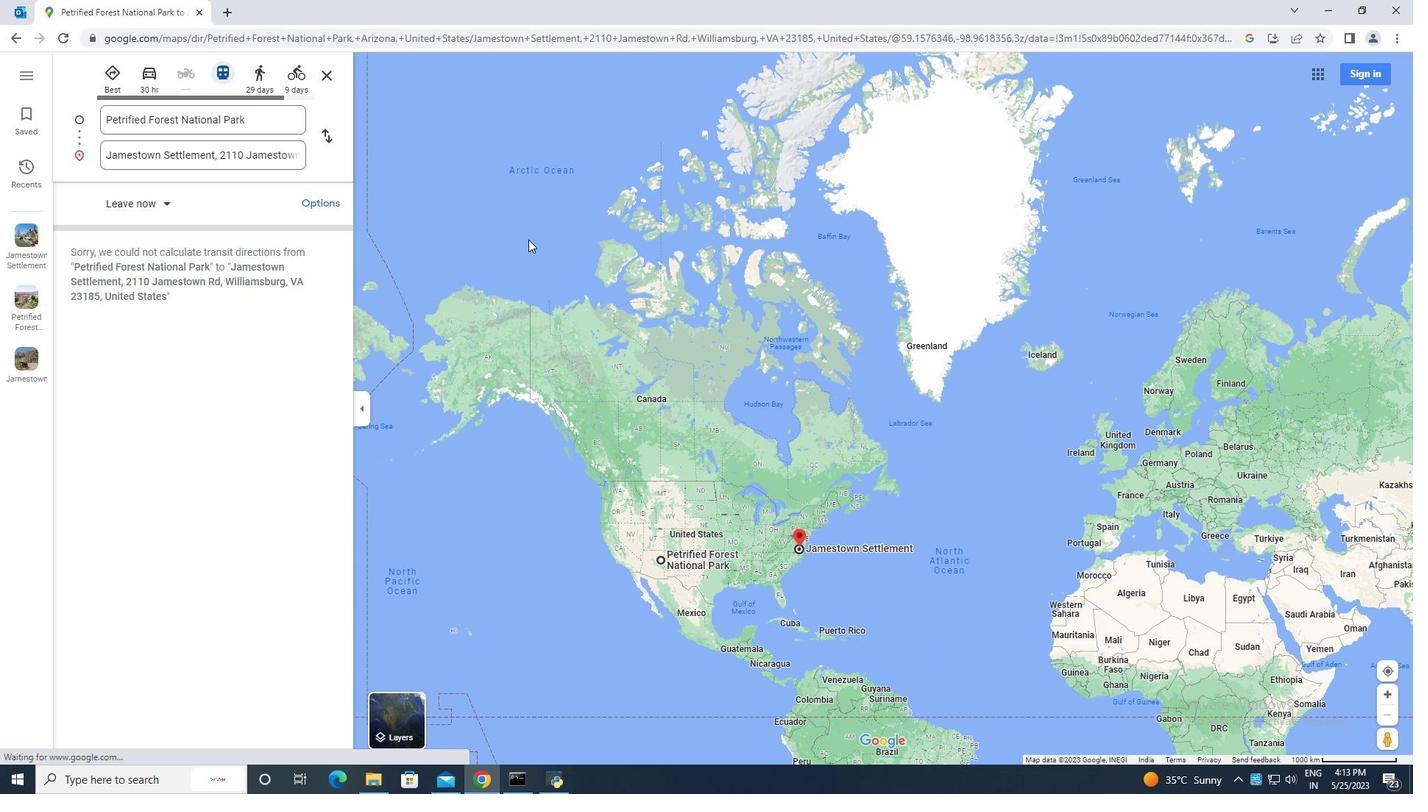 
Action: Mouse pressed left at (532, 231)
Screenshot: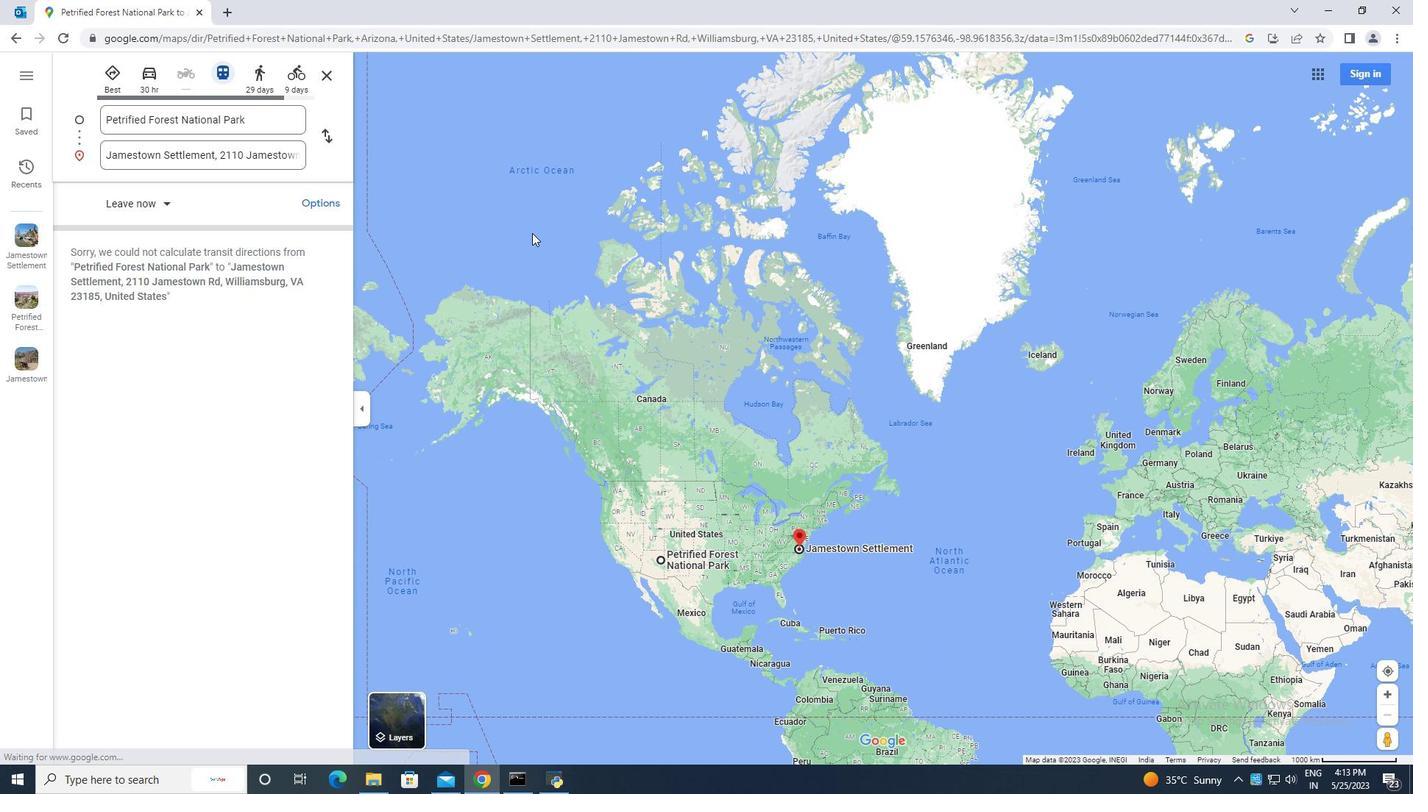 
Action: Mouse moved to (465, 303)
